 Task: Select traffic view around selected location Big Sur, California, United States and identify the nearest hotel to the peak traffic point
Action: Mouse moved to (323, 98)
Screenshot: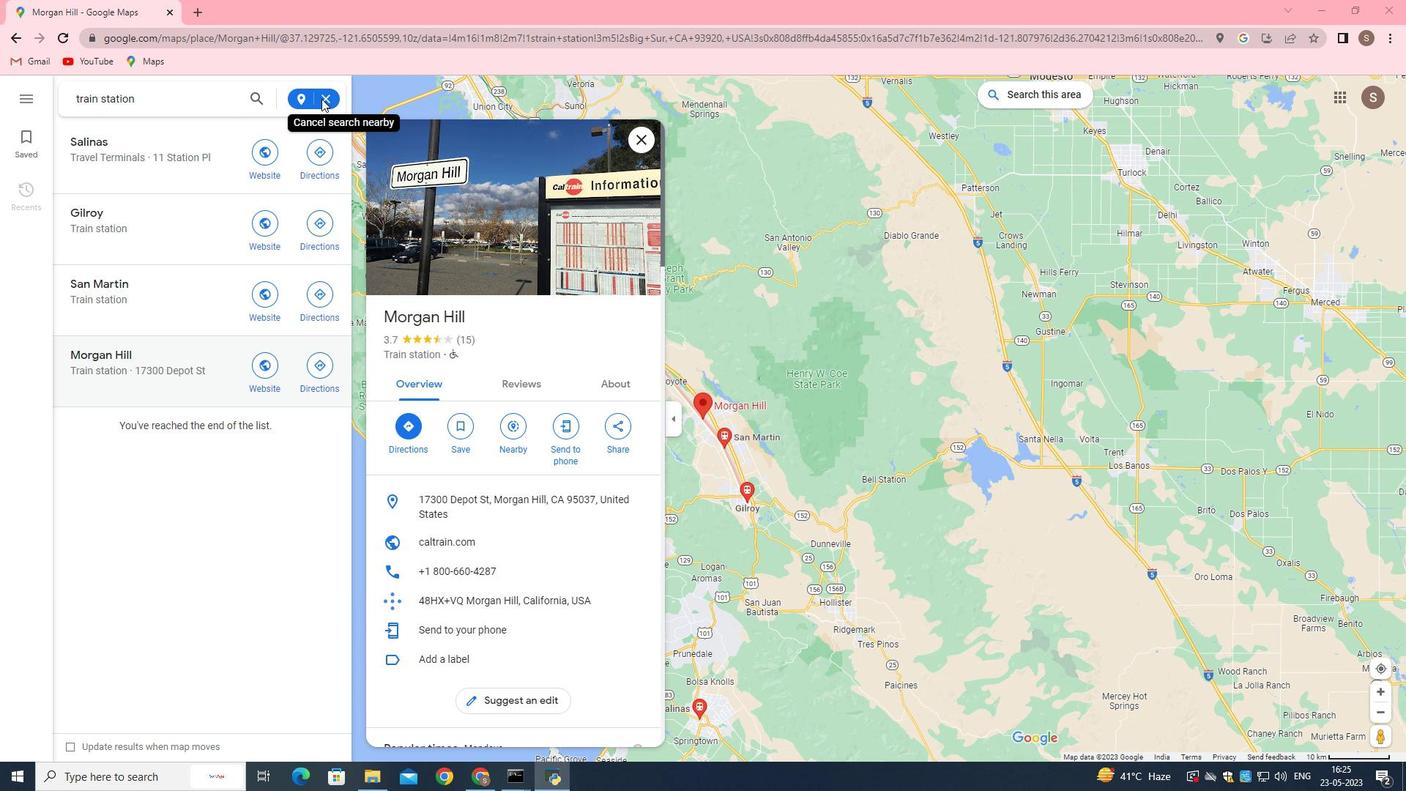 
Action: Mouse pressed left at (323, 98)
Screenshot: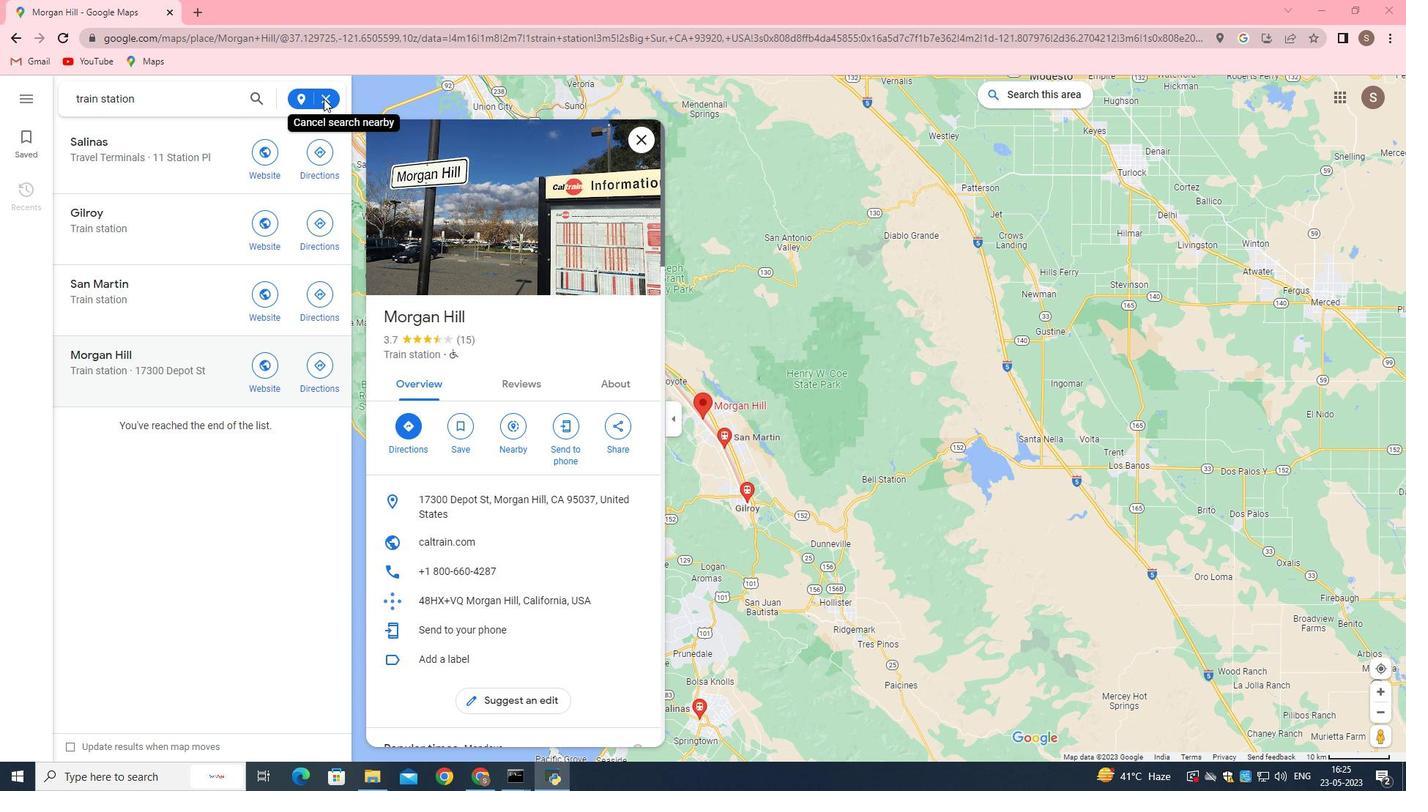 
Action: Mouse moved to (326, 100)
Screenshot: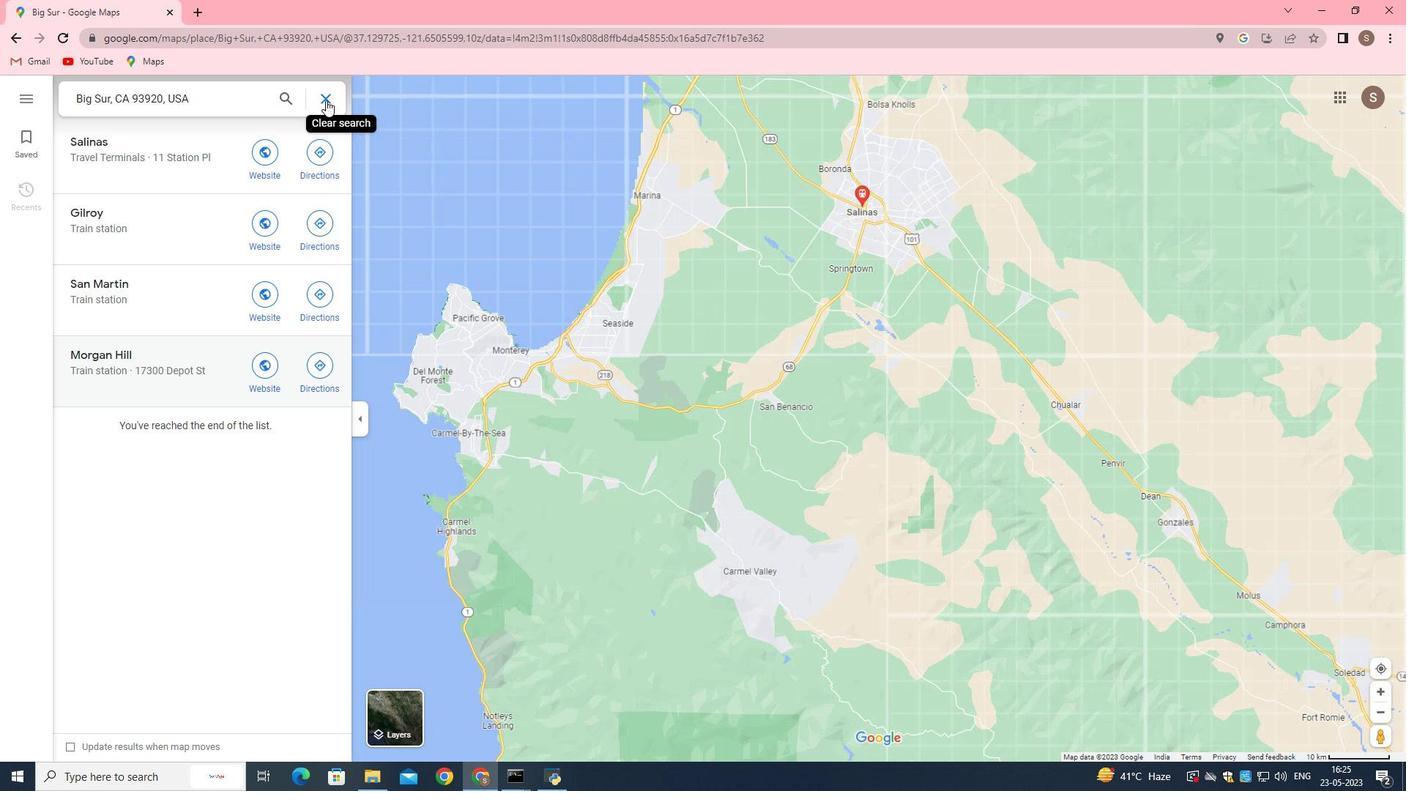 
Action: Mouse pressed left at (326, 100)
Screenshot: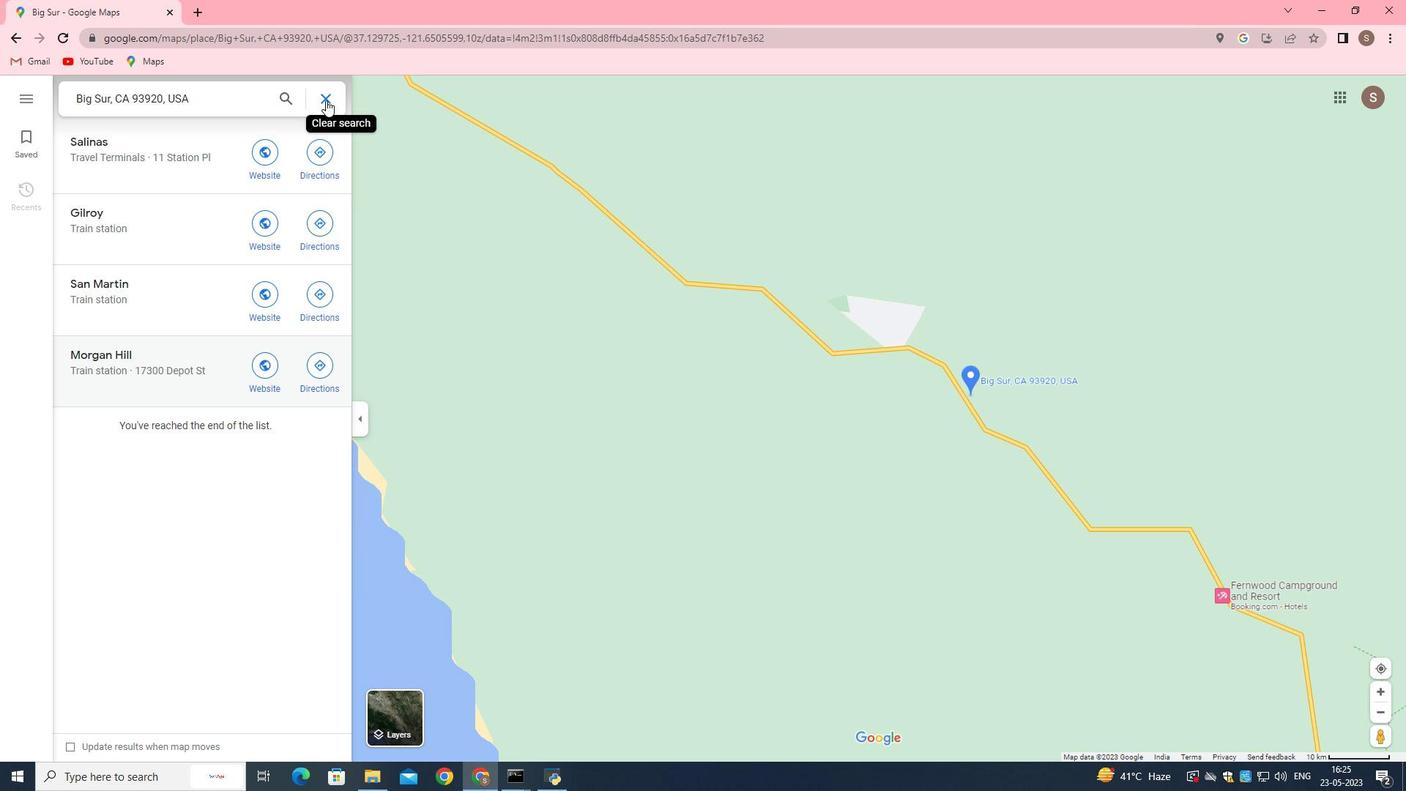 
Action: Mouse moved to (575, 216)
Screenshot: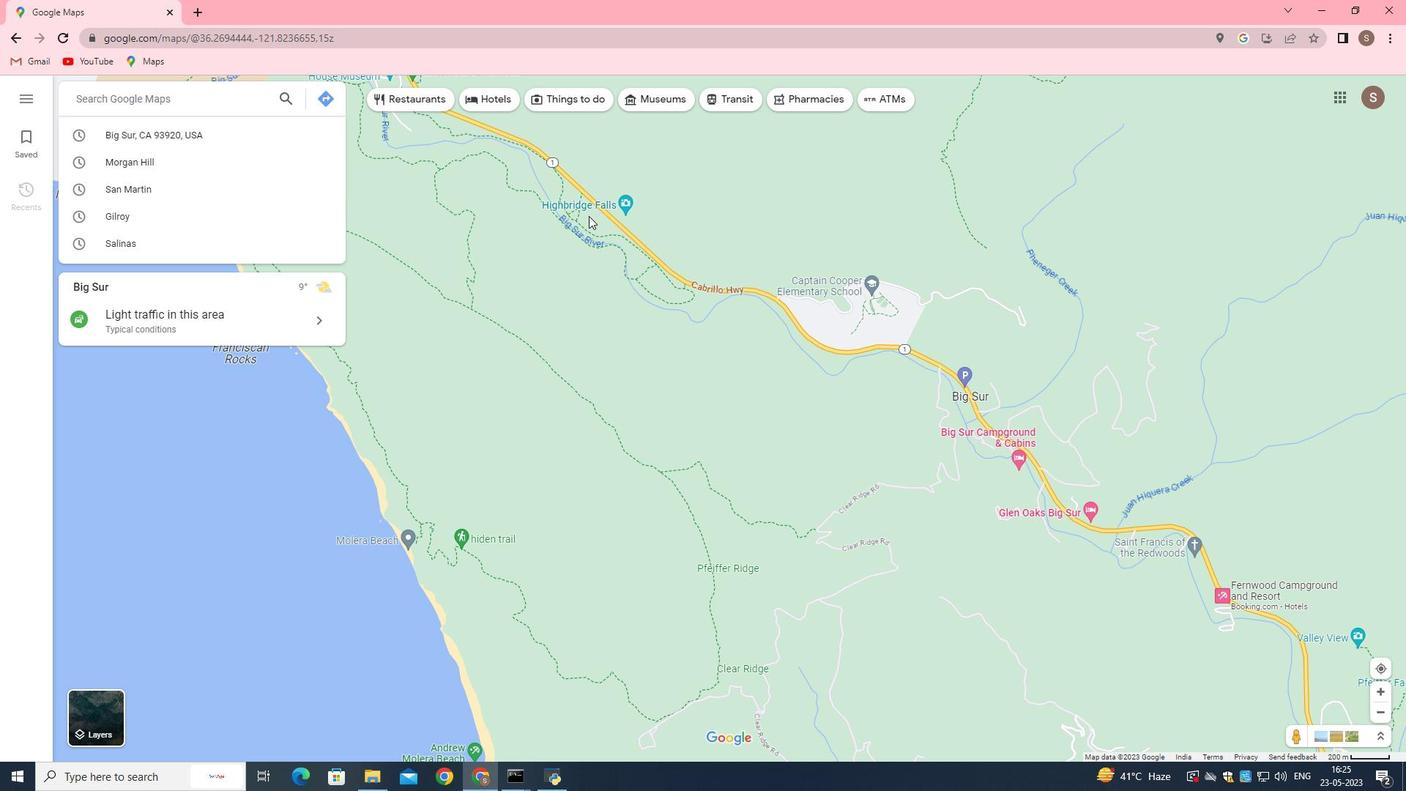 
Action: Mouse pressed left at (575, 216)
Screenshot: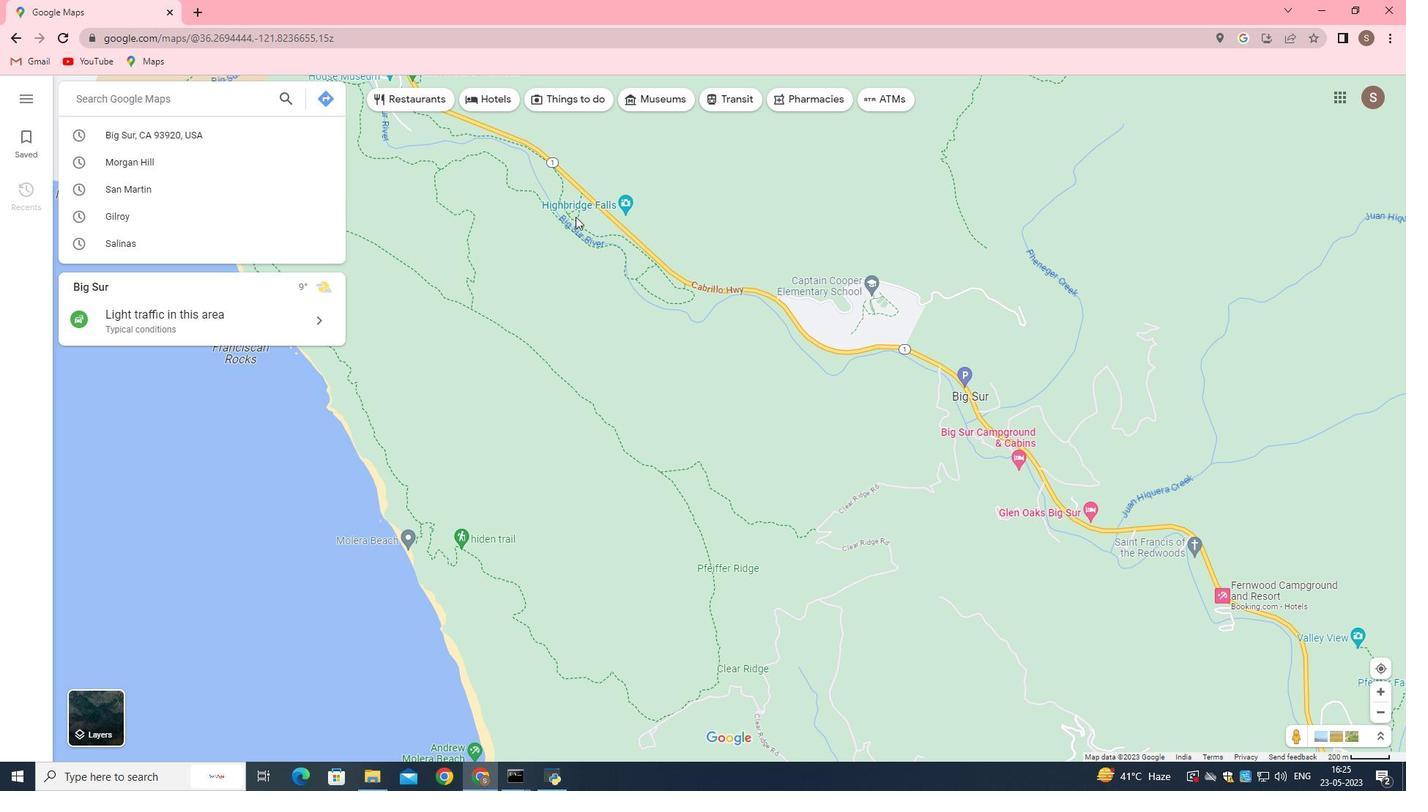 
Action: Mouse moved to (235, 95)
Screenshot: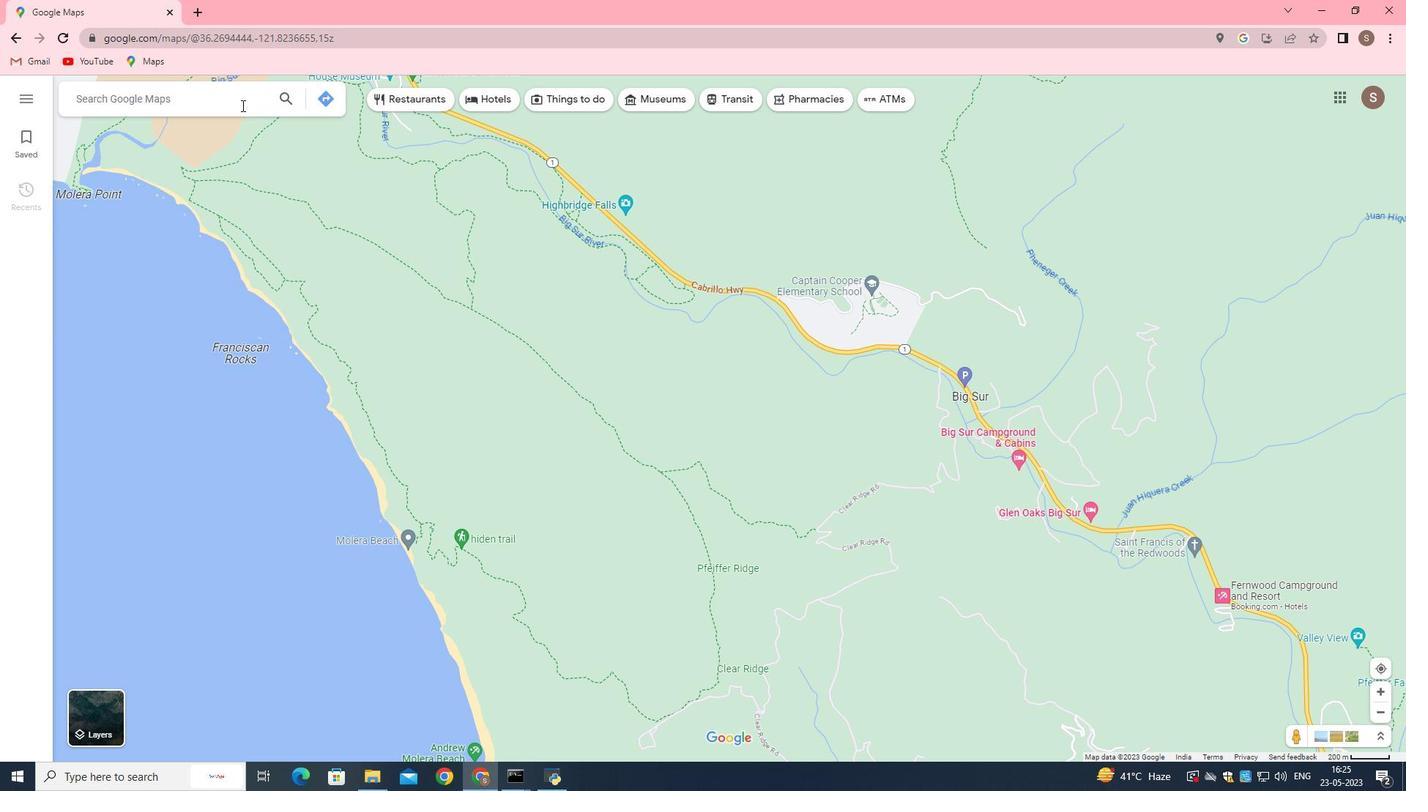
Action: Mouse pressed left at (235, 95)
Screenshot: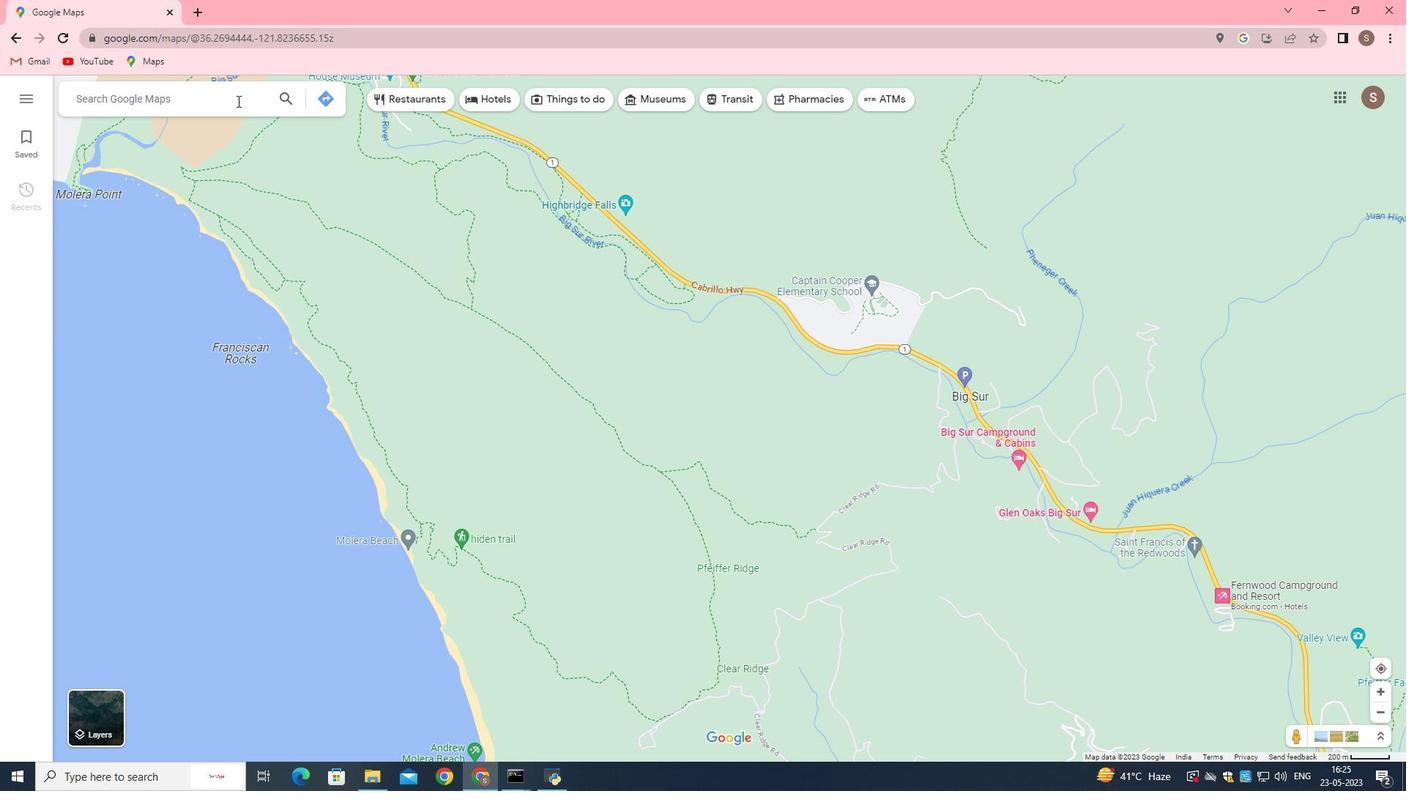 
Action: Mouse moved to (224, 95)
Screenshot: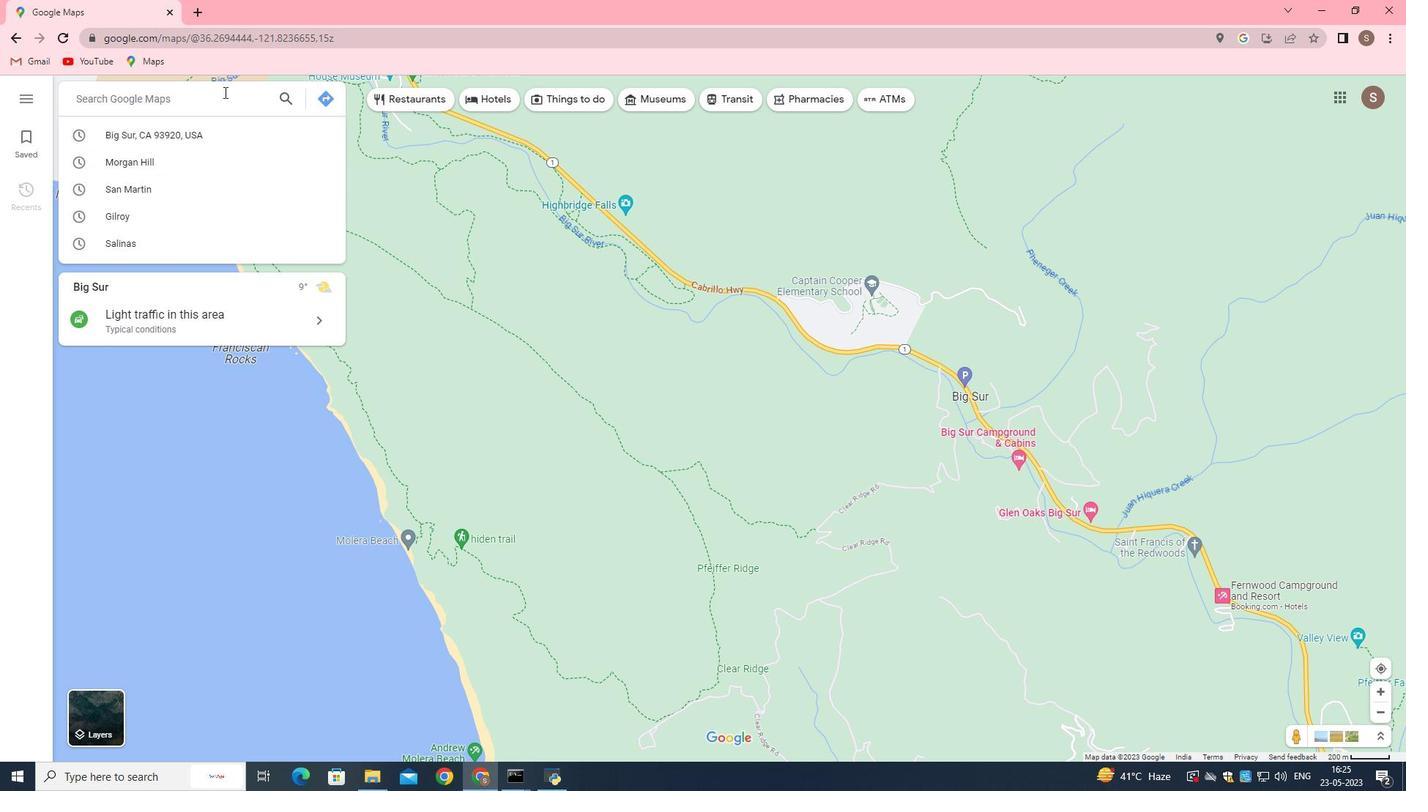 
Action: Mouse pressed left at (224, 95)
Screenshot: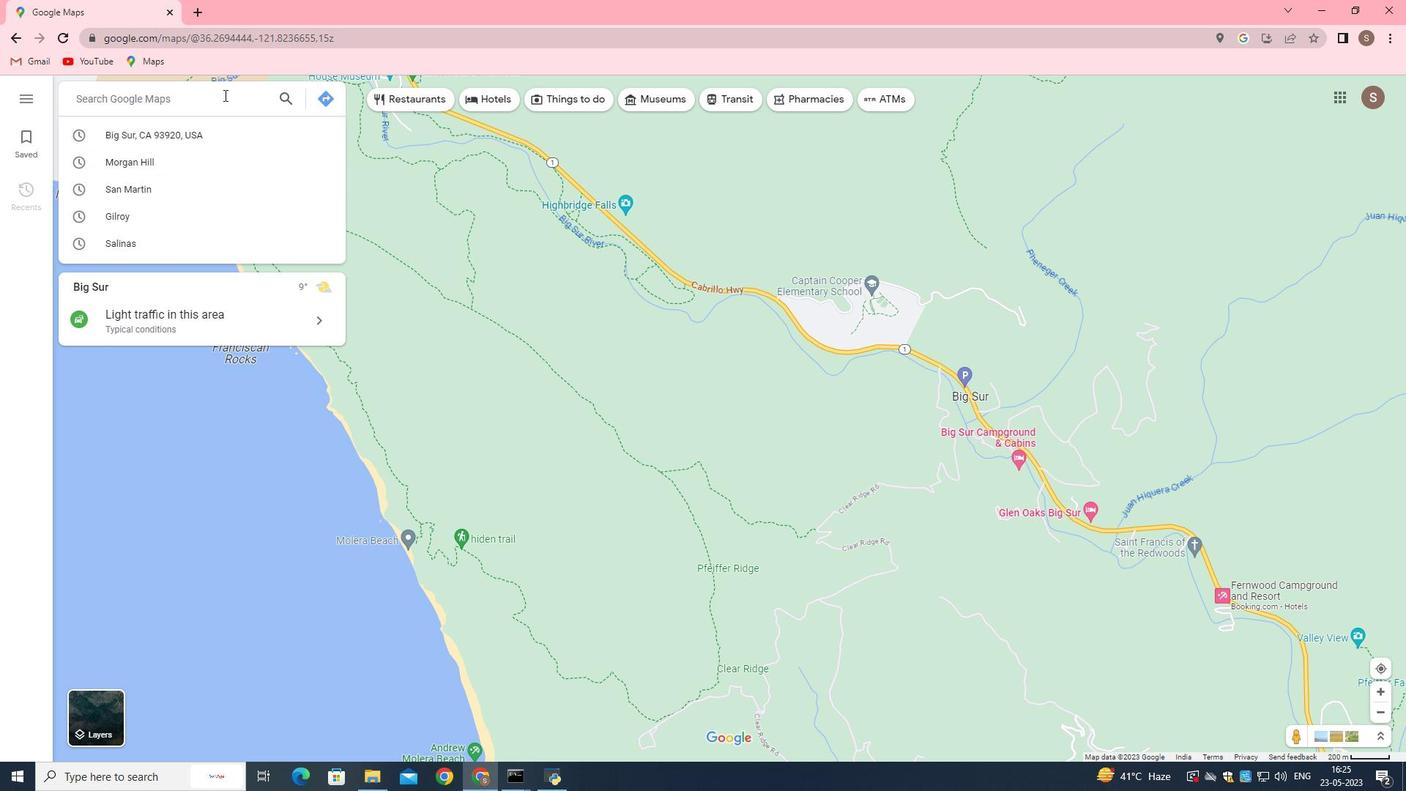 
Action: Key pressed big<Key.space>sur,california,<Key.space>united<Key.space>staye<Key.enter>
Screenshot: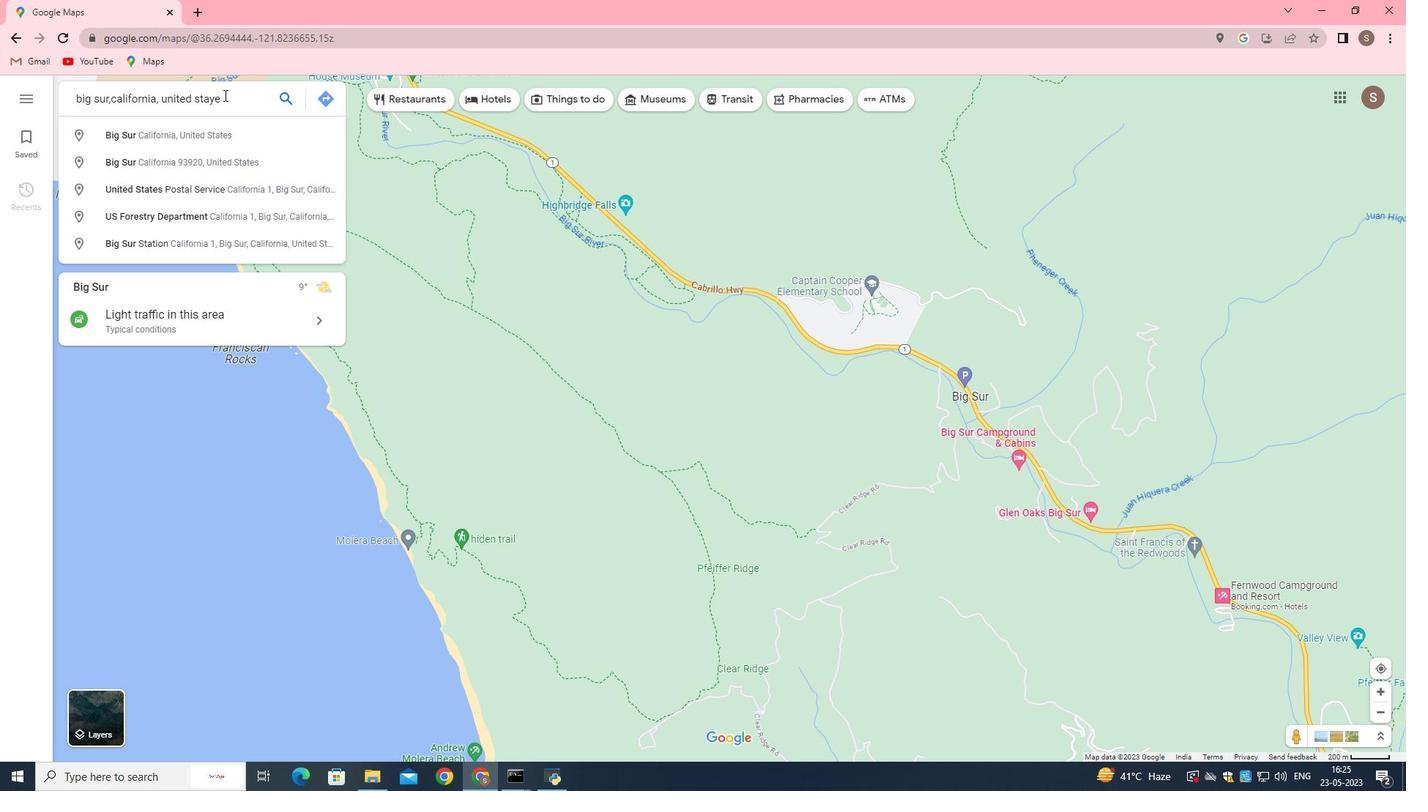 
Action: Mouse moved to (523, 192)
Screenshot: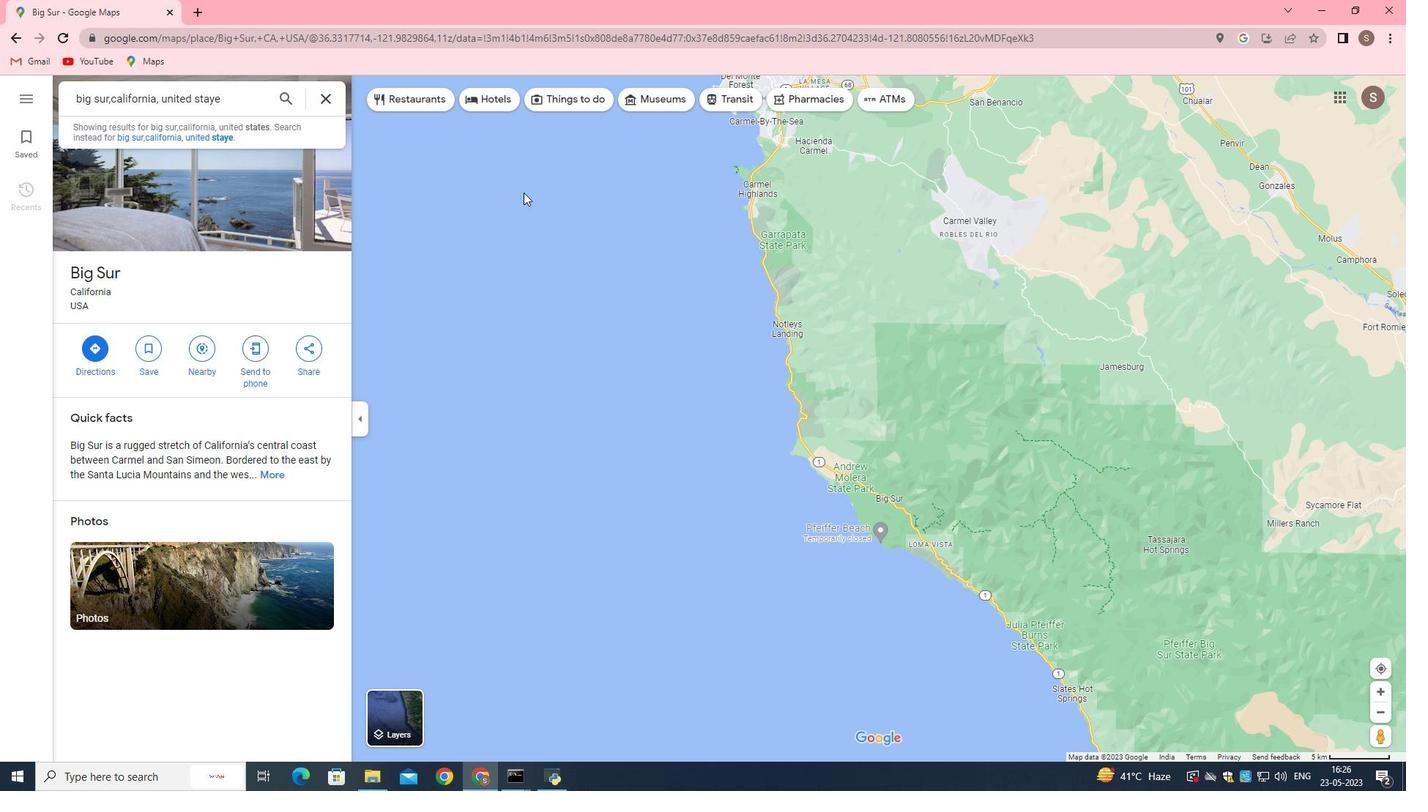 
Action: Mouse scrolled (523, 191) with delta (0, 0)
Screenshot: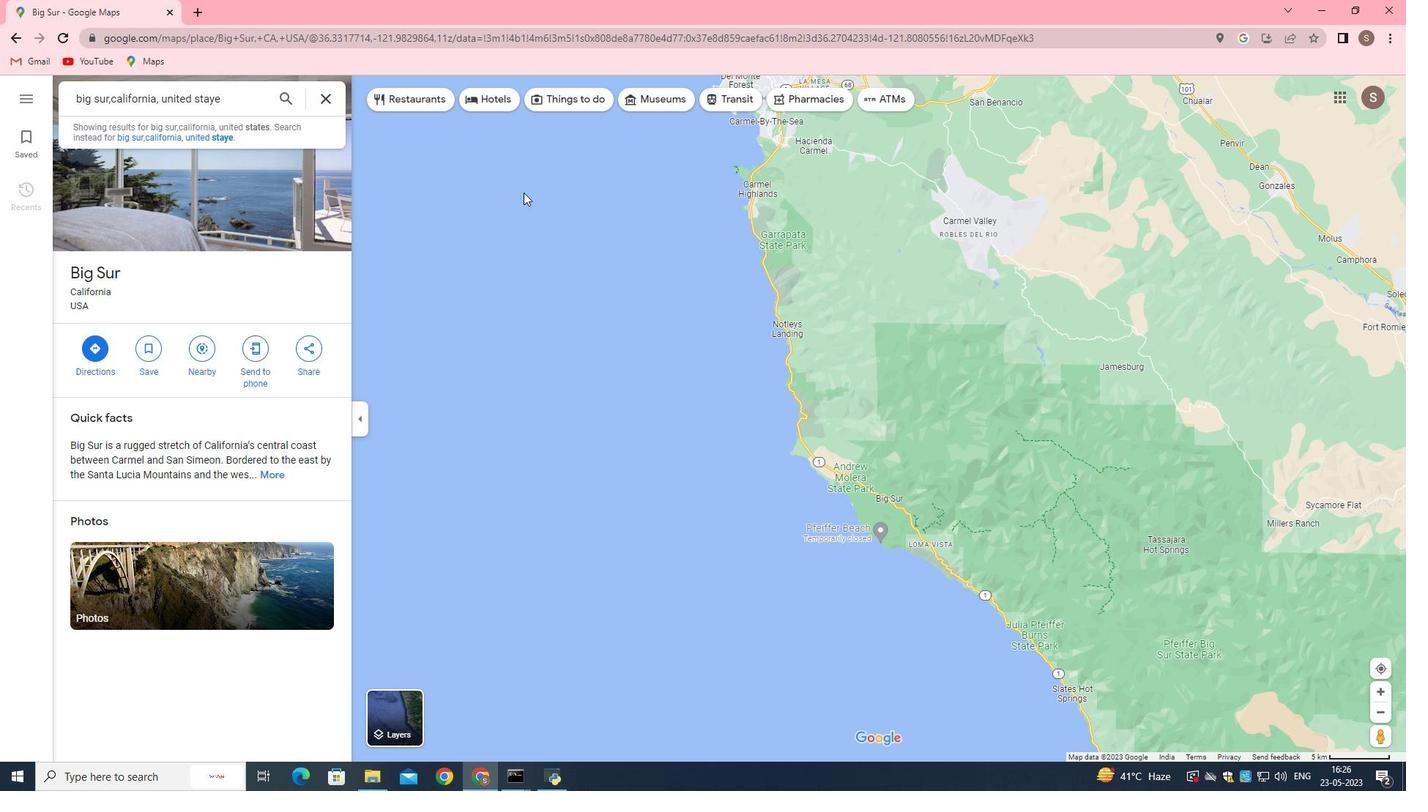 
Action: Mouse moved to (202, 356)
Screenshot: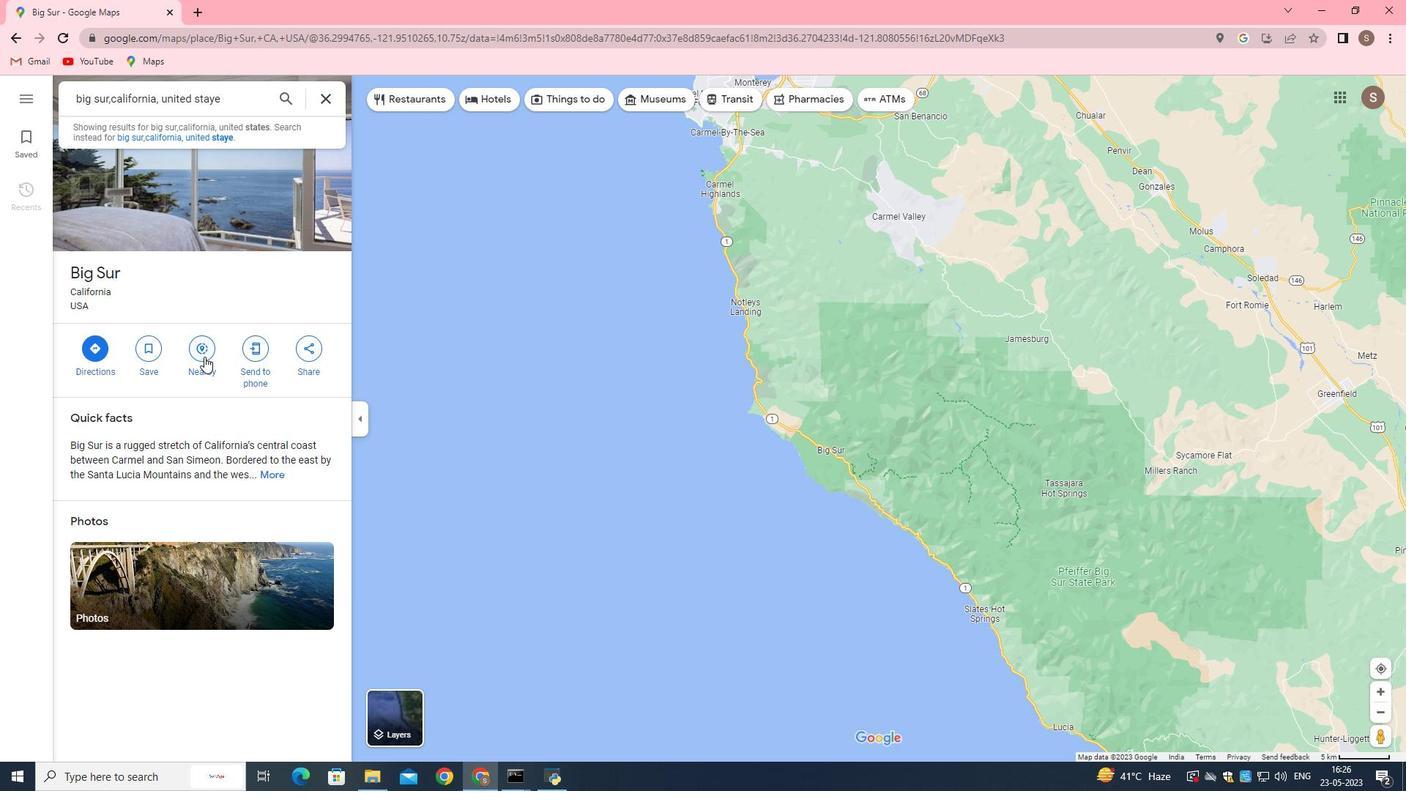 
Action: Mouse pressed left at (202, 356)
Screenshot: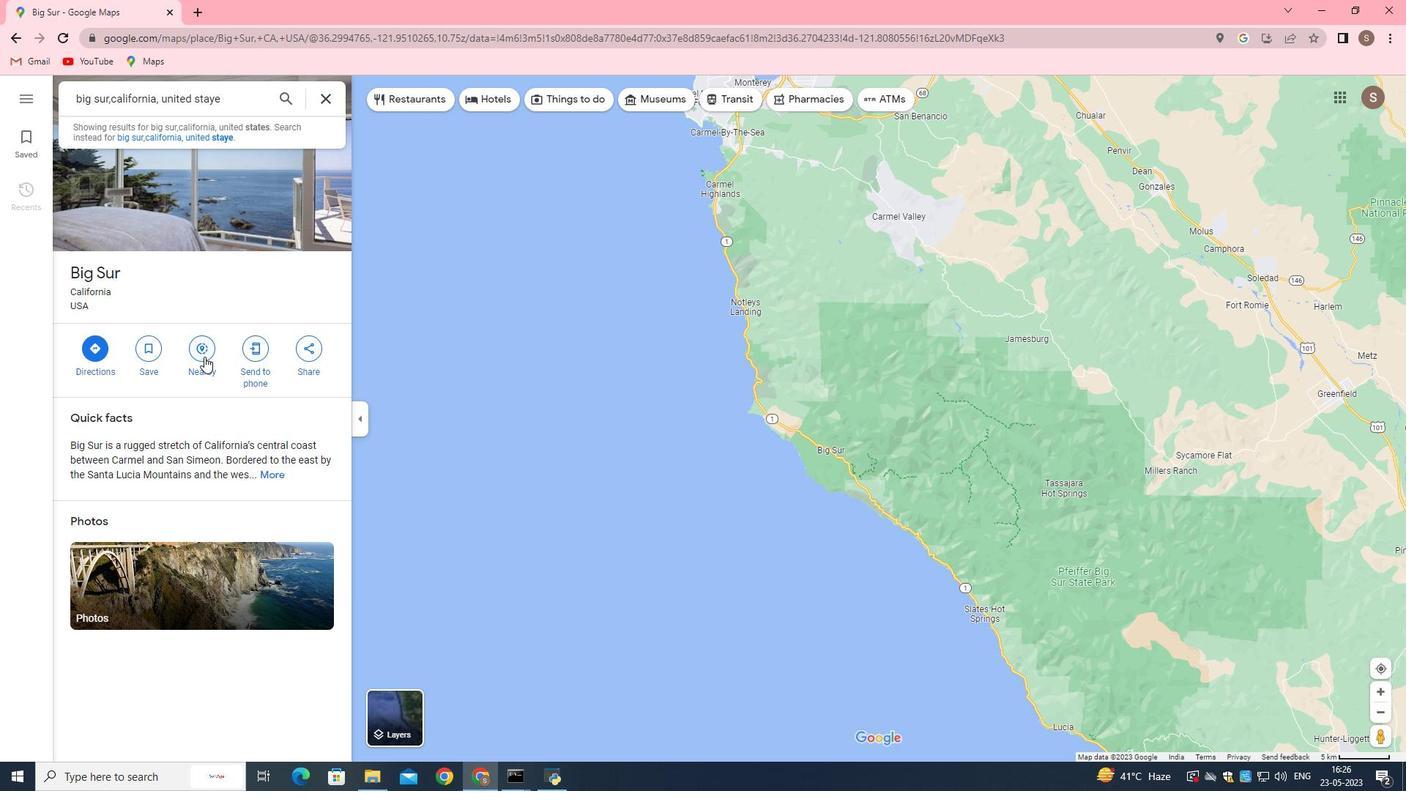 
Action: Mouse moved to (172, 95)
Screenshot: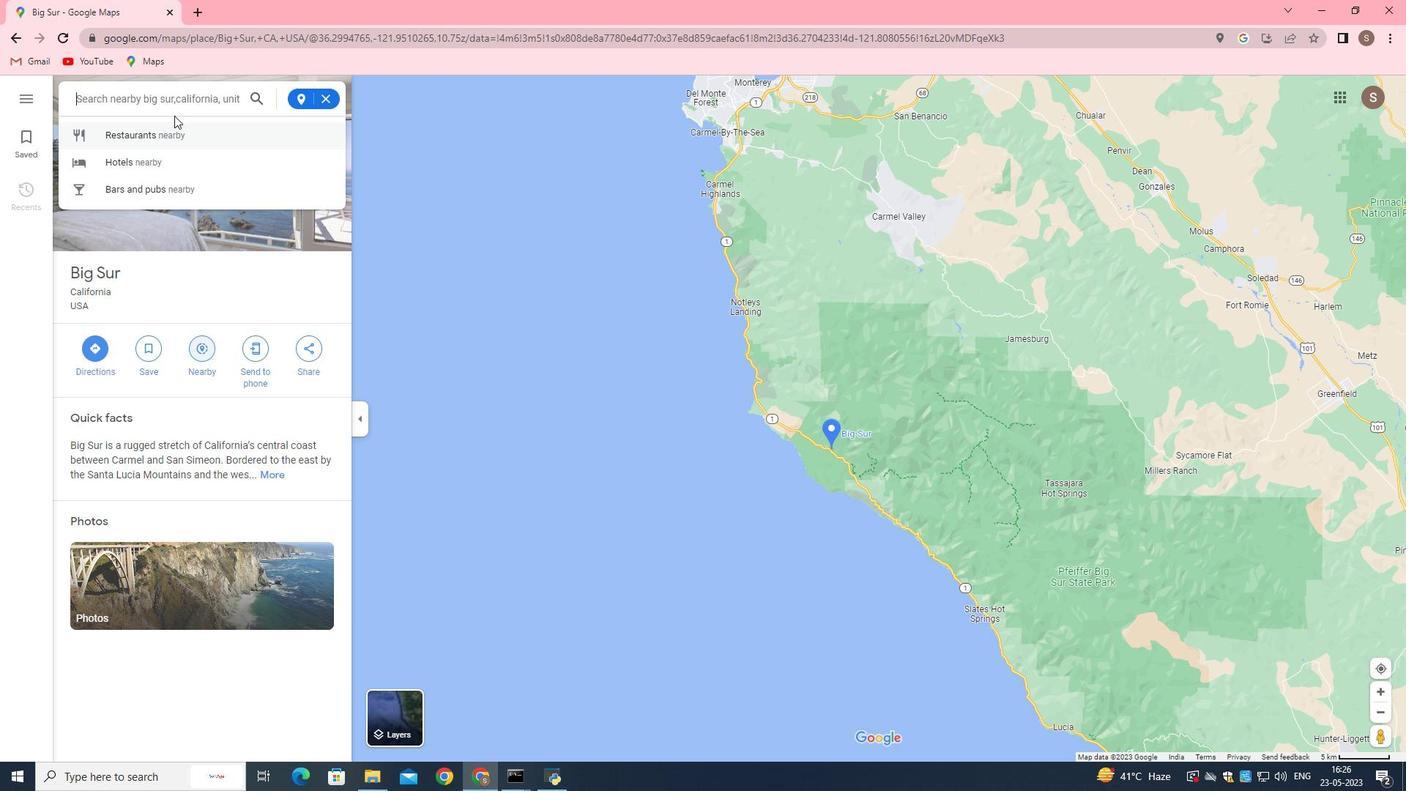 
Action: Key pressed hotel
Screenshot: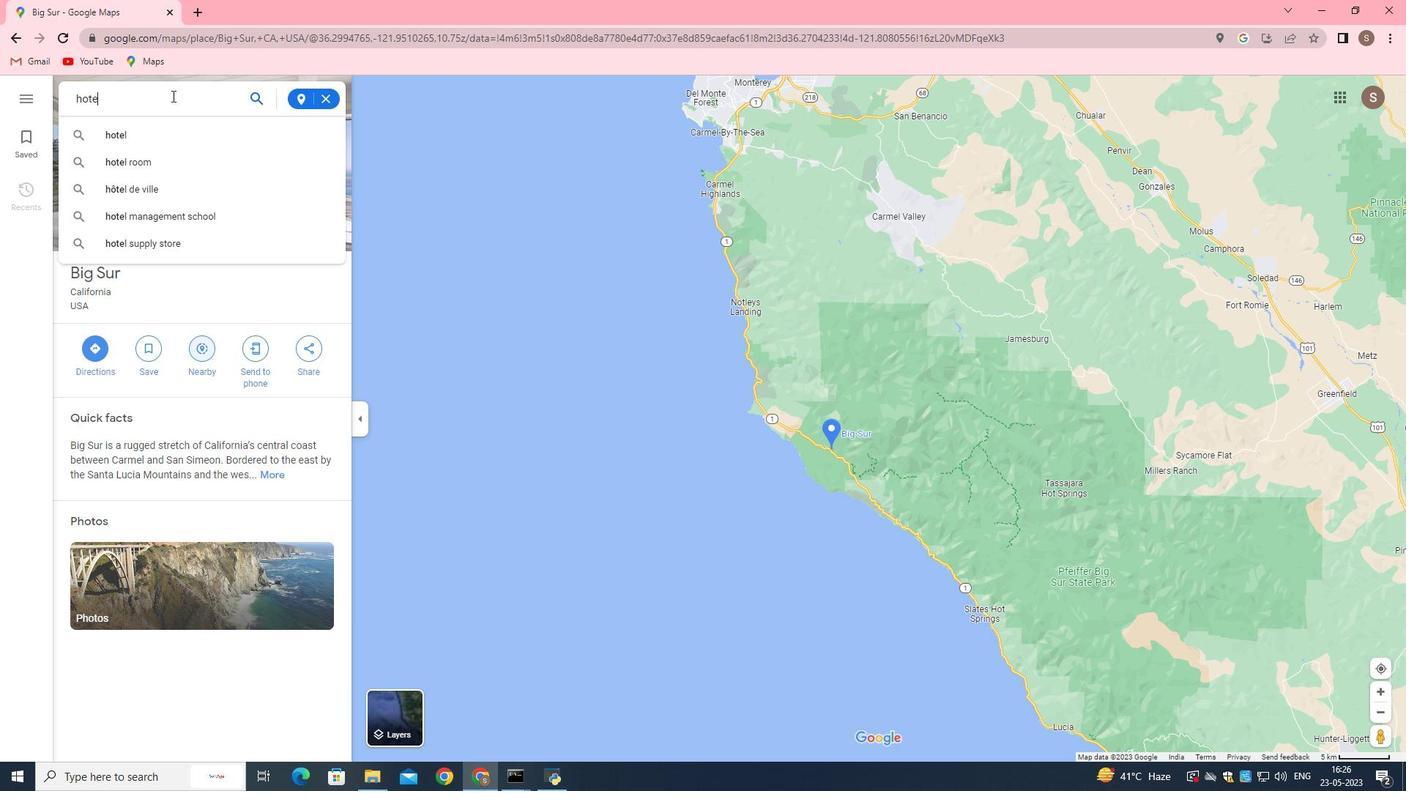 
Action: Mouse moved to (160, 110)
Screenshot: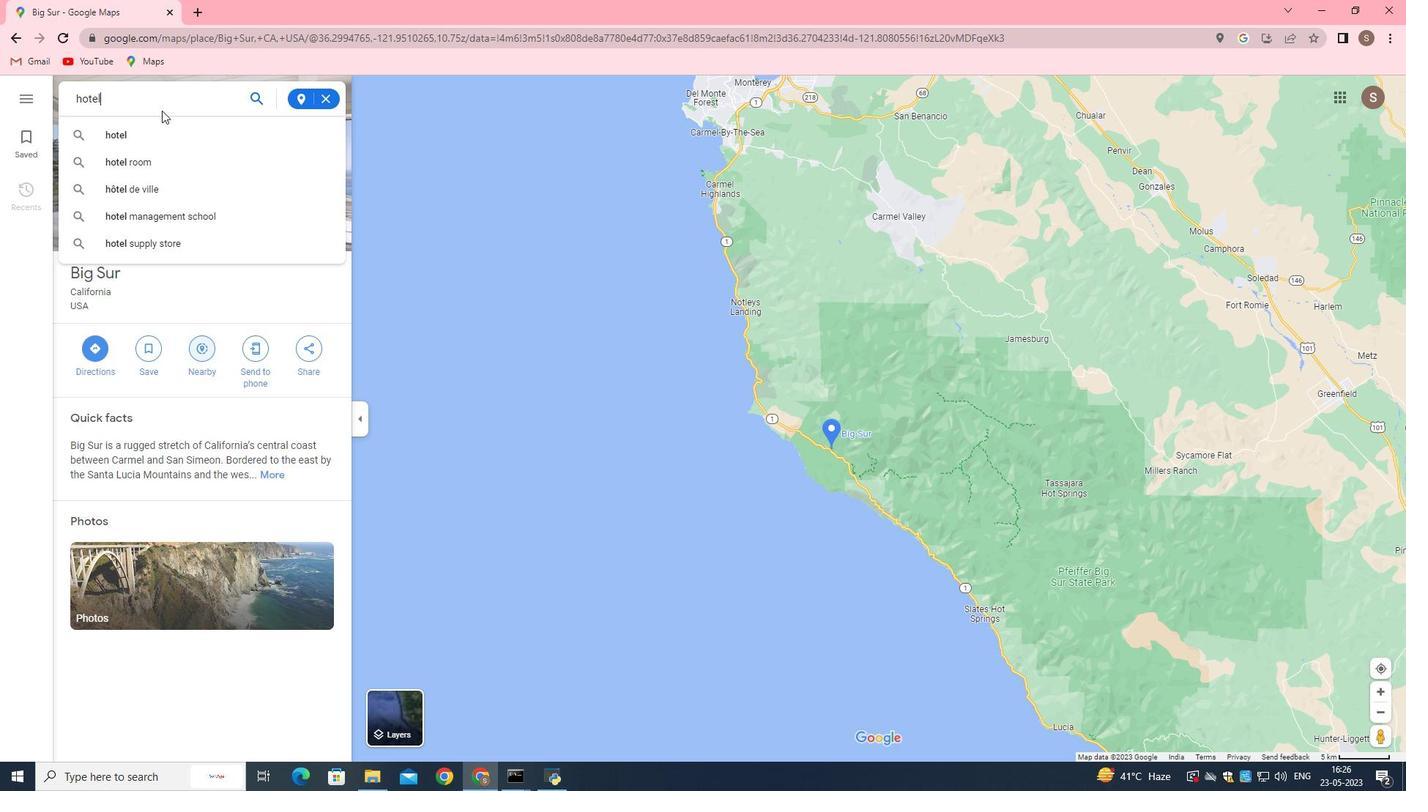
Action: Key pressed <Key.space>to<Key.space>the<Key.space>peak<Key.space>traffic<Key.space>point<Key.enter>
Screenshot: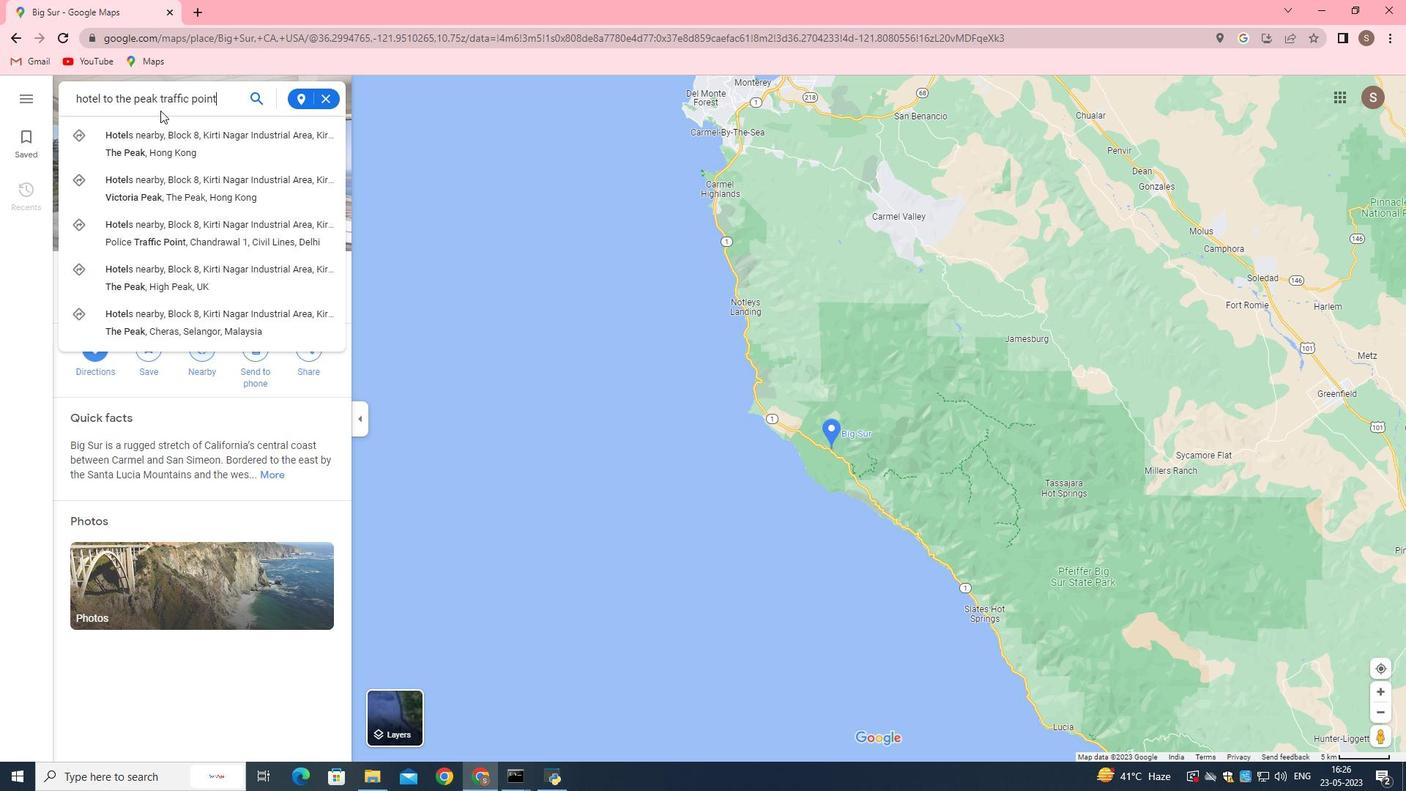 
Action: Mouse moved to (181, 143)
Screenshot: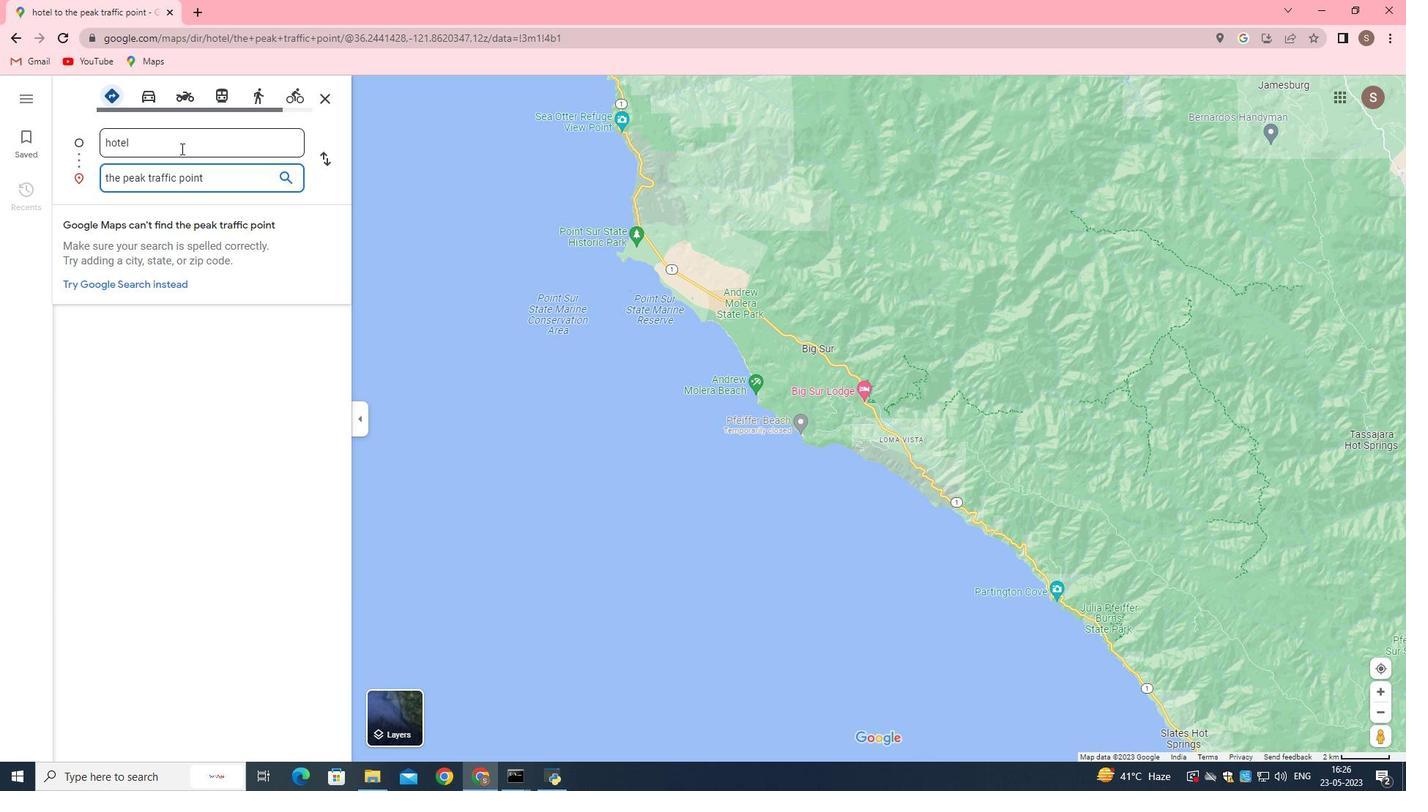 
Action: Mouse pressed left at (181, 143)
Screenshot: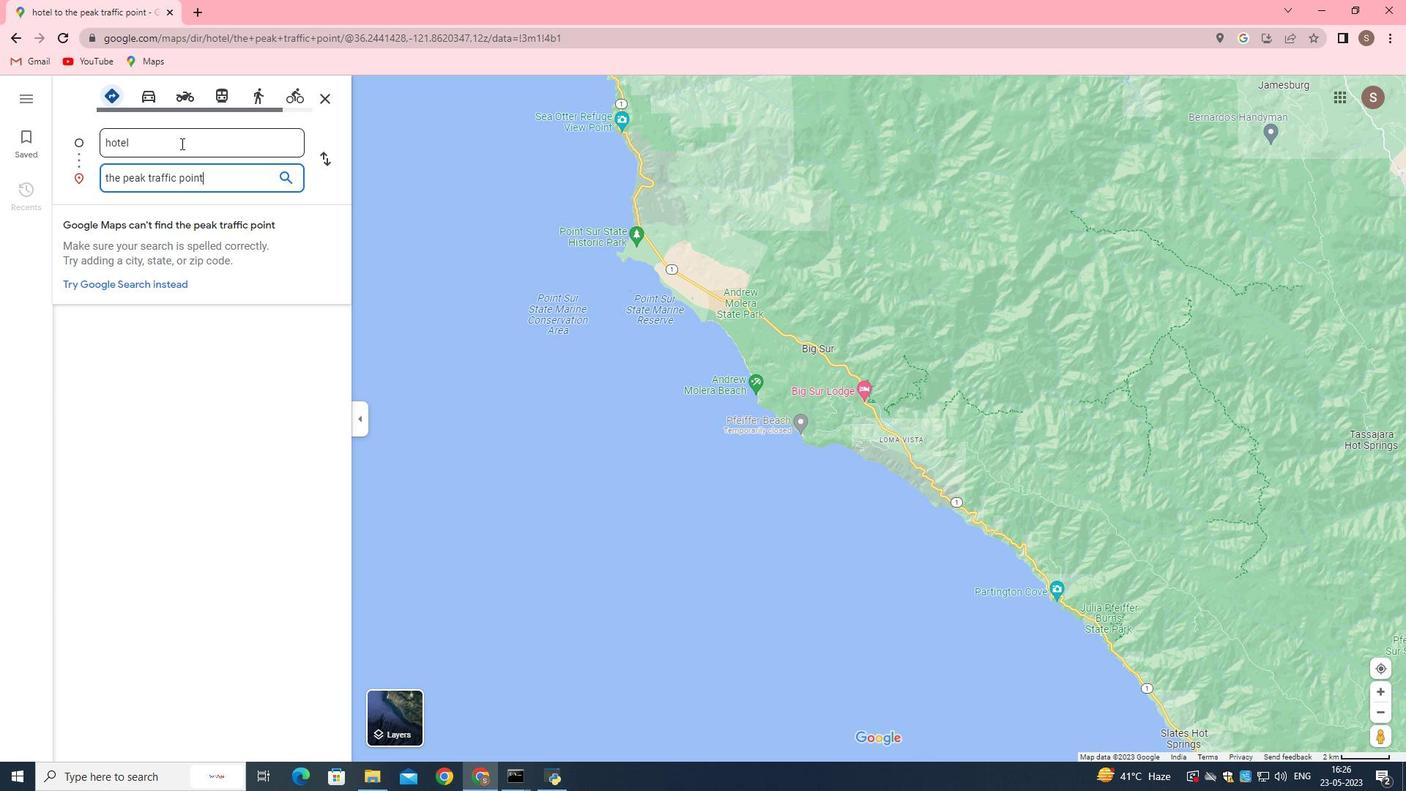 
Action: Mouse moved to (16, 40)
Screenshot: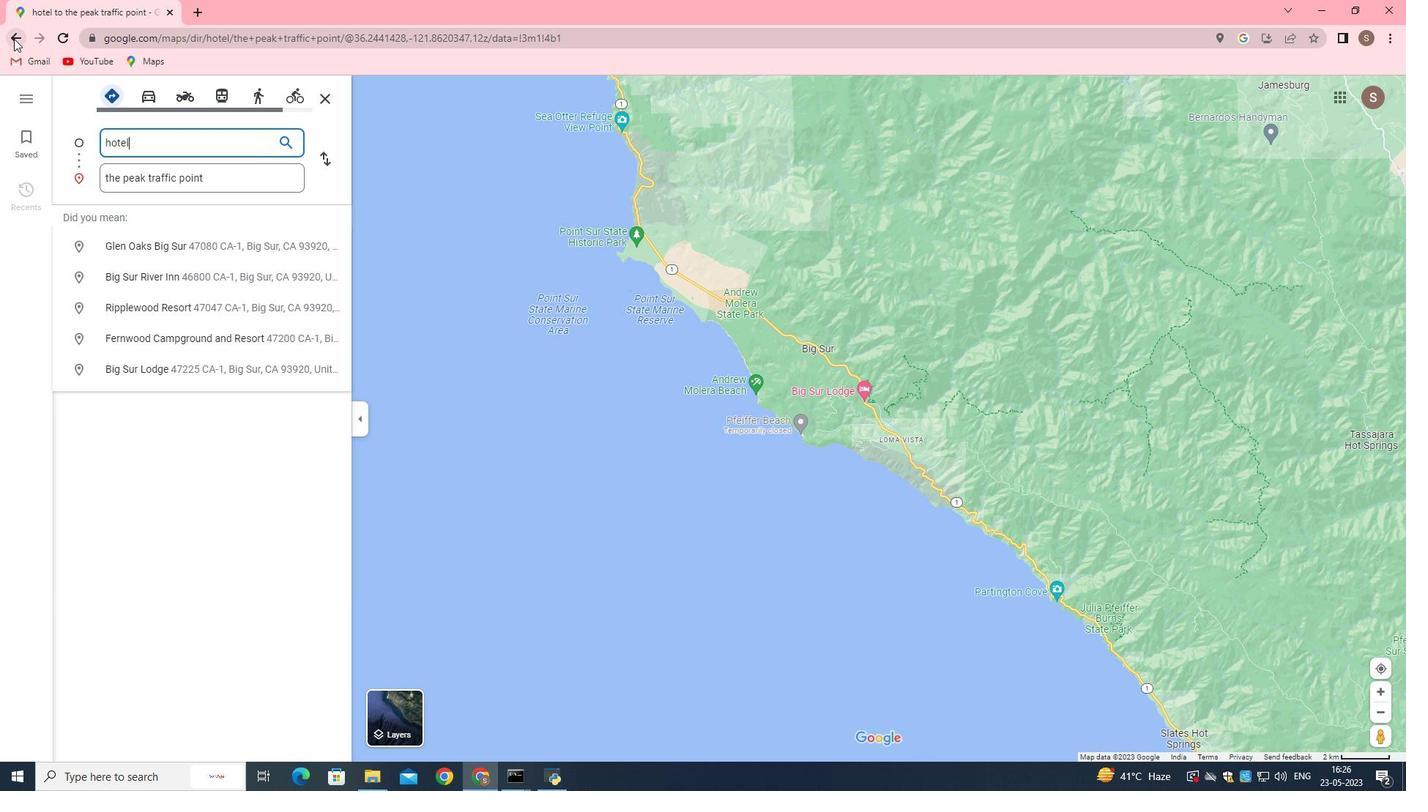 
Action: Mouse pressed left at (16, 40)
Screenshot: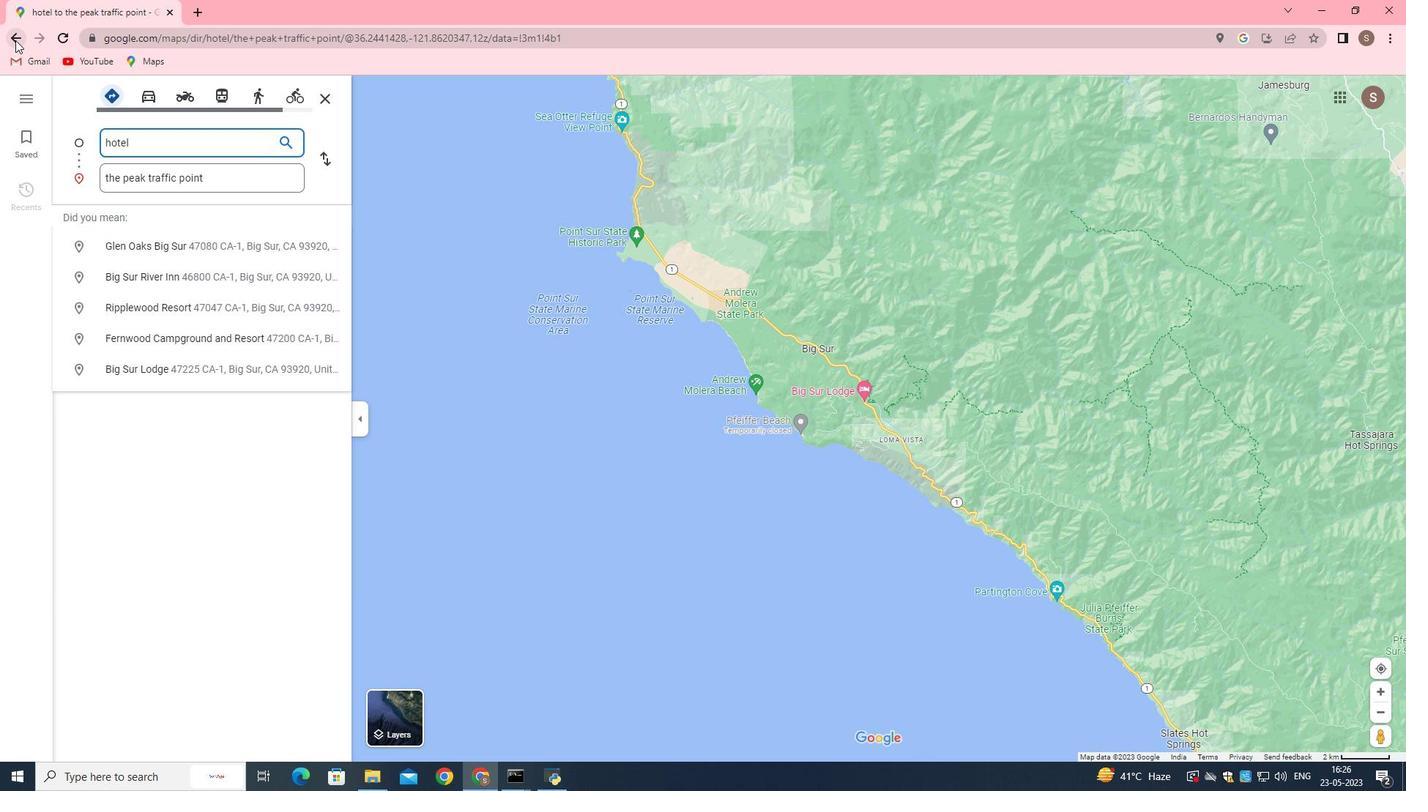 
Action: Mouse moved to (196, 354)
Screenshot: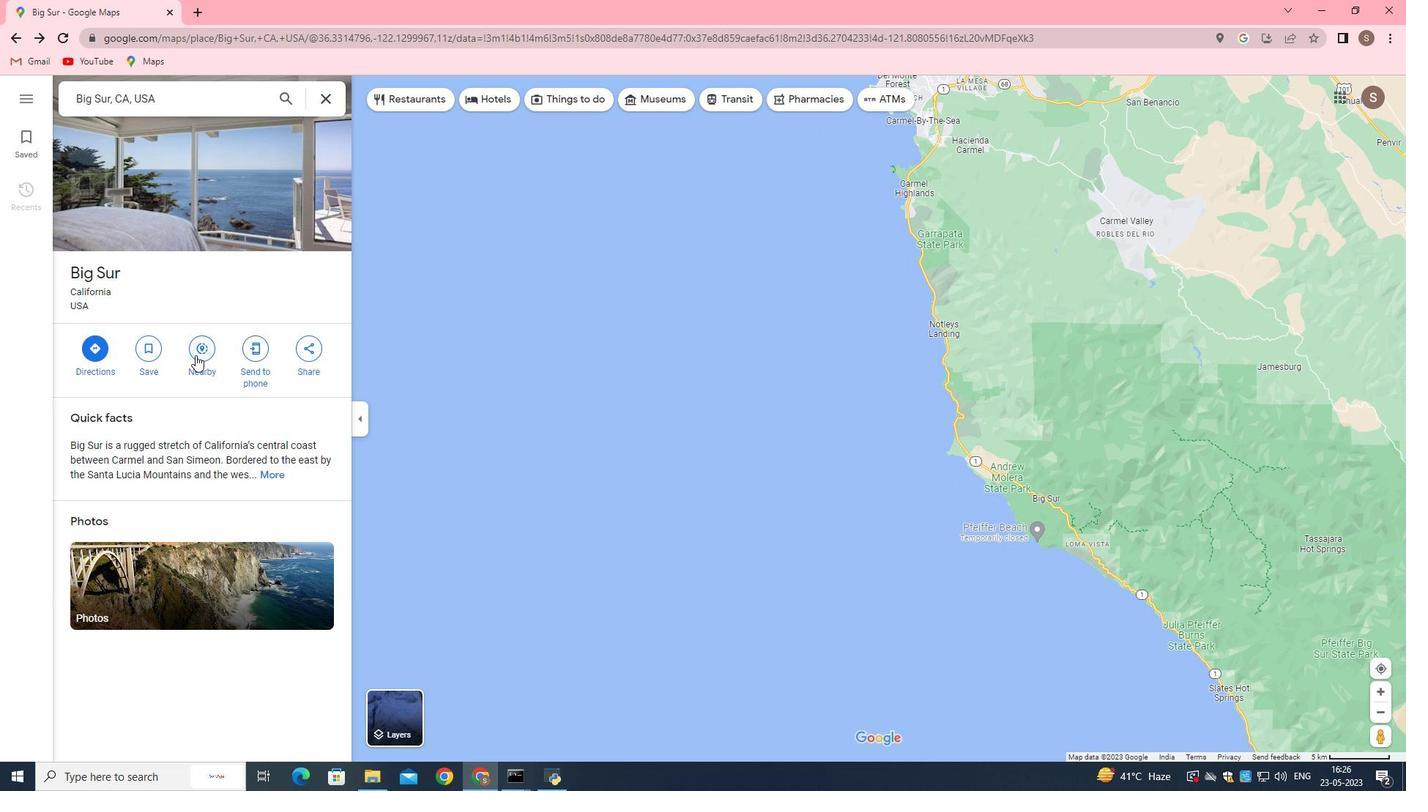 
Action: Mouse pressed left at (196, 354)
Screenshot: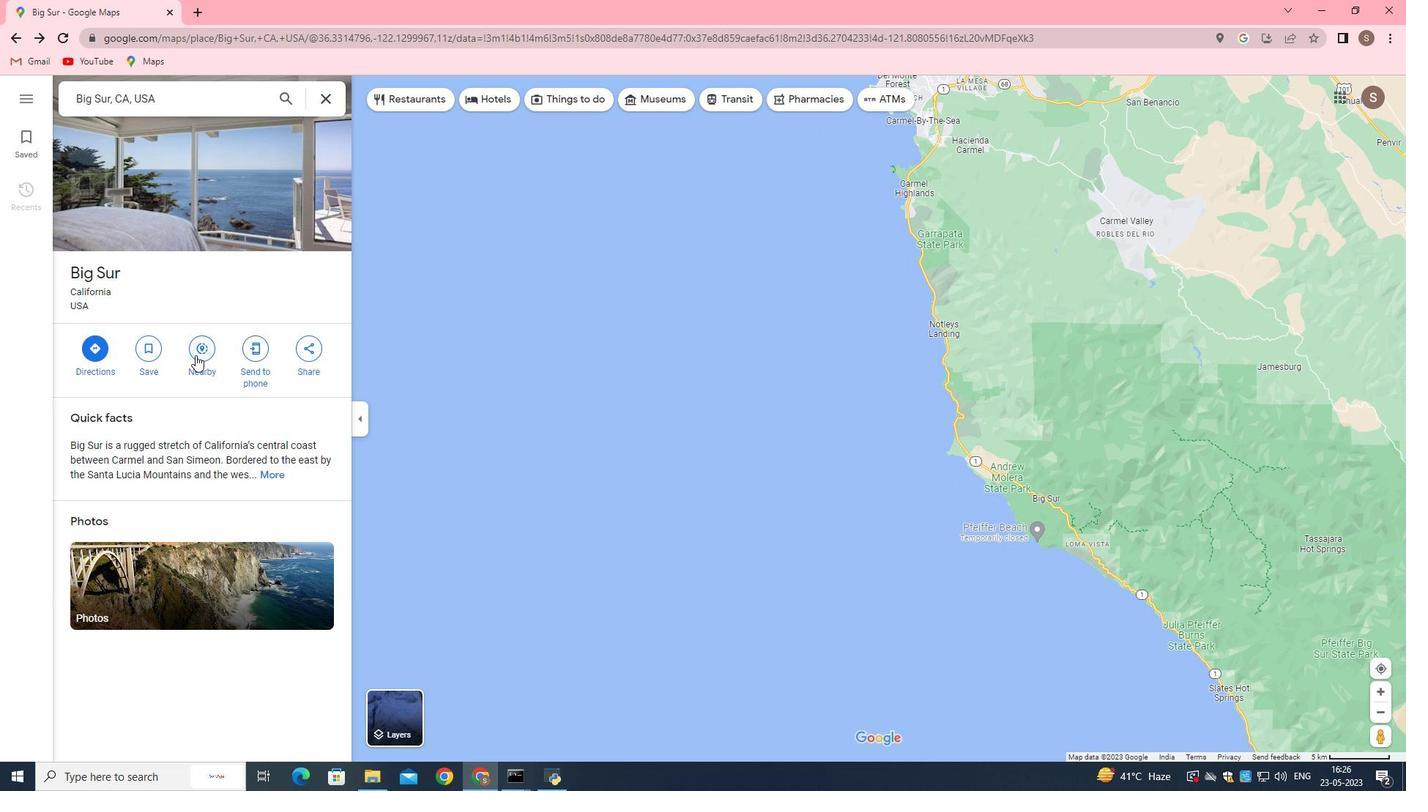 
Action: Mouse moved to (206, 360)
Screenshot: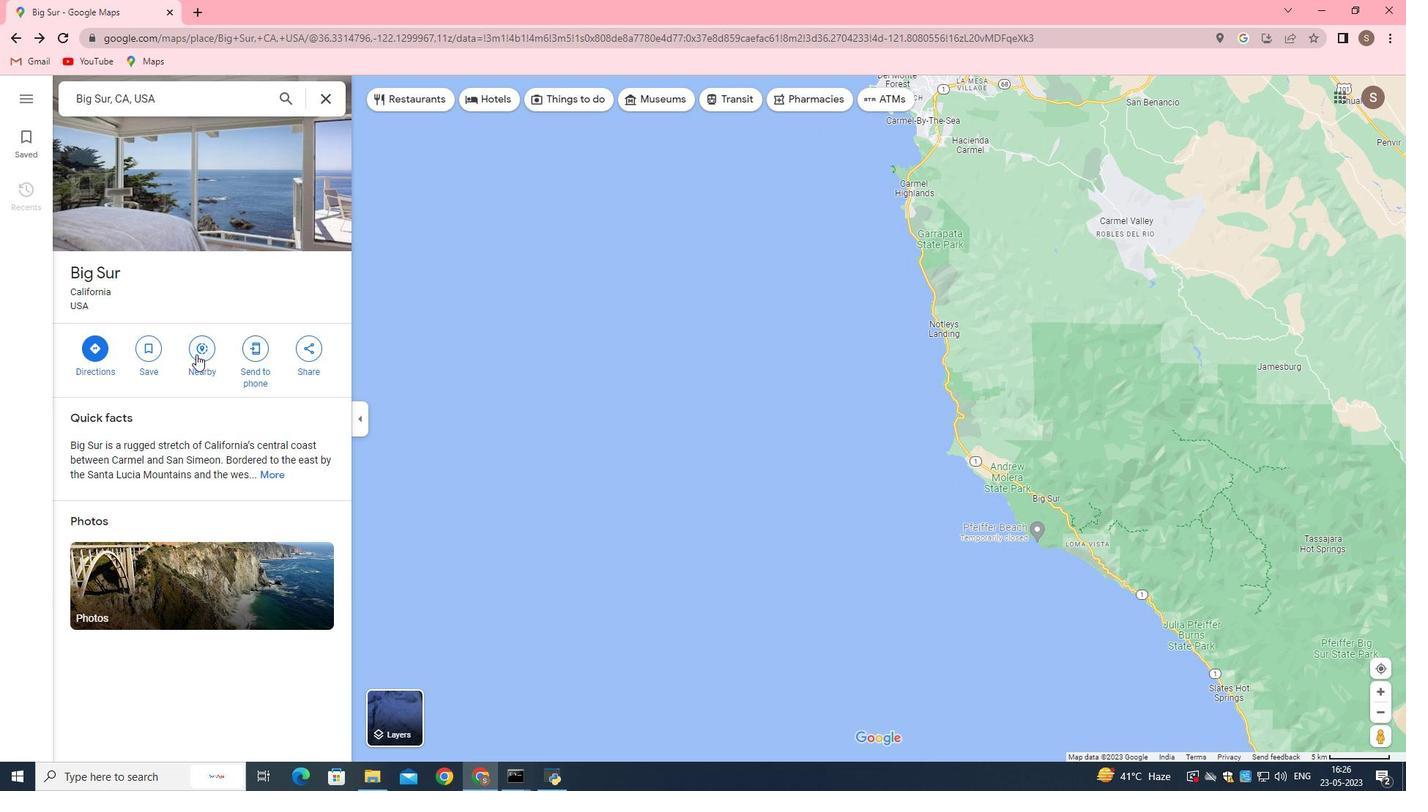 
Action: Key pressed hotel<Key.enter>
Screenshot: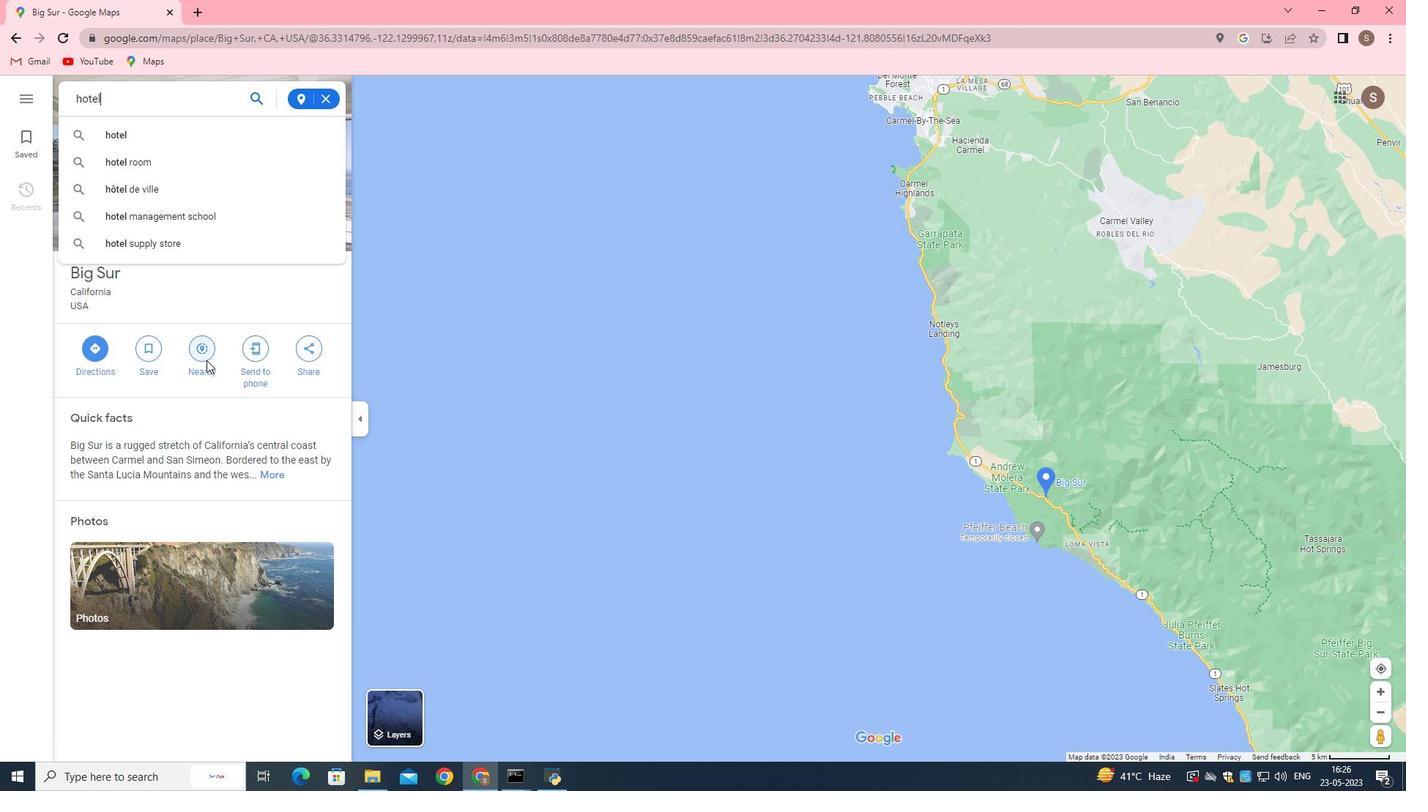 
Action: Mouse moved to (279, 183)
Screenshot: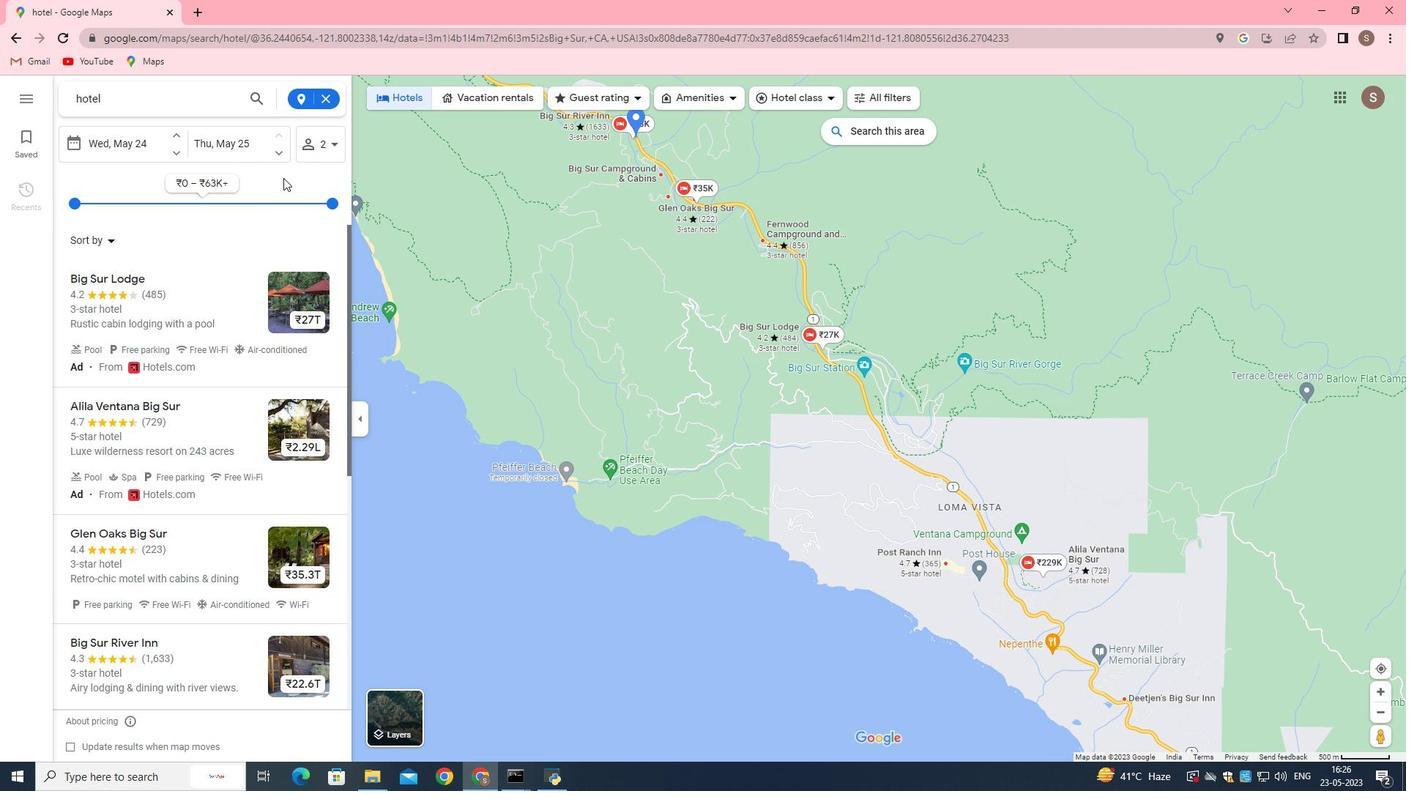 
Action: Mouse scrolled (279, 184) with delta (0, 0)
Screenshot: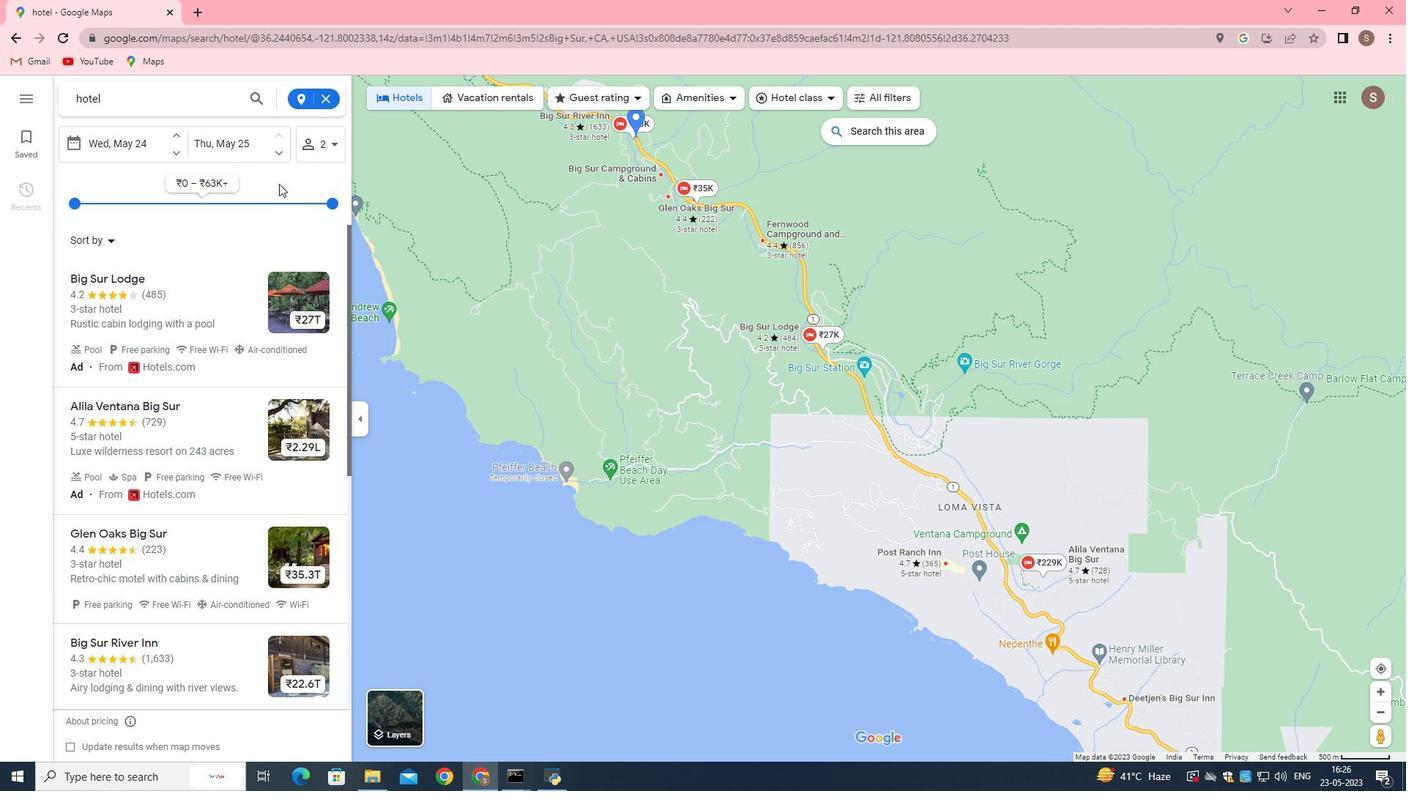 
Action: Mouse moved to (208, 312)
Screenshot: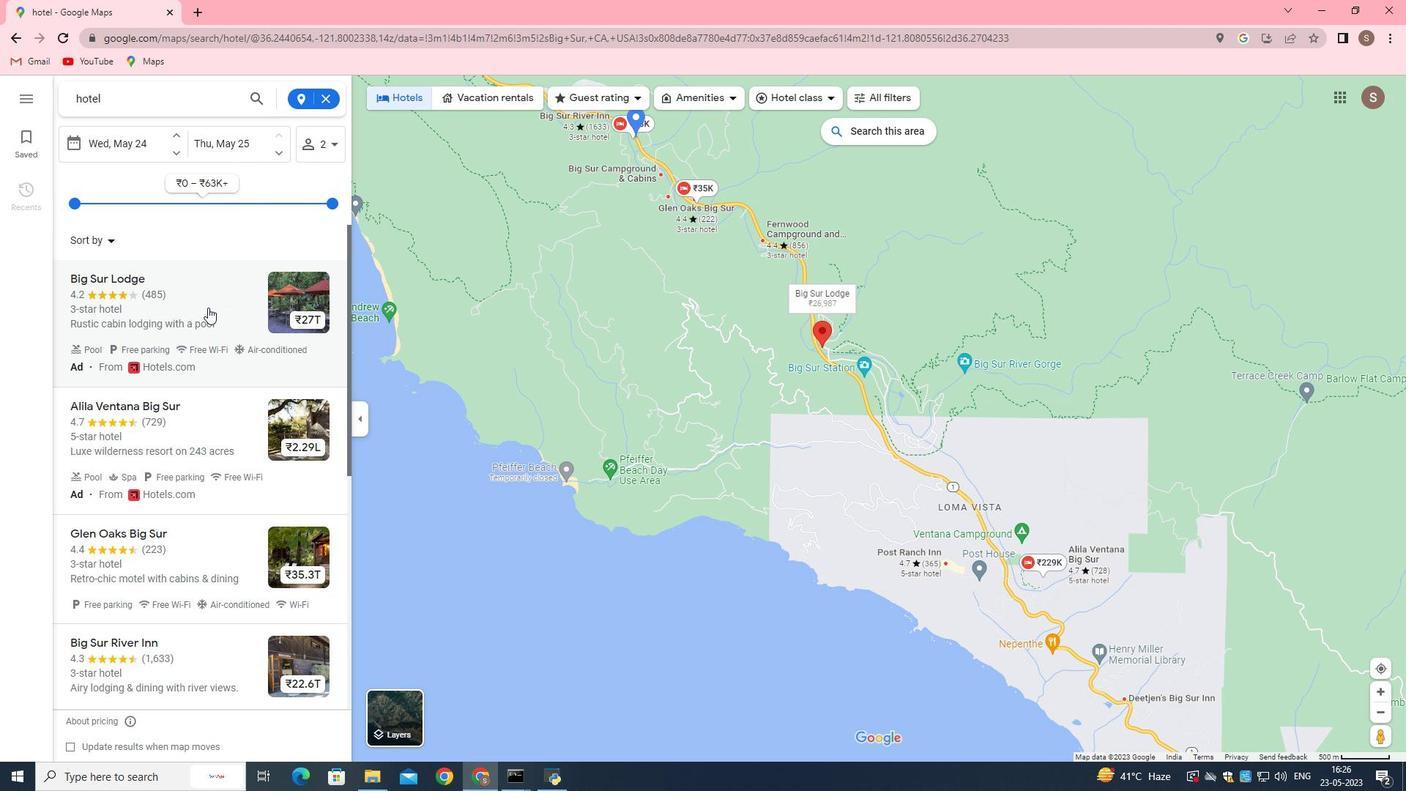 
Action: Mouse scrolled (208, 312) with delta (0, 0)
Screenshot: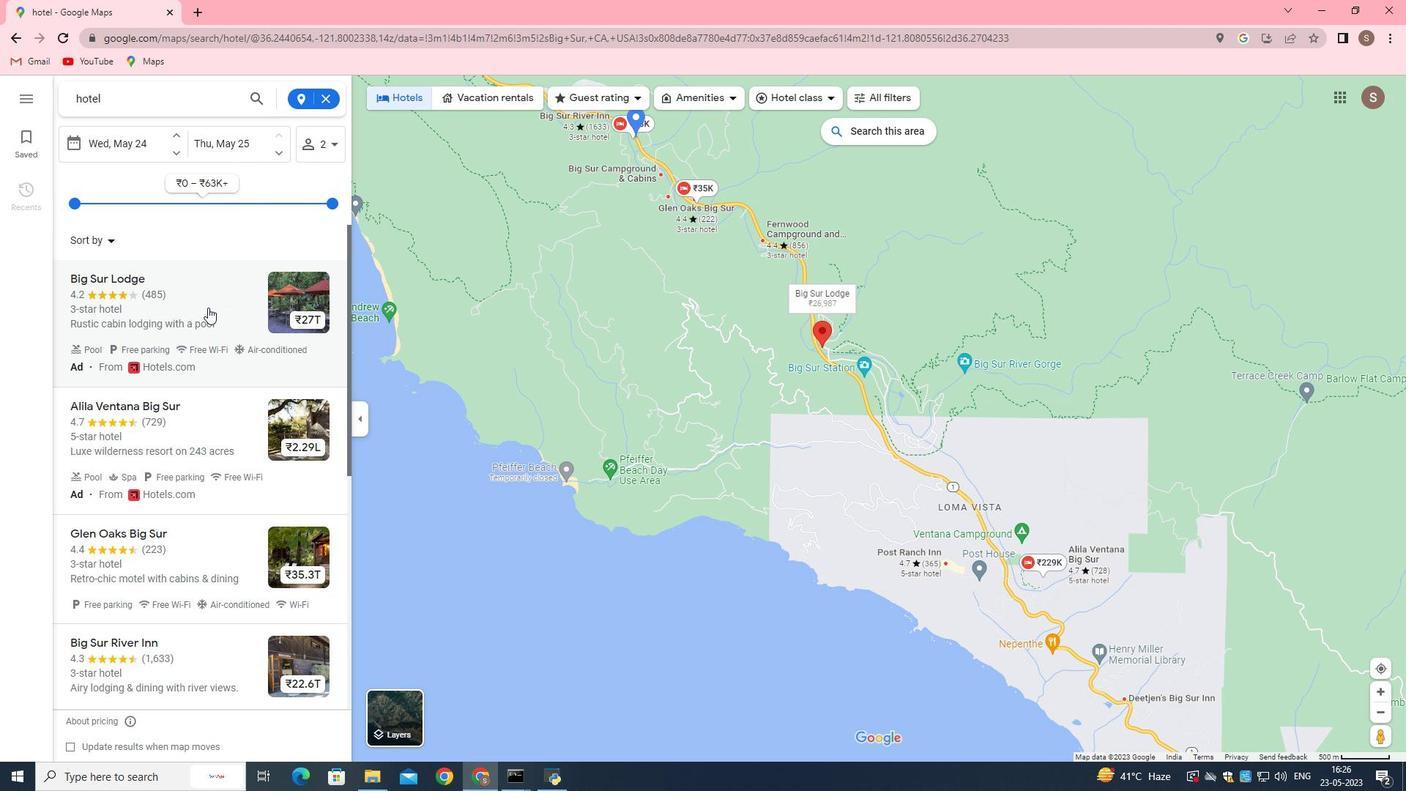 
Action: Mouse moved to (208, 313)
Screenshot: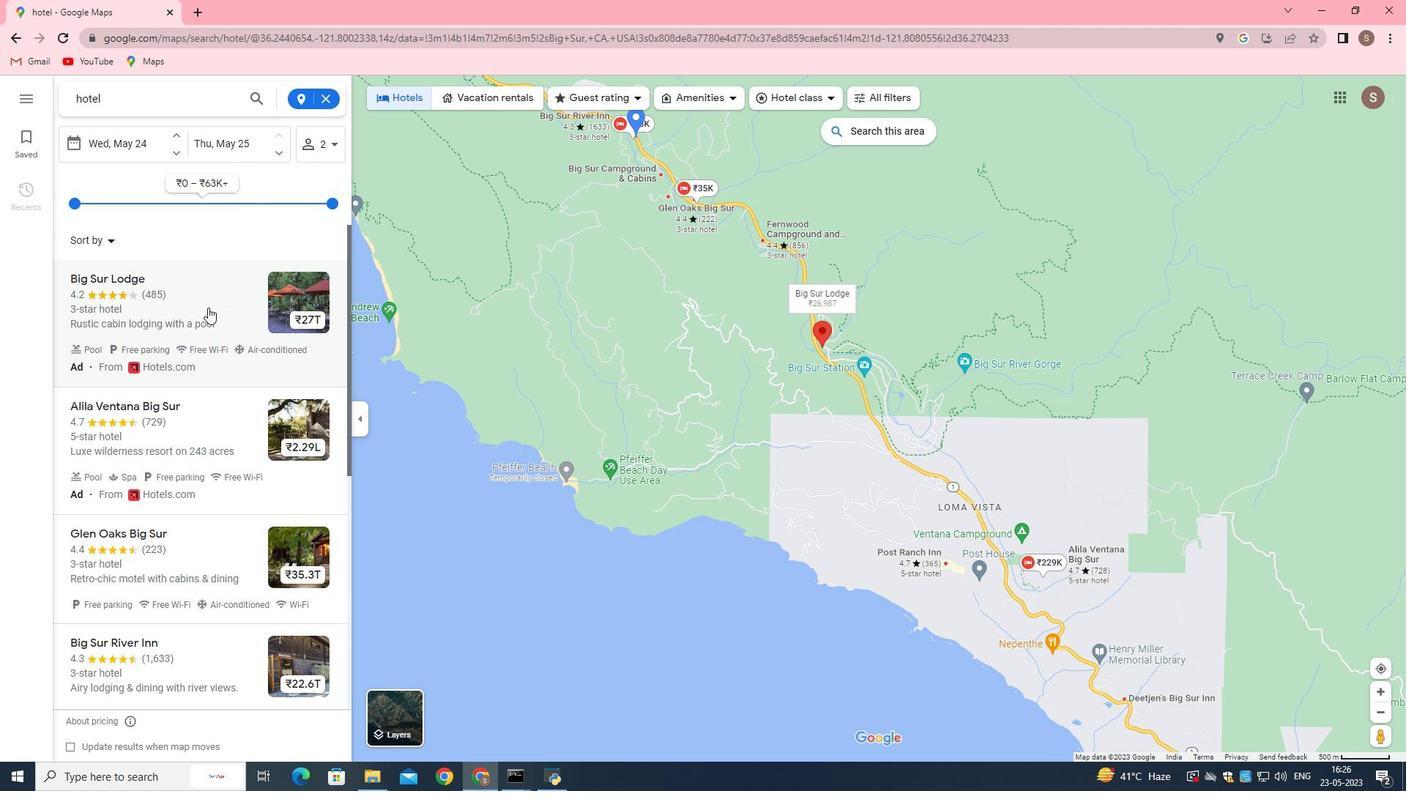 
Action: Mouse scrolled (208, 312) with delta (0, 0)
Screenshot: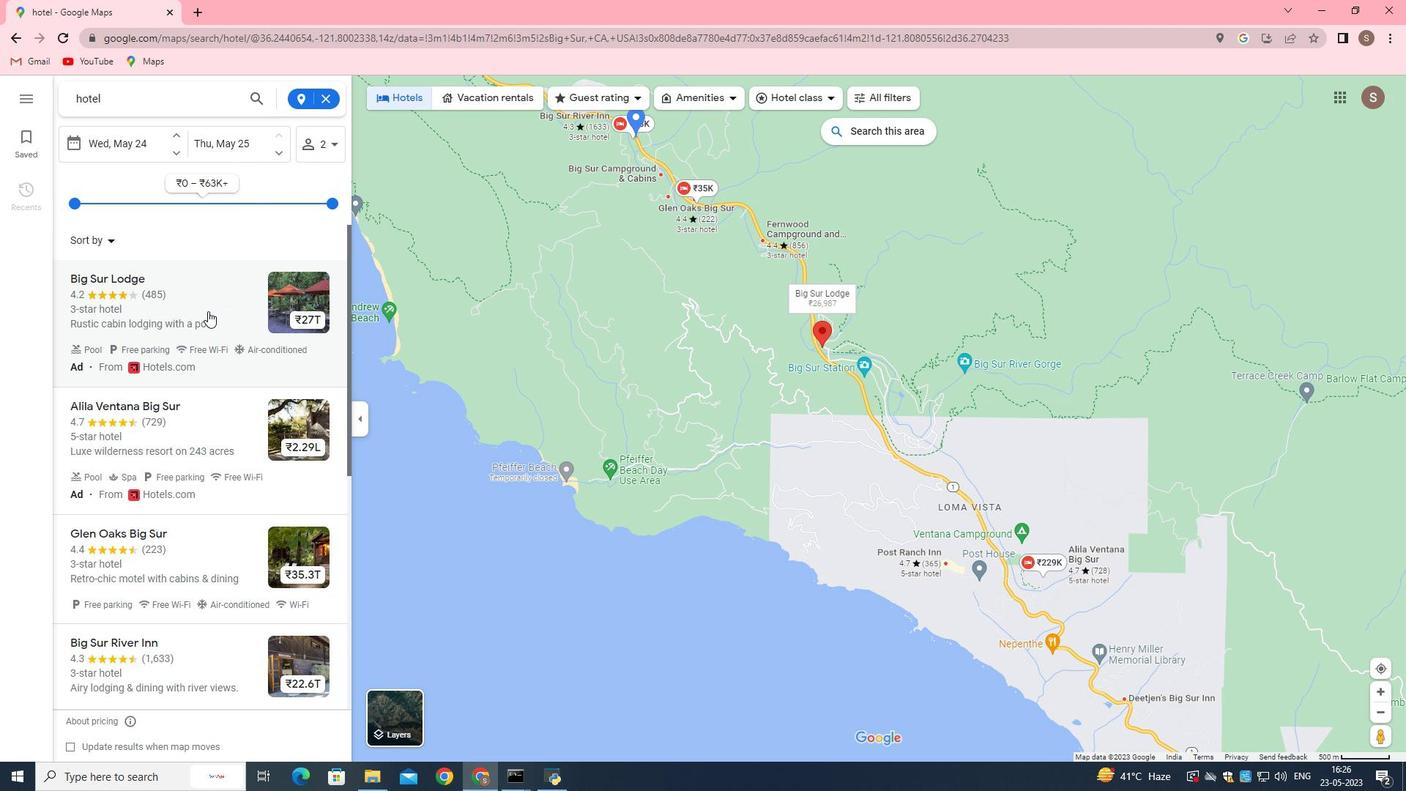 
Action: Mouse moved to (892, 92)
Screenshot: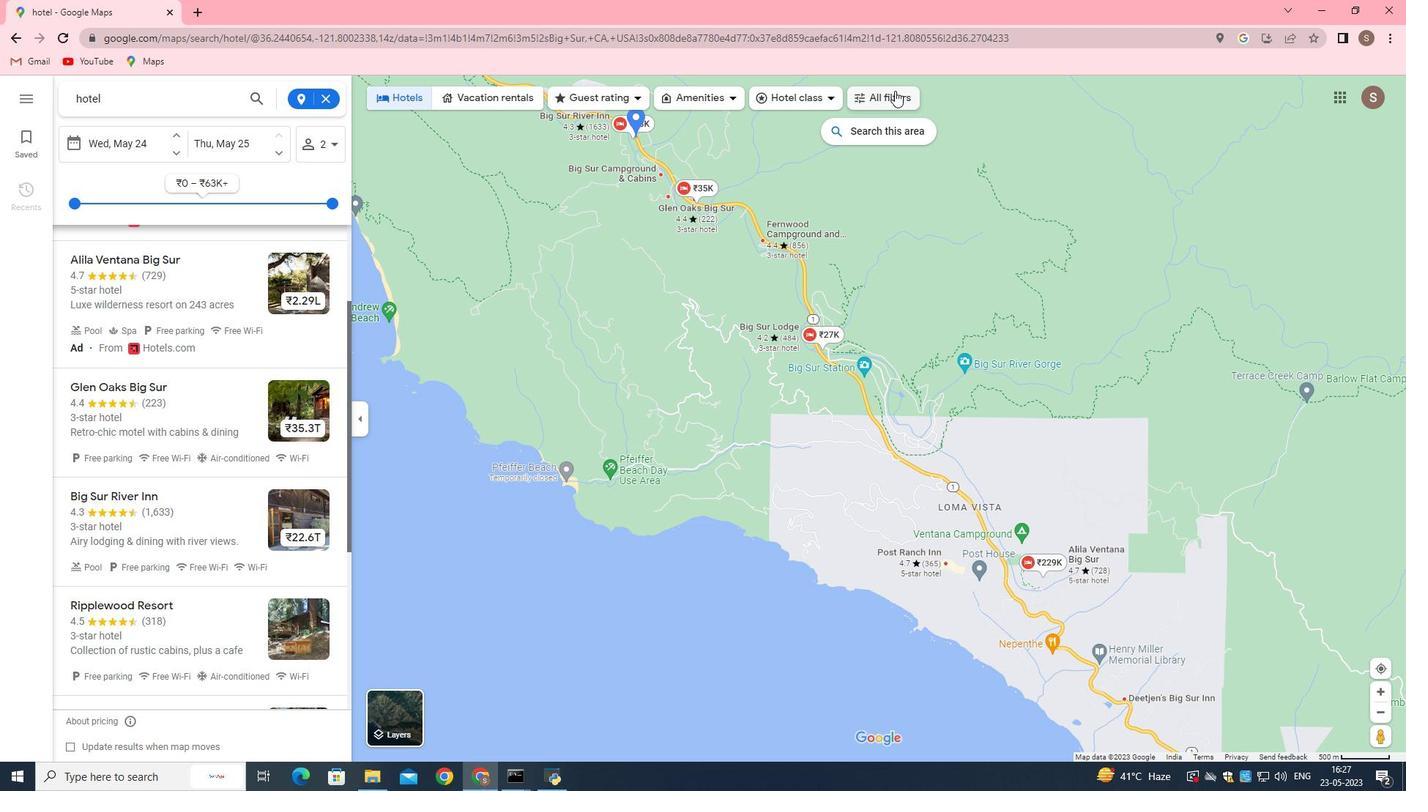 
Action: Mouse pressed left at (892, 92)
Screenshot: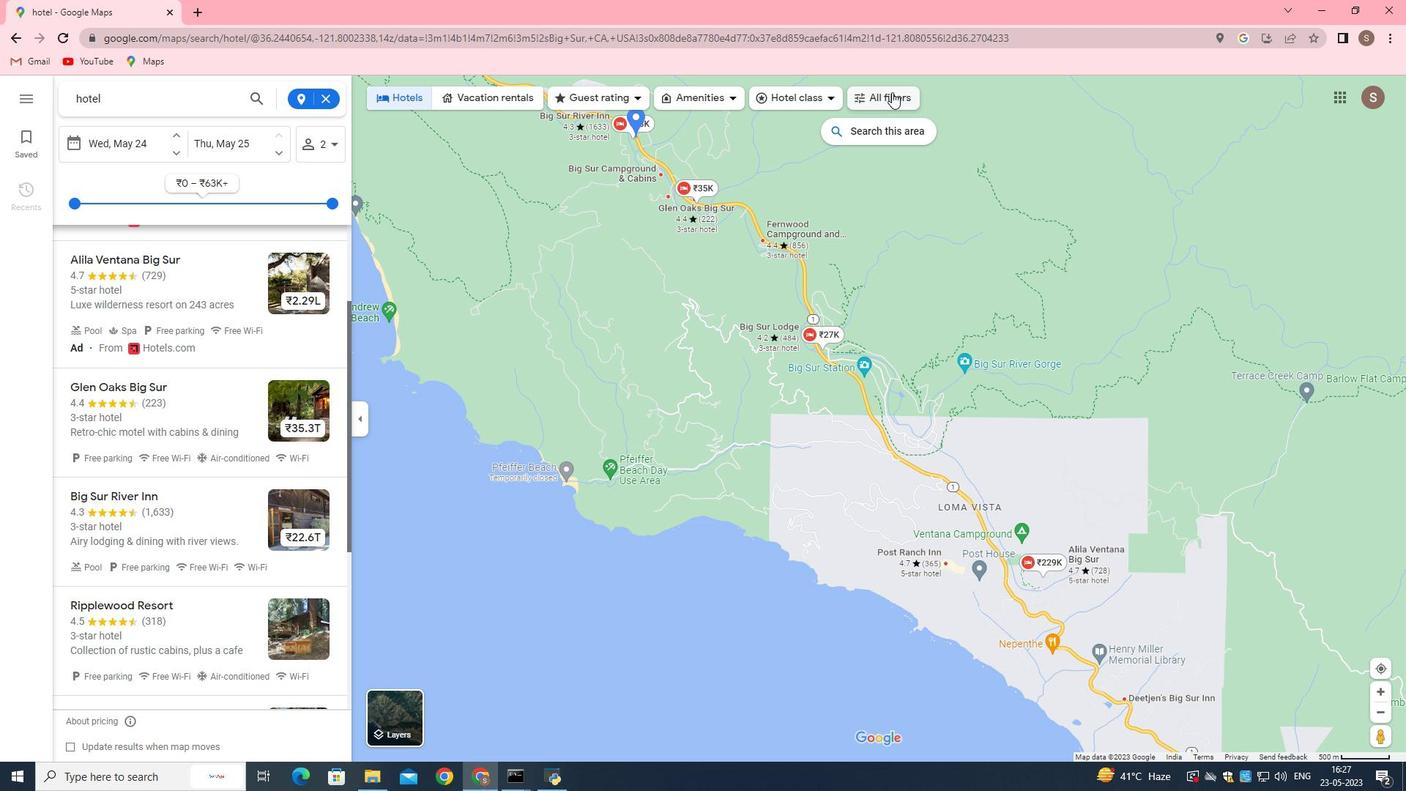 
Action: Mouse moved to (266, 441)
Screenshot: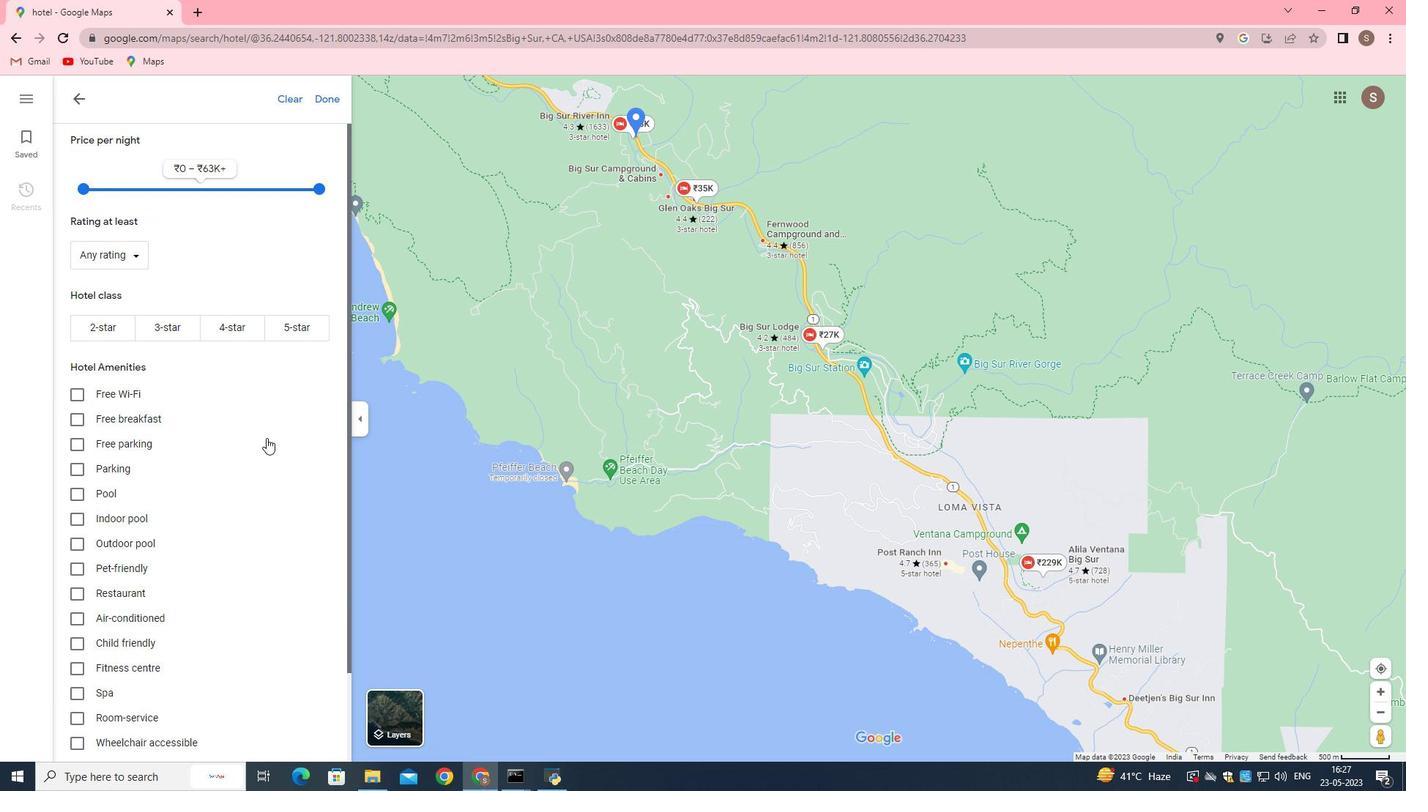 
Action: Mouse scrolled (266, 441) with delta (0, 0)
Screenshot: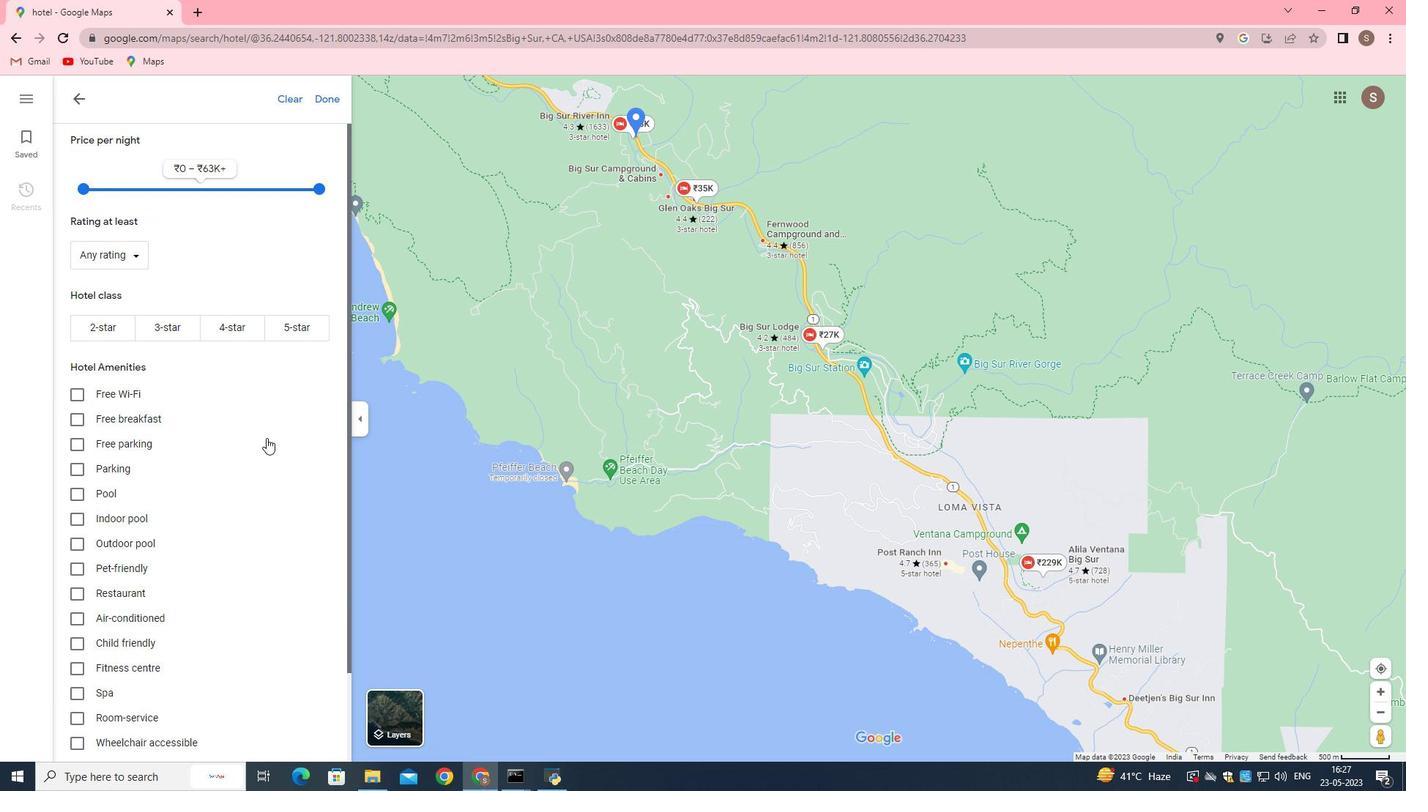 
Action: Mouse moved to (266, 444)
Screenshot: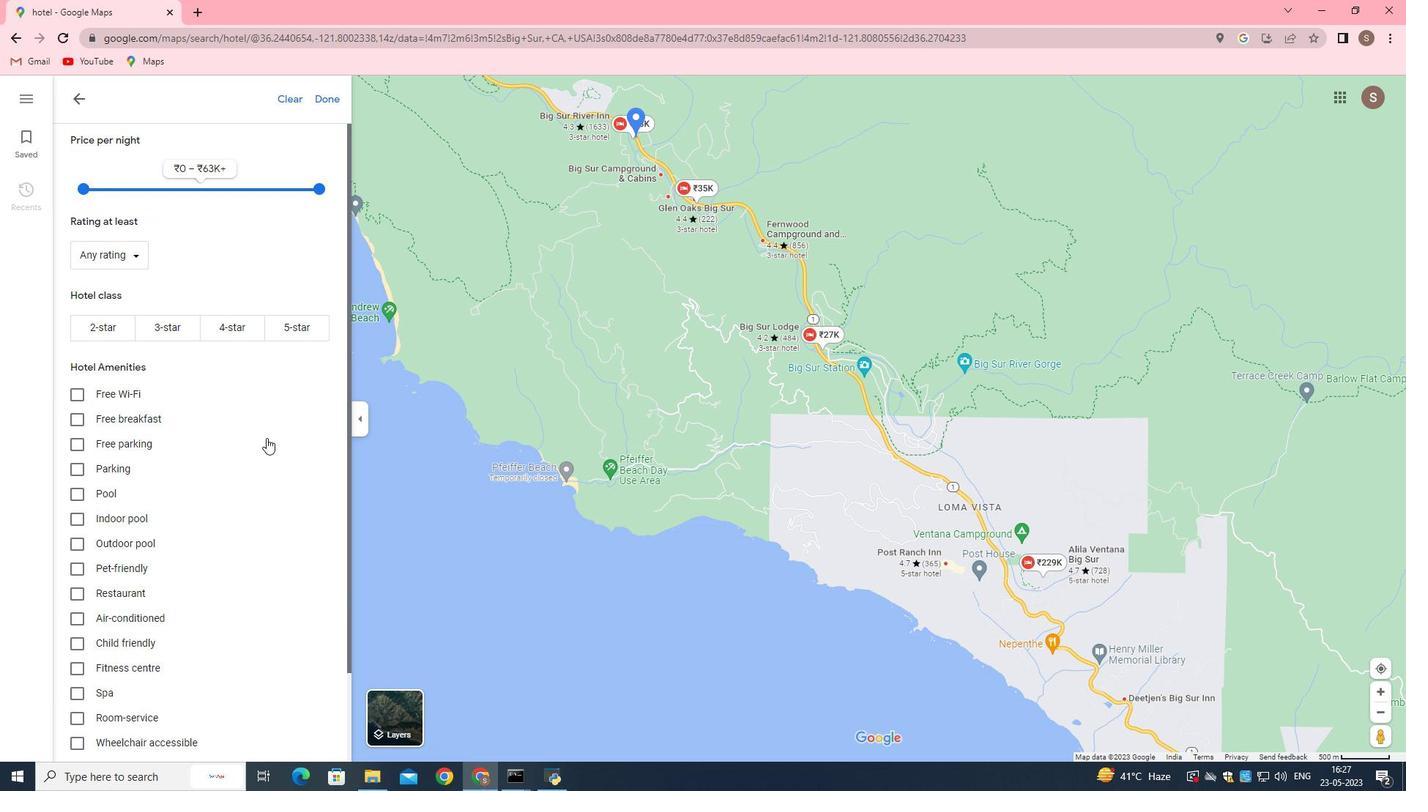 
Action: Mouse scrolled (266, 443) with delta (0, 0)
Screenshot: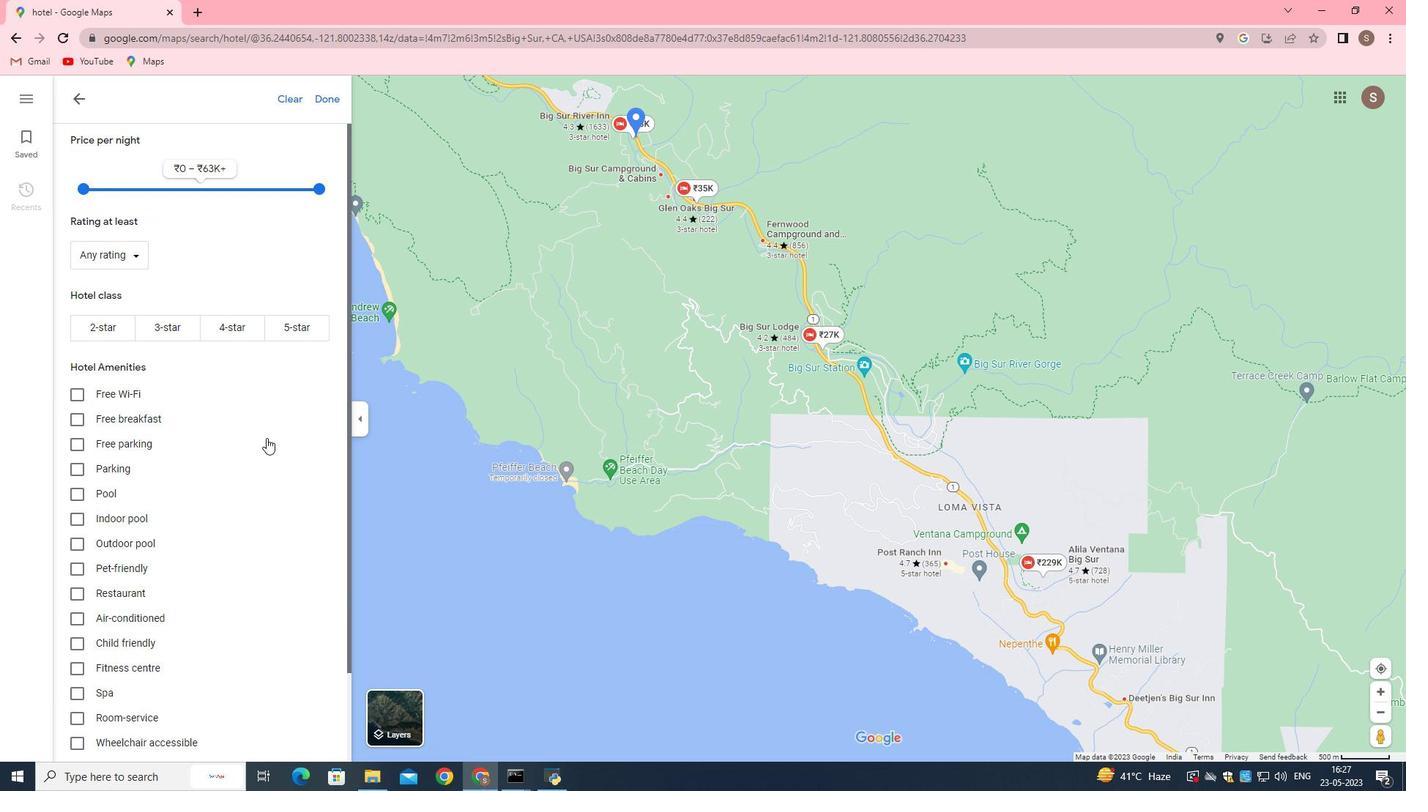 
Action: Mouse scrolled (266, 443) with delta (0, 0)
Screenshot: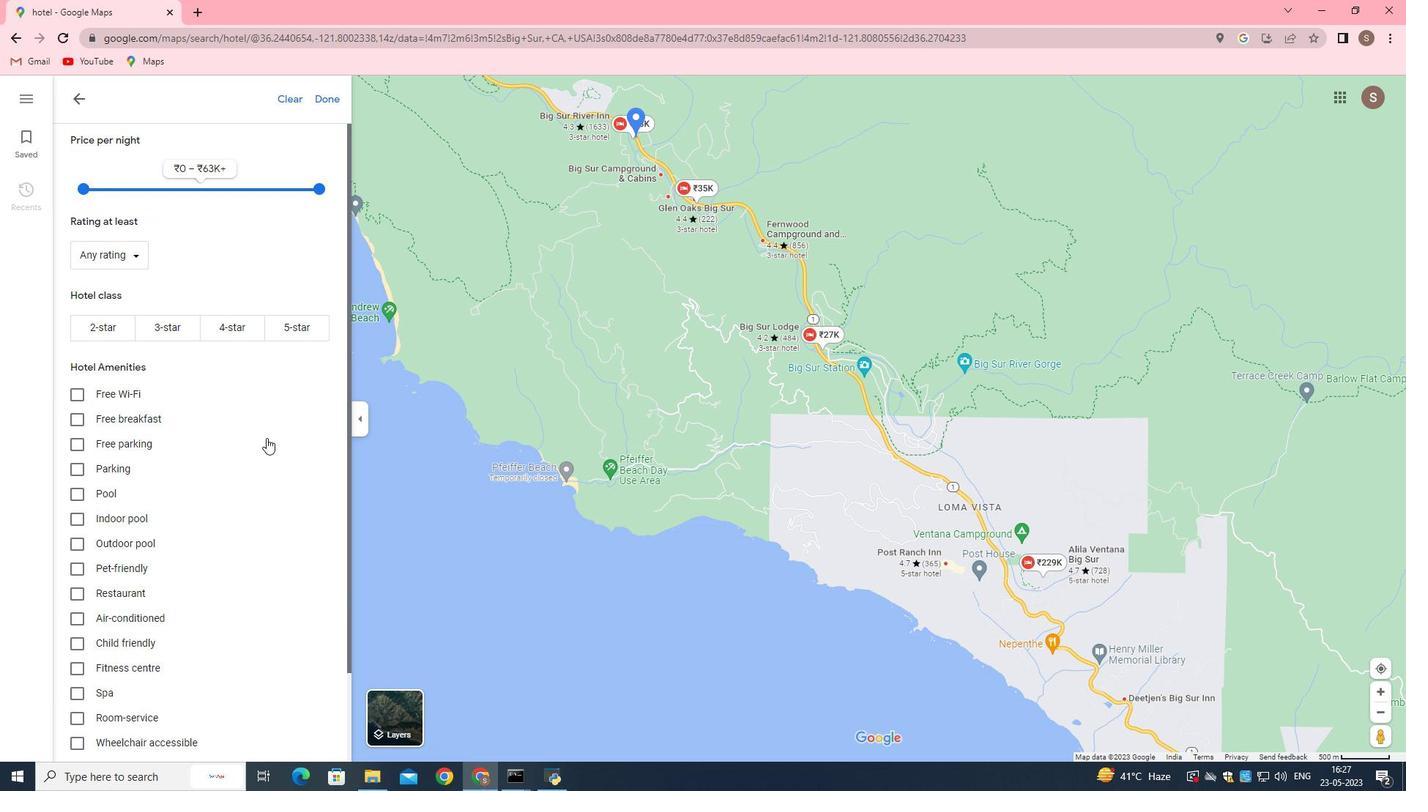 
Action: Mouse moved to (266, 438)
Screenshot: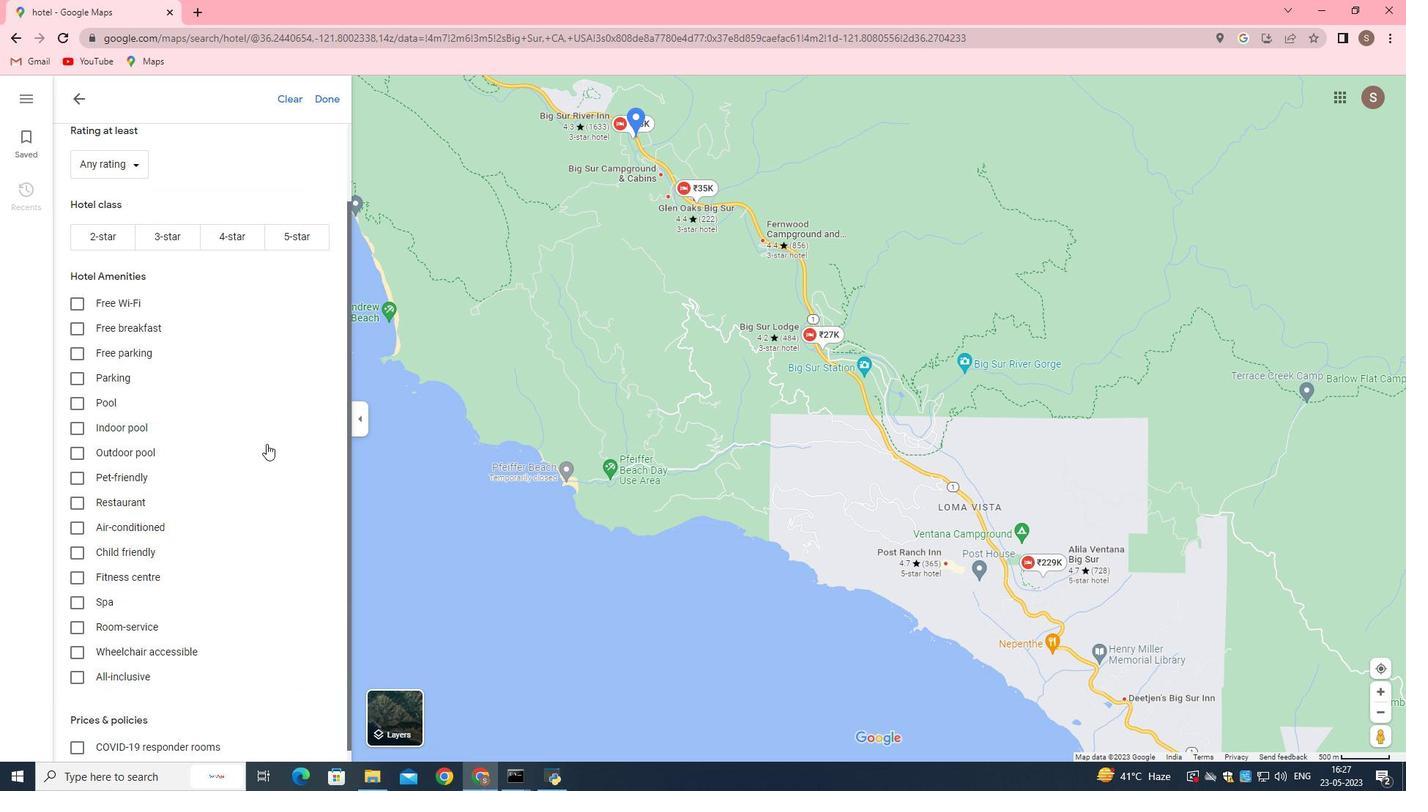 
Action: Mouse scrolled (266, 438) with delta (0, 0)
Screenshot: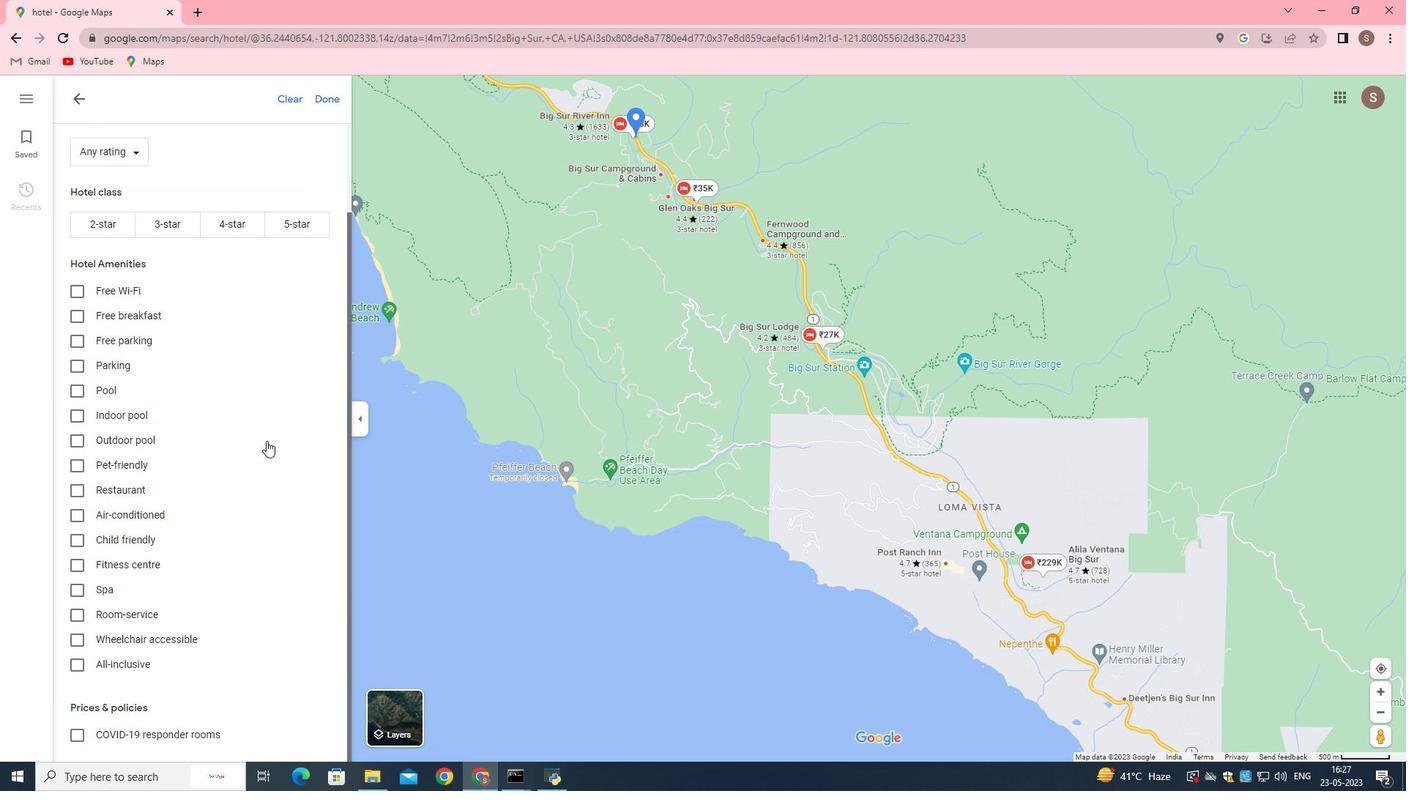 
Action: Mouse scrolled (266, 438) with delta (0, 0)
Screenshot: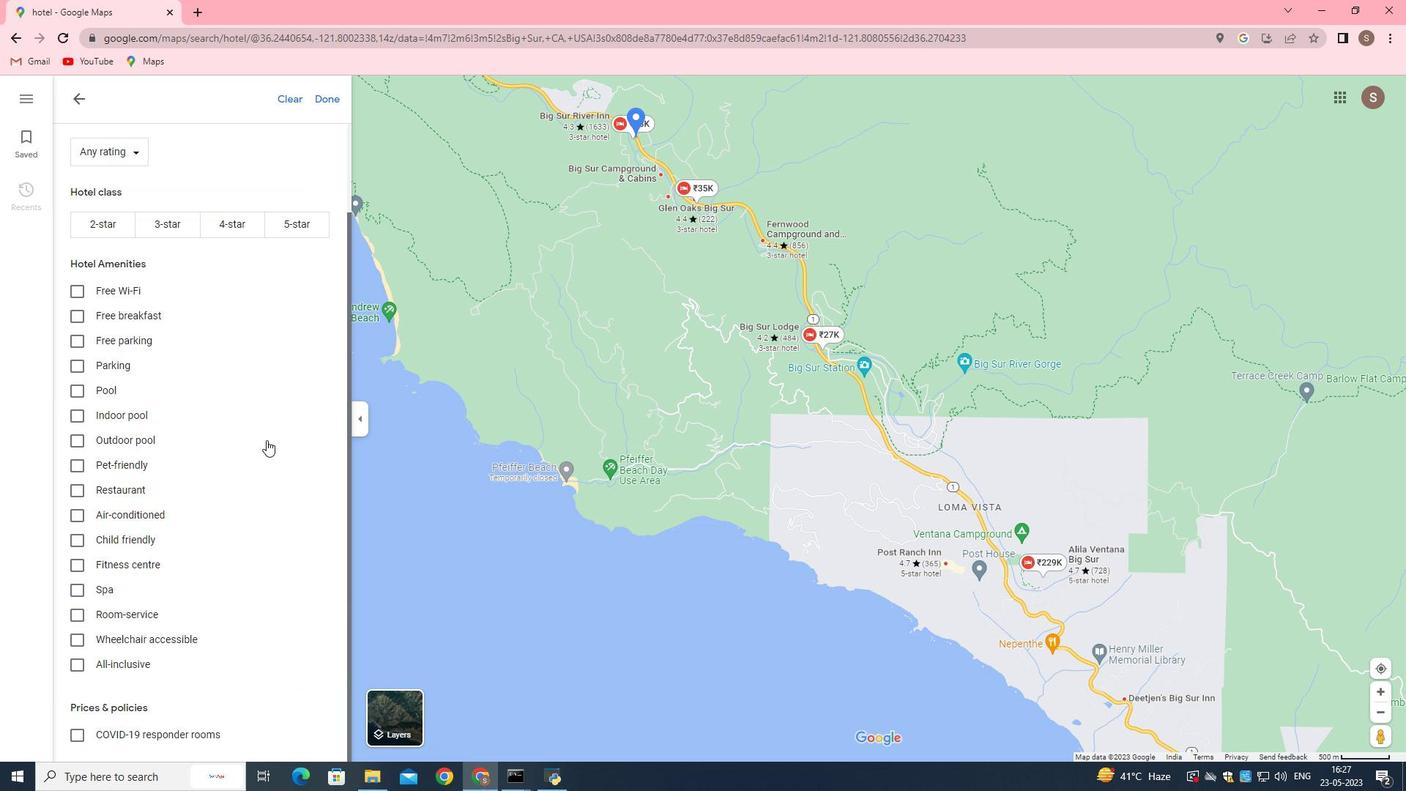 
Action: Mouse scrolled (266, 438) with delta (0, 0)
Screenshot: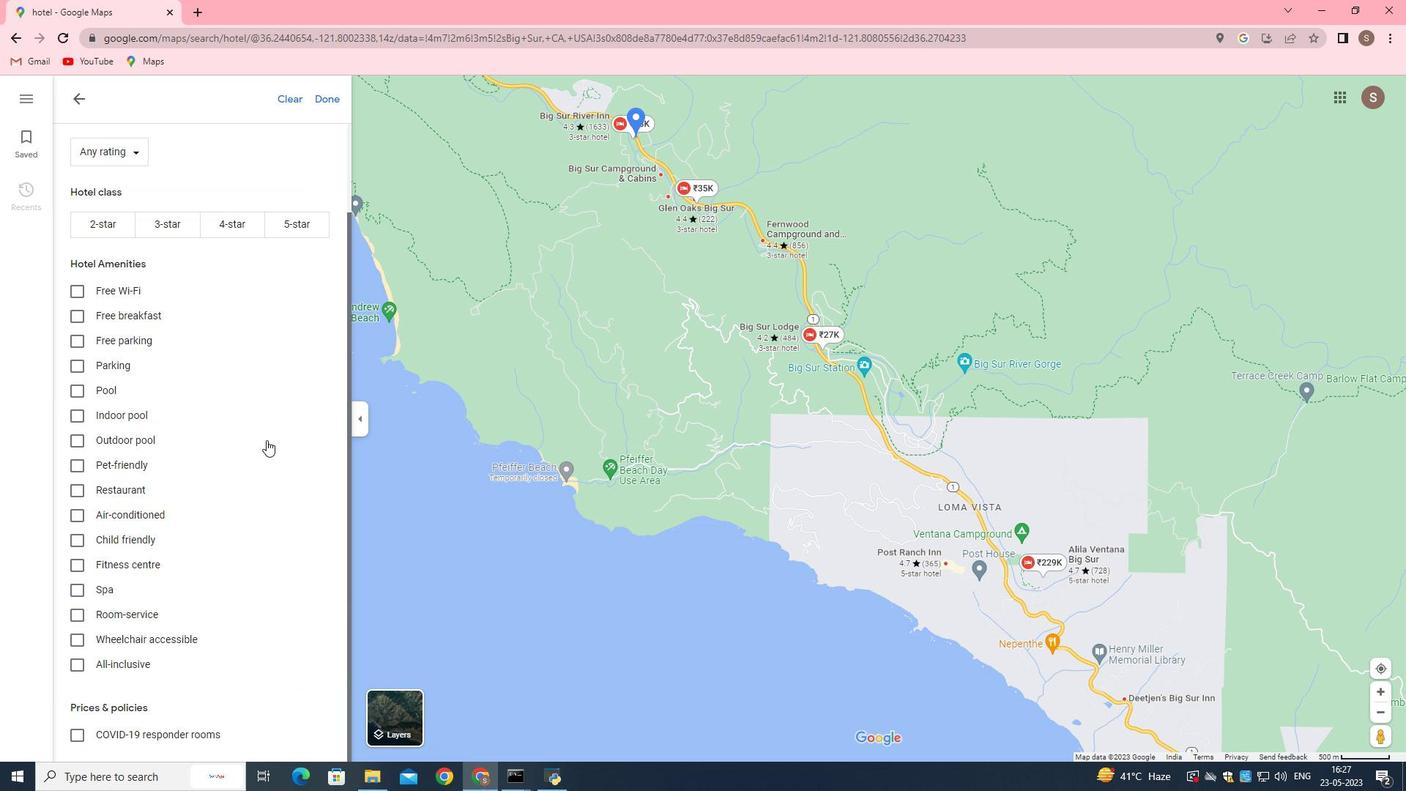
Action: Mouse scrolled (266, 438) with delta (0, 0)
Screenshot: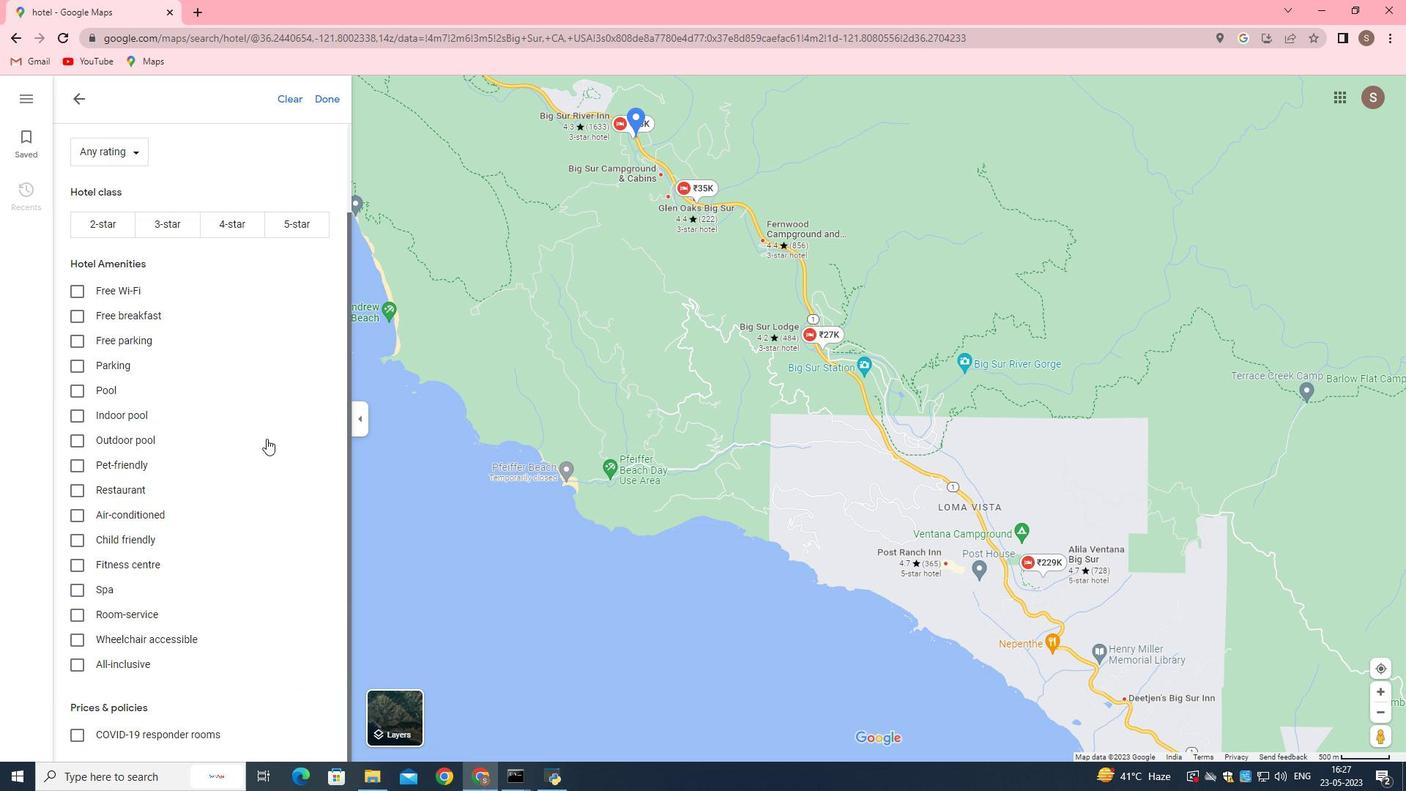 
Action: Mouse scrolled (266, 438) with delta (0, 0)
Screenshot: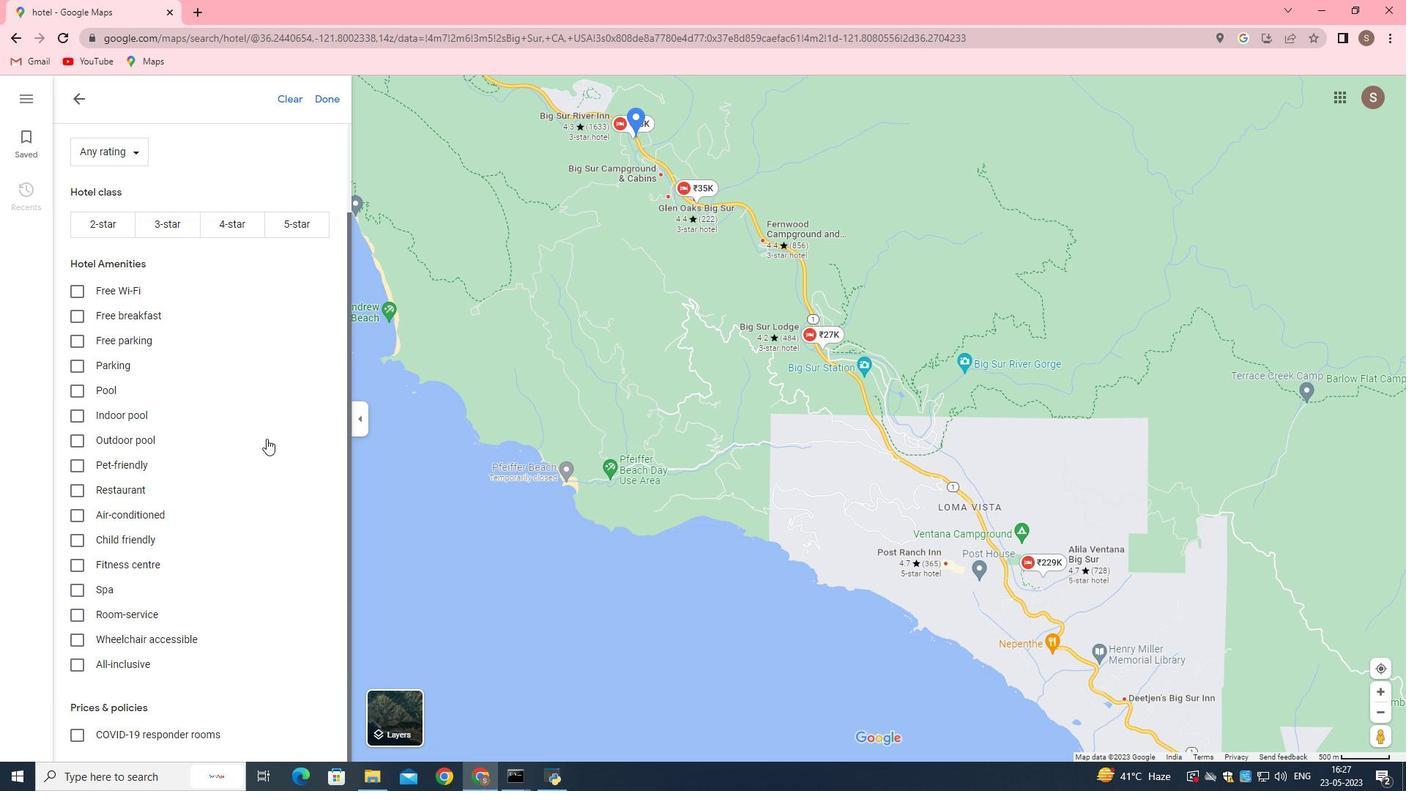 
Action: Mouse scrolled (266, 438) with delta (0, 0)
Screenshot: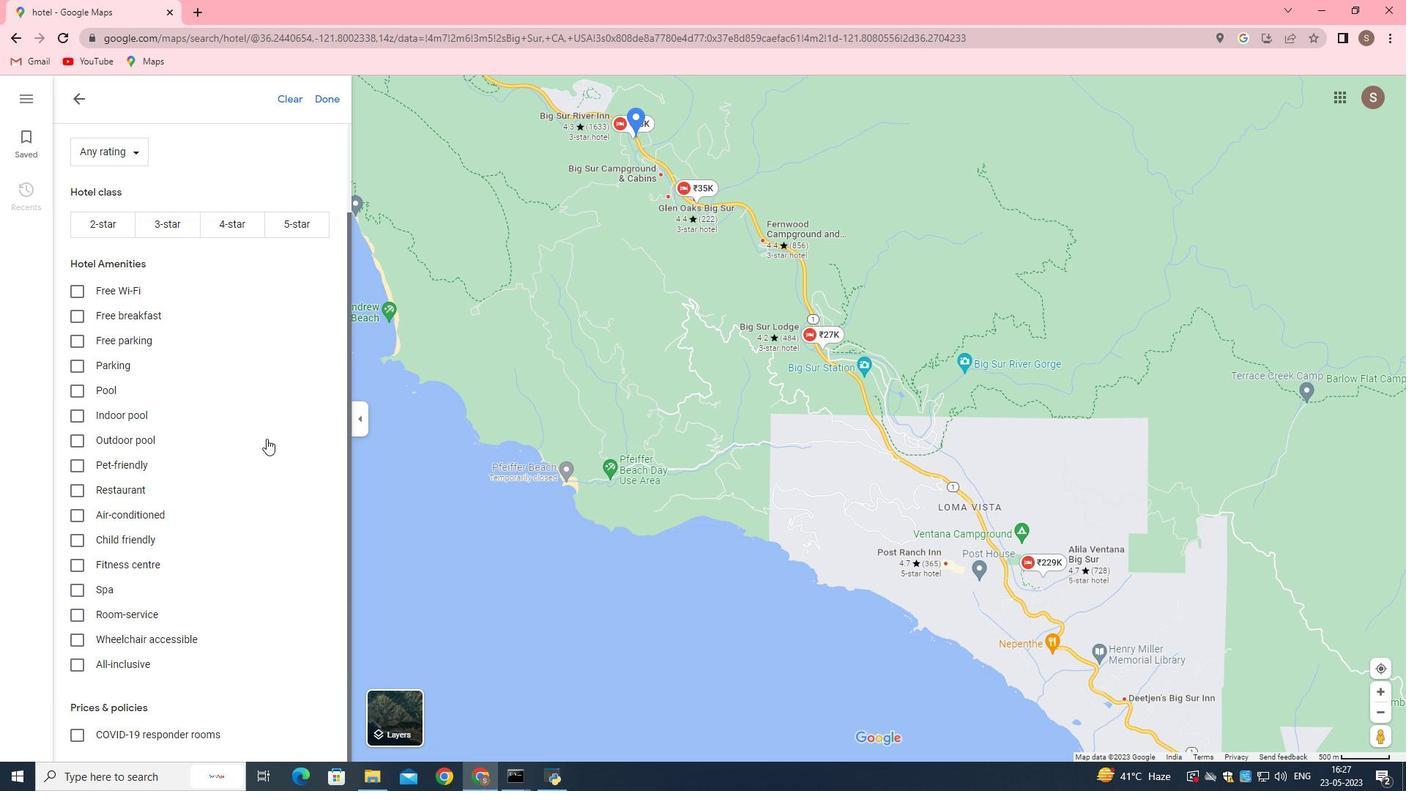 
Action: Mouse moved to (323, 103)
Screenshot: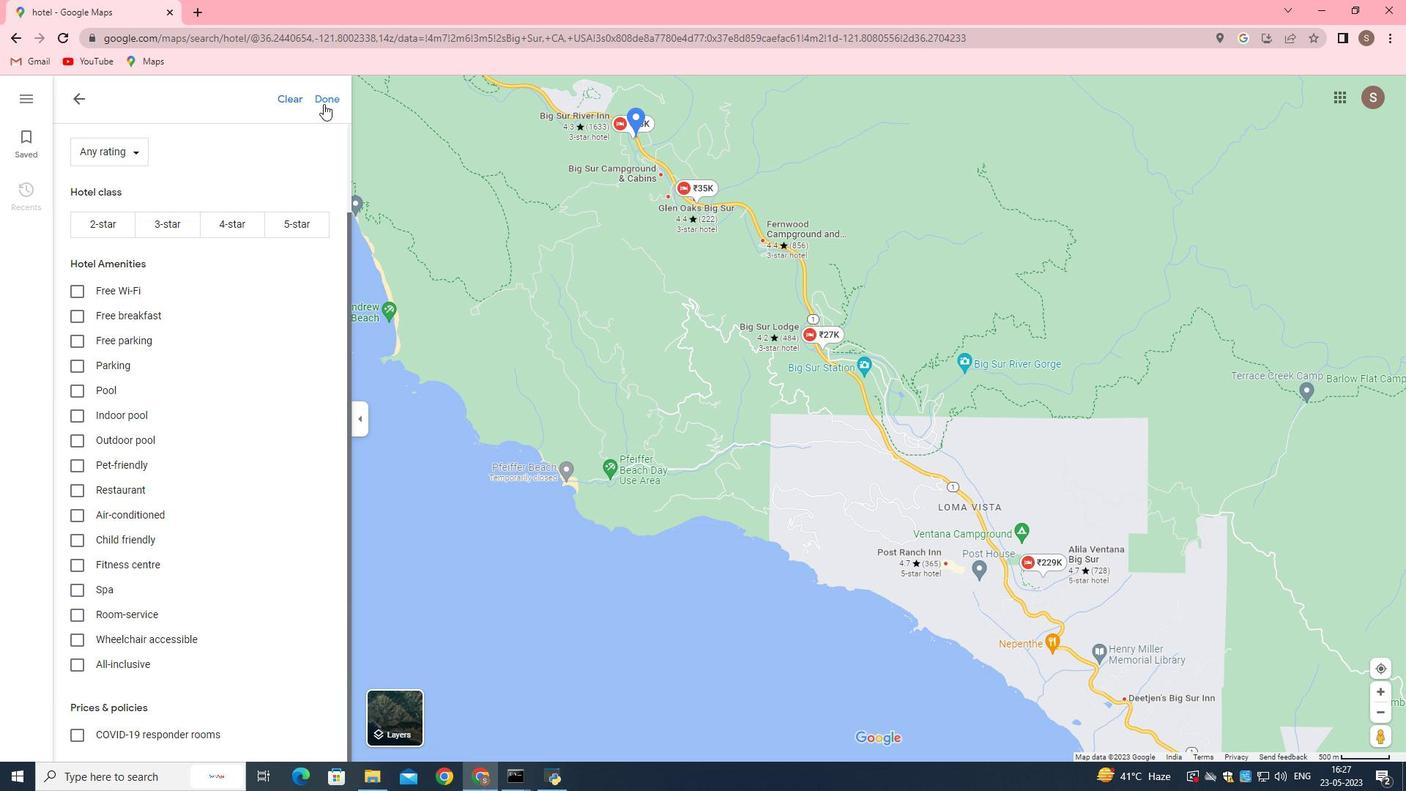 
Action: Mouse pressed left at (323, 103)
Screenshot: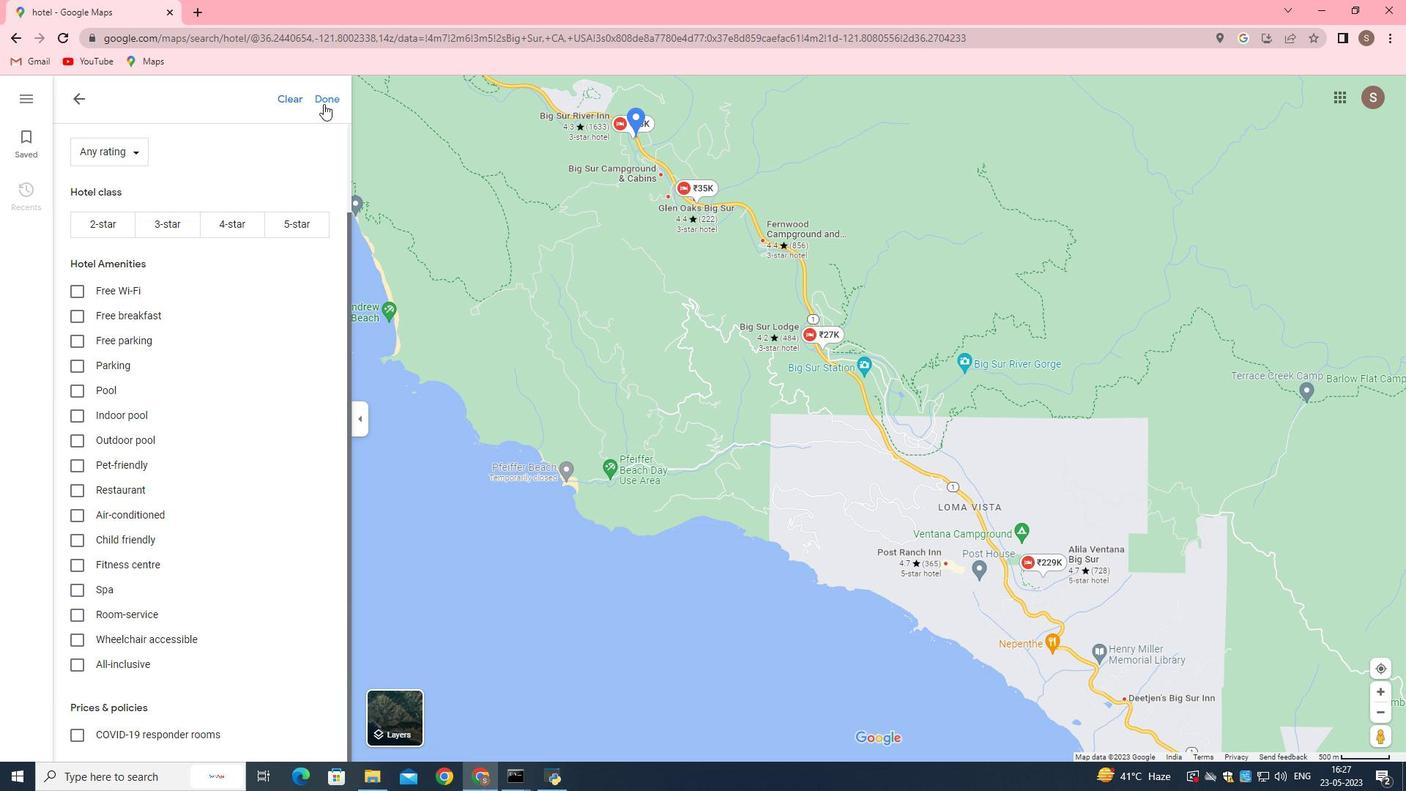 
Action: Mouse moved to (191, 314)
Screenshot: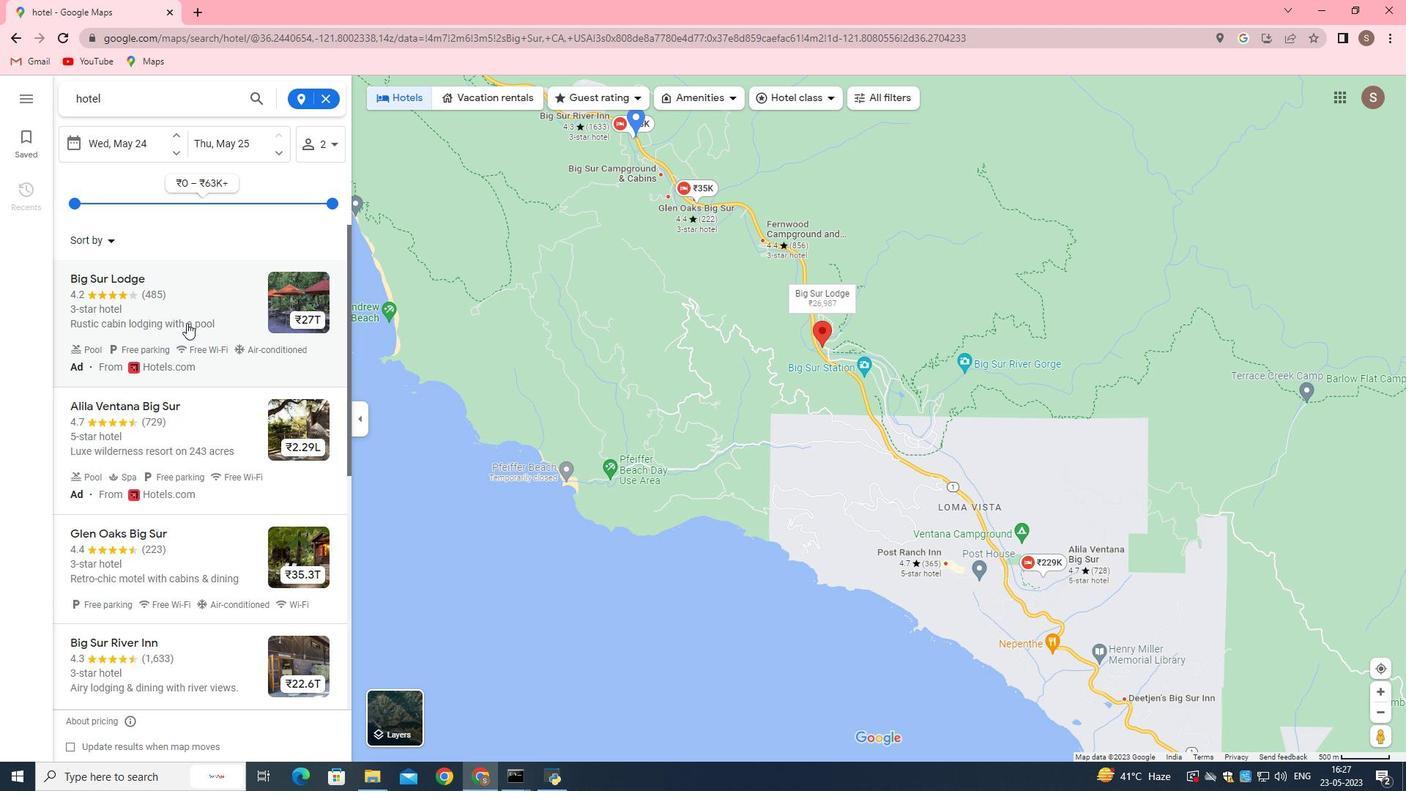 
Action: Mouse pressed left at (191, 314)
Screenshot: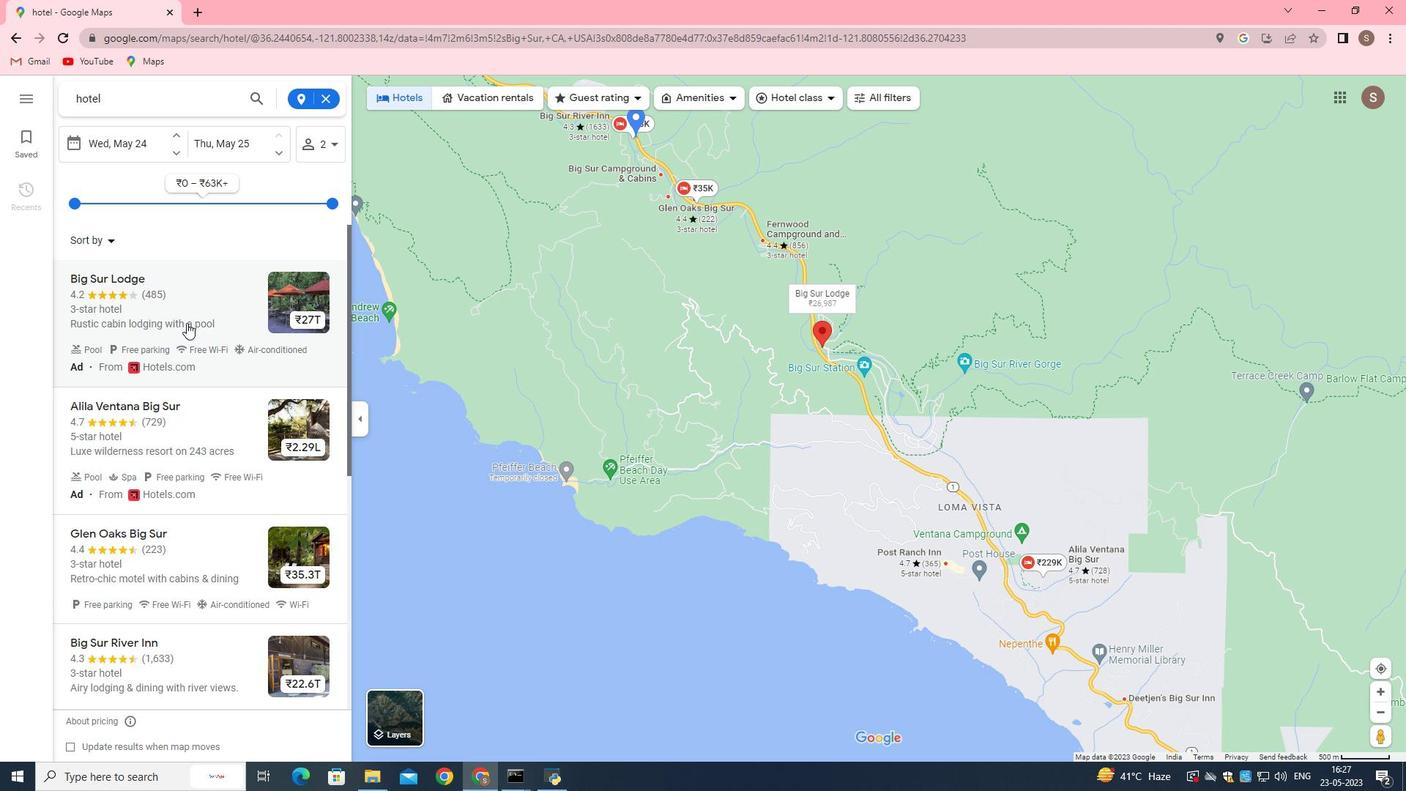
Action: Mouse moved to (518, 405)
Screenshot: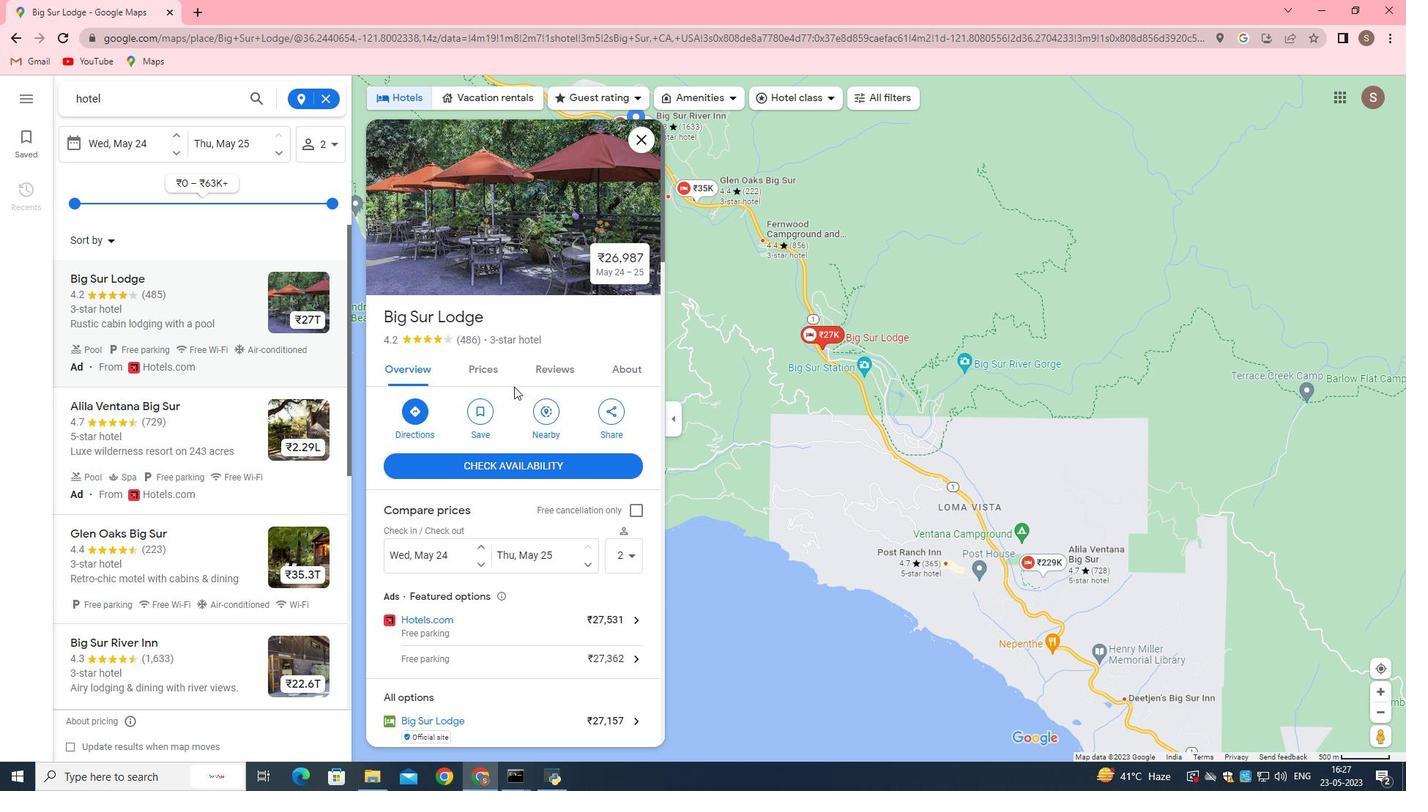 
Action: Mouse scrolled (518, 405) with delta (0, 0)
Screenshot: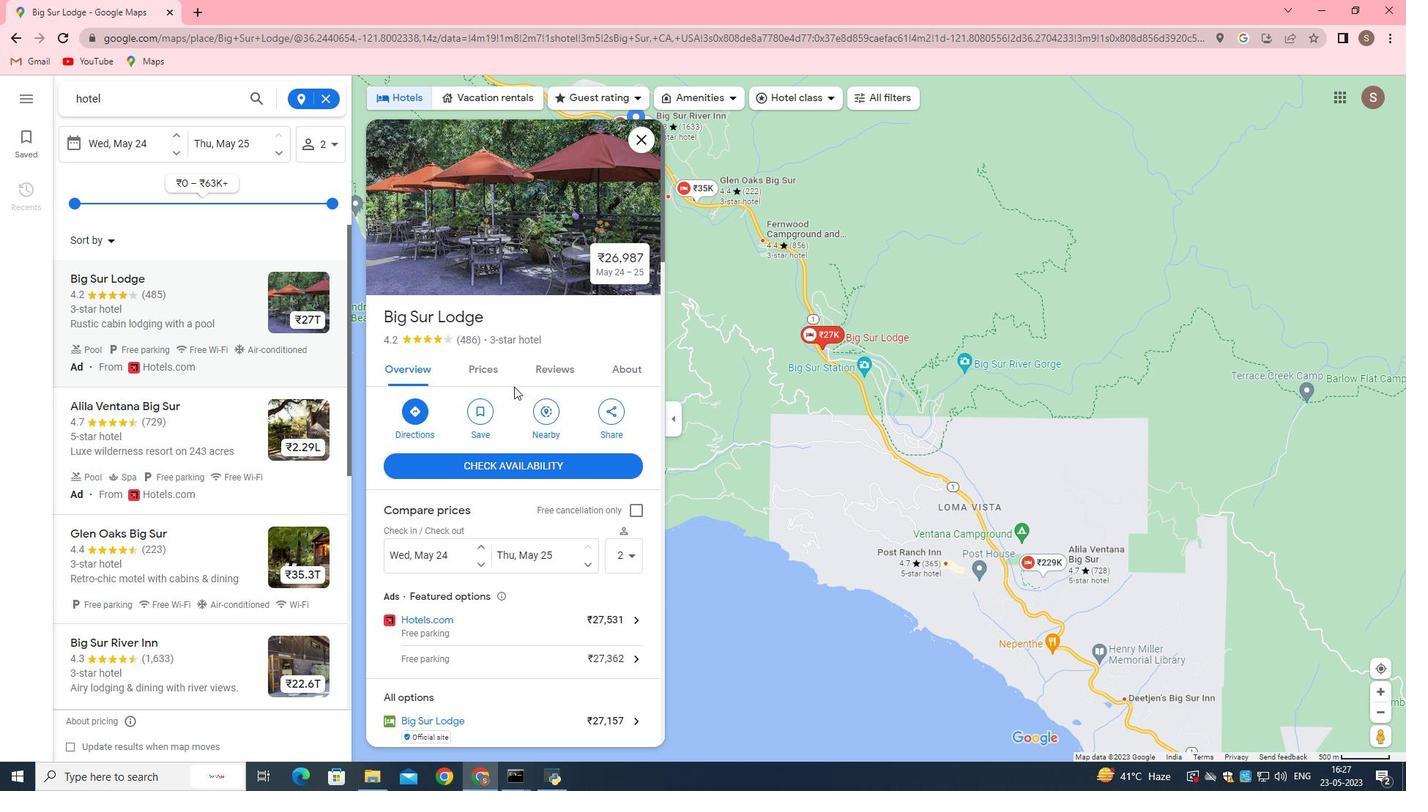 
Action: Mouse moved to (519, 409)
Screenshot: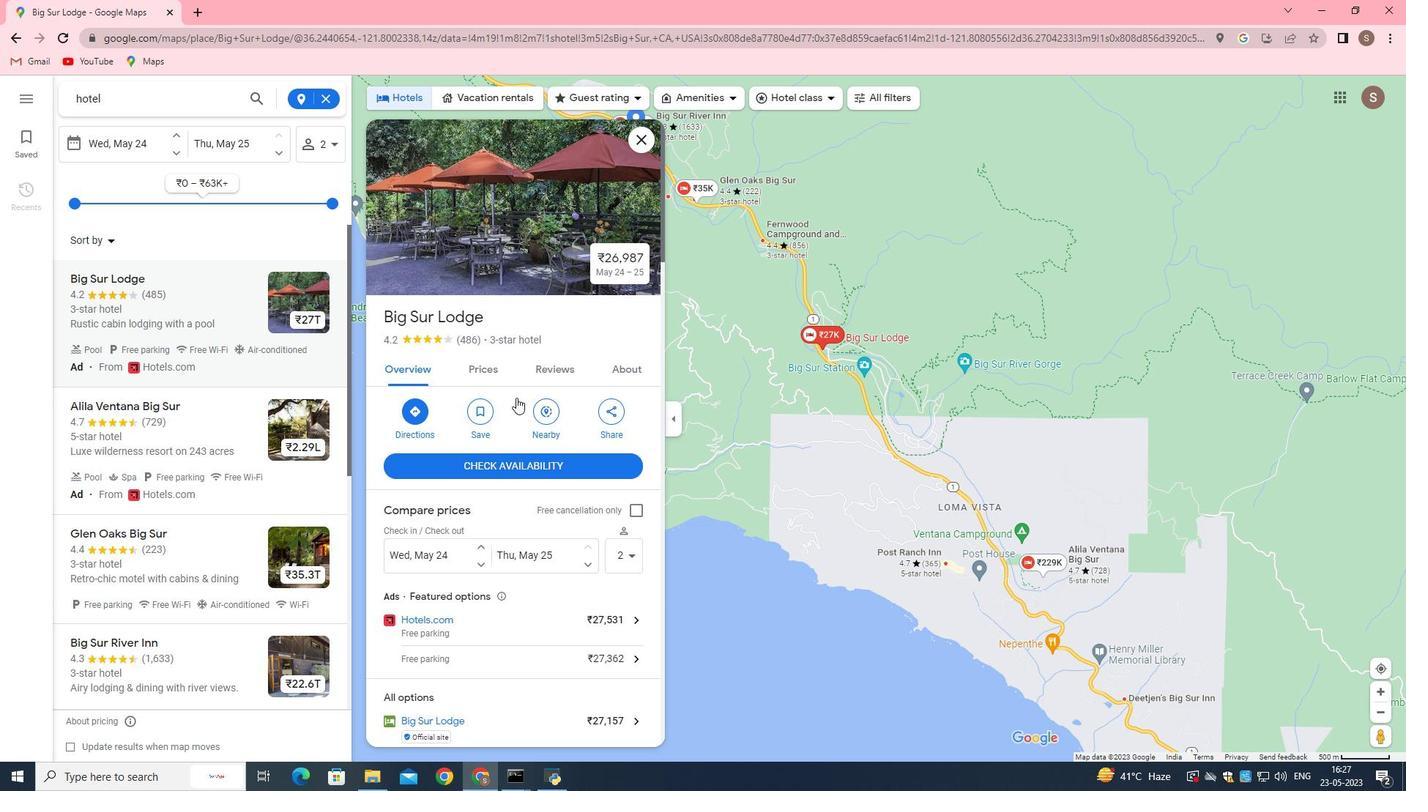 
Action: Mouse scrolled (519, 408) with delta (0, 0)
Screenshot: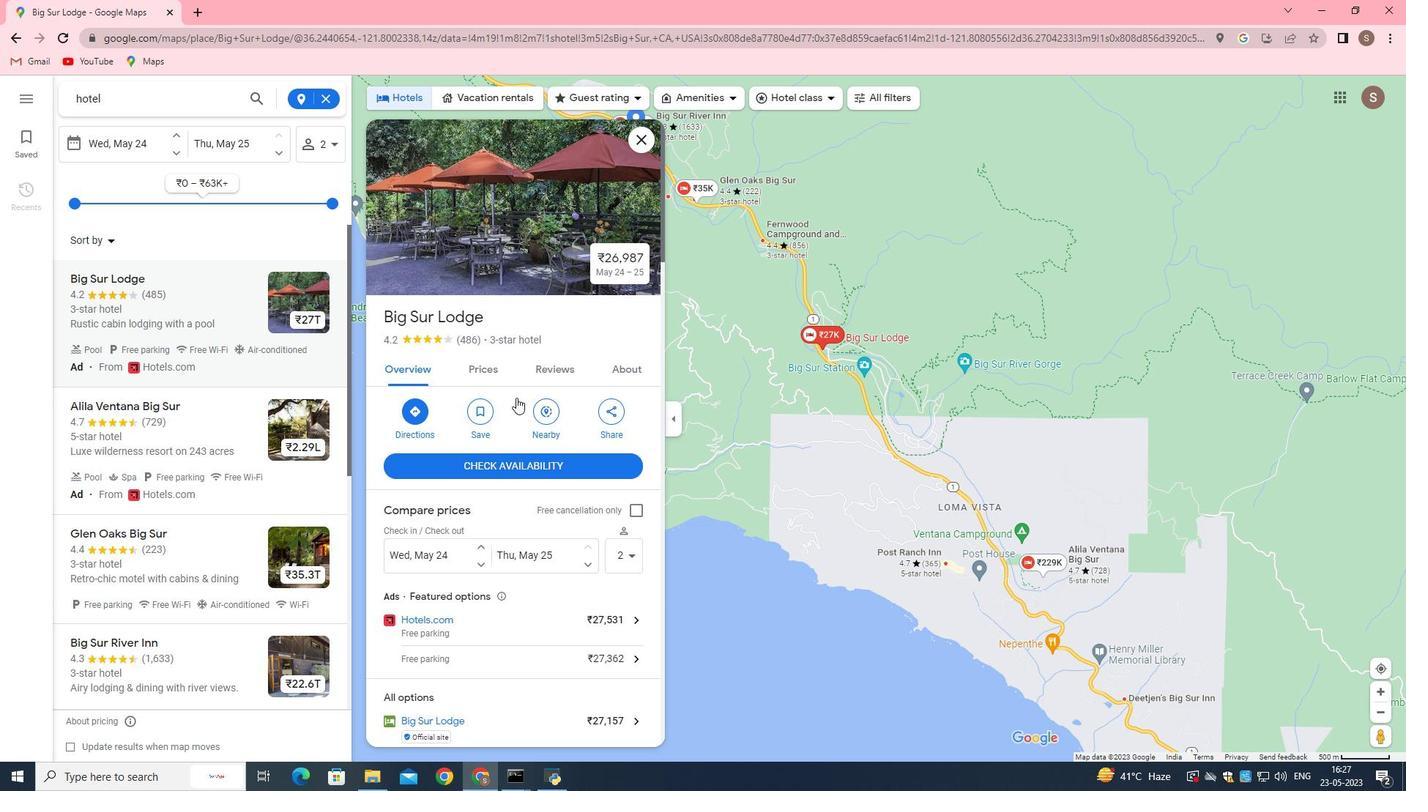 
Action: Mouse moved to (519, 408)
Screenshot: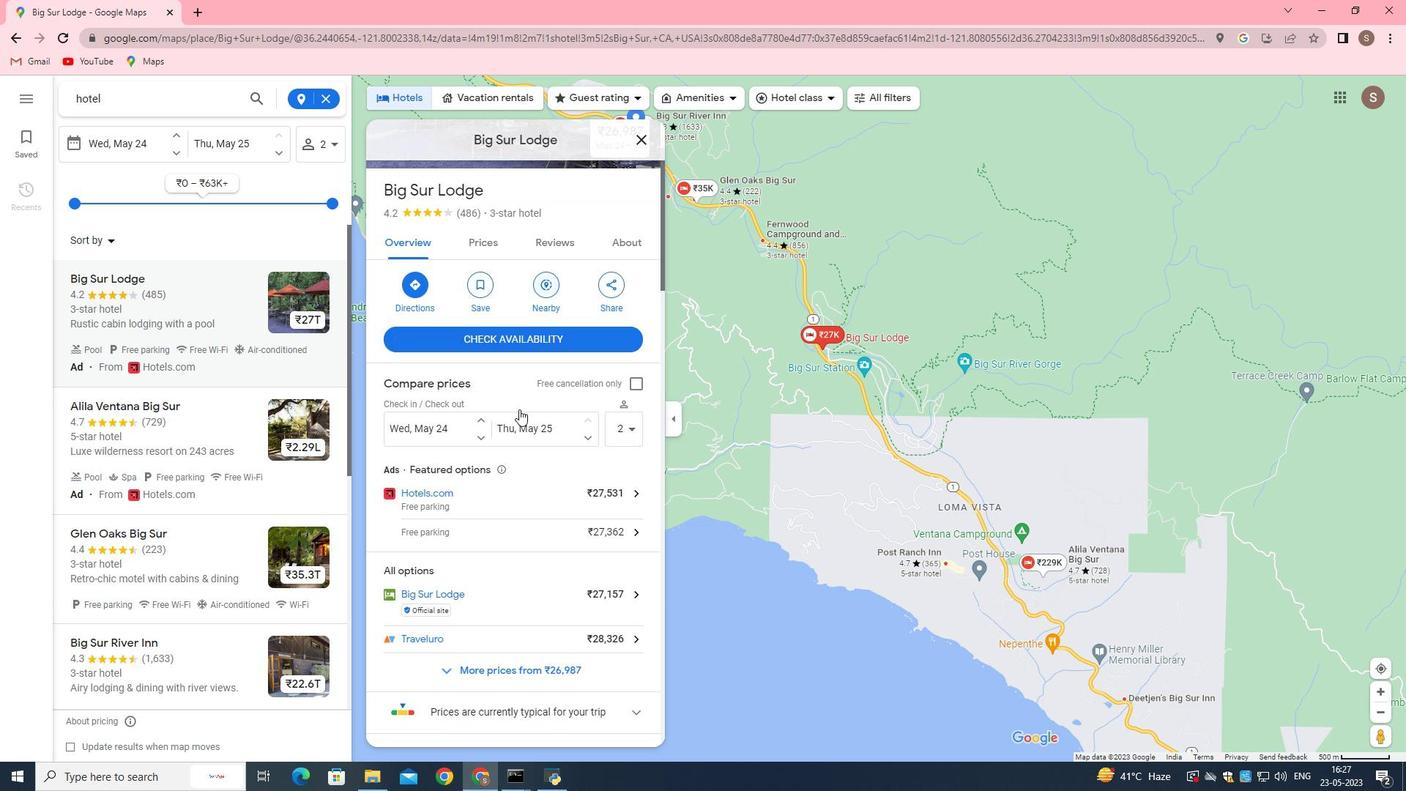 
Action: Mouse scrolled (519, 407) with delta (0, 0)
Screenshot: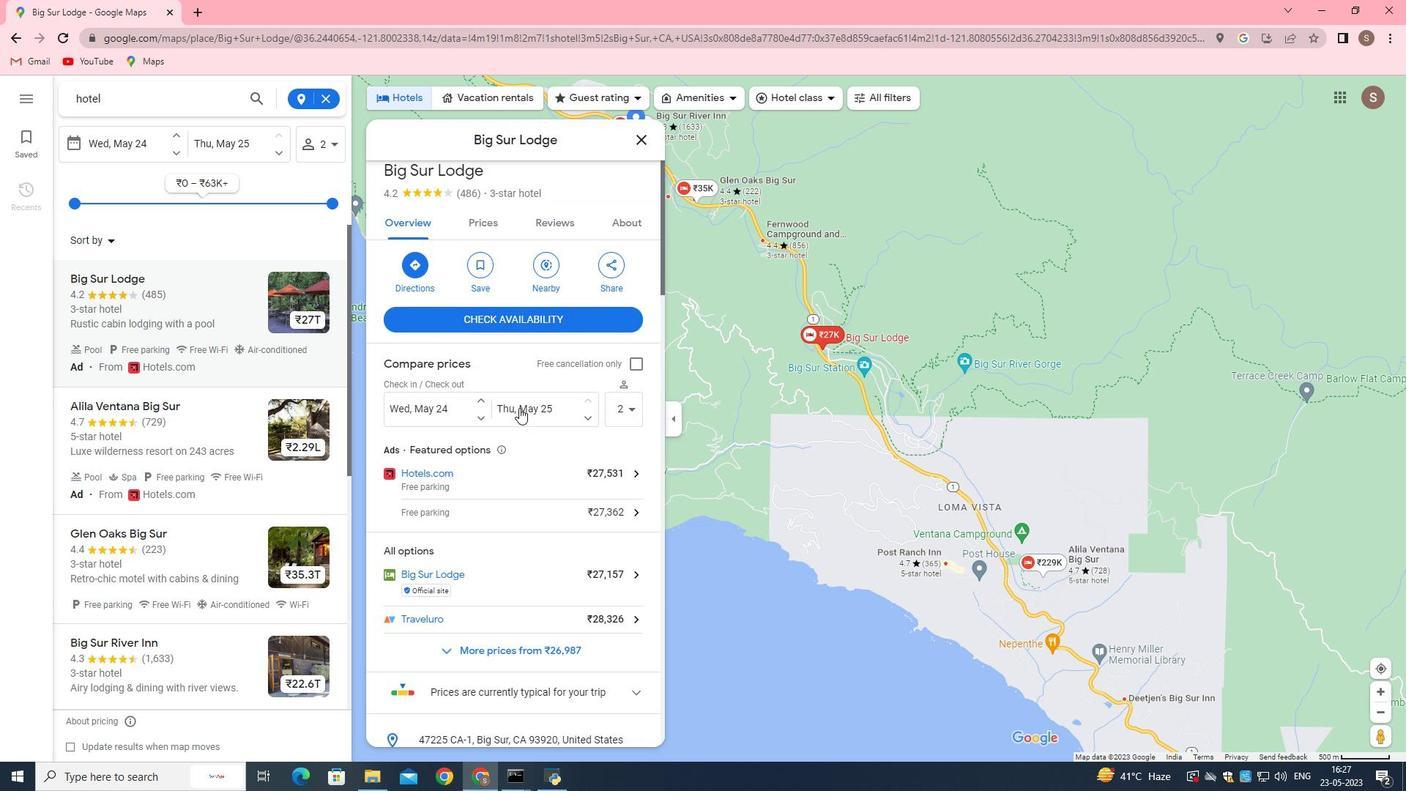 
Action: Mouse scrolled (519, 407) with delta (0, 0)
Screenshot: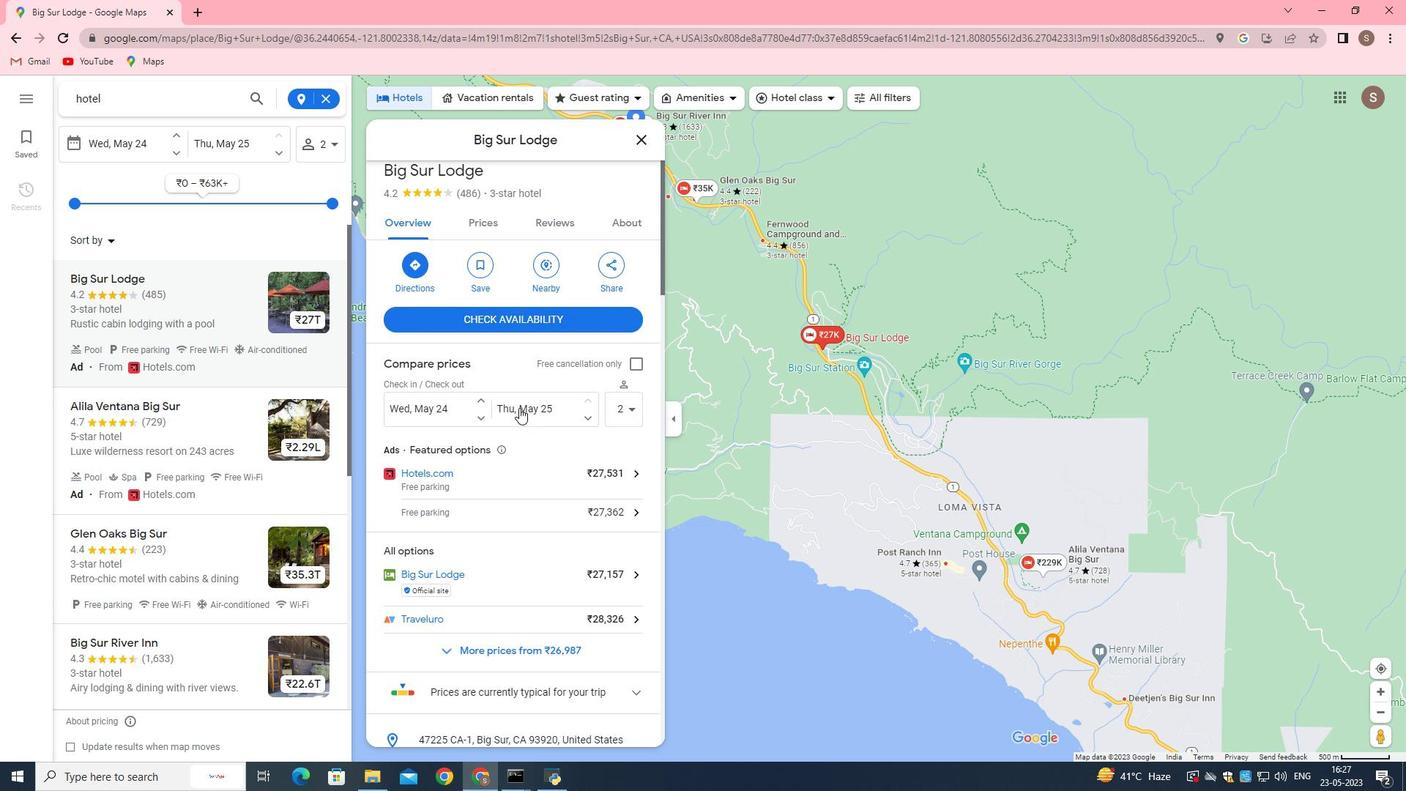 
Action: Mouse moved to (519, 405)
Screenshot: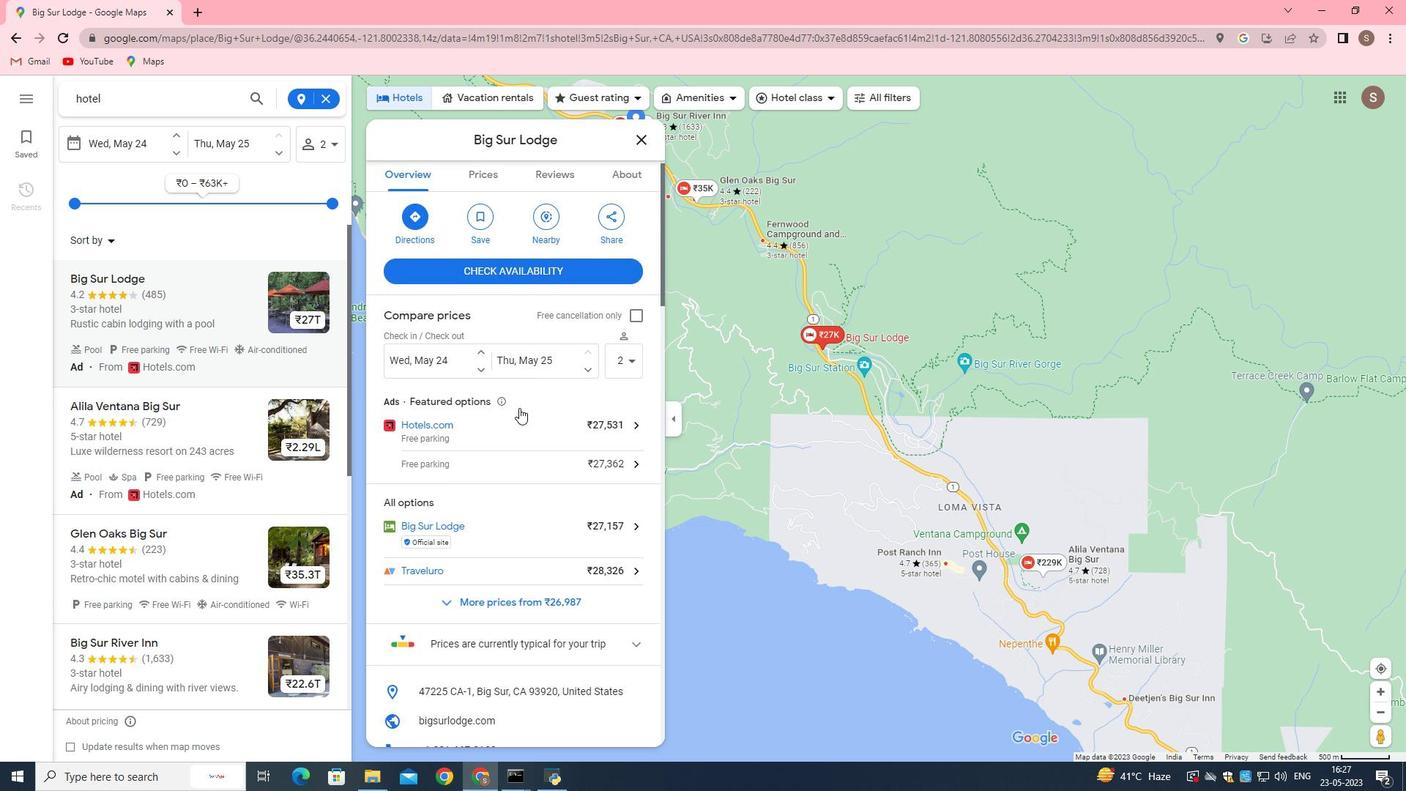 
Action: Mouse scrolled (519, 405) with delta (0, 0)
Screenshot: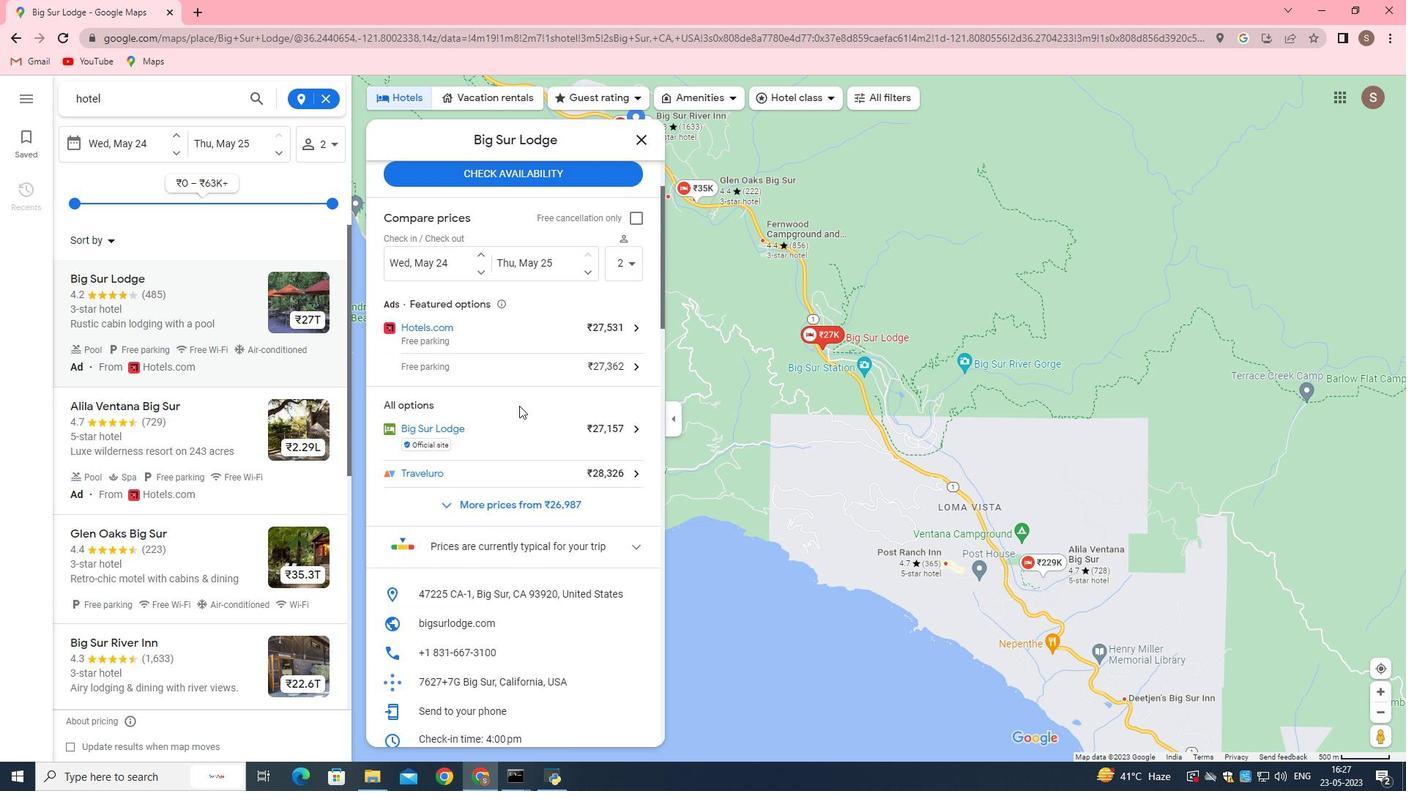 
Action: Mouse scrolled (519, 405) with delta (0, 0)
Screenshot: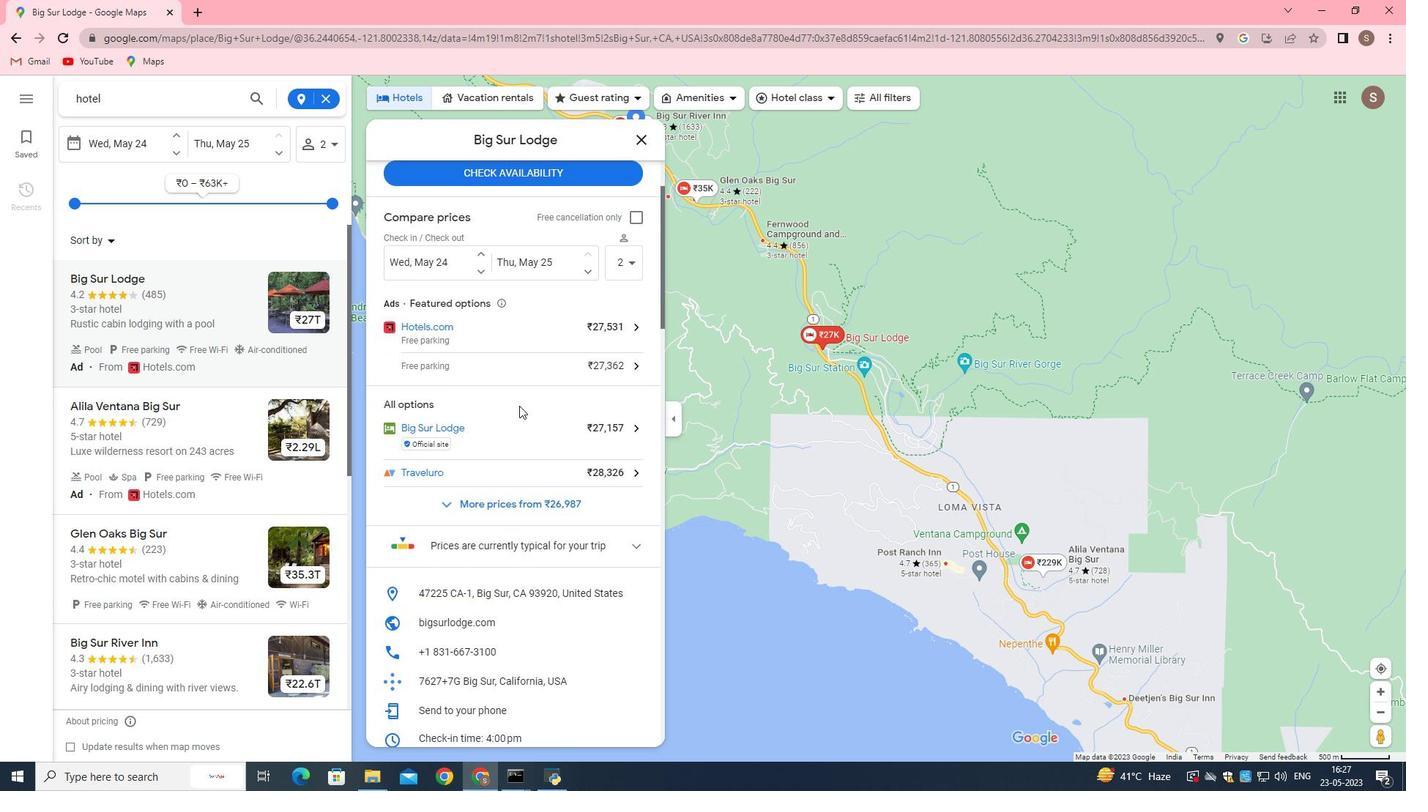 
Action: Mouse moved to (519, 405)
Screenshot: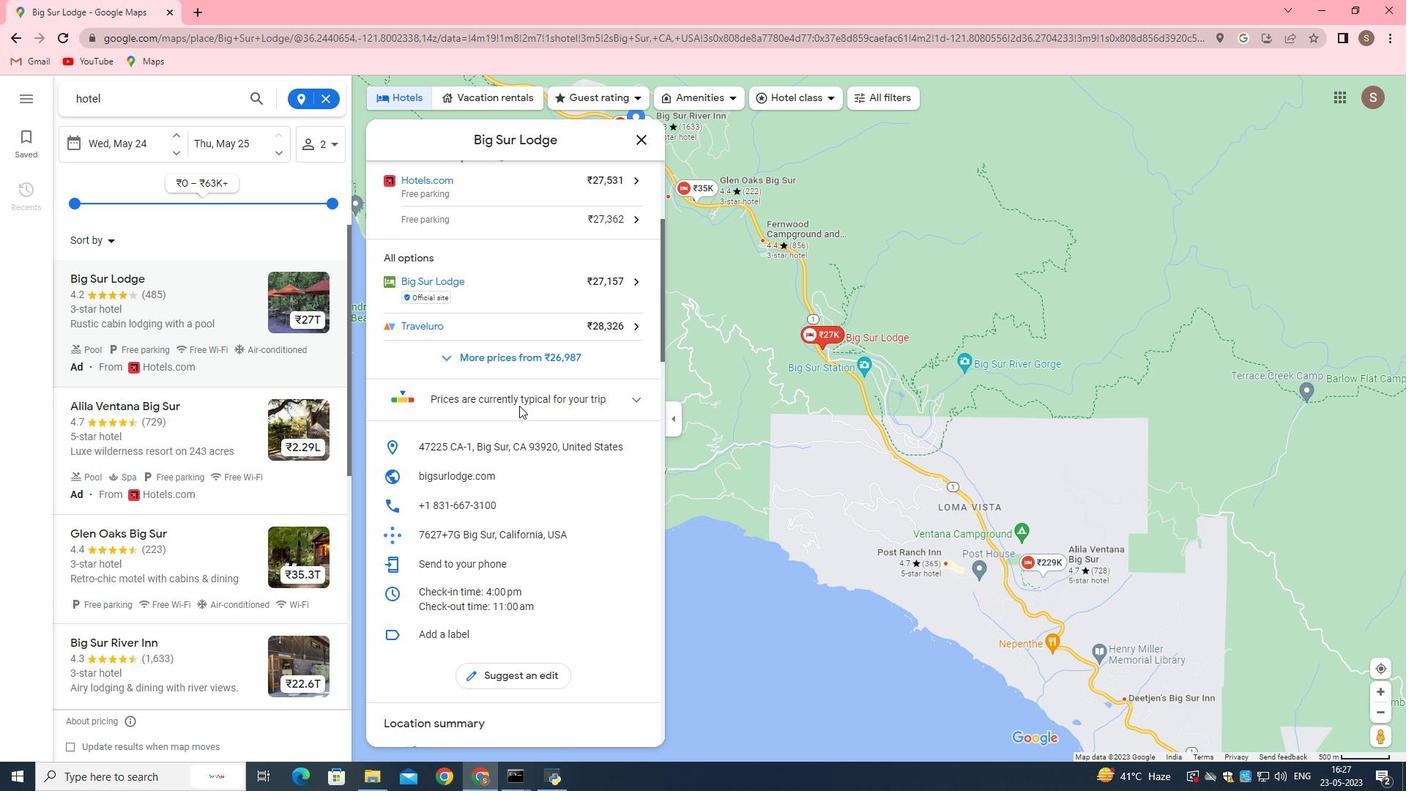 
Action: Mouse scrolled (519, 404) with delta (0, 0)
Screenshot: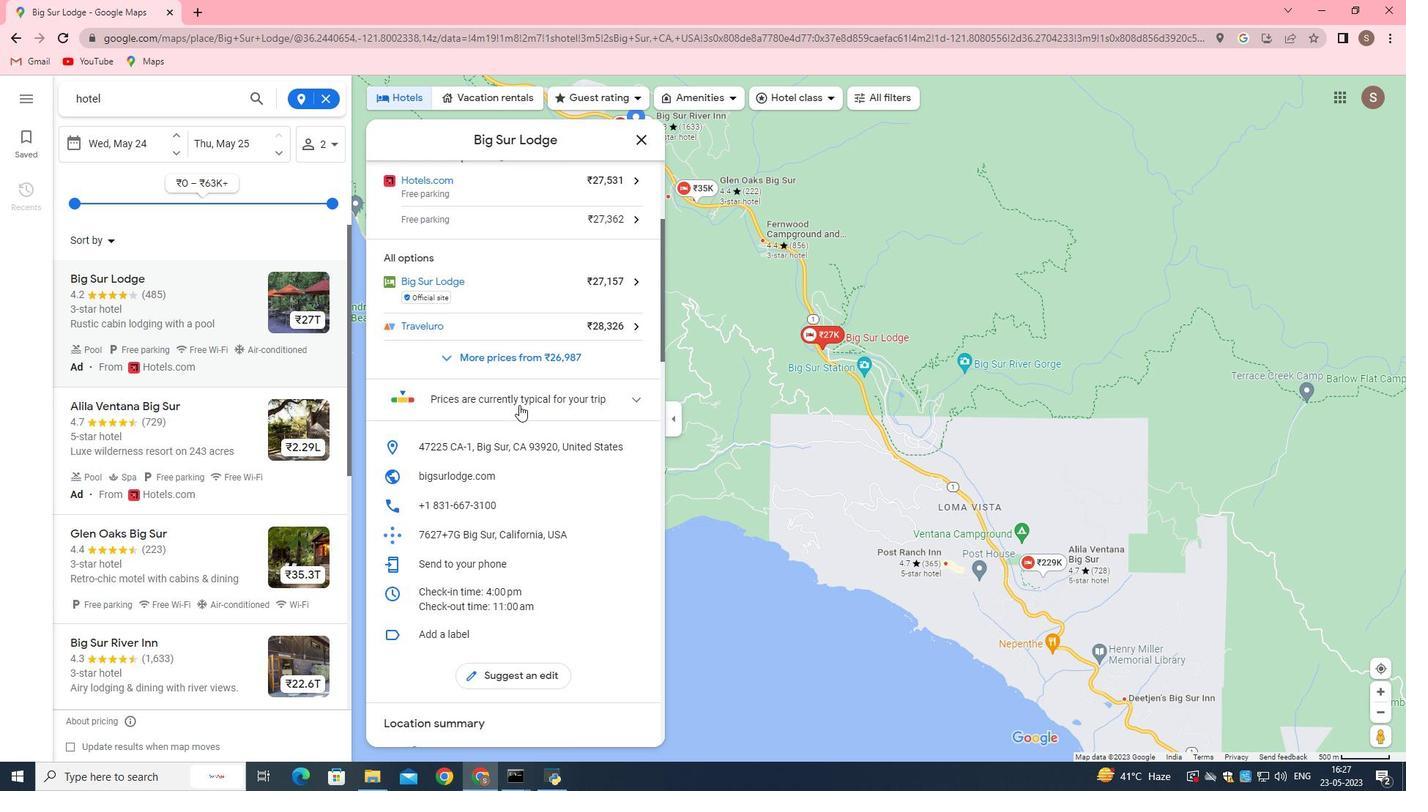
Action: Mouse scrolled (519, 404) with delta (0, 0)
Screenshot: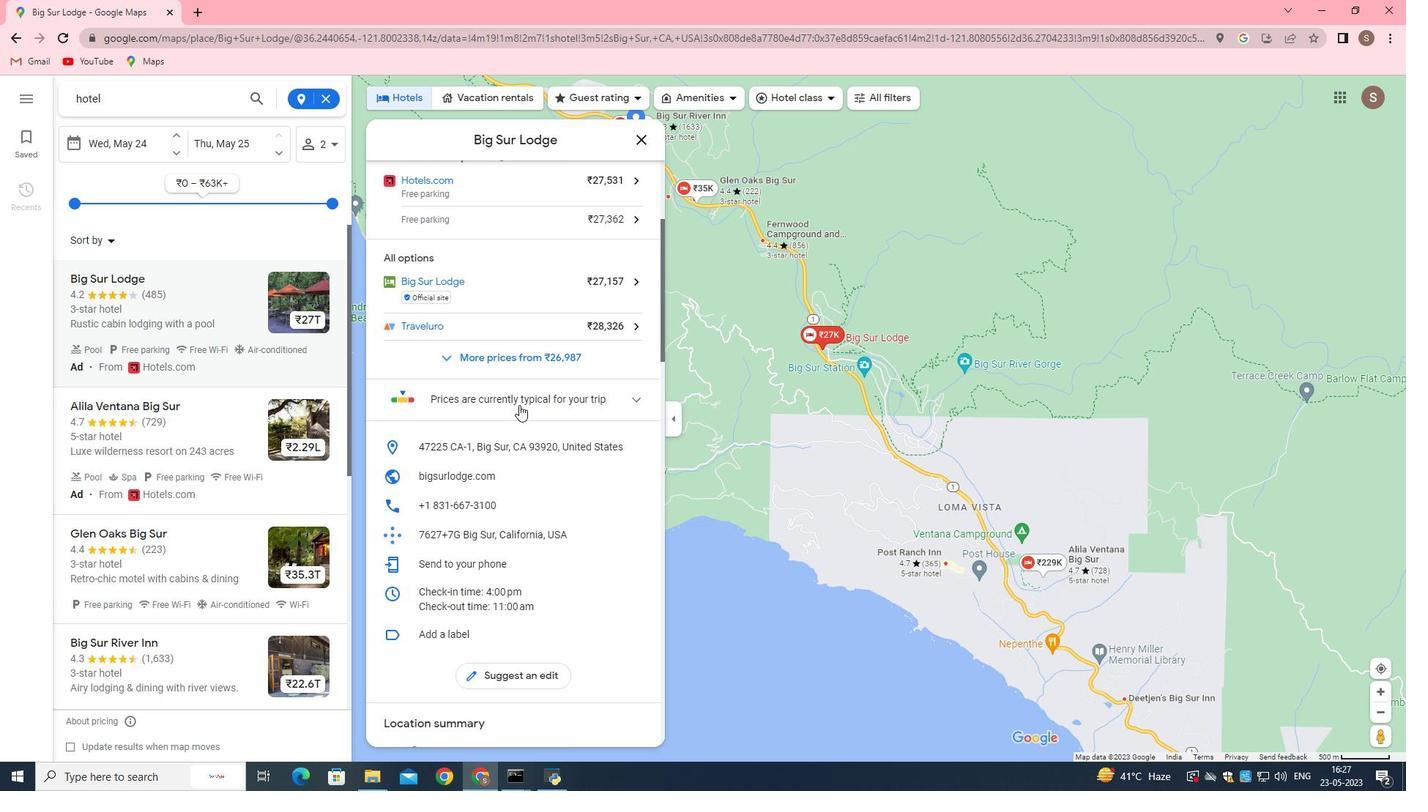 
Action: Mouse scrolled (519, 404) with delta (0, 0)
Screenshot: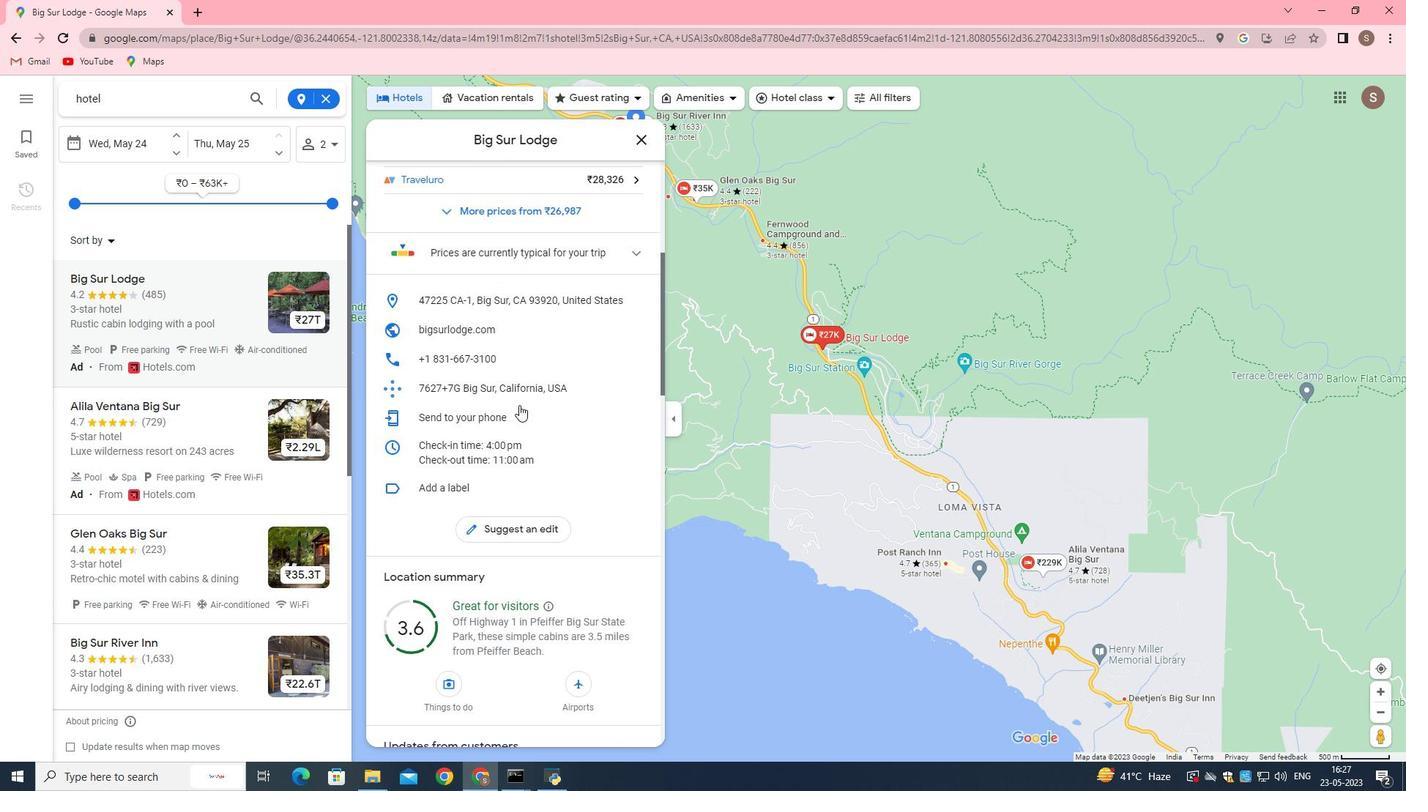 
Action: Mouse scrolled (519, 404) with delta (0, 0)
Screenshot: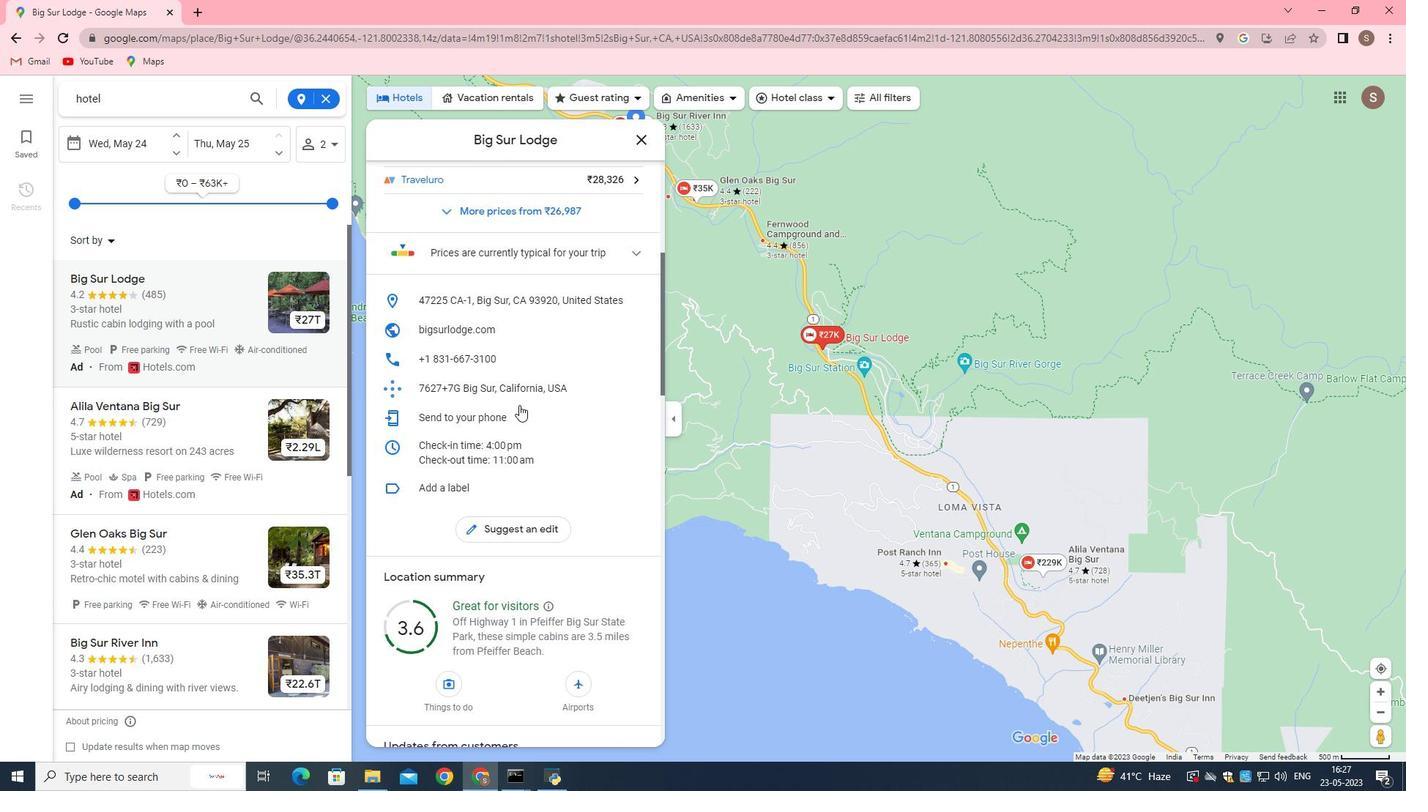 
Action: Mouse scrolled (519, 404) with delta (0, 0)
Screenshot: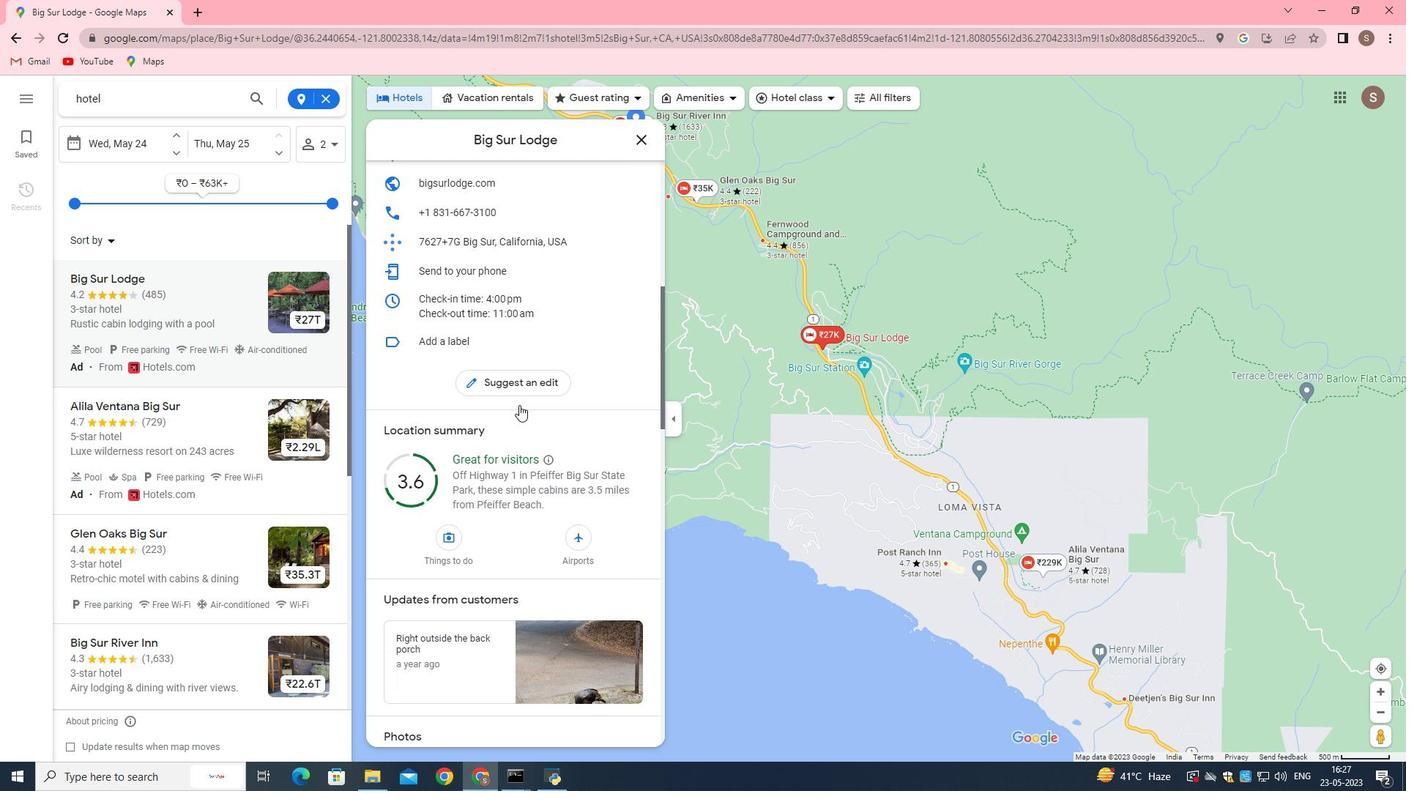 
Action: Mouse scrolled (519, 404) with delta (0, 0)
Screenshot: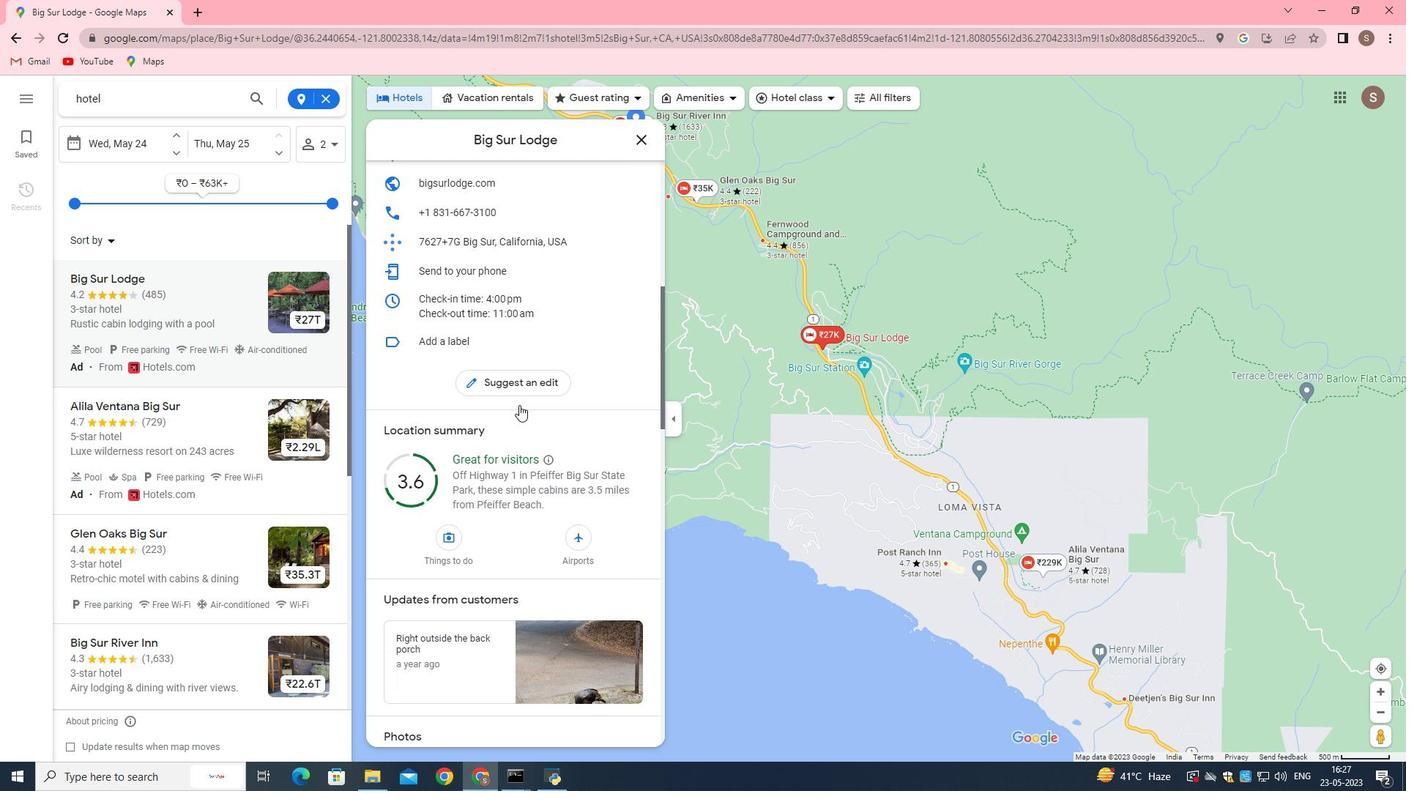 
Action: Mouse scrolled (519, 404) with delta (0, 0)
Screenshot: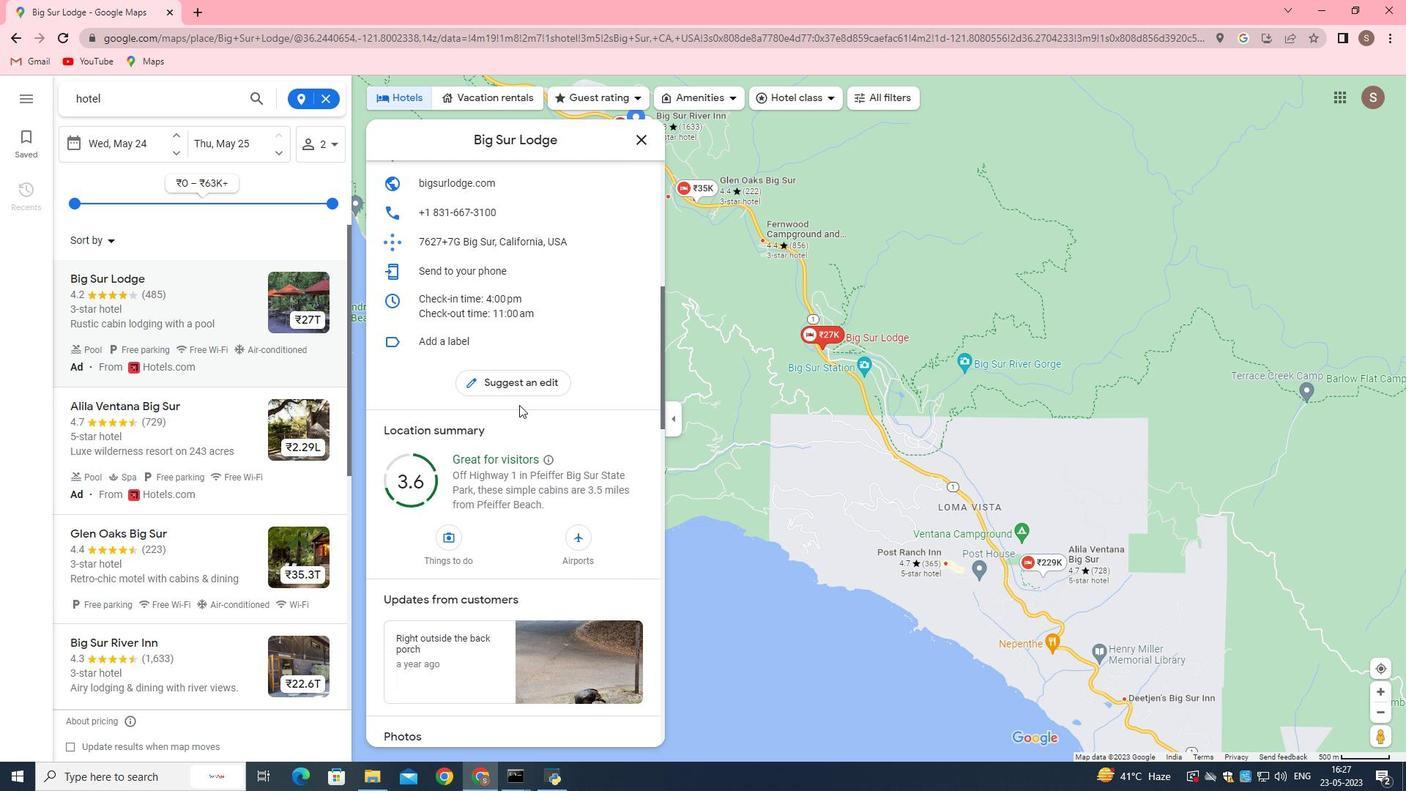 
Action: Mouse scrolled (519, 404) with delta (0, 0)
Screenshot: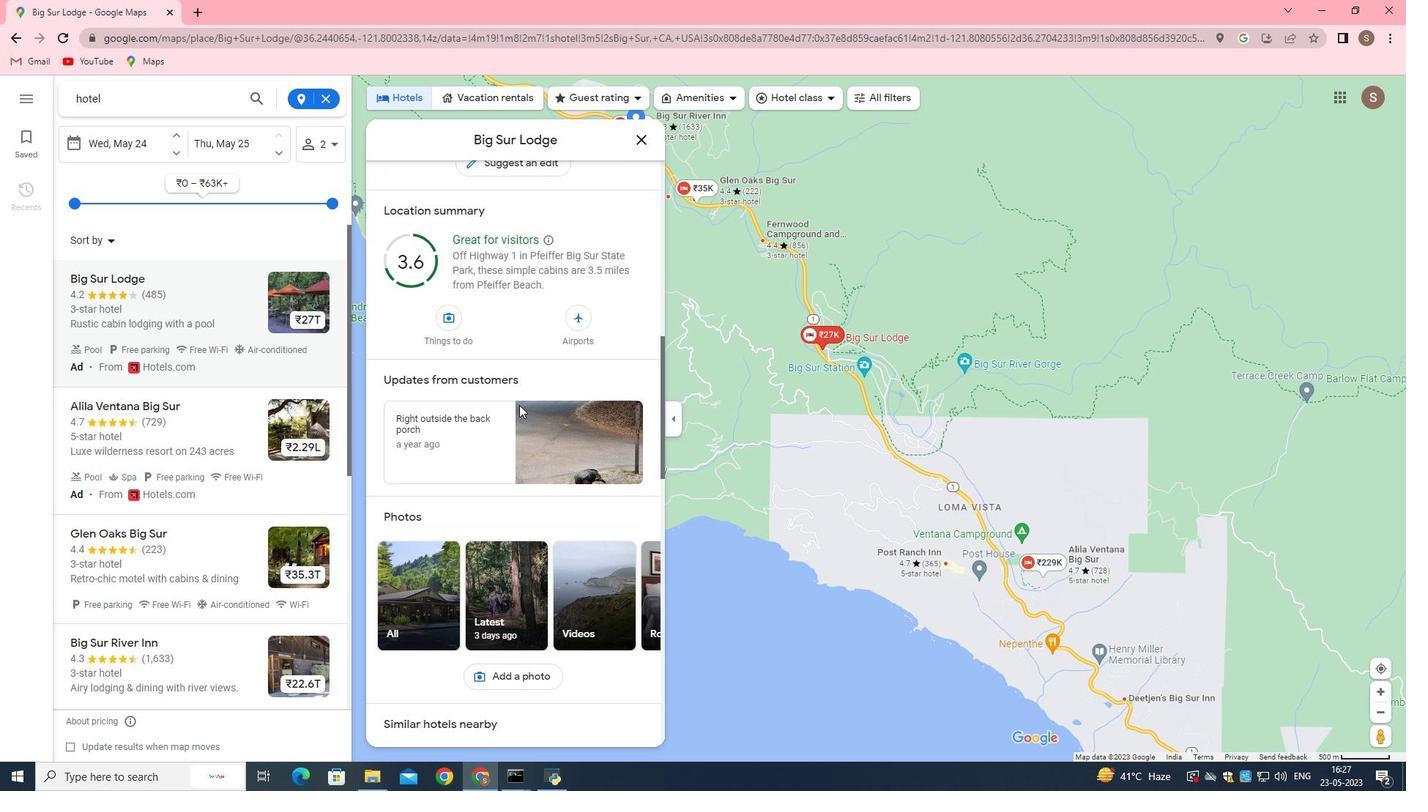 
Action: Mouse scrolled (519, 404) with delta (0, 0)
Screenshot: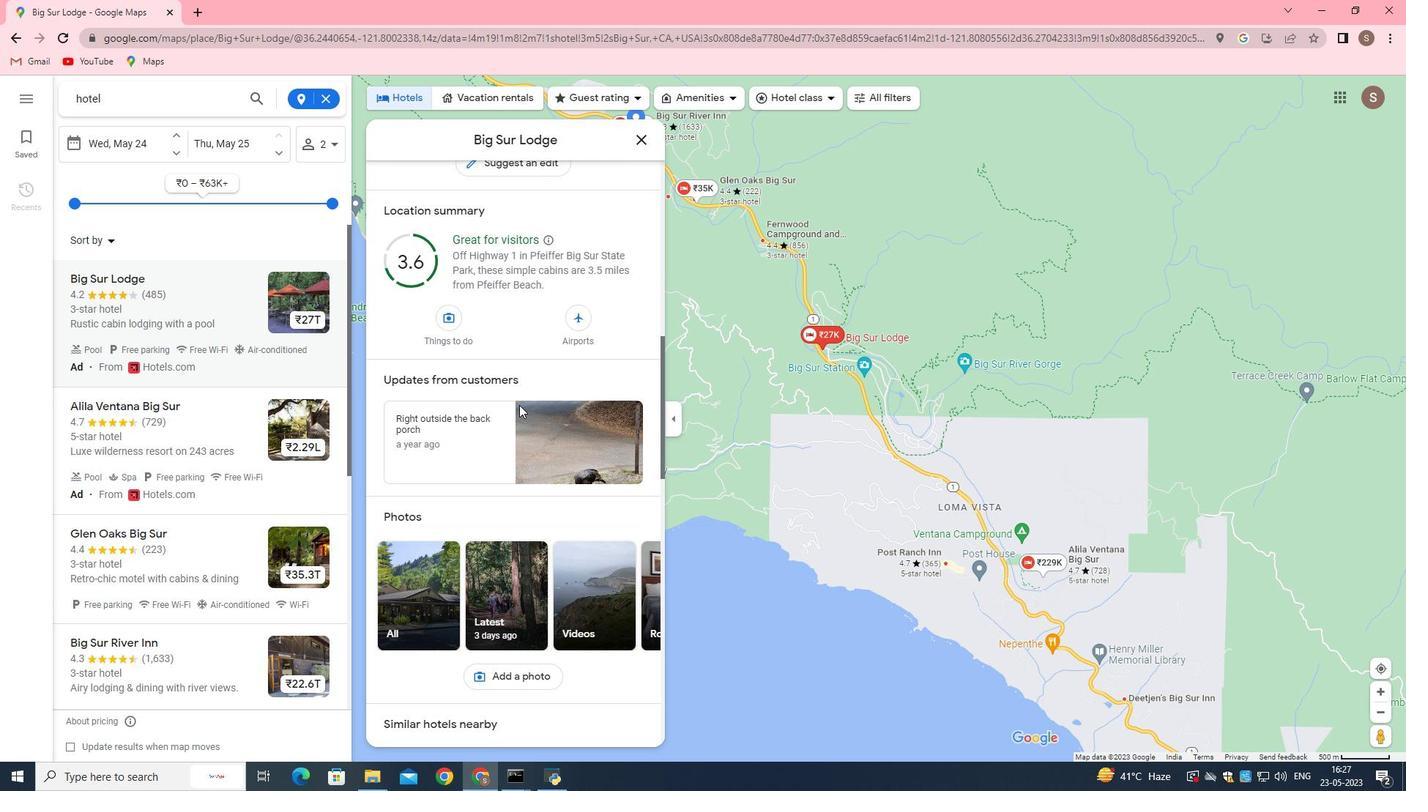 
Action: Mouse scrolled (519, 404) with delta (0, 0)
Screenshot: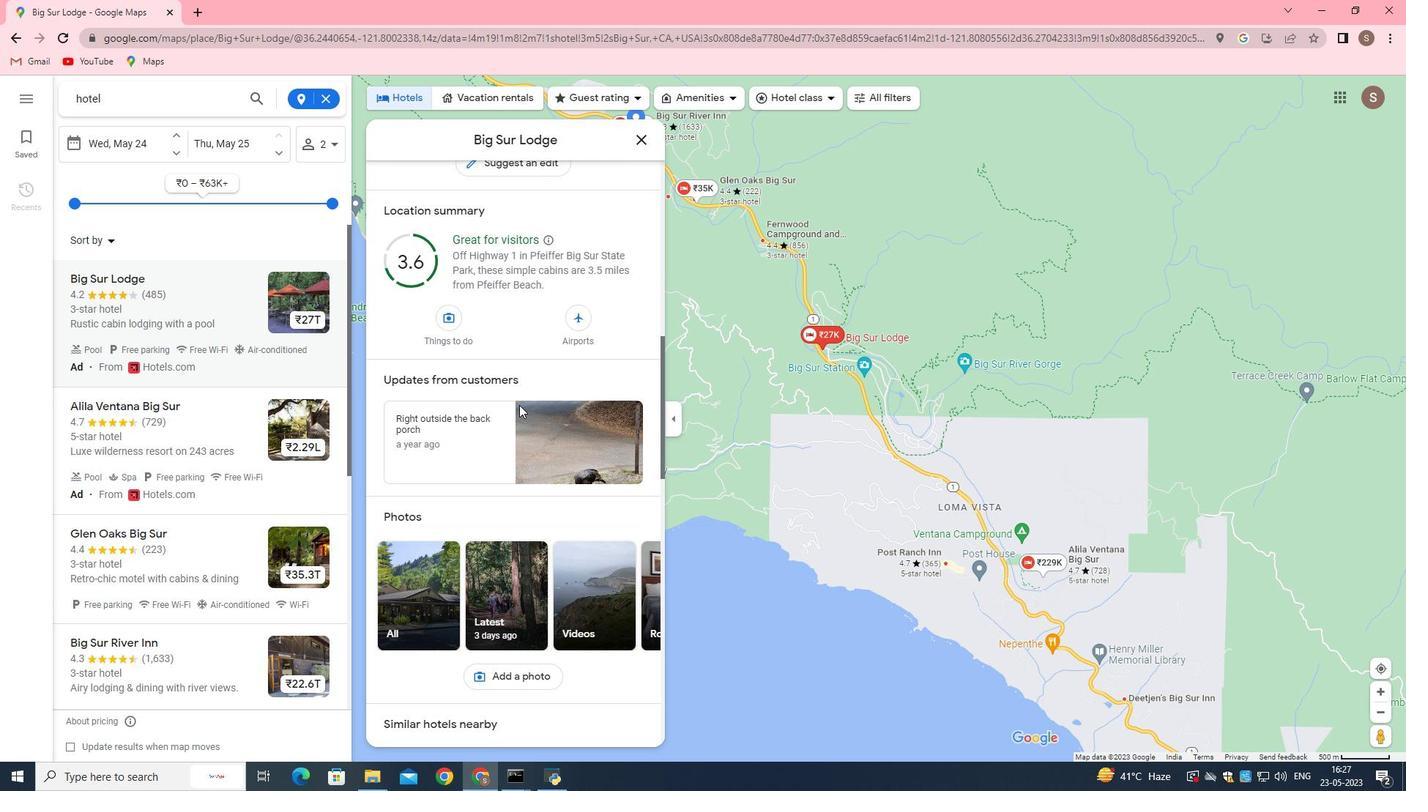 
Action: Mouse scrolled (519, 404) with delta (0, 0)
Screenshot: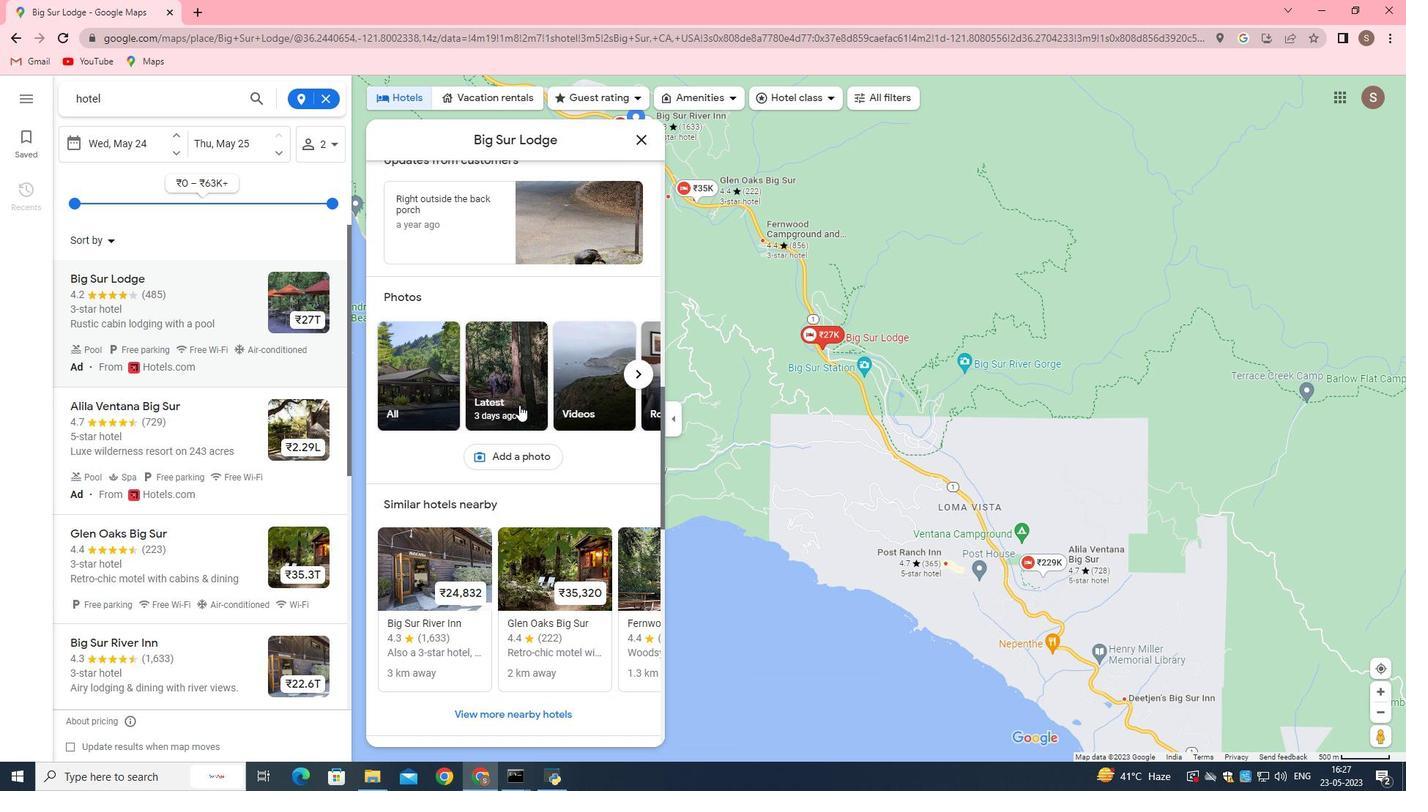 
Action: Mouse scrolled (519, 404) with delta (0, 0)
Screenshot: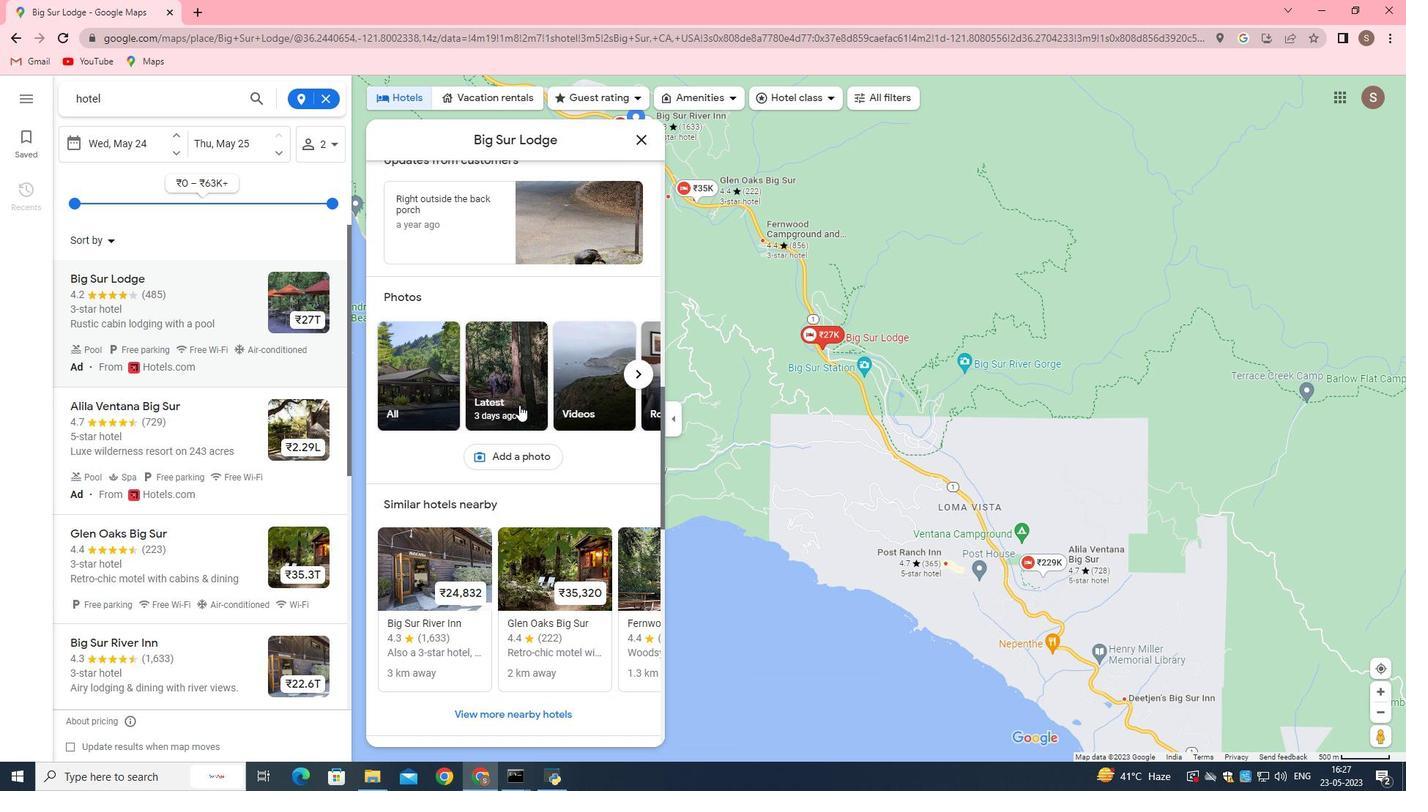 
Action: Mouse scrolled (519, 404) with delta (0, 0)
Screenshot: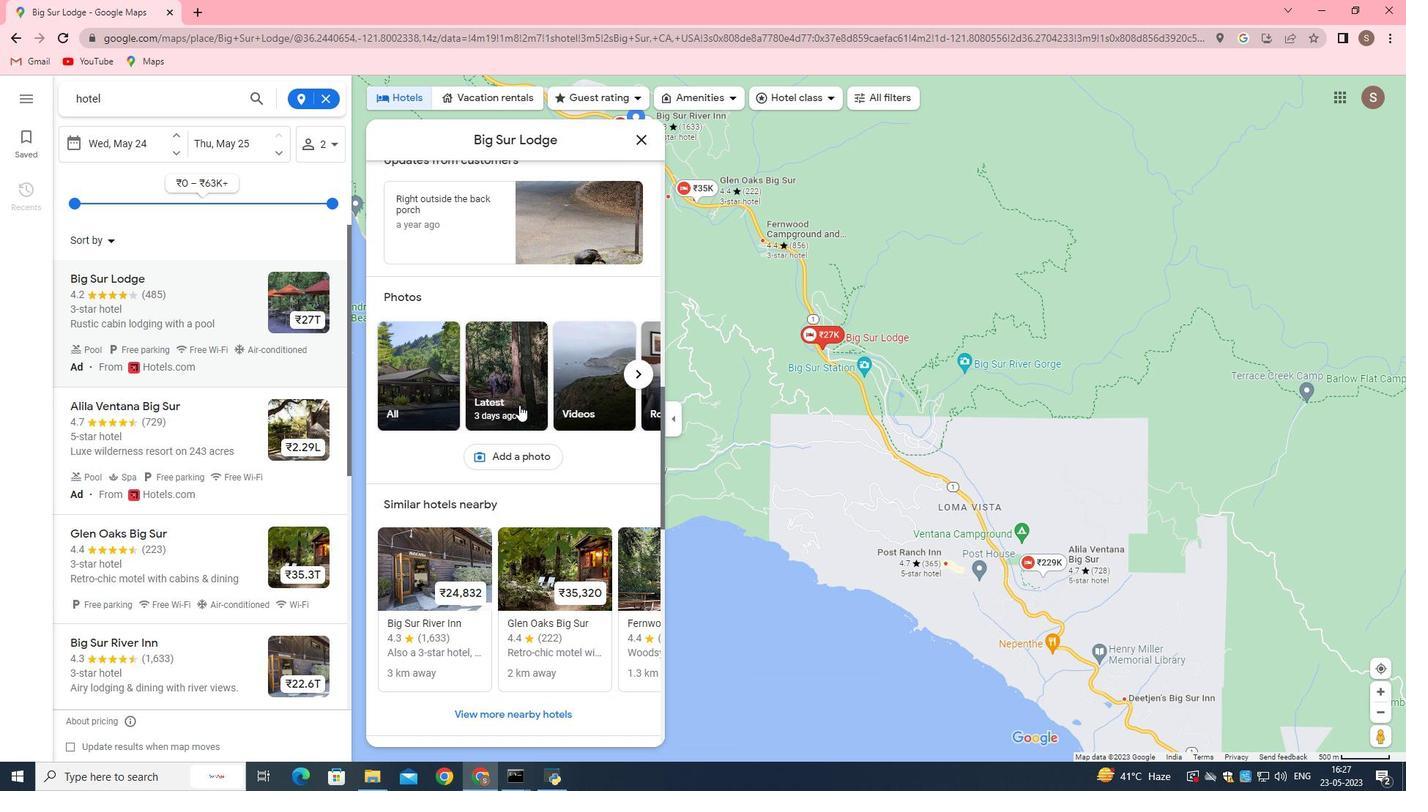 
Action: Mouse moved to (213, 403)
Screenshot: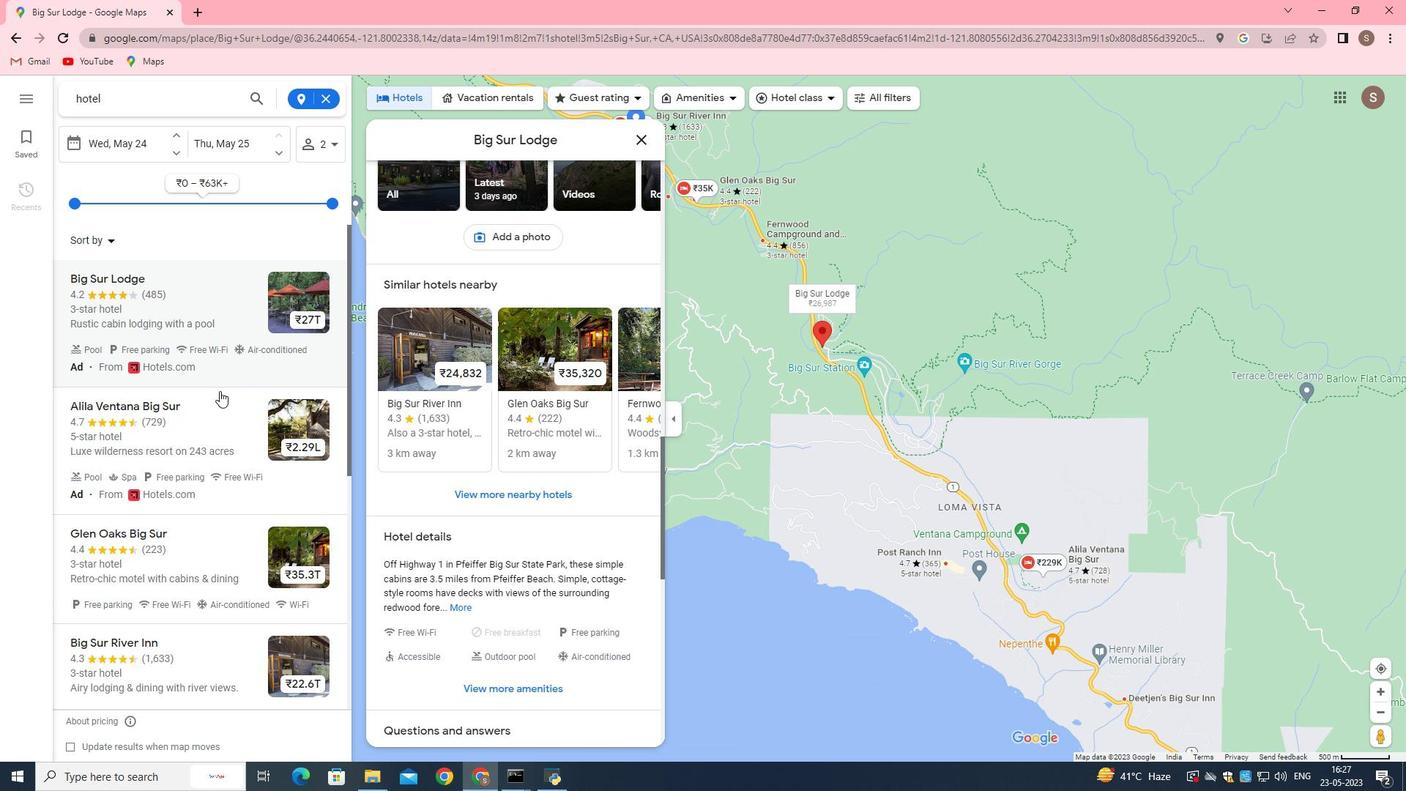 
Action: Mouse pressed left at (213, 403)
Screenshot: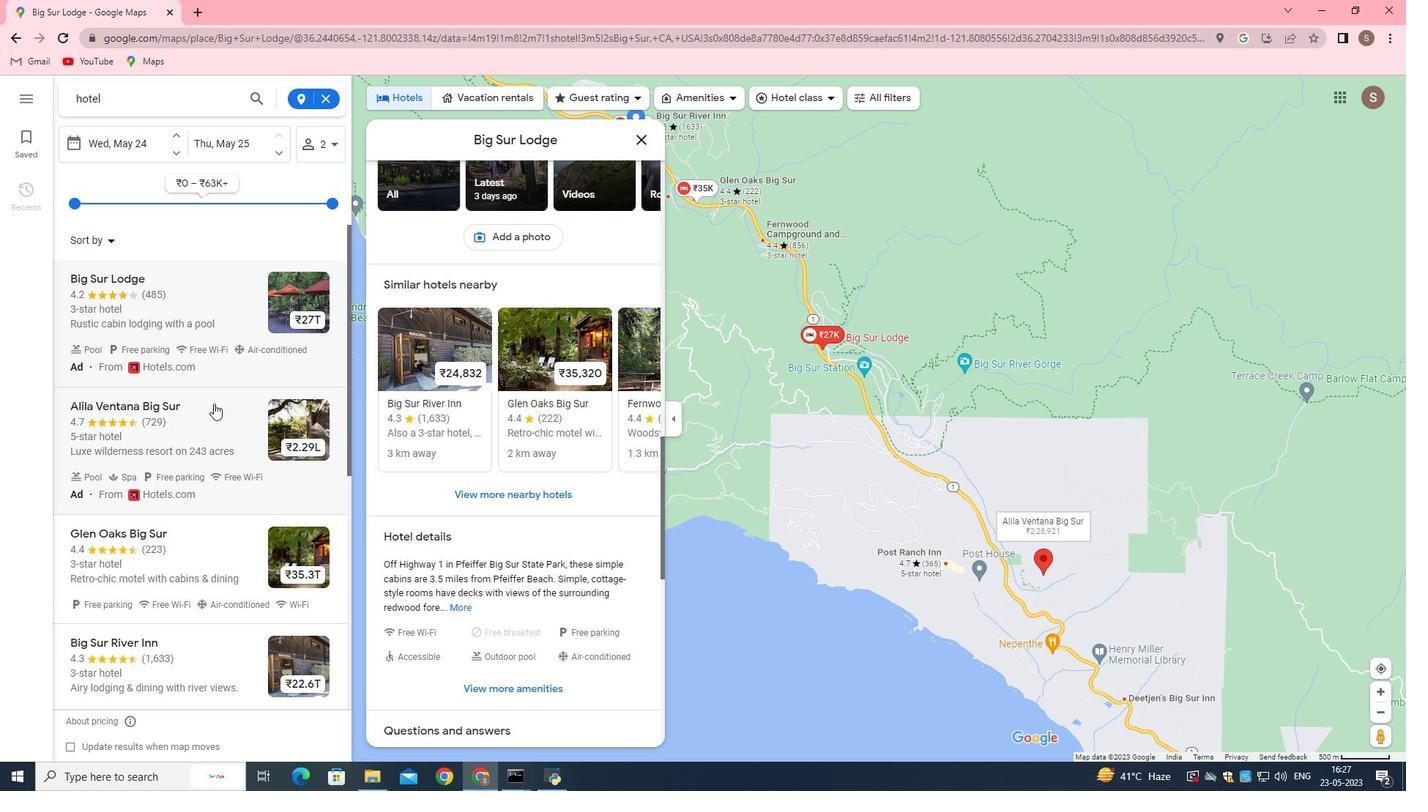 
Action: Mouse moved to (235, 404)
Screenshot: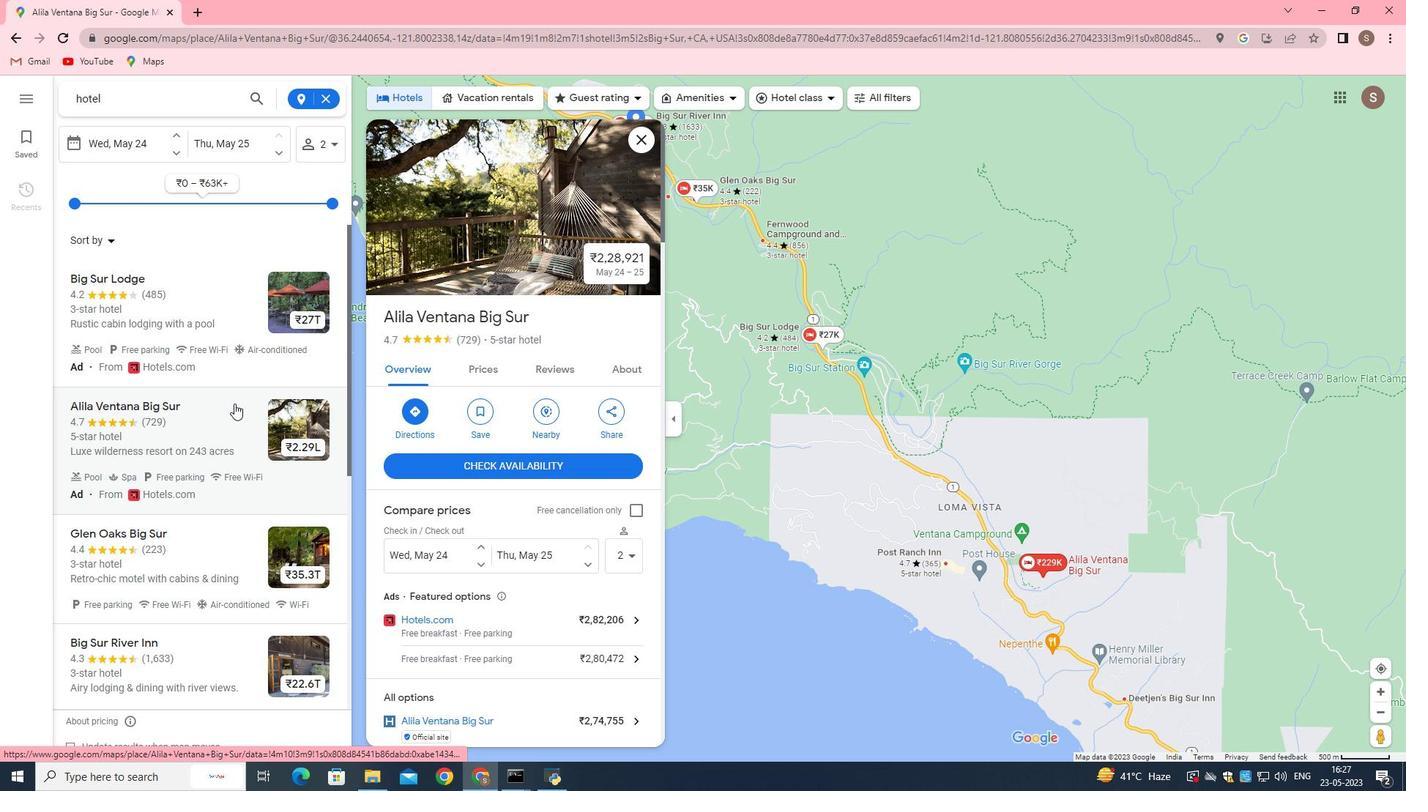 
Action: Mouse scrolled (235, 403) with delta (0, 0)
Screenshot: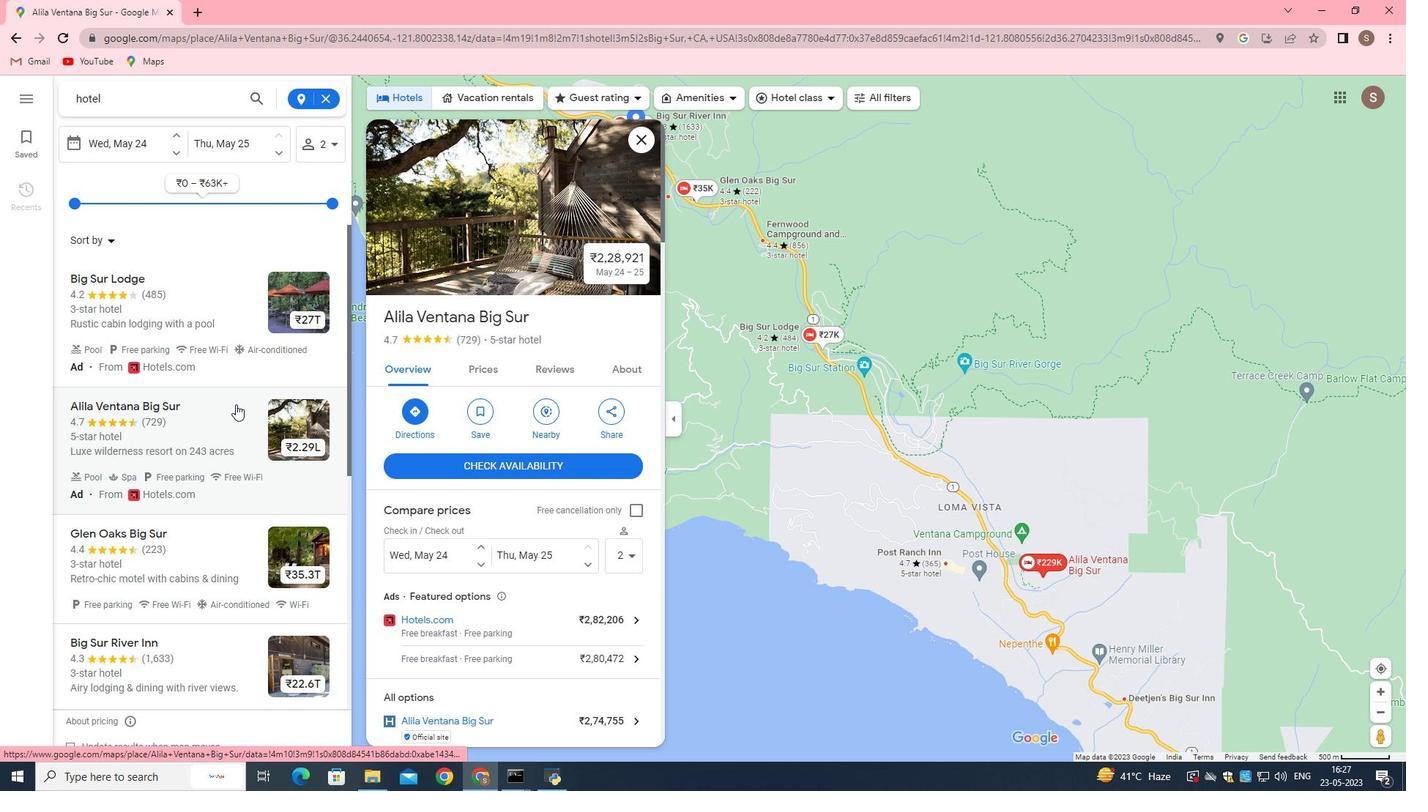 
Action: Mouse scrolled (235, 403) with delta (0, 0)
Screenshot: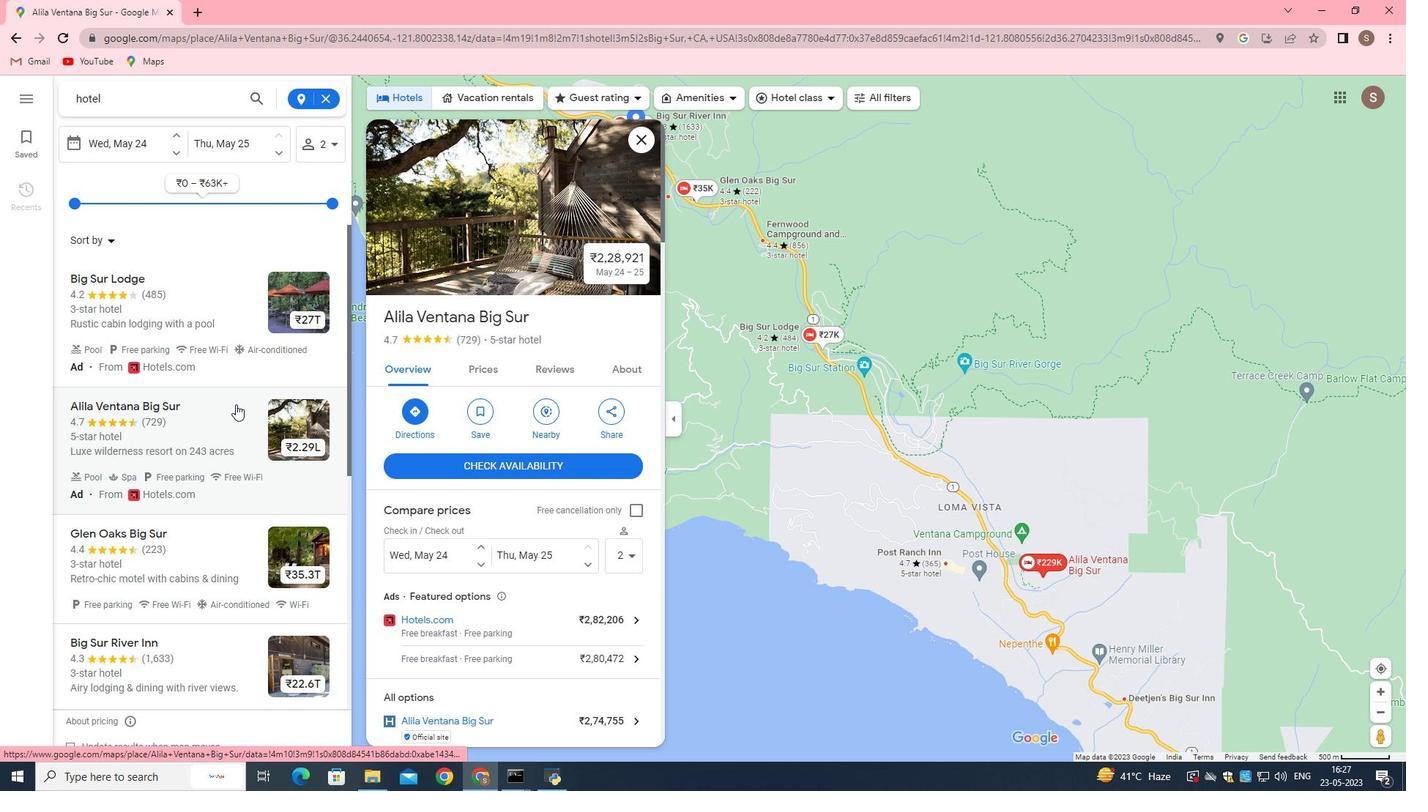 
Action: Mouse moved to (235, 404)
Screenshot: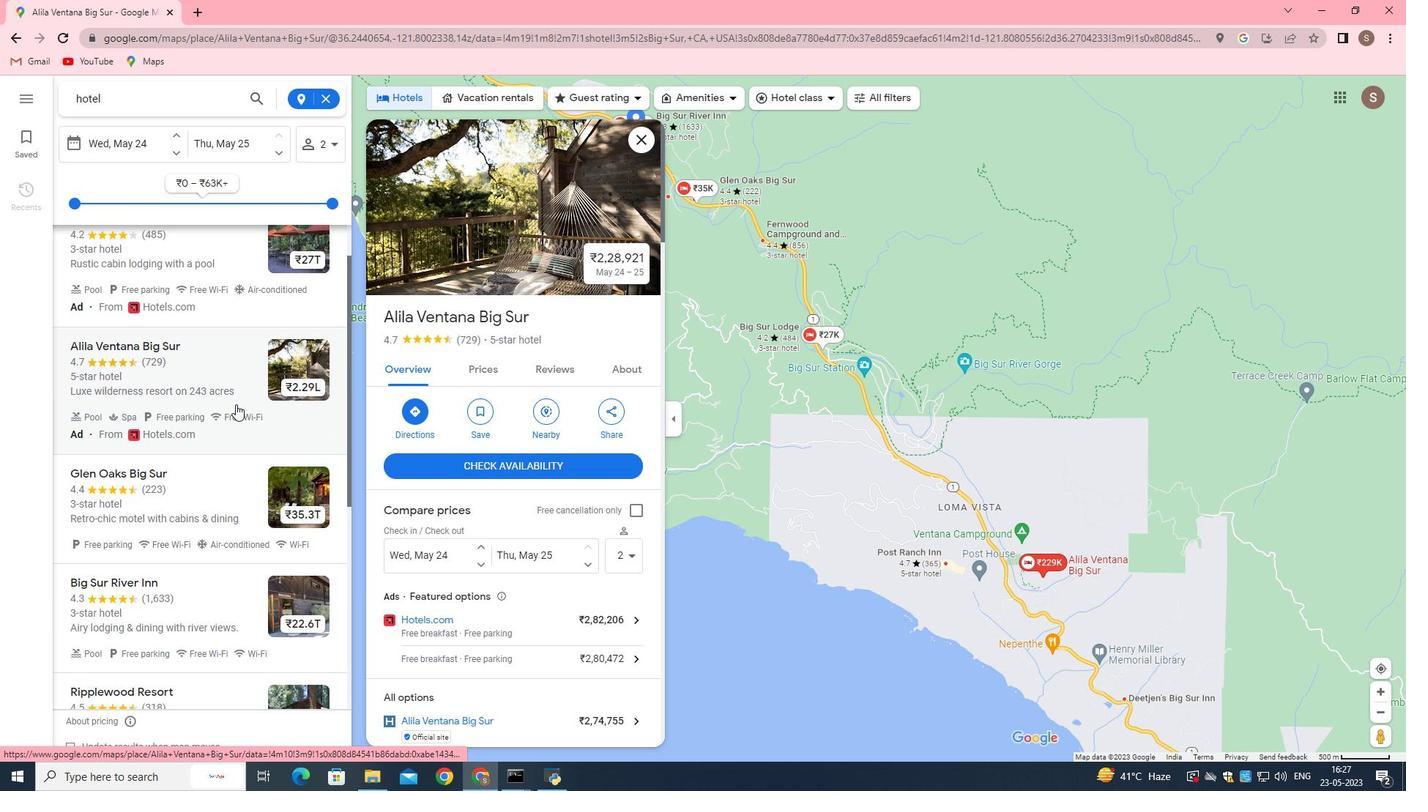 
Action: Mouse scrolled (235, 403) with delta (0, 0)
Screenshot: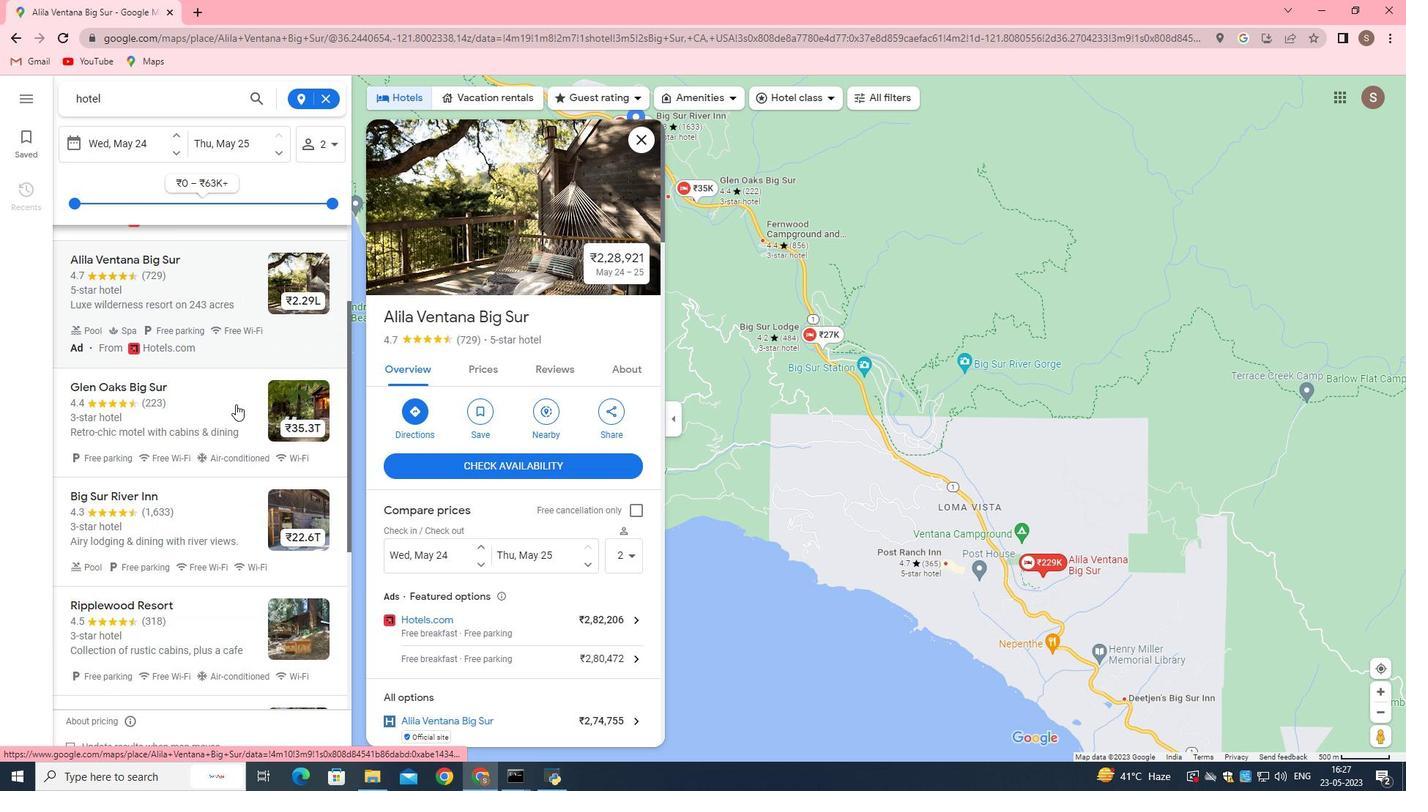 
Action: Mouse moved to (227, 352)
Screenshot: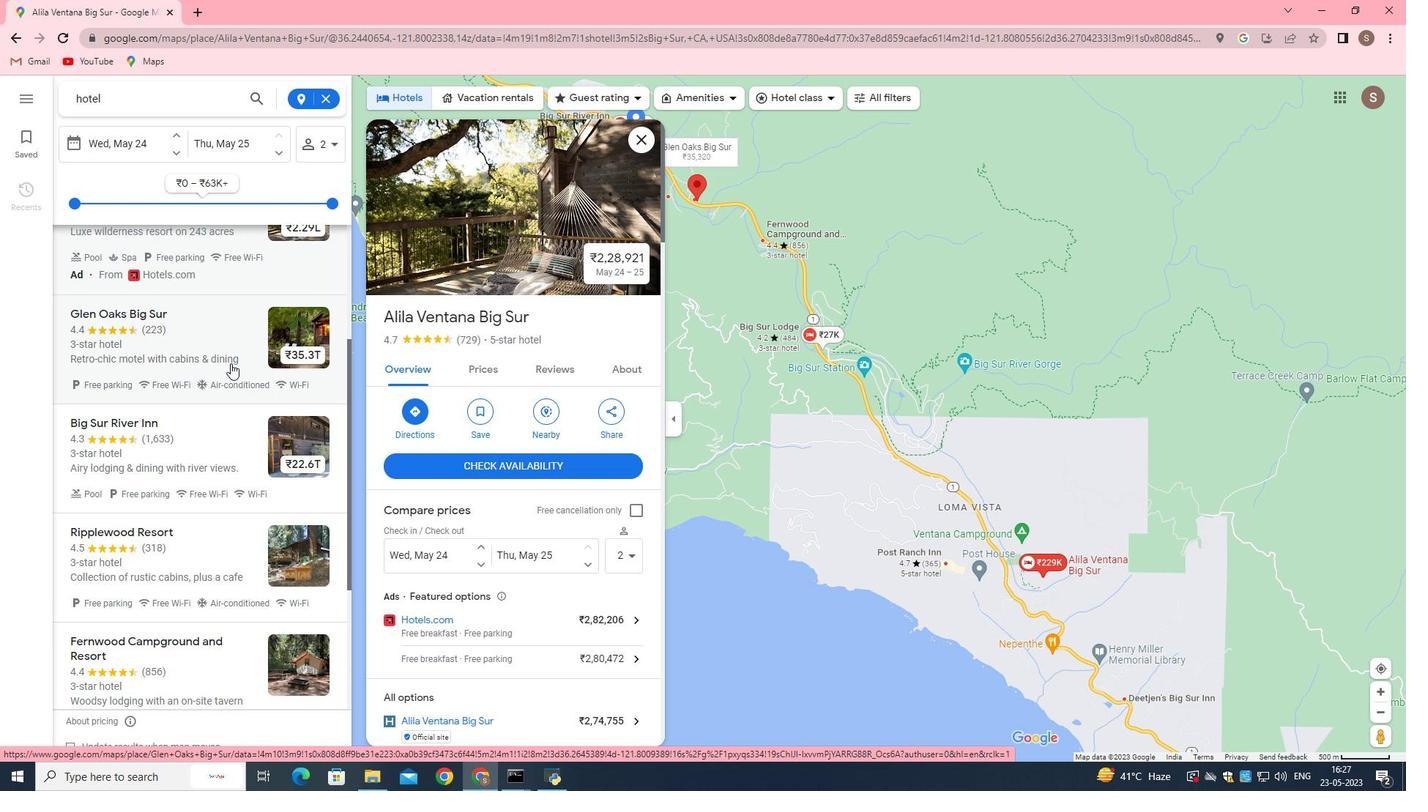 
Action: Mouse pressed left at (227, 352)
Screenshot: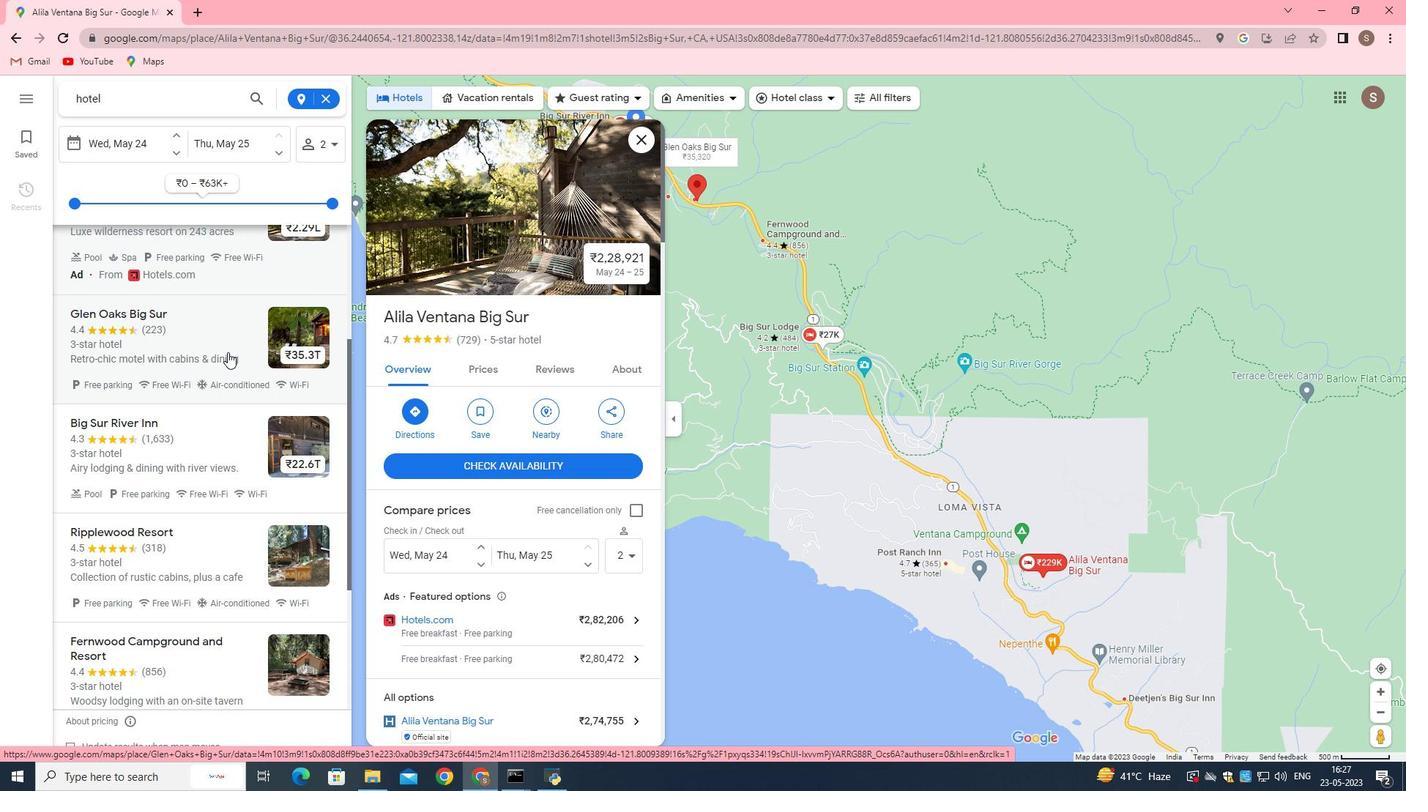 
Action: Mouse moved to (405, 338)
Screenshot: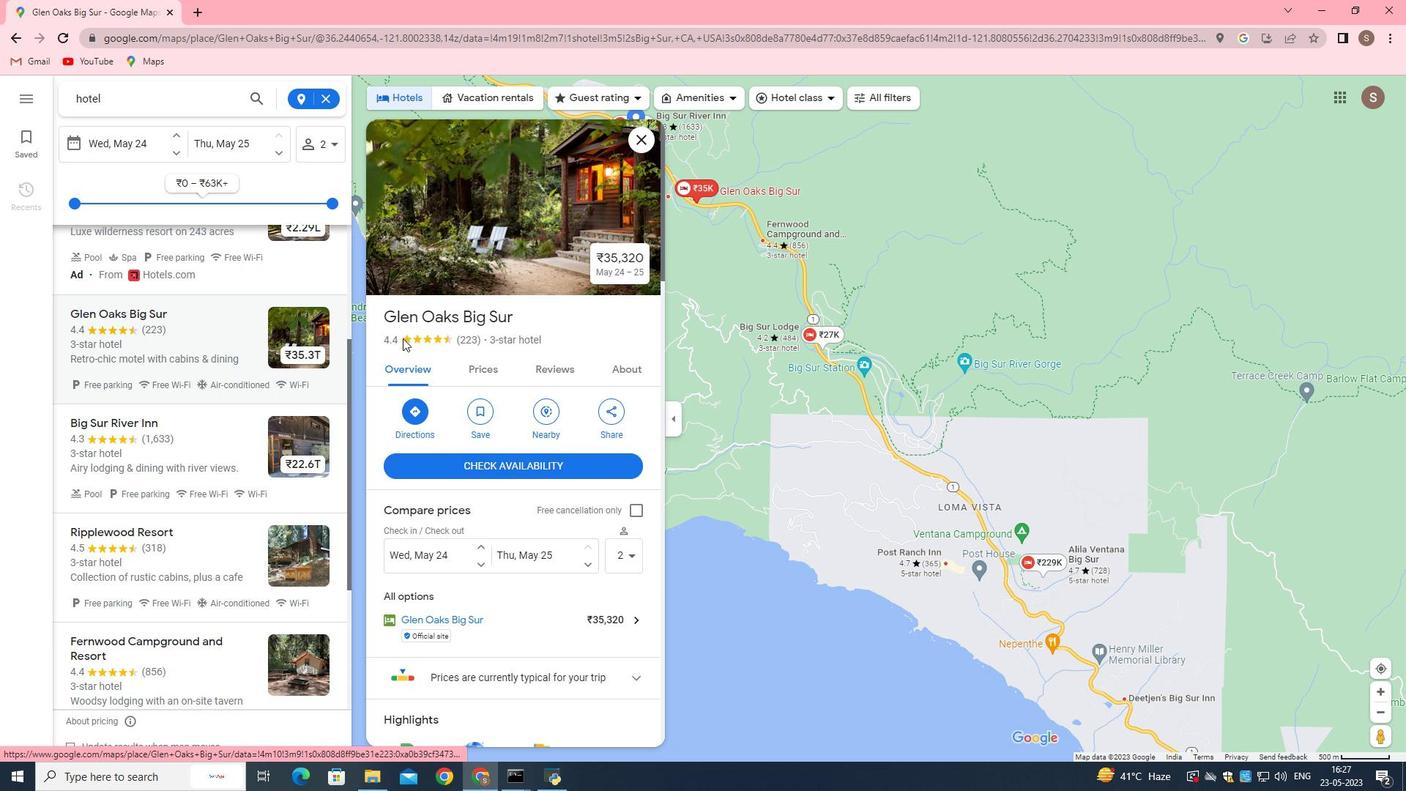 
Action: Mouse scrolled (405, 337) with delta (0, 0)
Screenshot: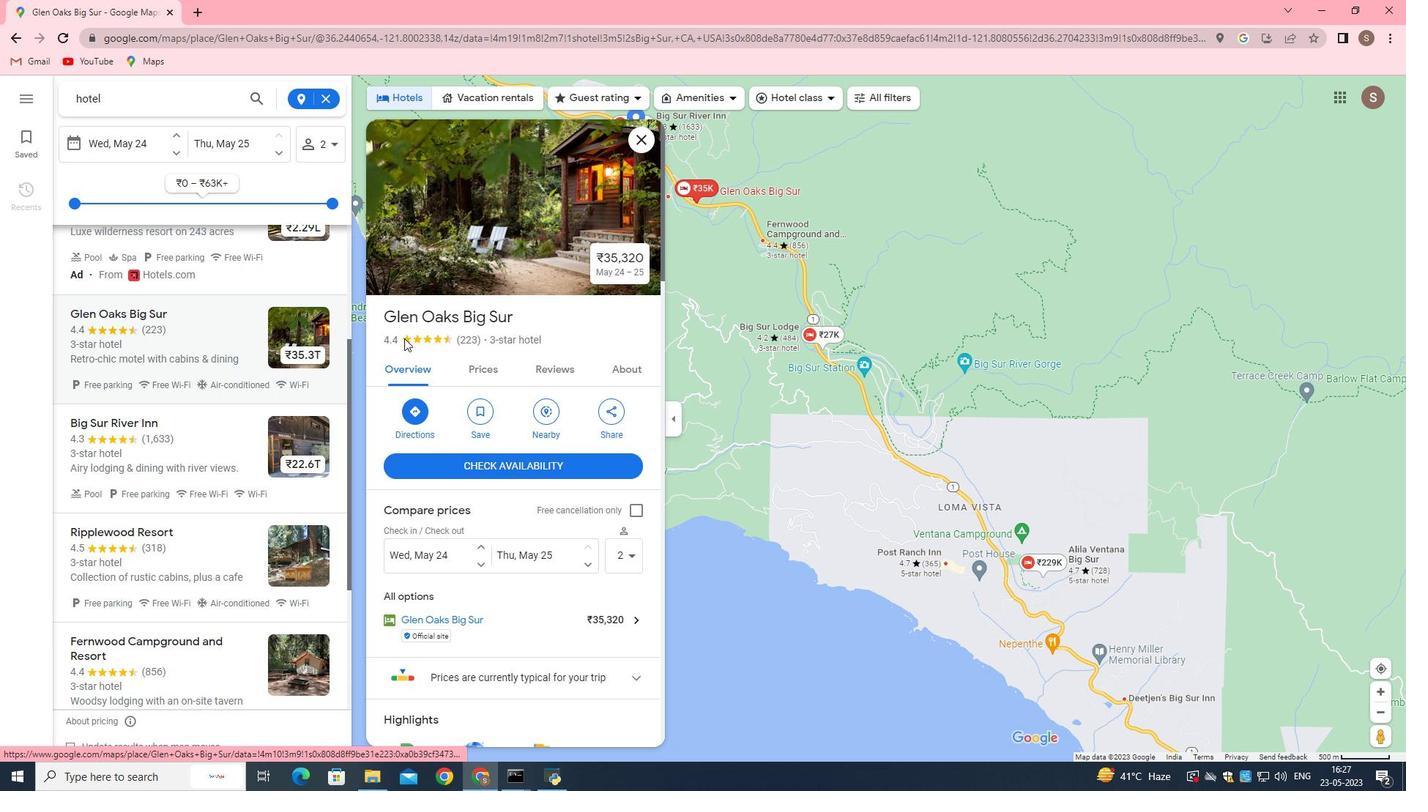 
Action: Mouse moved to (406, 341)
Screenshot: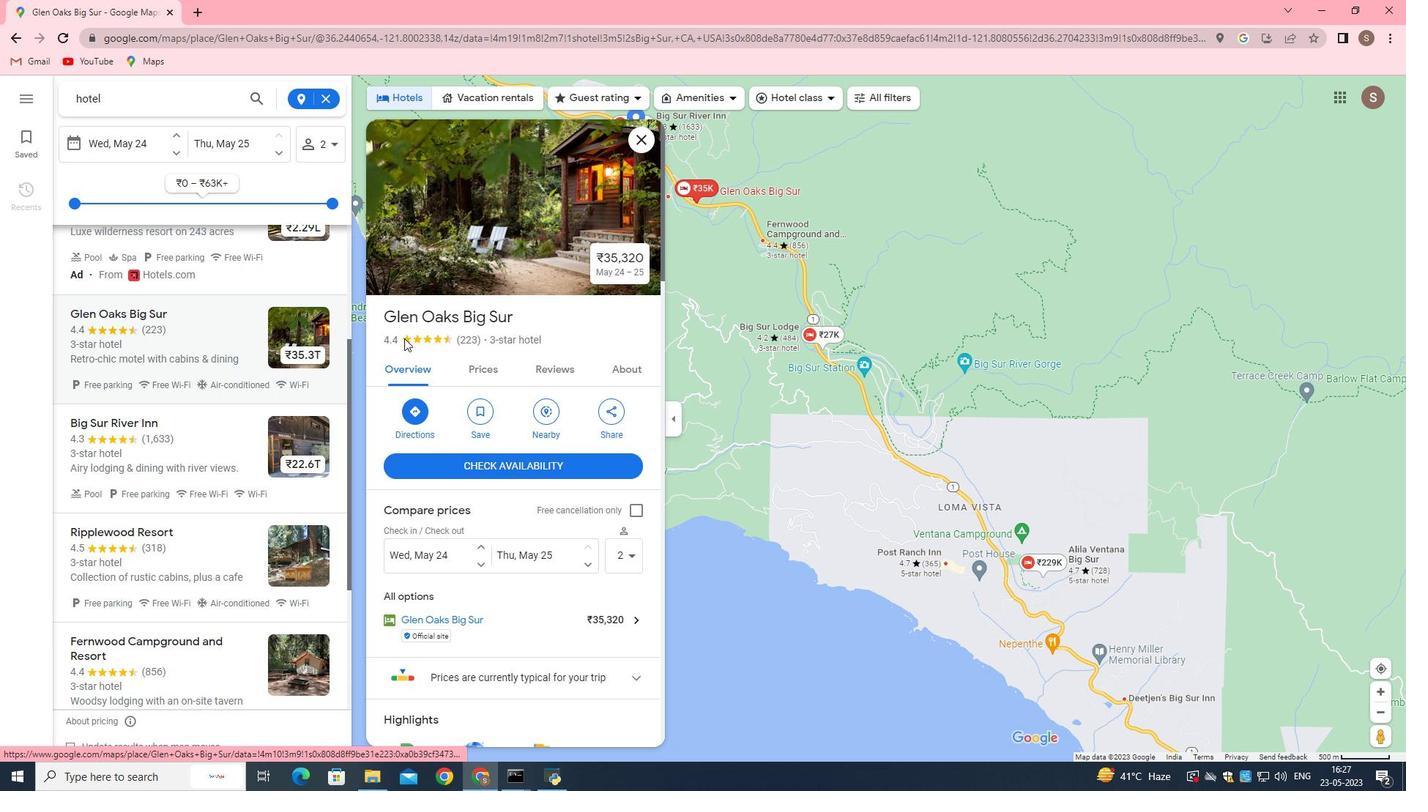 
Action: Mouse scrolled (406, 340) with delta (0, 0)
Screenshot: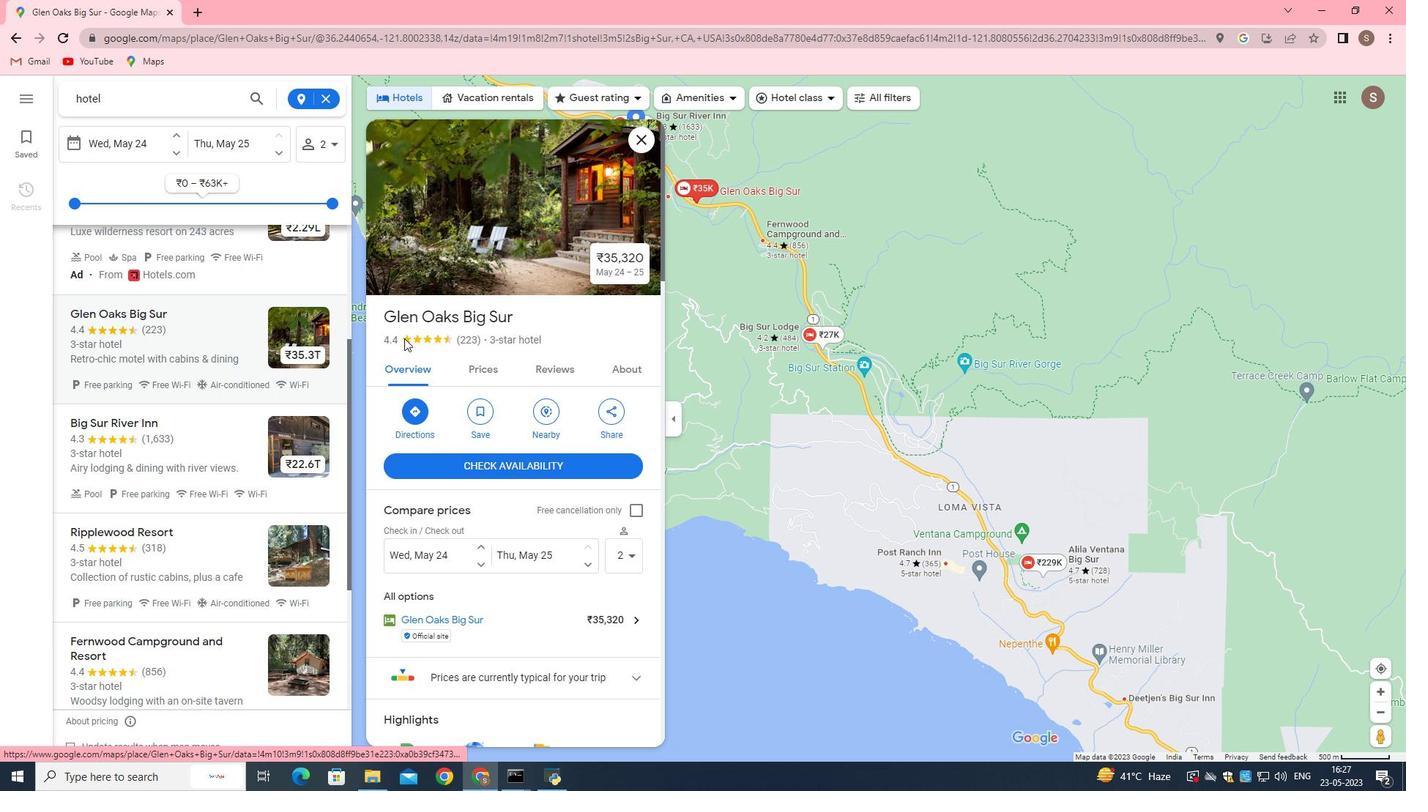 
Action: Mouse moved to (406, 342)
Screenshot: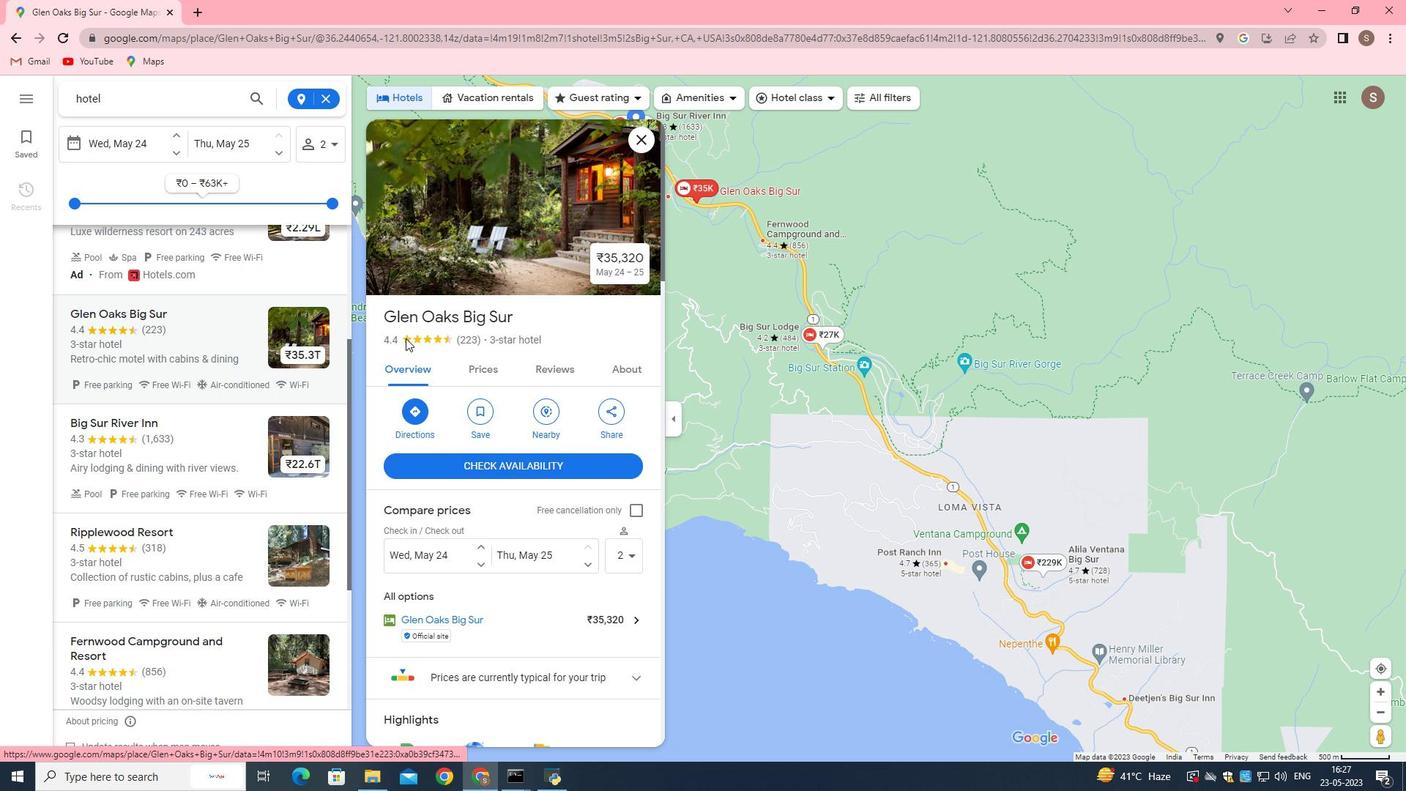
Action: Mouse scrolled (406, 341) with delta (0, 0)
Screenshot: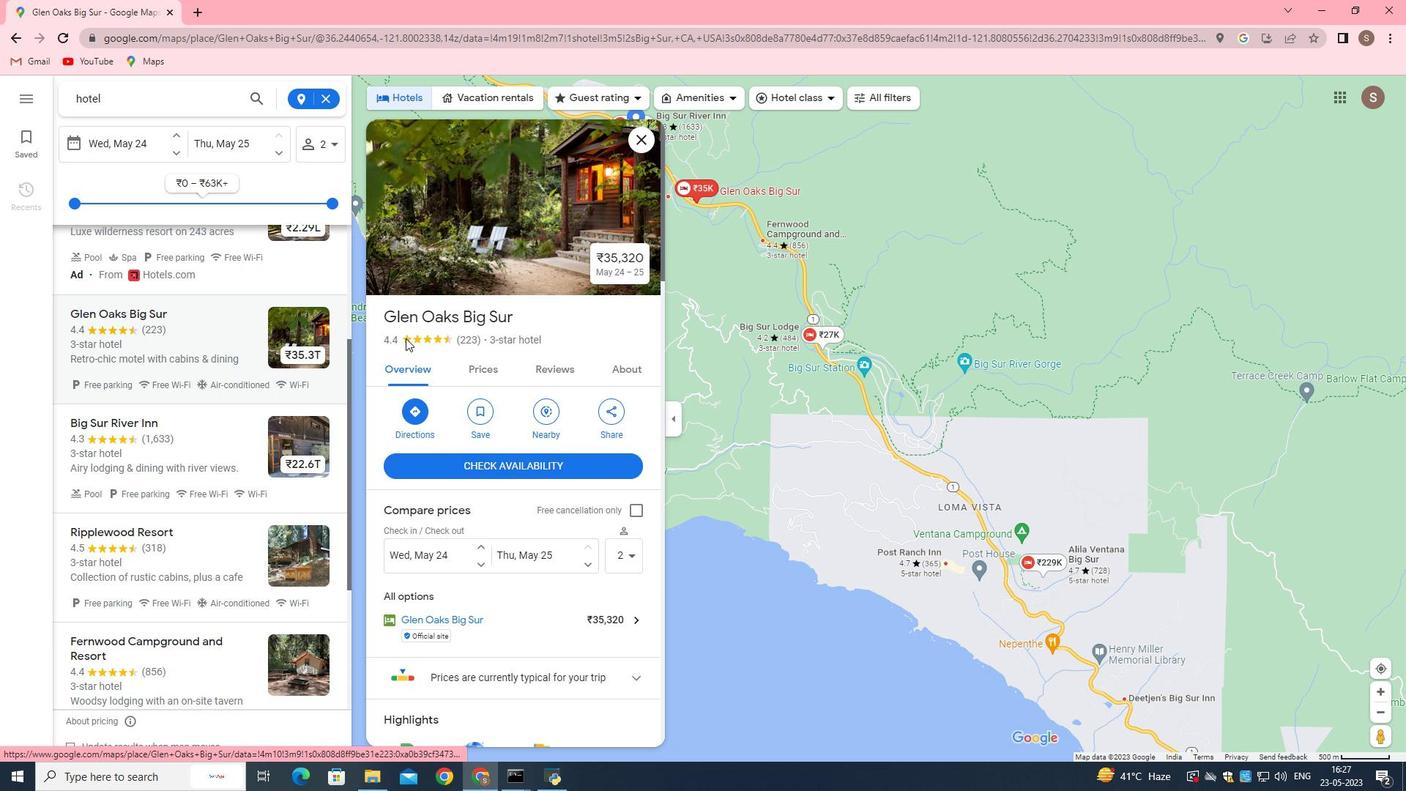 
Action: Mouse moved to (407, 342)
Screenshot: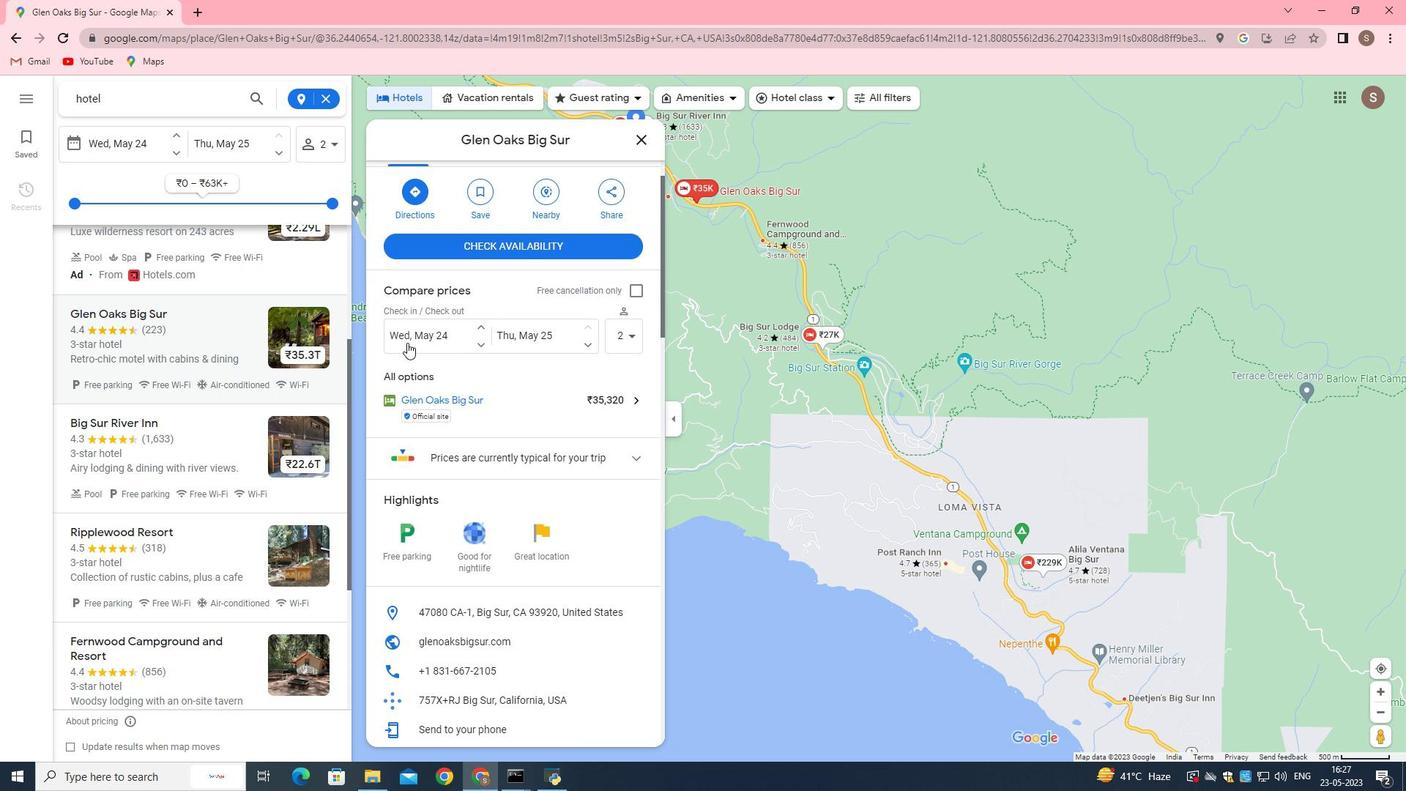 
Action: Mouse scrolled (407, 342) with delta (0, 0)
Screenshot: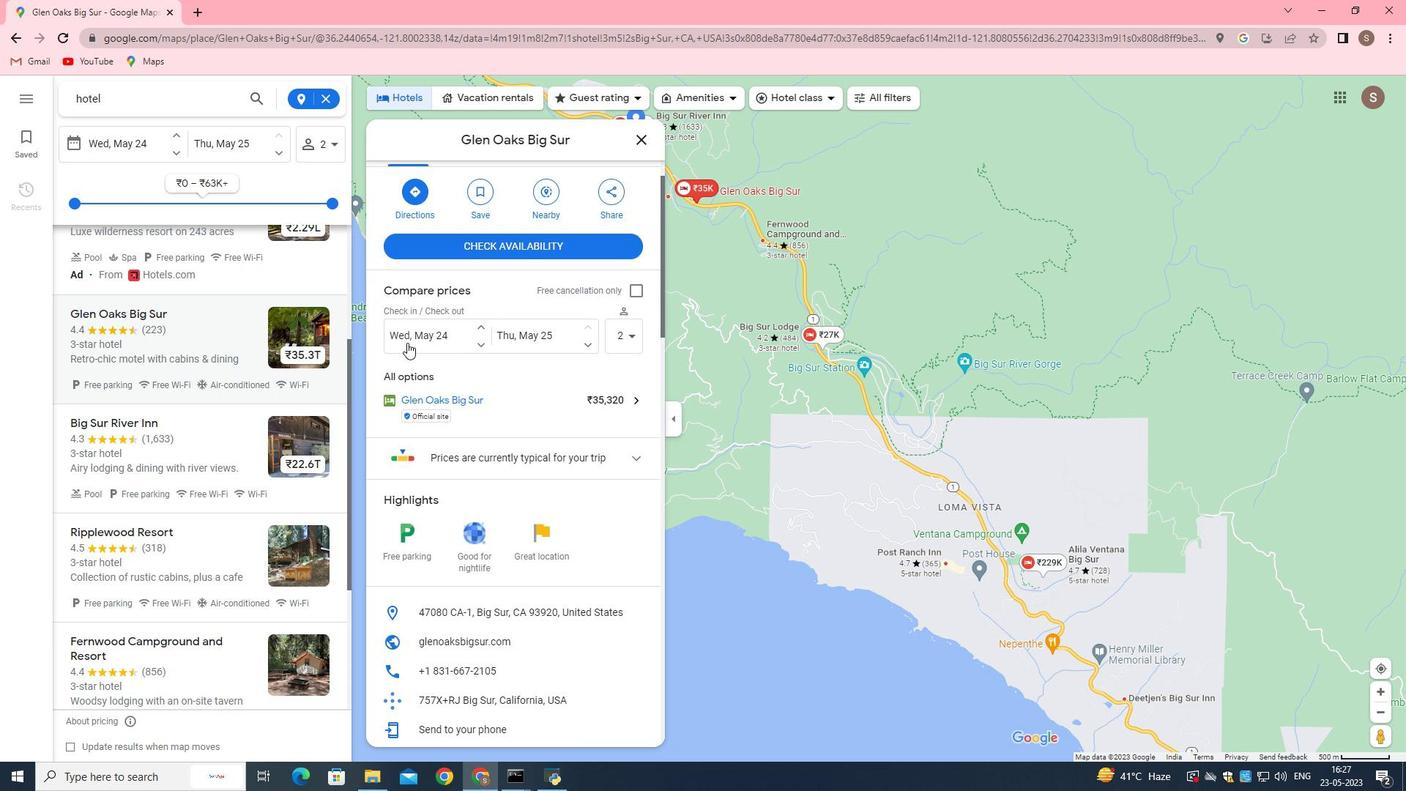 
Action: Mouse moved to (408, 344)
Screenshot: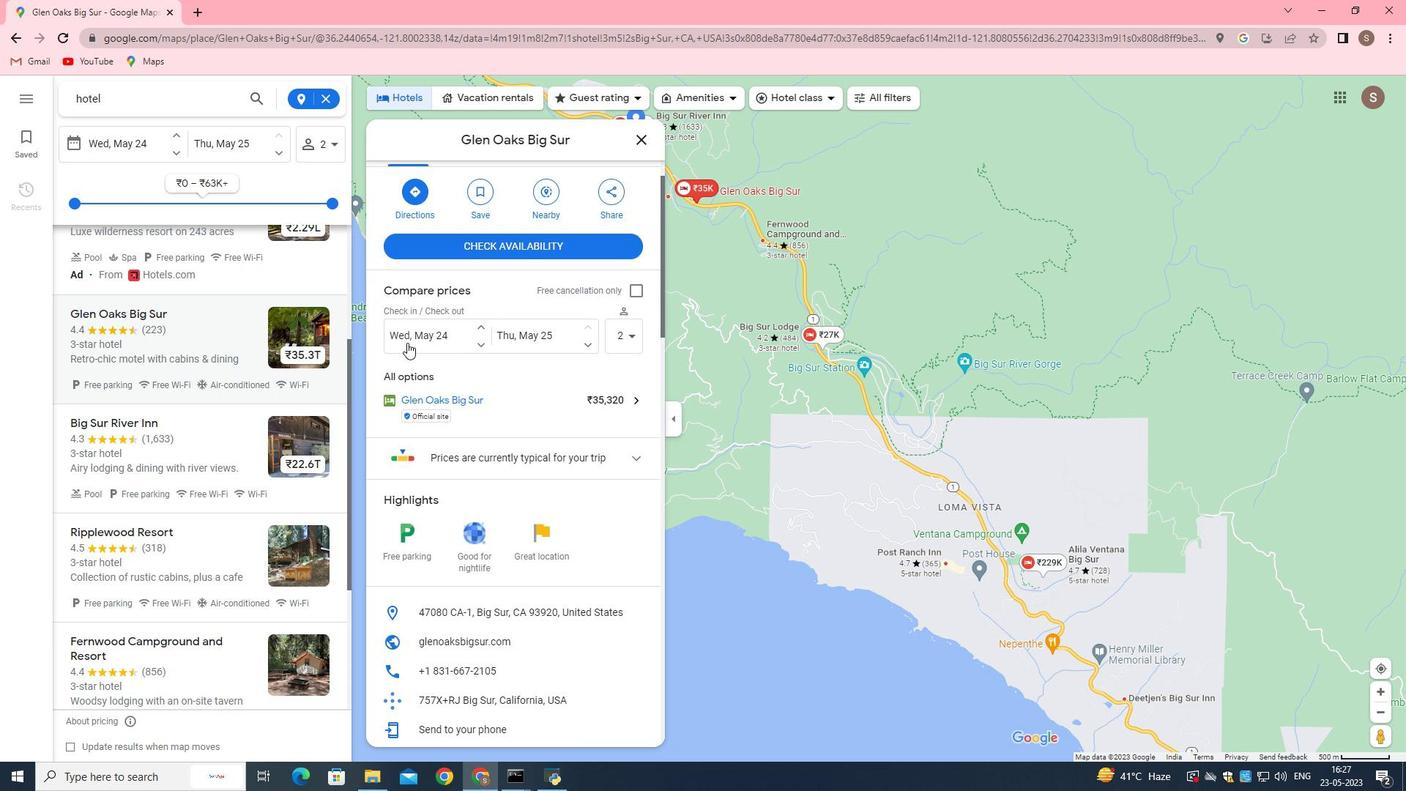 
Action: Mouse scrolled (408, 343) with delta (0, 0)
Screenshot: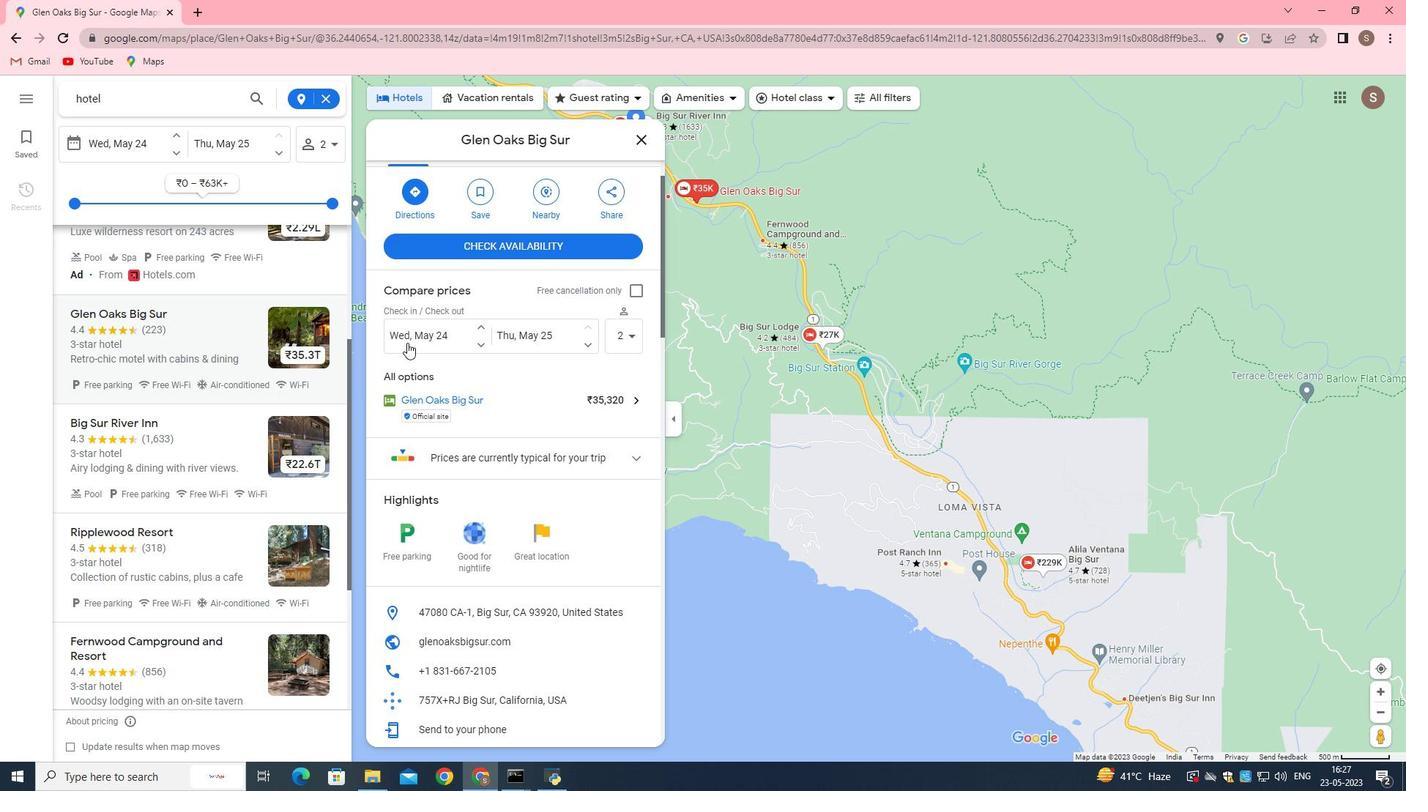 
Action: Mouse moved to (409, 345)
Screenshot: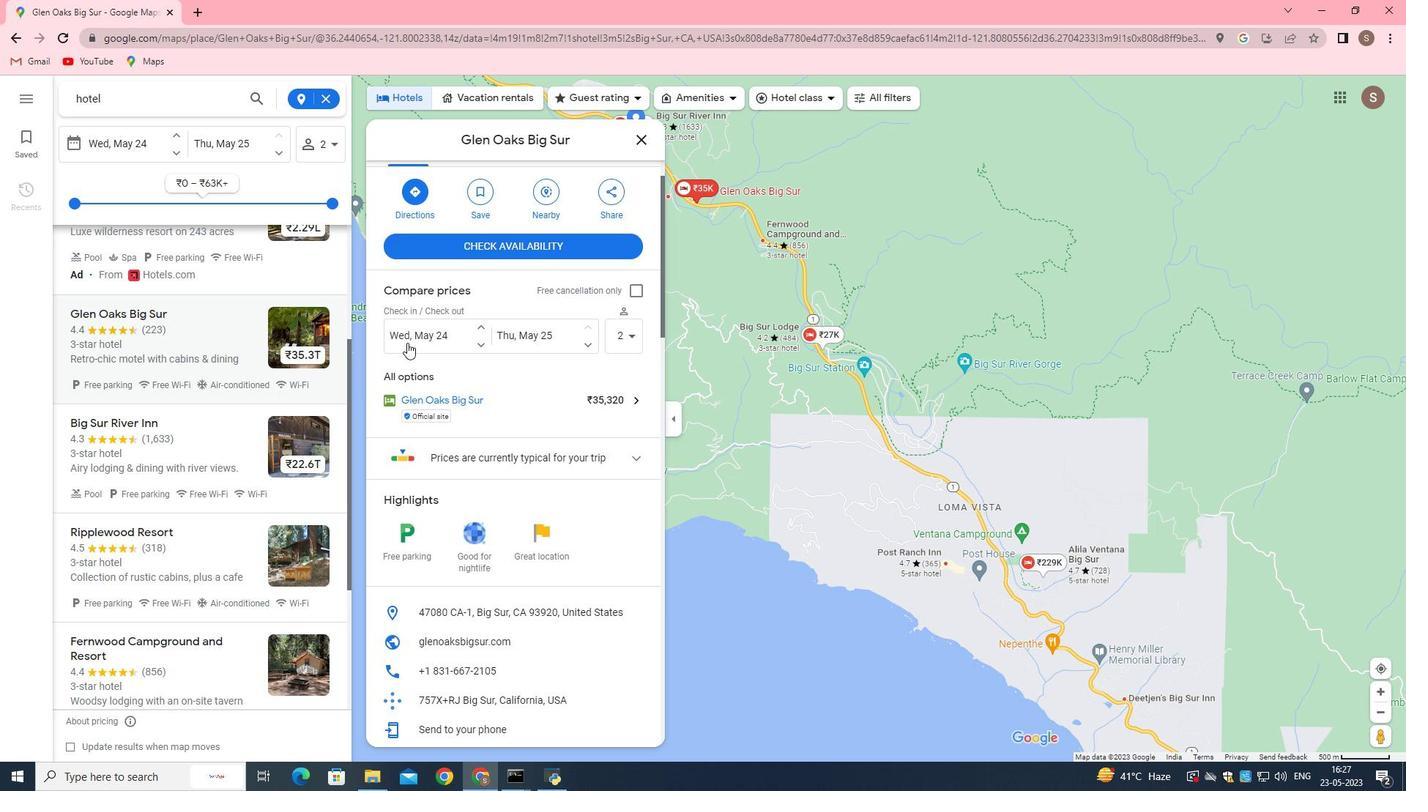 
Action: Mouse scrolled (409, 344) with delta (0, 0)
Screenshot: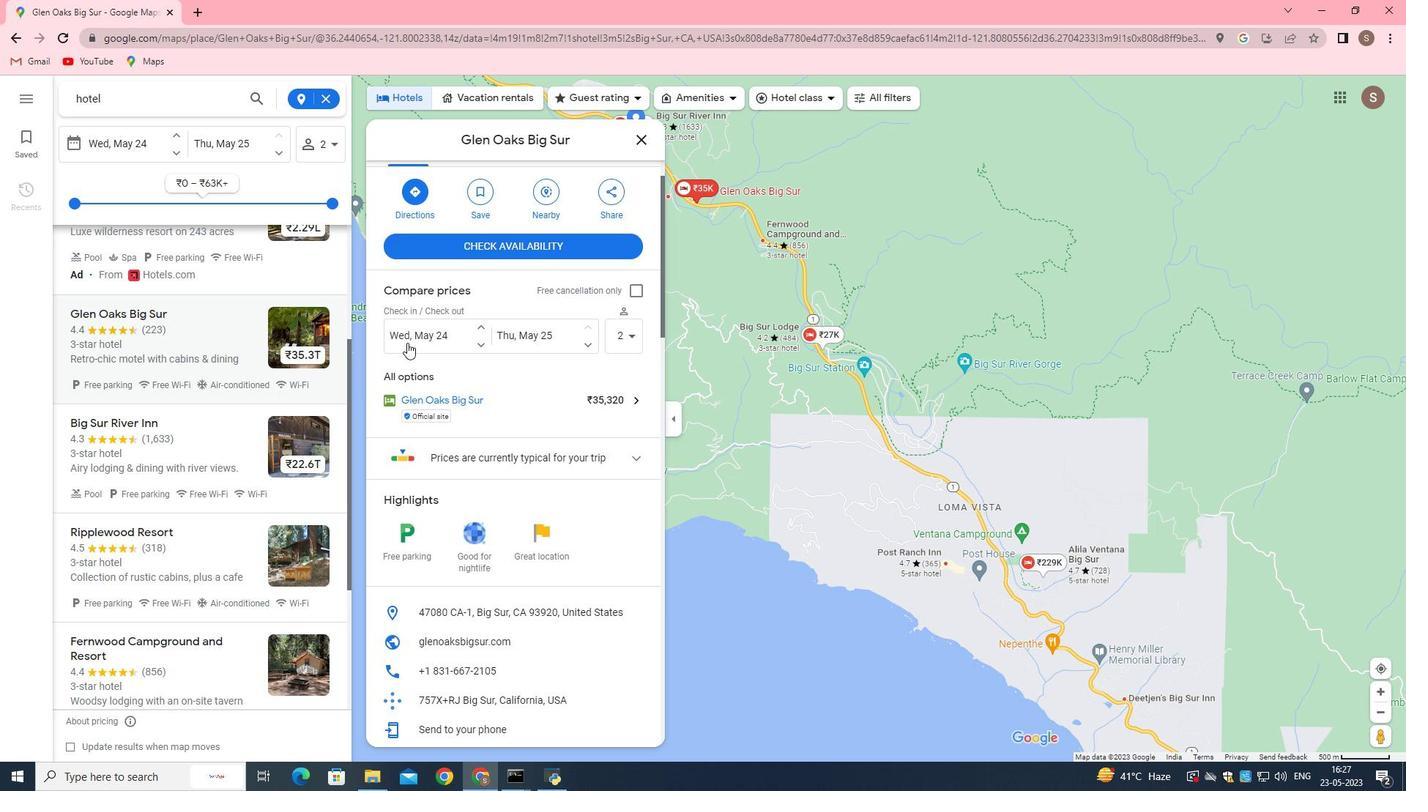 
Action: Mouse scrolled (409, 344) with delta (0, 0)
Screenshot: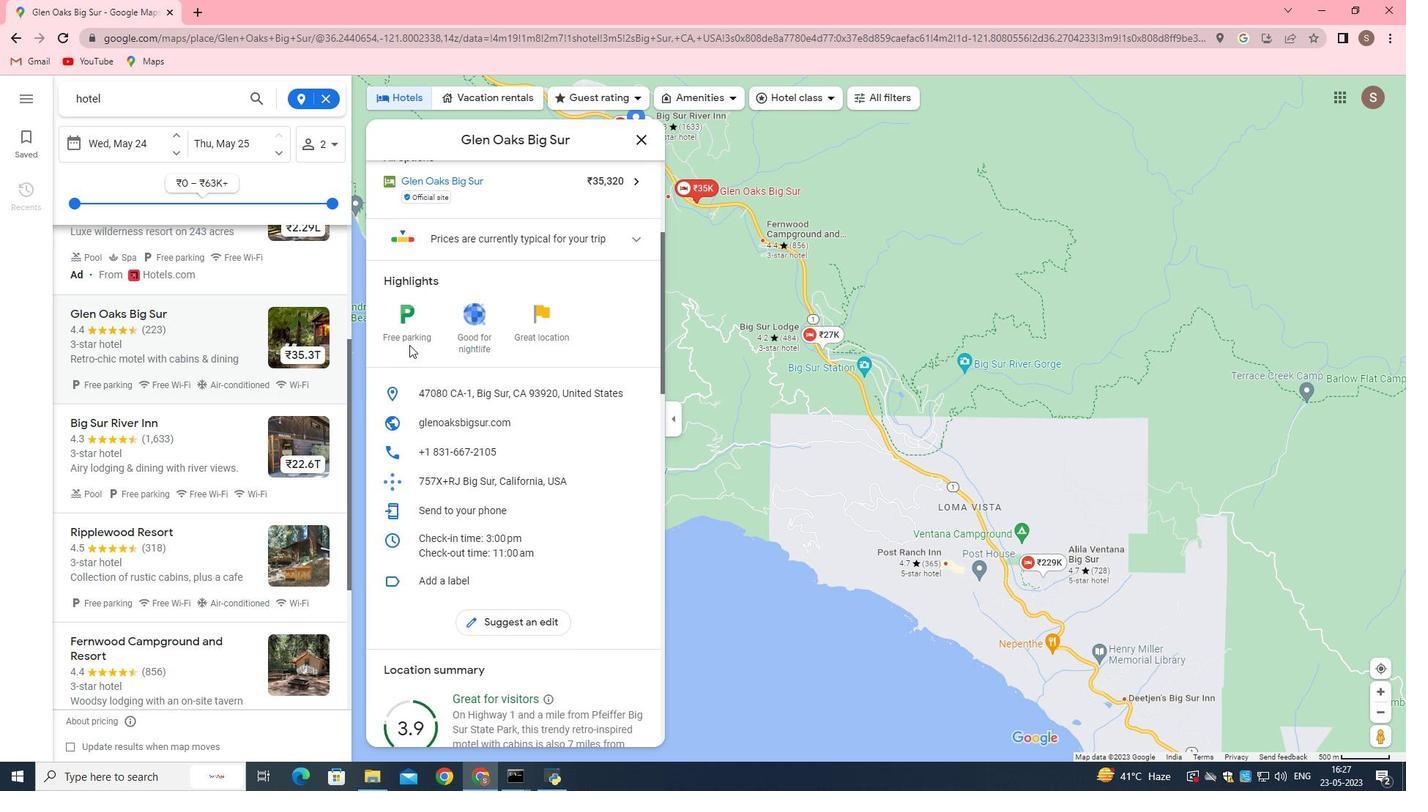 
Action: Mouse scrolled (409, 344) with delta (0, 0)
Screenshot: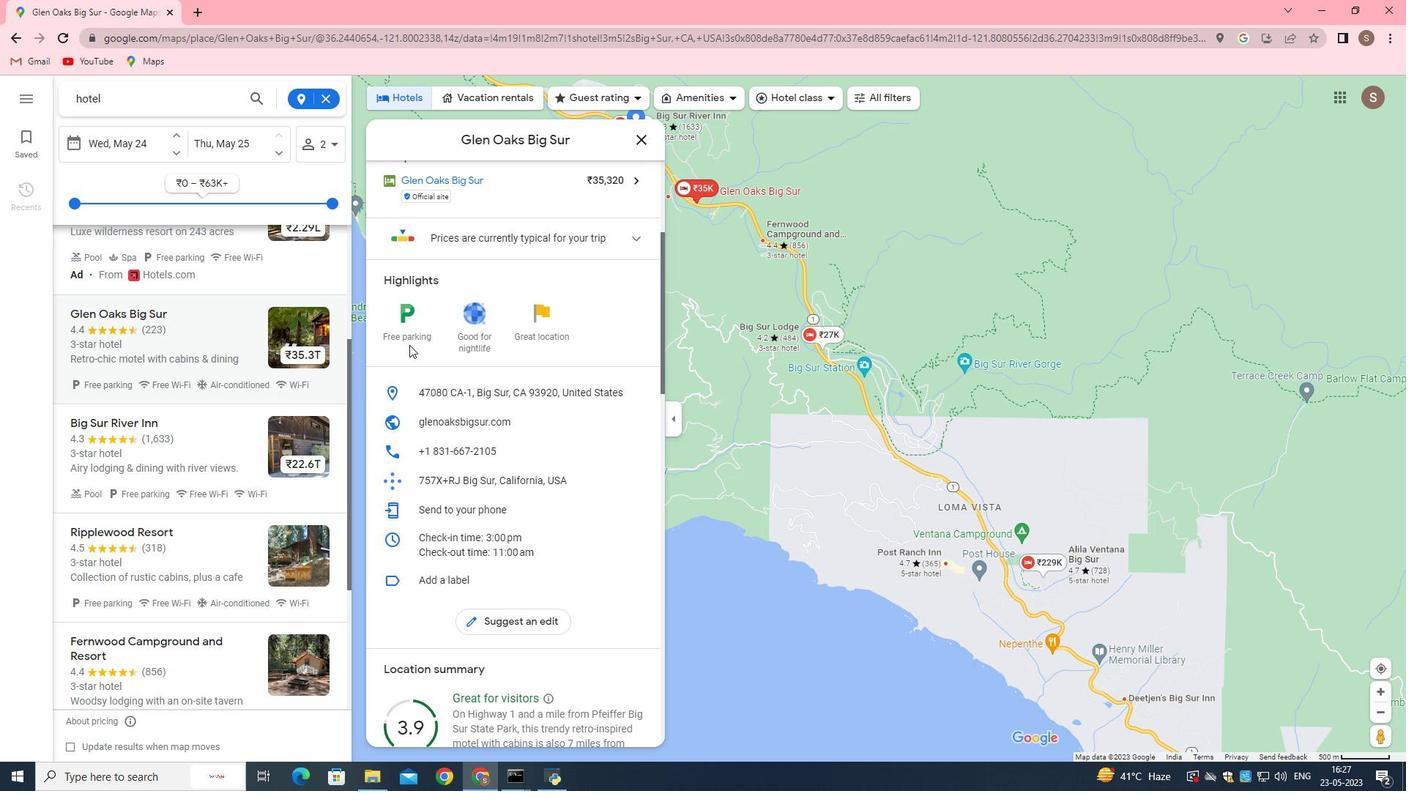 
Action: Mouse moved to (411, 347)
Screenshot: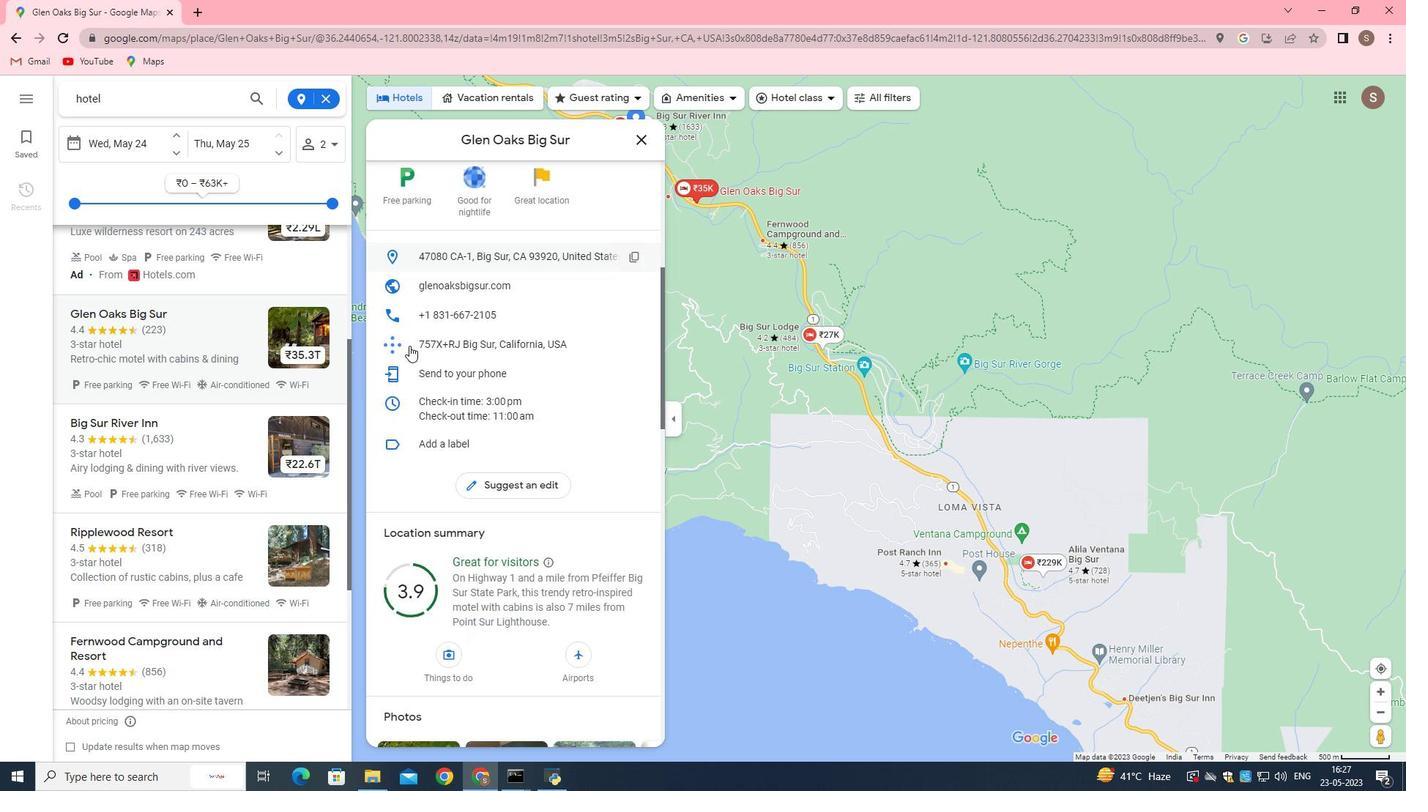 
Action: Mouse scrolled (411, 346) with delta (0, 0)
Screenshot: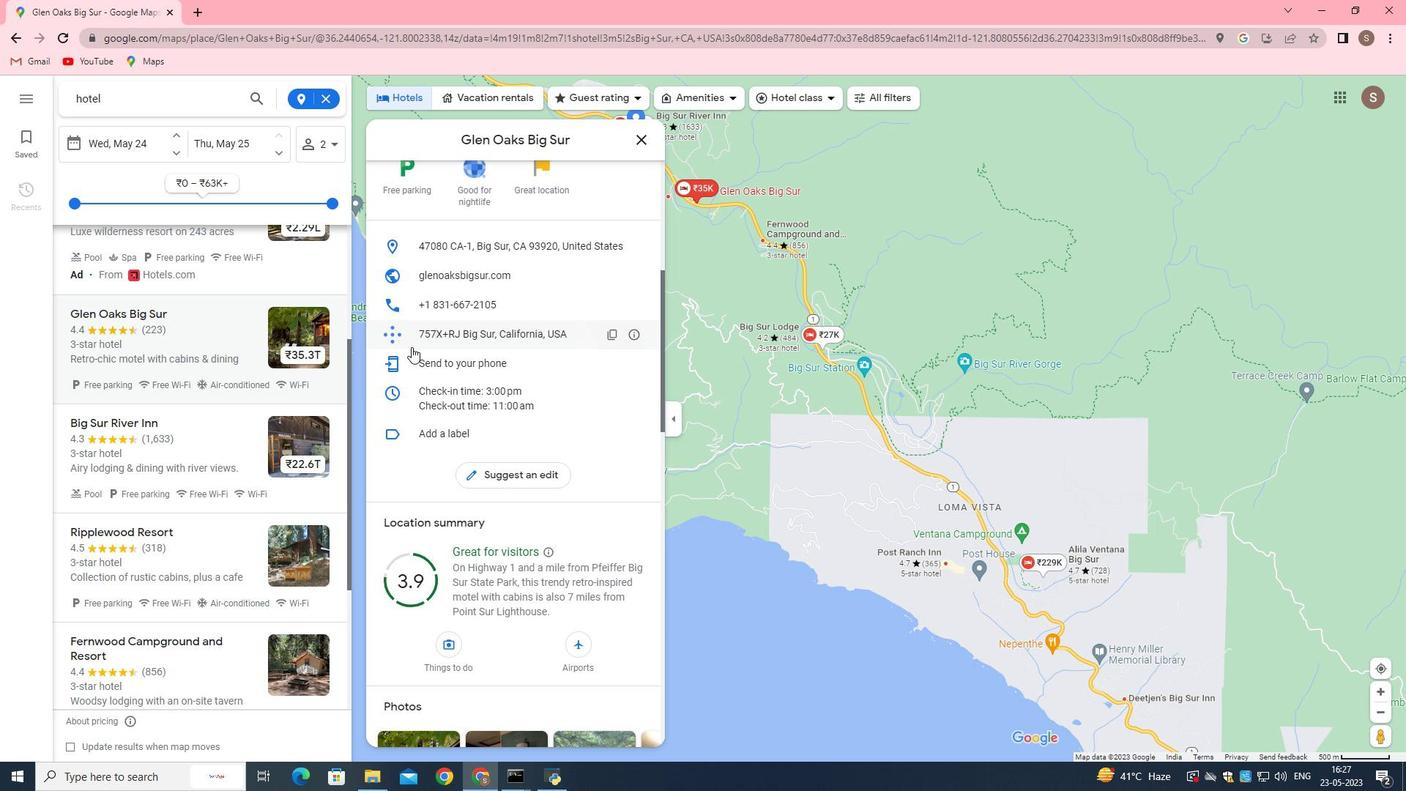 
Action: Mouse moved to (411, 348)
Screenshot: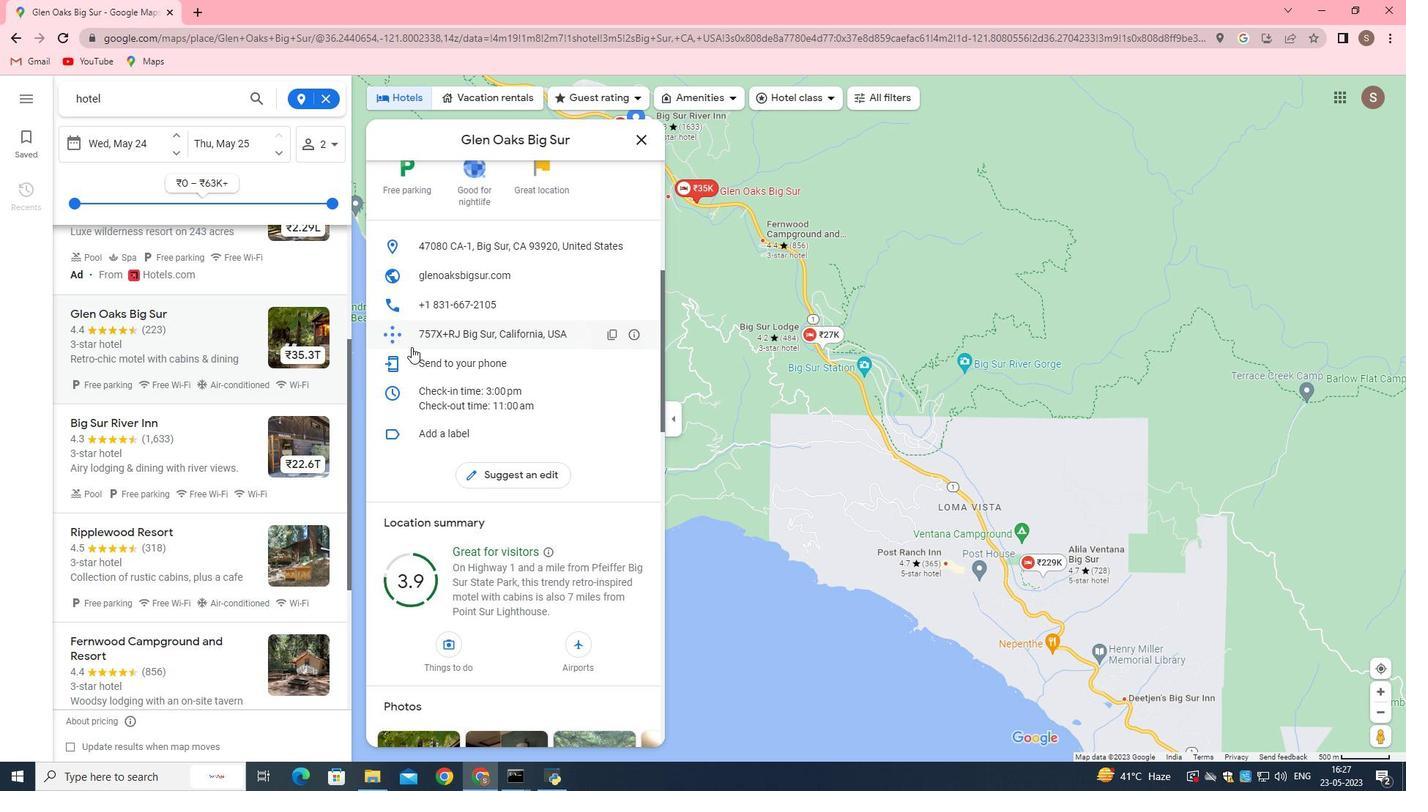 
Action: Mouse scrolled (411, 347) with delta (0, 0)
Screenshot: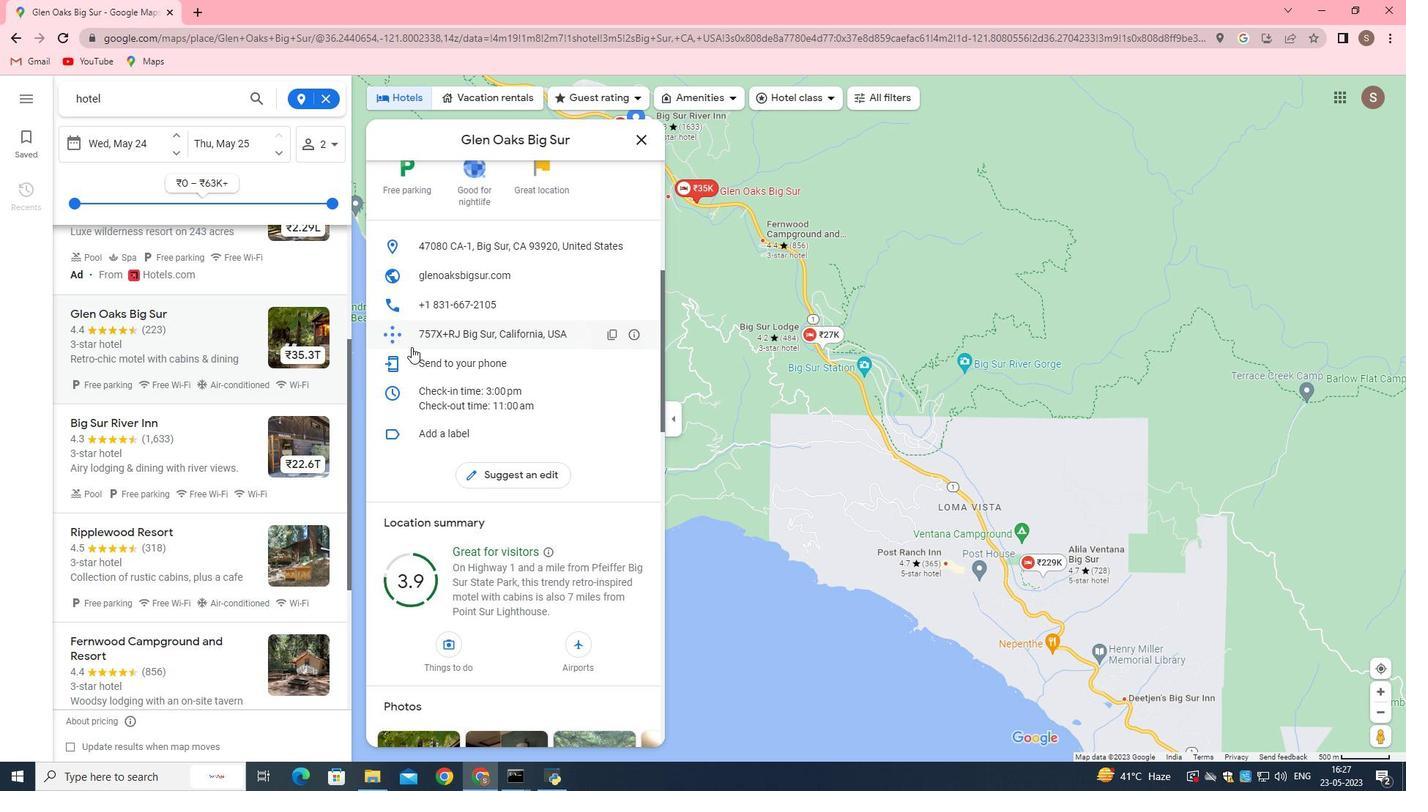 
Action: Mouse moved to (411, 348)
Screenshot: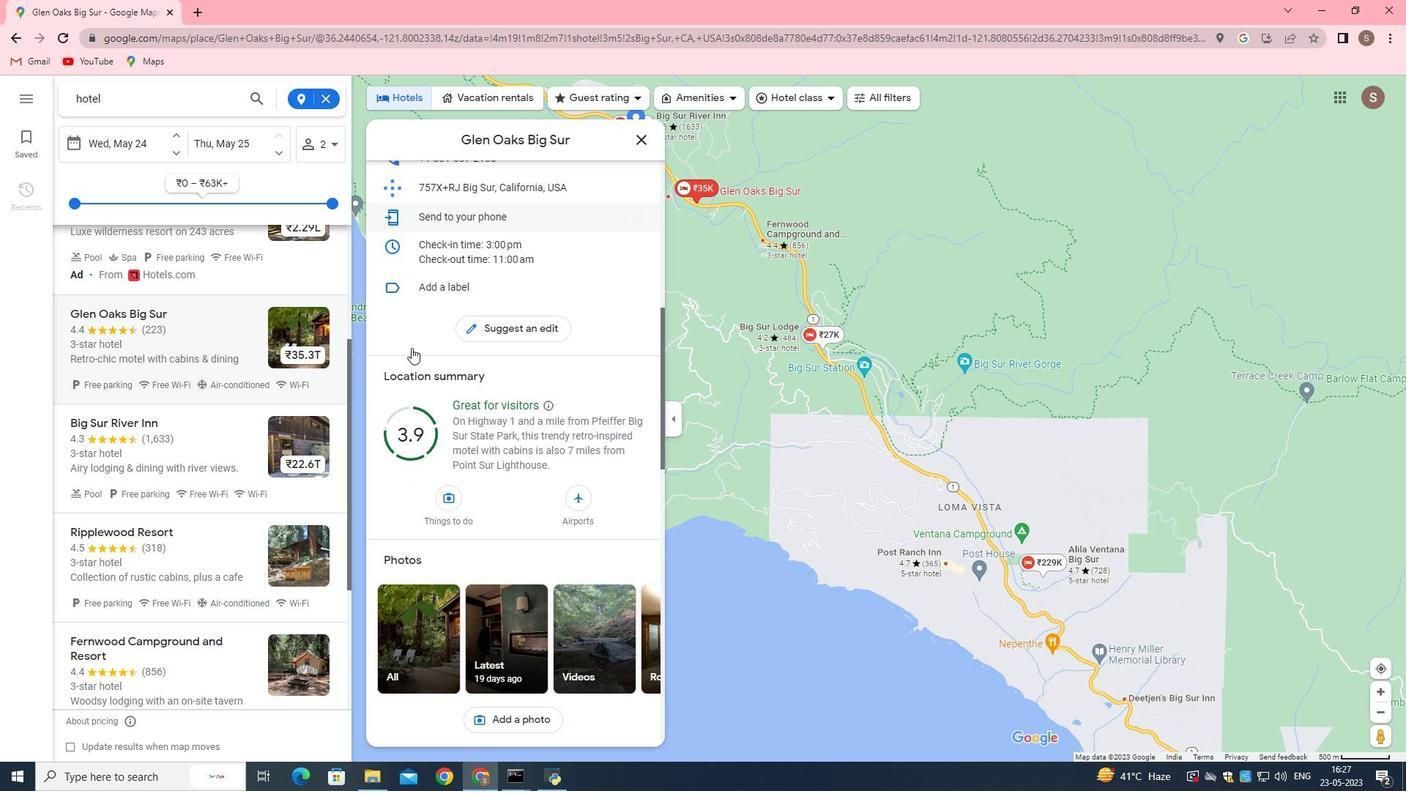 
Action: Mouse scrolled (411, 348) with delta (0, 0)
Screenshot: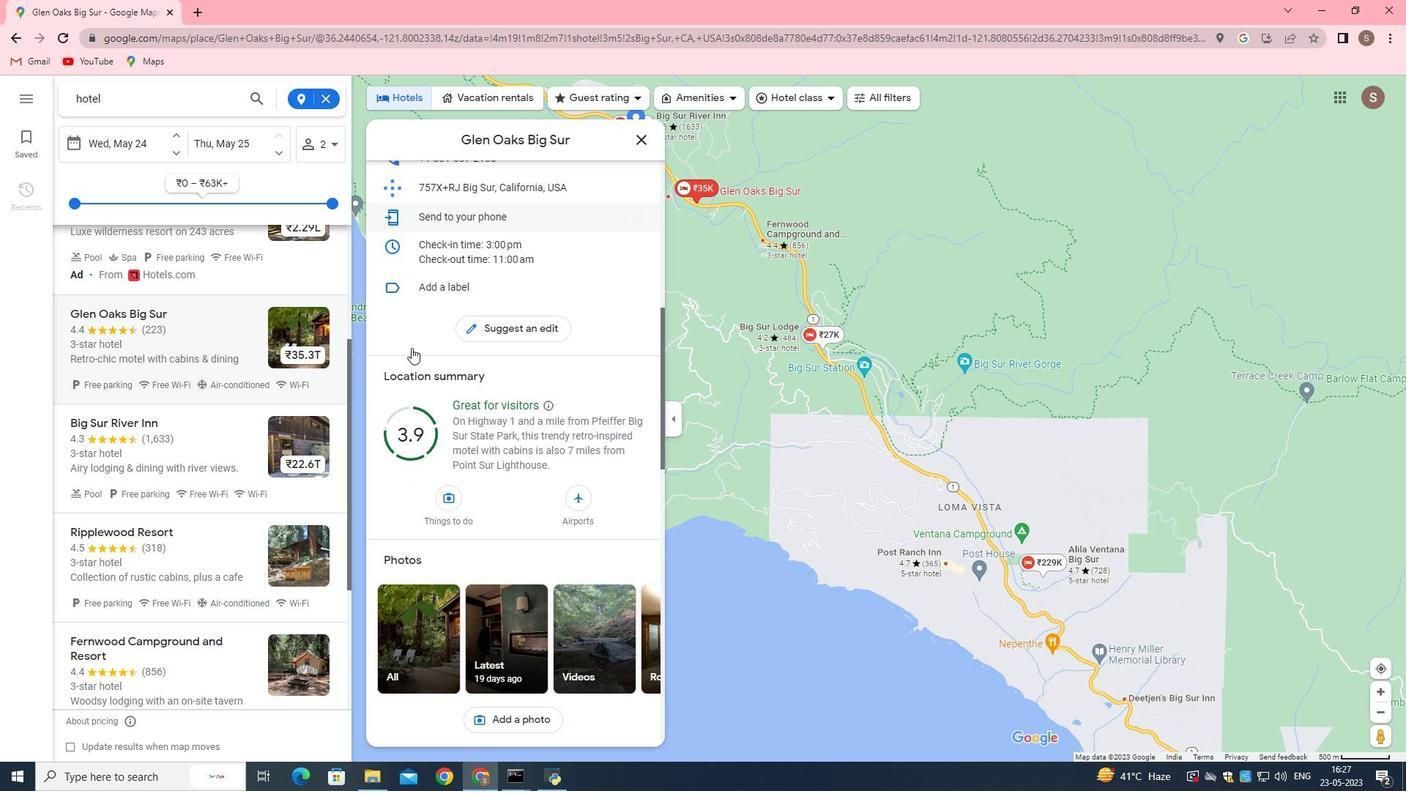 
Action: Mouse moved to (224, 440)
Screenshot: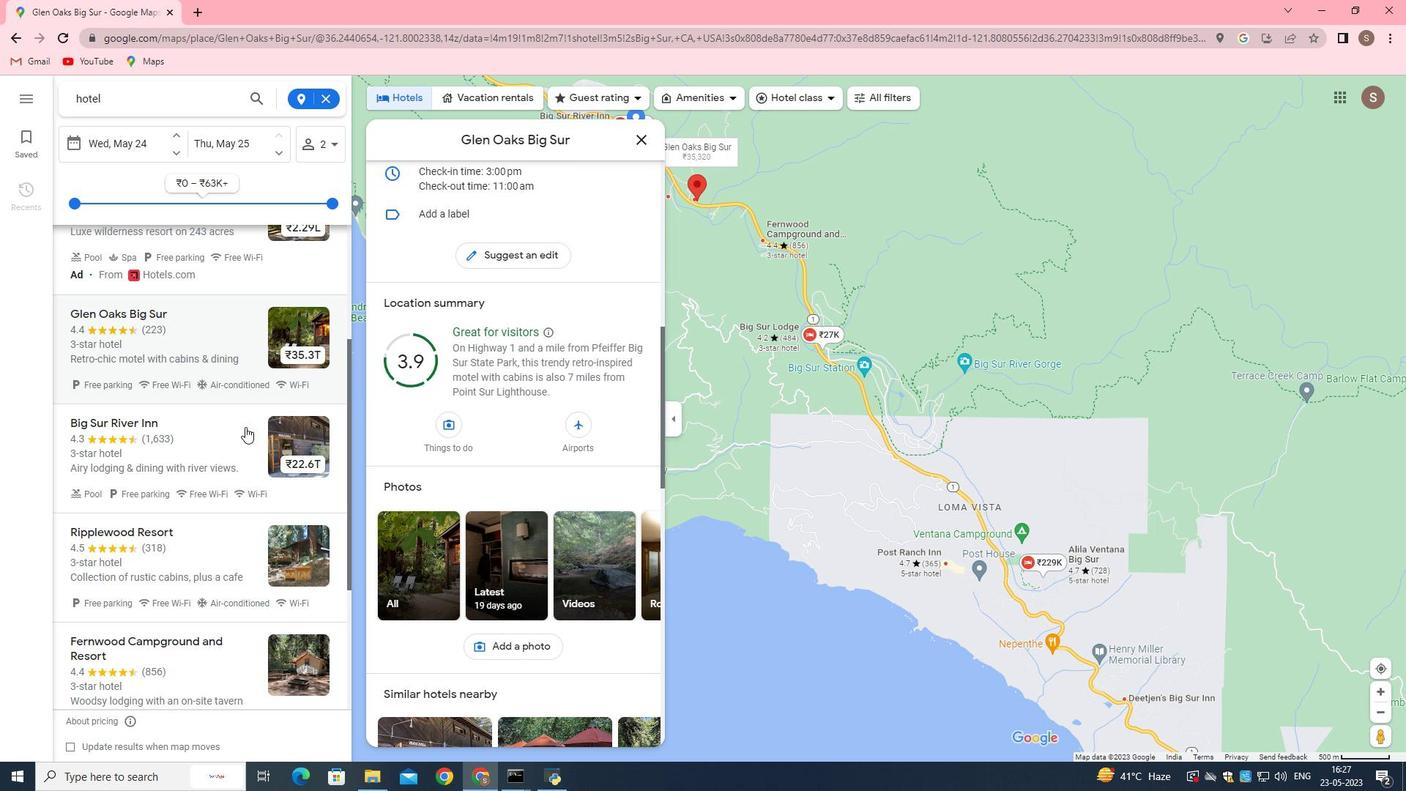 
Action: Mouse pressed left at (224, 440)
Screenshot: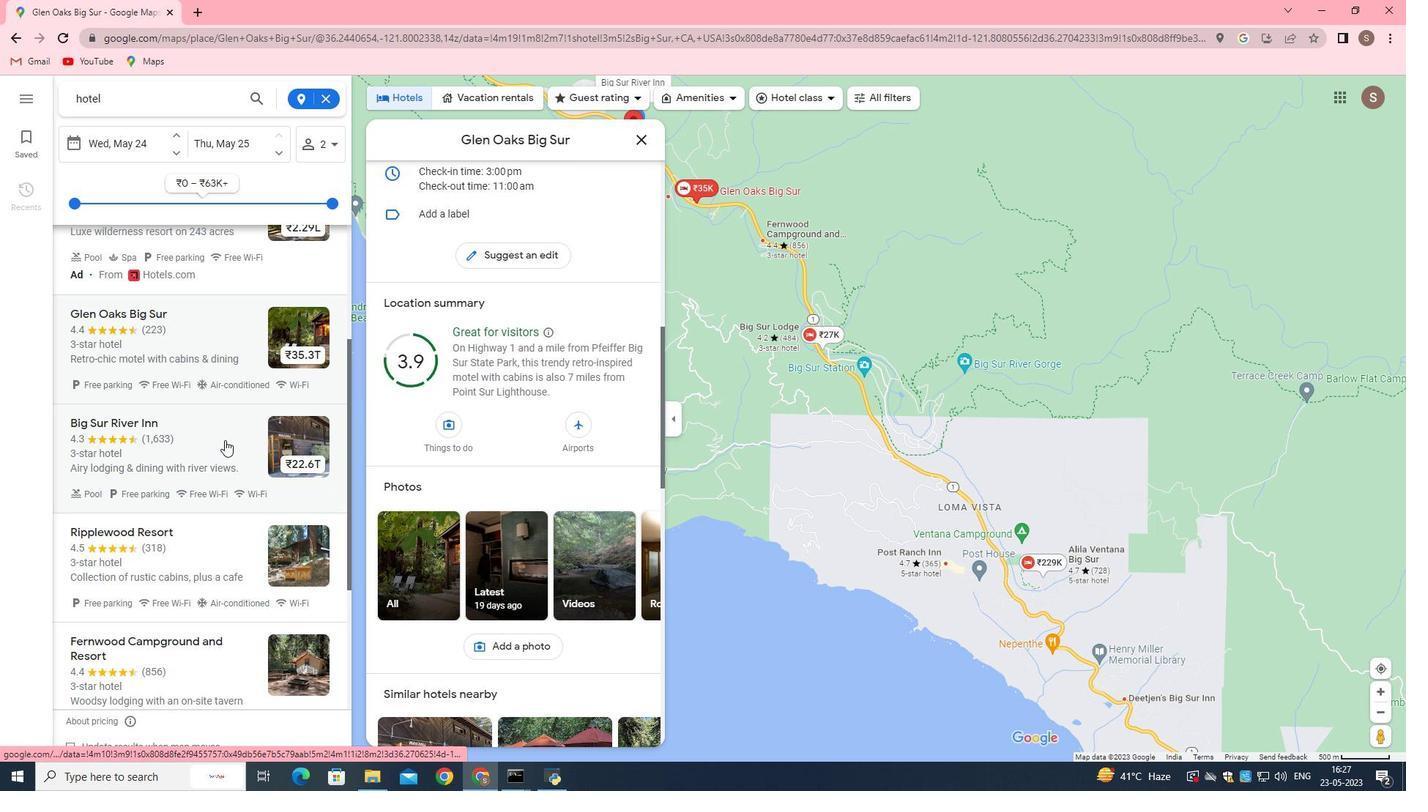 
Action: Mouse moved to (447, 428)
Screenshot: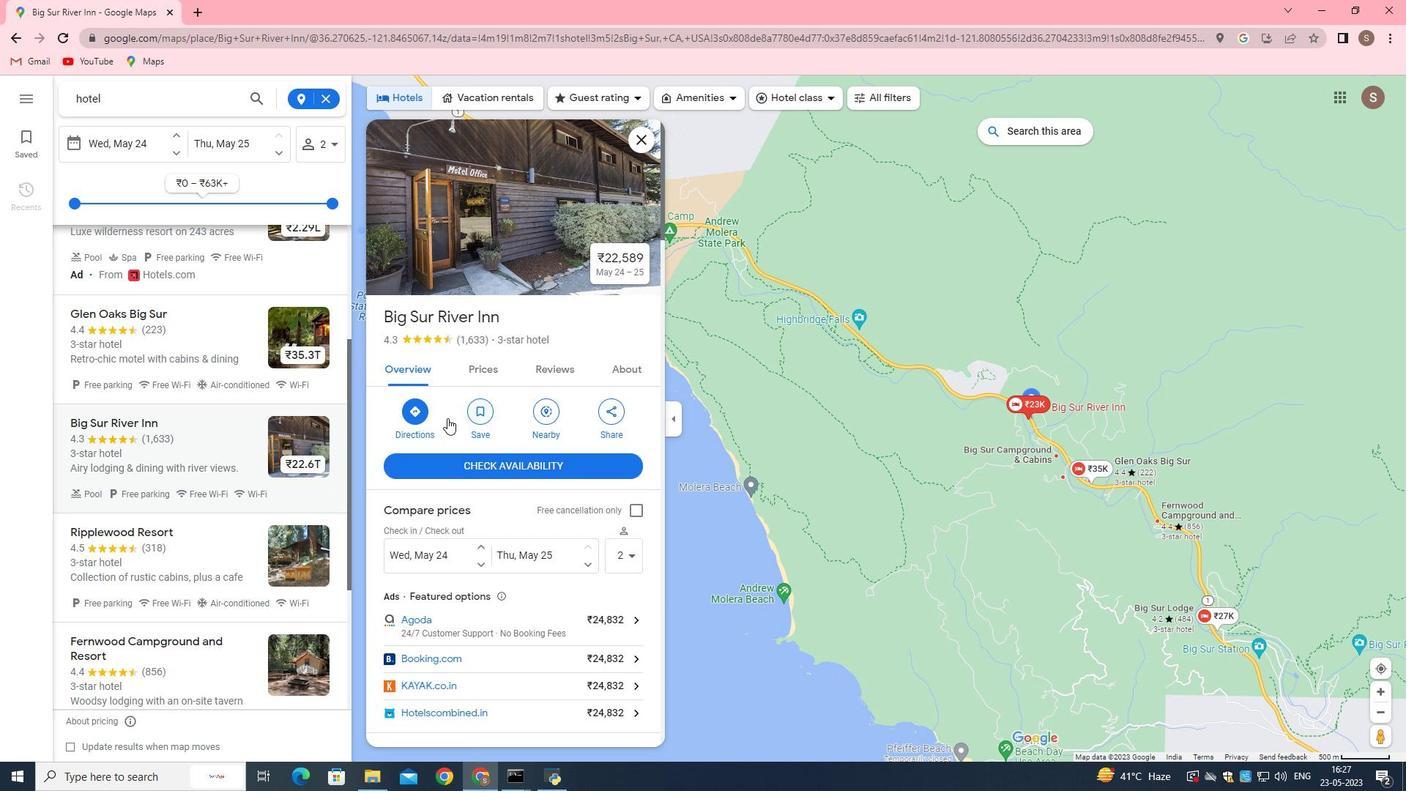 
Action: Mouse scrolled (447, 427) with delta (0, 0)
Screenshot: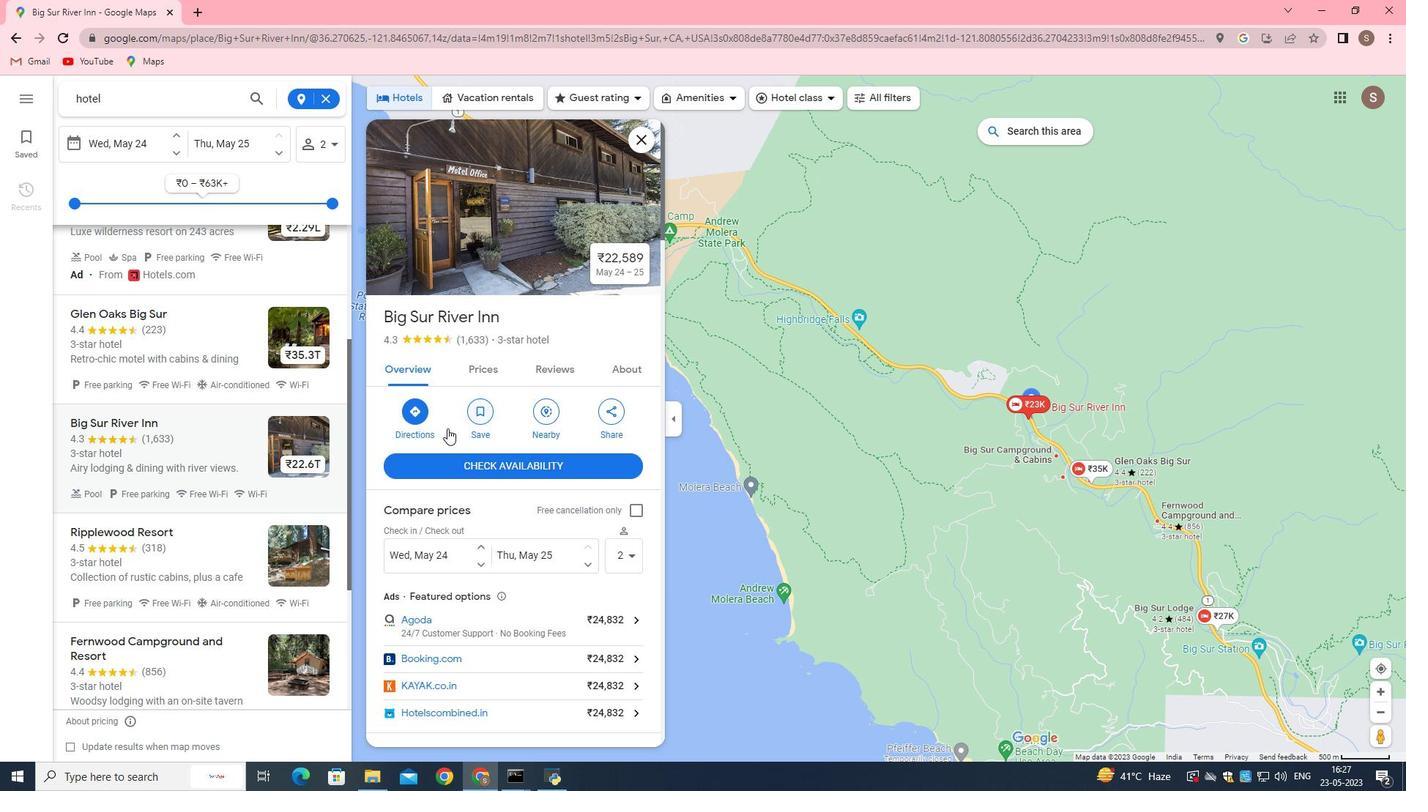 
Action: Mouse scrolled (447, 427) with delta (0, 0)
Screenshot: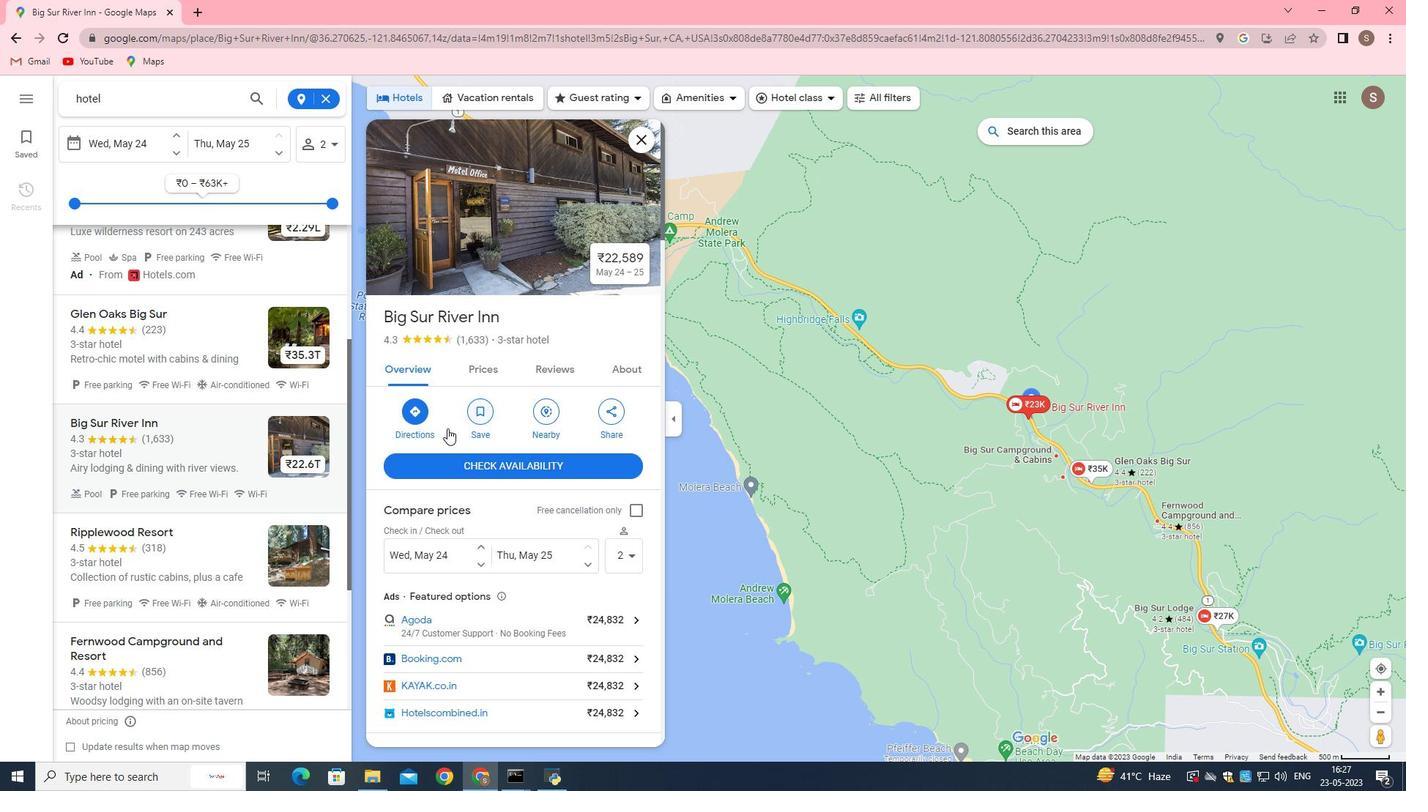 
Action: Mouse scrolled (447, 427) with delta (0, 0)
Screenshot: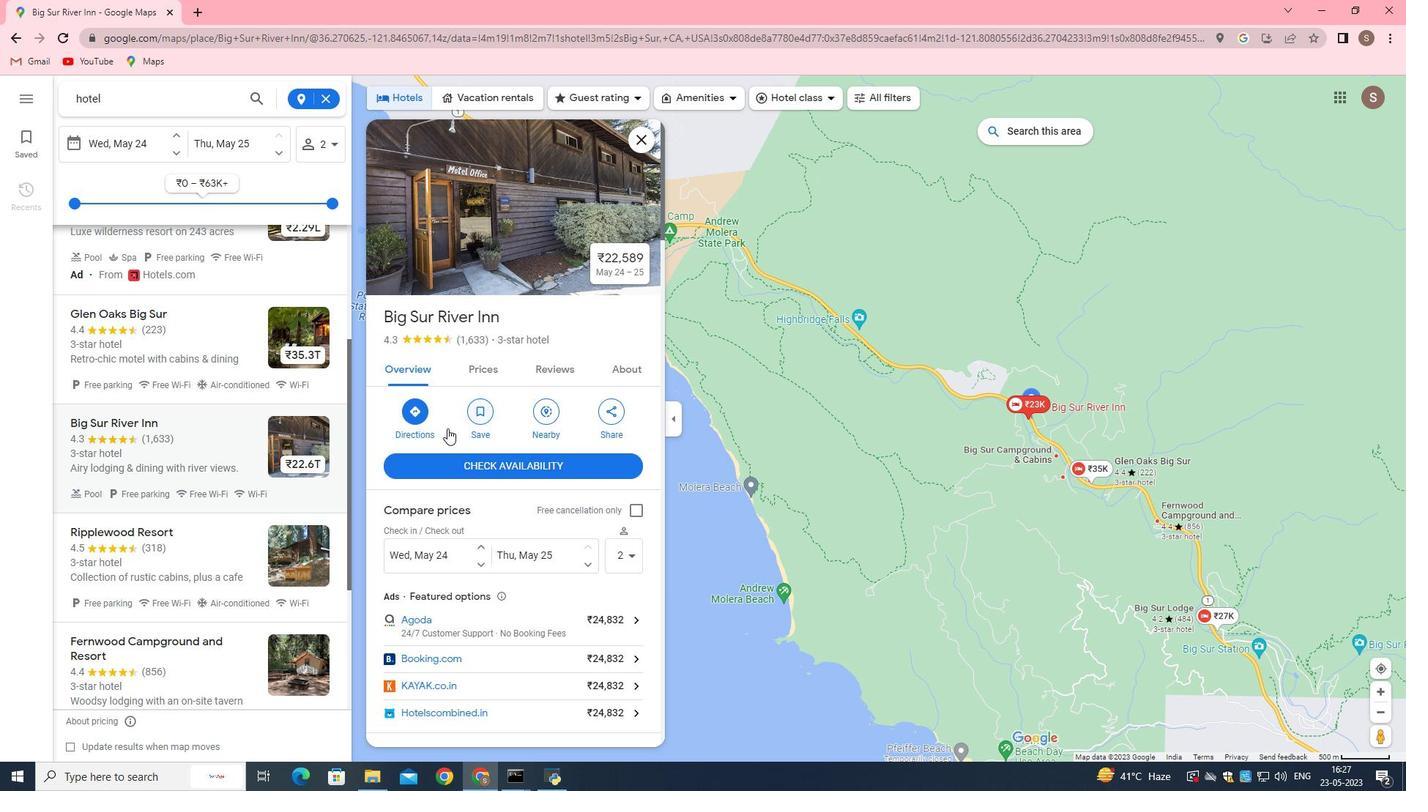 
Action: Mouse scrolled (447, 427) with delta (0, 0)
Screenshot: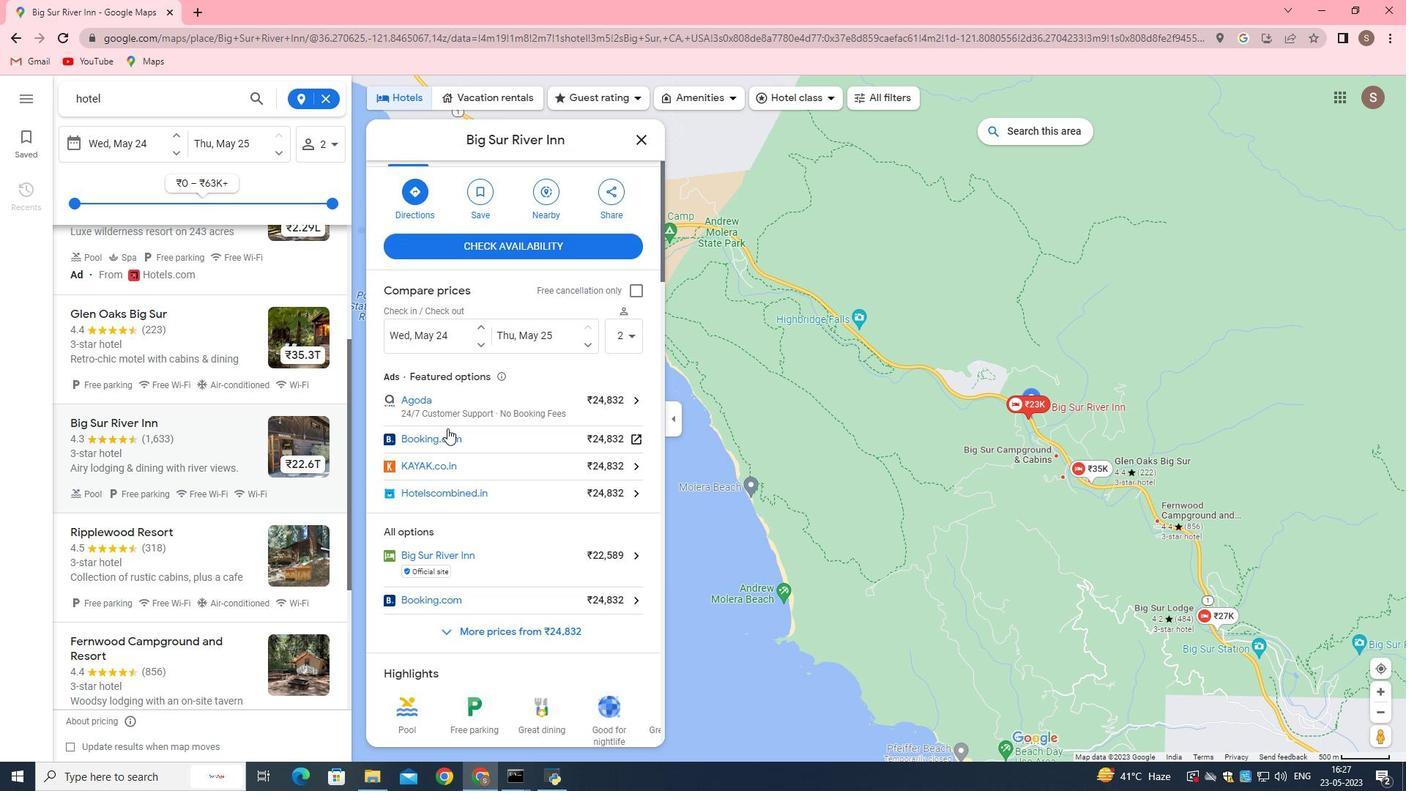 
Action: Mouse scrolled (447, 427) with delta (0, 0)
Screenshot: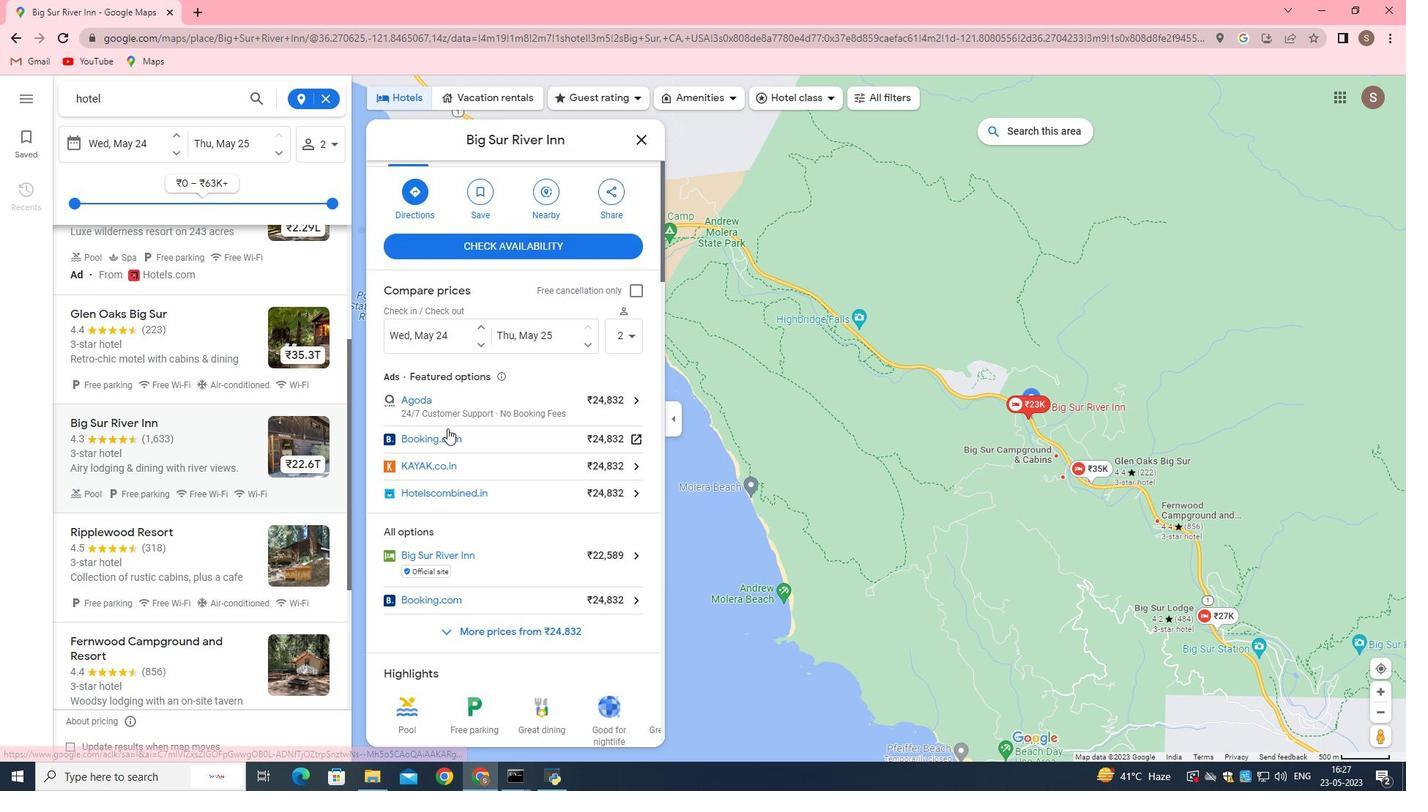 
Action: Mouse scrolled (447, 427) with delta (0, 0)
Screenshot: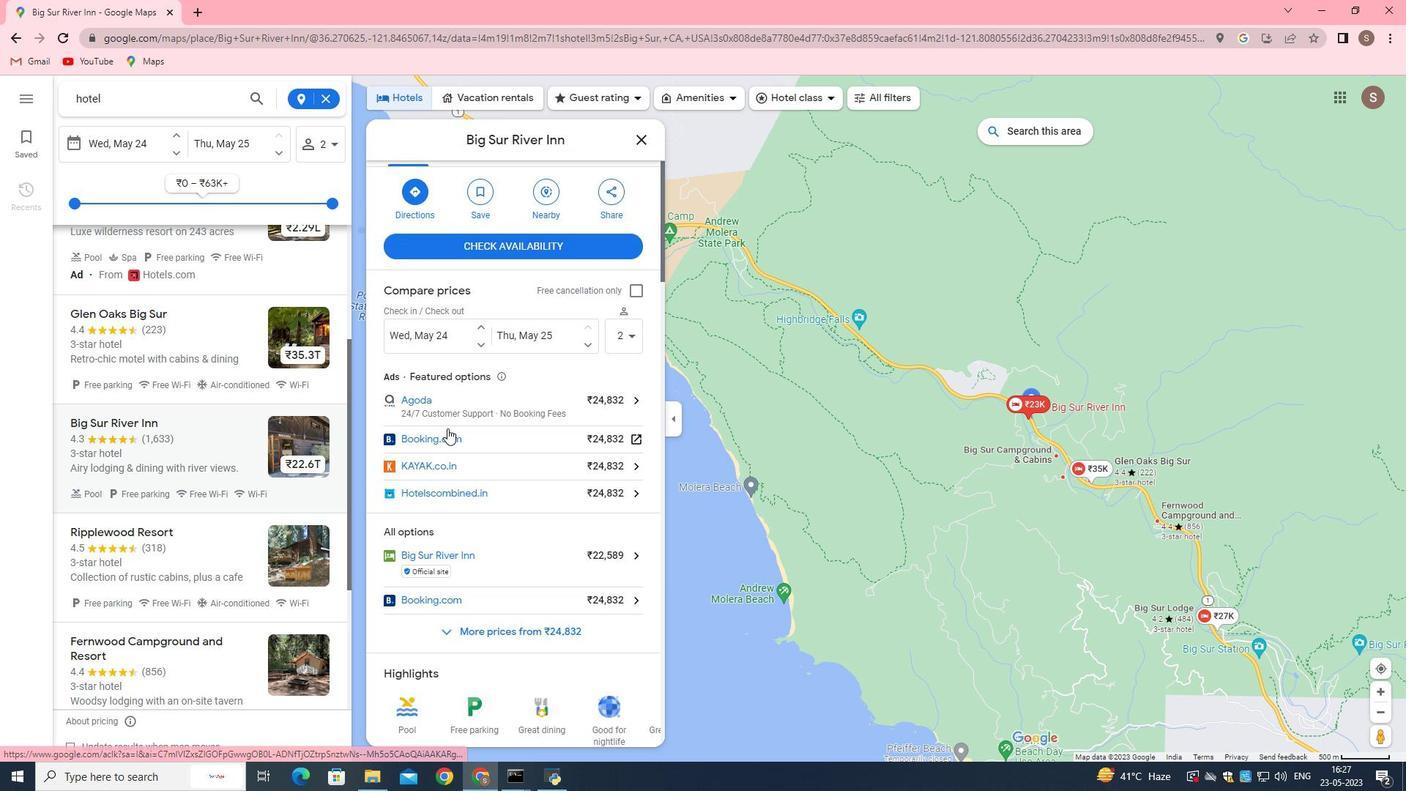 
Action: Mouse moved to (447, 430)
Screenshot: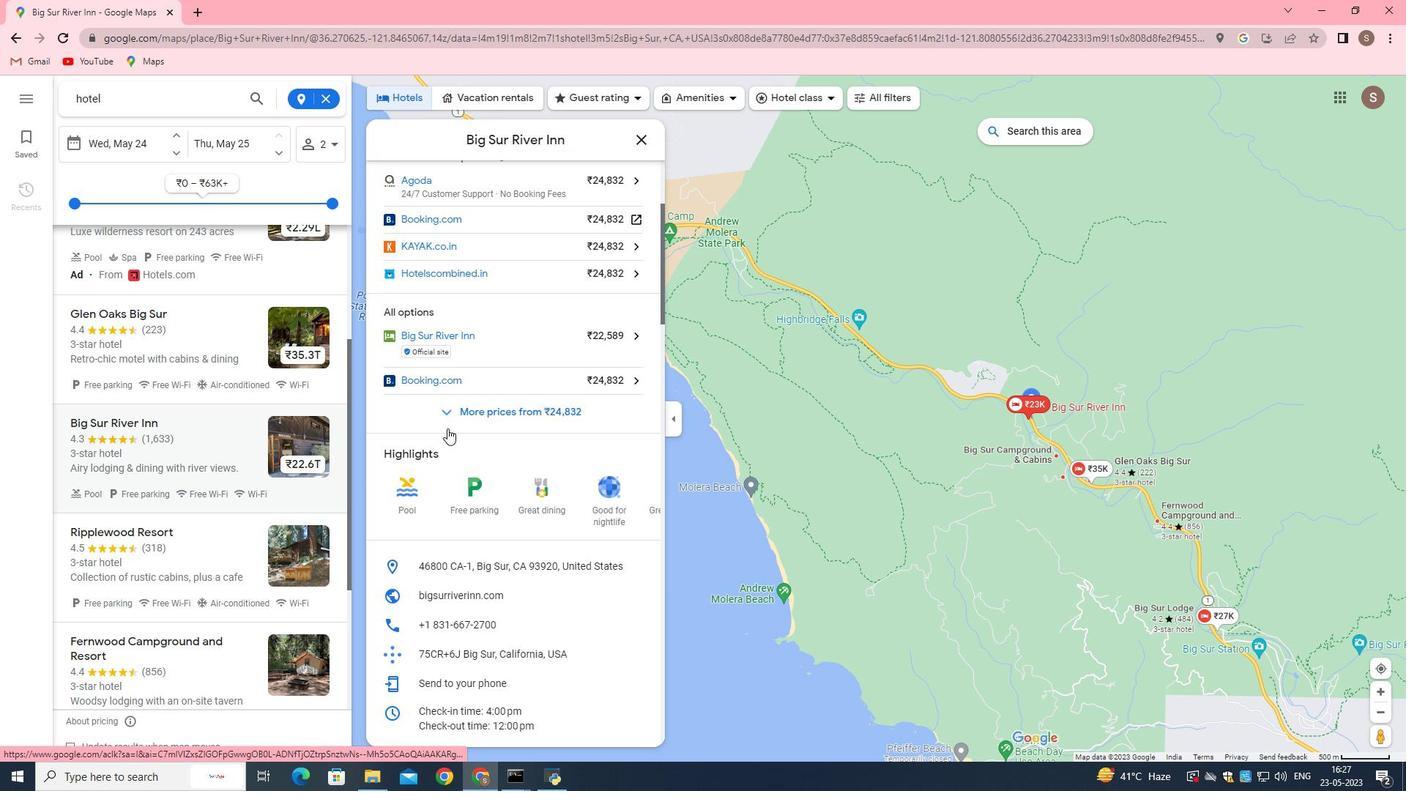 
Action: Mouse scrolled (447, 429) with delta (0, 0)
Screenshot: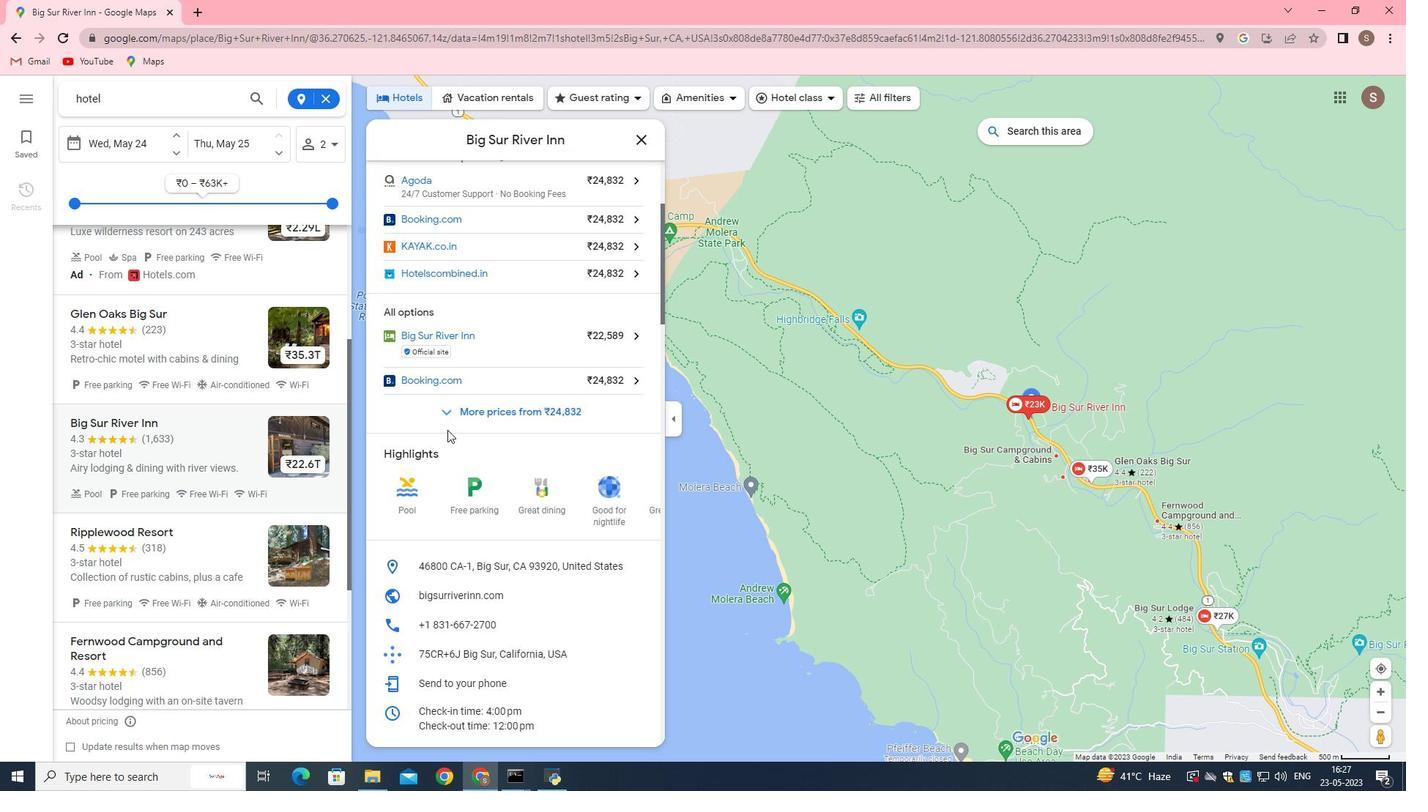
Action: Mouse scrolled (447, 429) with delta (0, 0)
Screenshot: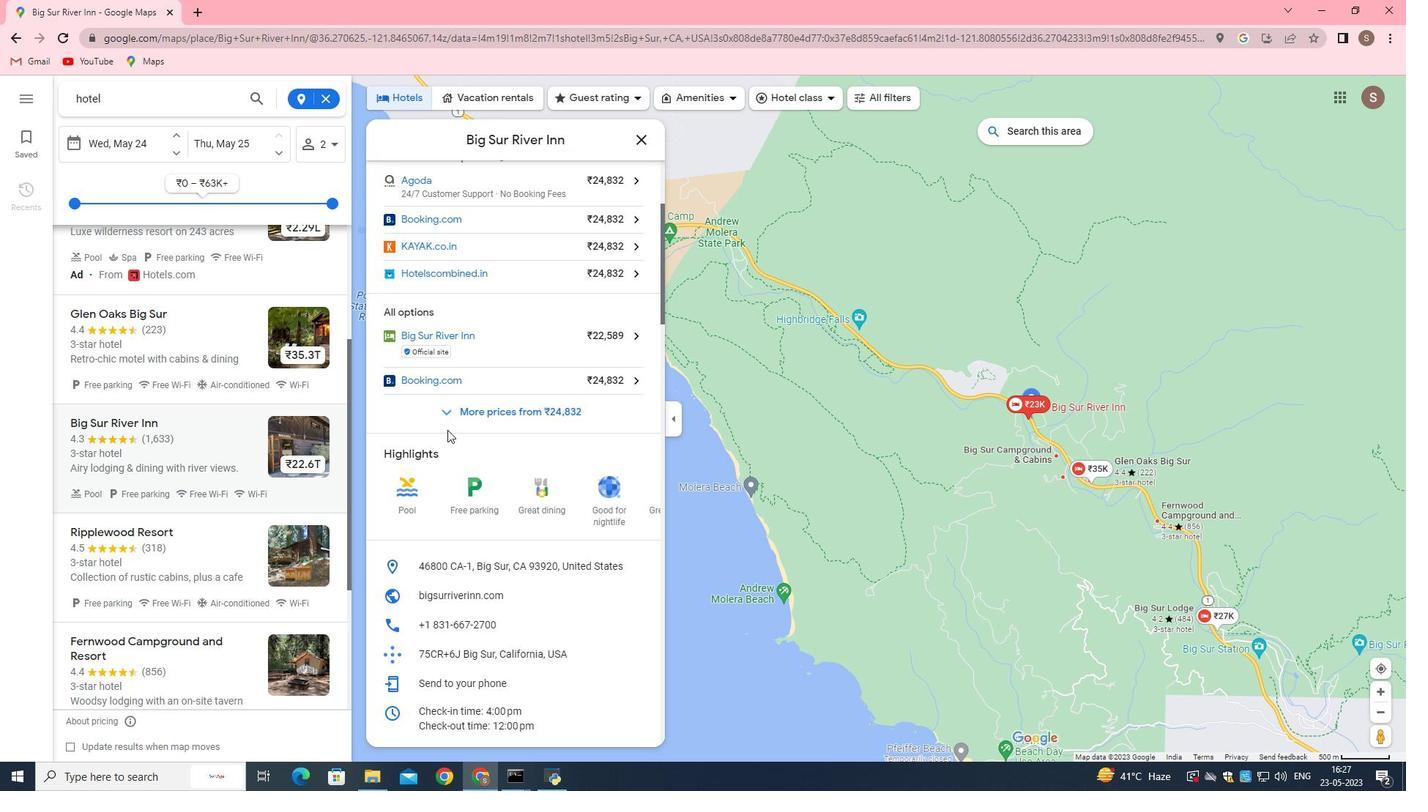 
Action: Mouse scrolled (447, 429) with delta (0, 0)
Screenshot: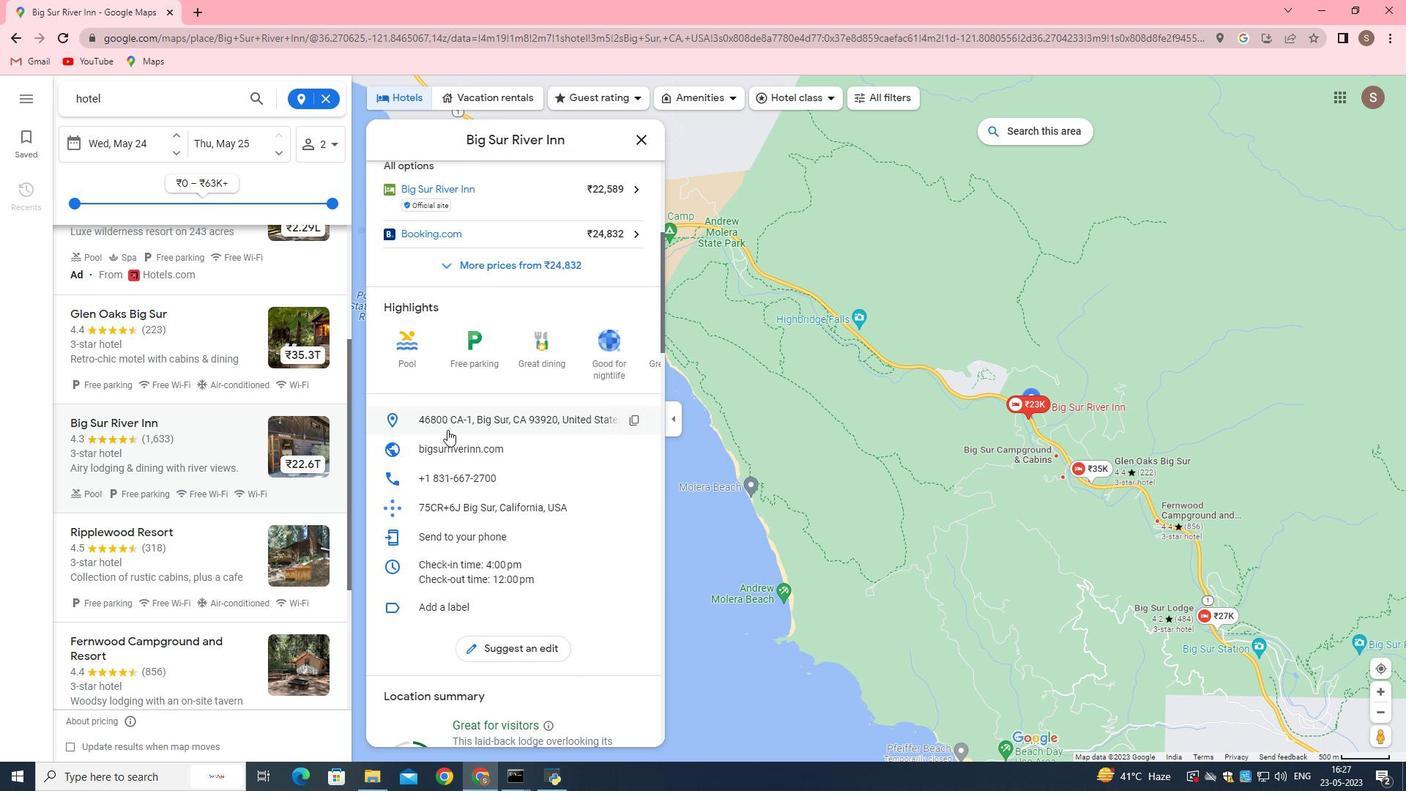 
Action: Mouse scrolled (447, 429) with delta (0, 0)
Screenshot: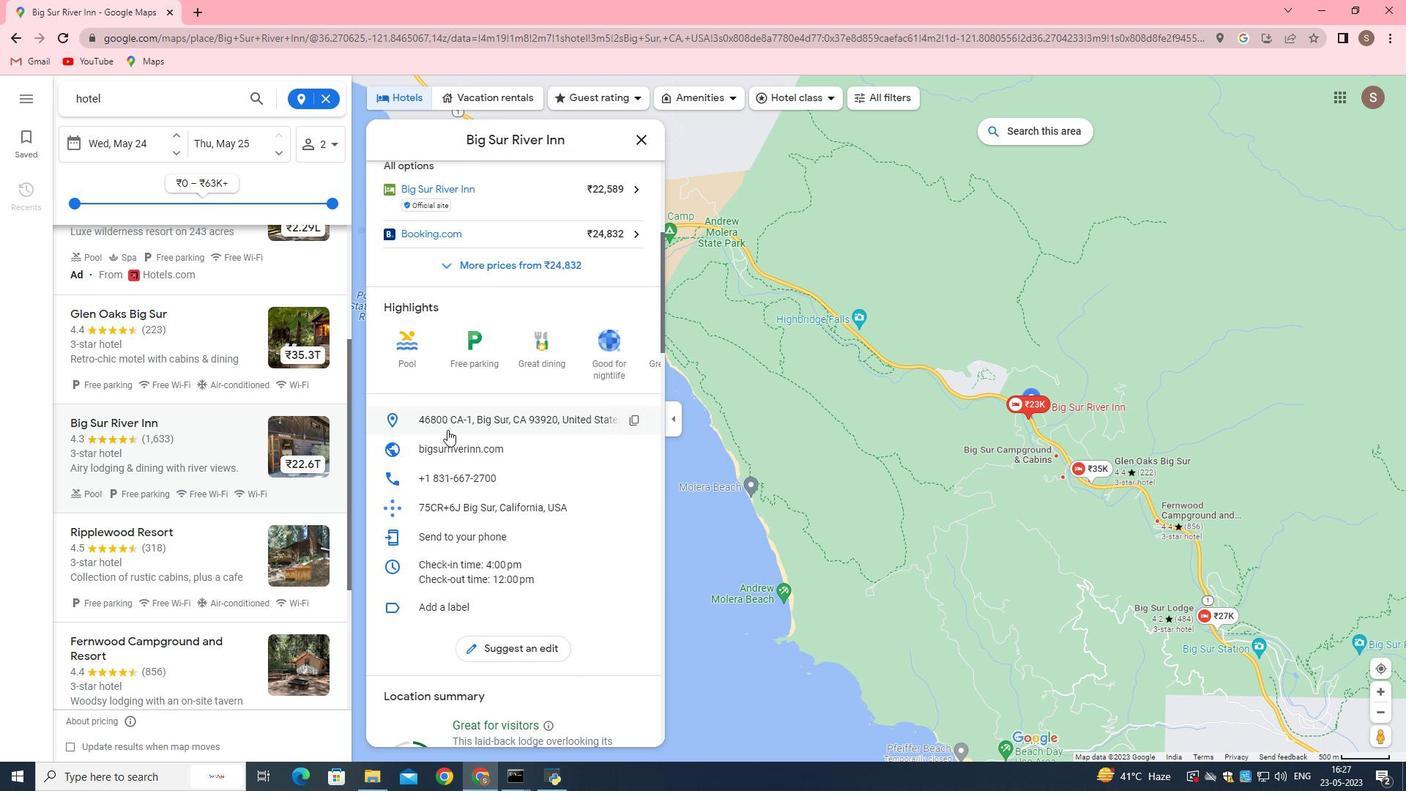 
Action: Mouse scrolled (447, 429) with delta (0, 0)
Screenshot: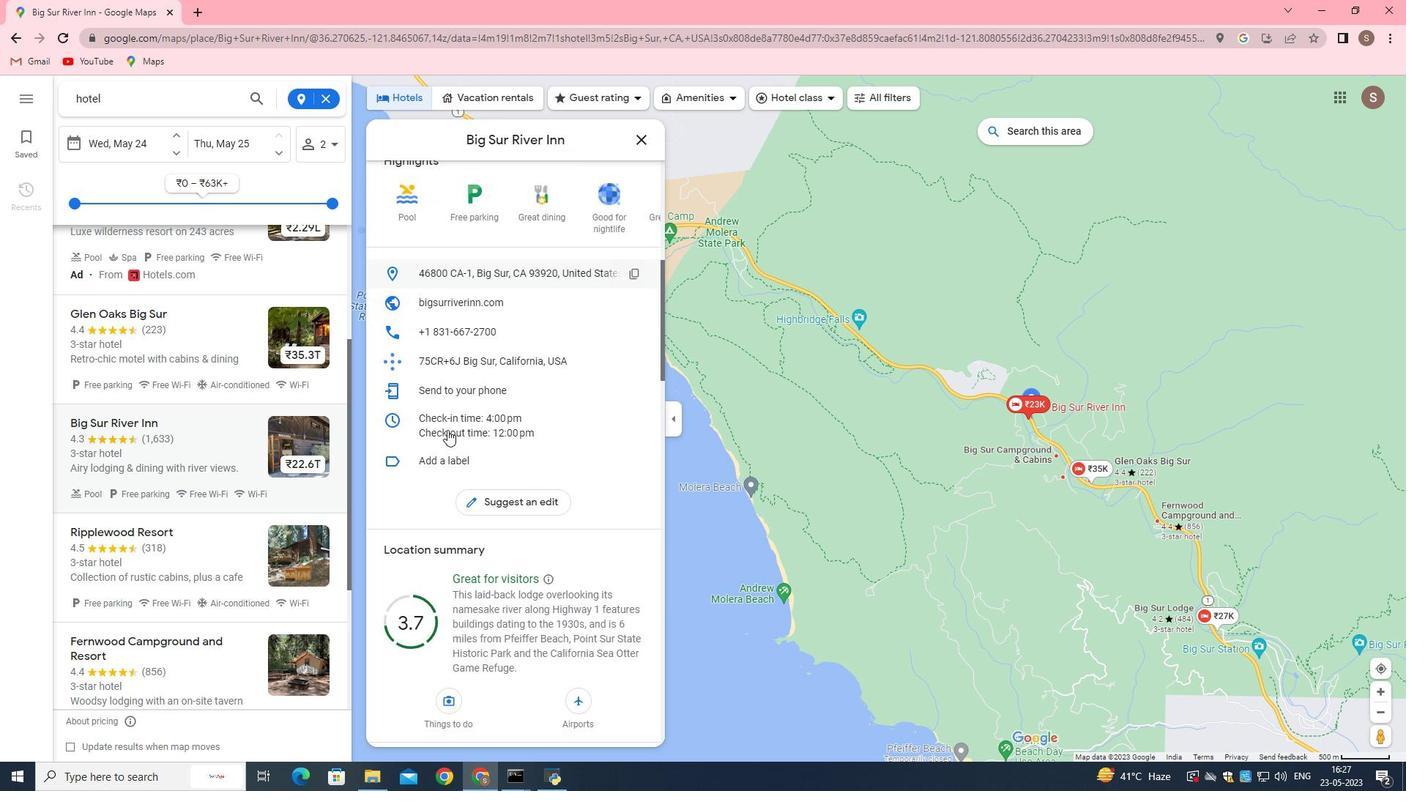 
Action: Mouse moved to (447, 430)
Screenshot: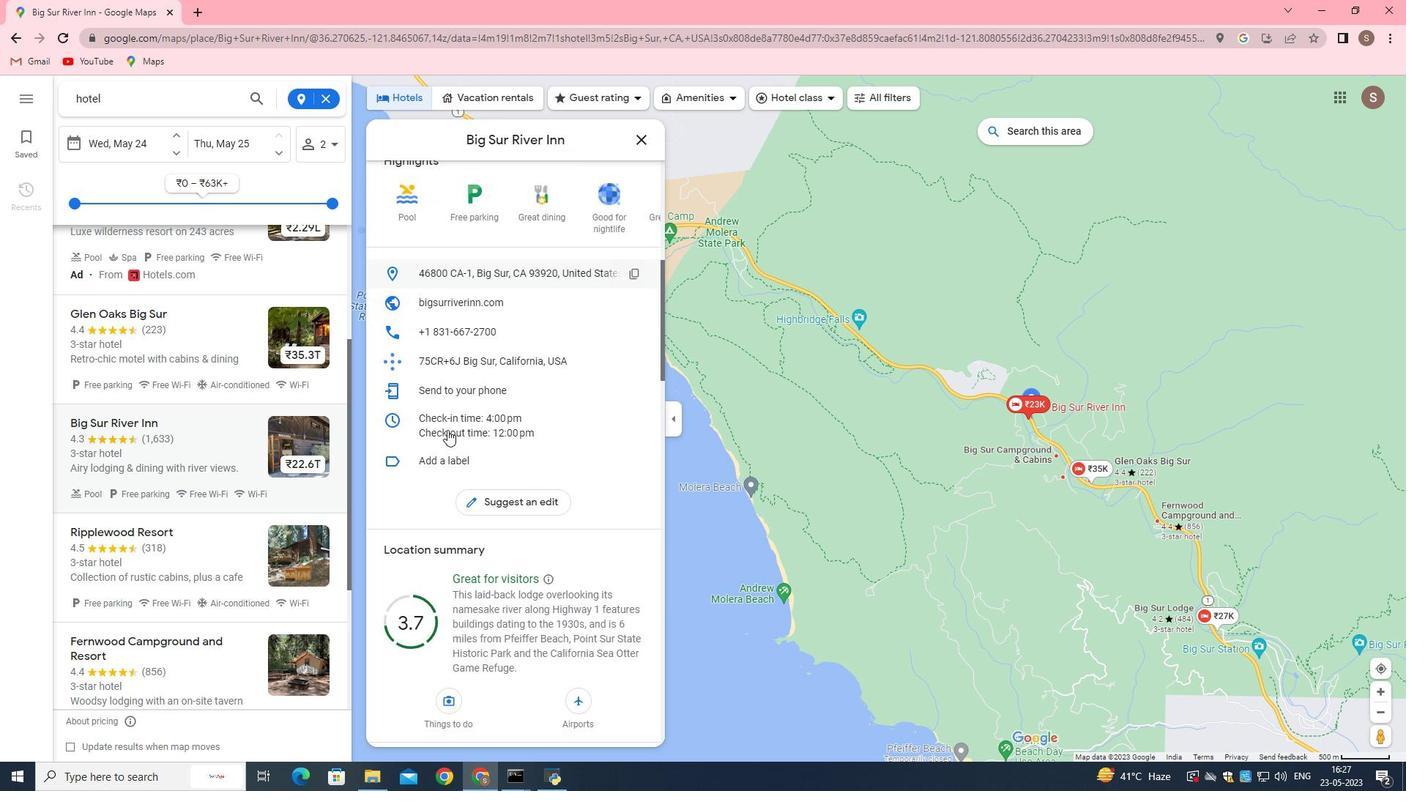 
Action: Mouse scrolled (447, 430) with delta (0, 0)
Screenshot: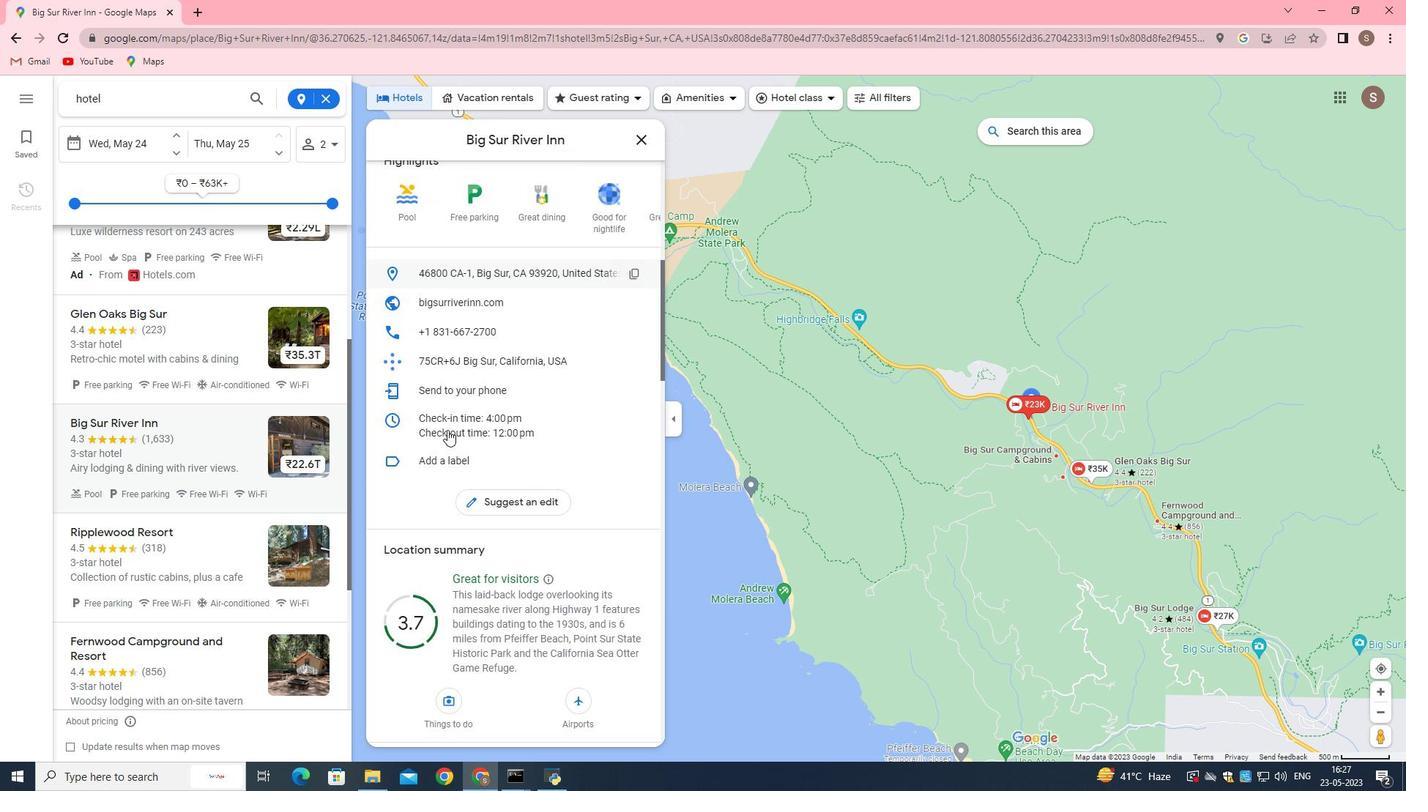 
Action: Mouse moved to (448, 430)
Screenshot: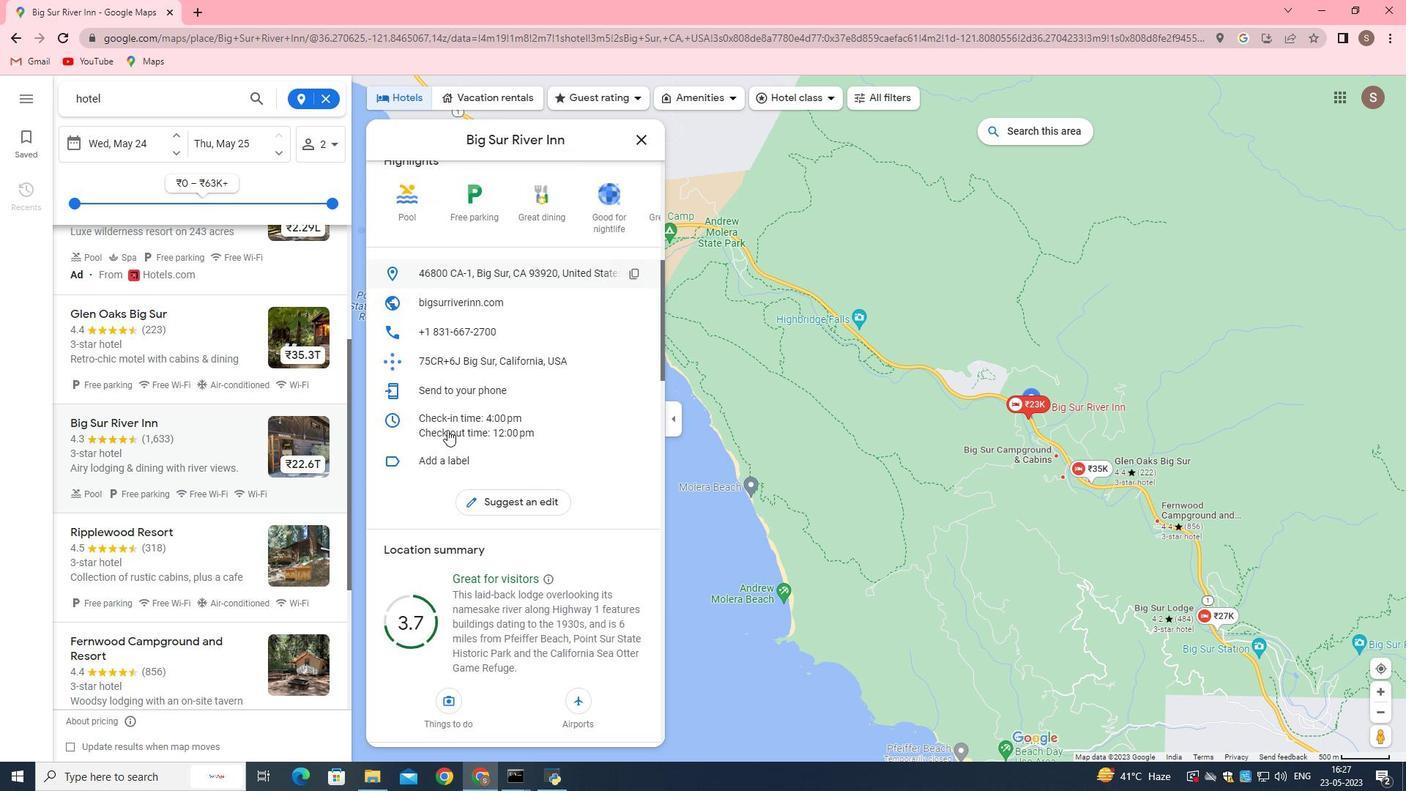 
Action: Mouse scrolled (448, 430) with delta (0, 0)
Screenshot: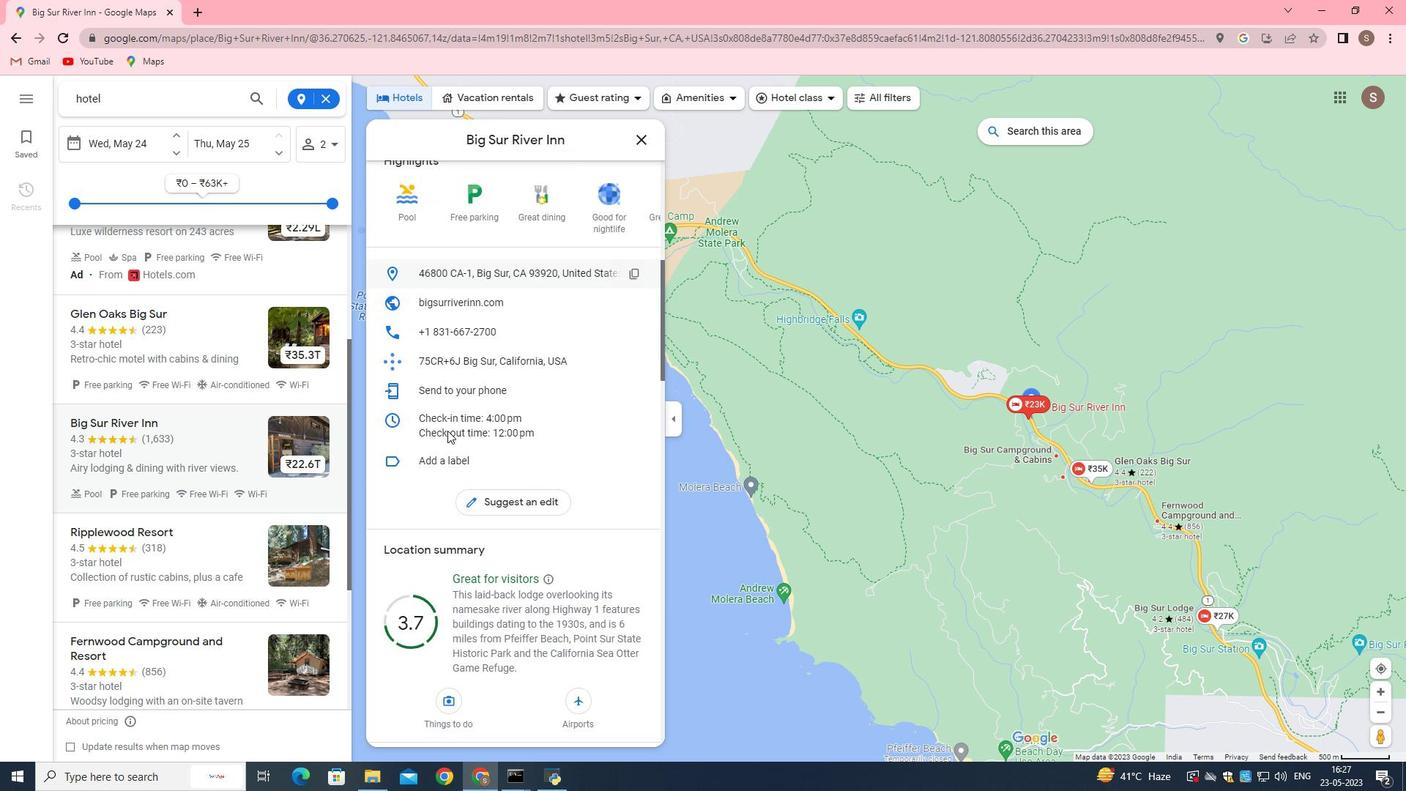 
Action: Mouse scrolled (448, 430) with delta (0, 0)
Screenshot: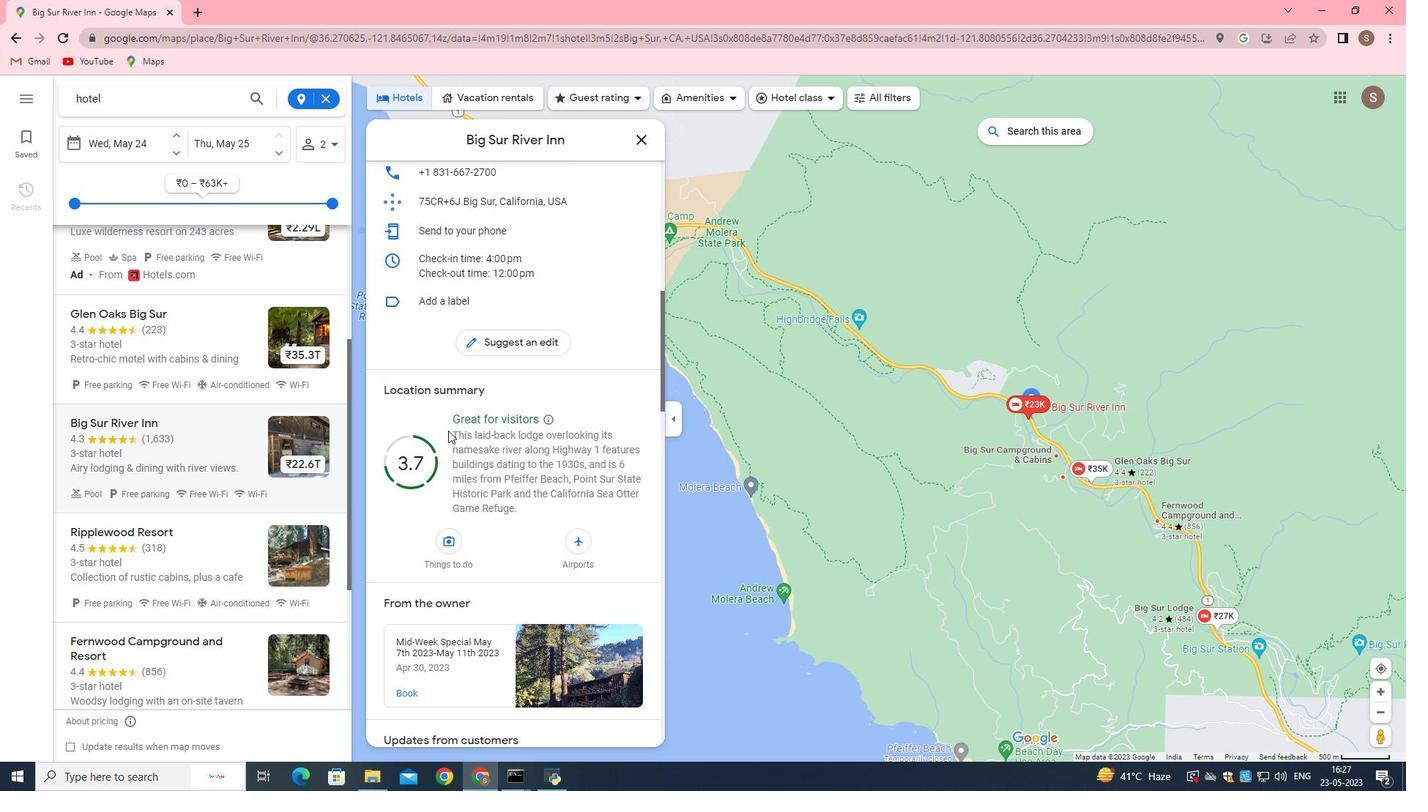 
Action: Mouse scrolled (448, 430) with delta (0, 0)
Screenshot: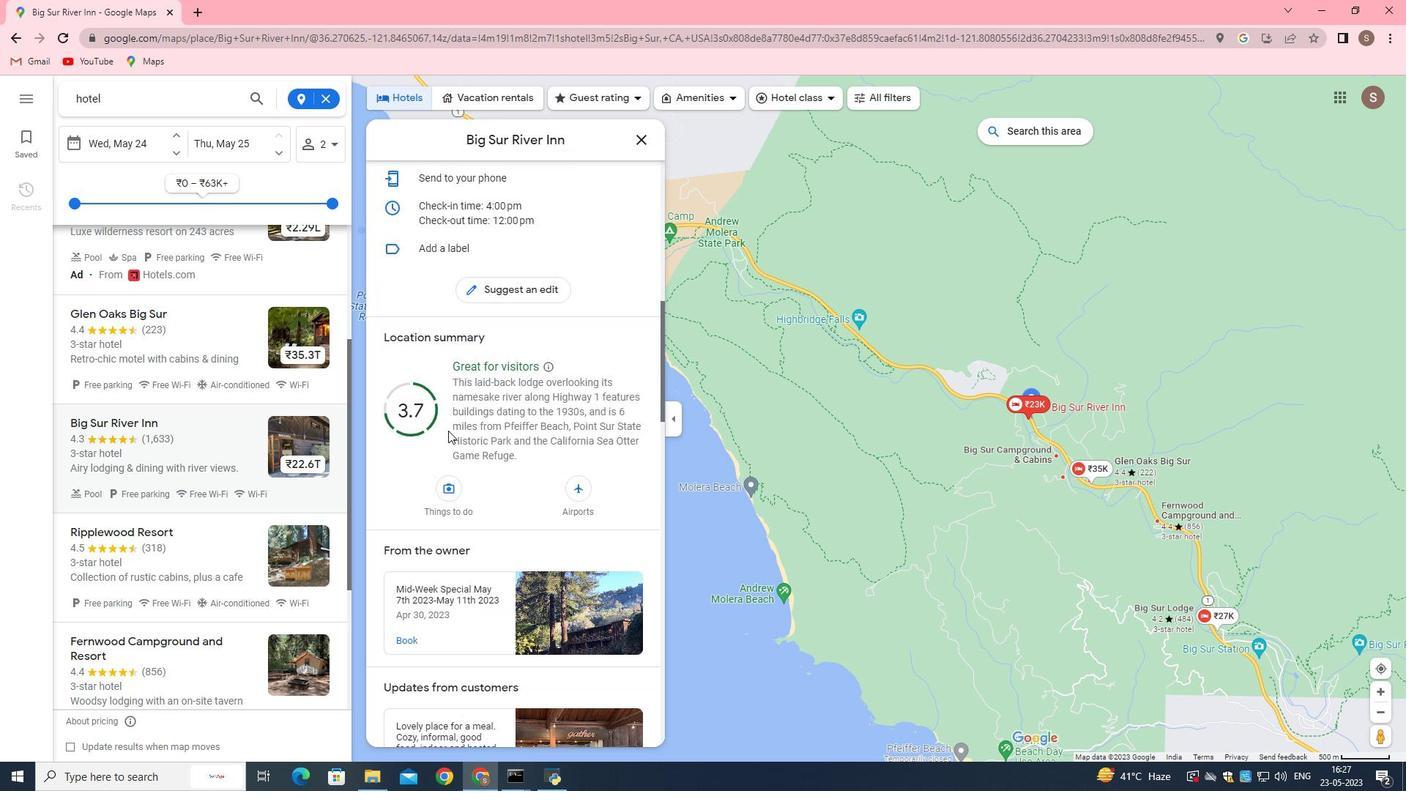 
Action: Mouse scrolled (448, 430) with delta (0, 0)
Screenshot: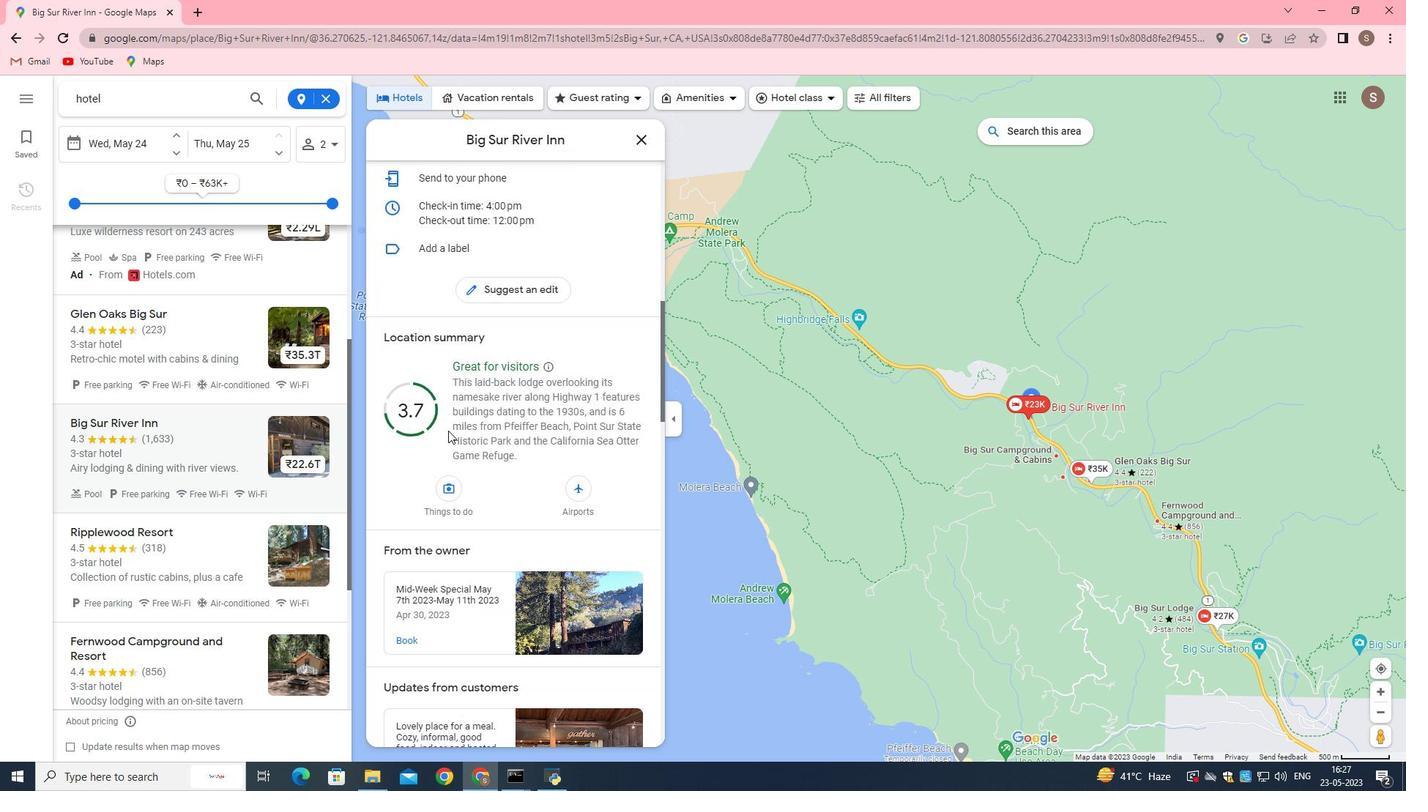 
Action: Mouse moved to (441, 436)
Screenshot: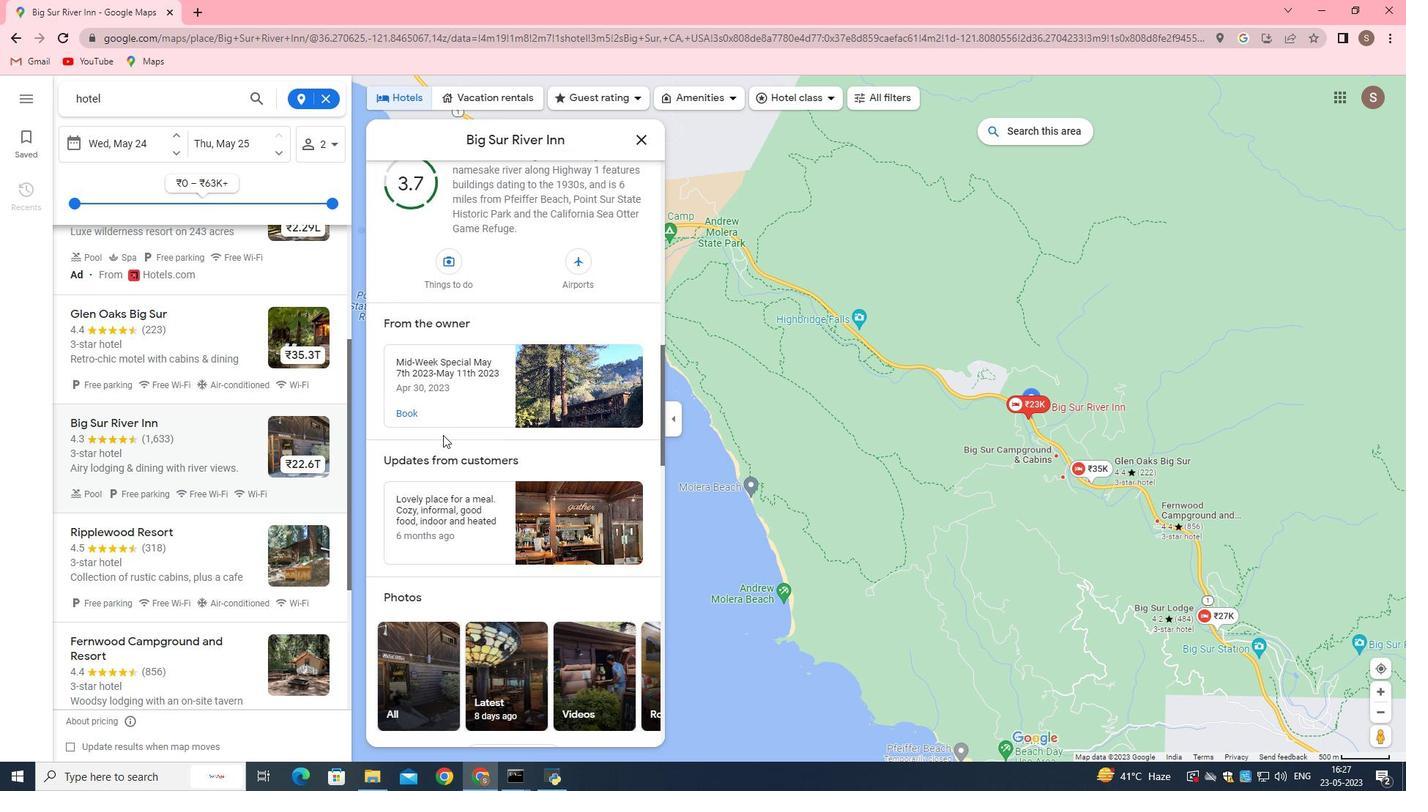 
Action: Mouse scrolled (441, 436) with delta (0, 0)
Screenshot: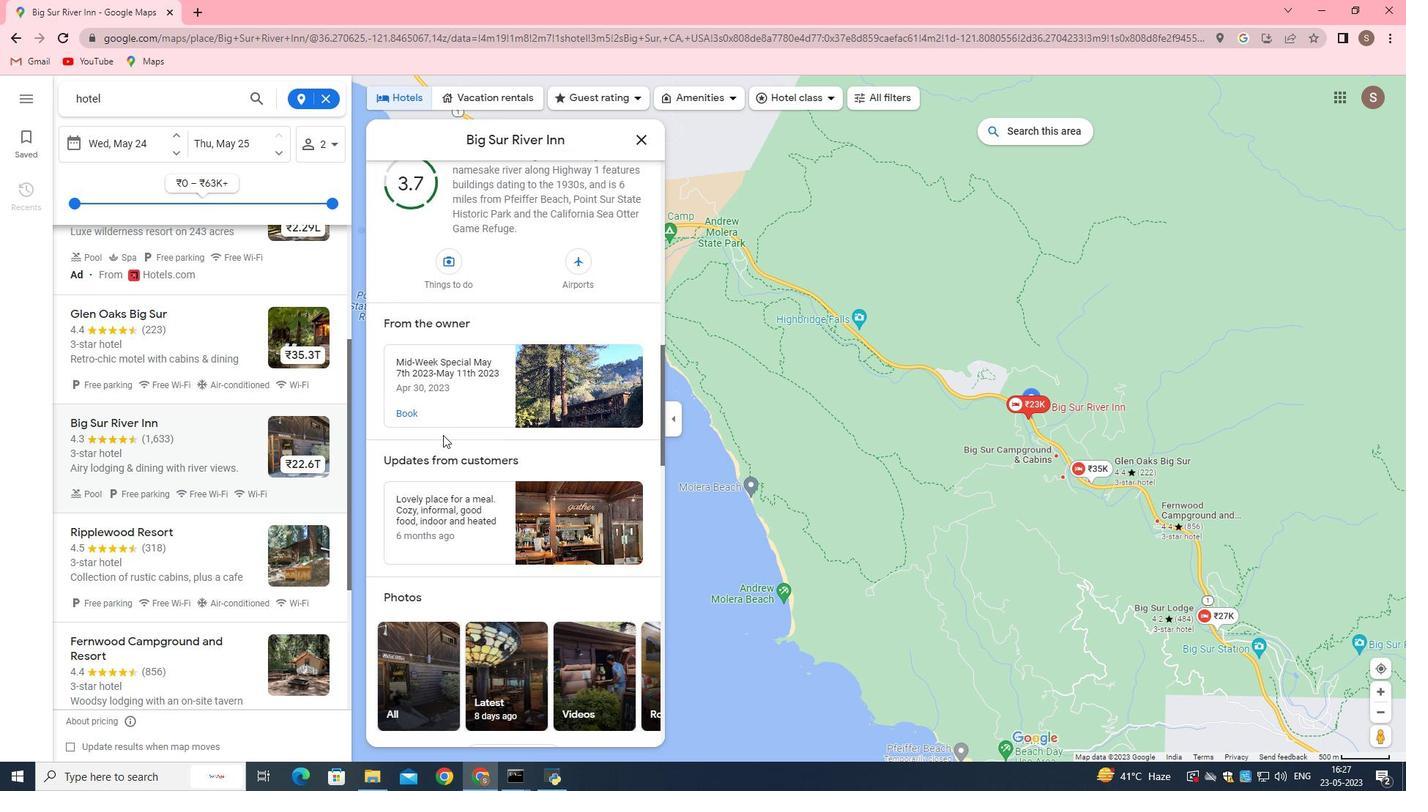 
Action: Mouse scrolled (441, 436) with delta (0, 0)
Screenshot: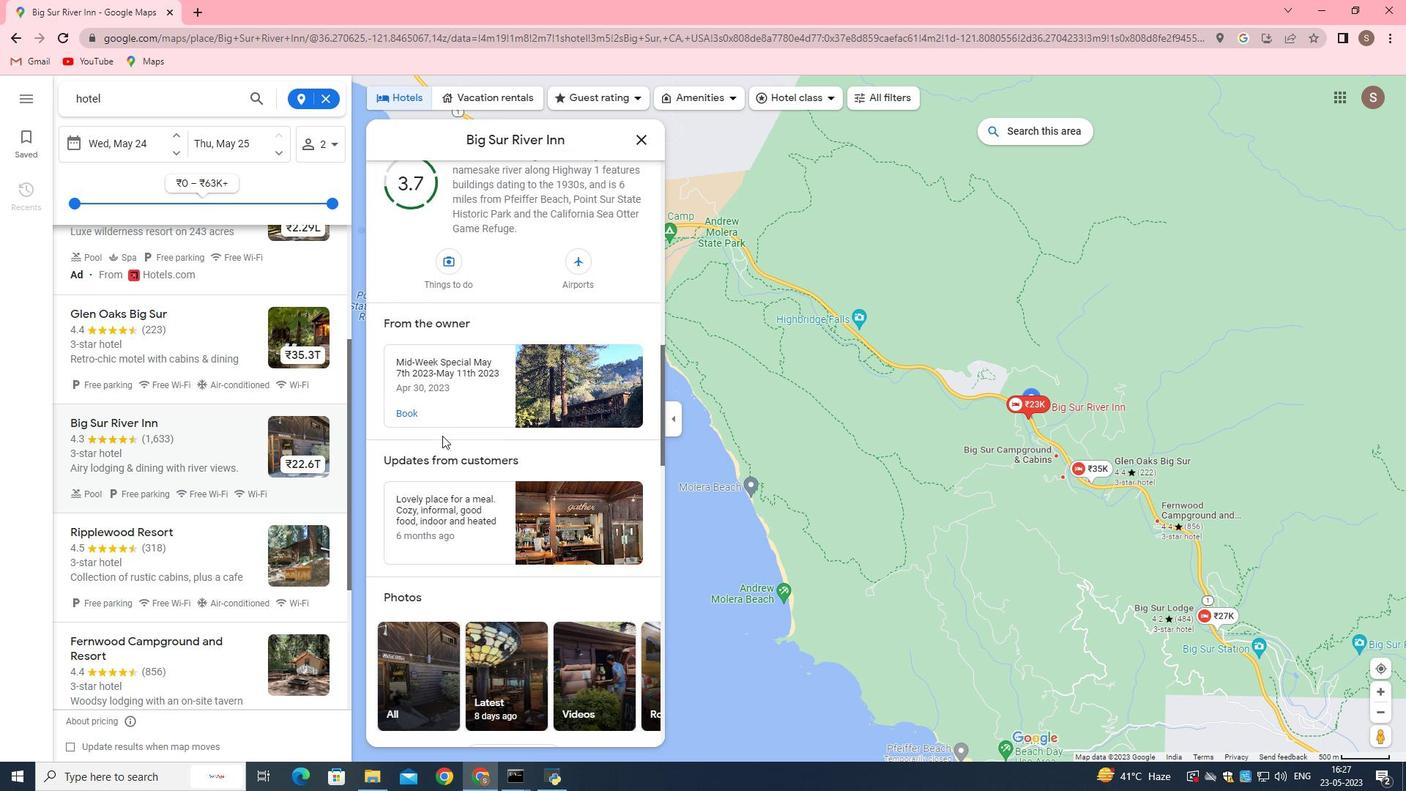 
Action: Mouse moved to (567, 408)
Screenshot: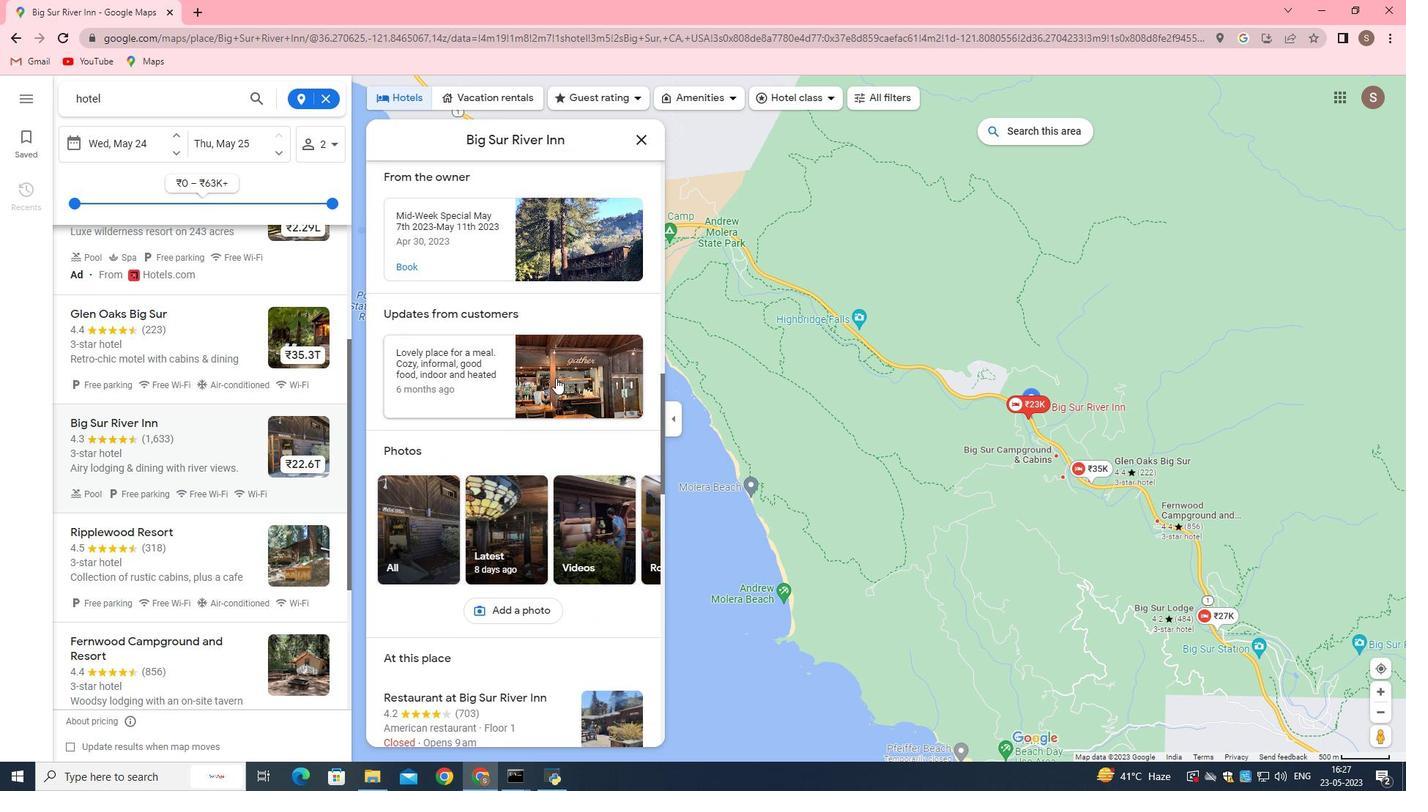 
Action: Mouse scrolled (567, 407) with delta (0, 0)
Screenshot: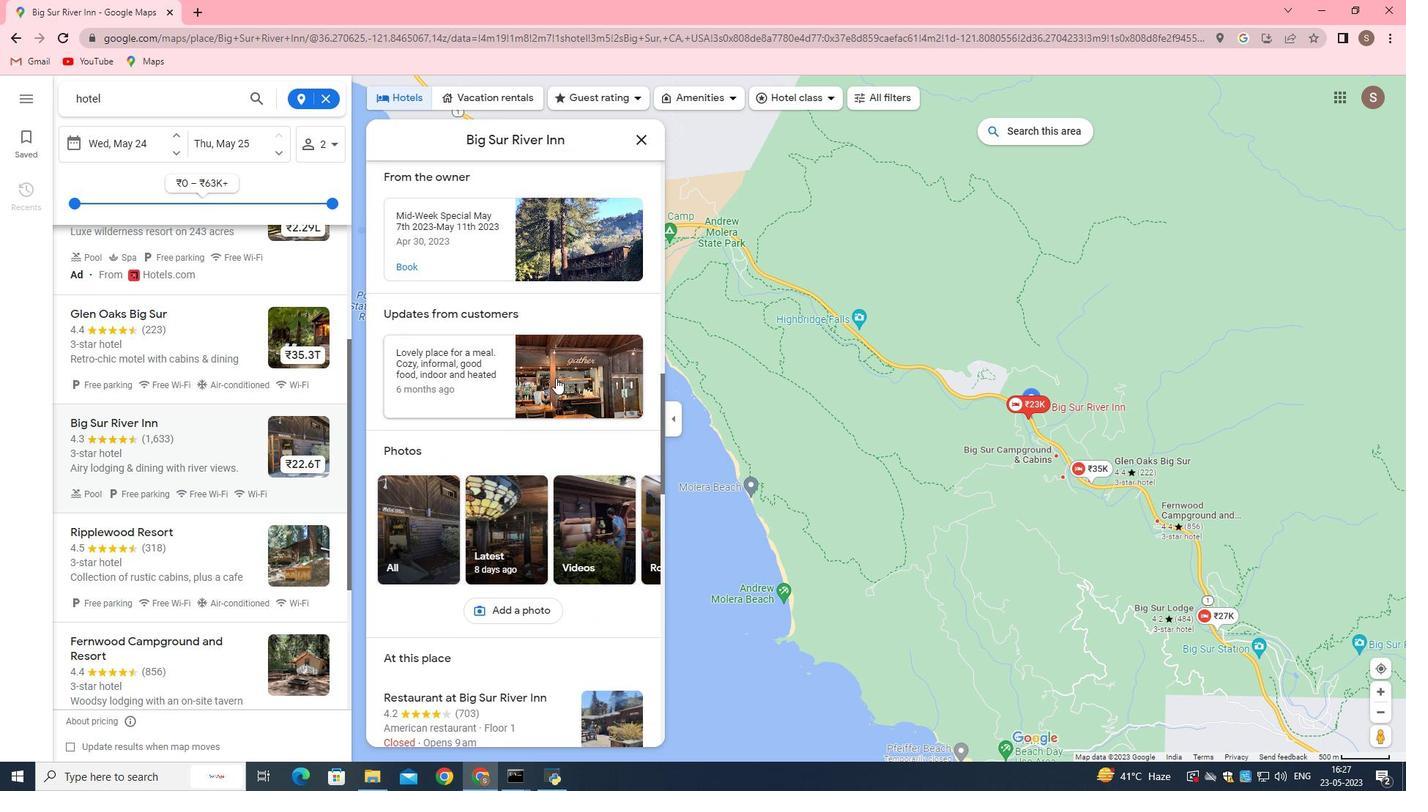 
Action: Mouse moved to (567, 411)
Screenshot: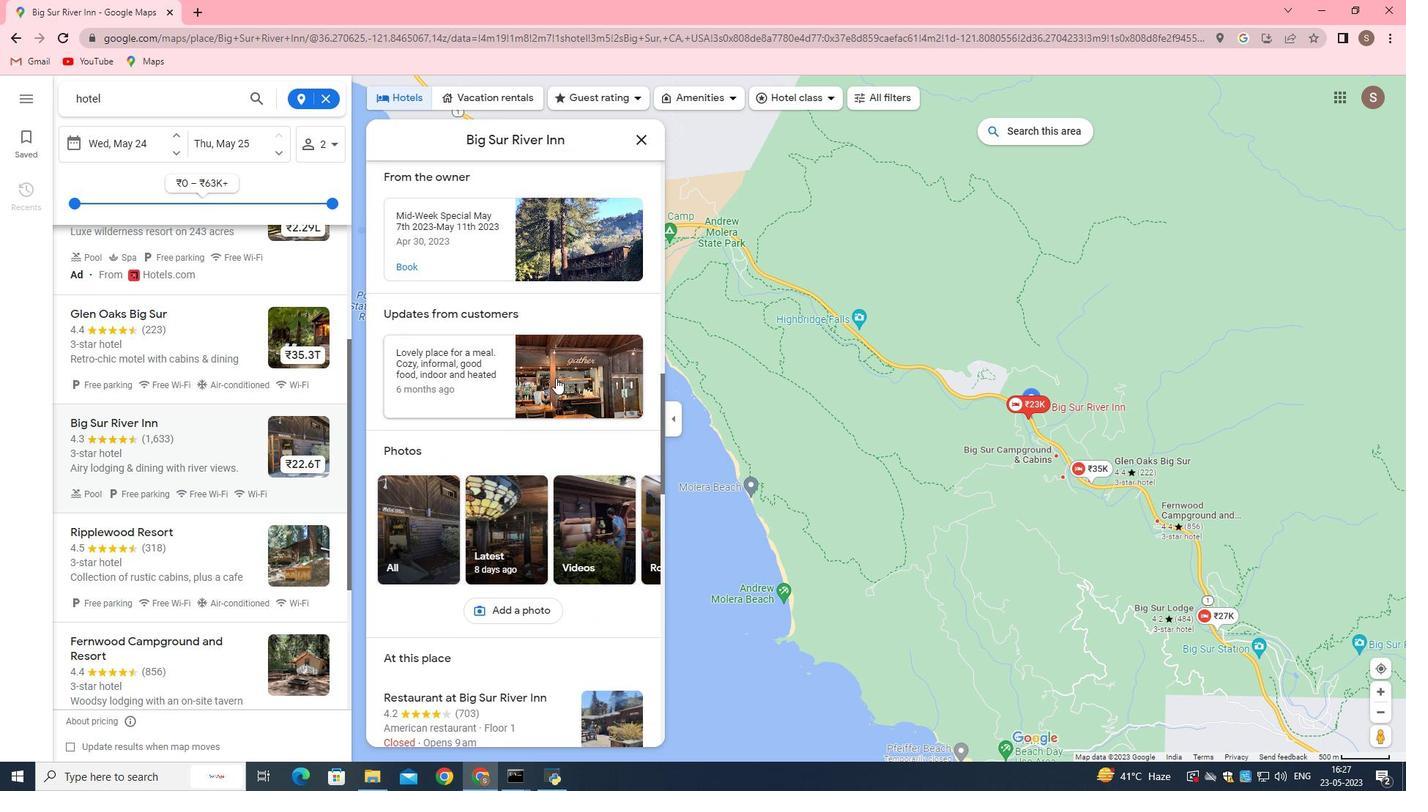 
Action: Mouse scrolled (567, 410) with delta (0, 0)
Screenshot: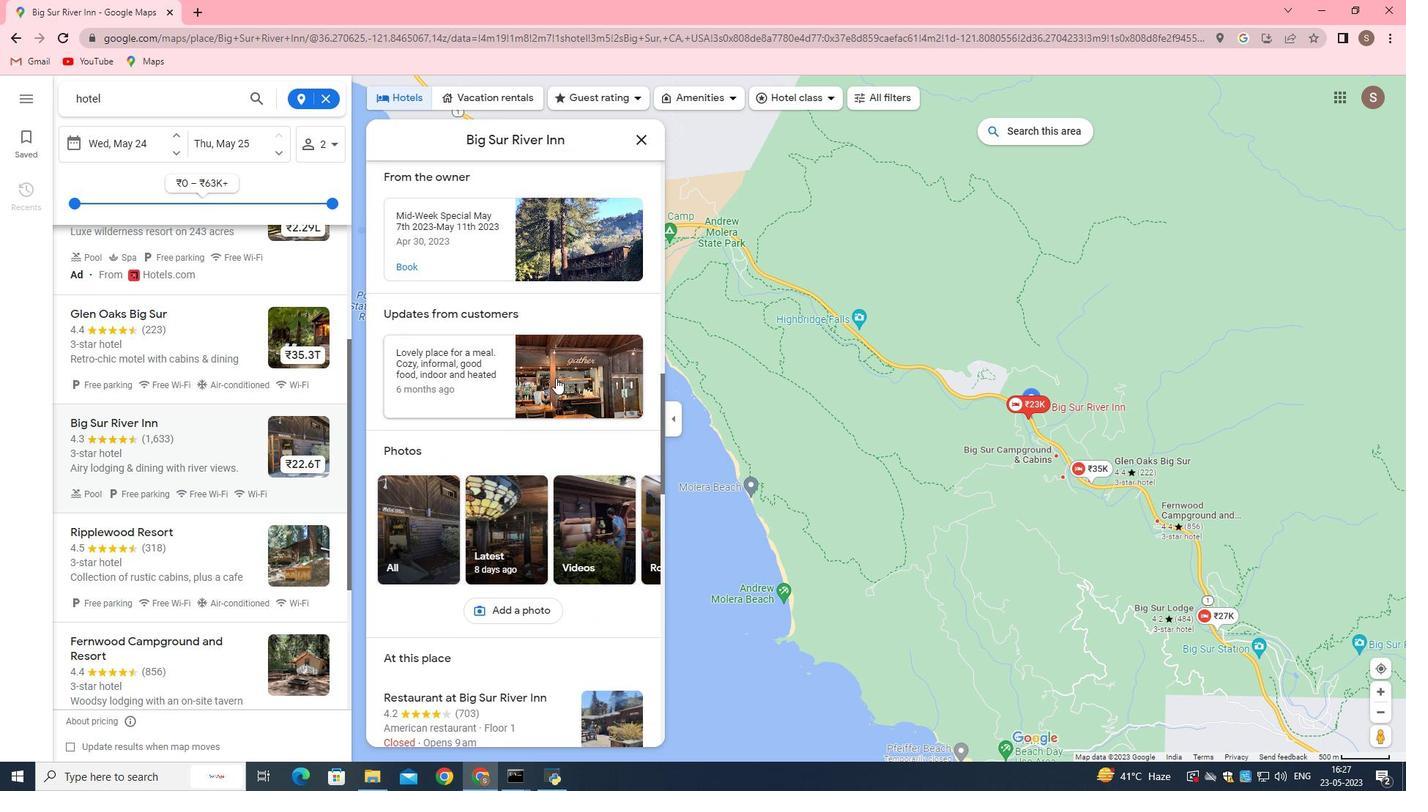 
Action: Mouse moved to (567, 412)
Screenshot: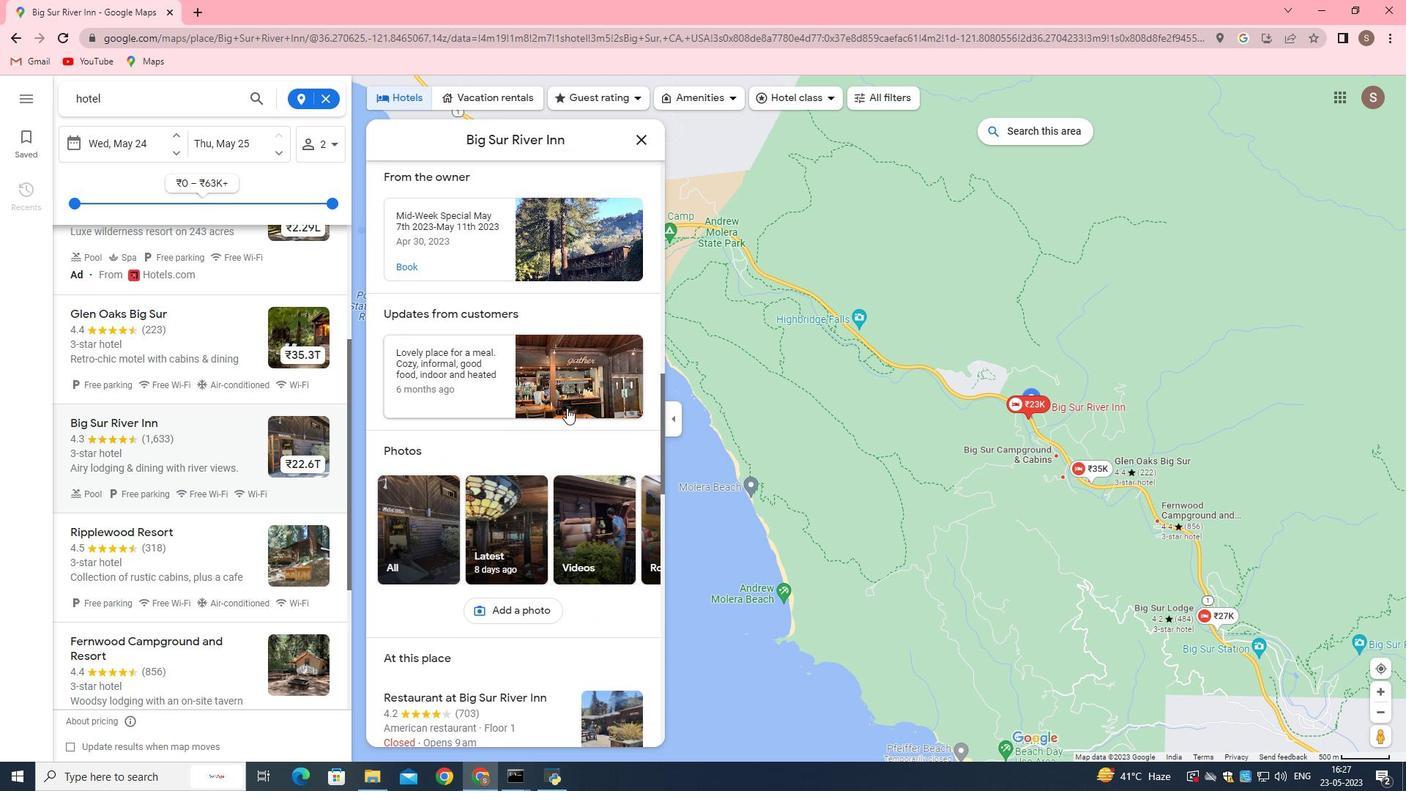 
Action: Mouse scrolled (567, 411) with delta (0, 0)
Screenshot: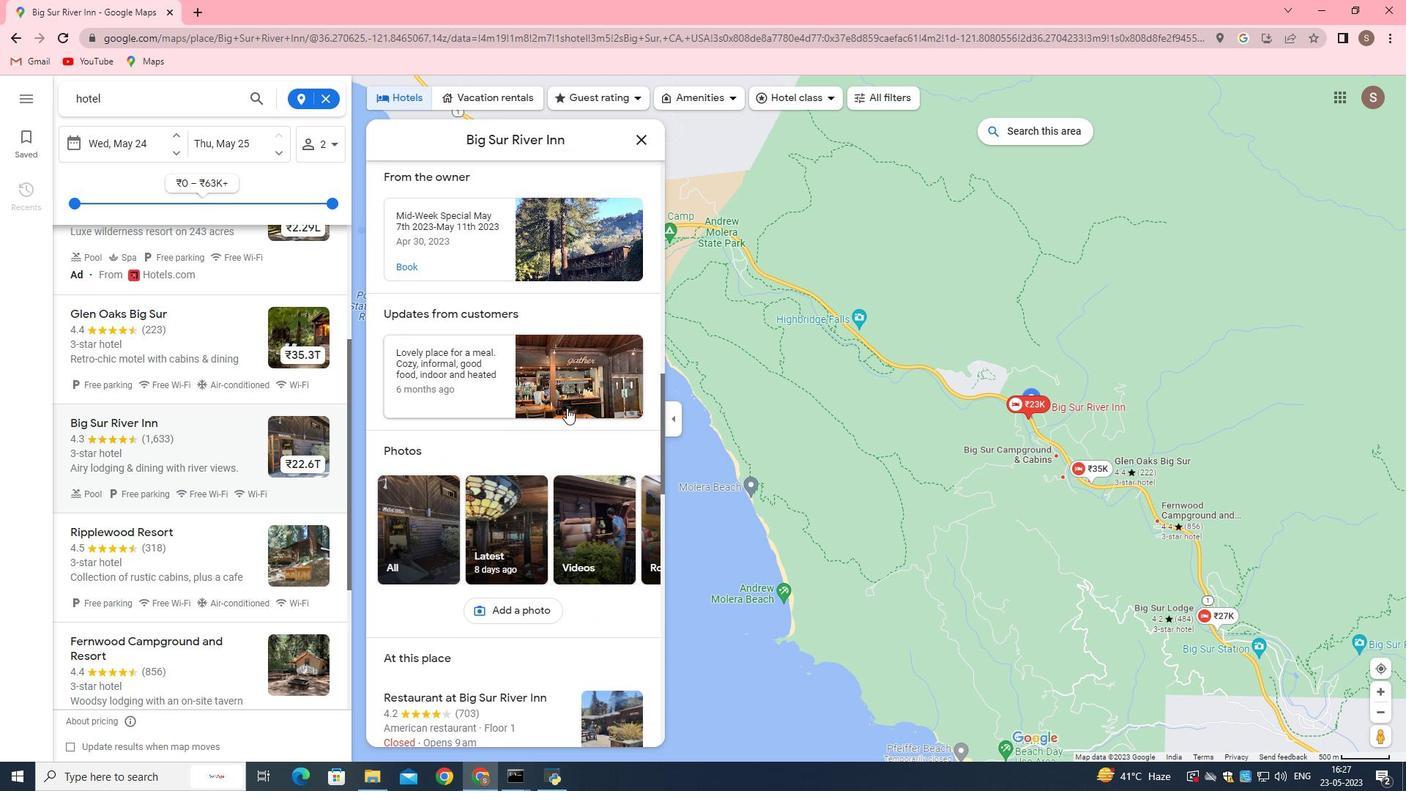 
Action: Mouse moved to (205, 478)
Screenshot: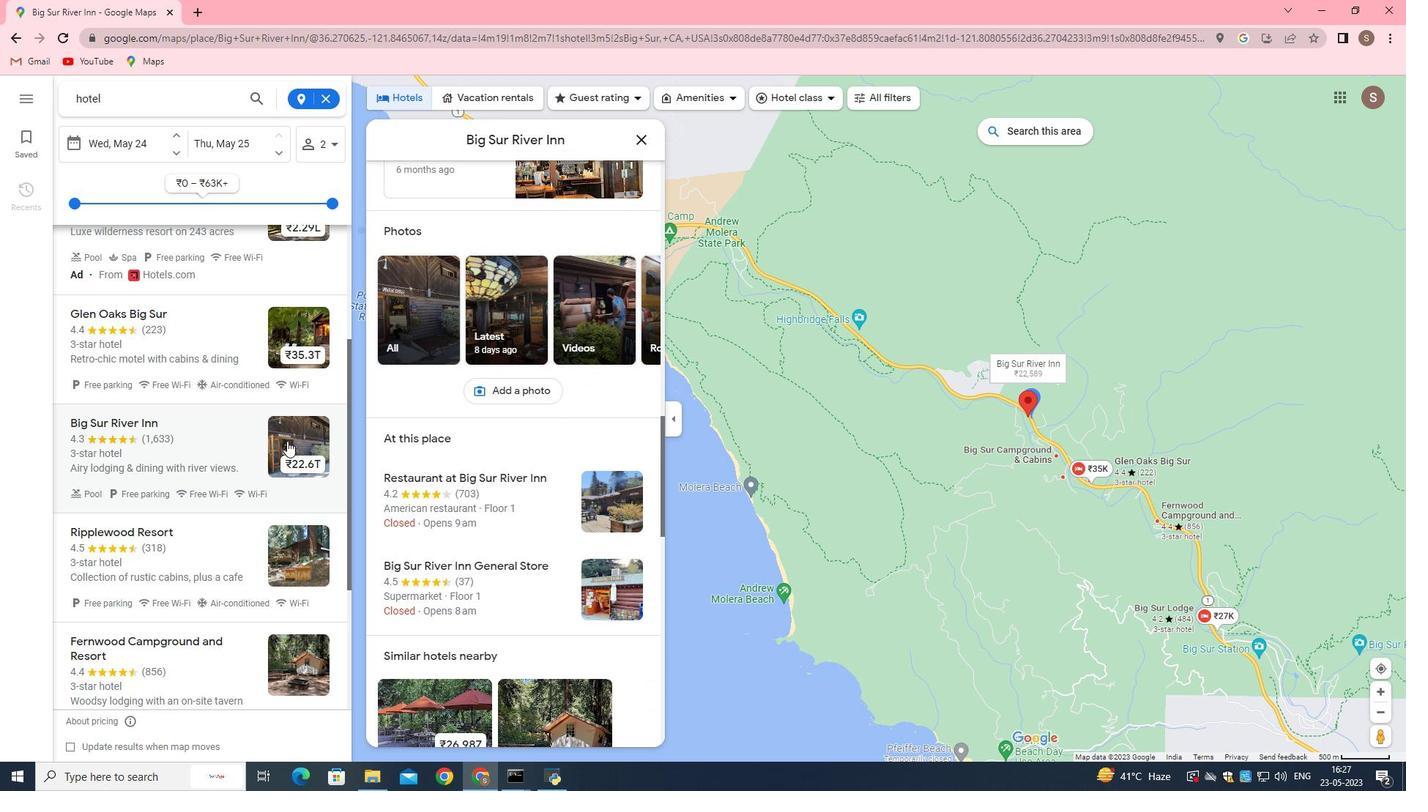 
Action: Mouse scrolled (205, 477) with delta (0, 0)
Screenshot: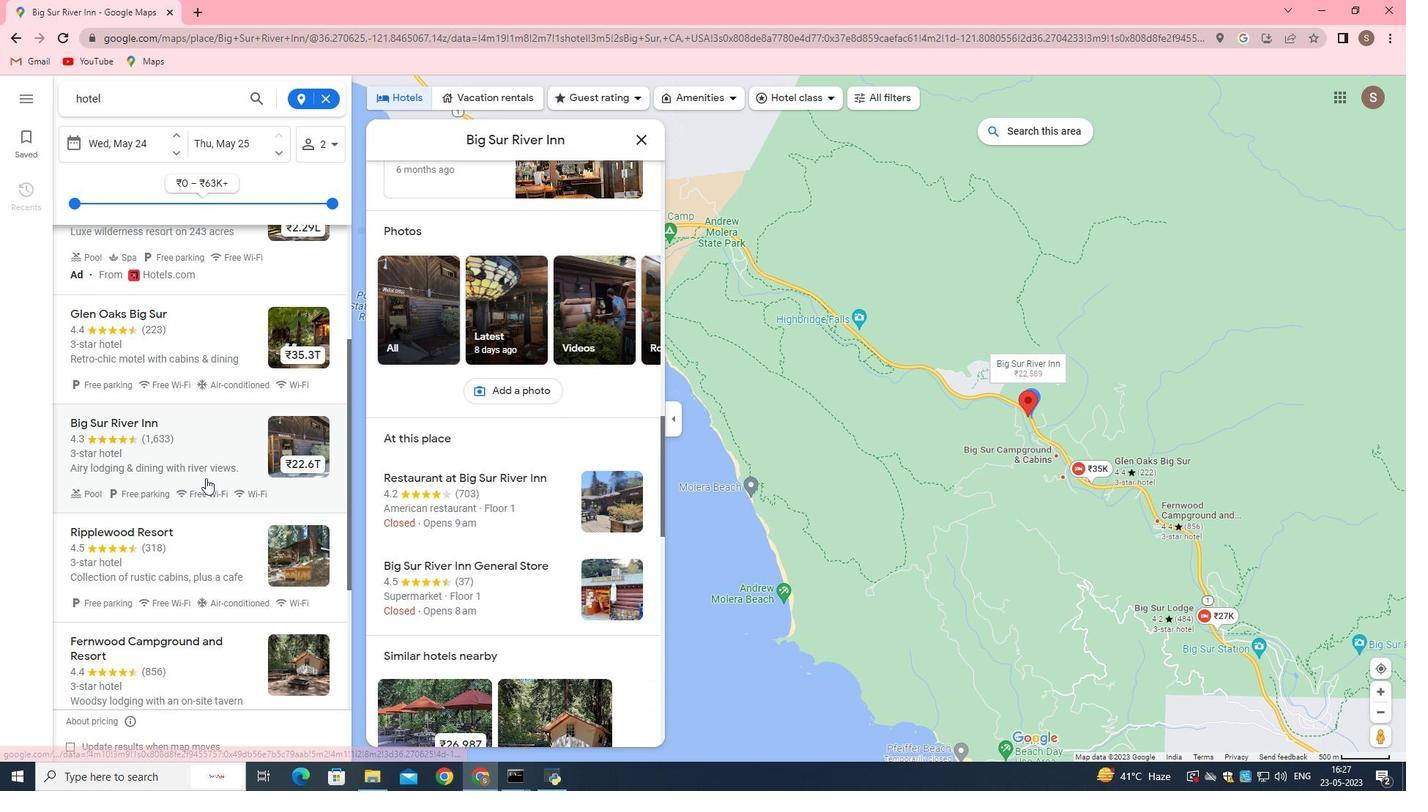 
Action: Mouse scrolled (205, 477) with delta (0, 0)
Screenshot: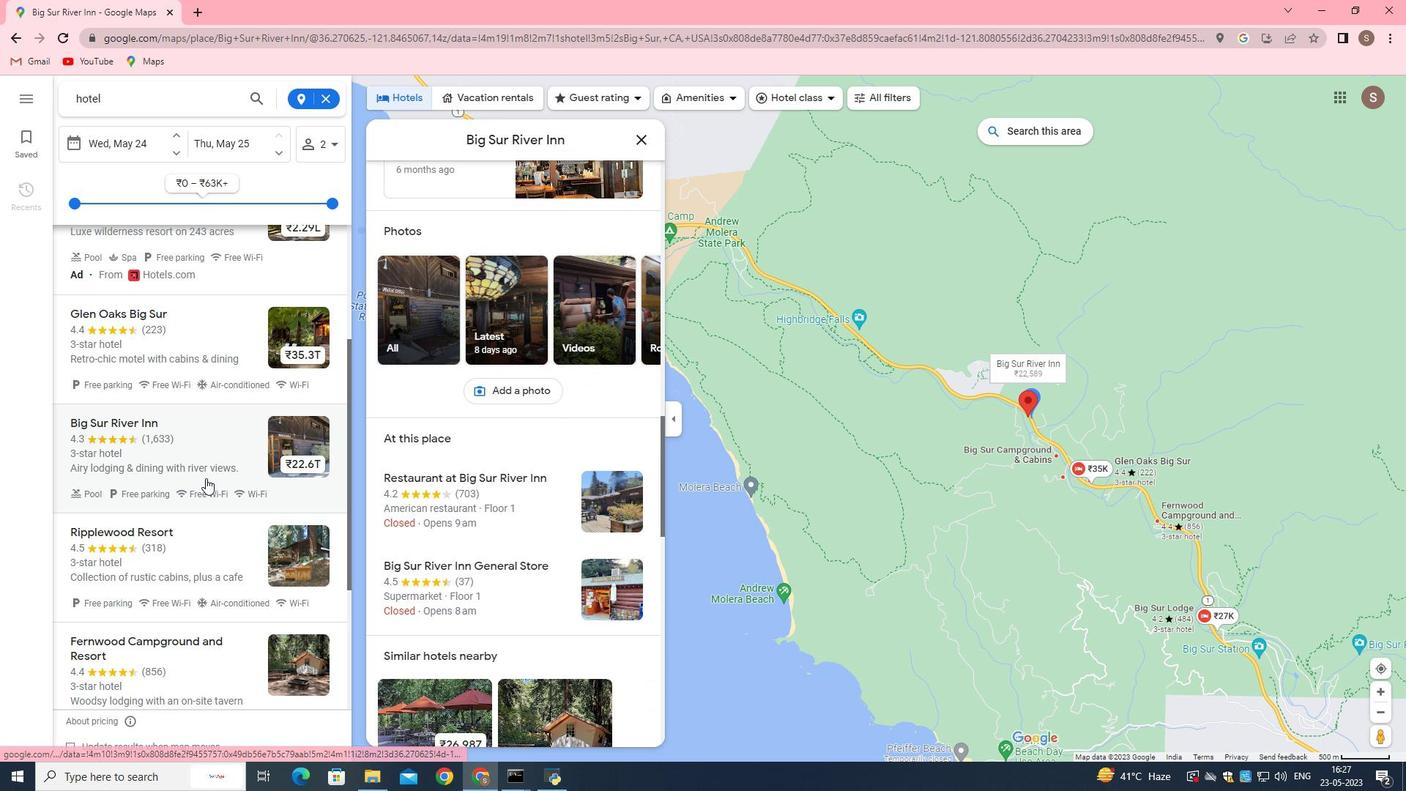 
Action: Mouse moved to (186, 438)
Screenshot: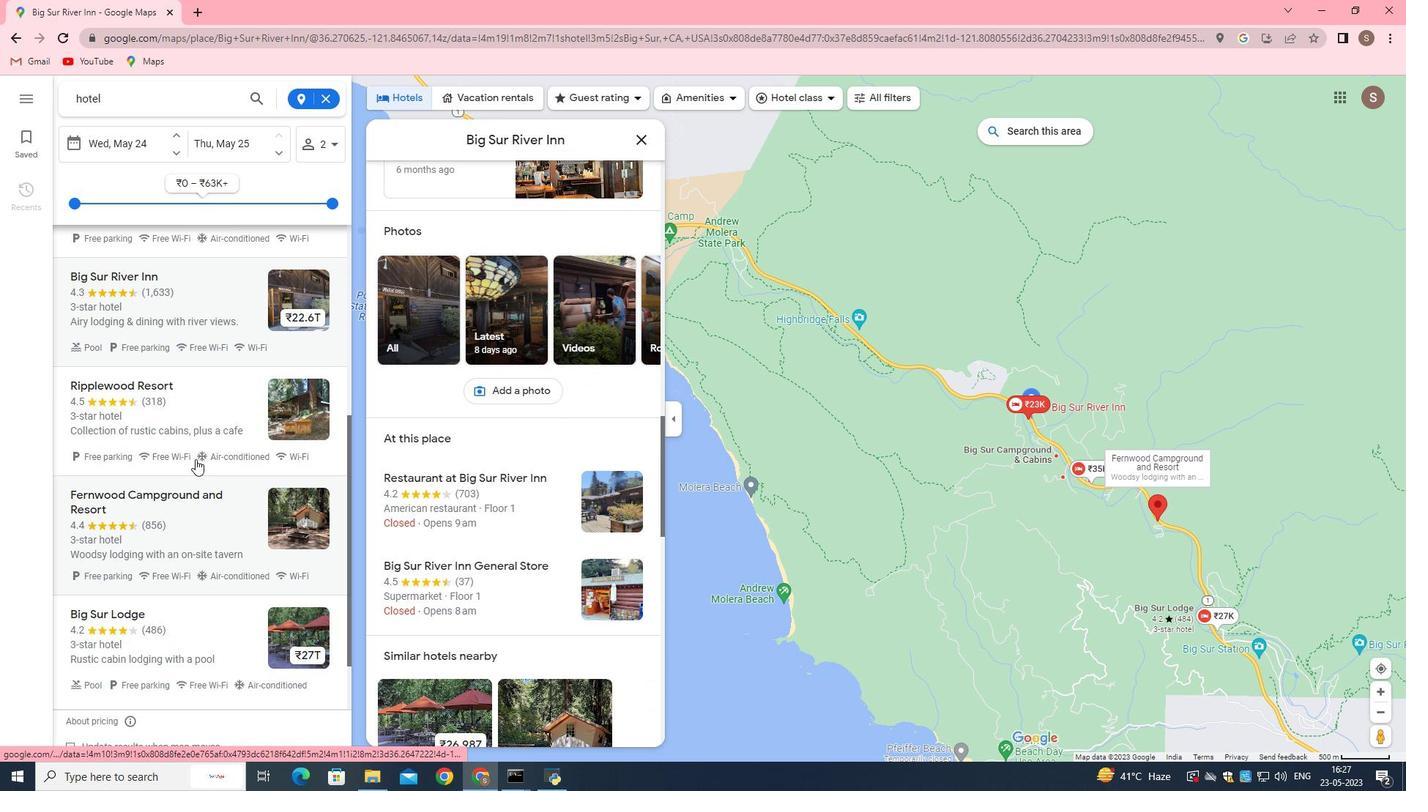 
Action: Mouse pressed left at (186, 438)
Screenshot: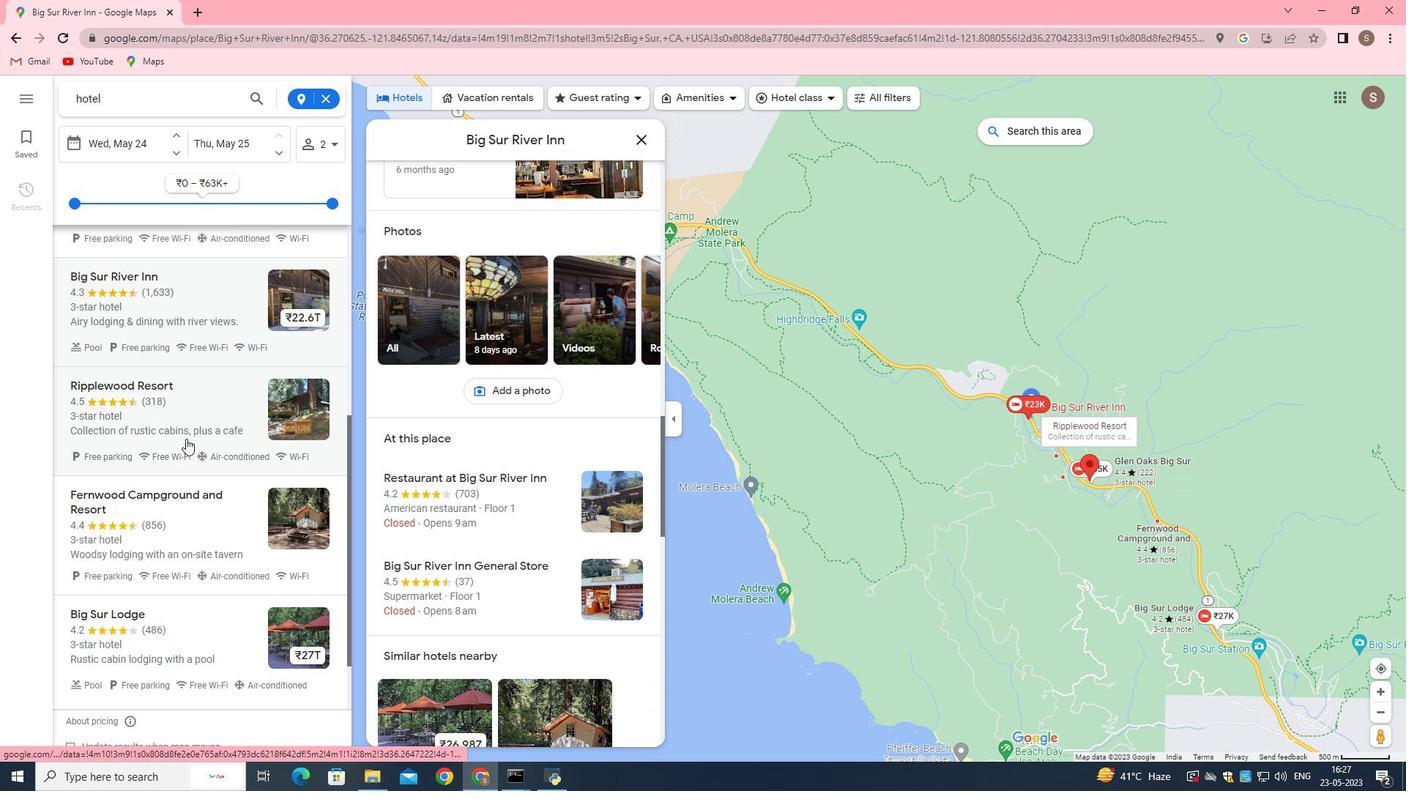 
Action: Mouse moved to (474, 390)
Screenshot: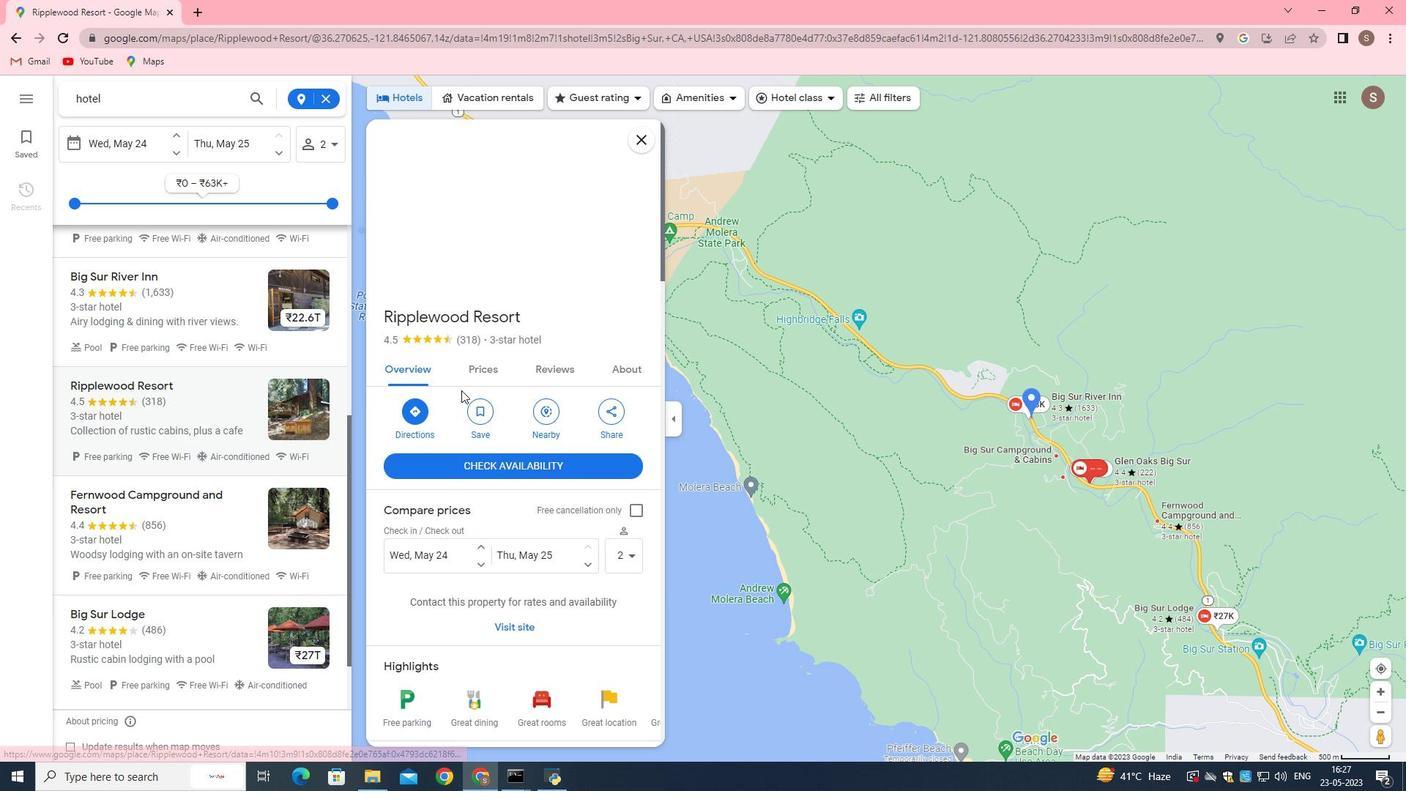 
Action: Mouse scrolled (474, 389) with delta (0, 0)
Screenshot: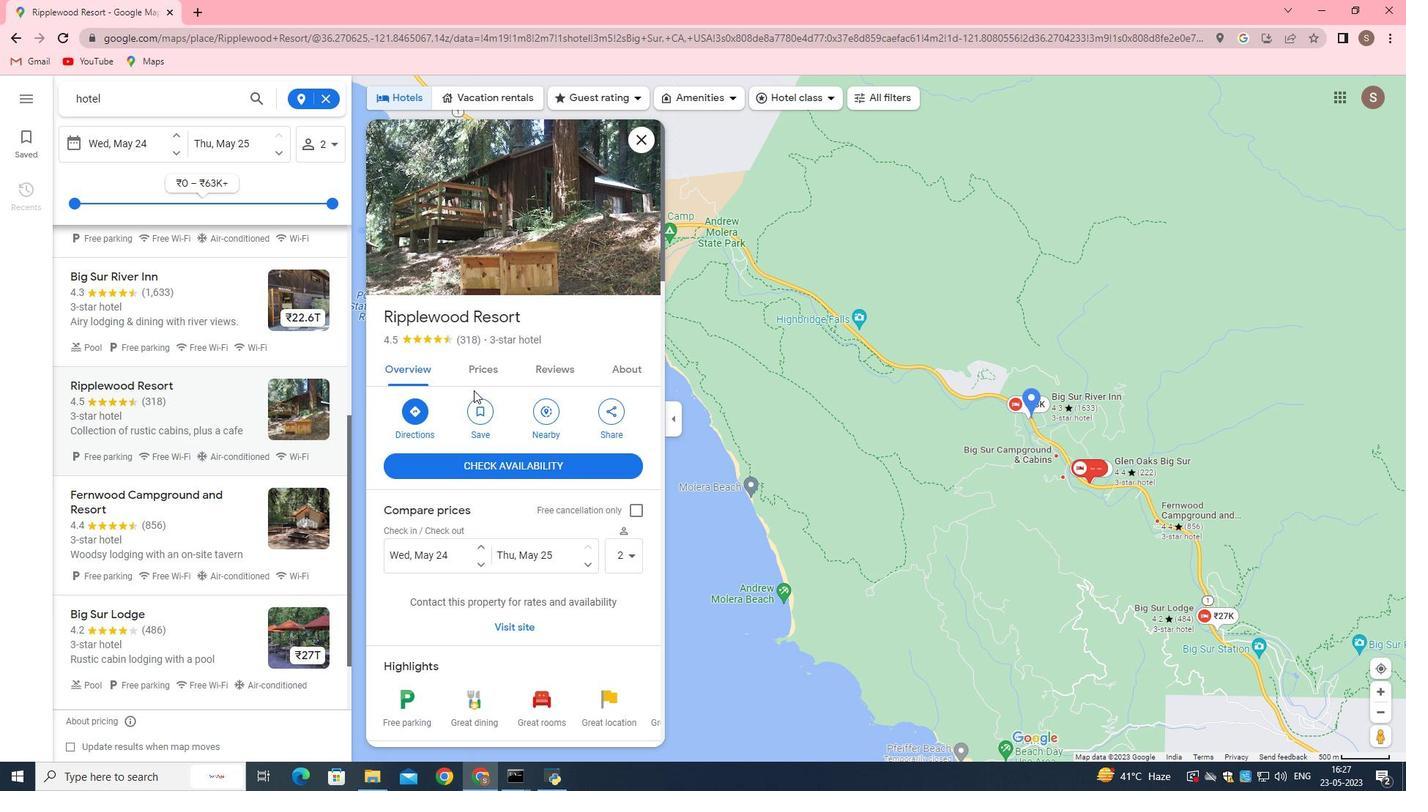 
Action: Mouse moved to (474, 391)
Screenshot: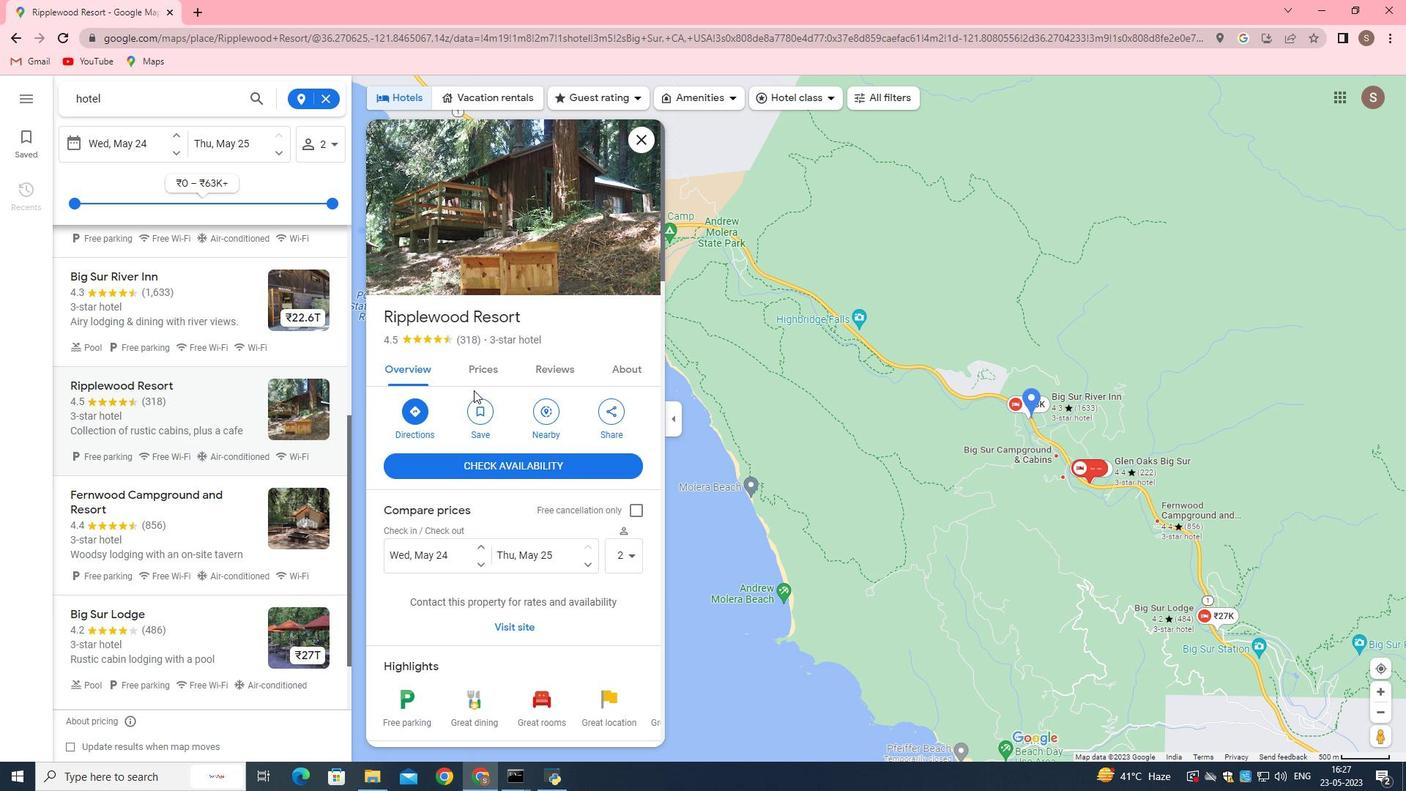 
Action: Mouse scrolled (474, 390) with delta (0, 0)
Screenshot: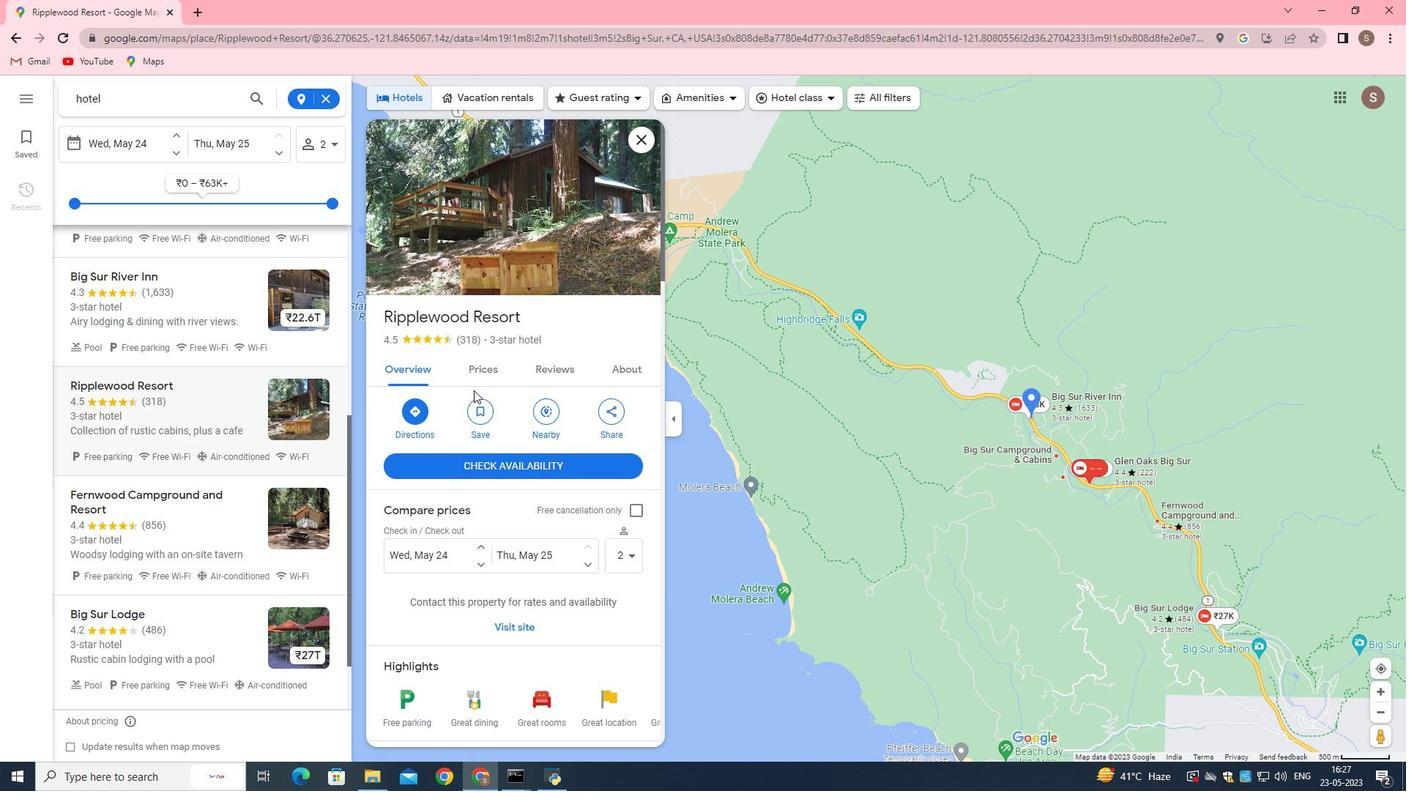 
Action: Mouse moved to (474, 392)
Screenshot: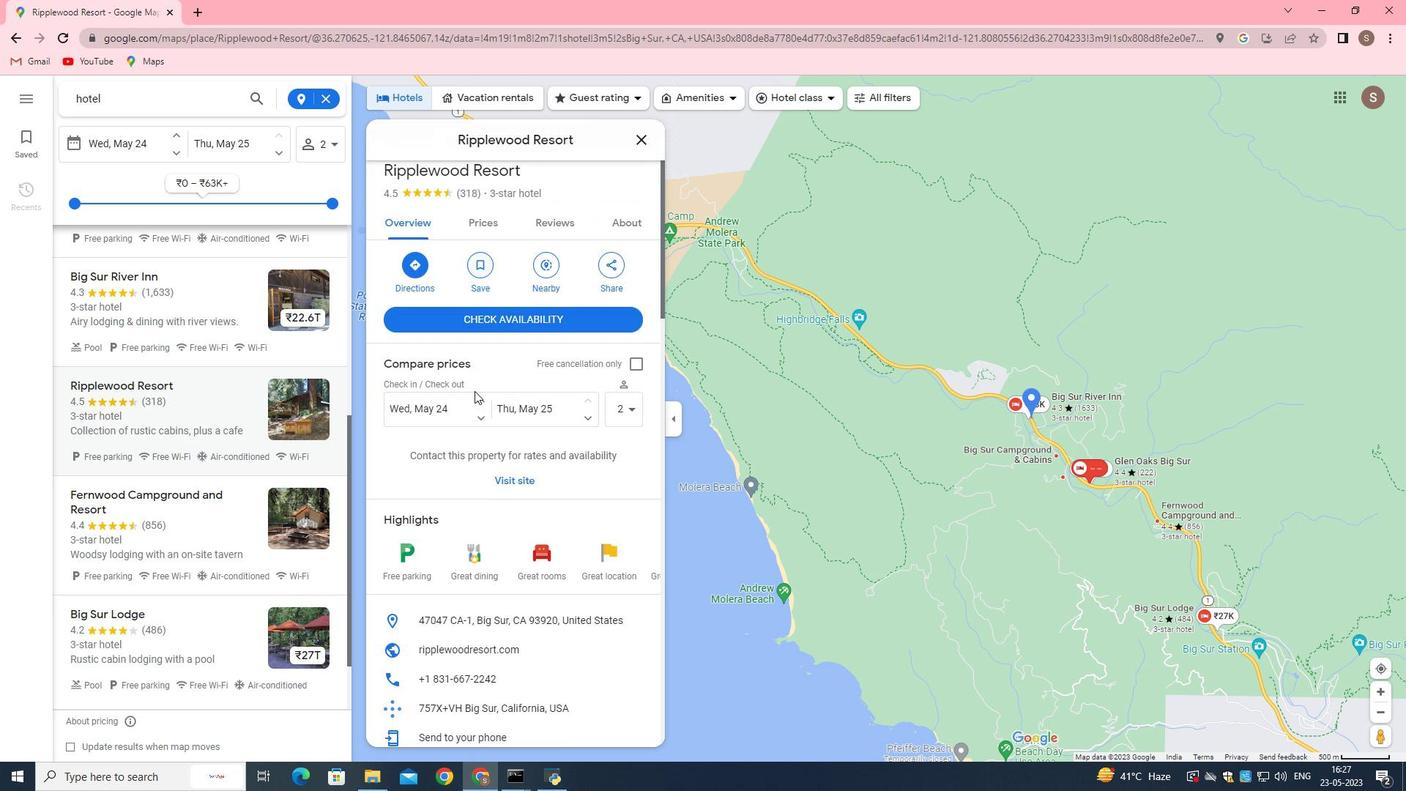 
Action: Mouse scrolled (474, 391) with delta (0, 0)
Screenshot: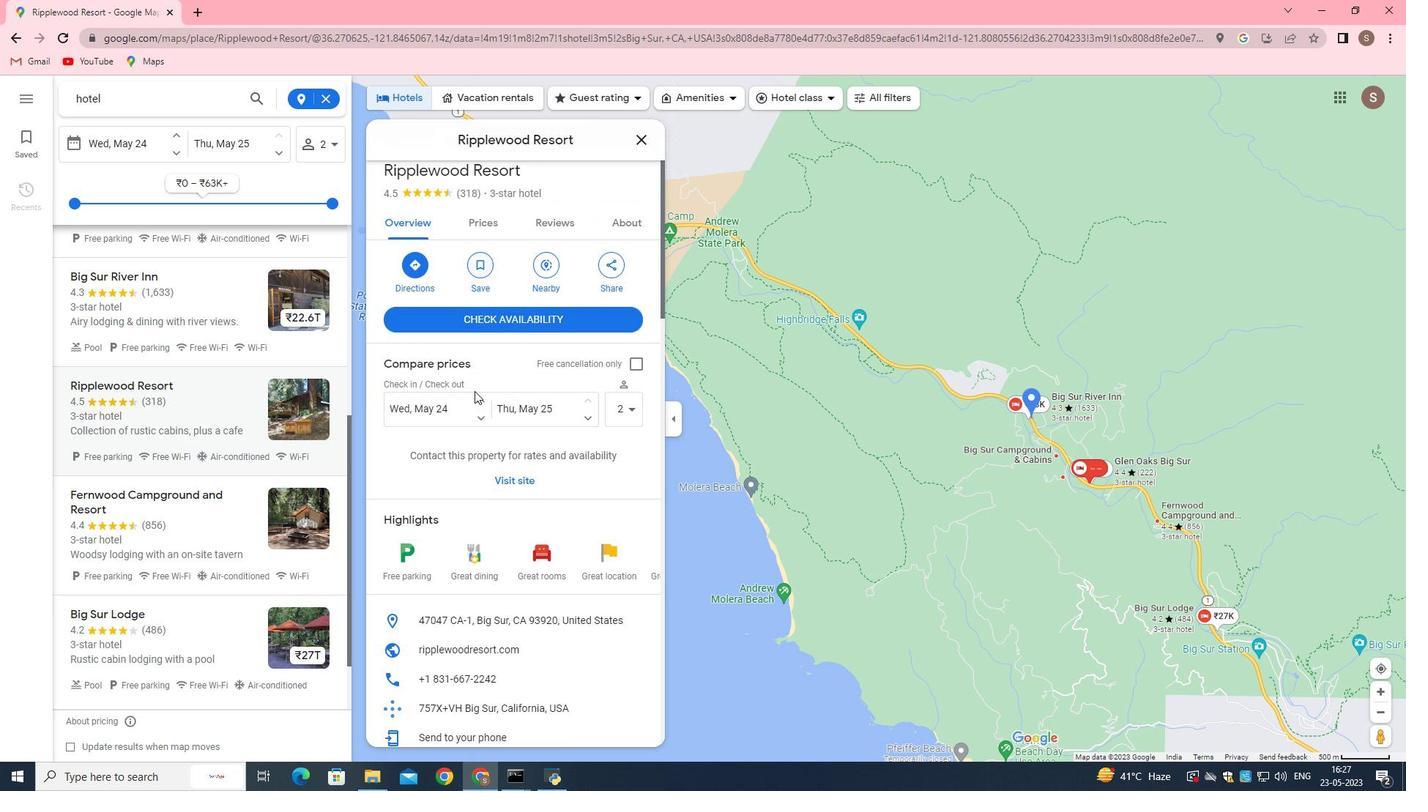 
Action: Mouse moved to (474, 392)
Screenshot: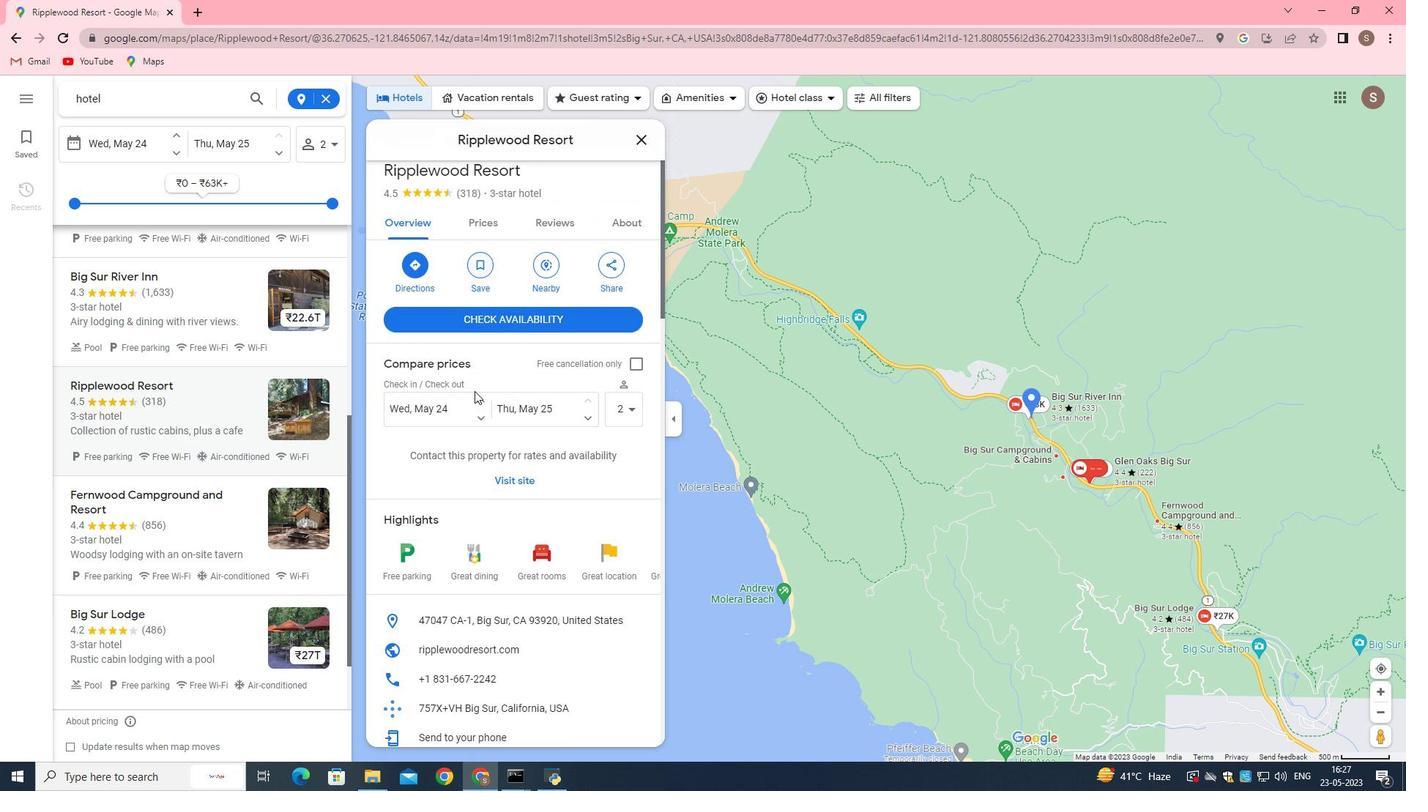 
Action: Mouse scrolled (474, 392) with delta (0, 0)
Screenshot: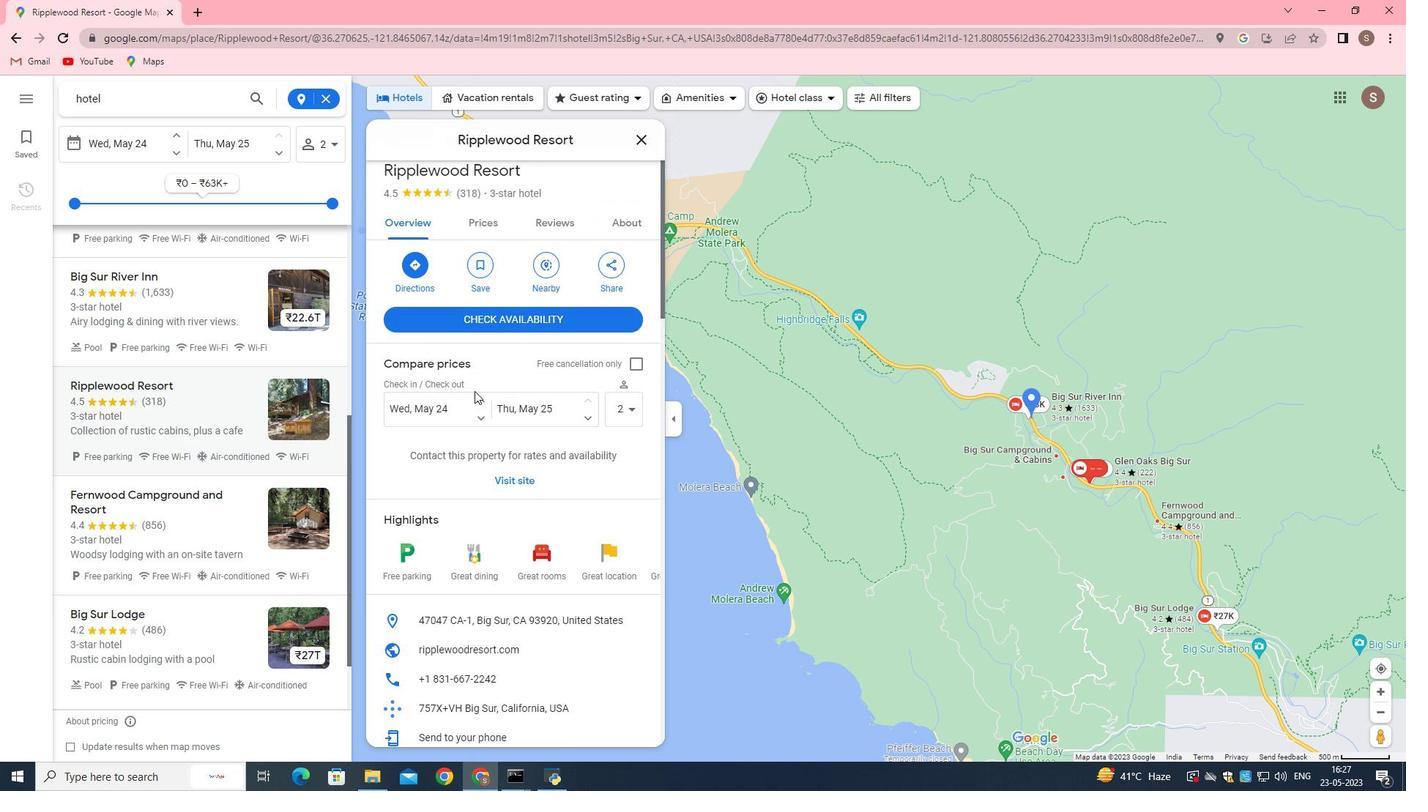 
Action: Mouse moved to (474, 394)
Screenshot: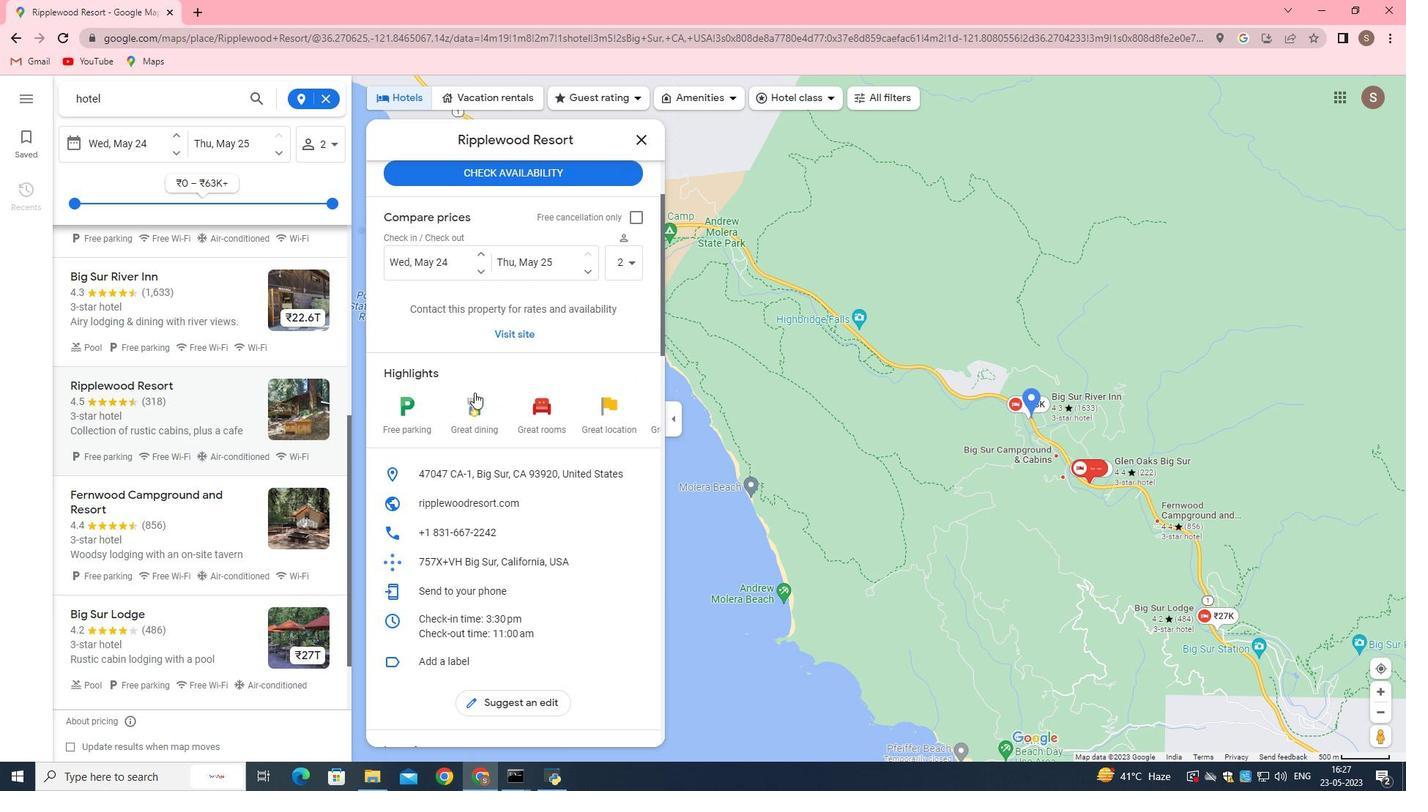
Action: Mouse scrolled (474, 394) with delta (0, 0)
Screenshot: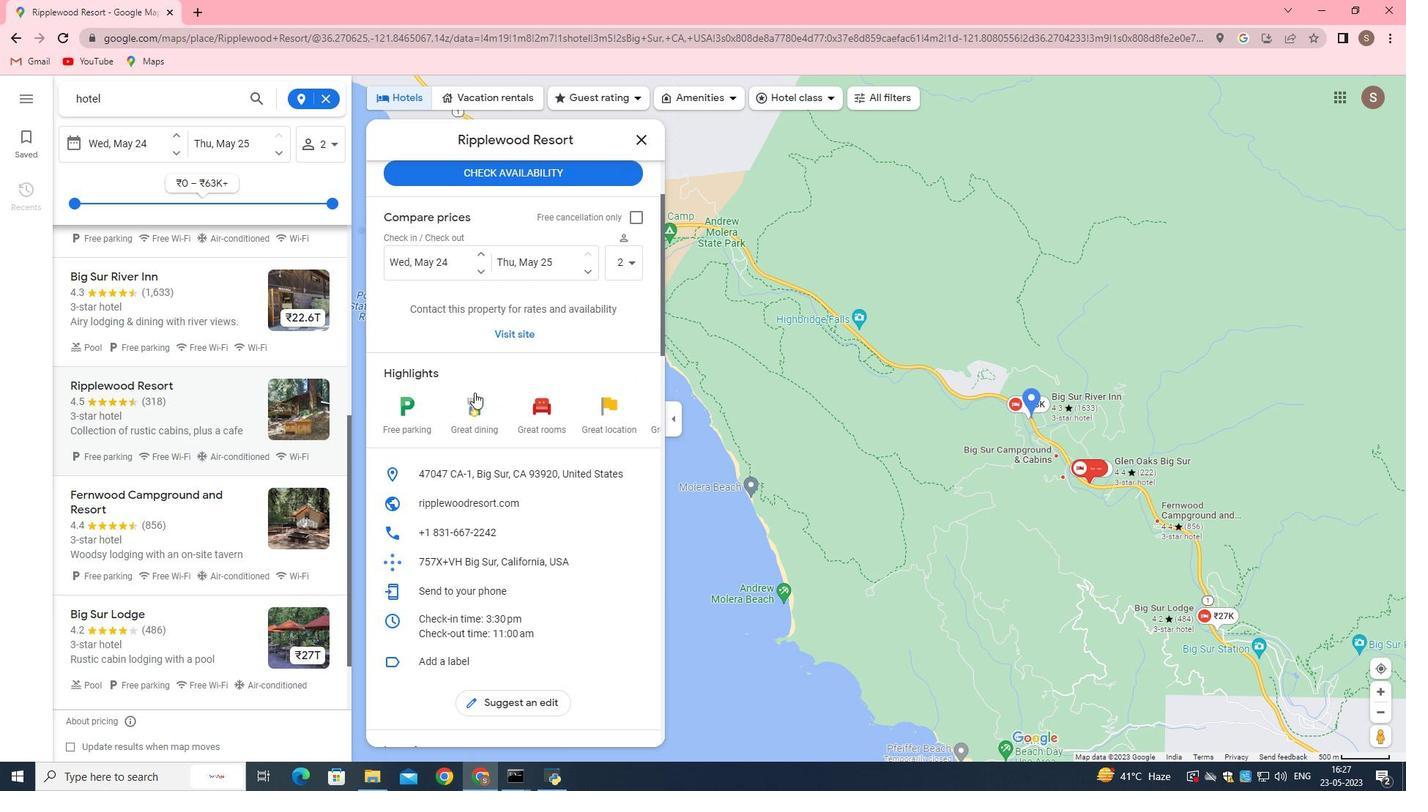 
Action: Mouse moved to (474, 395)
Screenshot: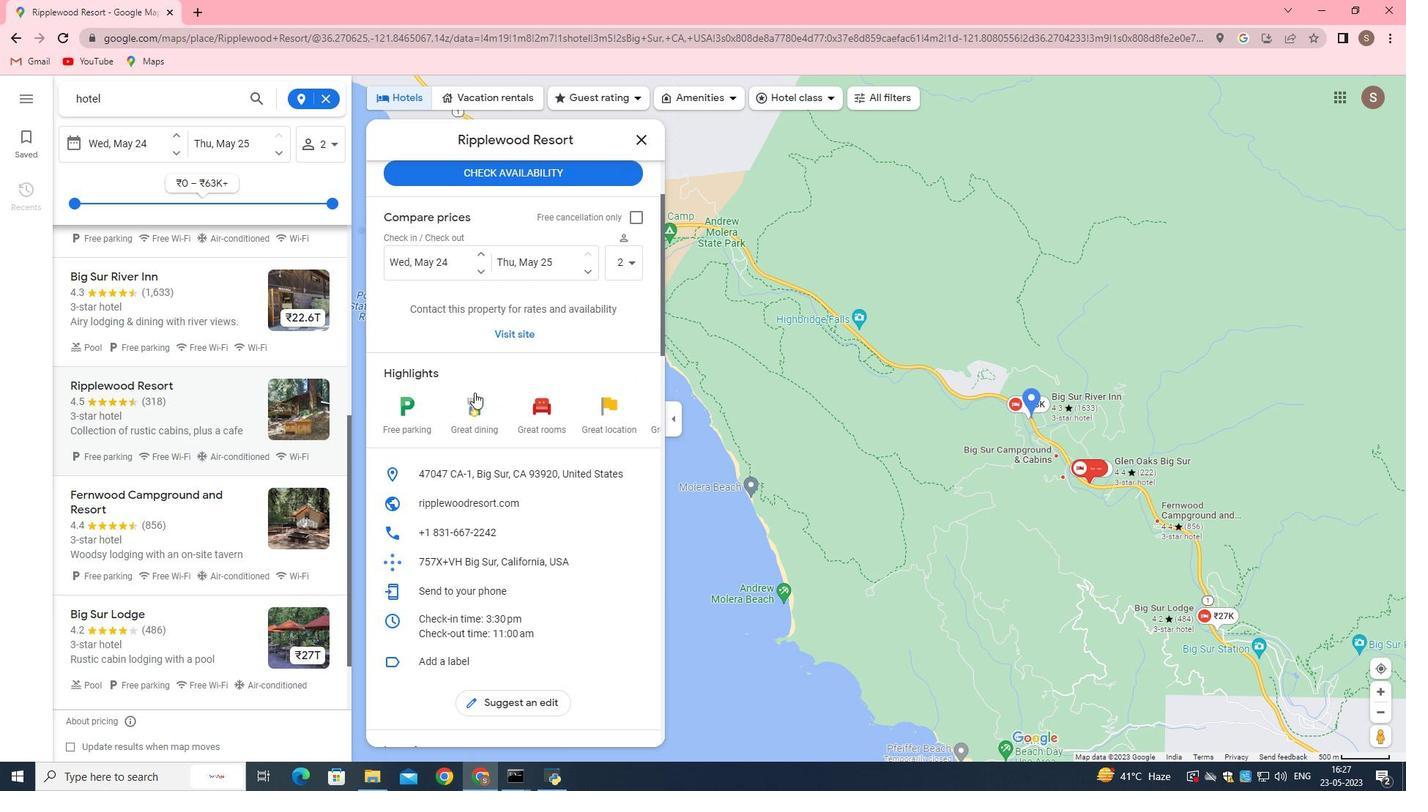 
Action: Mouse scrolled (474, 394) with delta (0, 0)
Screenshot: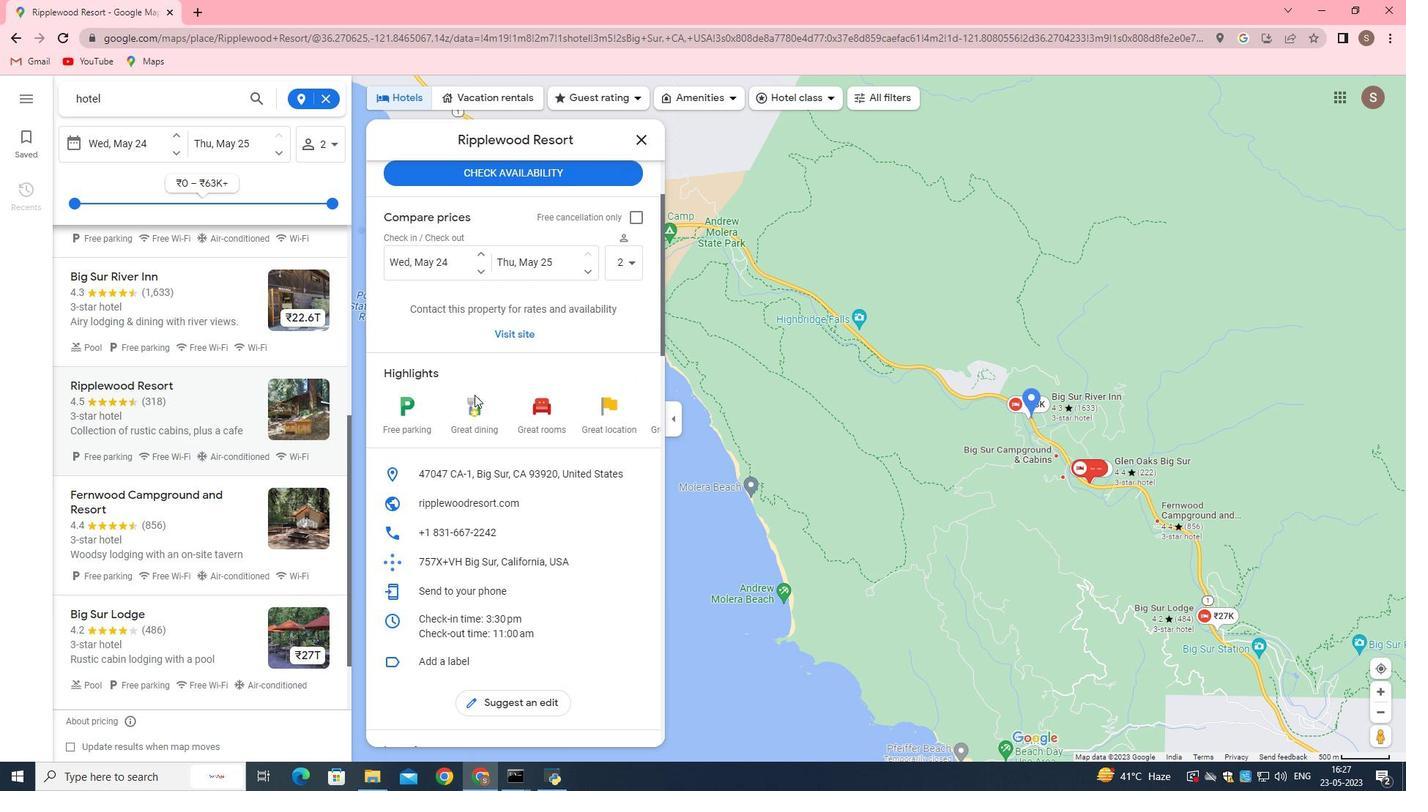 
Action: Mouse moved to (245, 499)
Screenshot: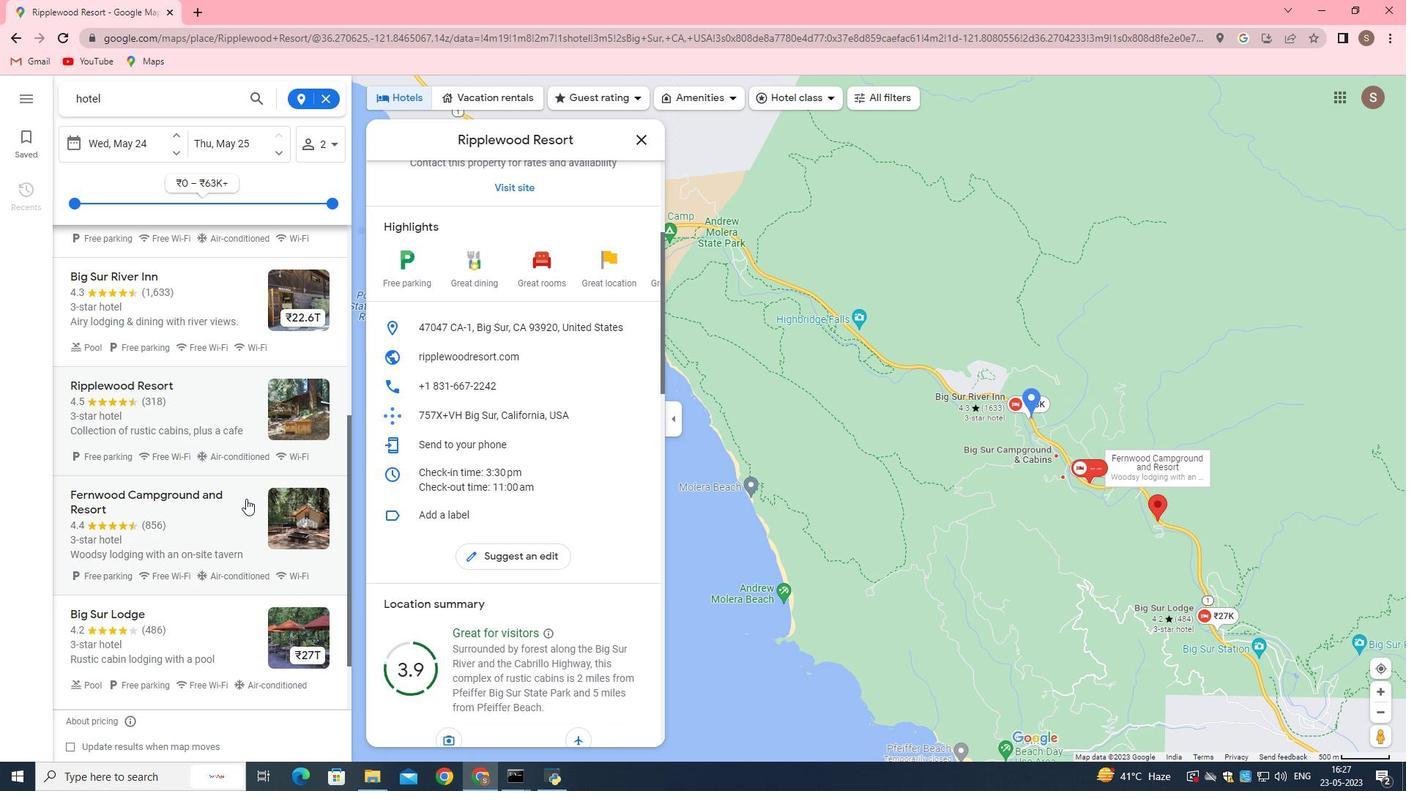 
Action: Mouse pressed left at (245, 499)
Screenshot: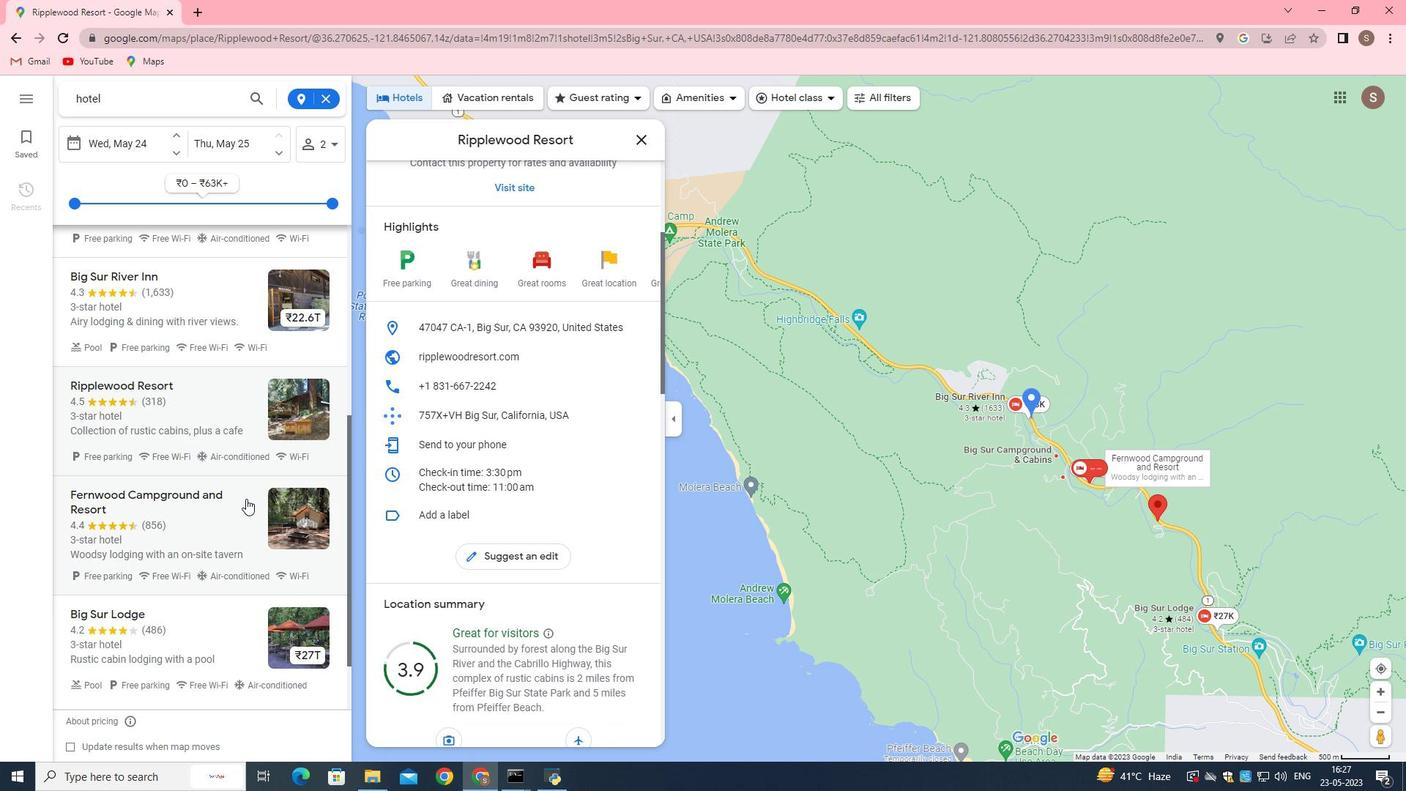 
Action: Mouse moved to (441, 457)
Screenshot: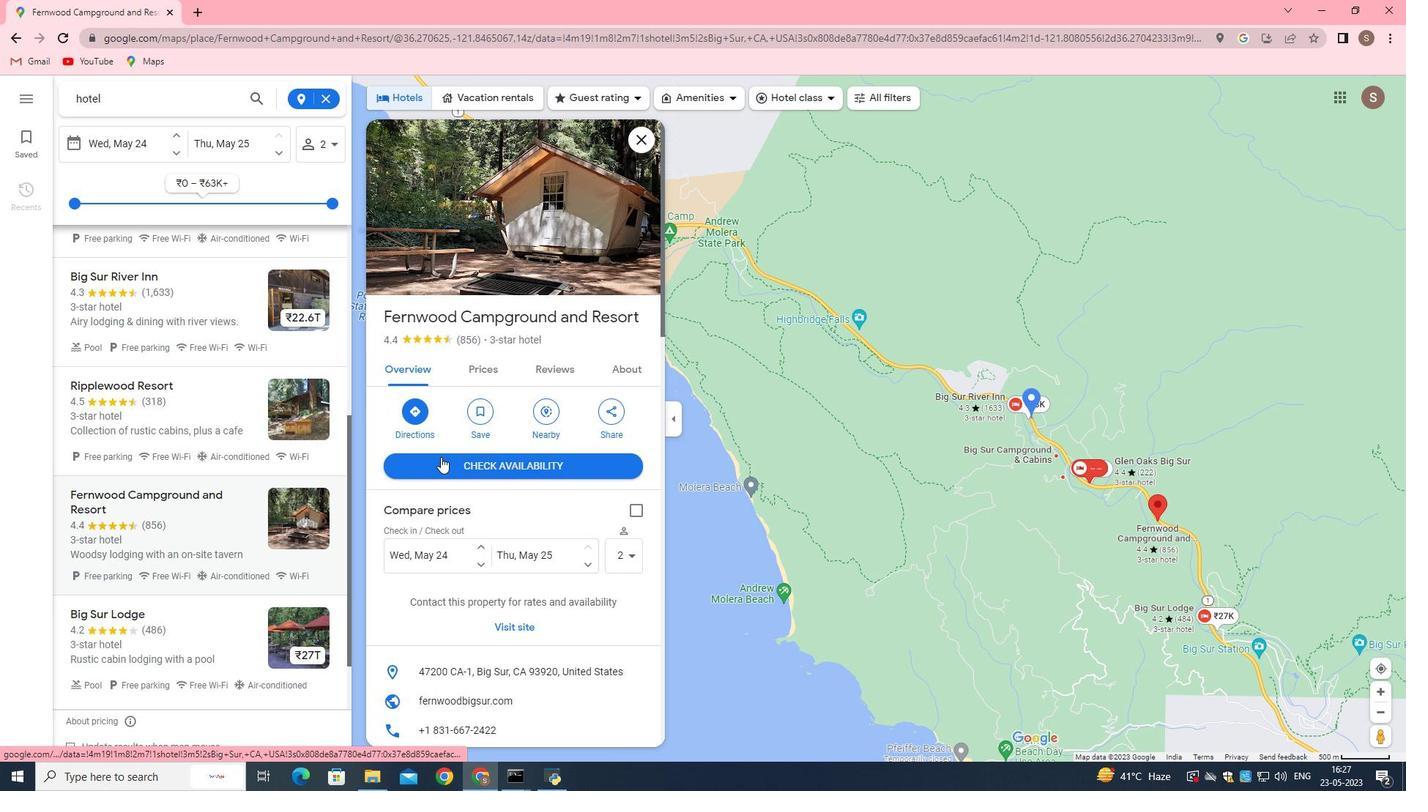 
Action: Mouse scrolled (441, 456) with delta (0, 0)
Screenshot: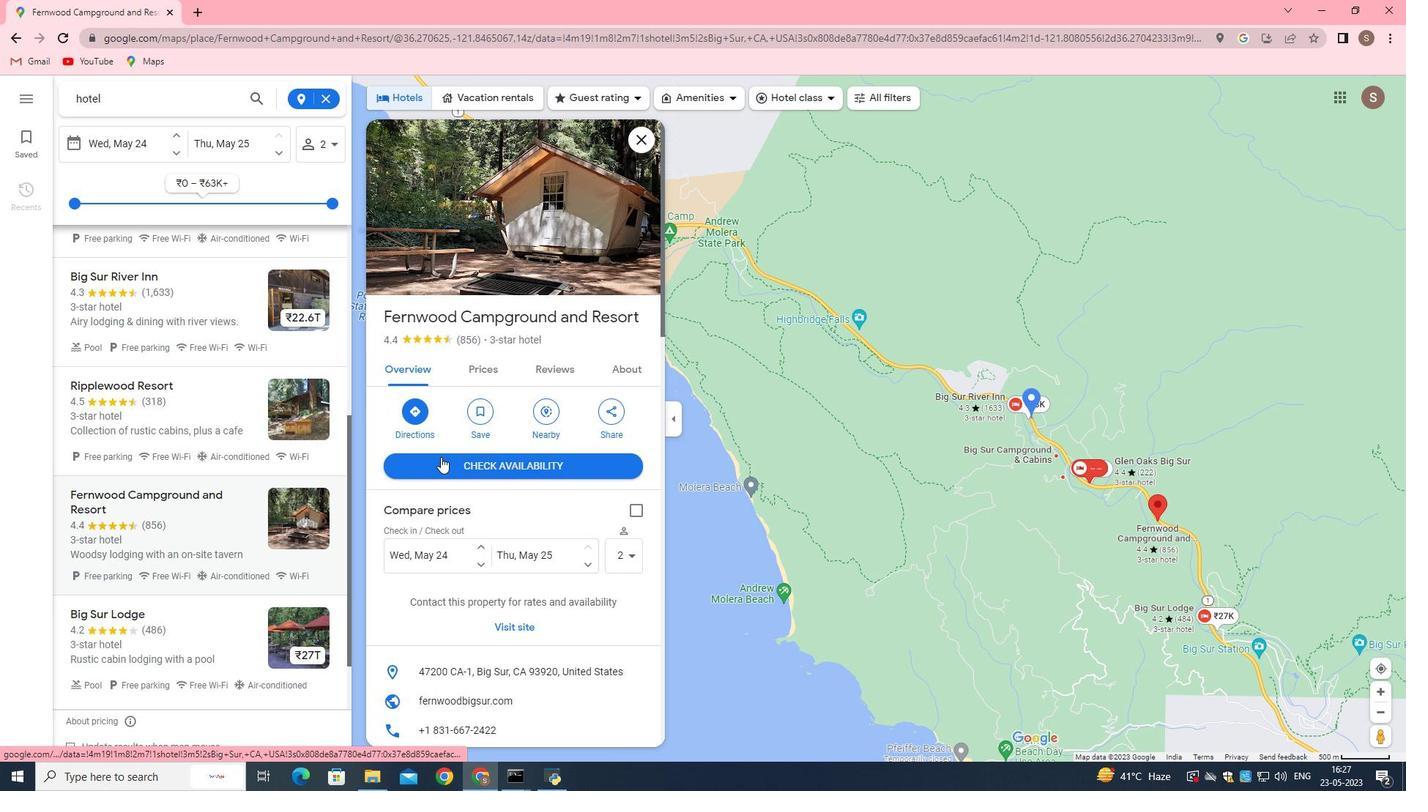 
Action: Mouse scrolled (441, 456) with delta (0, 0)
Screenshot: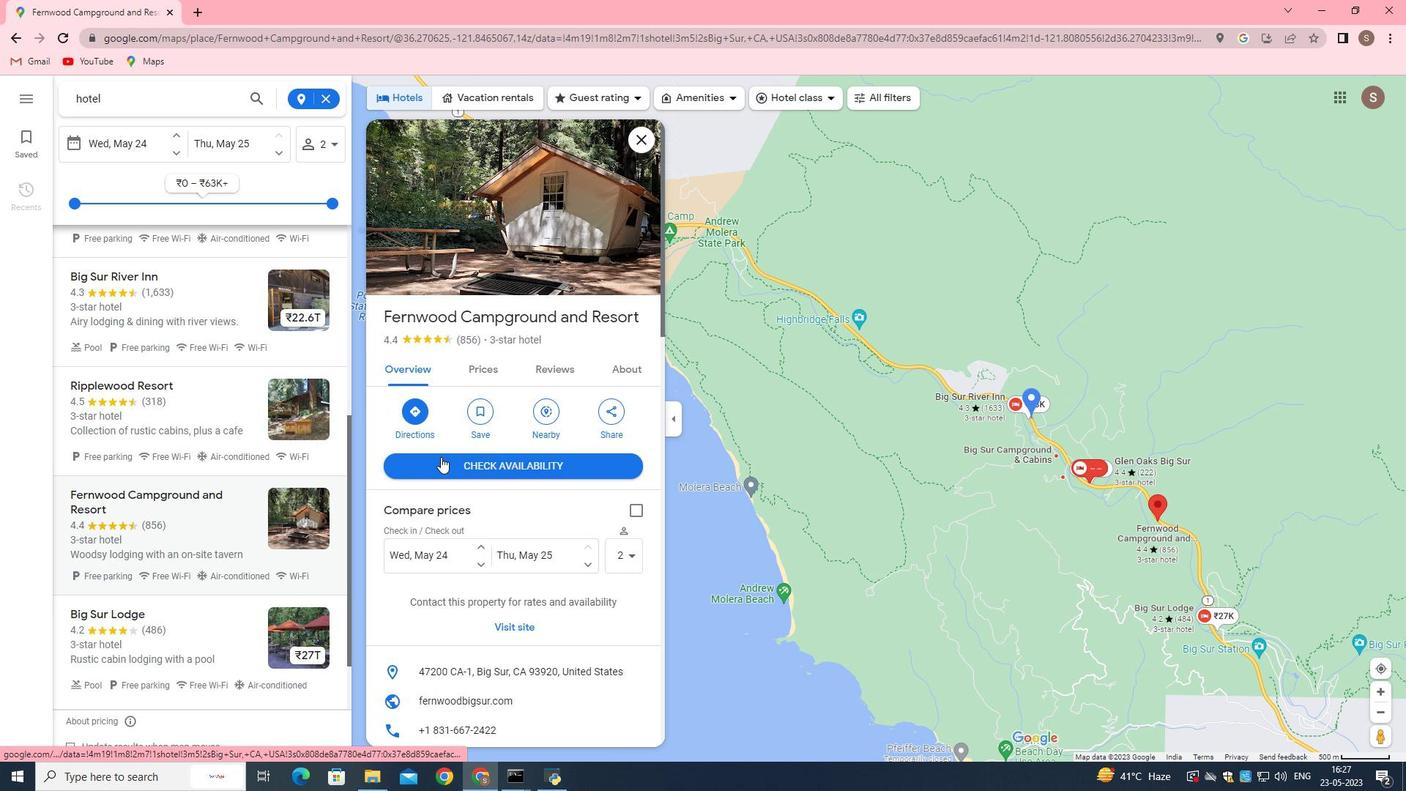 
Action: Mouse scrolled (441, 456) with delta (0, 0)
Screenshot: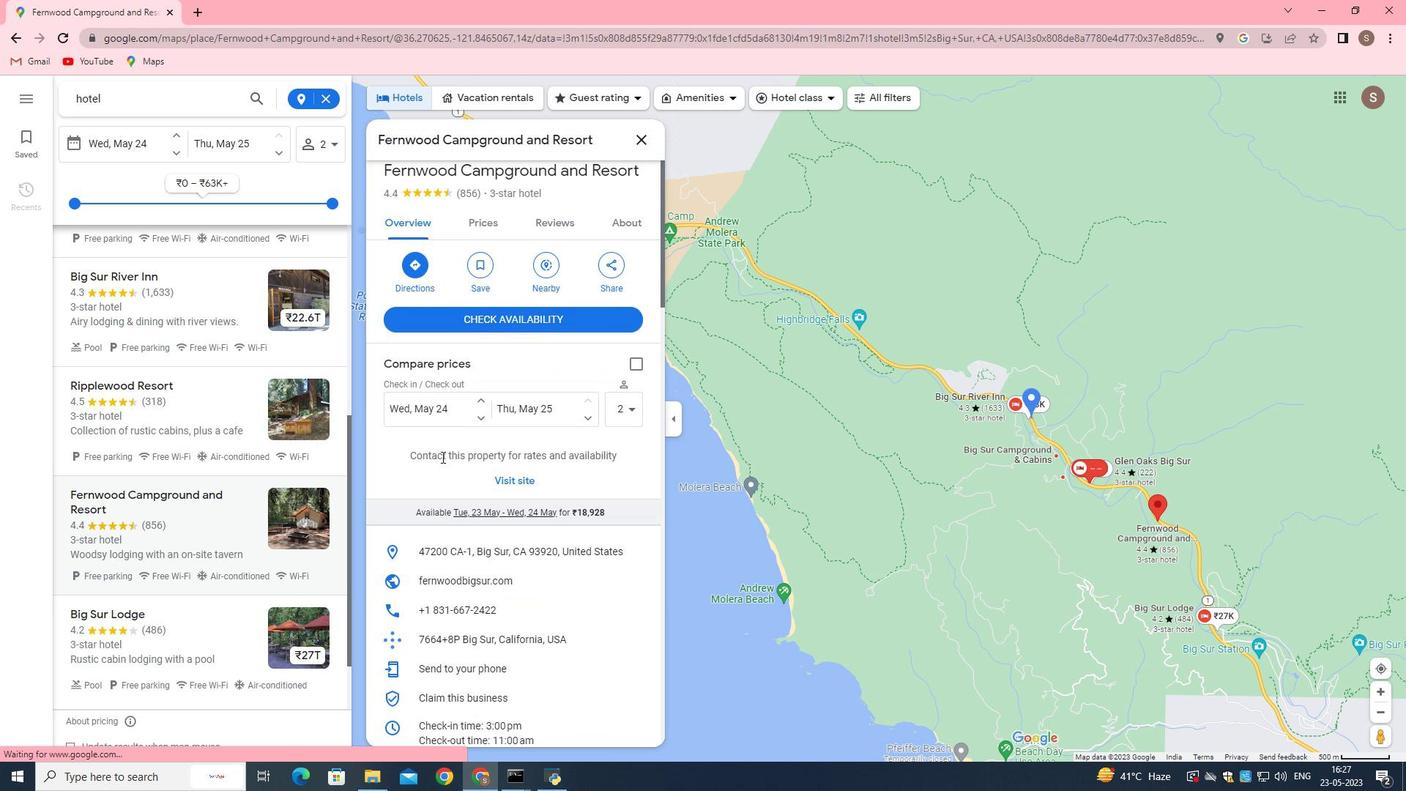 
Action: Mouse scrolled (441, 456) with delta (0, 0)
Screenshot: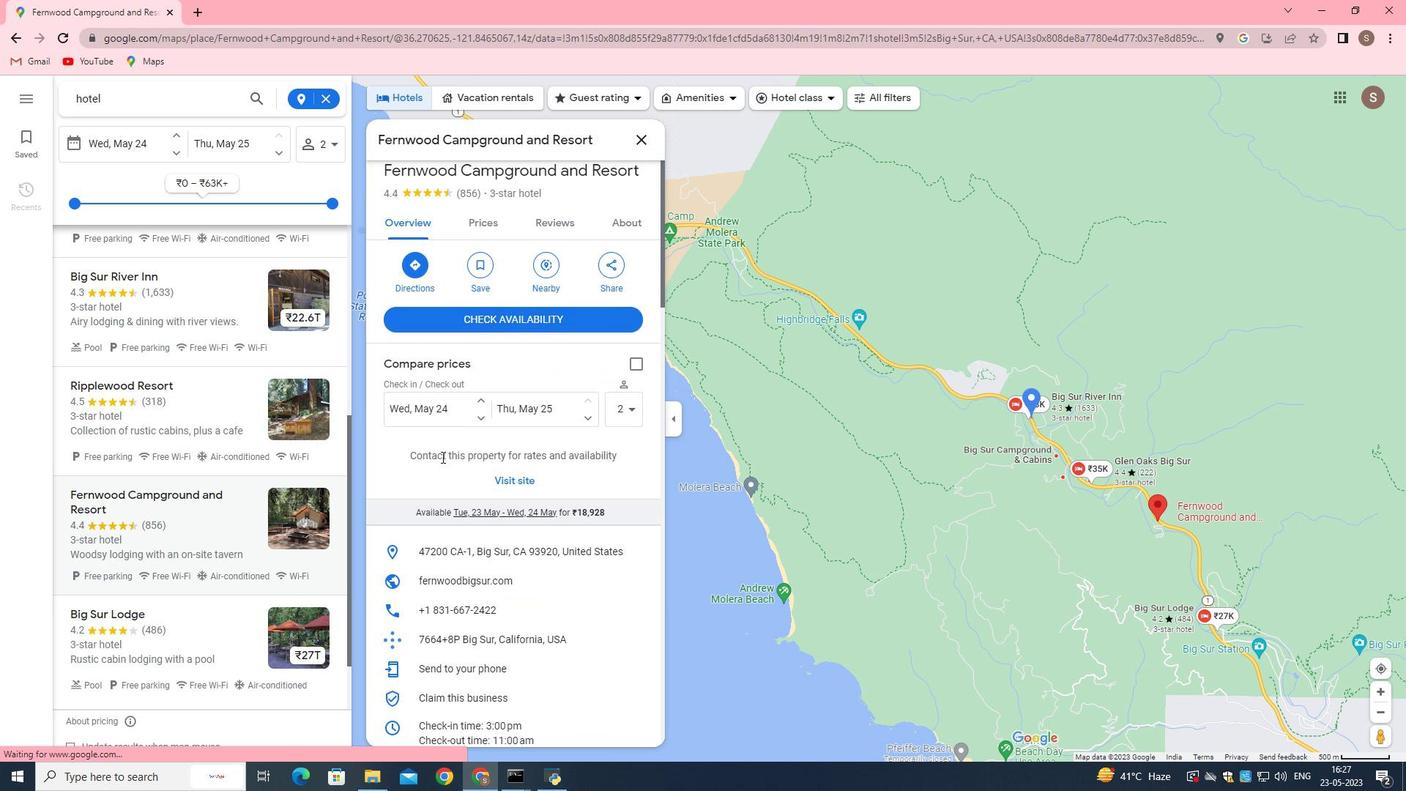 
Action: Mouse scrolled (441, 456) with delta (0, 0)
Screenshot: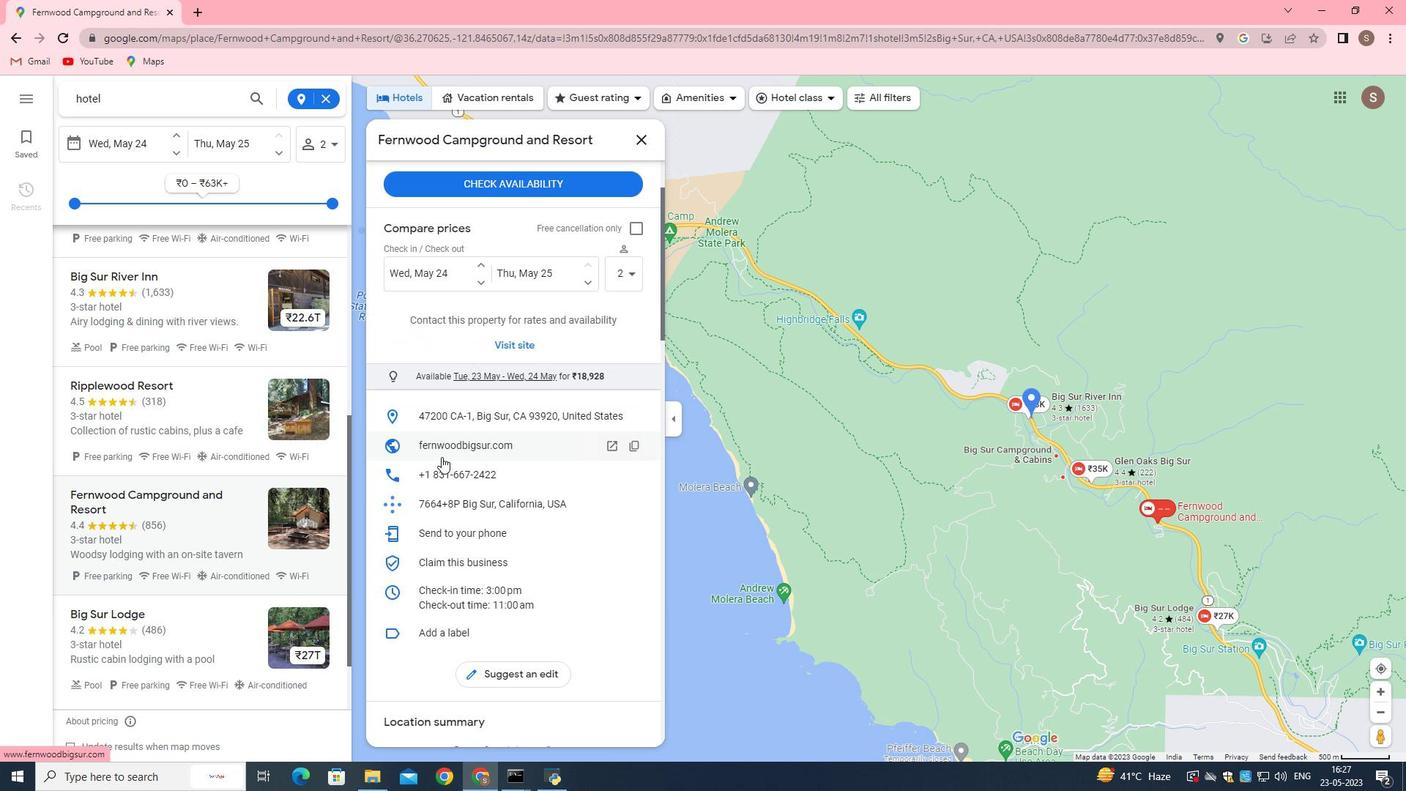 
Action: Mouse scrolled (441, 456) with delta (0, 0)
Screenshot: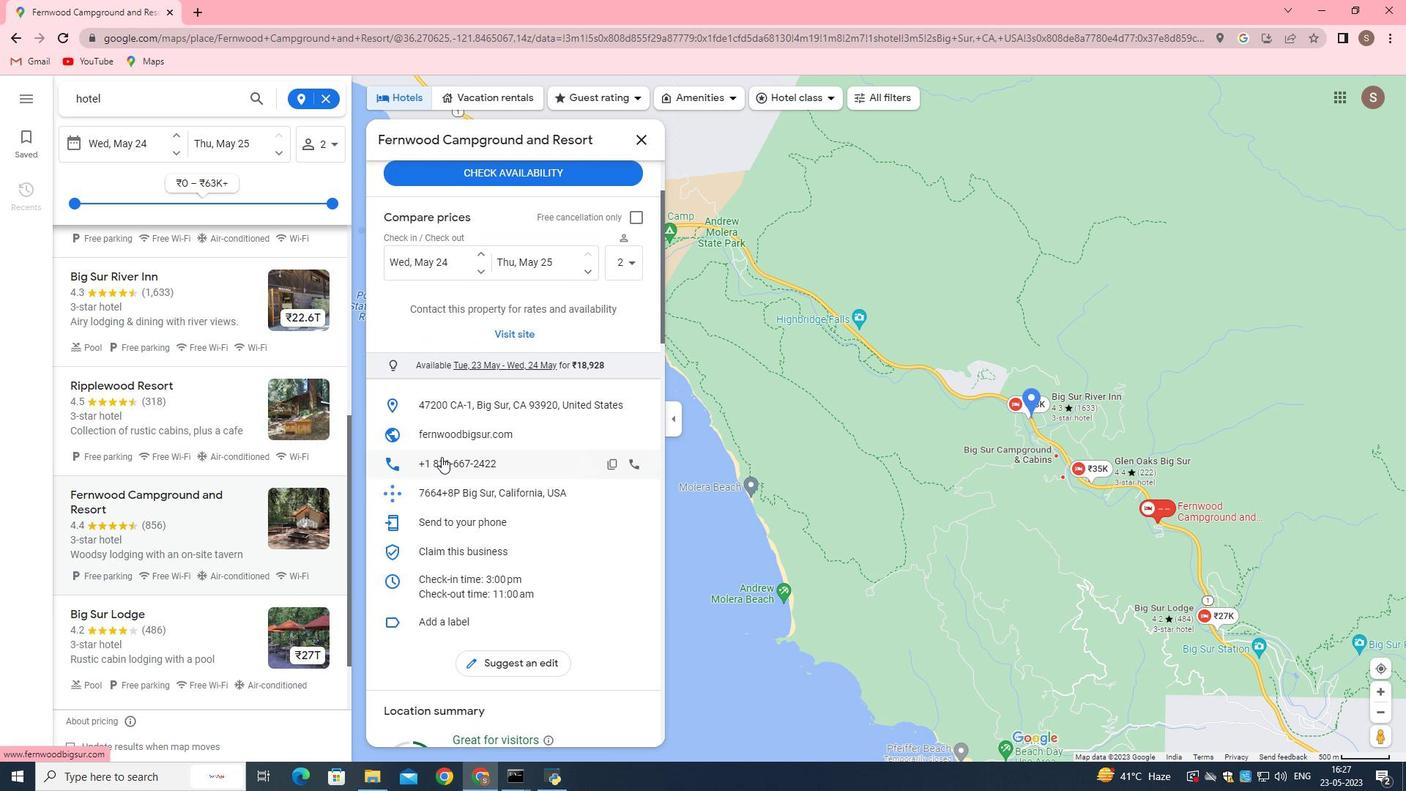 
Action: Mouse scrolled (441, 456) with delta (0, 0)
Screenshot: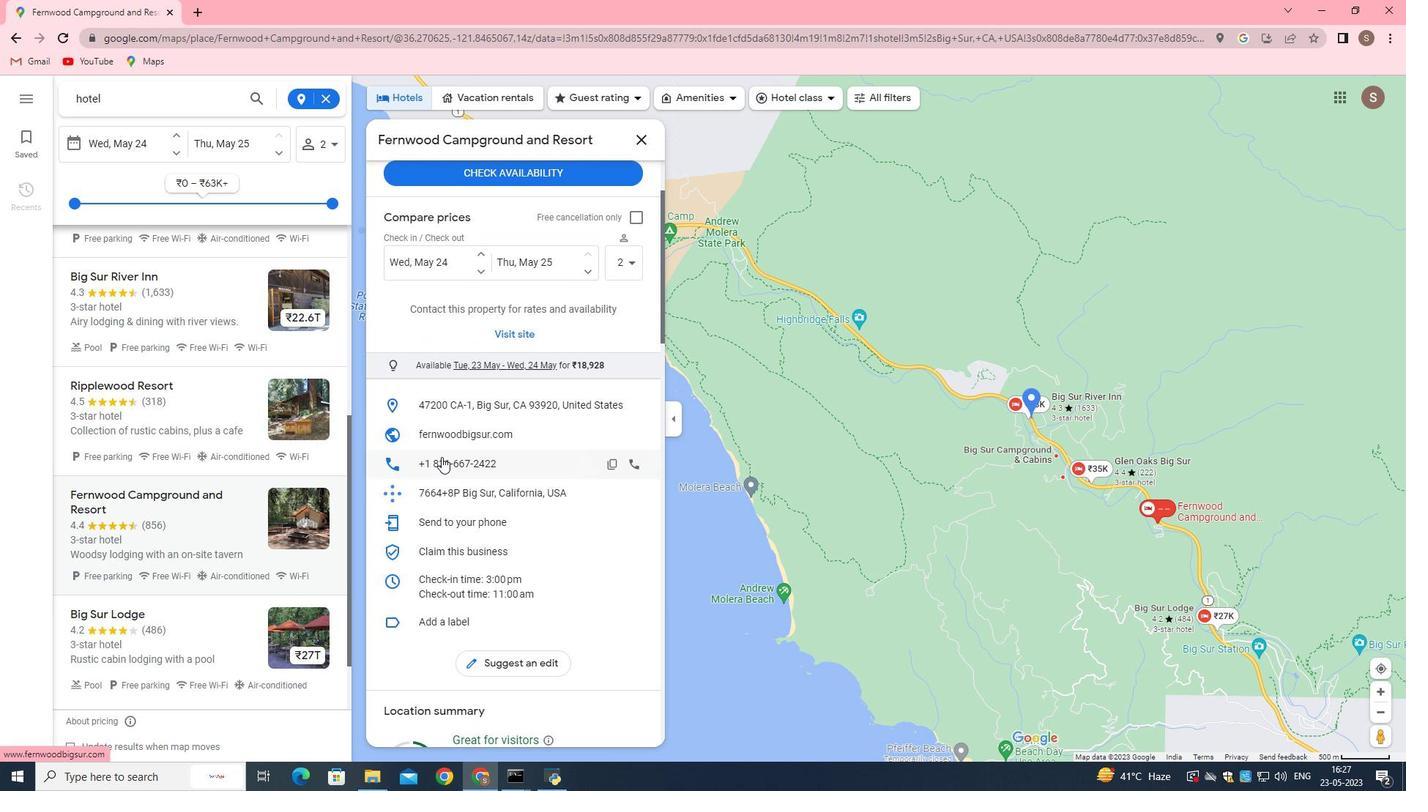 
Action: Mouse scrolled (441, 456) with delta (0, 0)
Screenshot: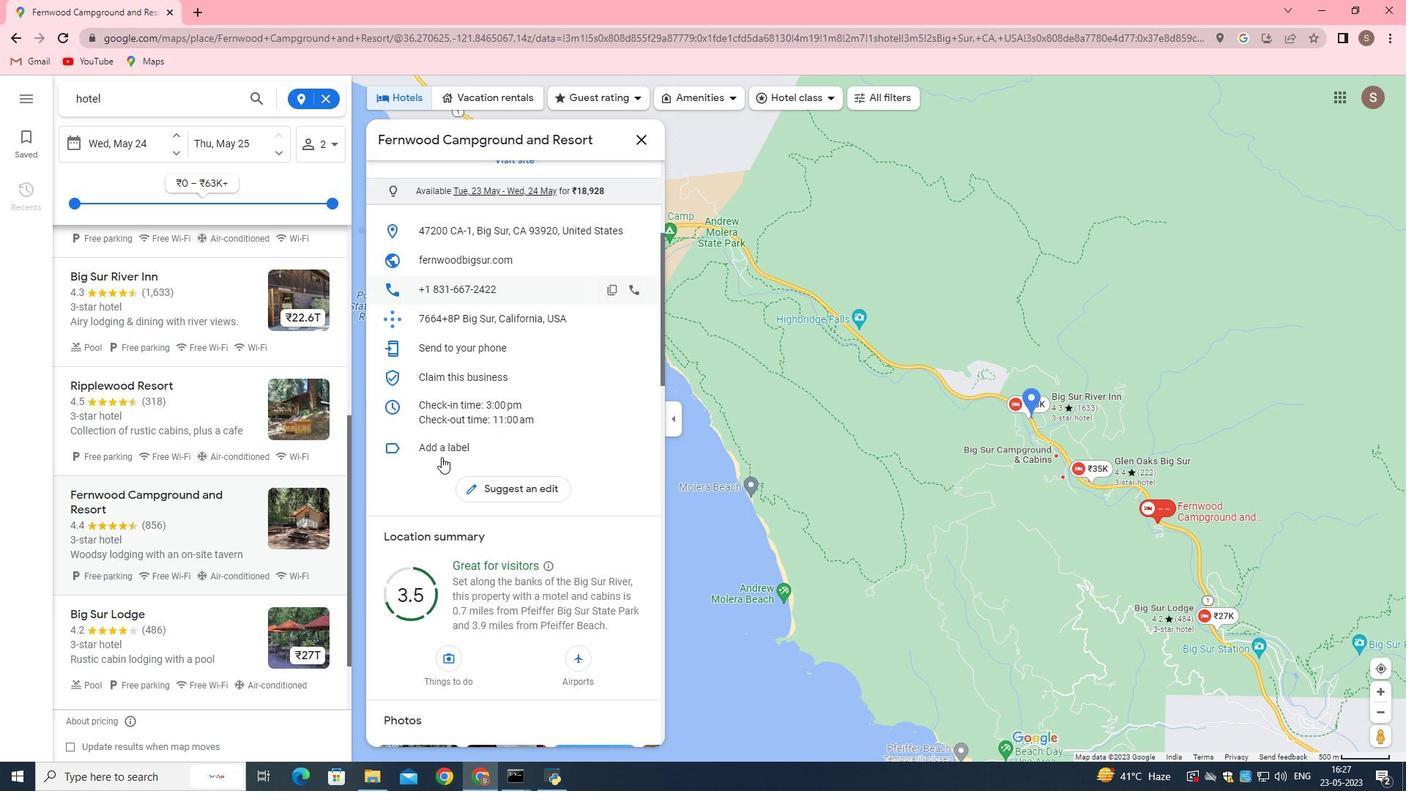 
Action: Mouse scrolled (441, 456) with delta (0, 0)
Screenshot: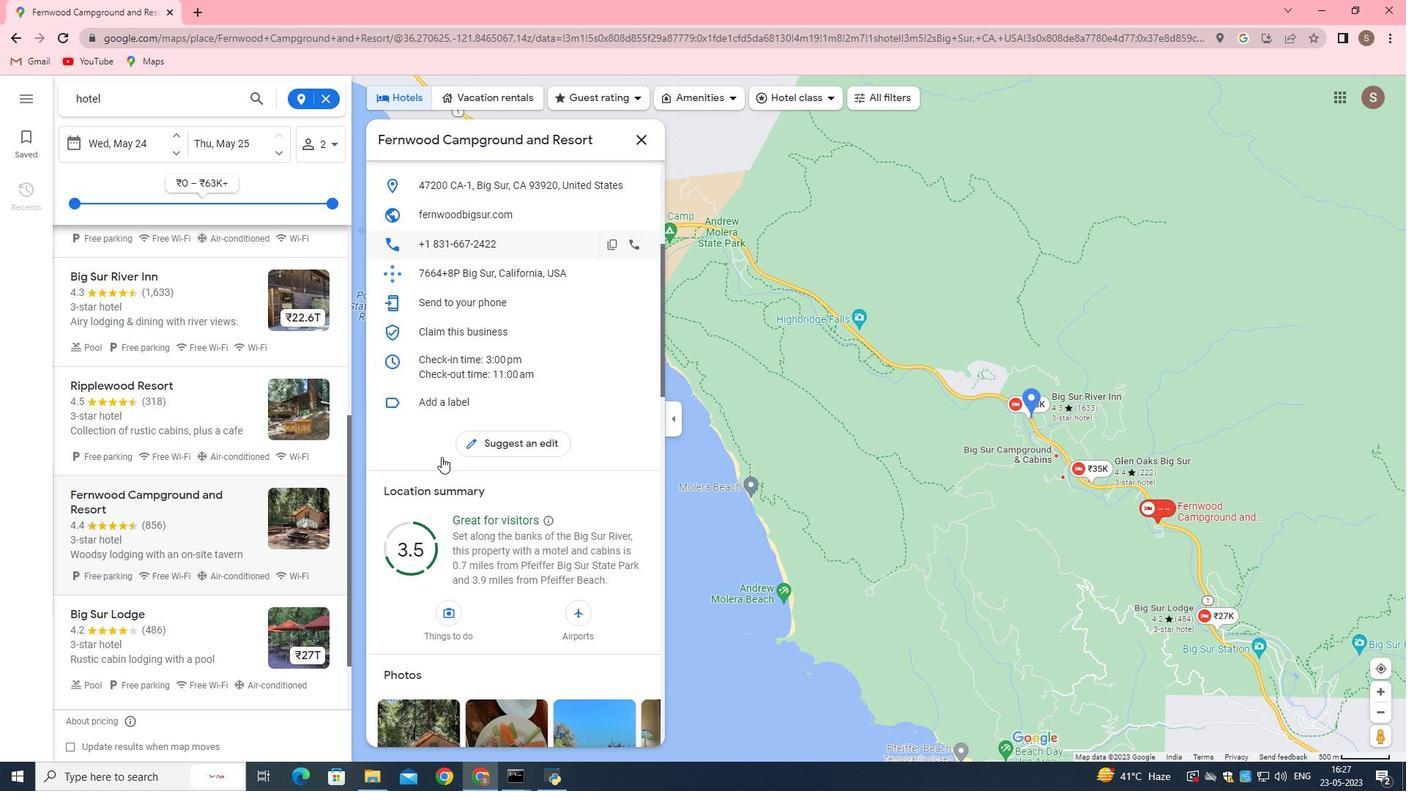 
Action: Mouse moved to (428, 504)
Screenshot: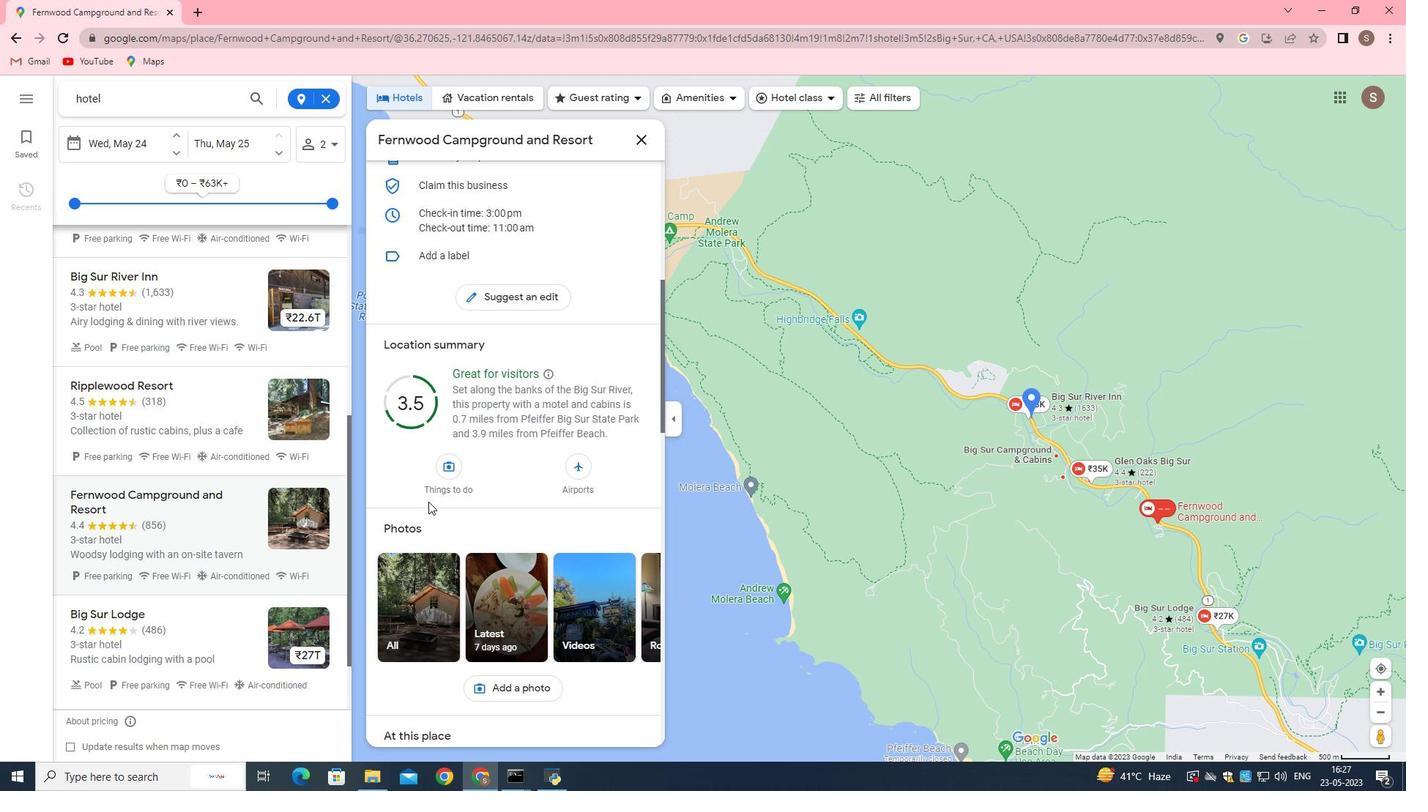 
Action: Mouse scrolled (428, 504) with delta (0, 0)
Screenshot: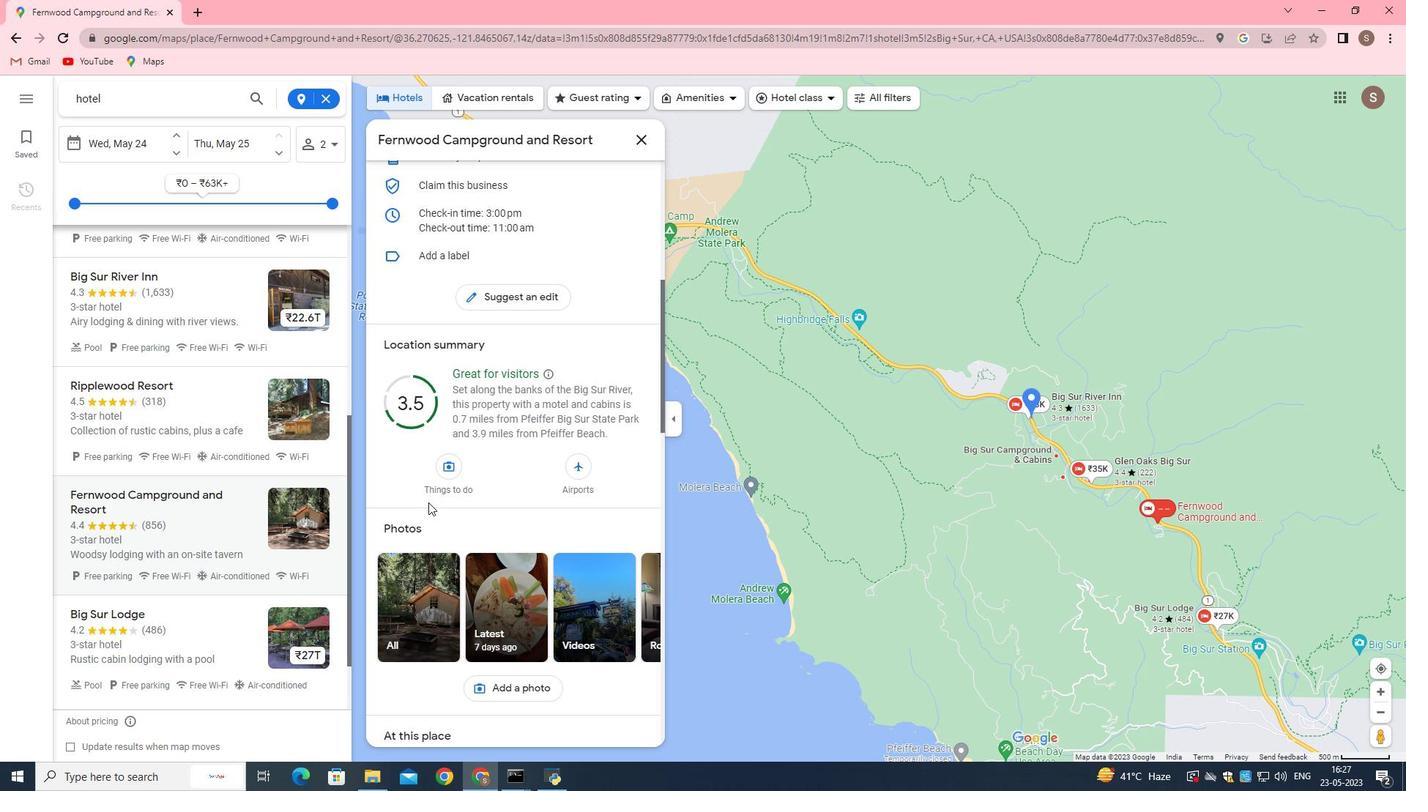 
Action: Mouse scrolled (428, 504) with delta (0, 0)
Screenshot: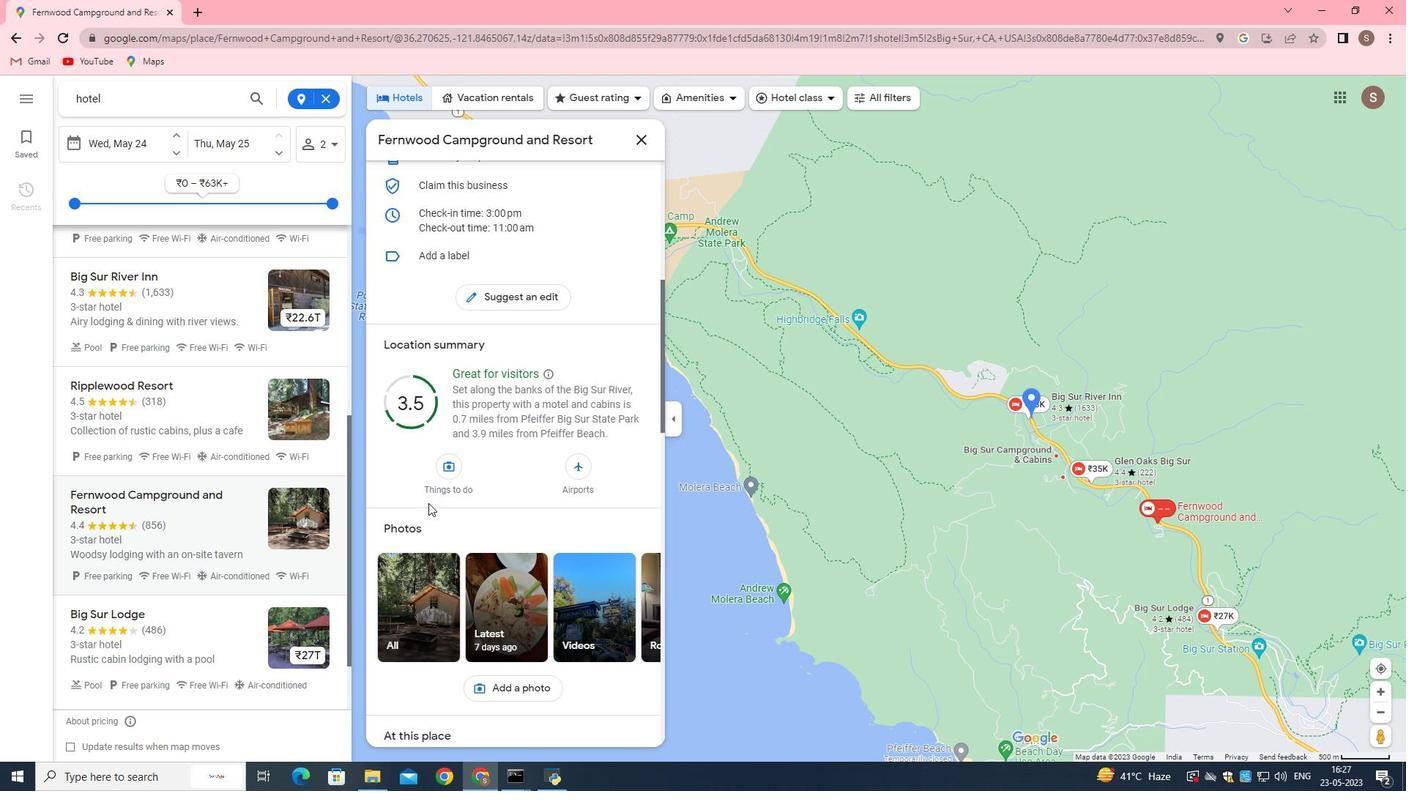 
Action: Mouse moved to (227, 621)
Screenshot: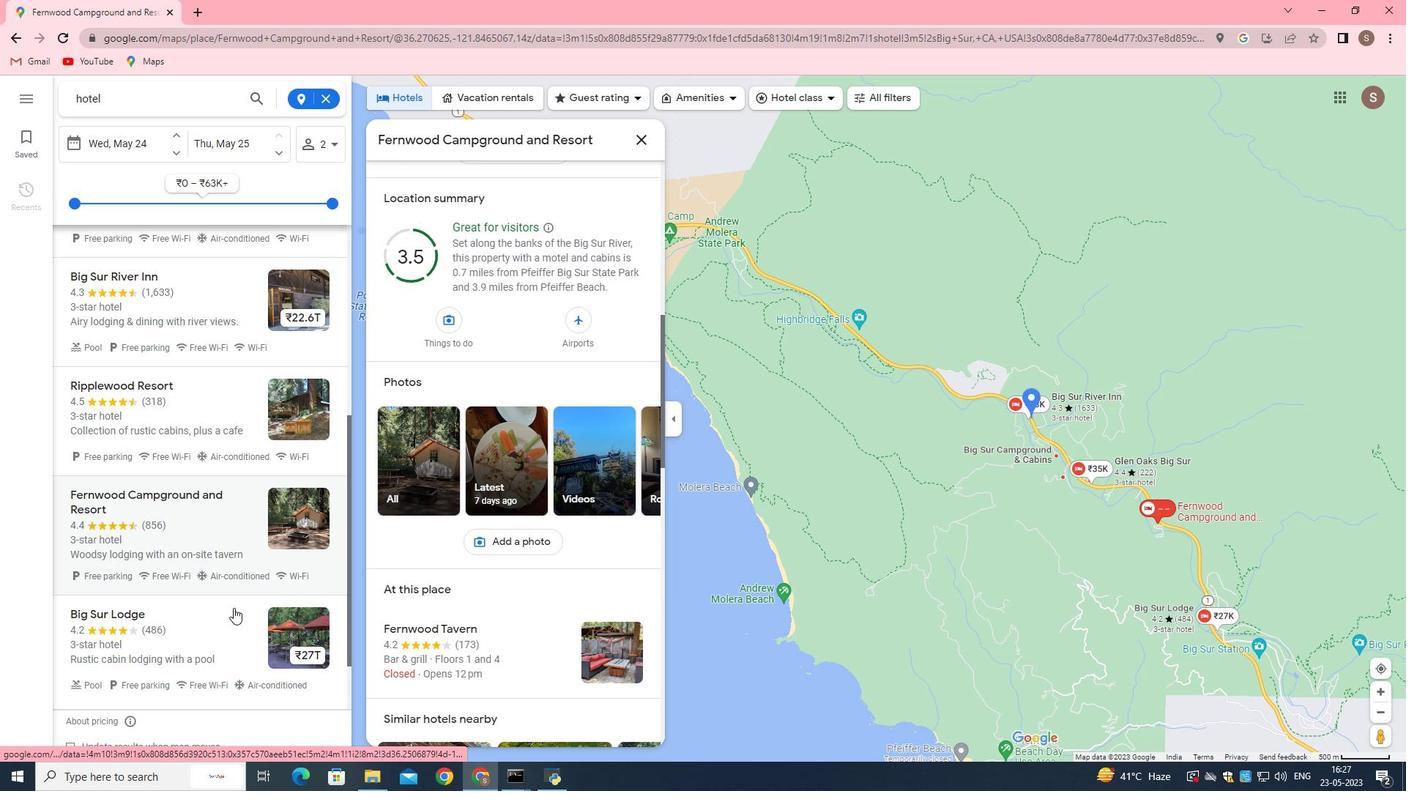 
Action: Mouse pressed left at (227, 621)
Screenshot: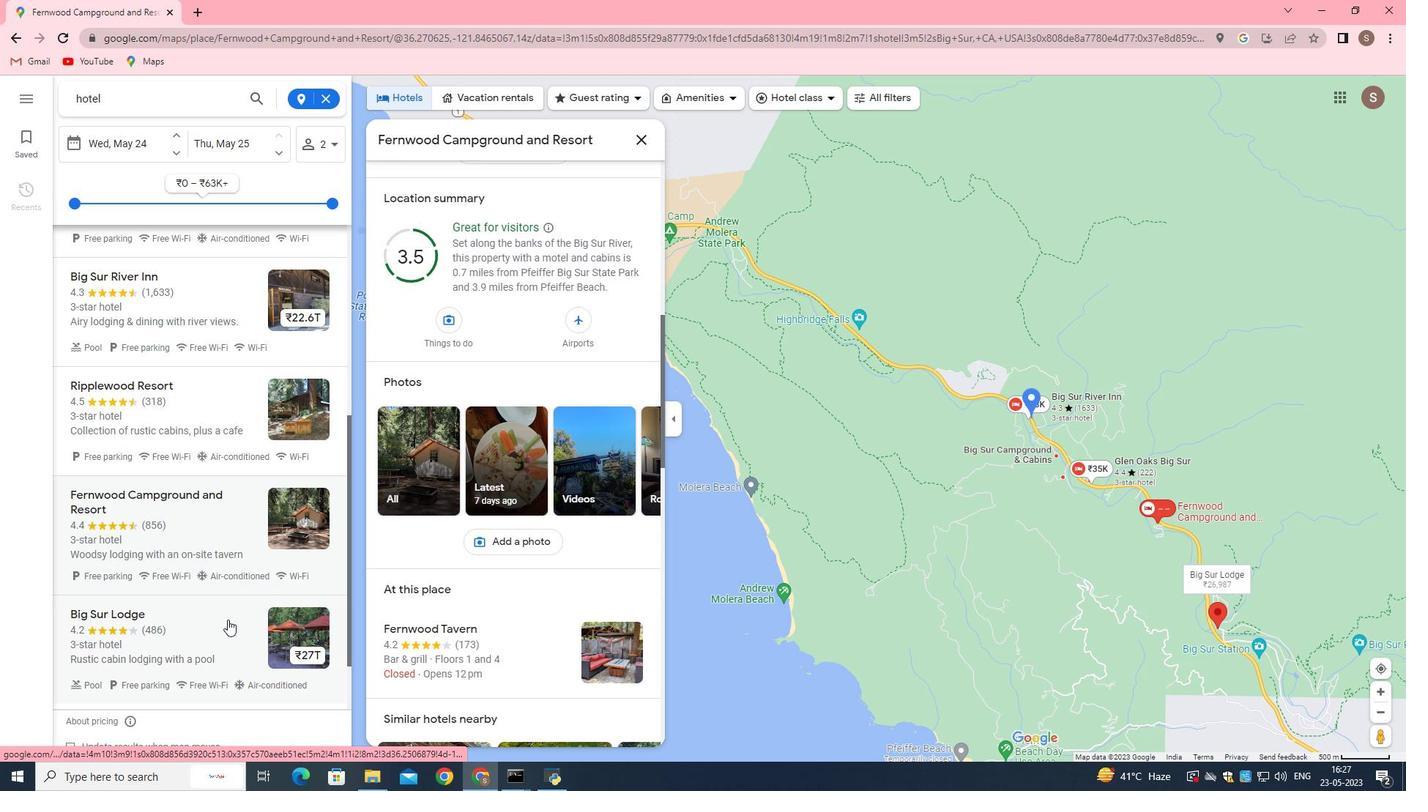 
Action: Mouse moved to (268, 661)
Screenshot: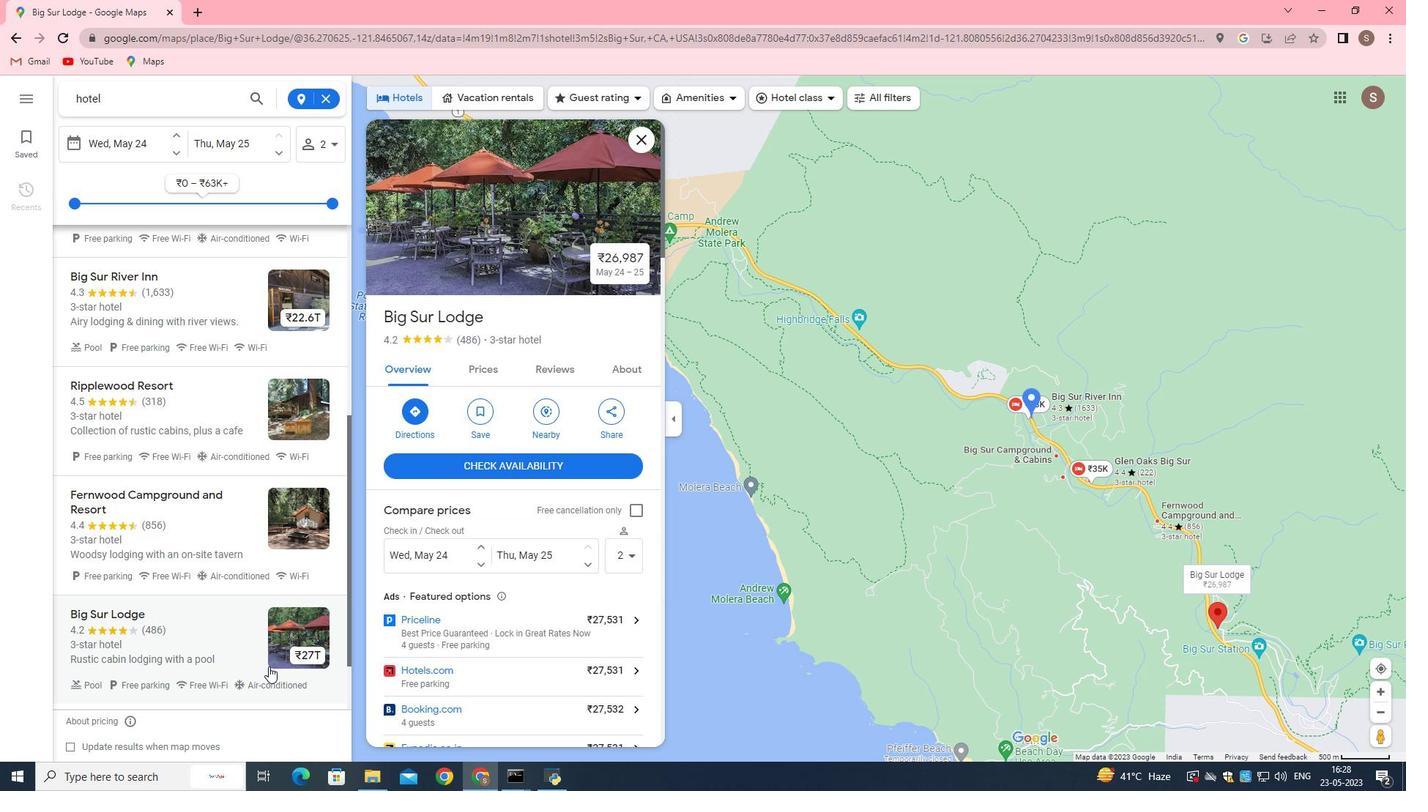 
Action: Mouse scrolled (268, 660) with delta (0, 0)
Screenshot: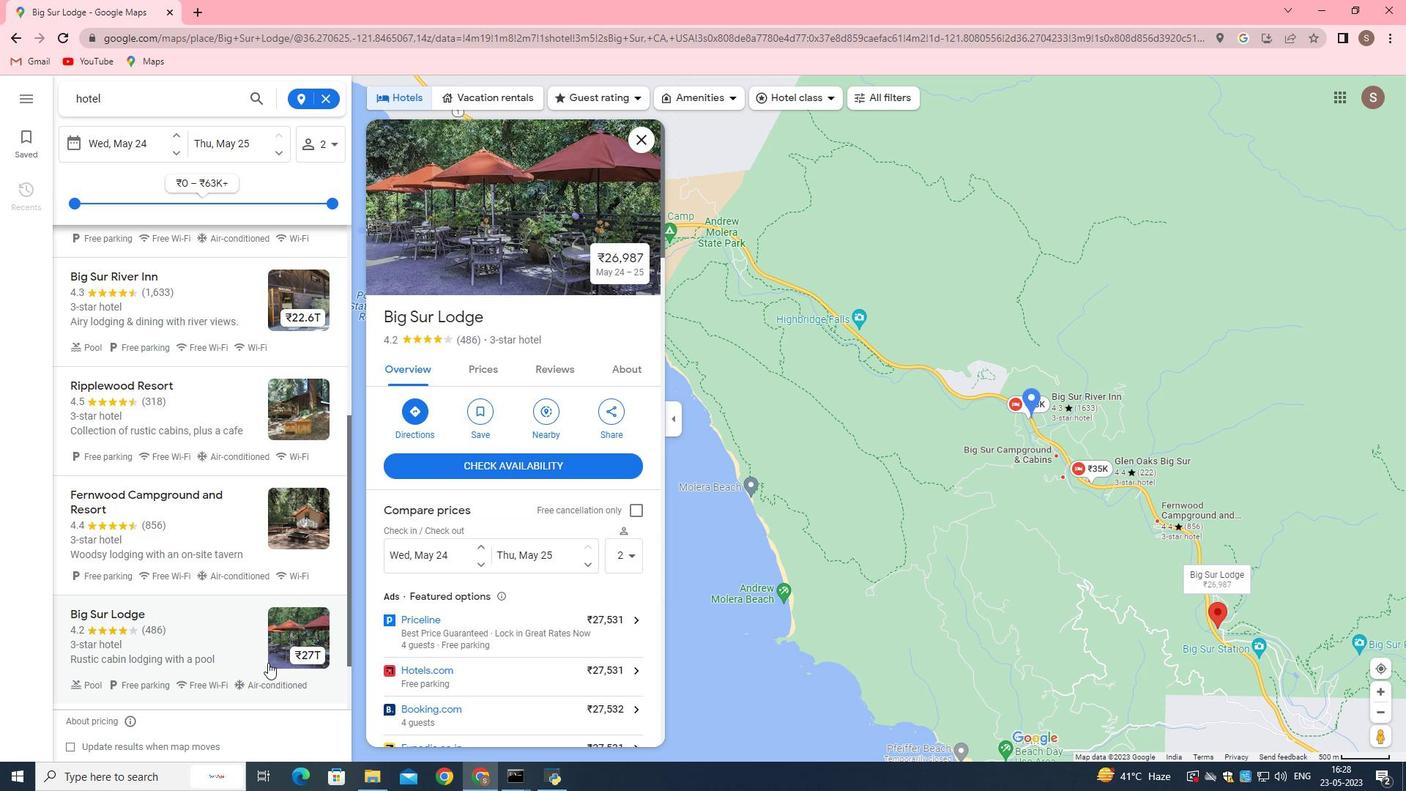 
Action: Mouse scrolled (268, 660) with delta (0, 0)
Screenshot: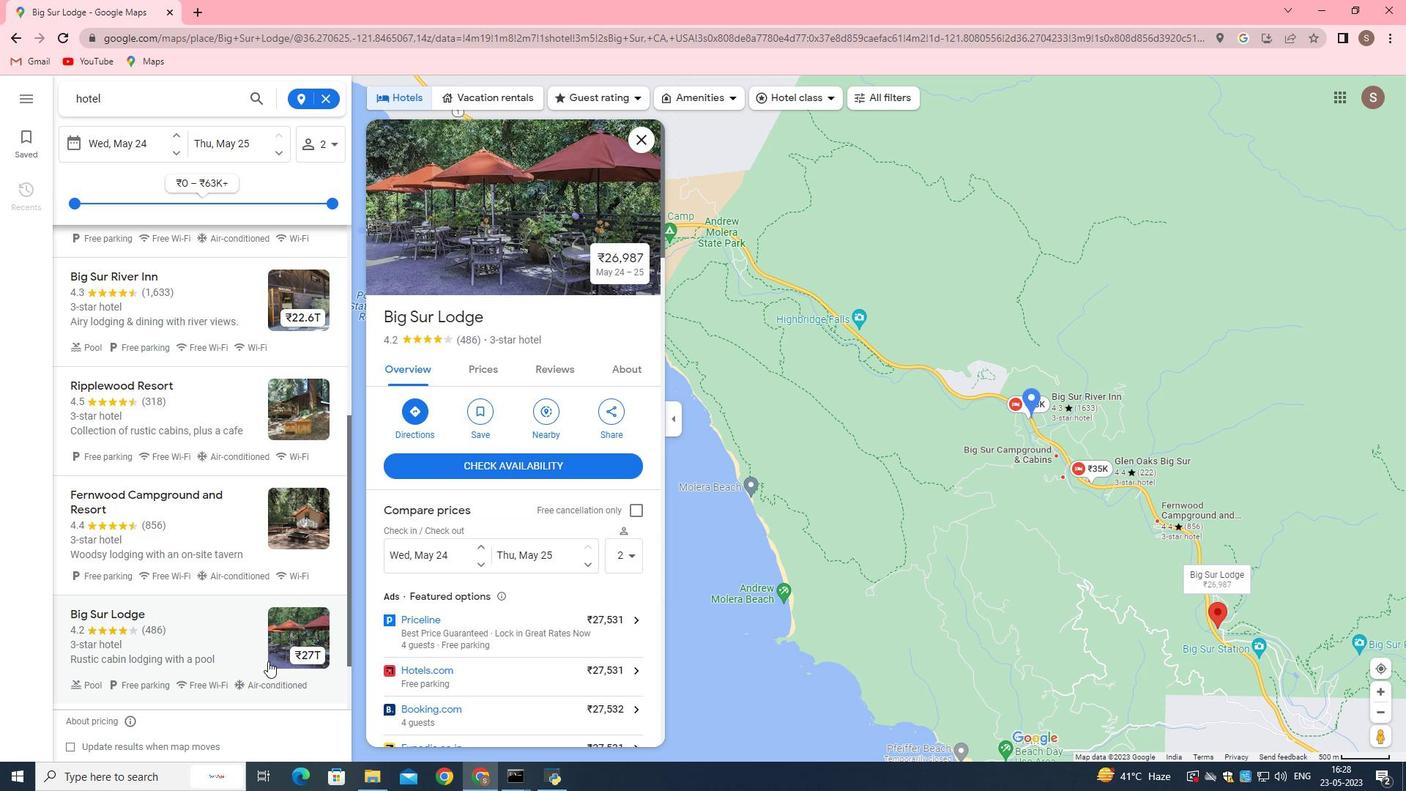 
Action: Mouse moved to (283, 660)
Screenshot: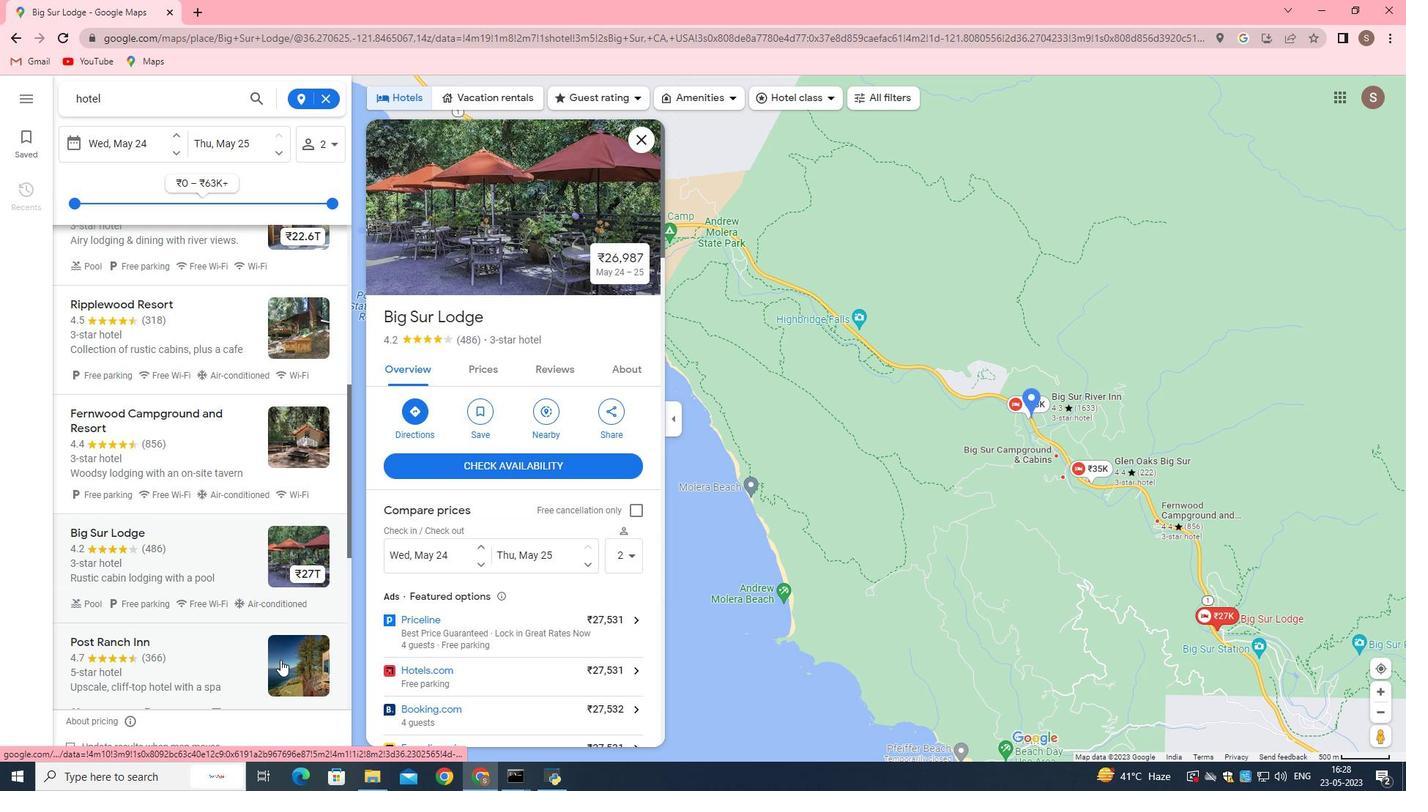 
Action: Mouse pressed left at (283, 660)
Screenshot: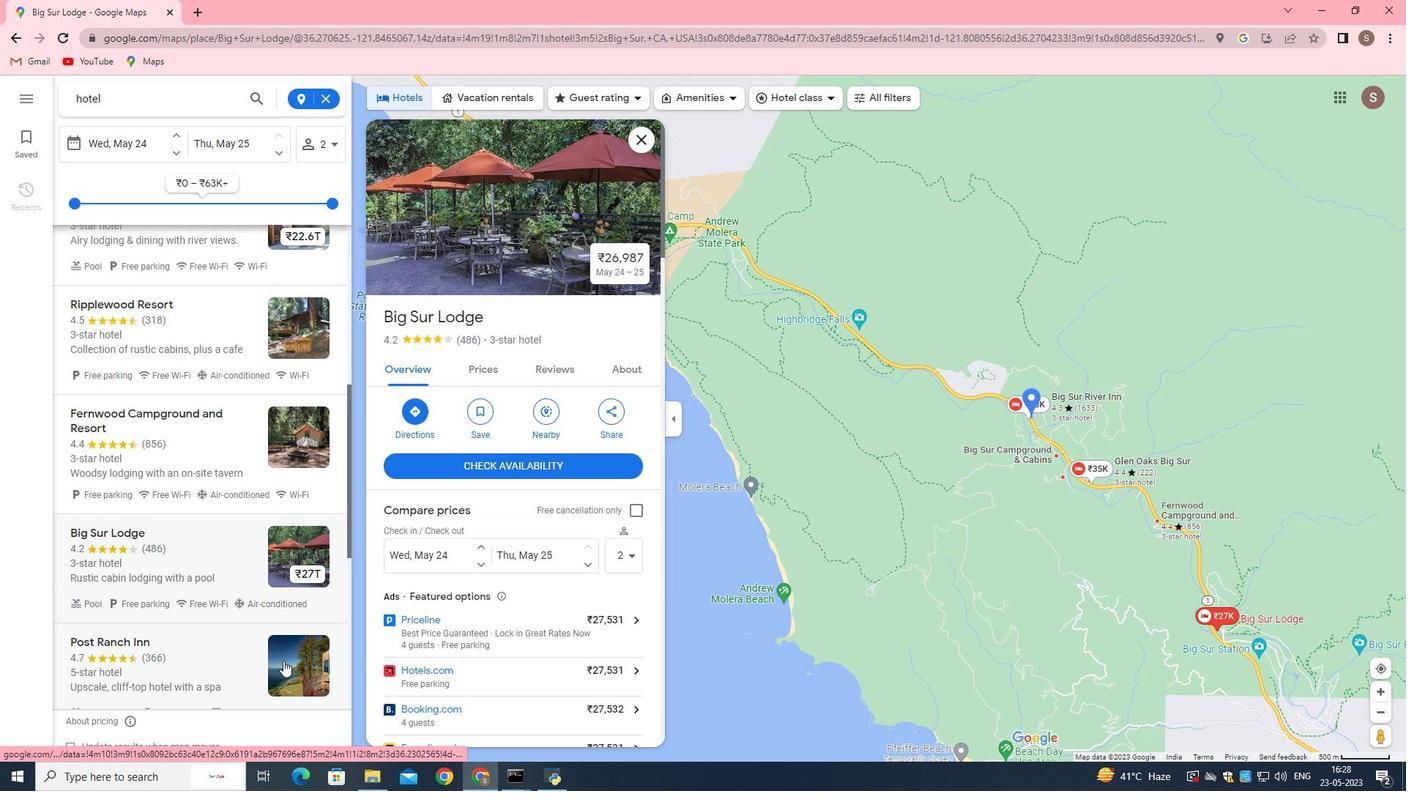 
Action: Mouse moved to (509, 237)
Screenshot: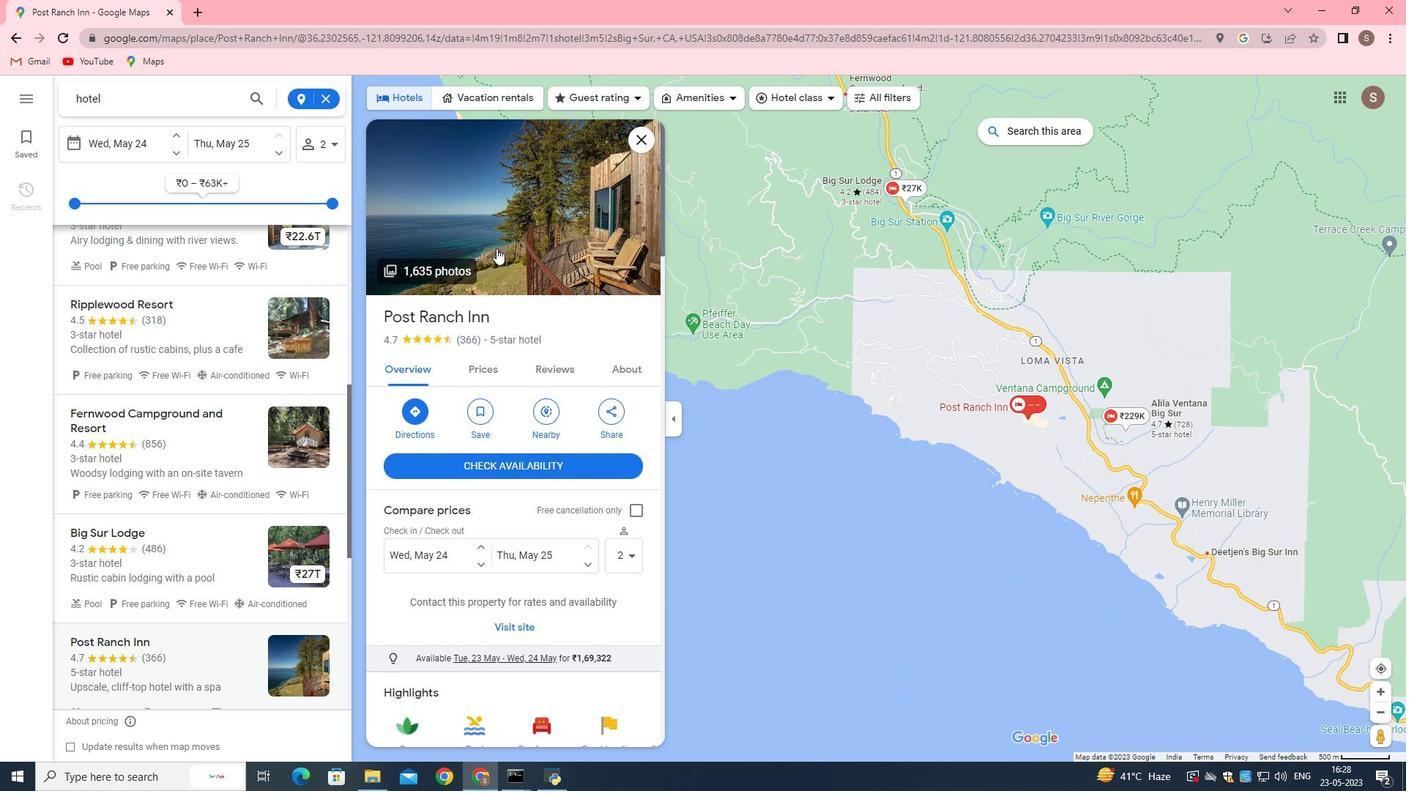 
Action: Mouse pressed left at (509, 237)
Screenshot: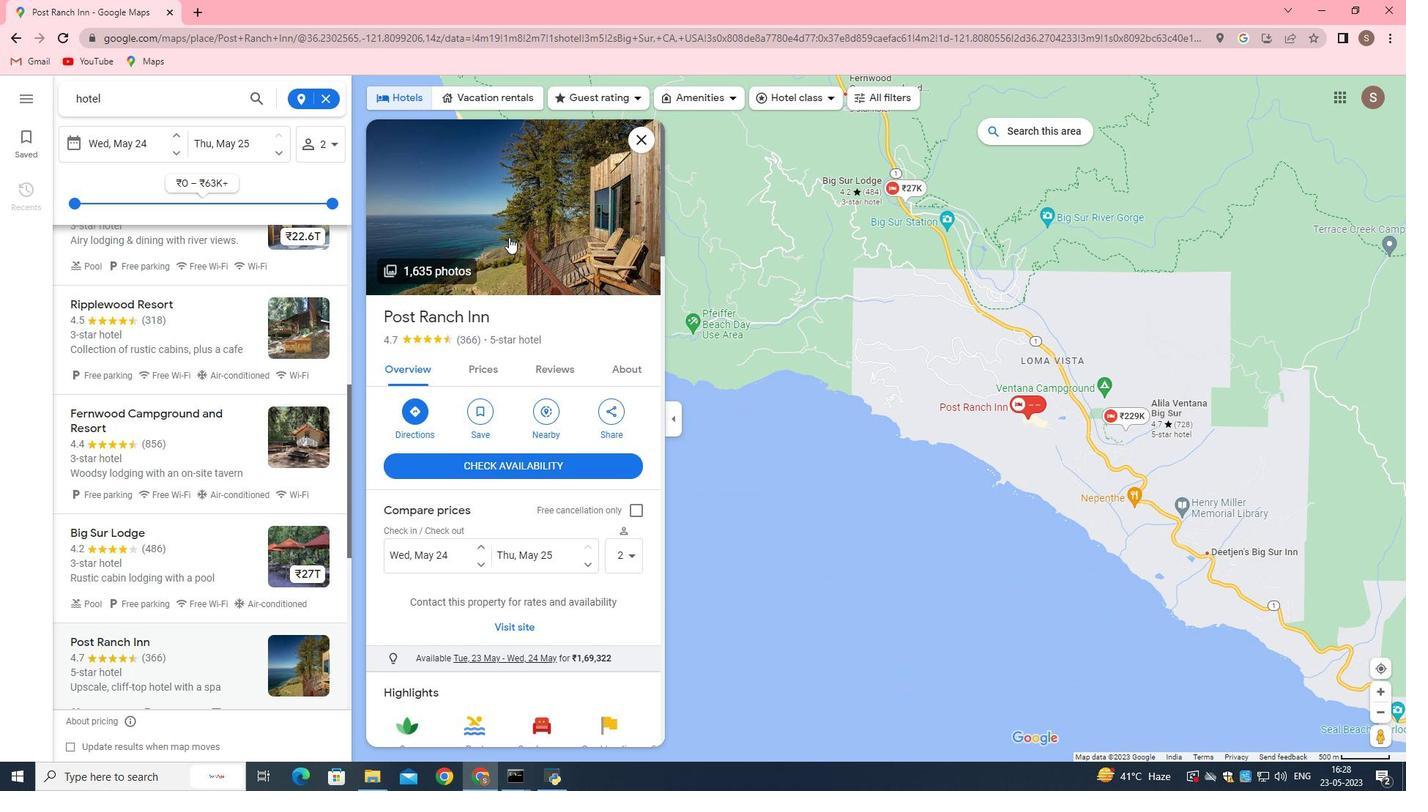 
Action: Mouse moved to (900, 654)
Screenshot: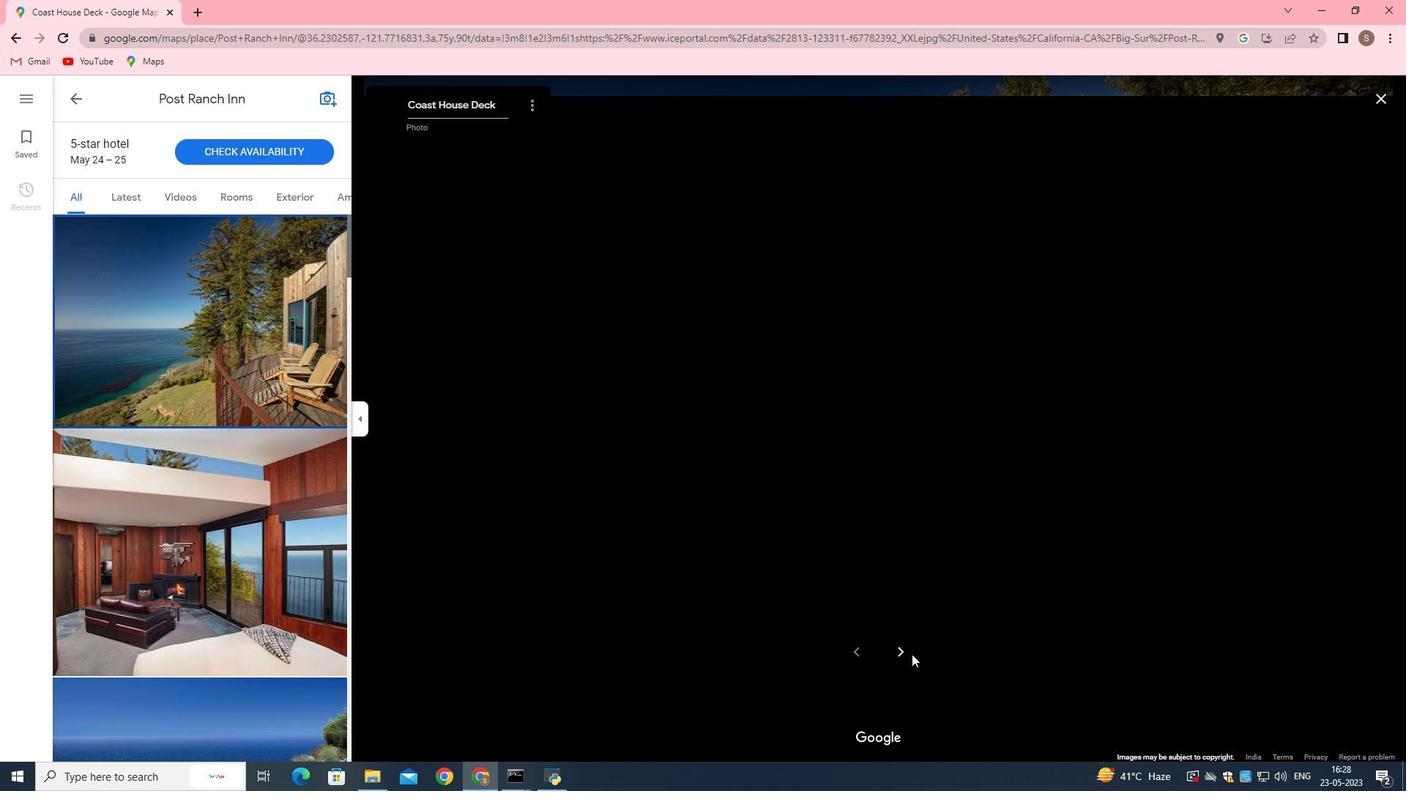 
Action: Mouse pressed left at (900, 654)
Screenshot: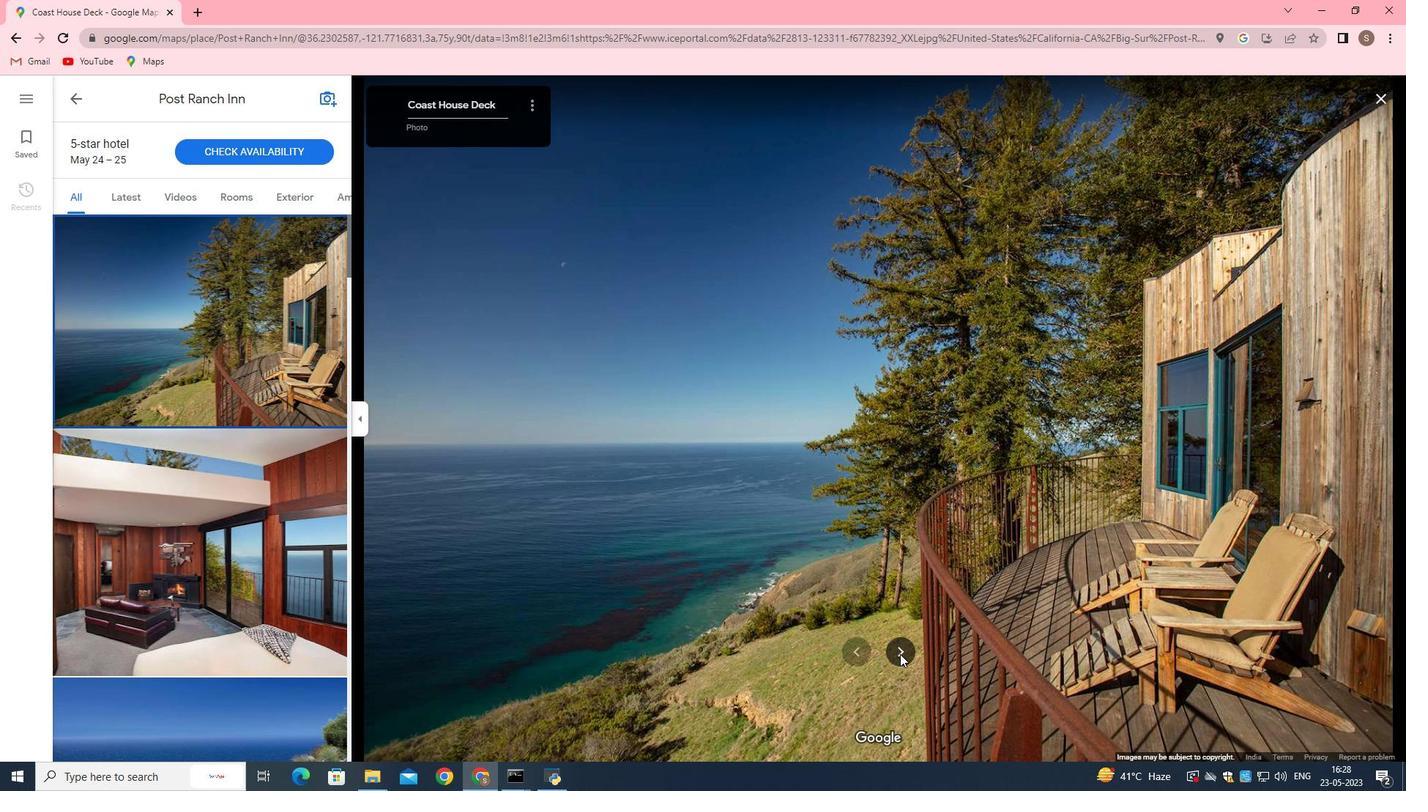 
Action: Mouse moved to (900, 654)
Screenshot: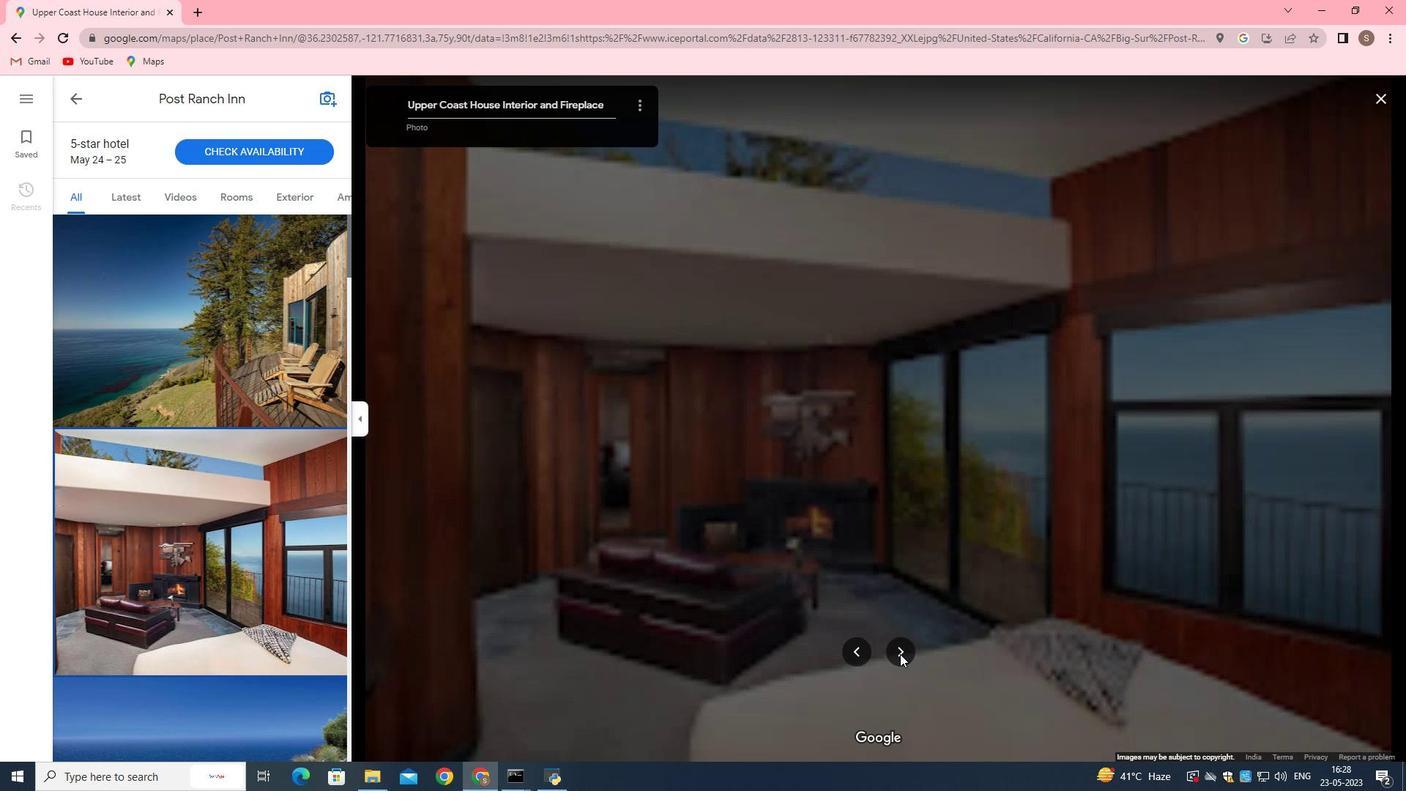 
Action: Mouse pressed left at (900, 654)
Screenshot: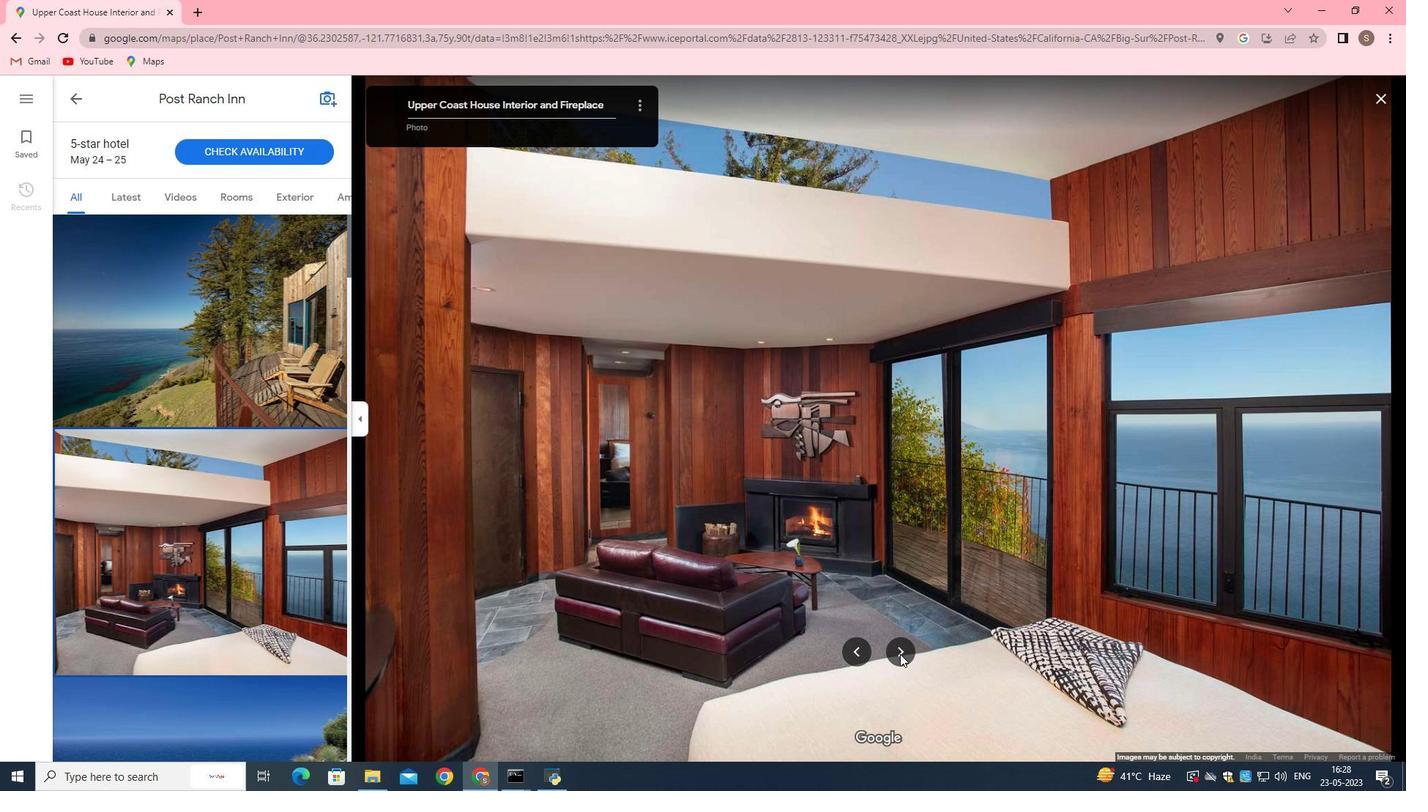 
Action: Mouse pressed left at (900, 654)
Screenshot: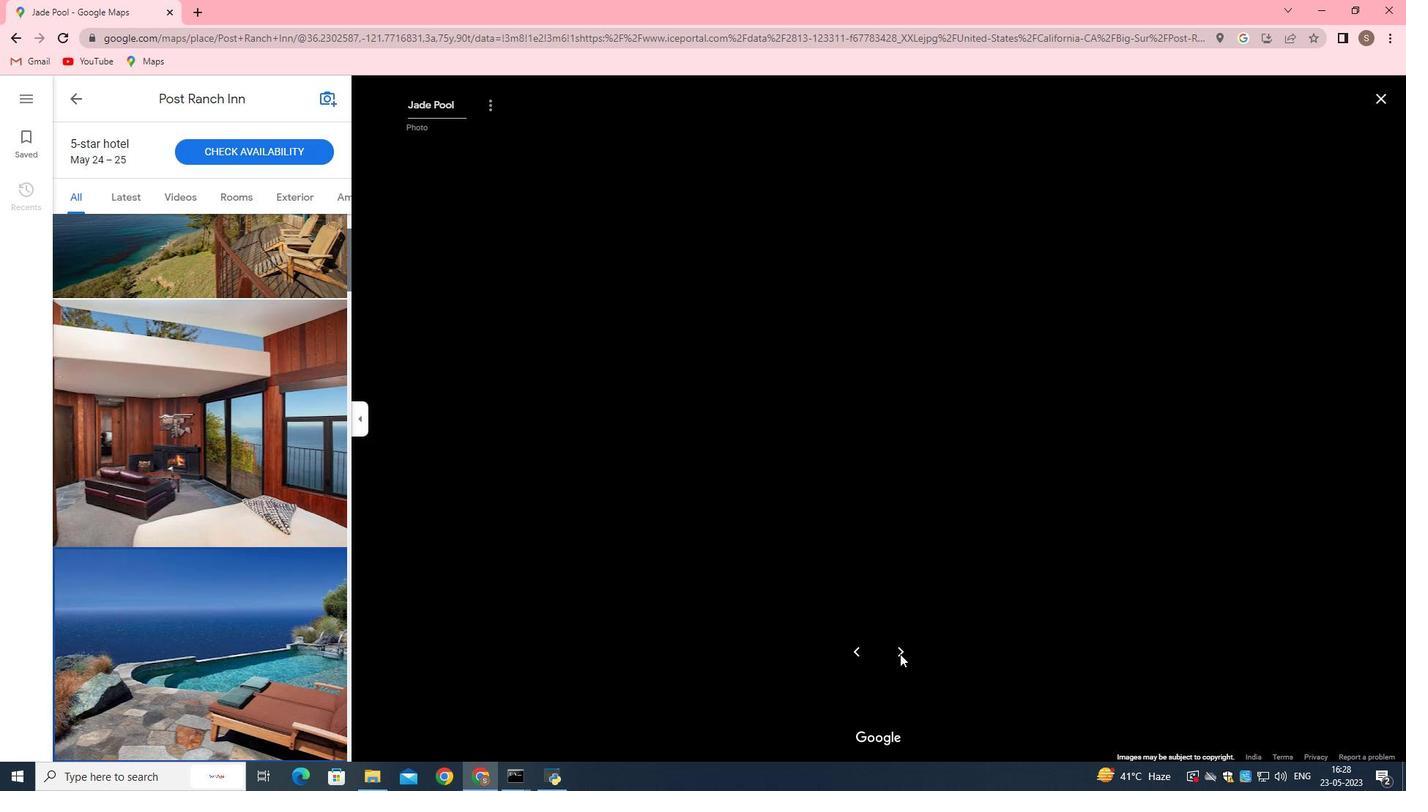 
Action: Mouse pressed left at (900, 654)
Screenshot: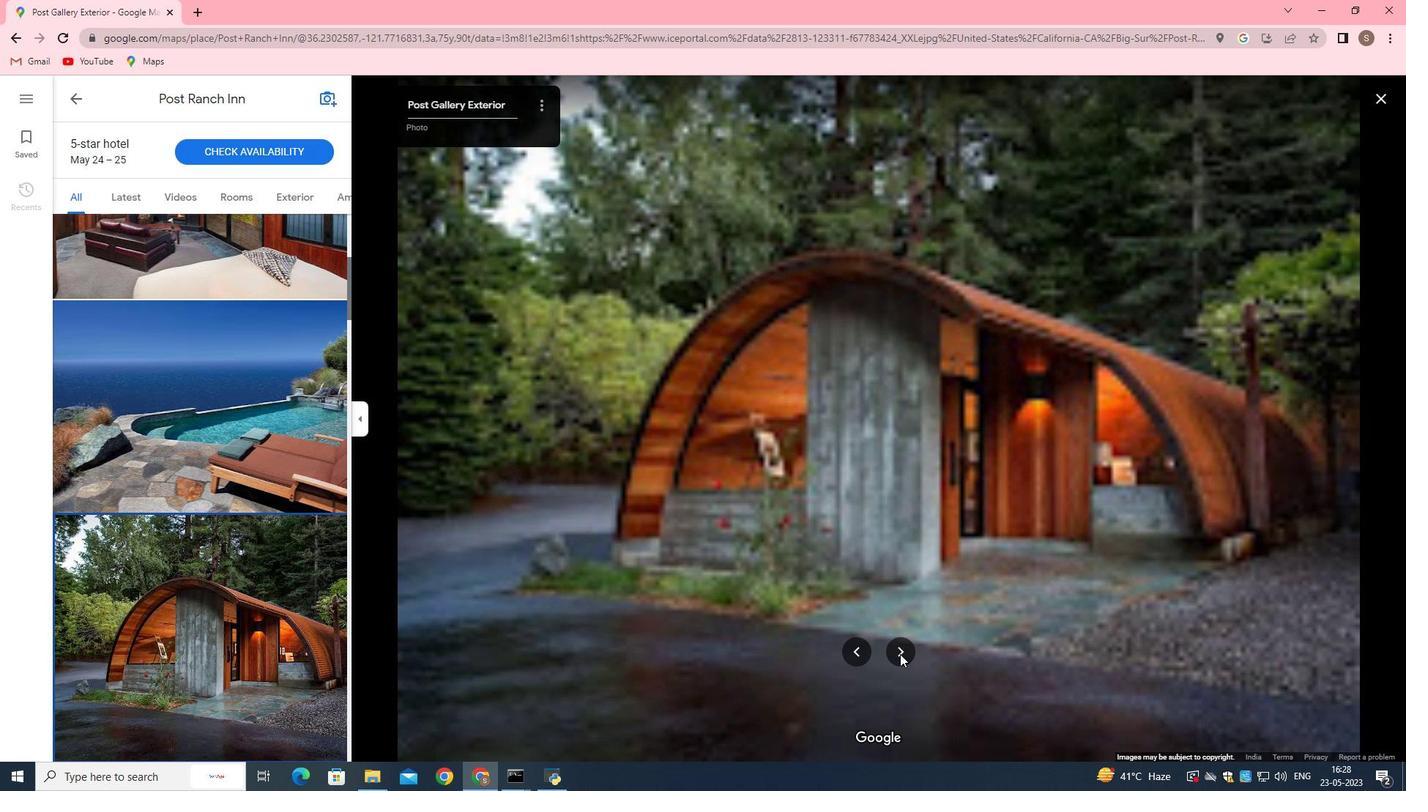 
Action: Mouse pressed left at (900, 654)
Screenshot: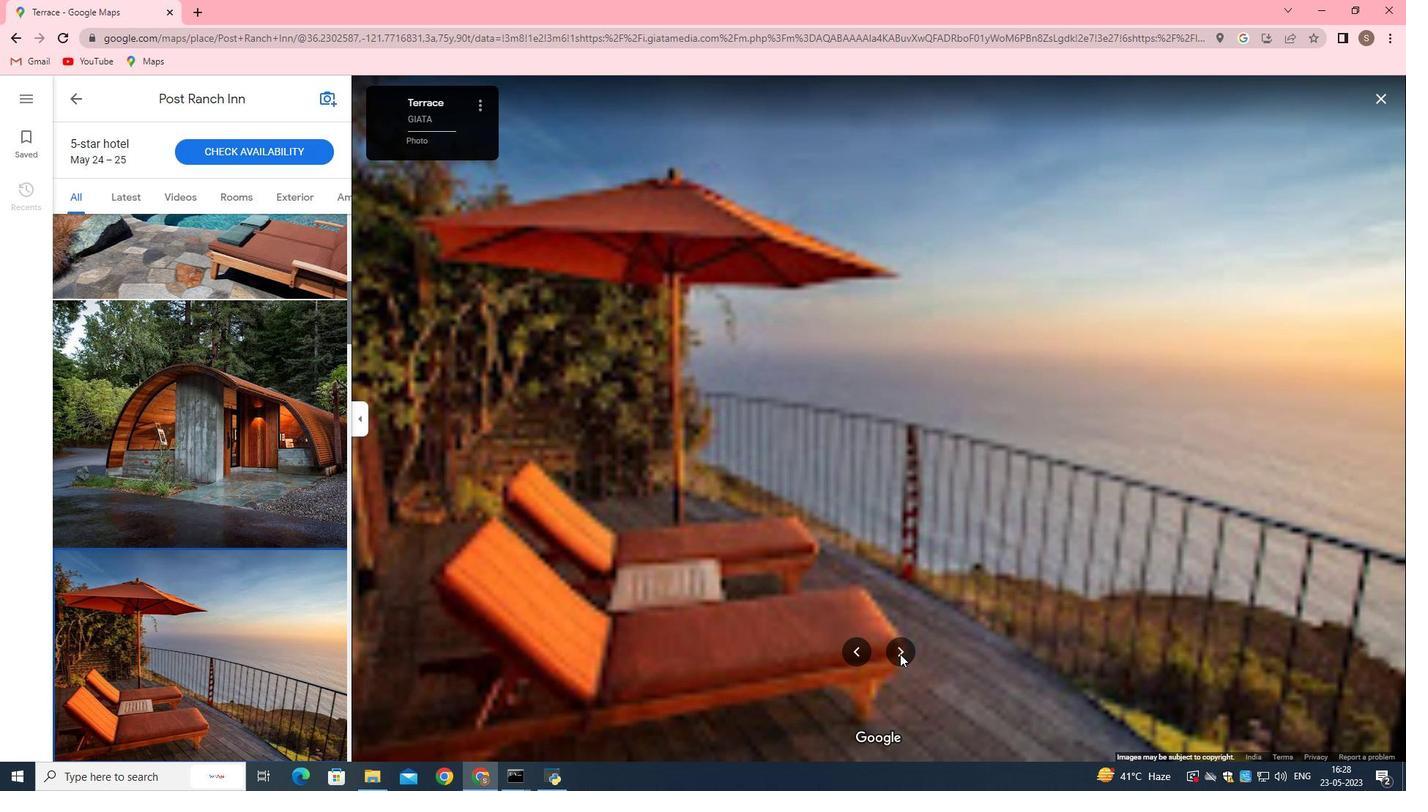 
Action: Mouse pressed left at (900, 654)
Screenshot: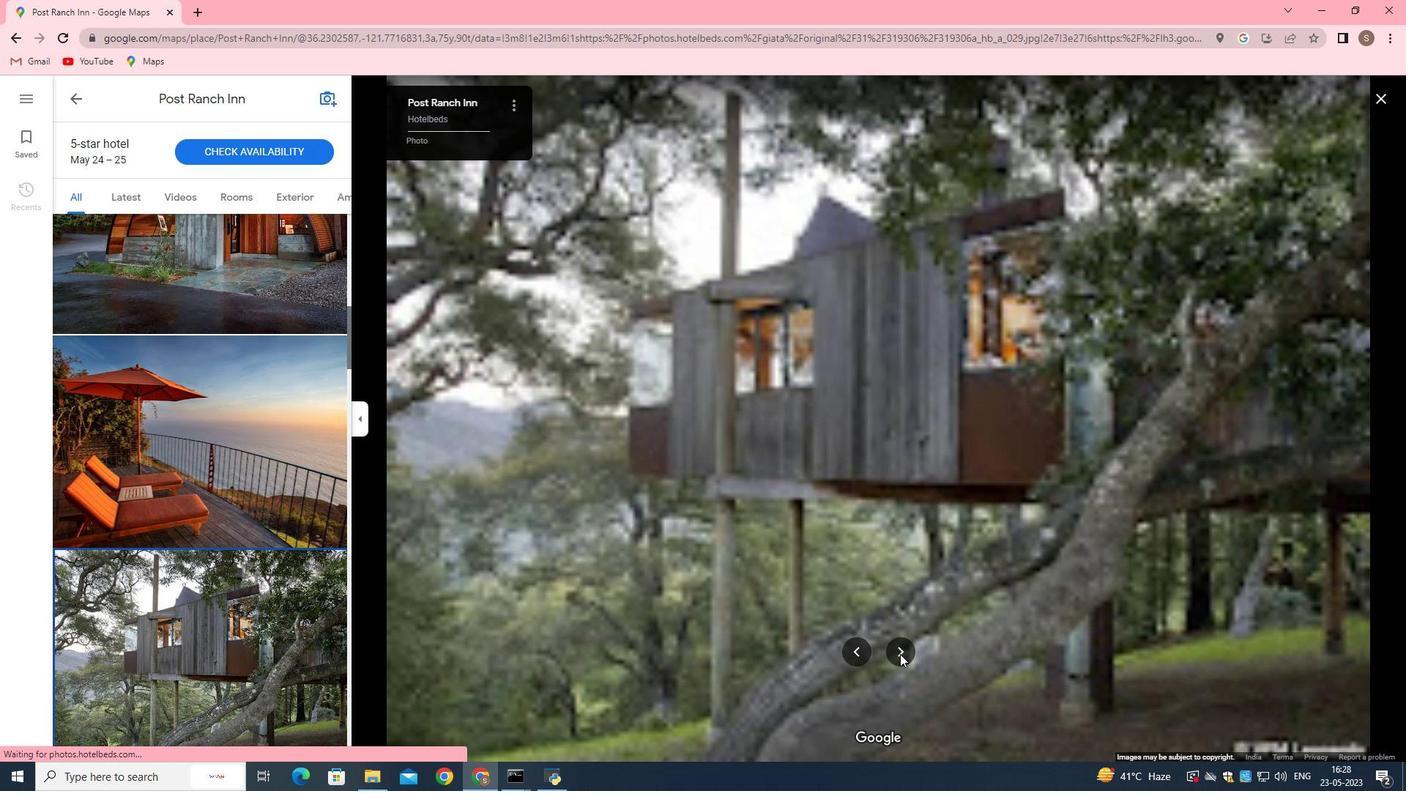
Action: Mouse moved to (902, 651)
Screenshot: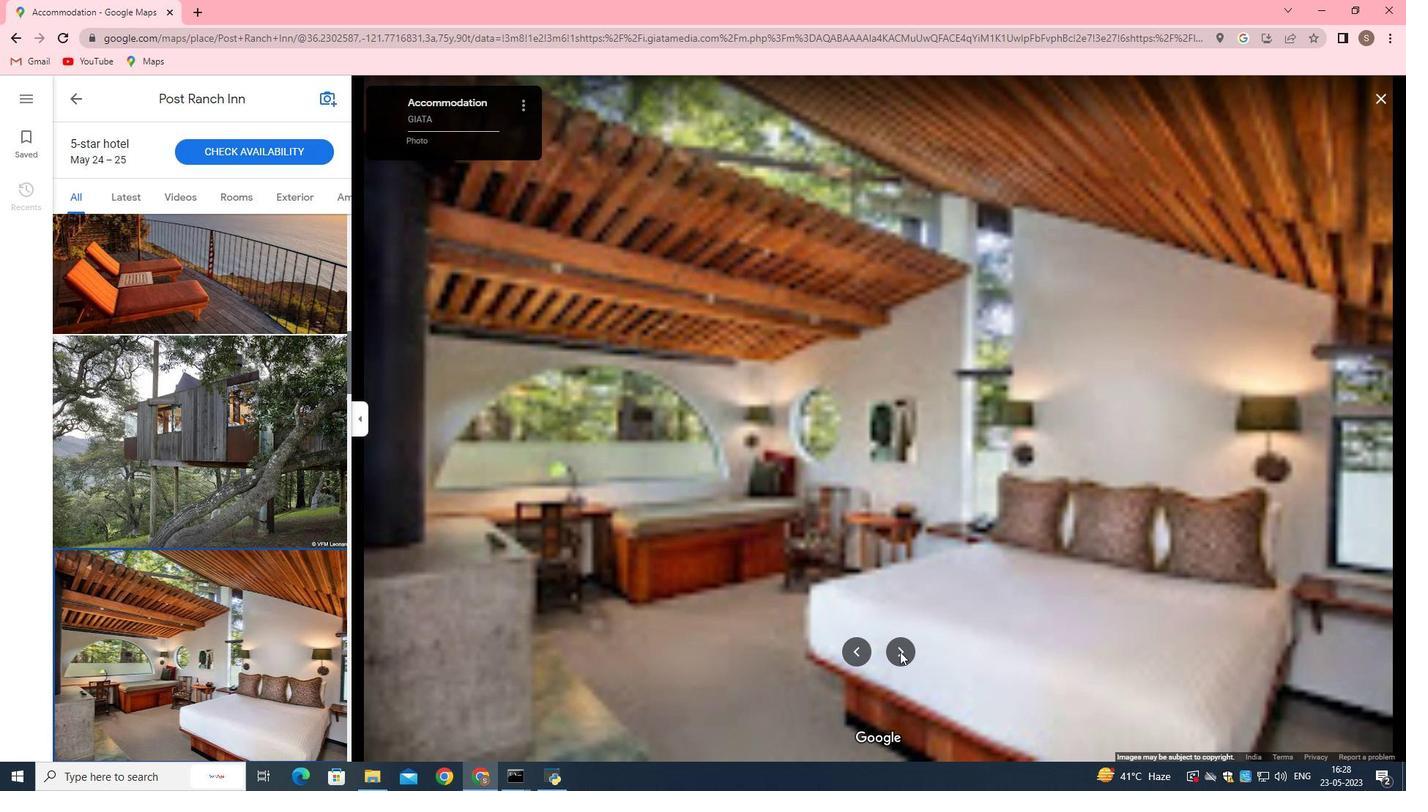 
Action: Mouse pressed left at (902, 651)
Screenshot: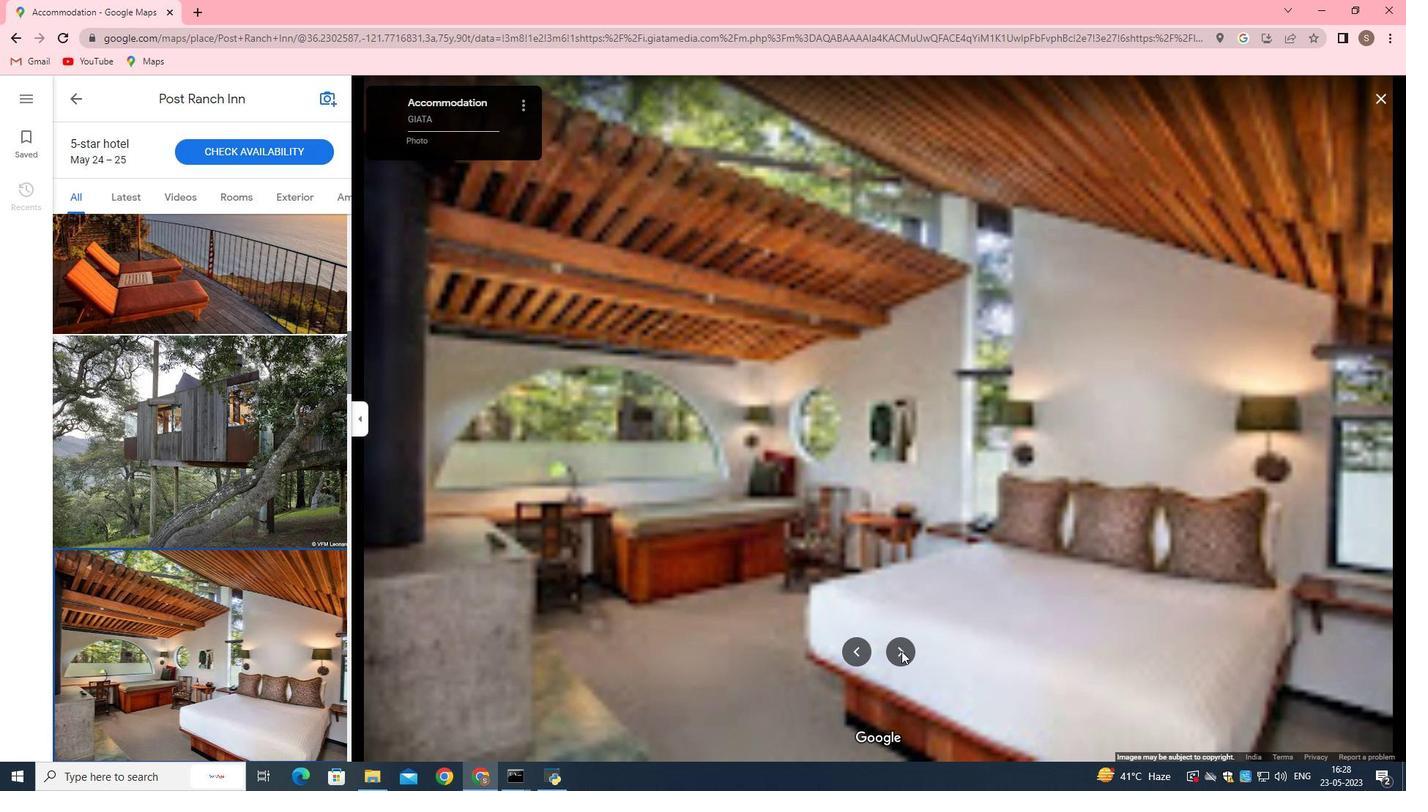 
Action: Mouse moved to (902, 650)
Screenshot: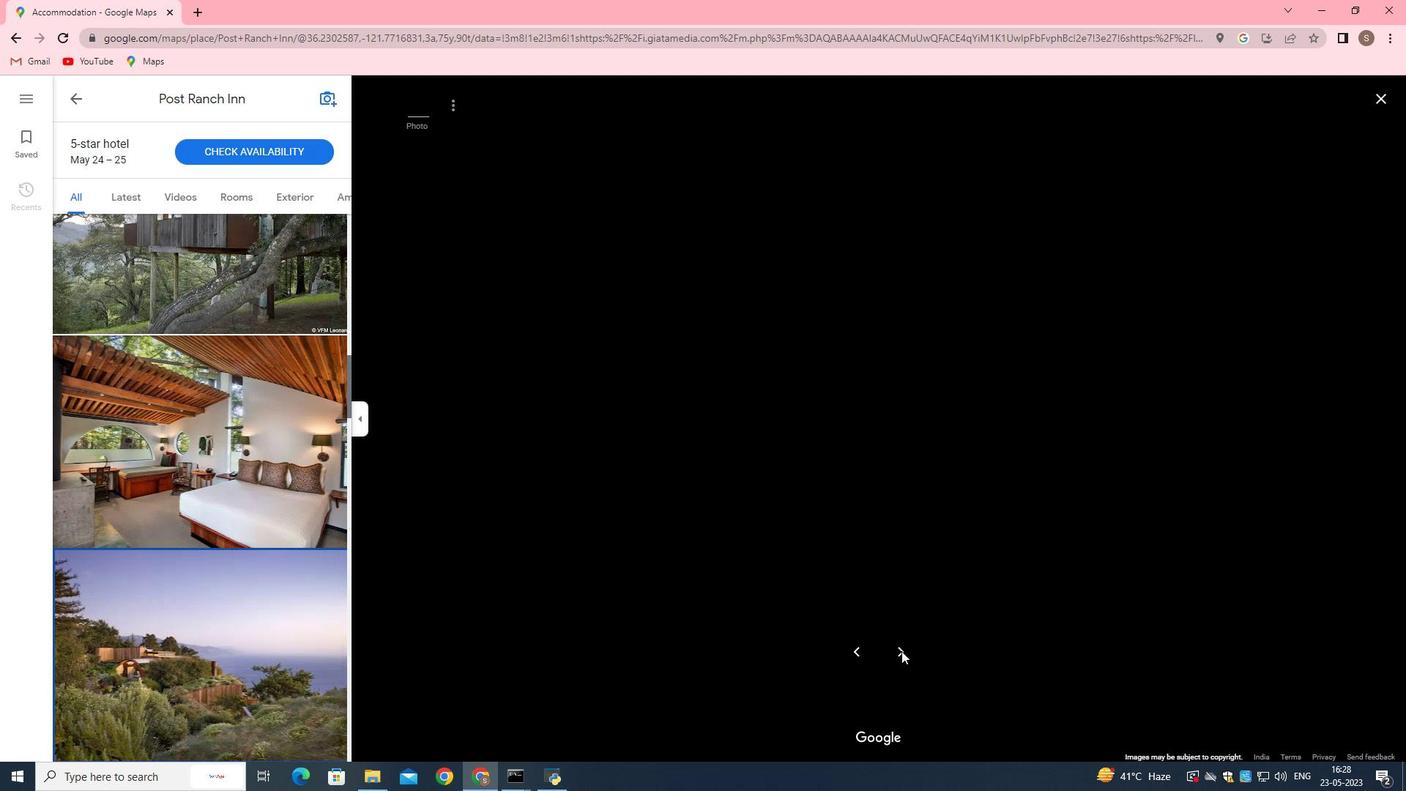 
Action: Mouse pressed left at (902, 650)
Screenshot: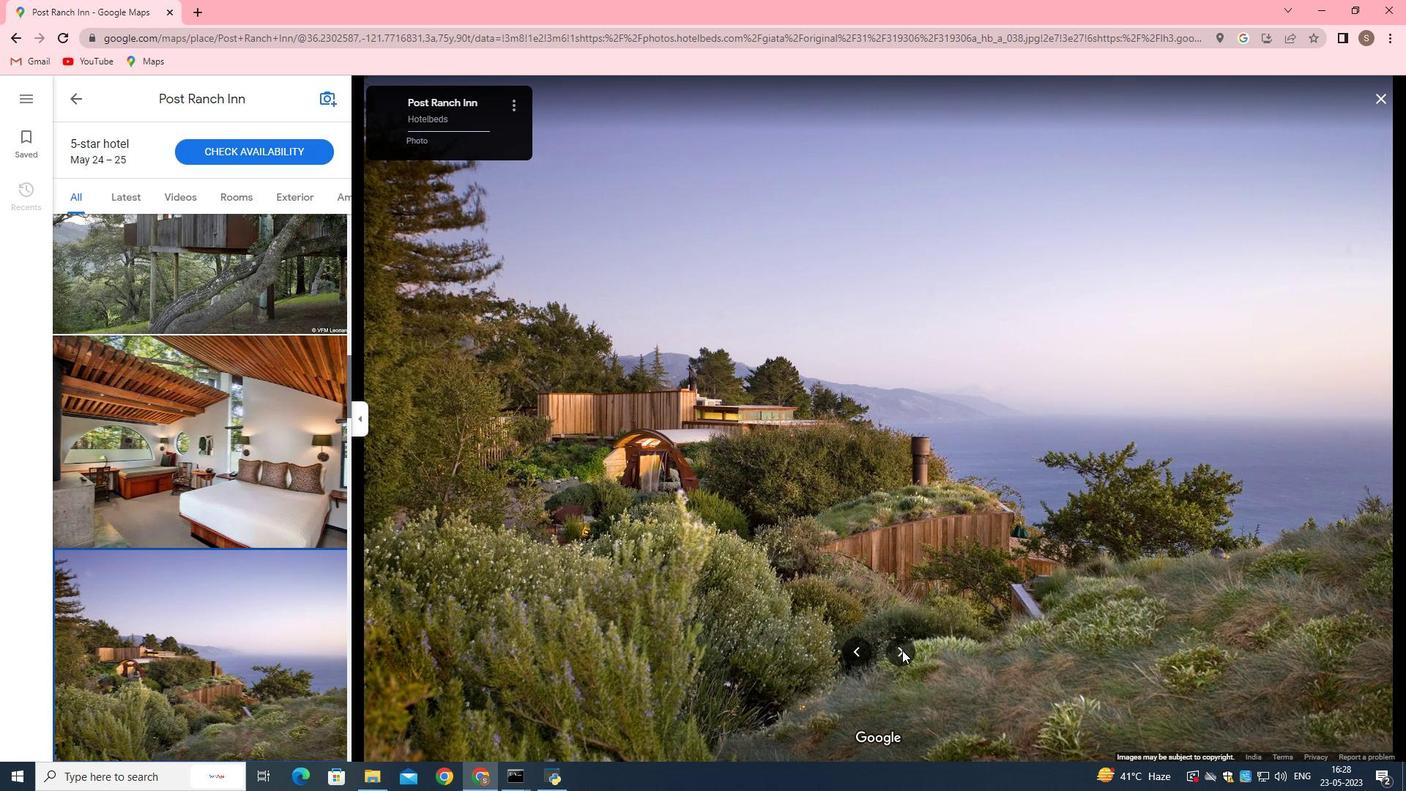 
Action: Mouse pressed left at (902, 650)
Screenshot: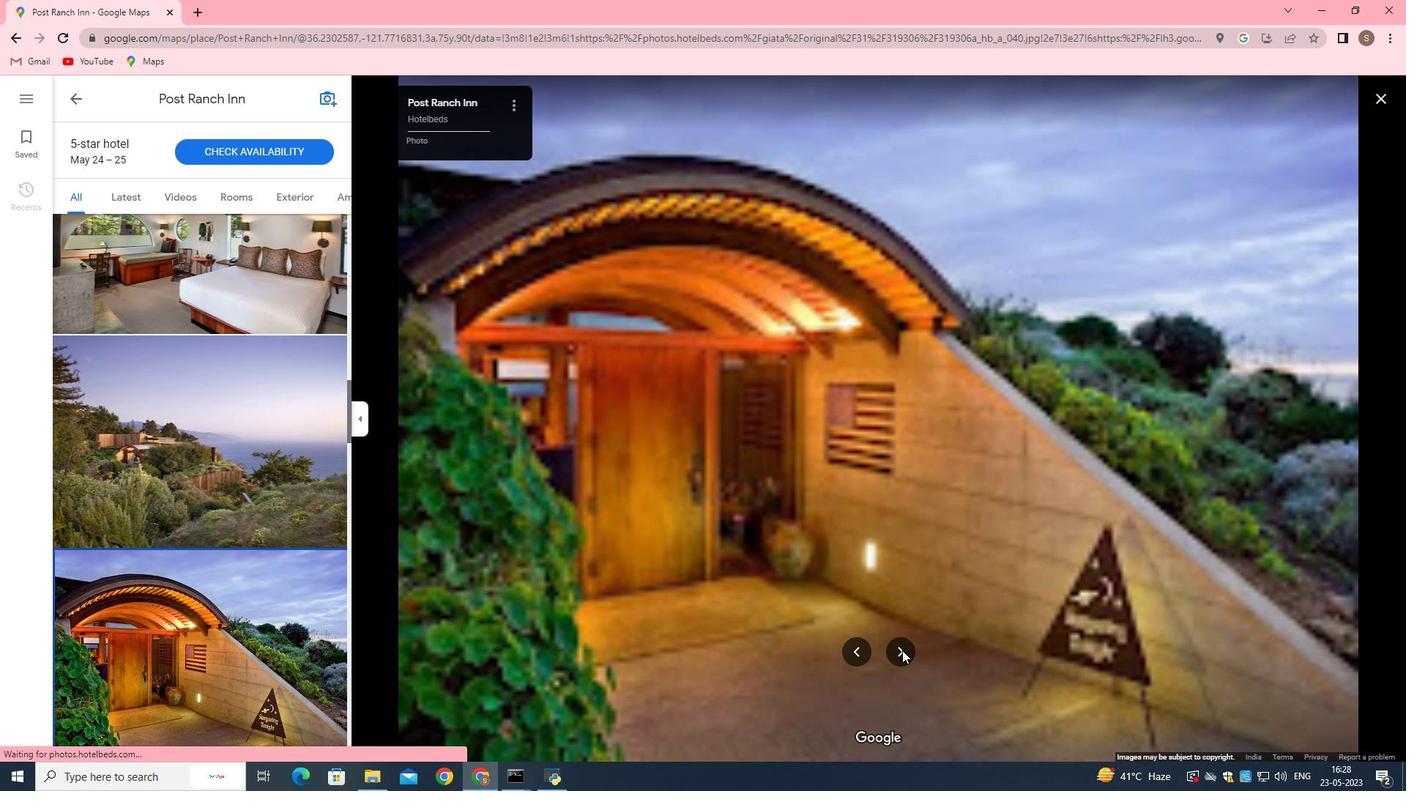 
Action: Mouse moved to (162, 190)
Screenshot: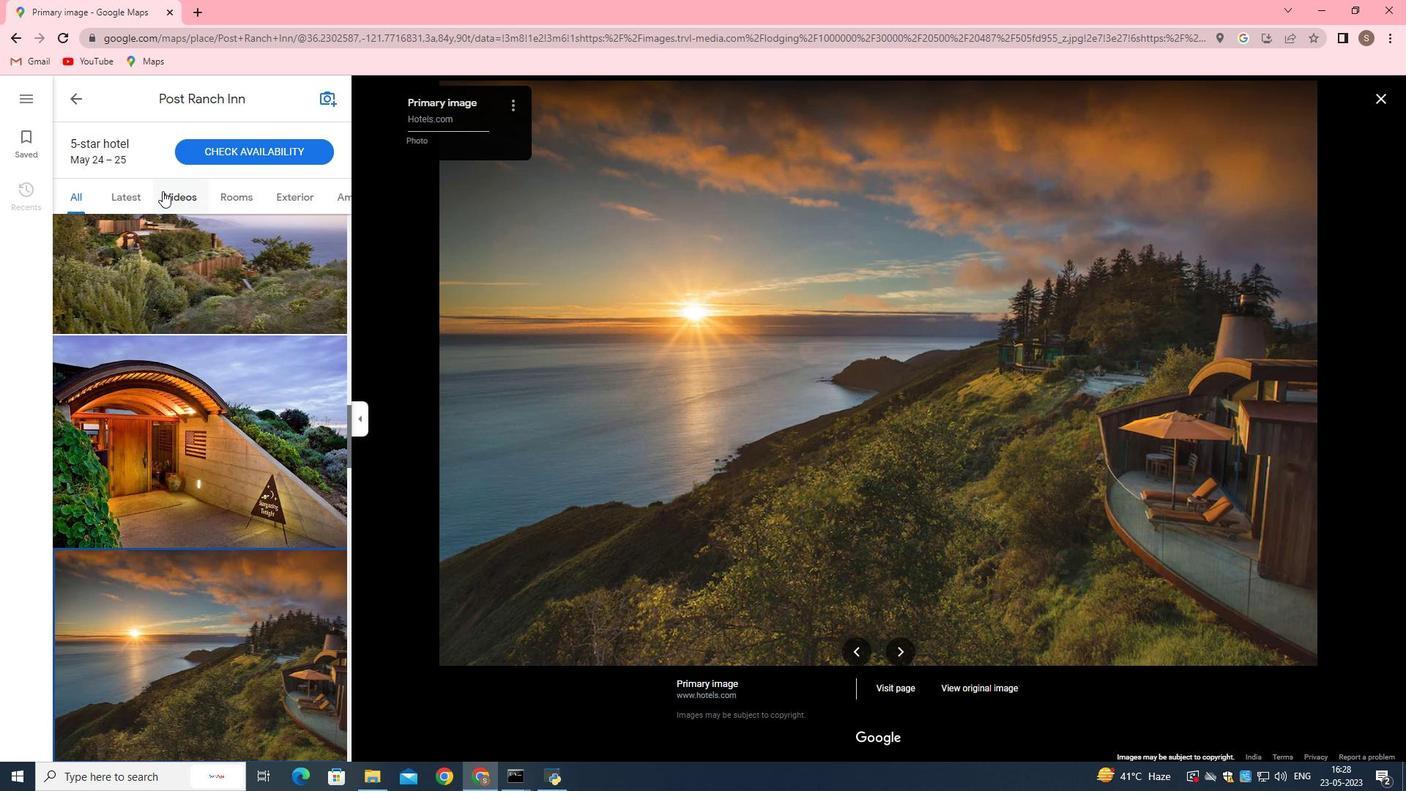 
Action: Mouse pressed left at (162, 190)
Screenshot: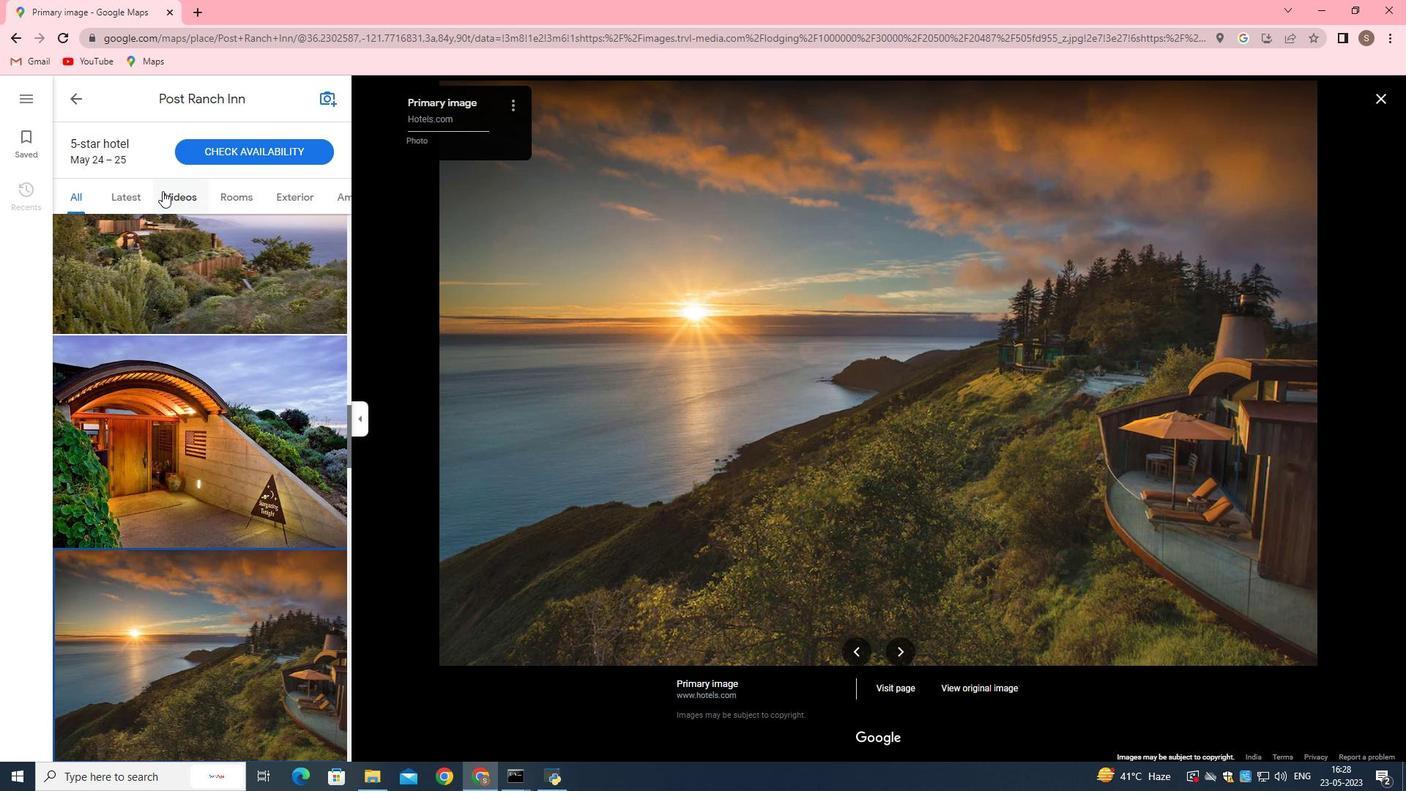 
Action: Mouse moved to (326, 404)
Screenshot: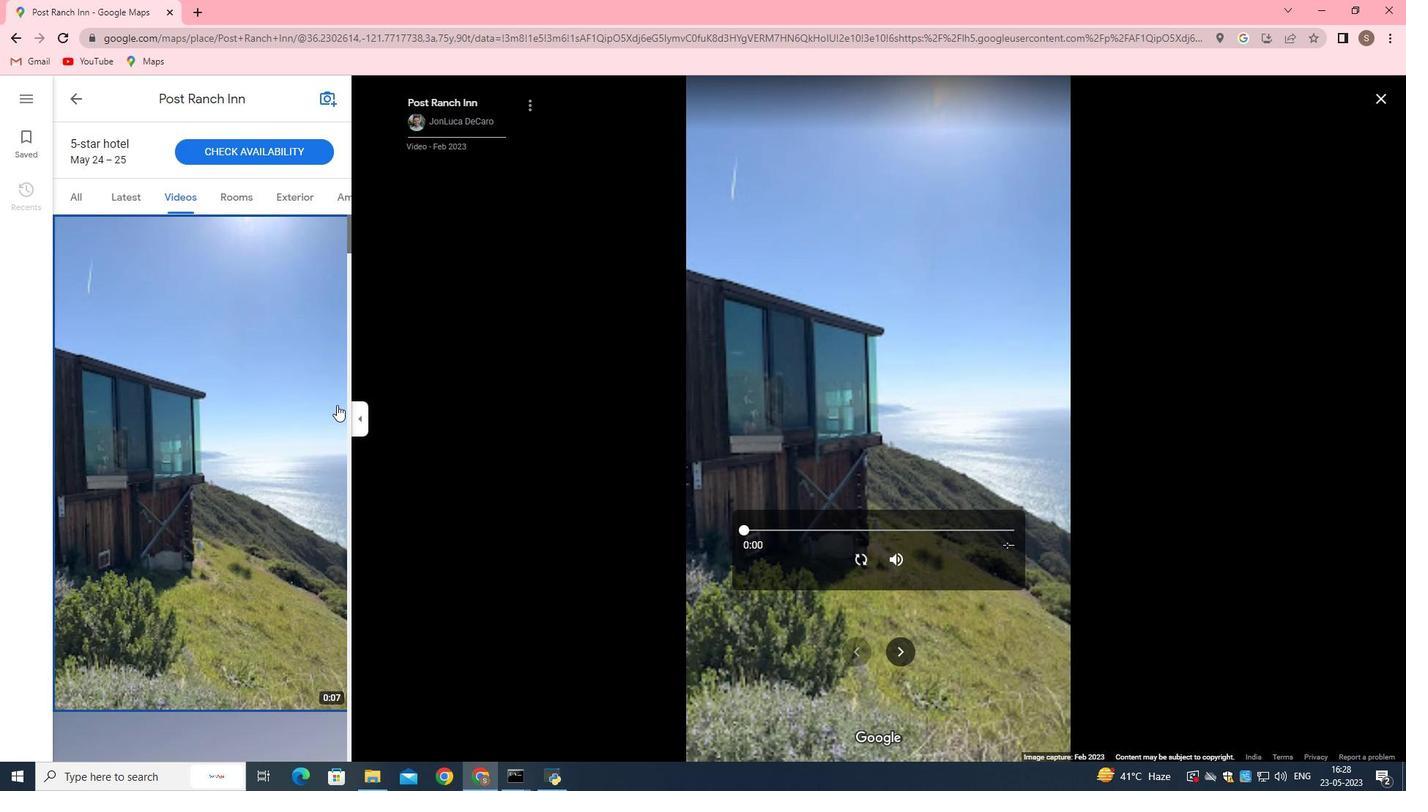 
Action: Mouse scrolled (326, 403) with delta (0, 0)
Screenshot: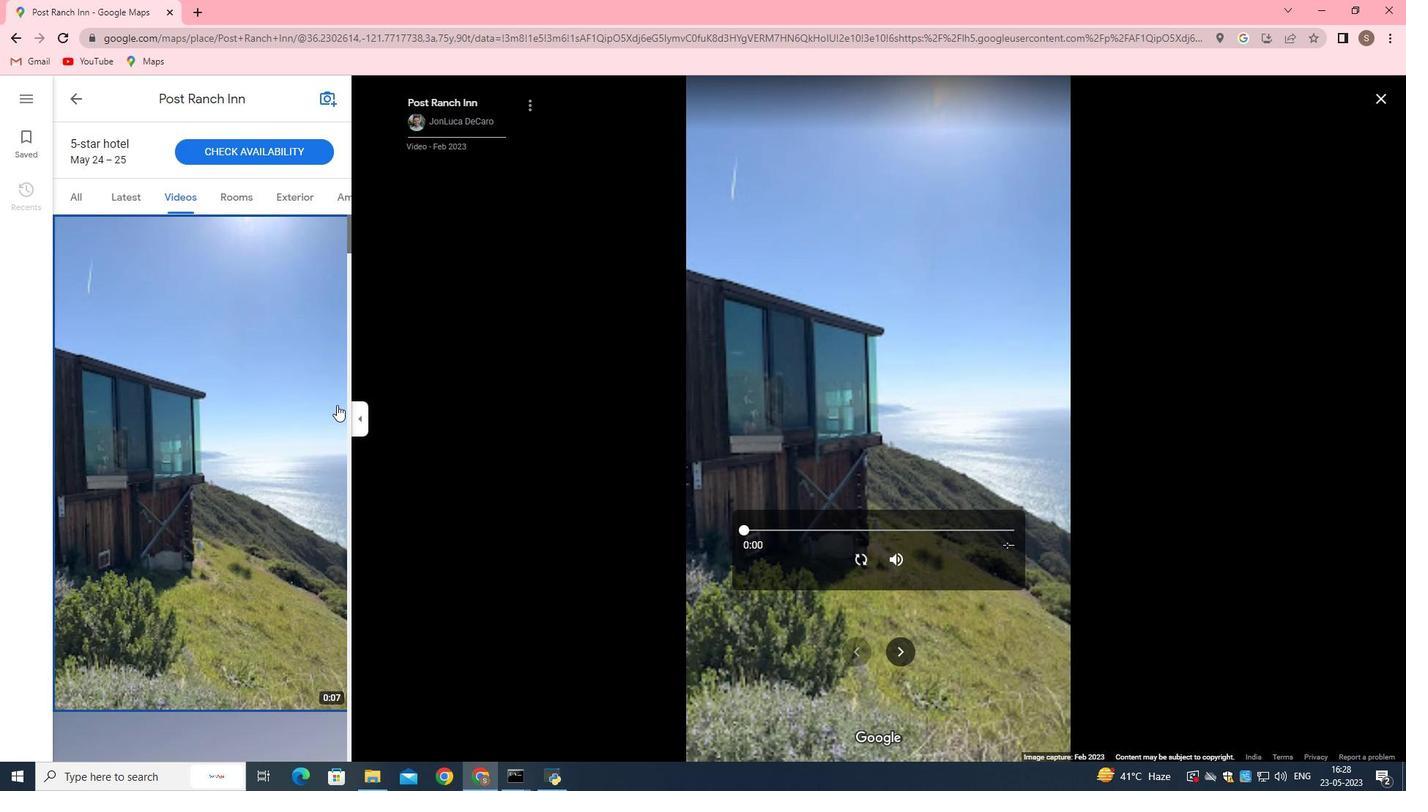 
Action: Mouse moved to (324, 406)
Screenshot: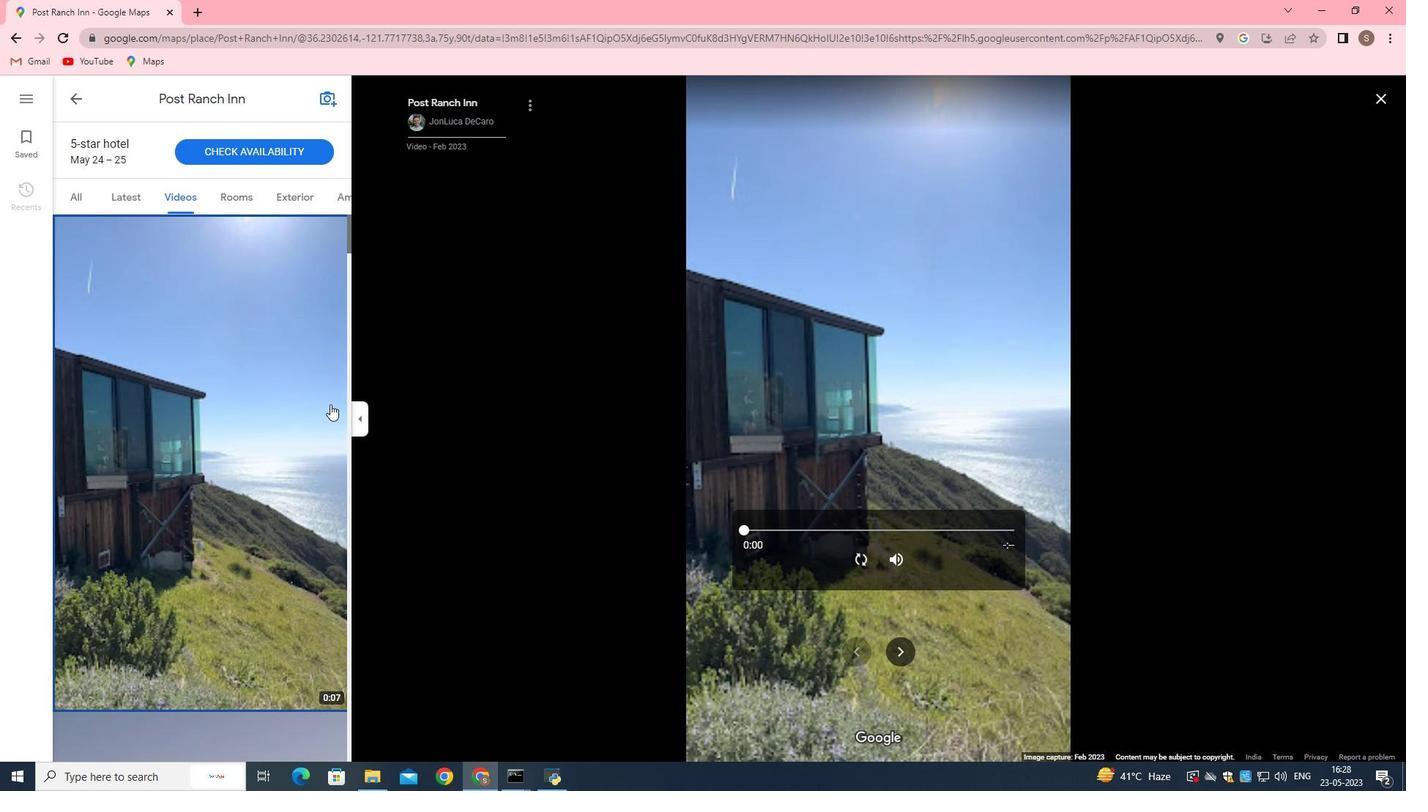 
Action: Mouse scrolled (324, 405) with delta (0, 0)
Screenshot: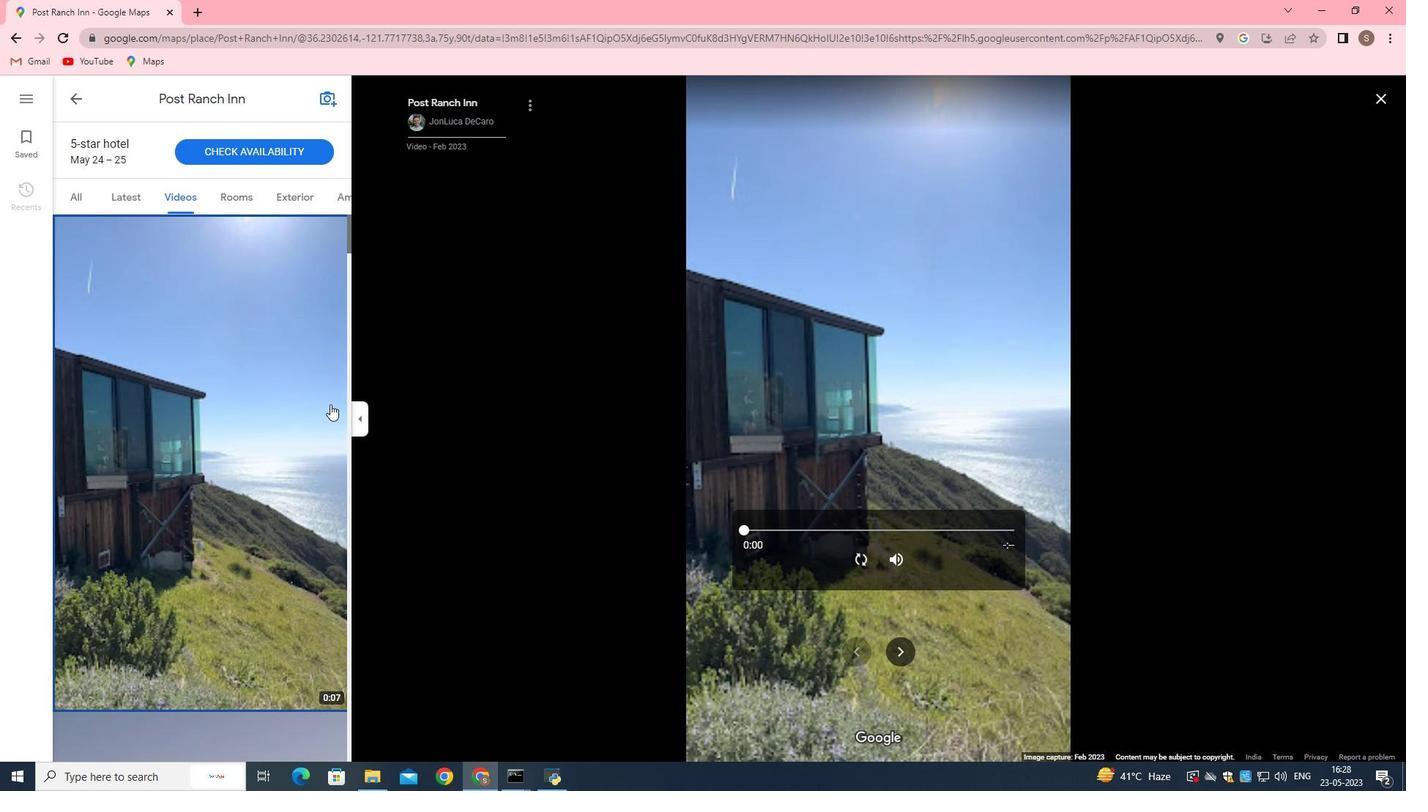 
Action: Mouse scrolled (324, 405) with delta (0, 0)
Screenshot: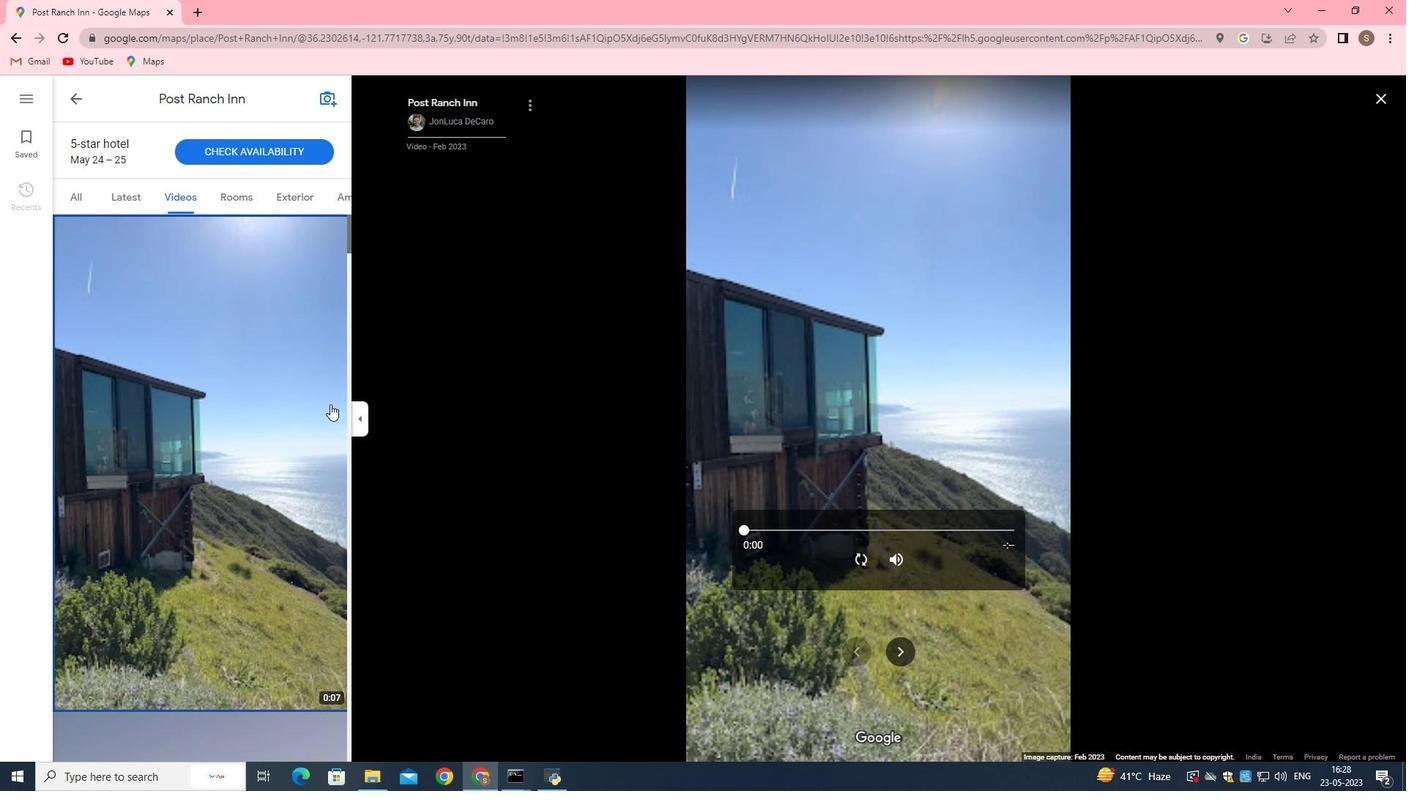 
Action: Mouse moved to (323, 408)
Screenshot: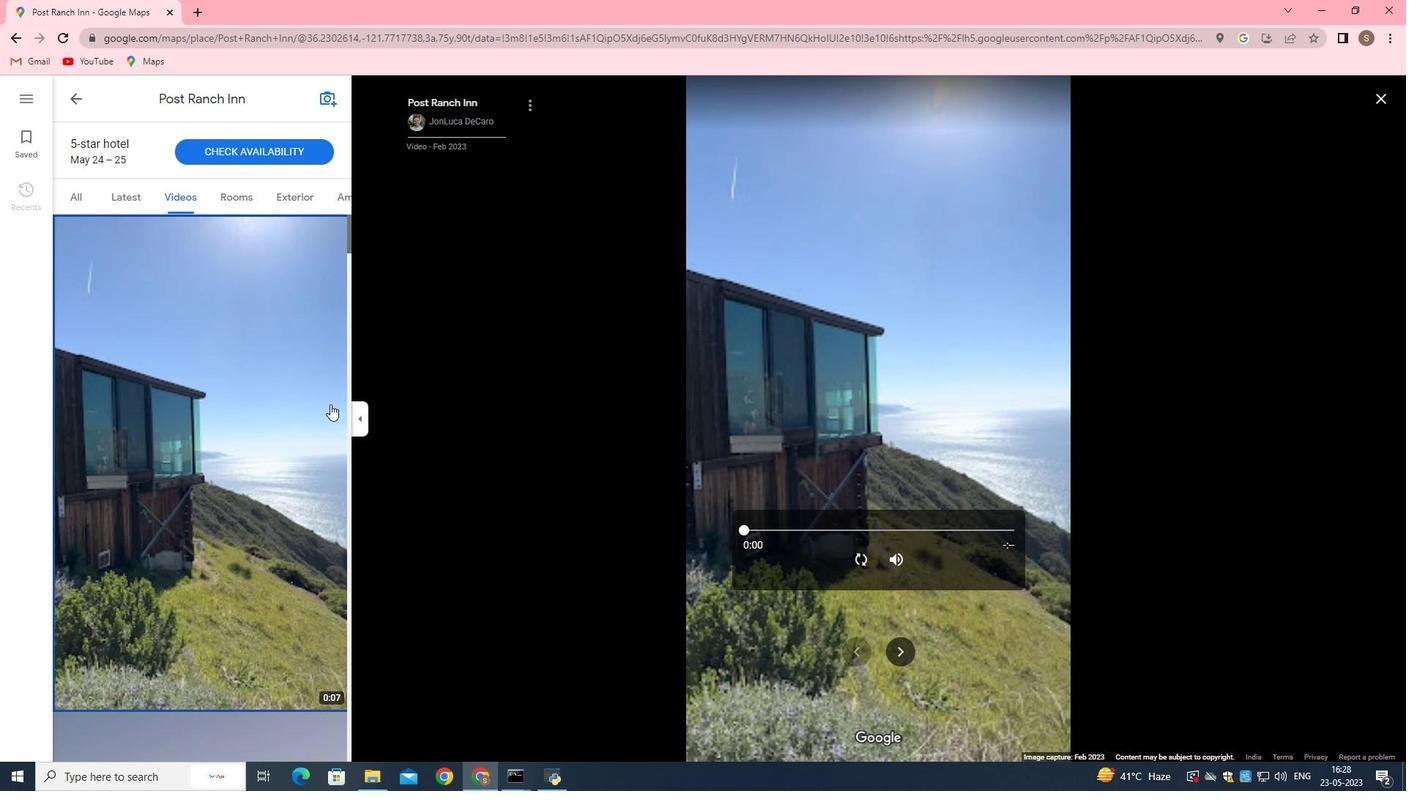 
Action: Mouse scrolled (323, 407) with delta (0, 0)
Screenshot: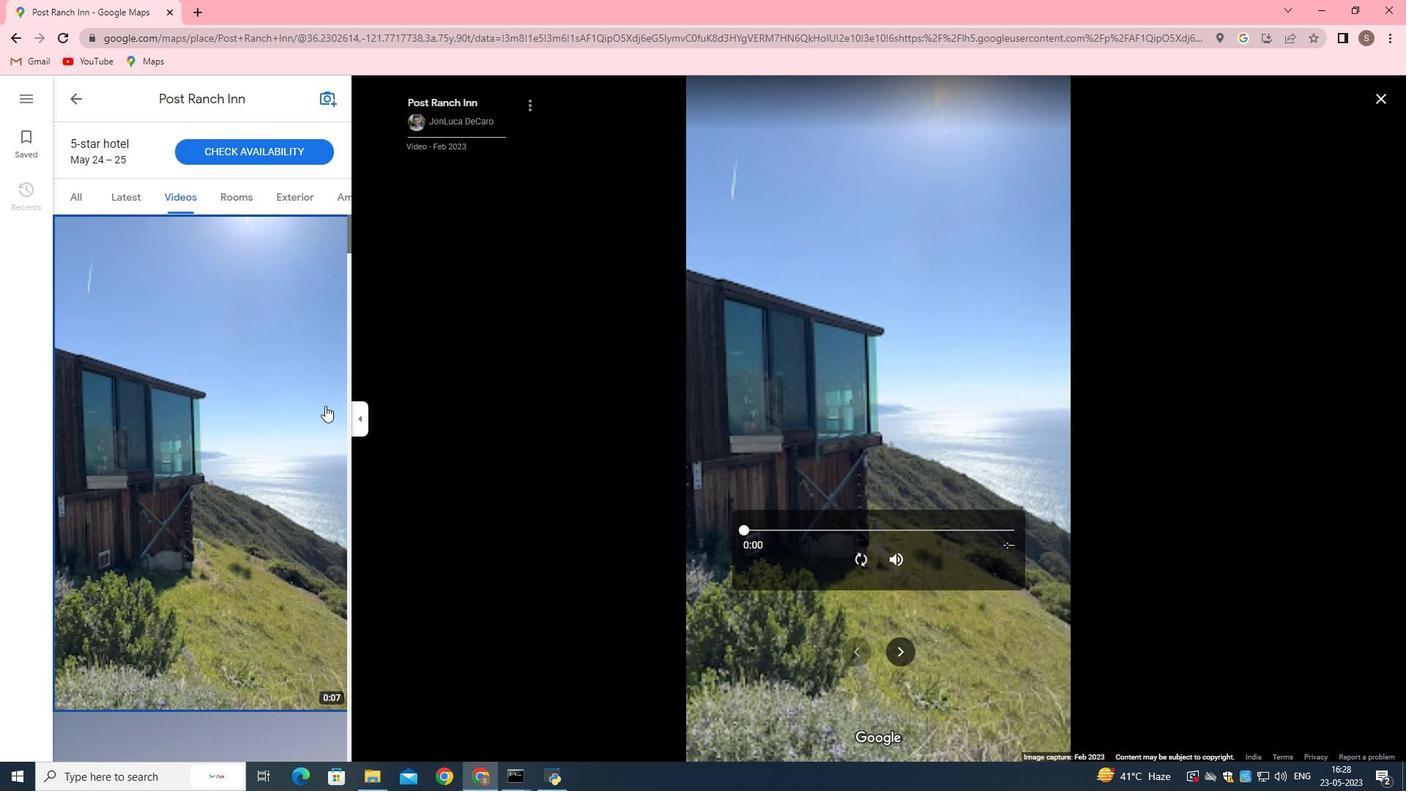 
Action: Mouse moved to (322, 410)
Screenshot: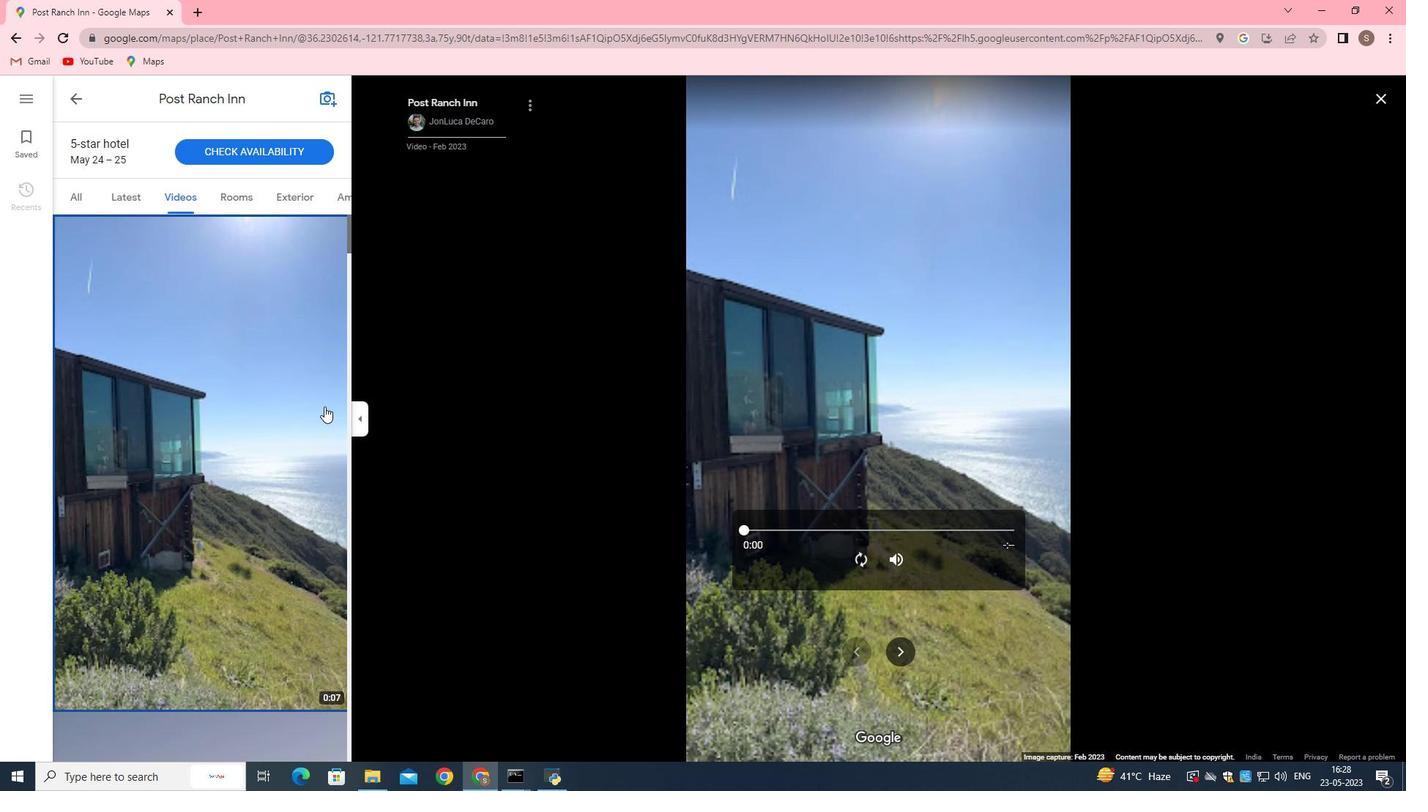 
Action: Mouse scrolled (322, 409) with delta (0, 0)
Screenshot: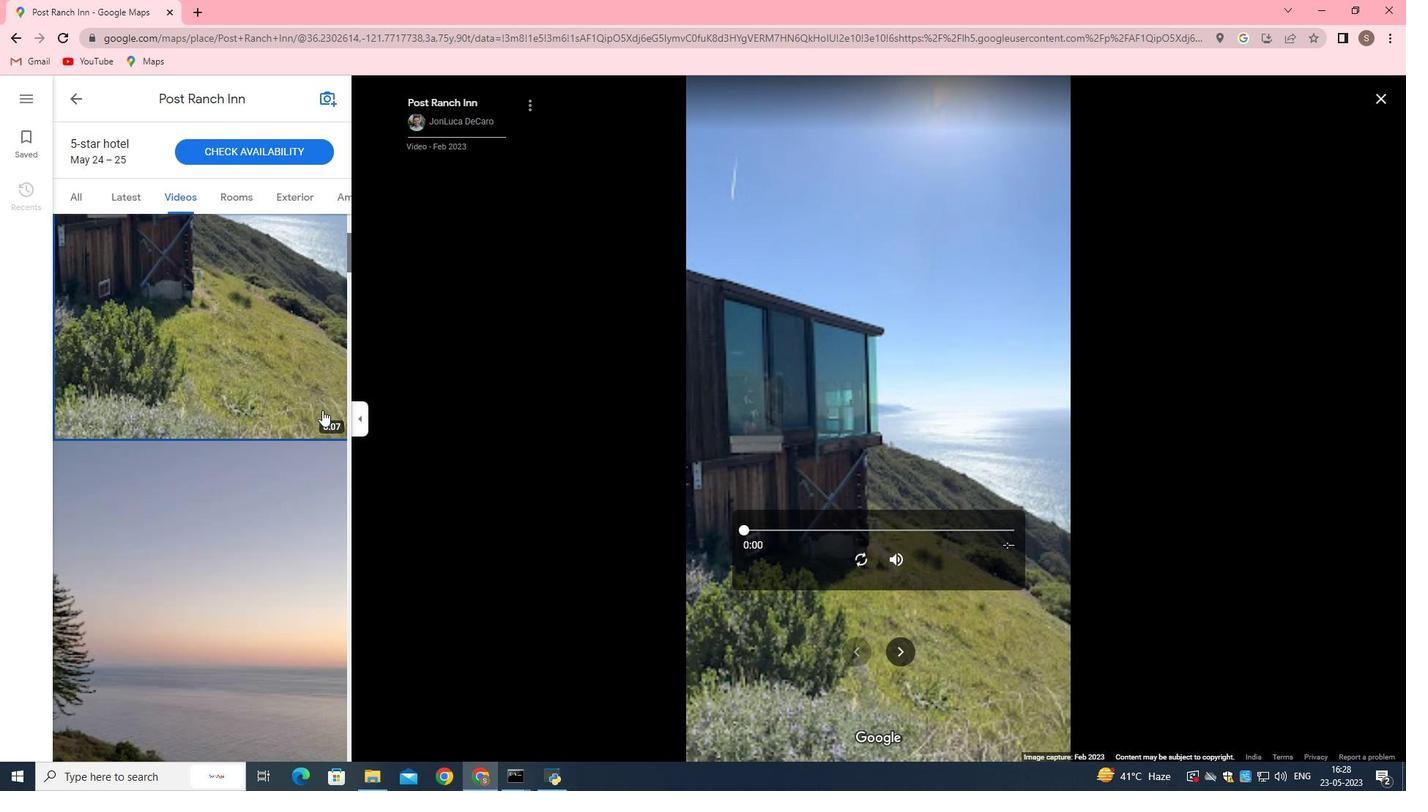 
Action: Mouse scrolled (322, 409) with delta (0, 0)
Screenshot: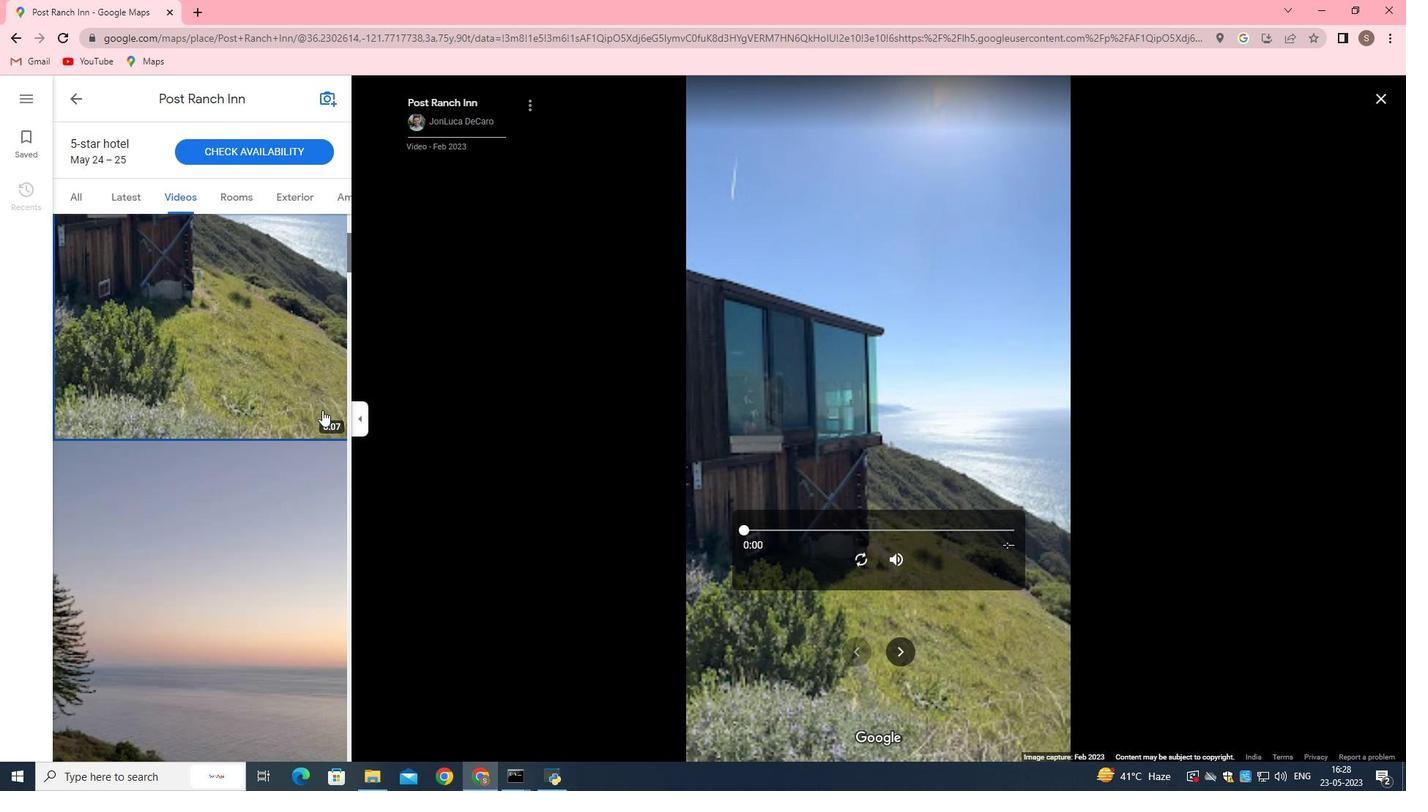 
Action: Mouse scrolled (322, 409) with delta (0, 0)
Screenshot: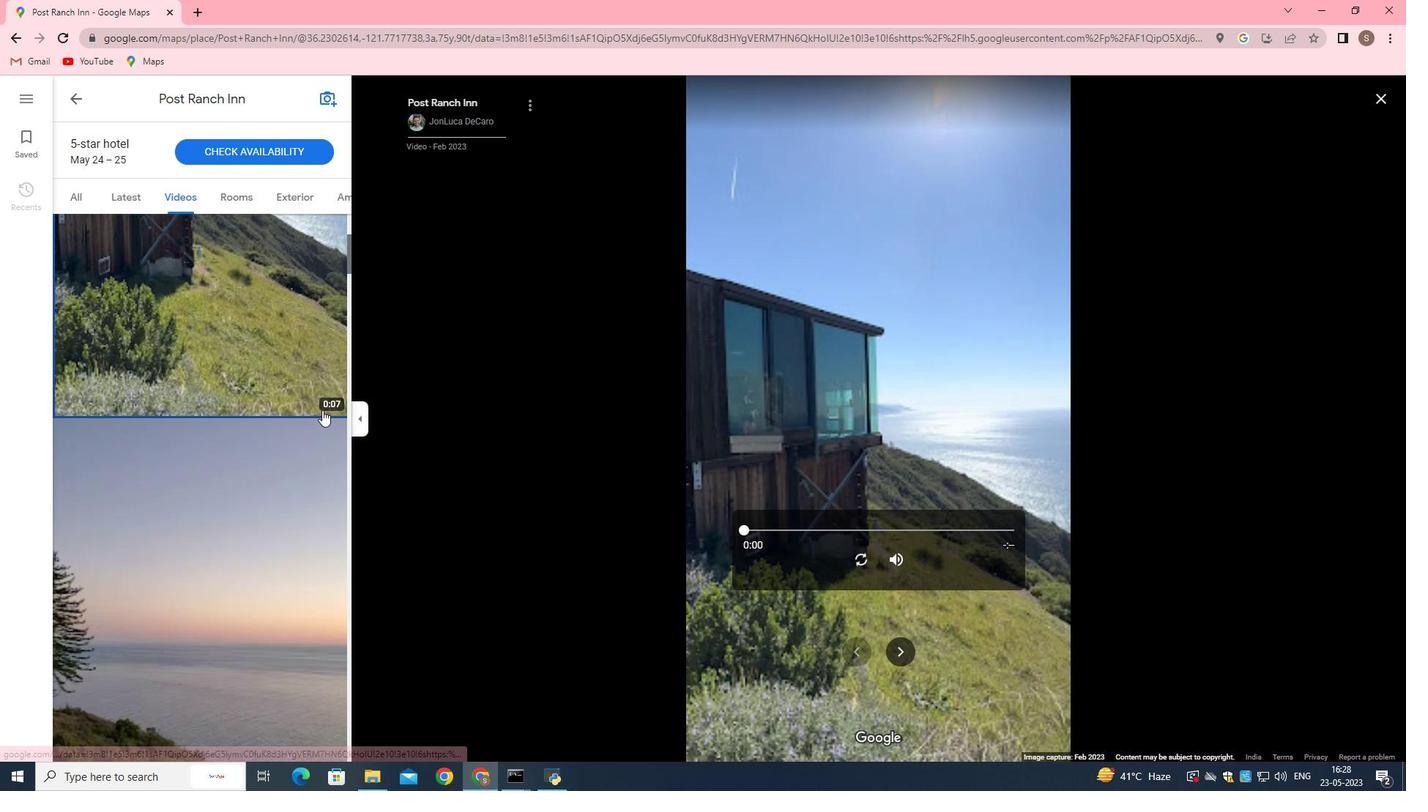 
Action: Mouse scrolled (322, 409) with delta (0, 0)
Screenshot: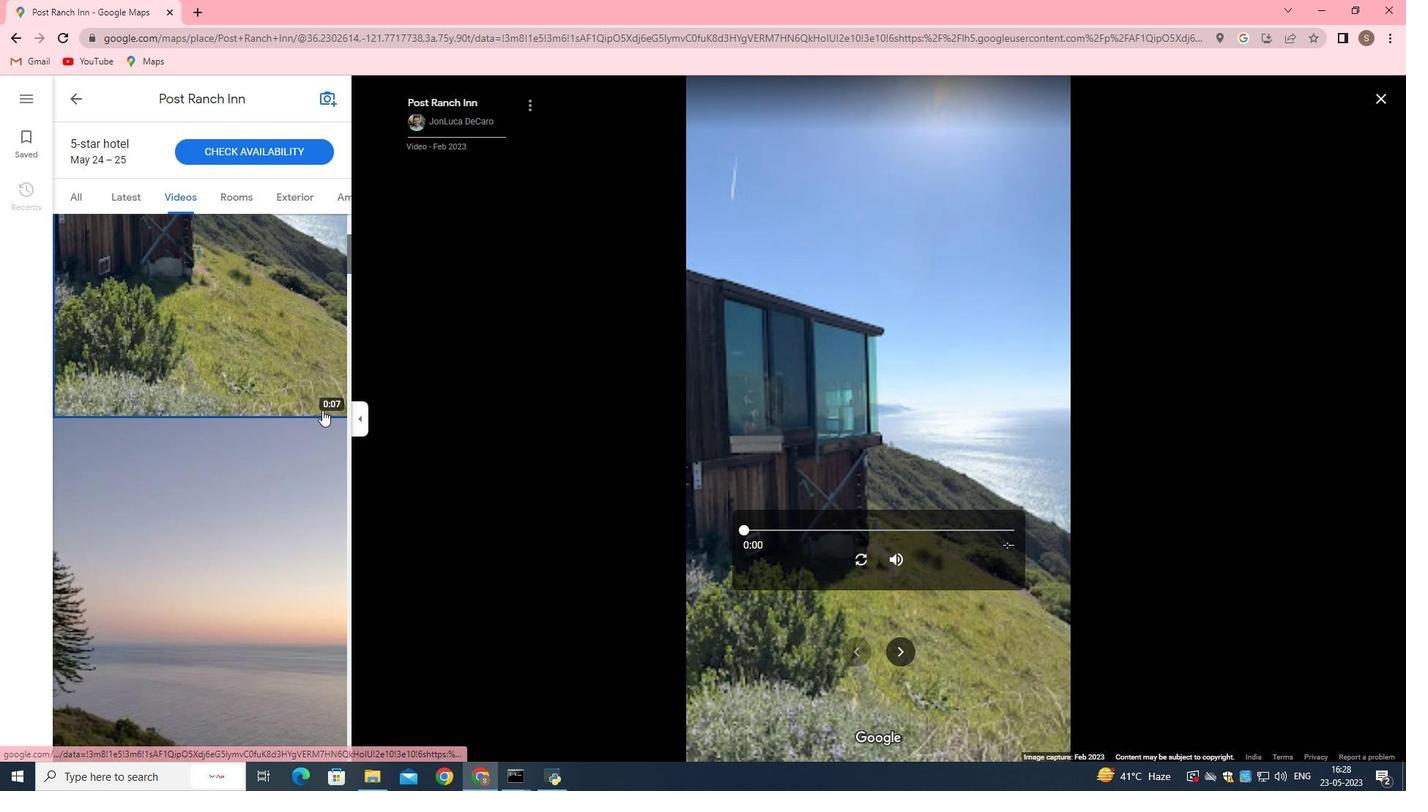 
Action: Mouse scrolled (322, 409) with delta (0, 0)
Screenshot: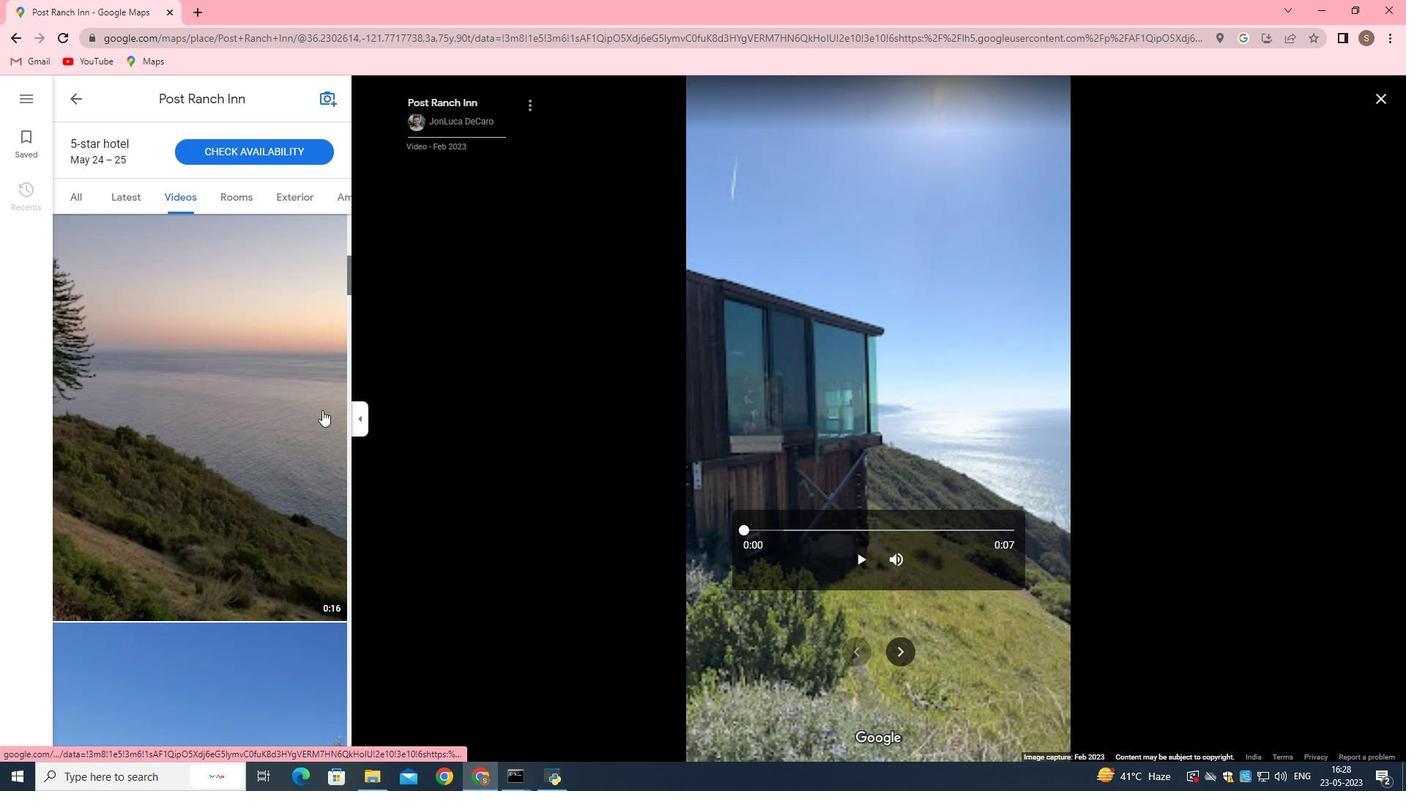 
Action: Mouse scrolled (322, 409) with delta (0, 0)
Screenshot: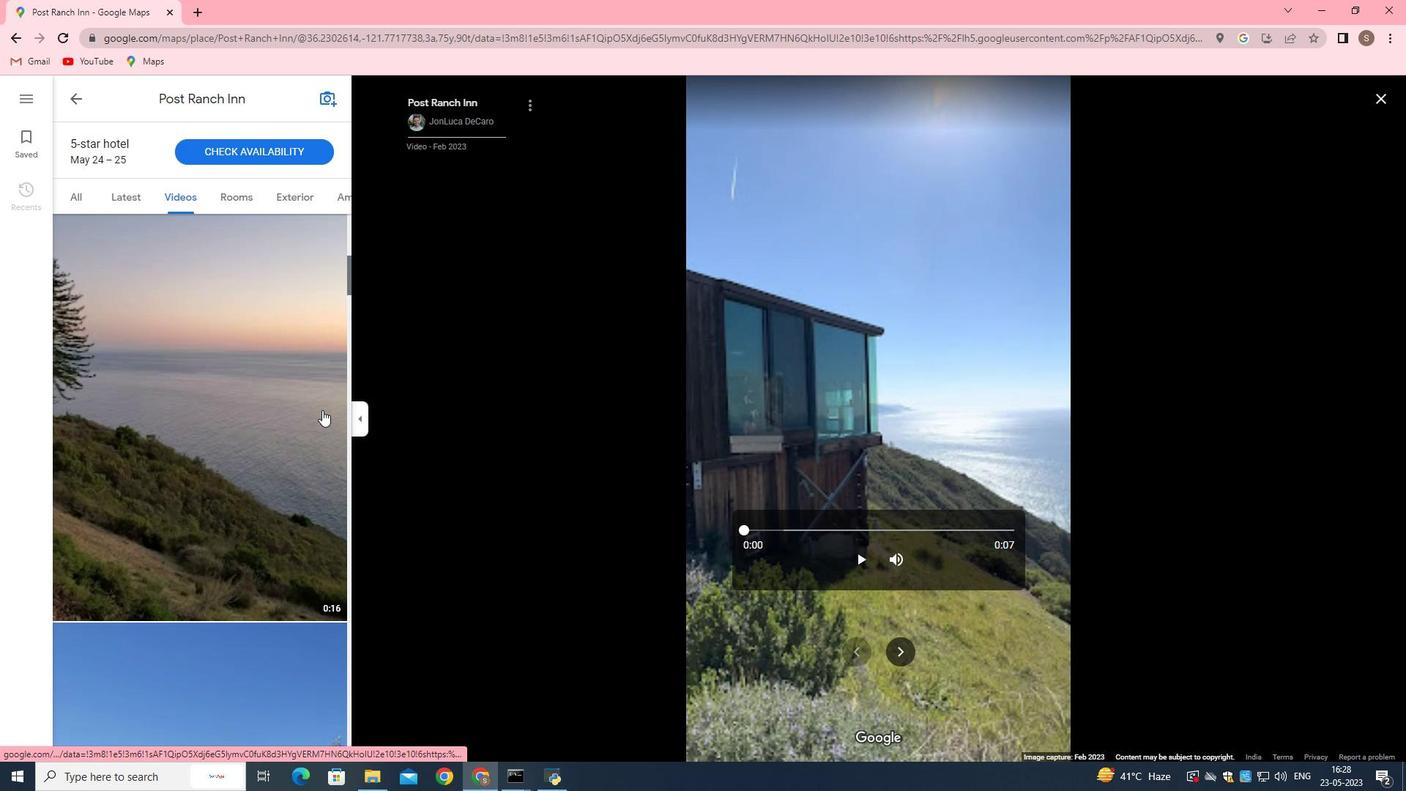
Action: Mouse scrolled (322, 409) with delta (0, 0)
Screenshot: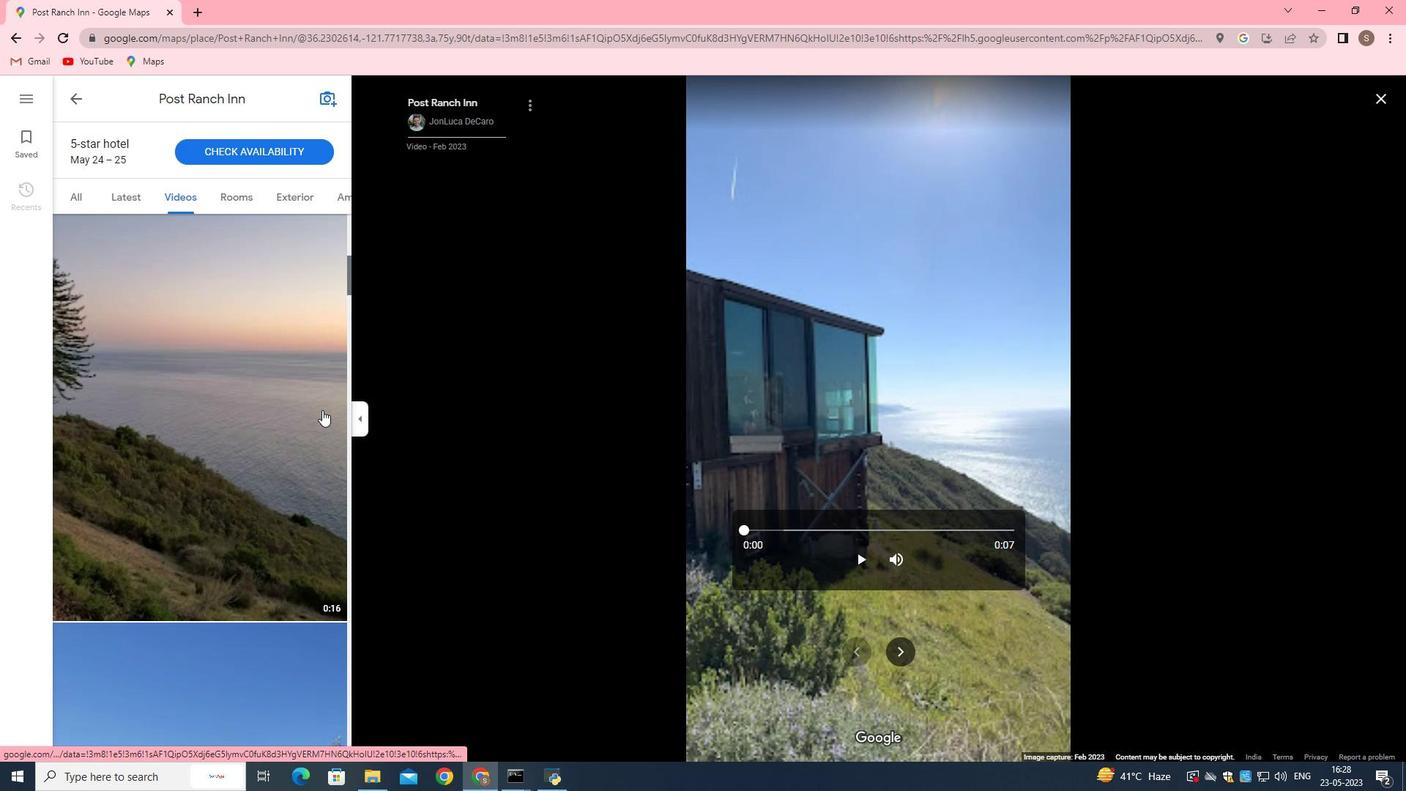 
Action: Mouse scrolled (322, 409) with delta (0, 0)
Screenshot: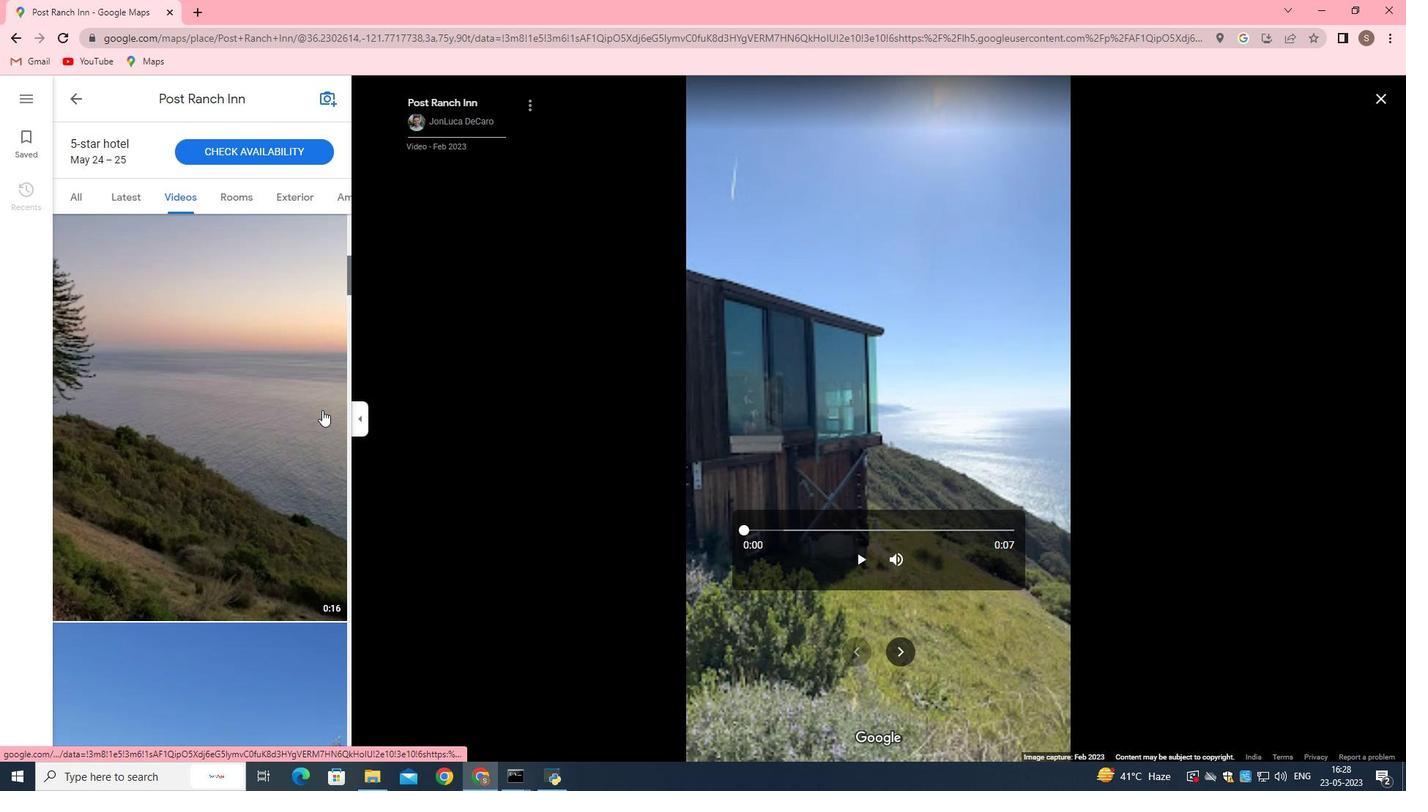 
Action: Mouse moved to (247, 197)
Screenshot: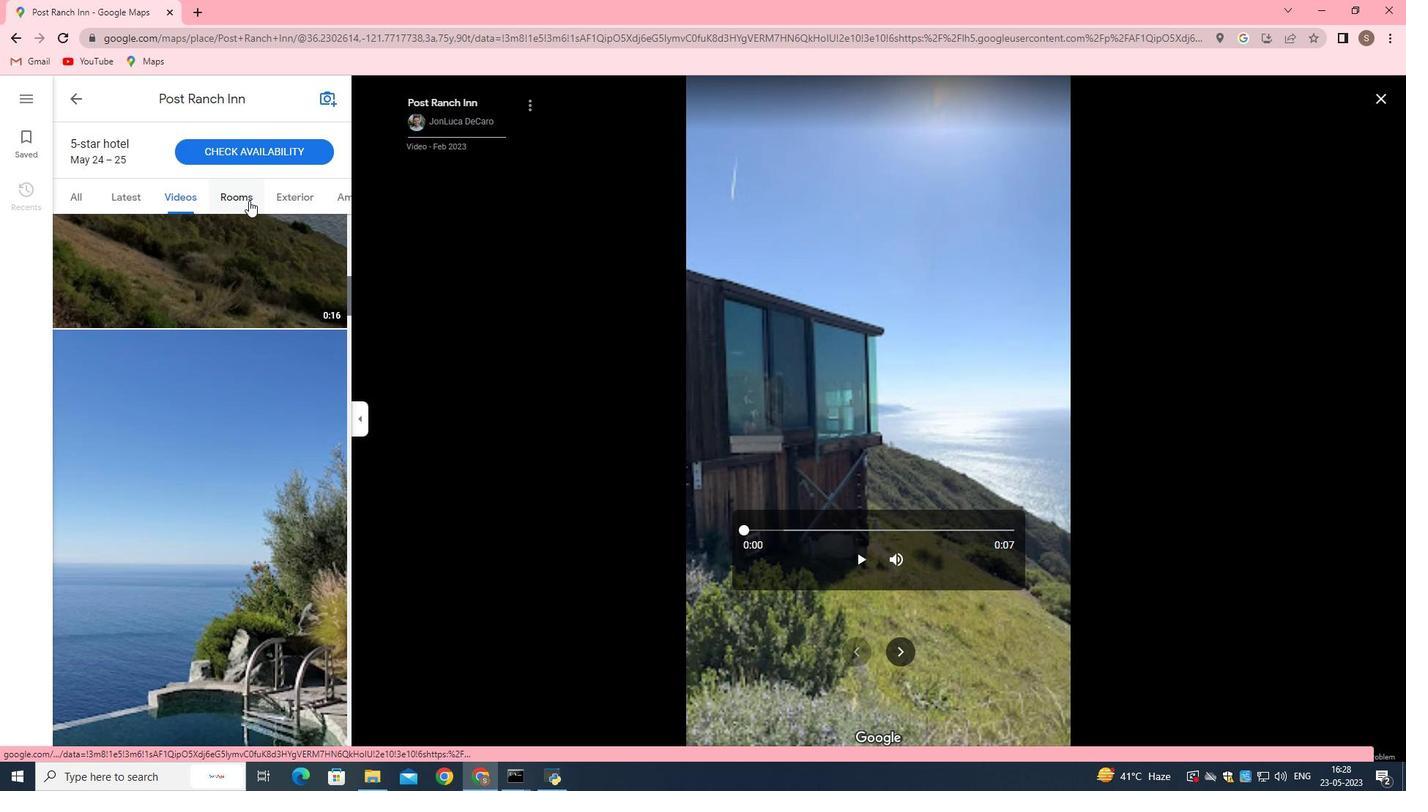 
Action: Mouse pressed left at (247, 197)
Screenshot: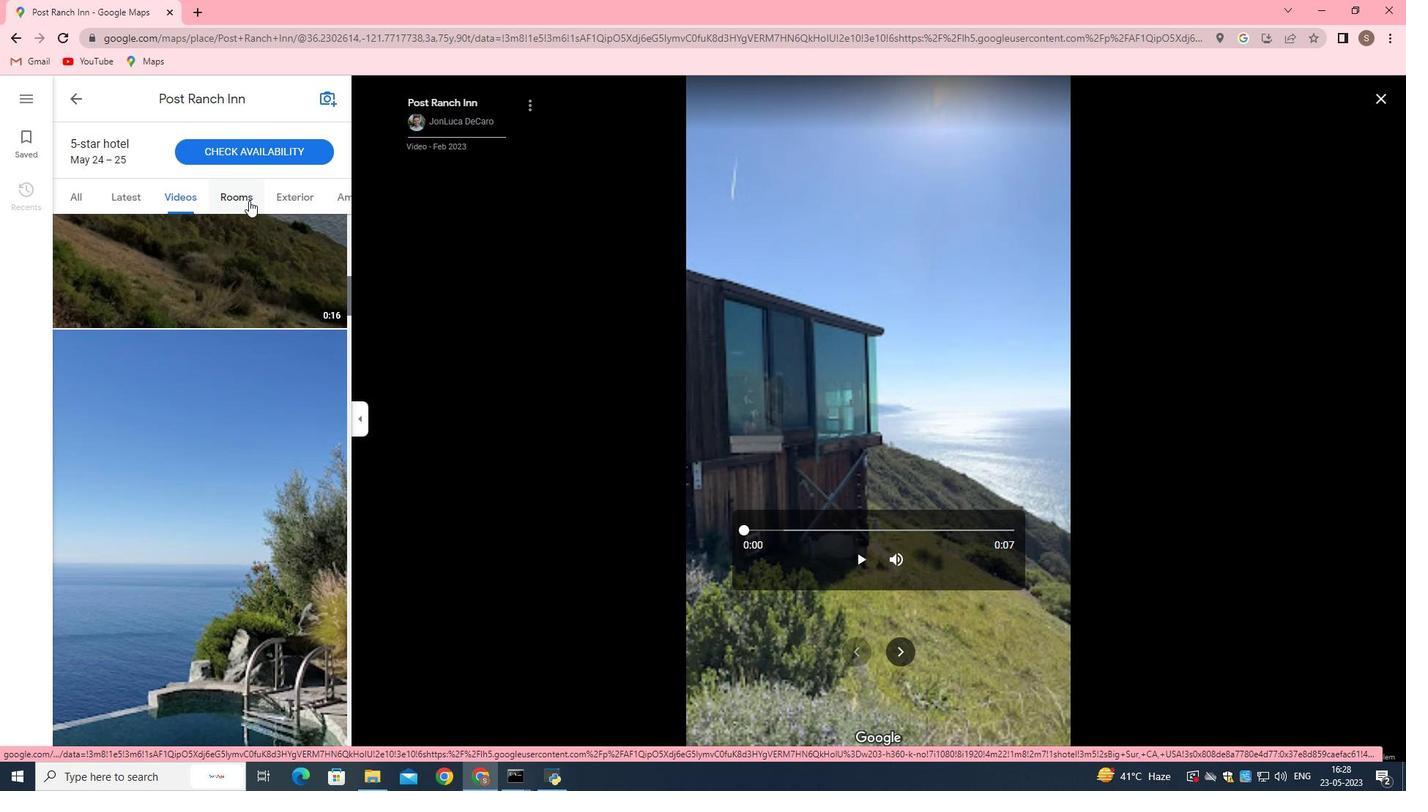 
Action: Mouse moved to (255, 329)
Screenshot: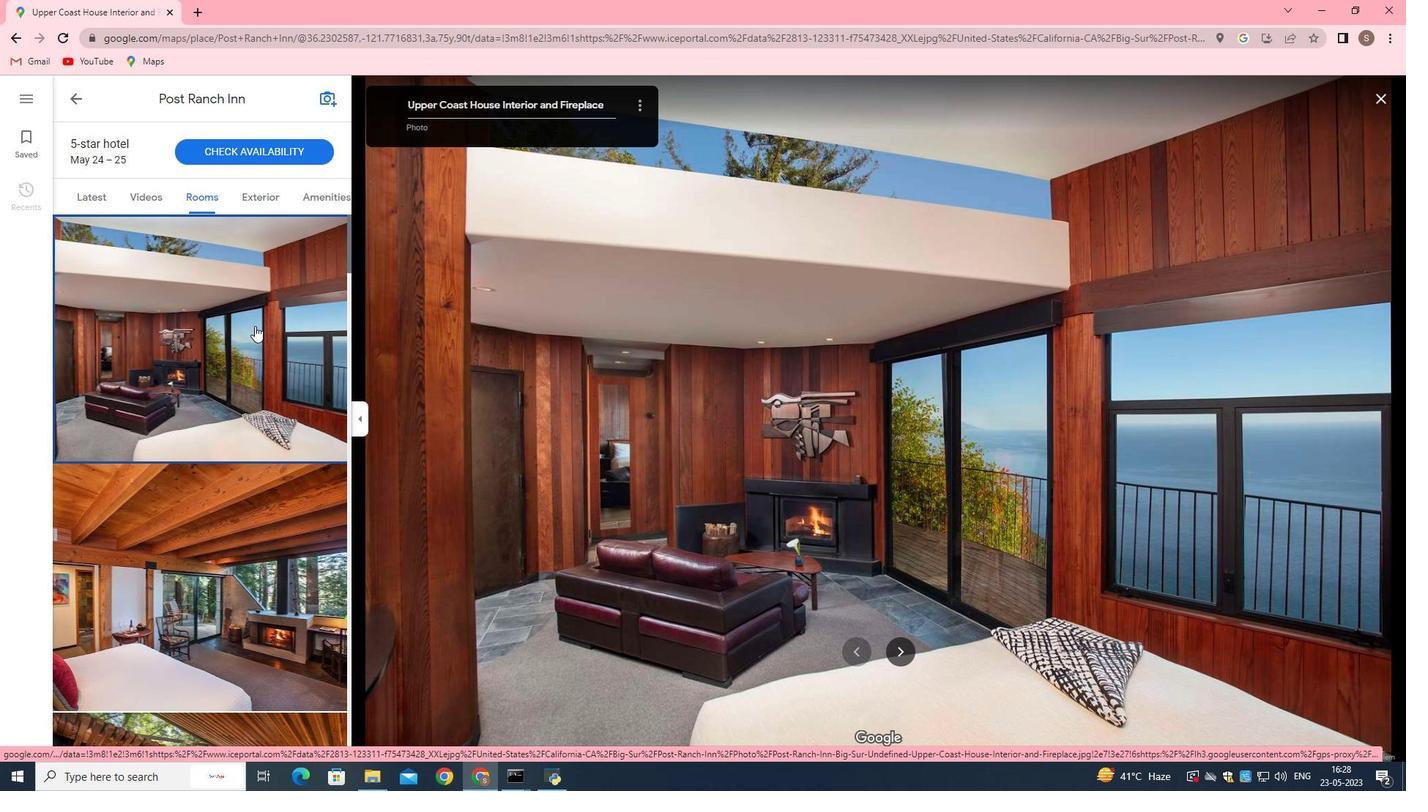 
Action: Mouse scrolled (255, 329) with delta (0, 0)
Screenshot: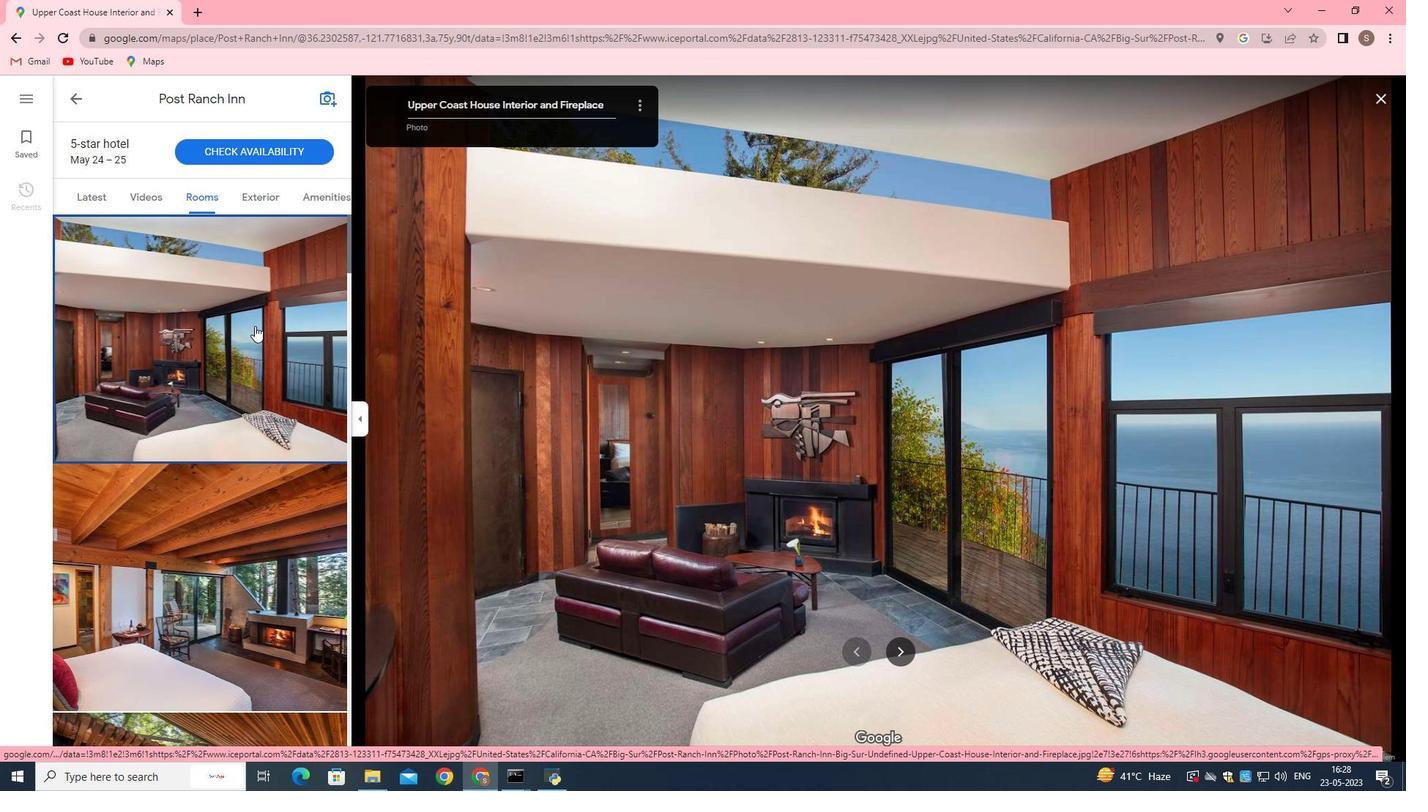 
Action: Mouse moved to (256, 331)
Screenshot: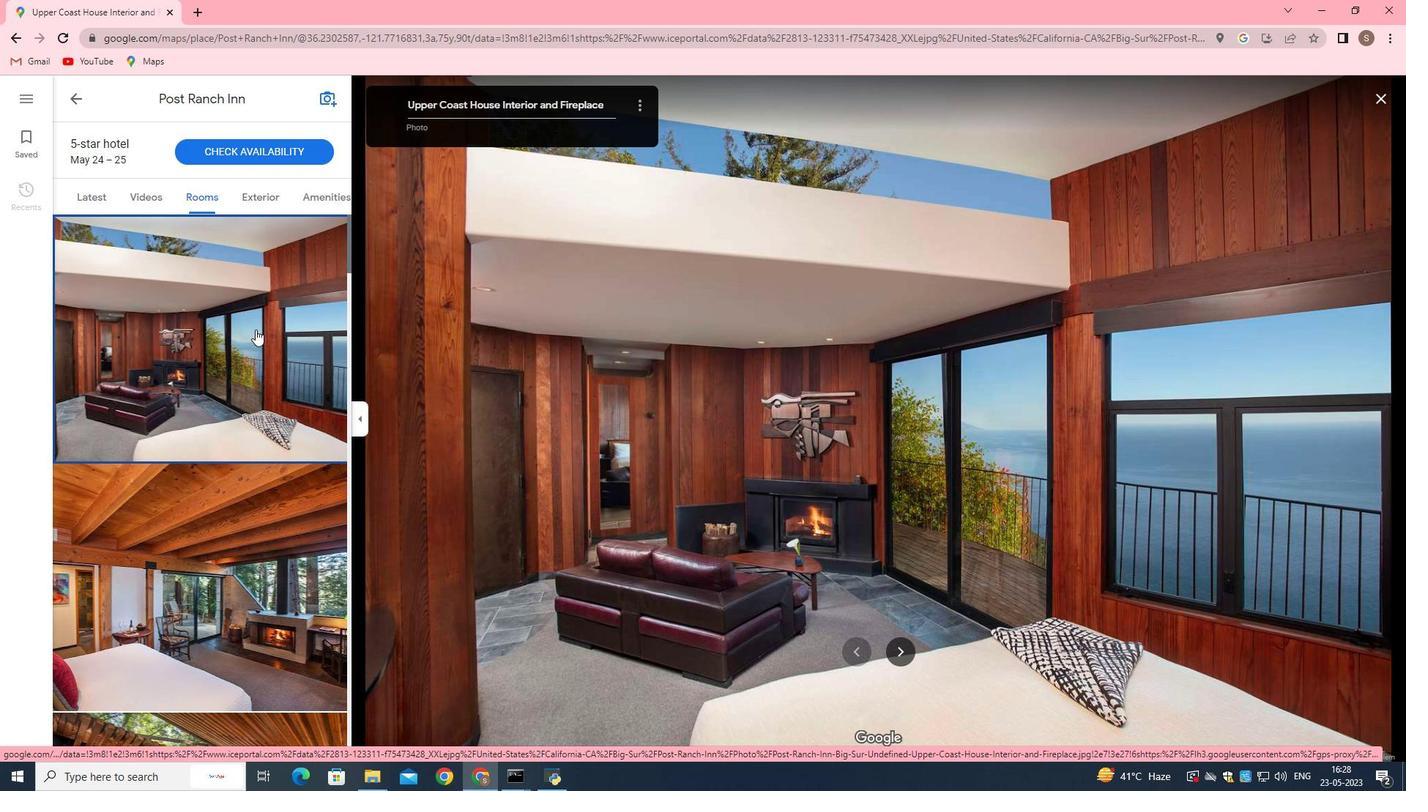
Action: Mouse scrolled (256, 330) with delta (0, 0)
Screenshot: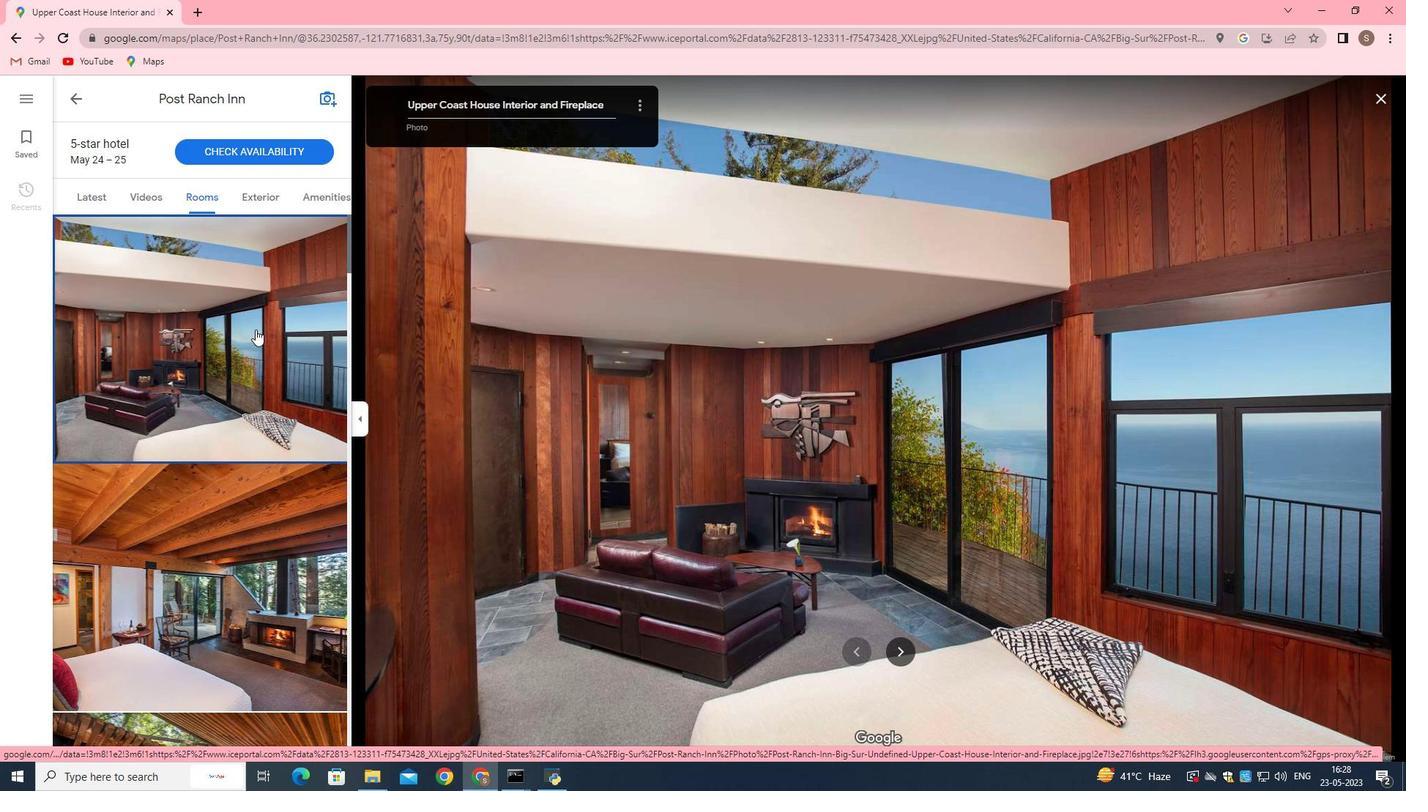 
Action: Mouse moved to (256, 331)
Screenshot: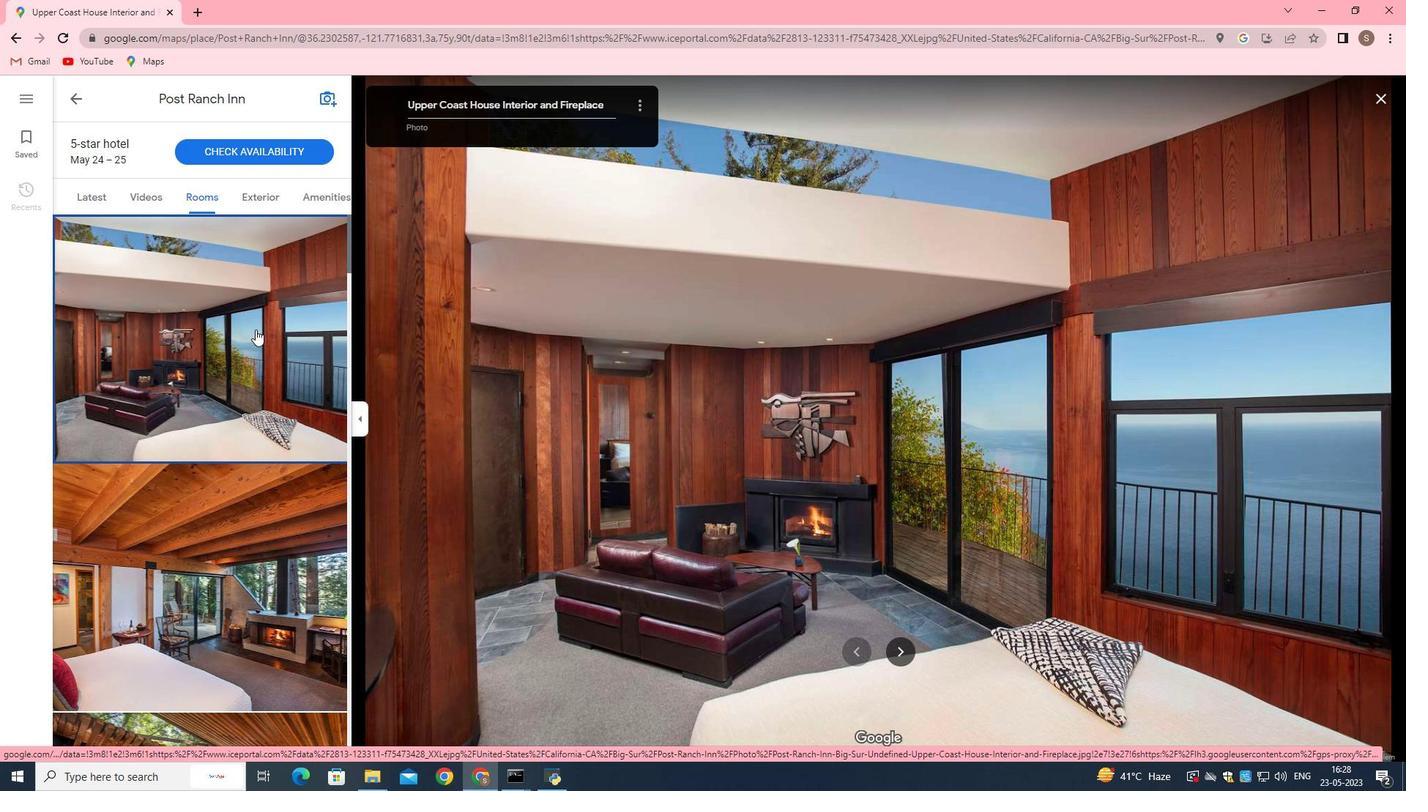 
Action: Mouse scrolled (256, 331) with delta (0, 0)
Screenshot: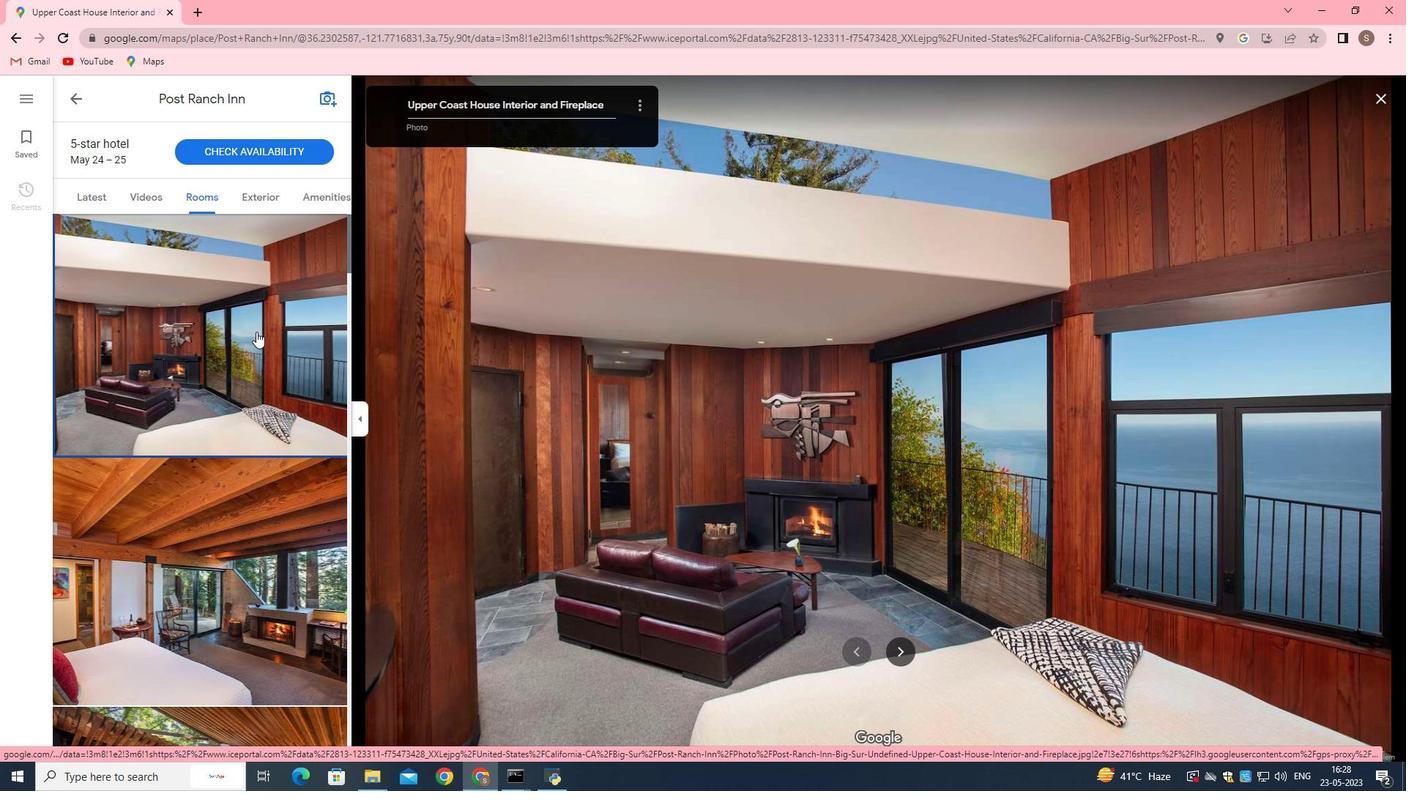 
Action: Mouse scrolled (256, 331) with delta (0, 0)
Screenshot: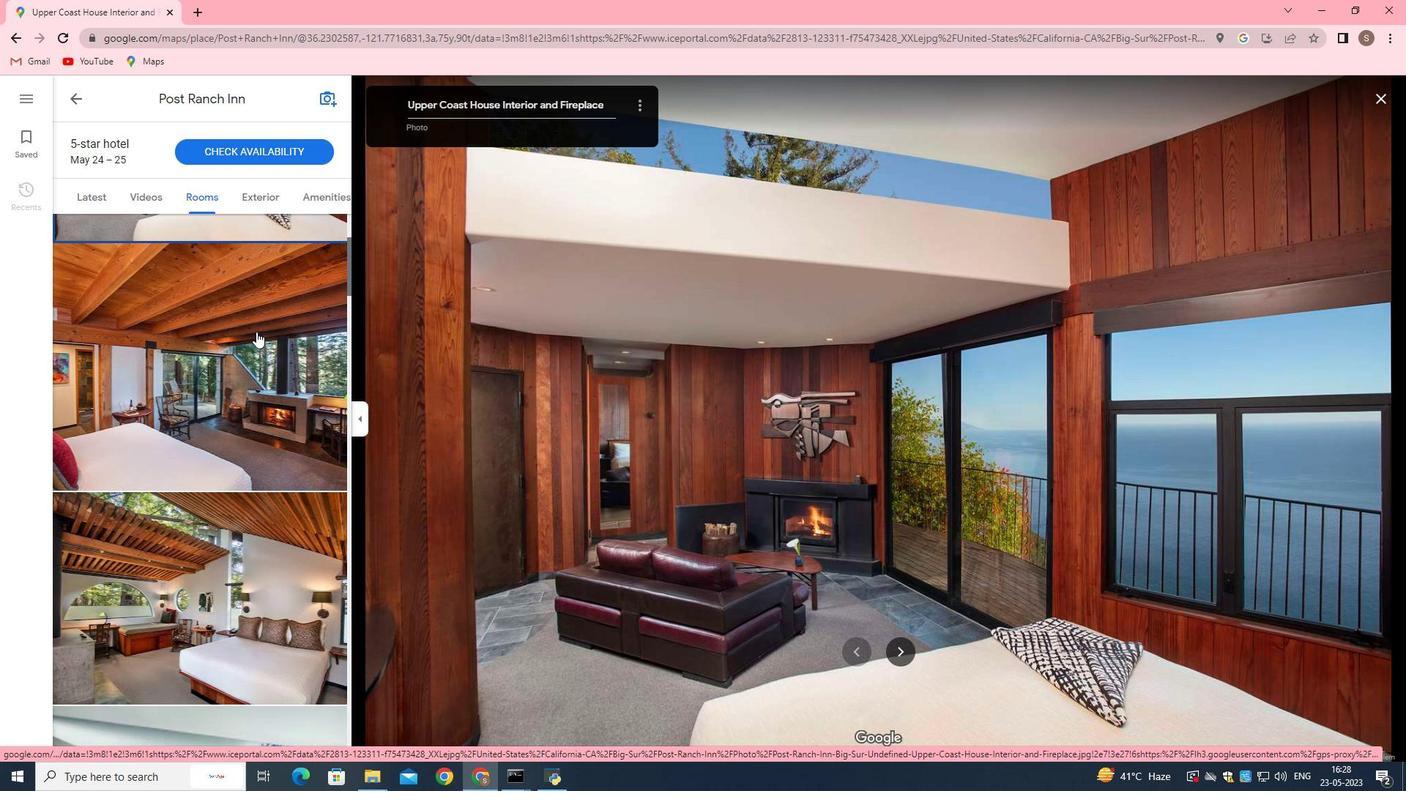 
Action: Mouse scrolled (256, 331) with delta (0, 0)
Screenshot: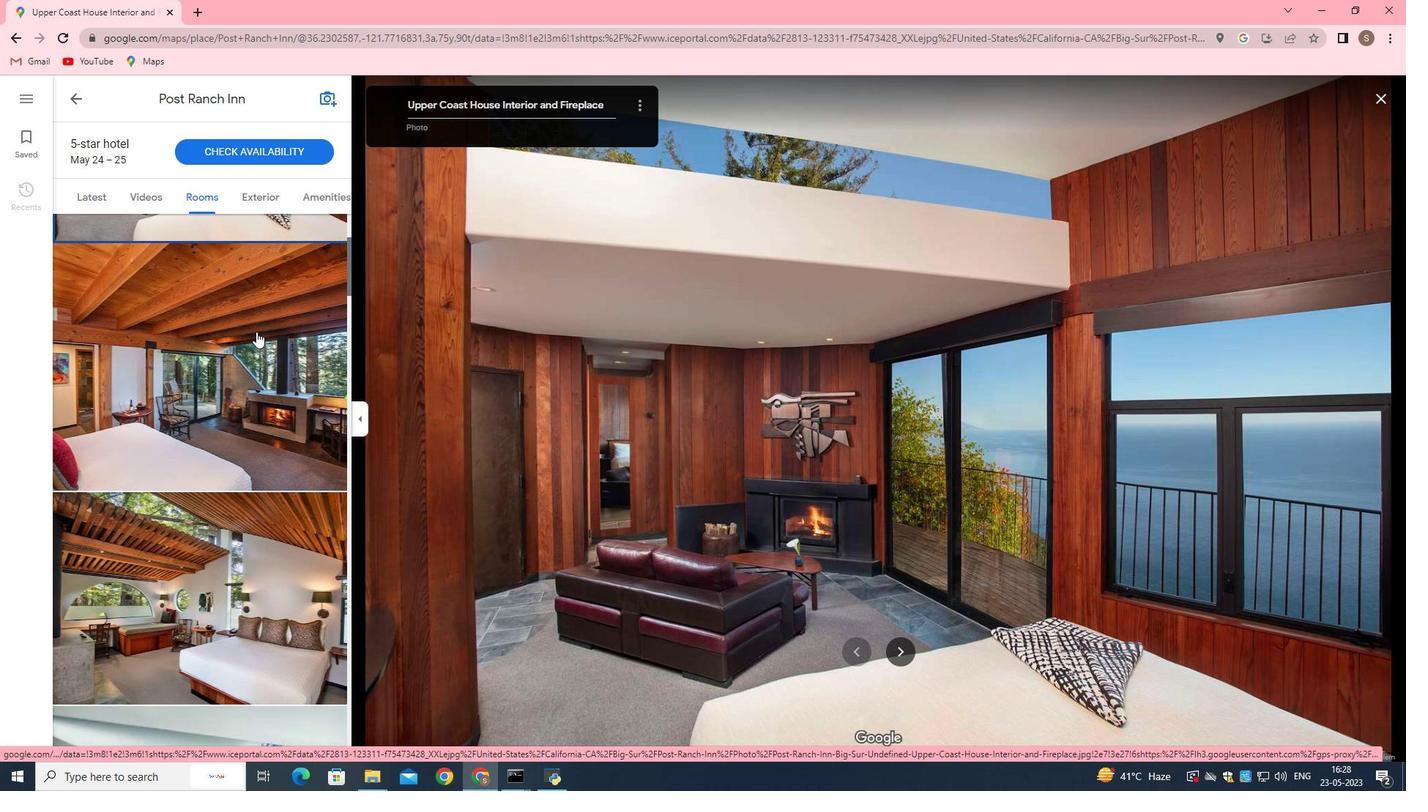 
Action: Mouse scrolled (256, 331) with delta (0, 0)
Screenshot: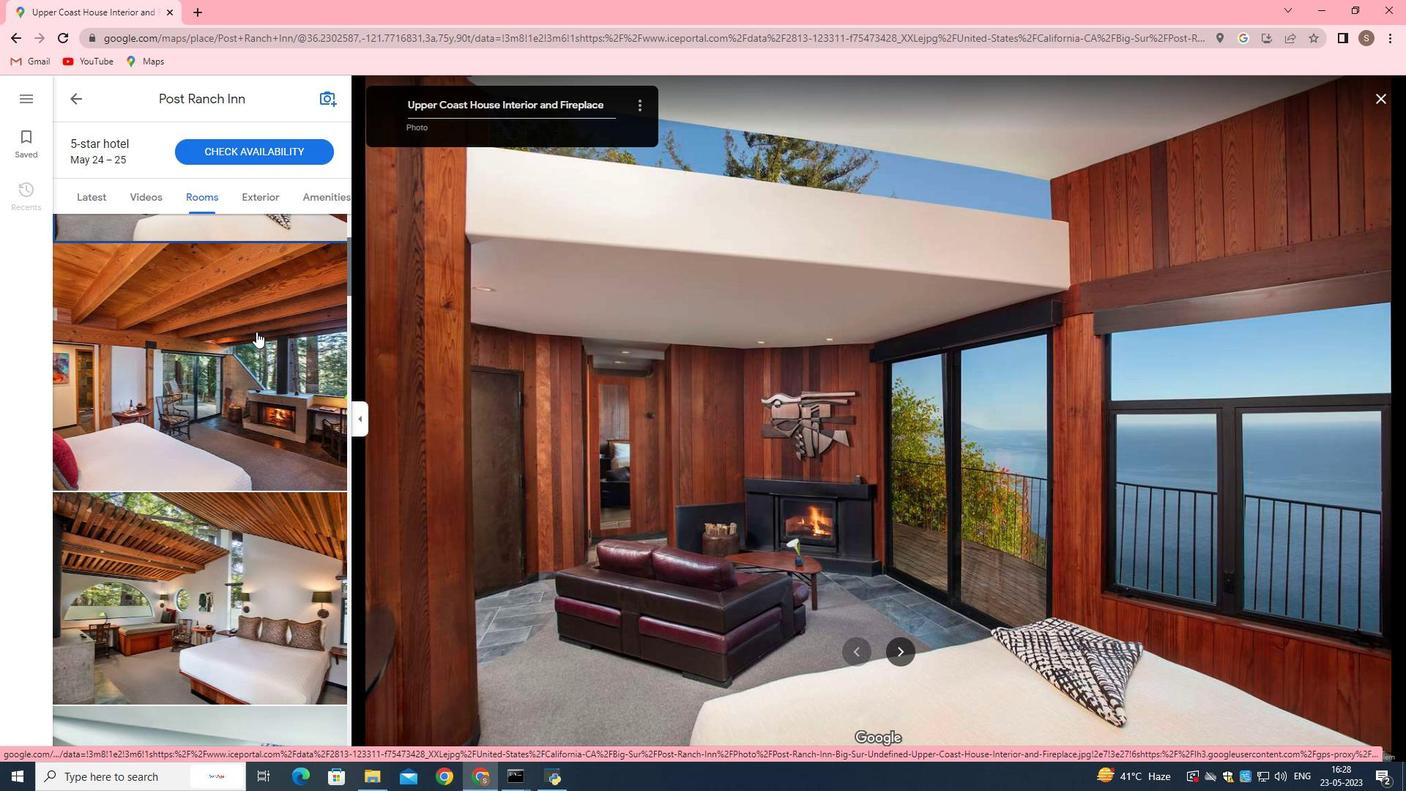 
Action: Mouse moved to (257, 331)
Screenshot: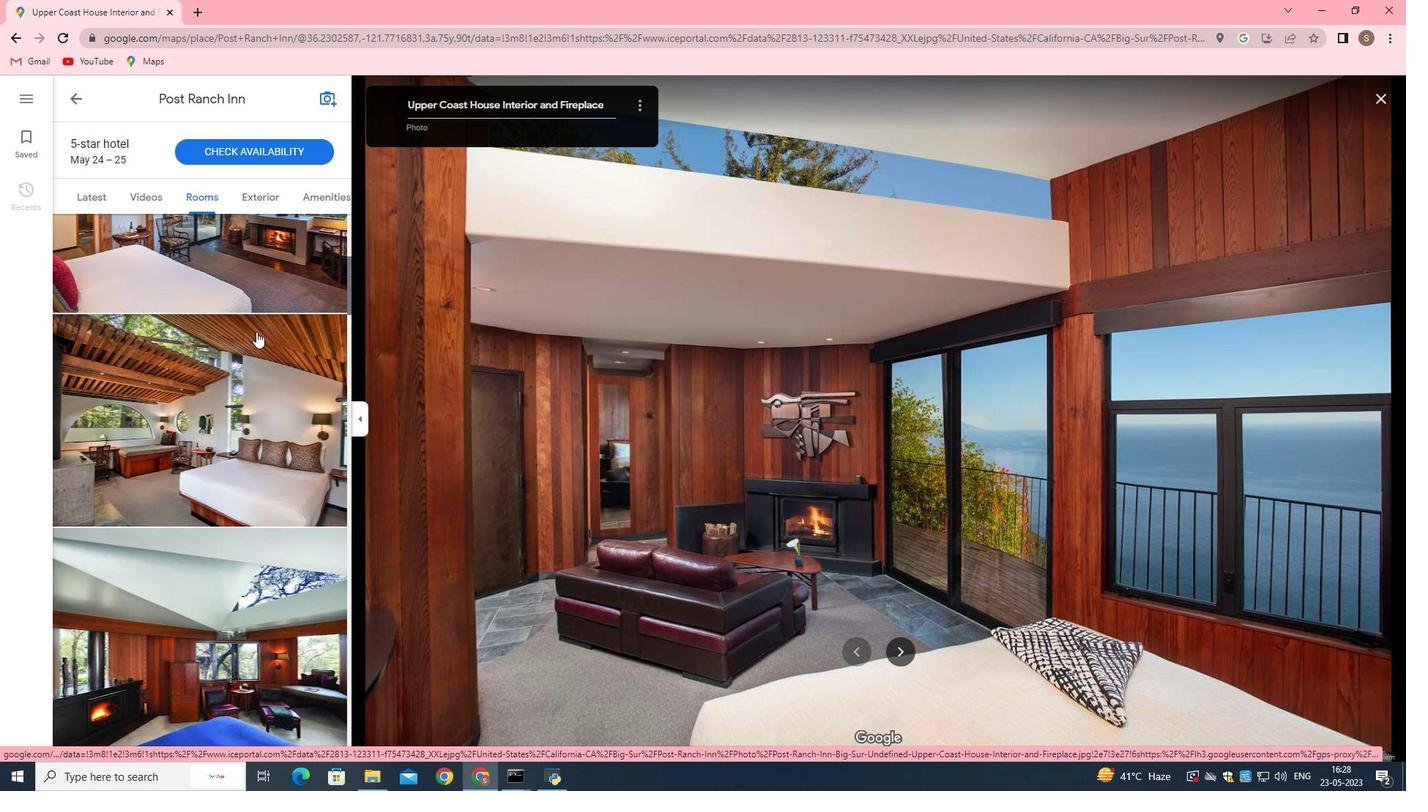 
Action: Mouse pressed left at (257, 331)
Screenshot: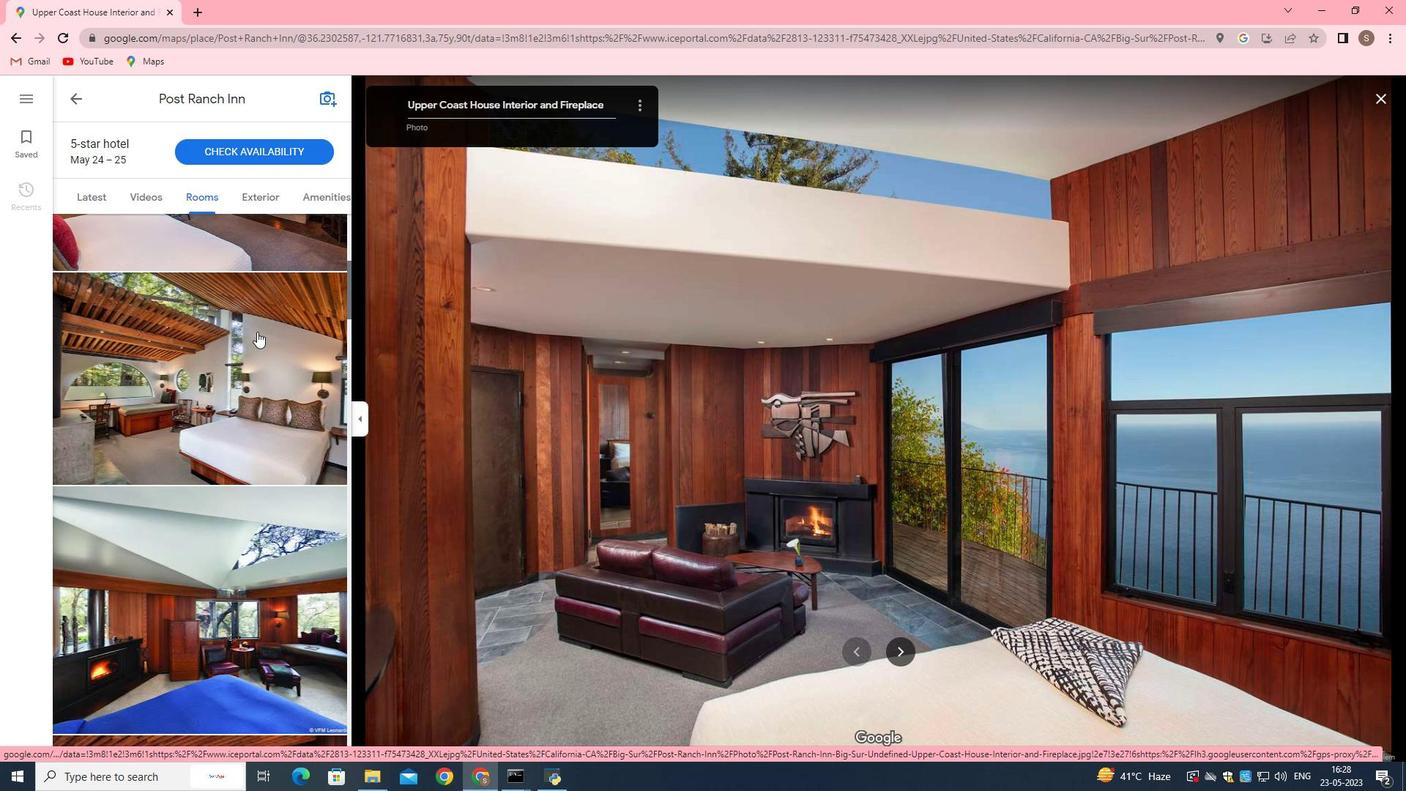 
Action: Mouse moved to (902, 650)
Screenshot: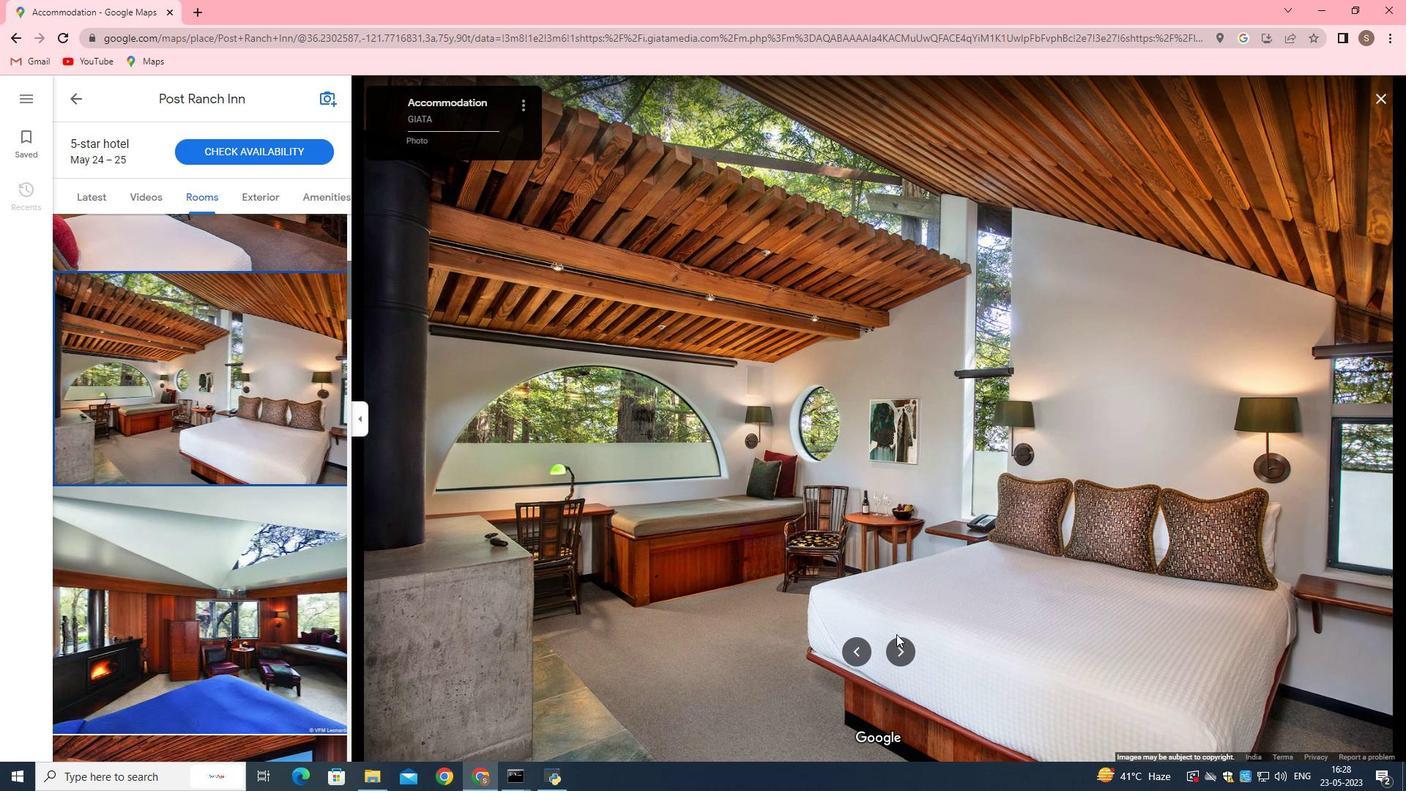 
Action: Mouse pressed left at (902, 650)
Screenshot: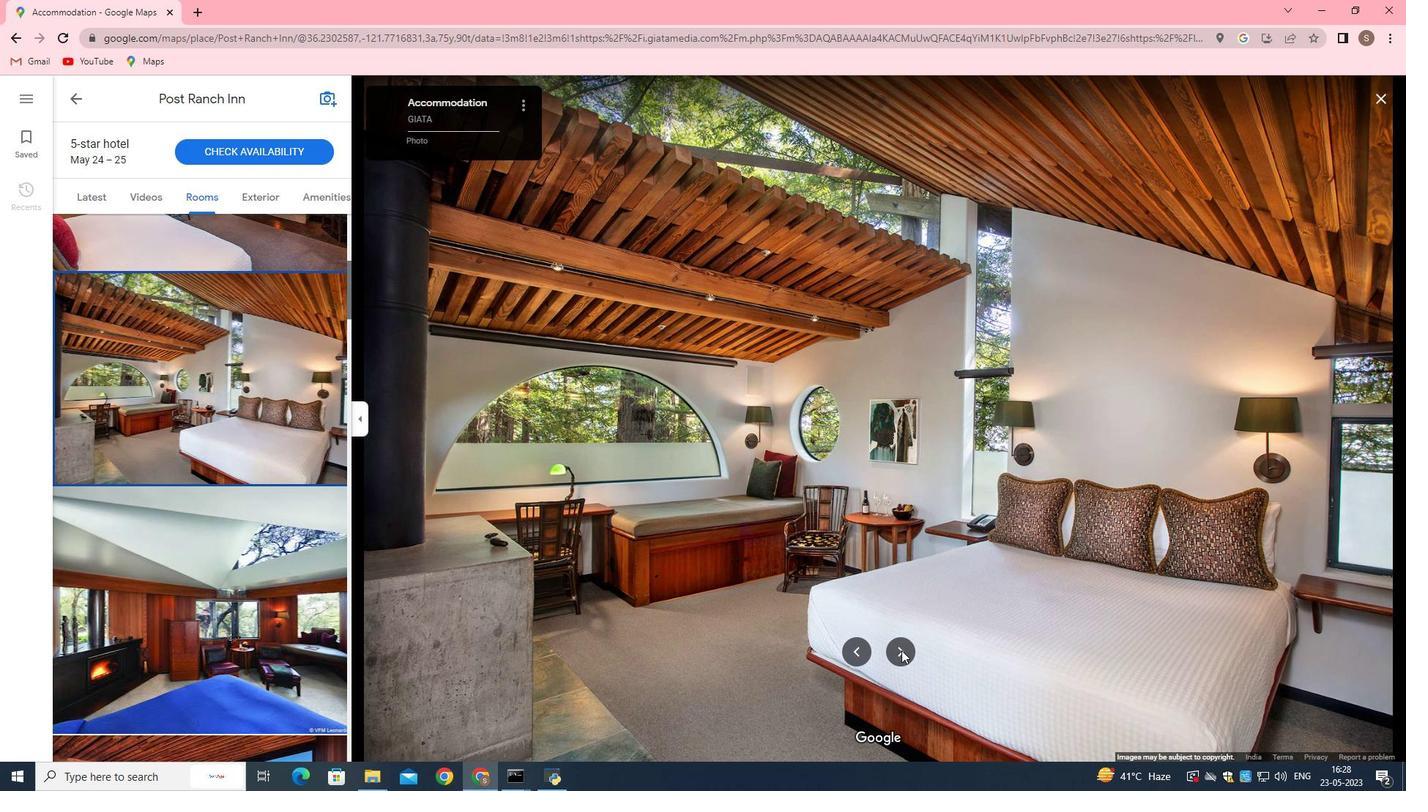
Action: Mouse moved to (901, 651)
Screenshot: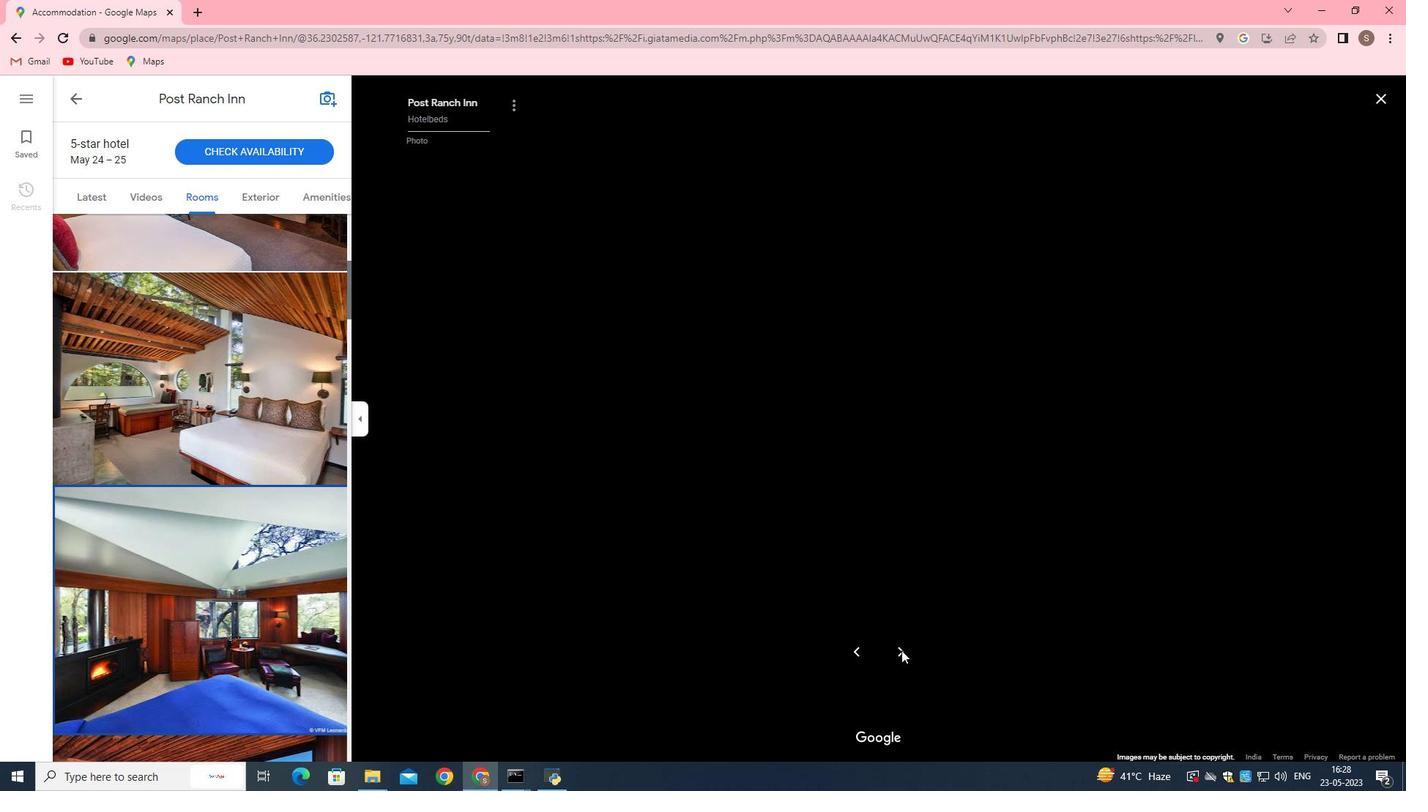 
Action: Mouse pressed left at (901, 651)
Screenshot: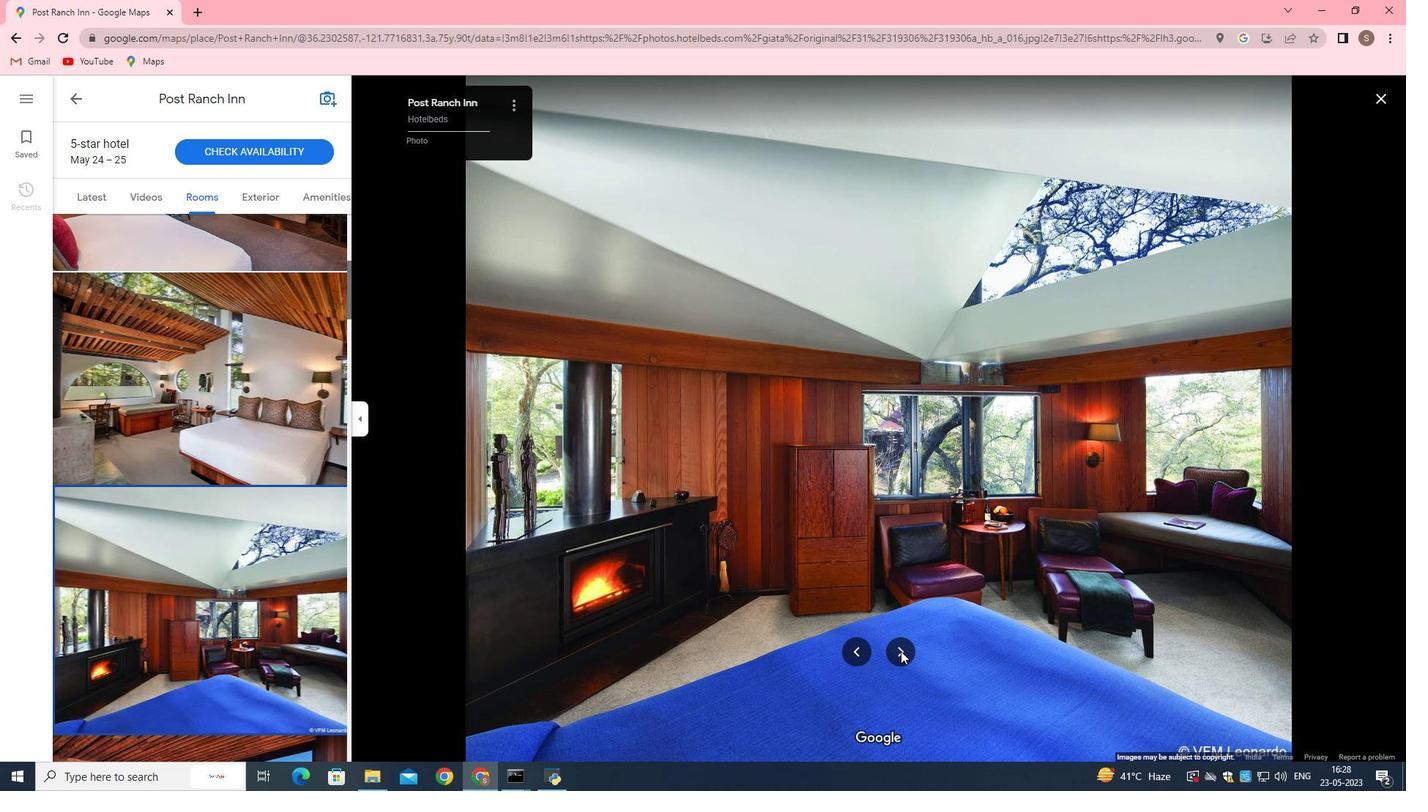 
Action: Mouse pressed left at (901, 651)
Screenshot: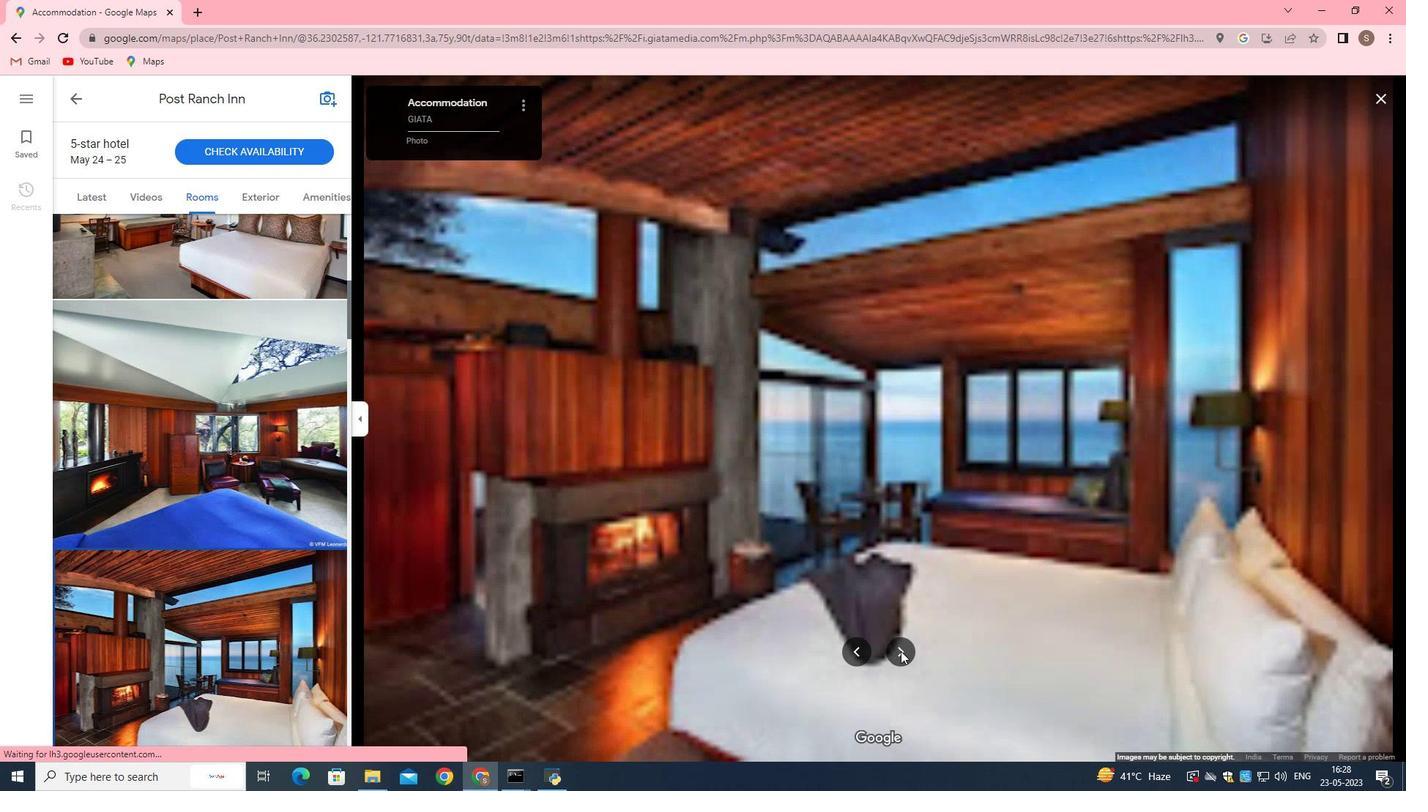 
Action: Mouse pressed left at (901, 651)
Screenshot: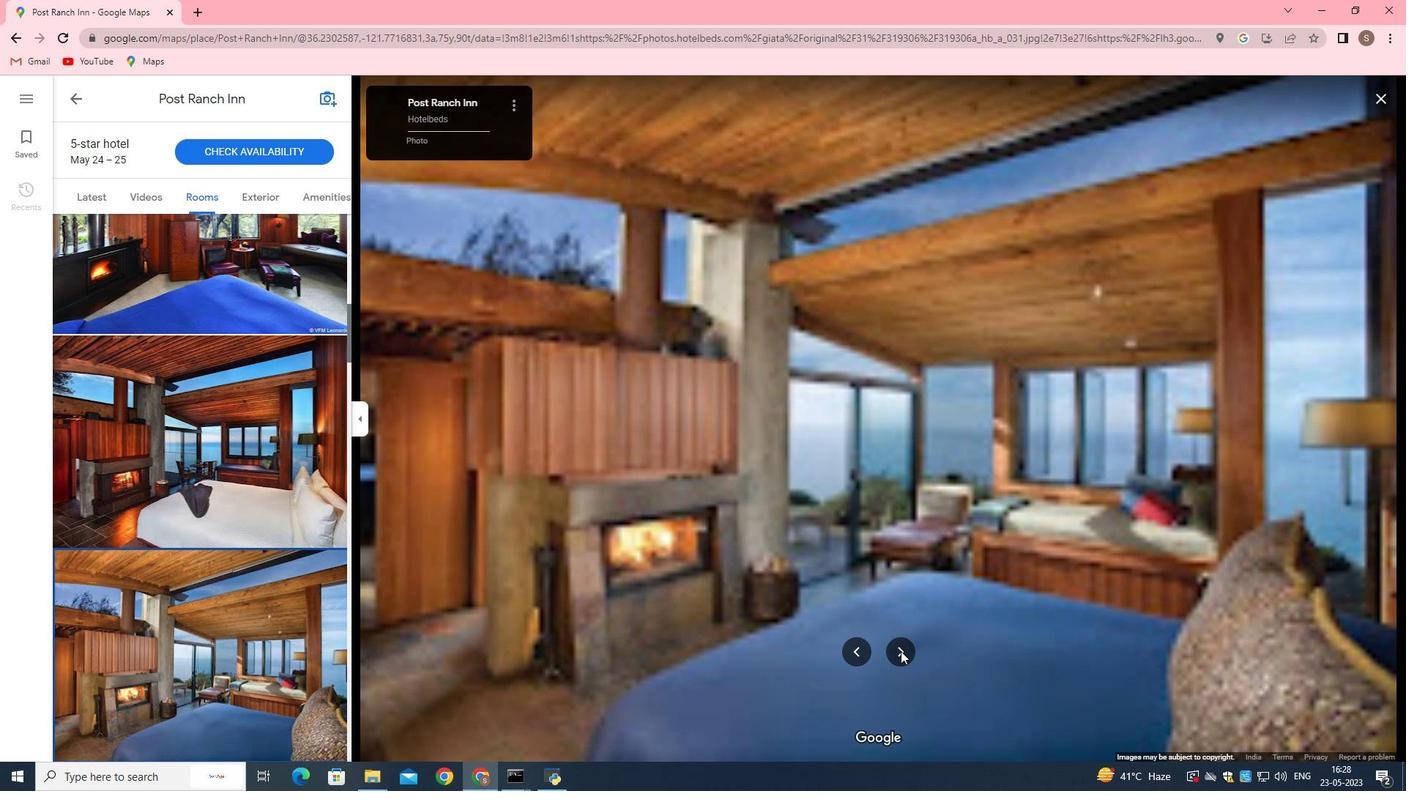 
Action: Mouse pressed left at (901, 651)
Screenshot: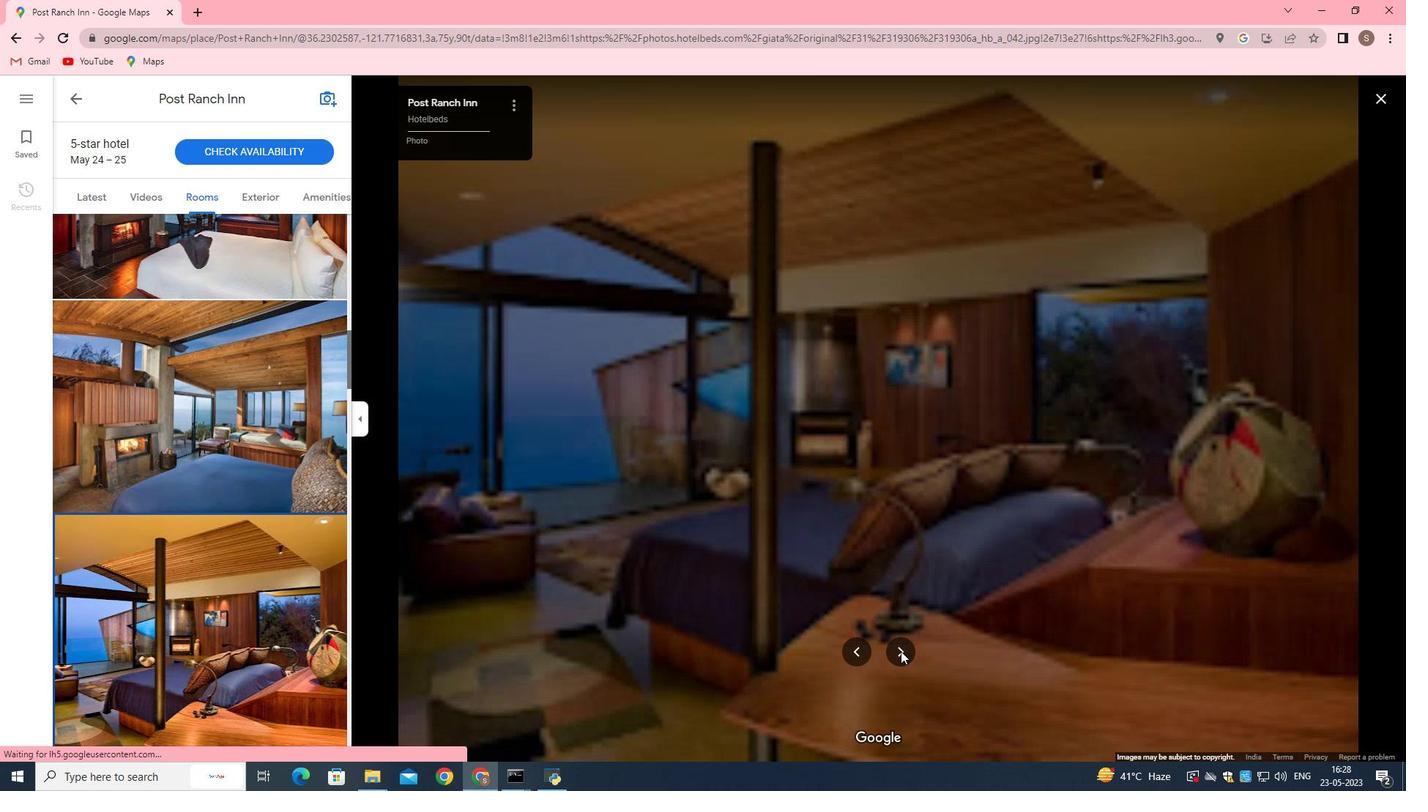 
Action: Mouse pressed left at (901, 651)
Screenshot: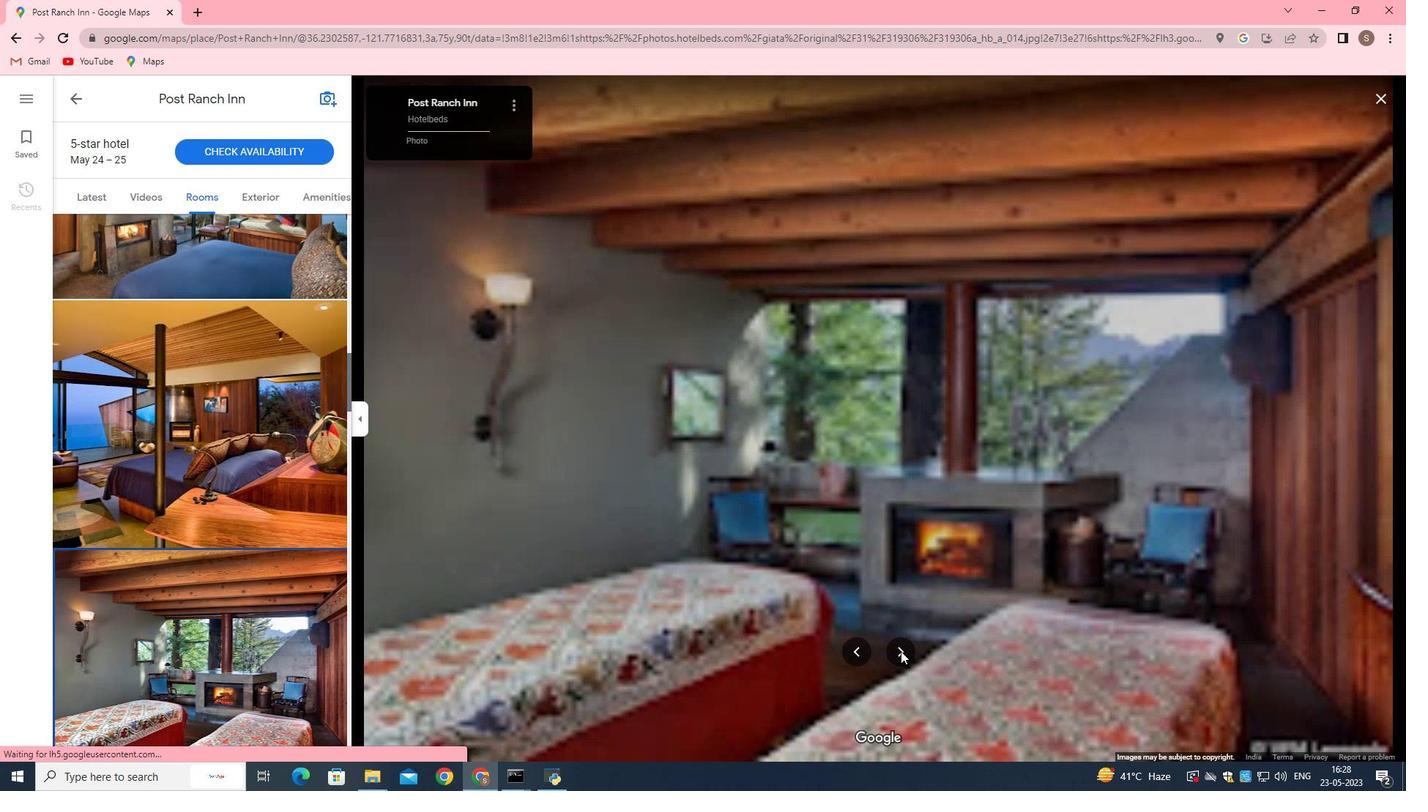 
Action: Mouse pressed left at (901, 651)
Screenshot: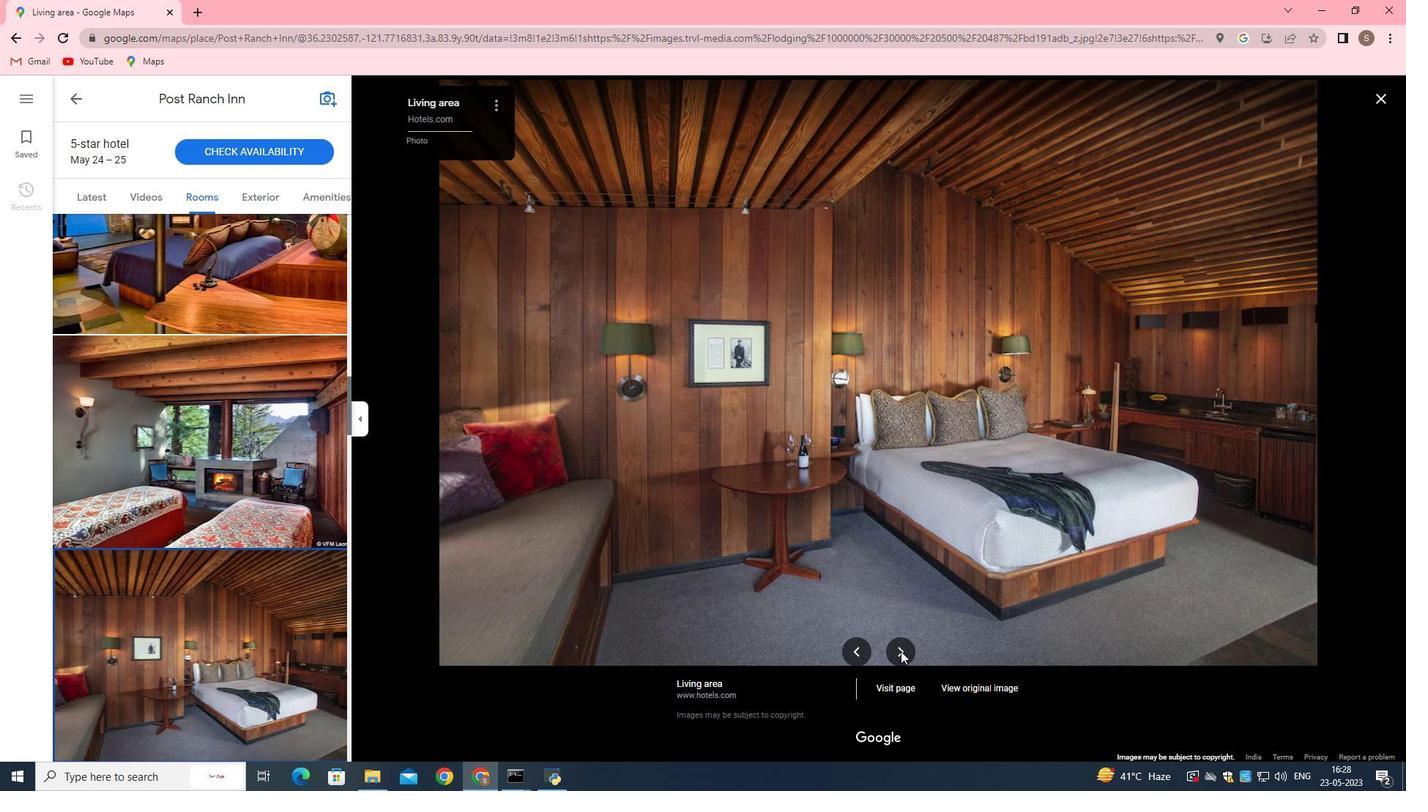 
Action: Mouse pressed left at (901, 651)
Screenshot: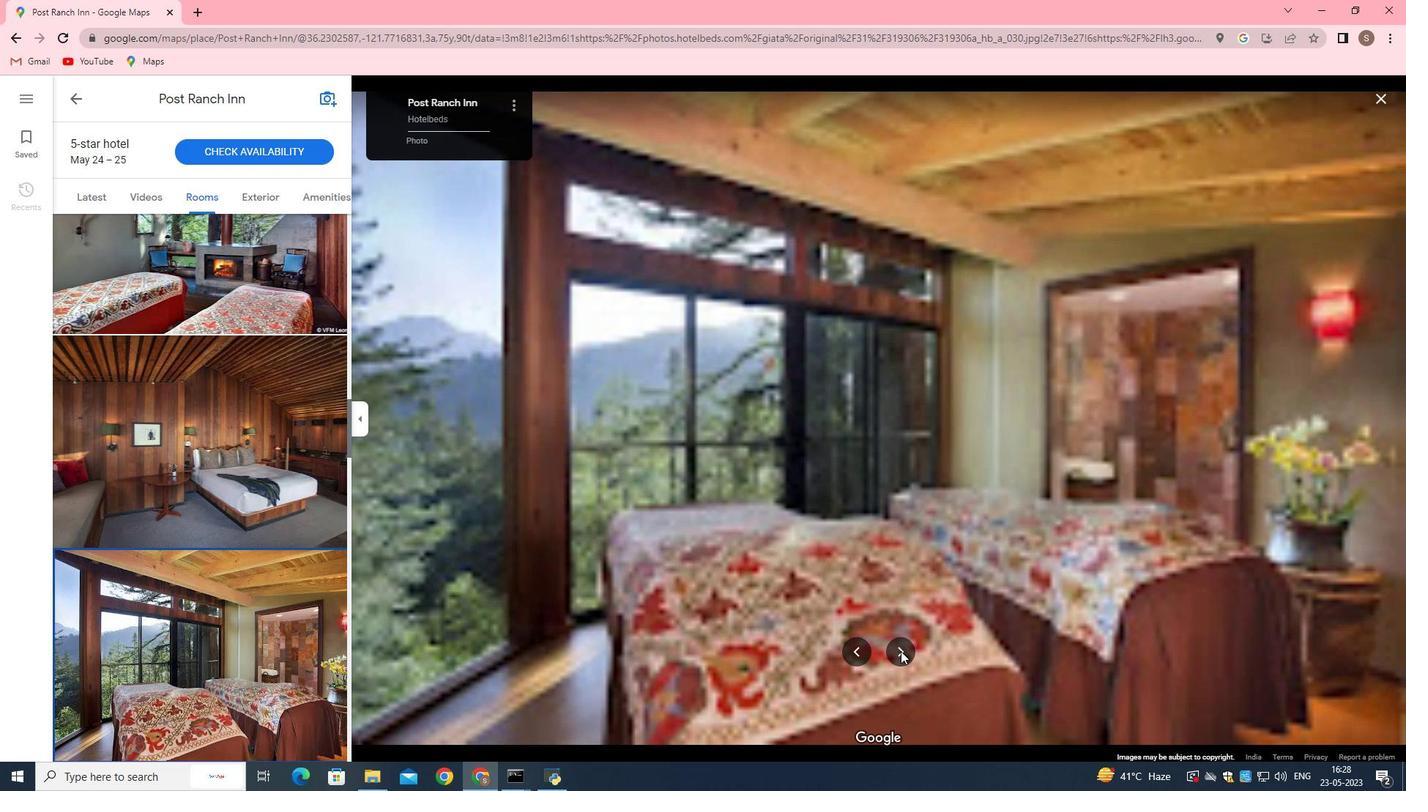 
Action: Mouse pressed left at (901, 651)
Screenshot: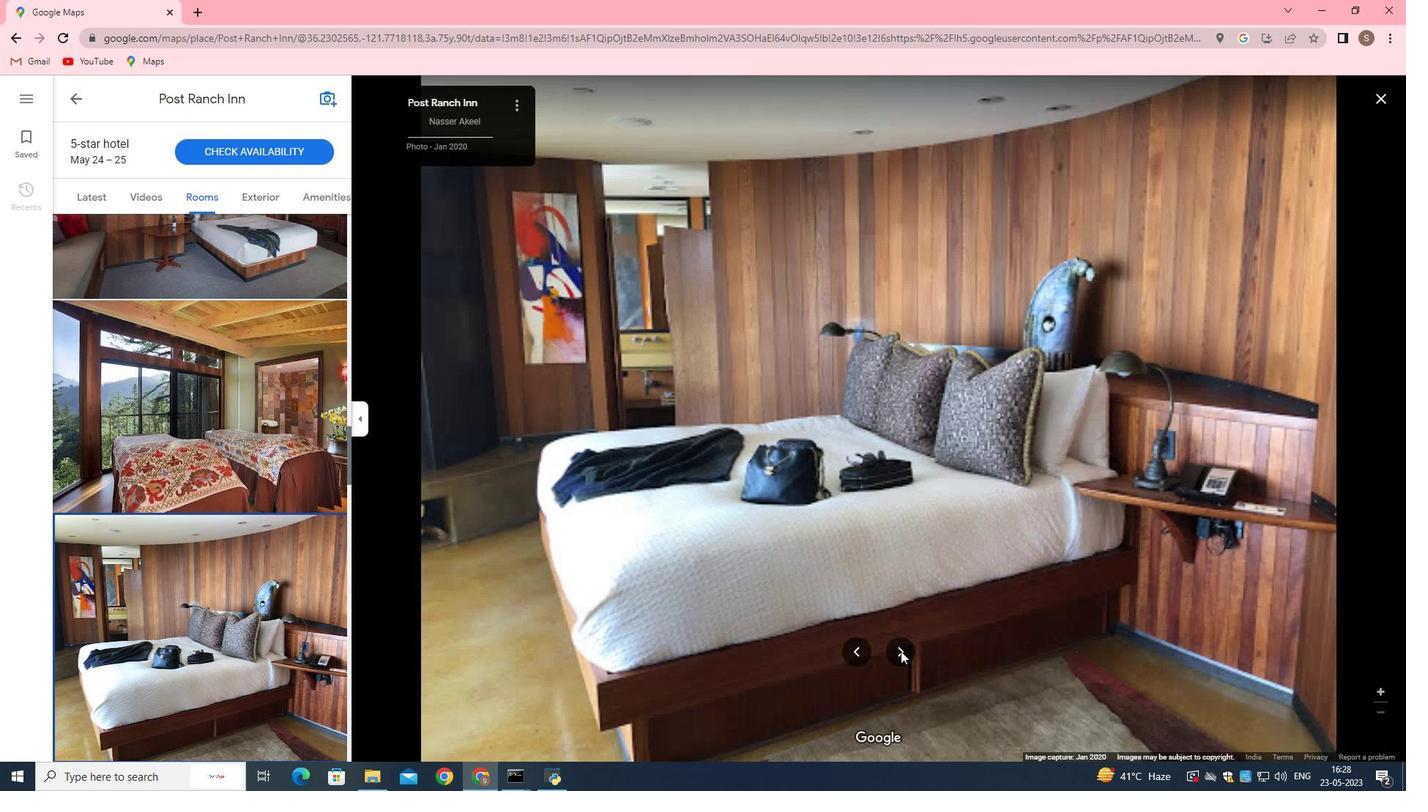 
Action: Mouse pressed left at (901, 651)
Screenshot: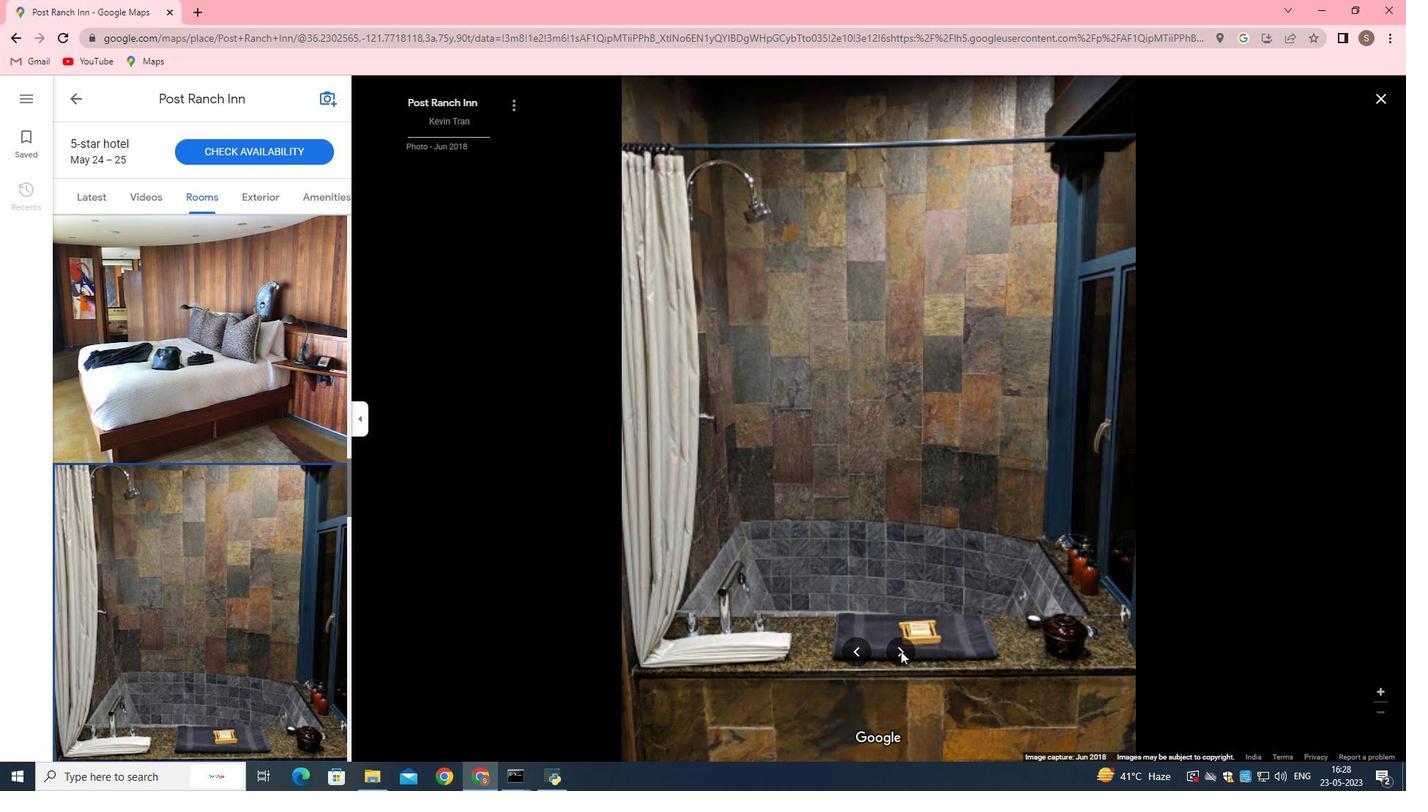 
Action: Mouse pressed left at (901, 651)
Screenshot: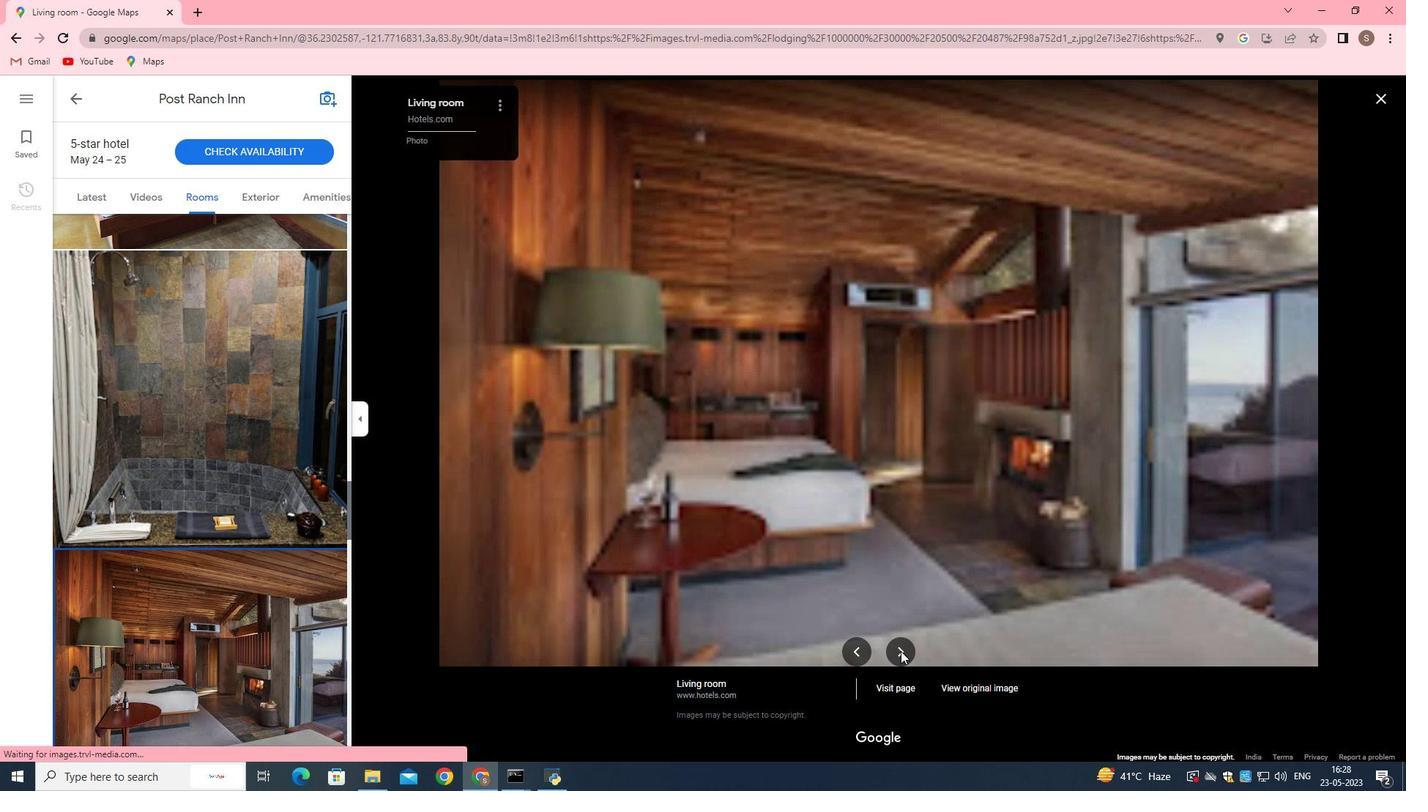 
Action: Mouse pressed left at (901, 651)
Screenshot: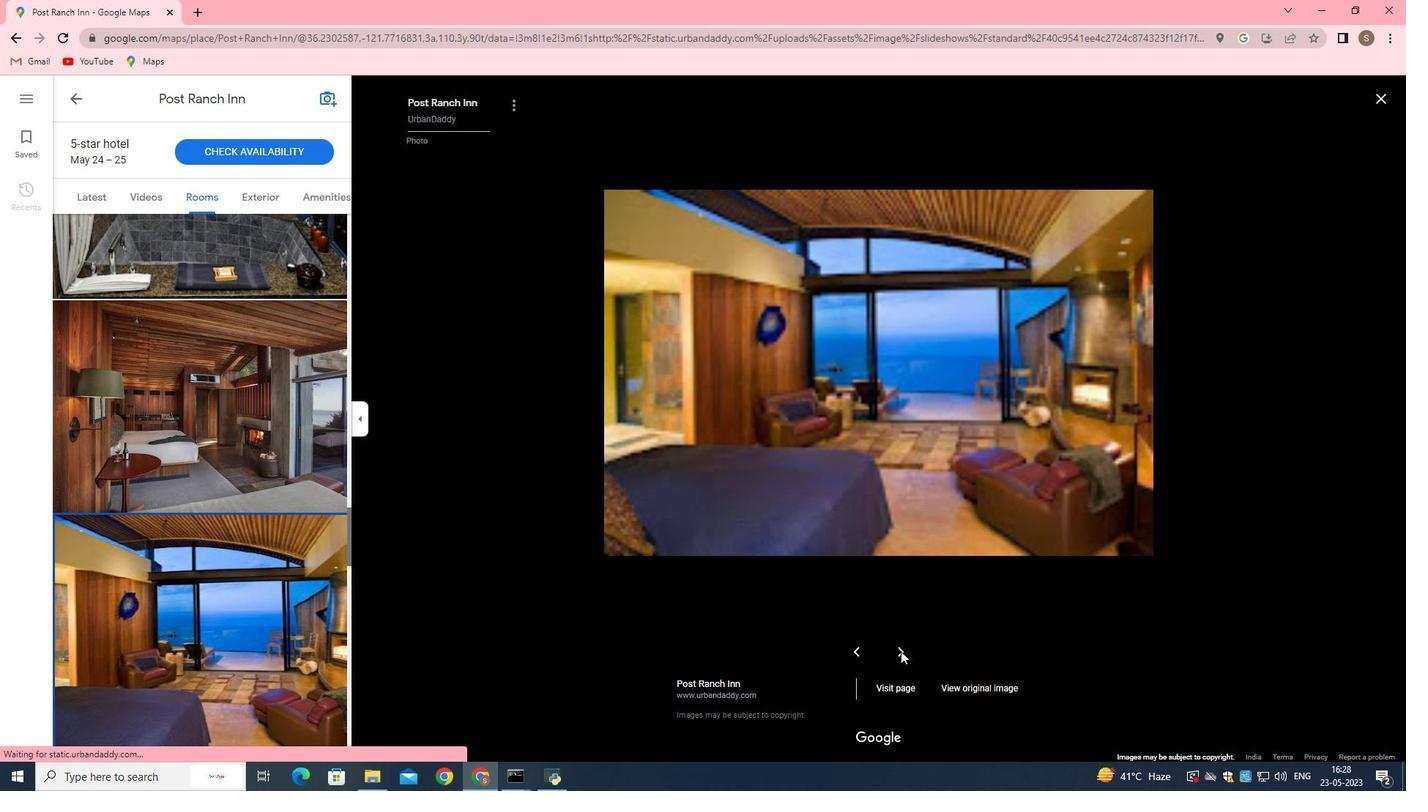 
Action: Mouse pressed left at (901, 651)
Screenshot: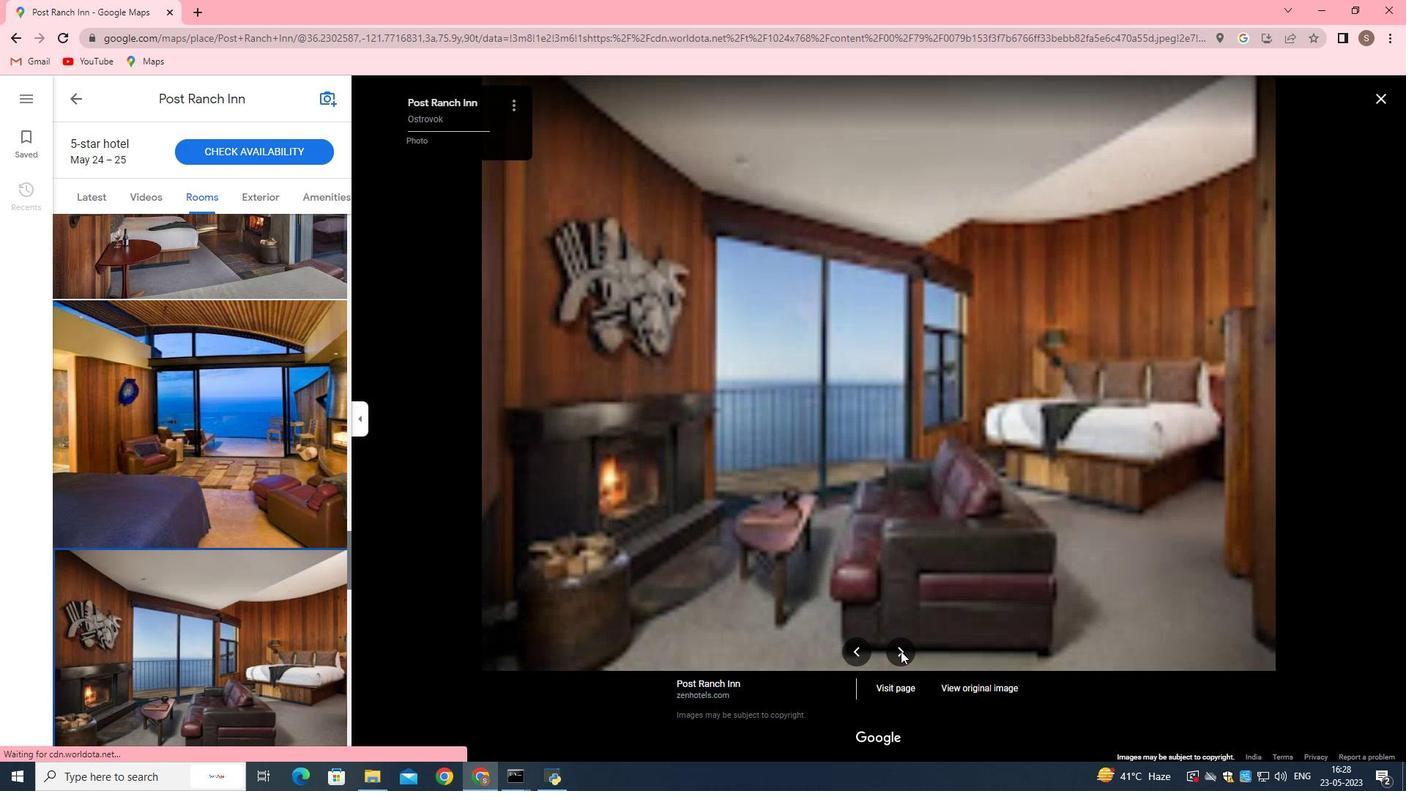 
Action: Mouse pressed left at (901, 651)
Screenshot: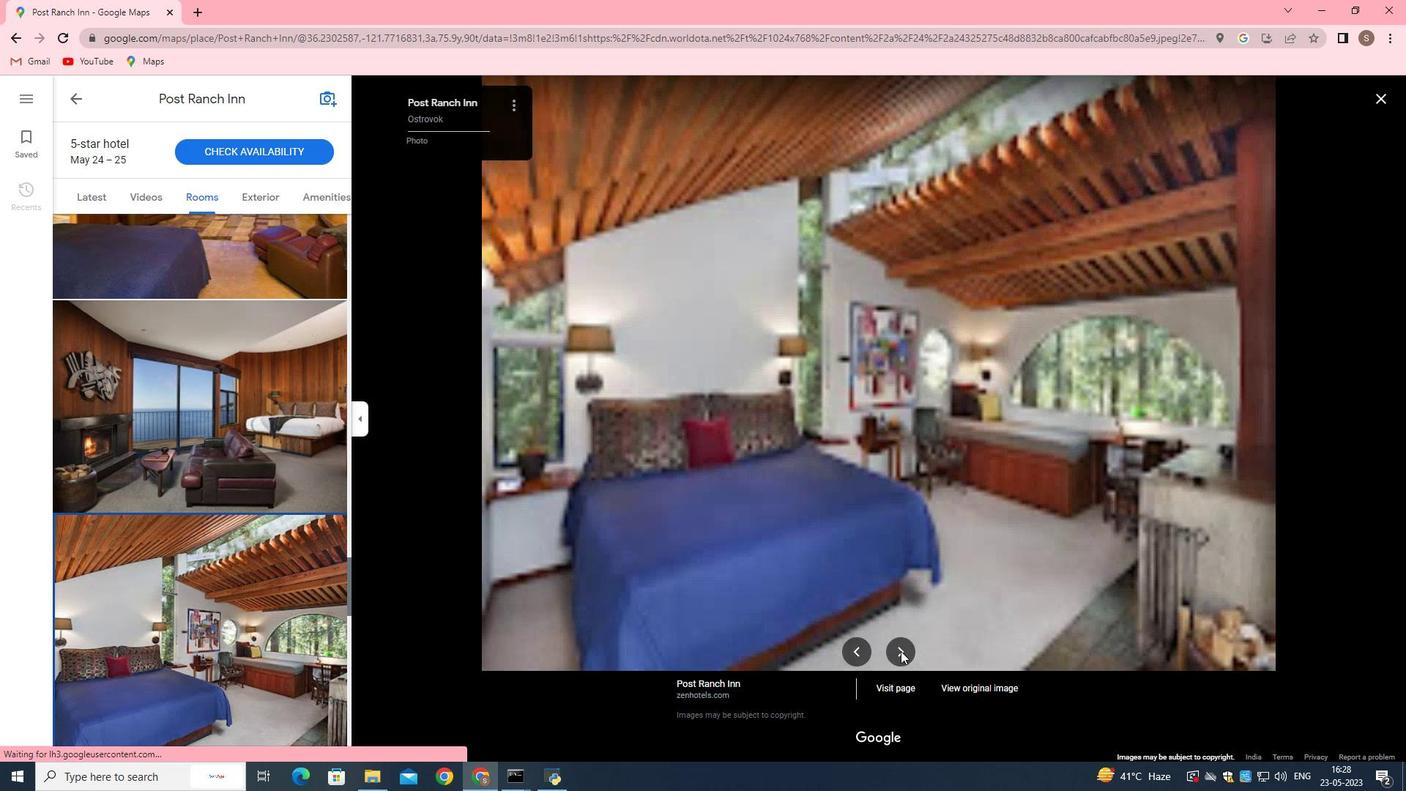 
Action: Mouse pressed left at (901, 651)
Screenshot: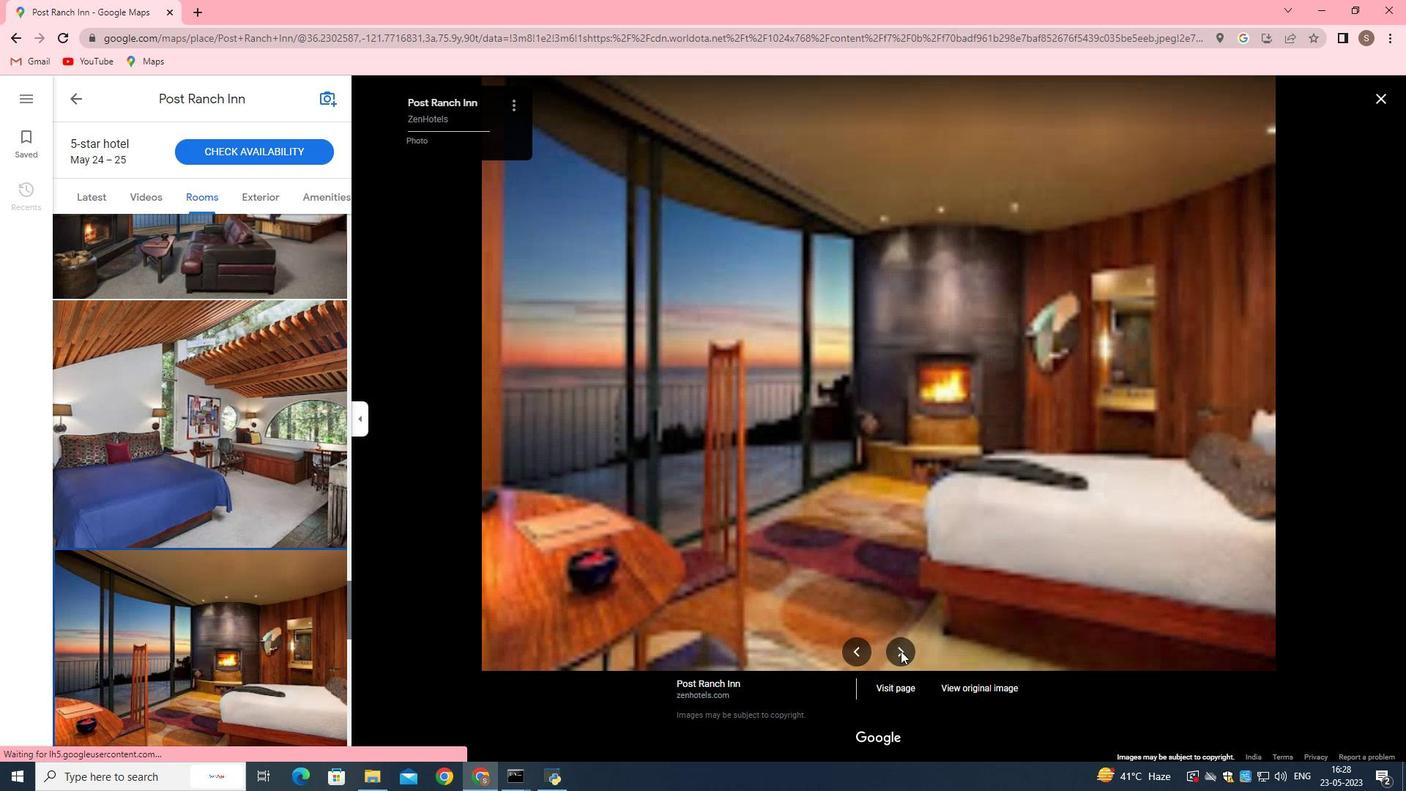 
Action: Mouse pressed left at (901, 651)
Screenshot: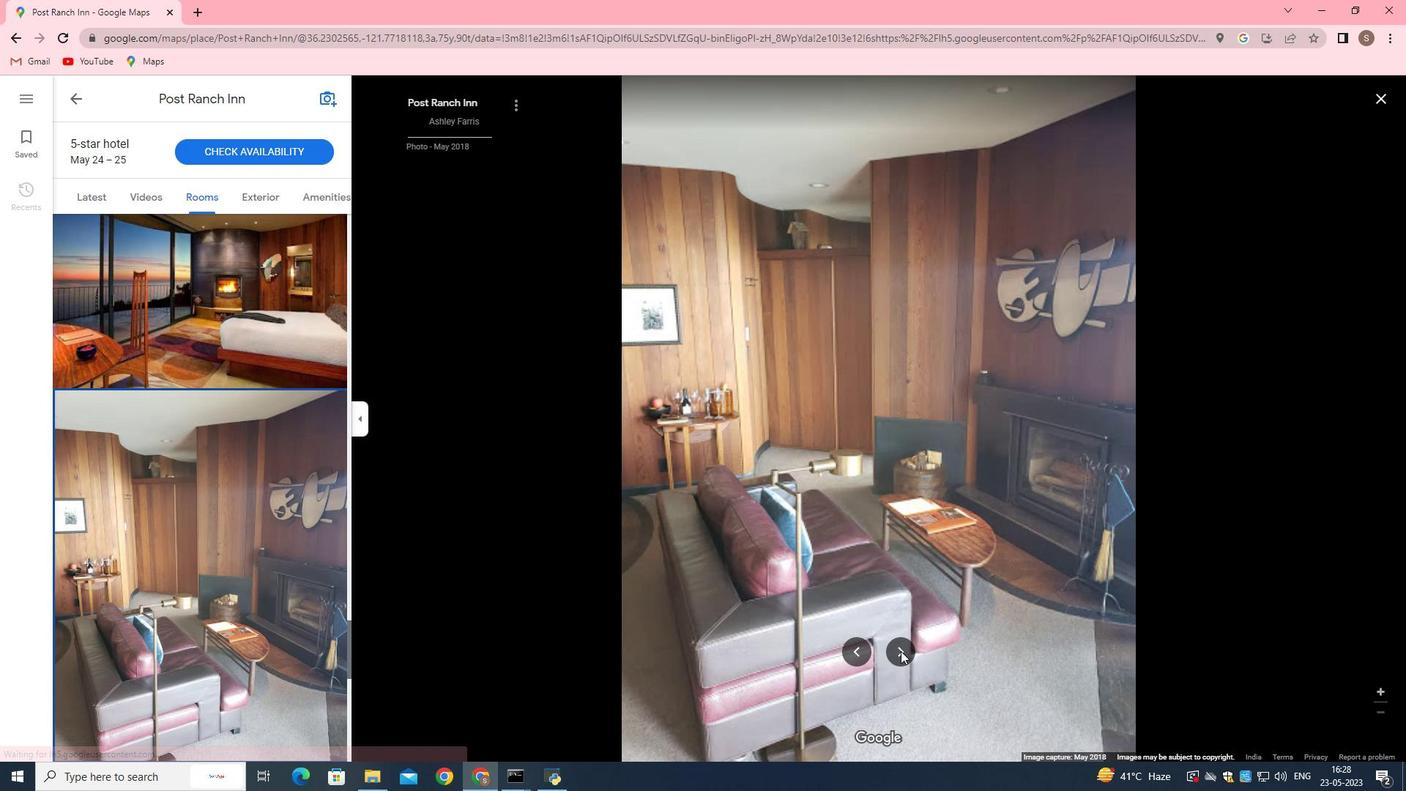 
Action: Mouse pressed left at (901, 651)
Screenshot: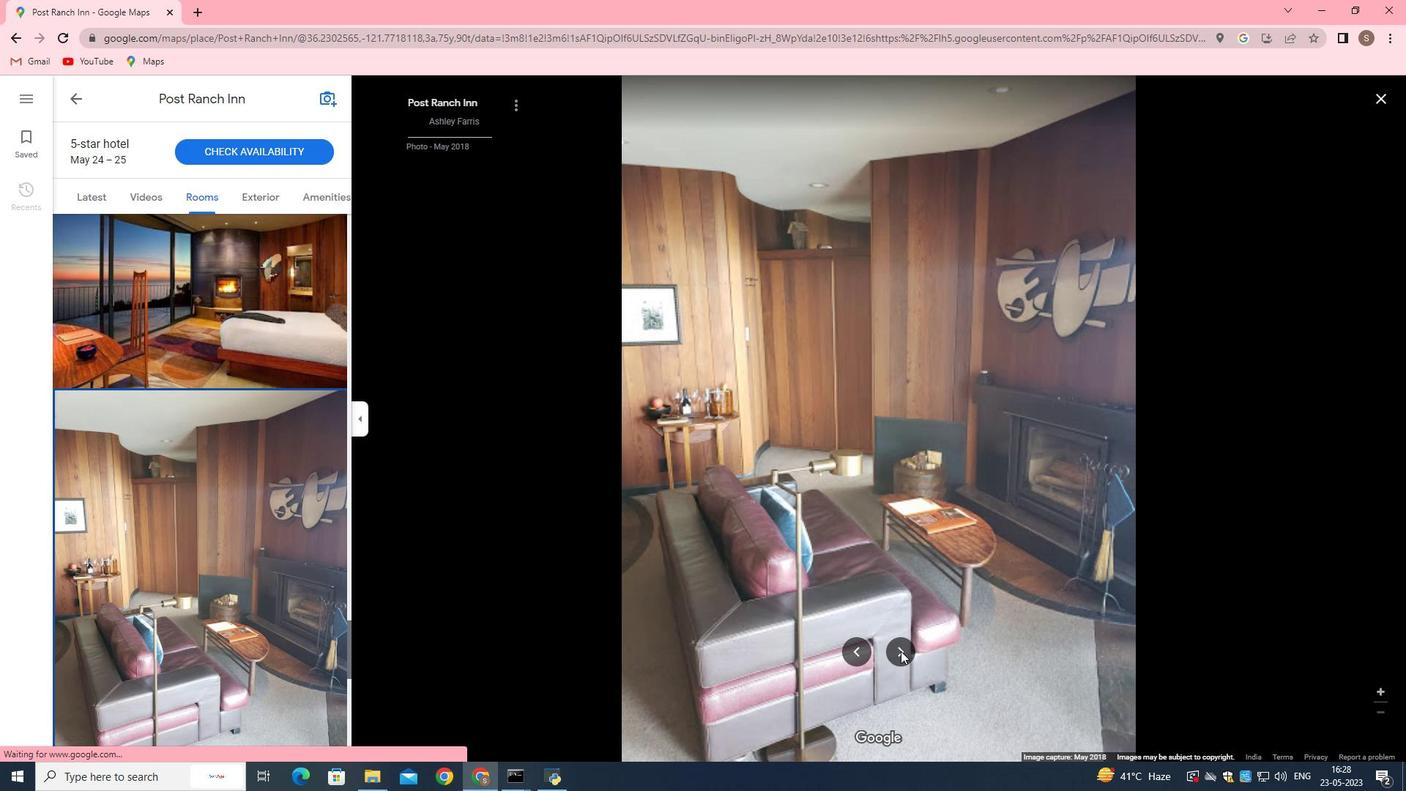 
Action: Mouse pressed left at (901, 651)
Screenshot: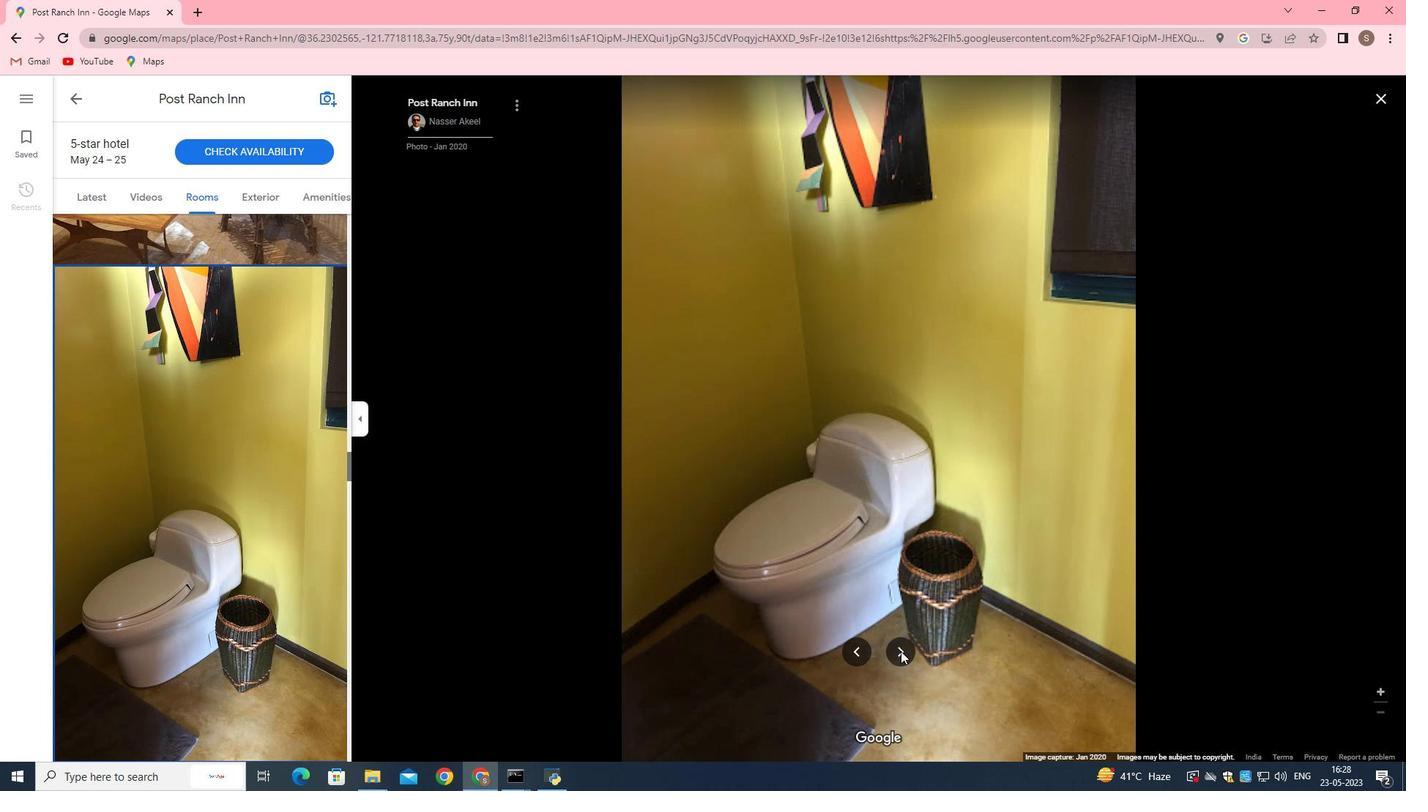 
Action: Mouse pressed left at (901, 651)
Screenshot: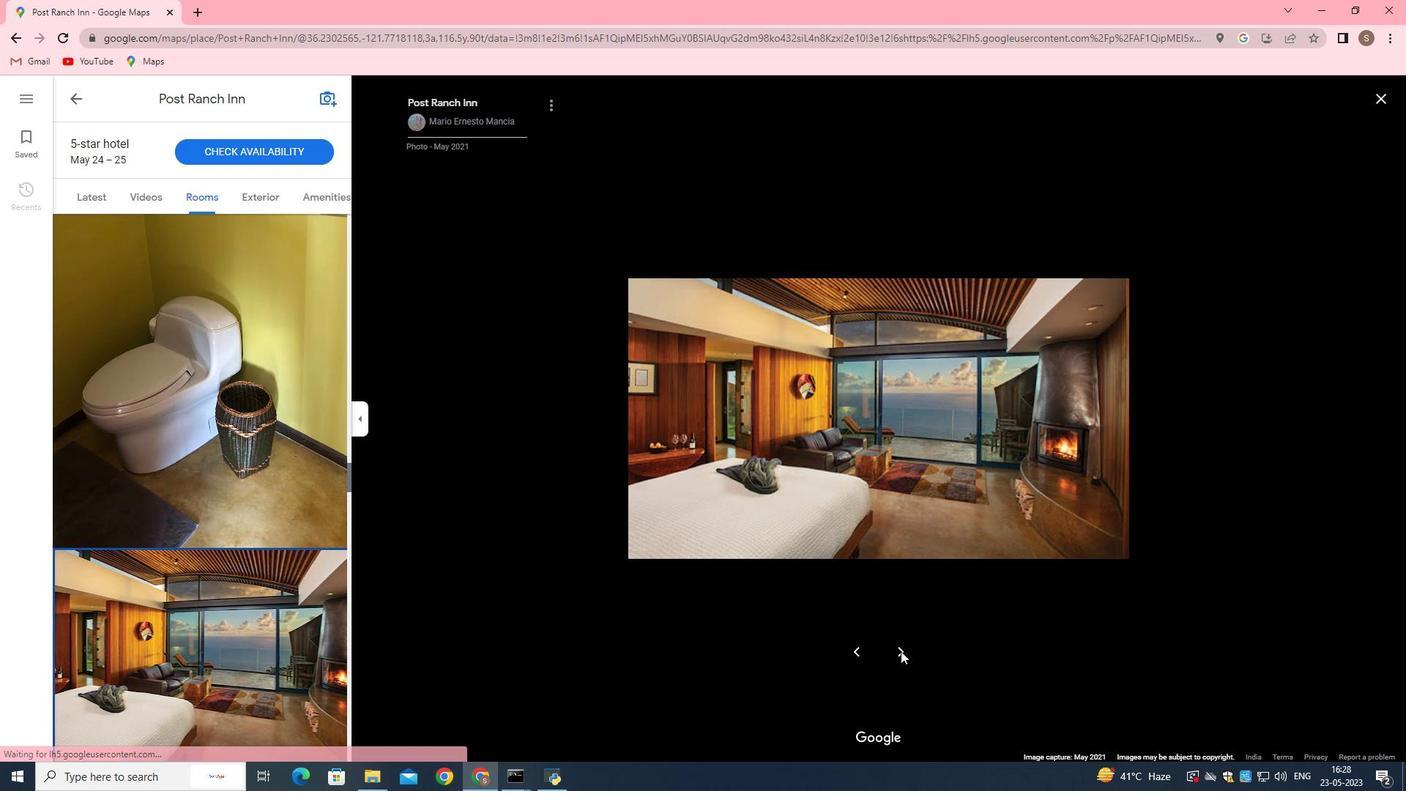 
Action: Mouse pressed left at (901, 651)
Screenshot: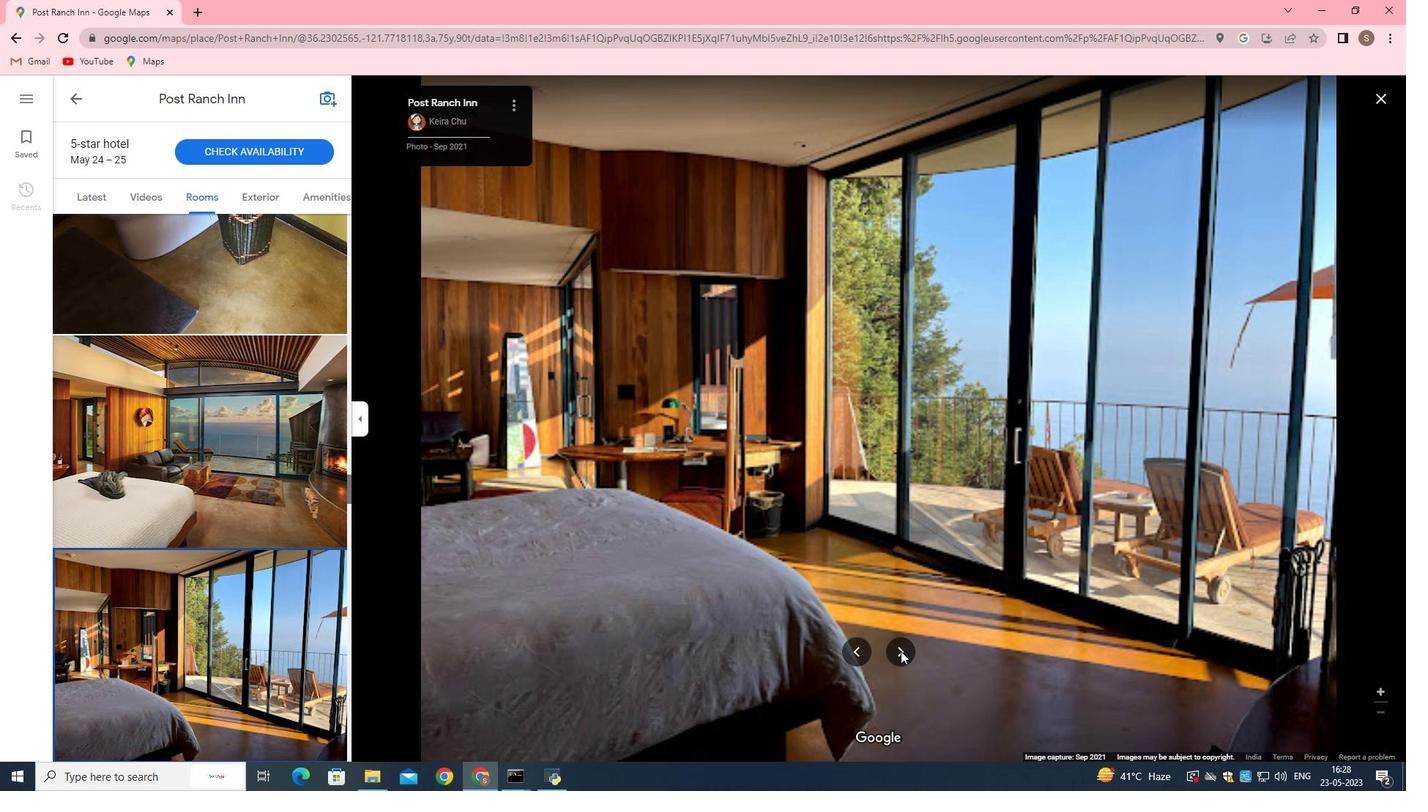 
Action: Mouse pressed left at (901, 651)
Screenshot: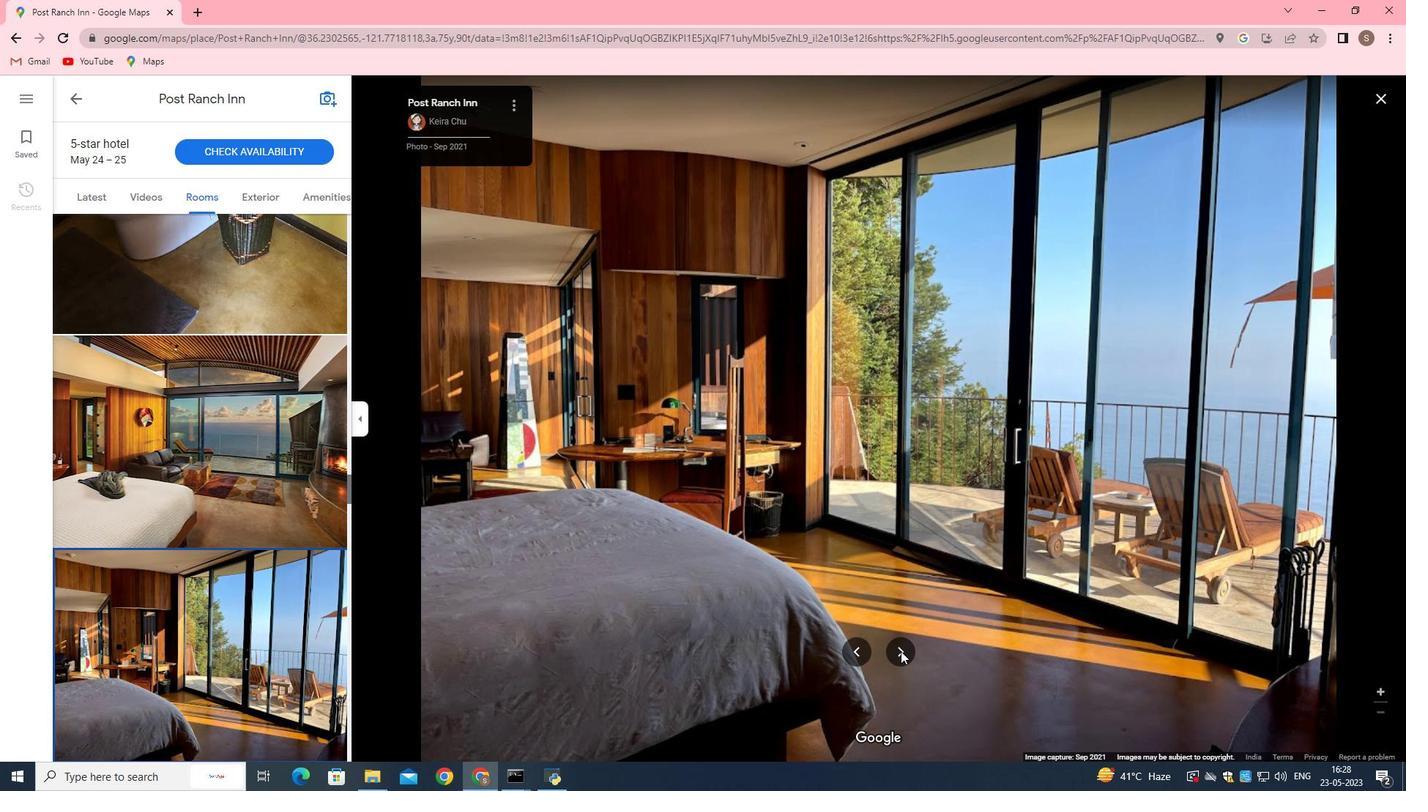 
Action: Mouse pressed left at (901, 651)
Screenshot: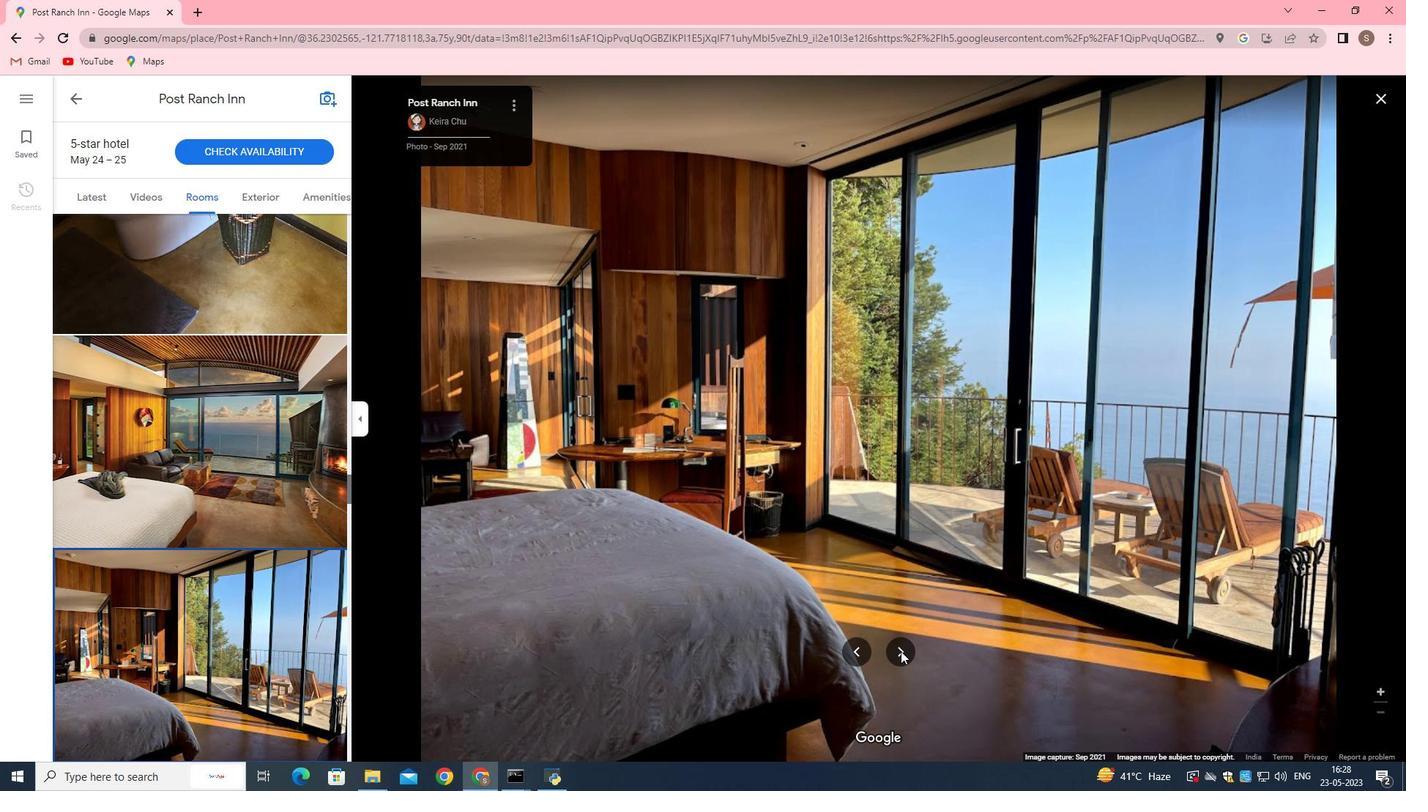 
Action: Mouse pressed left at (901, 651)
Screenshot: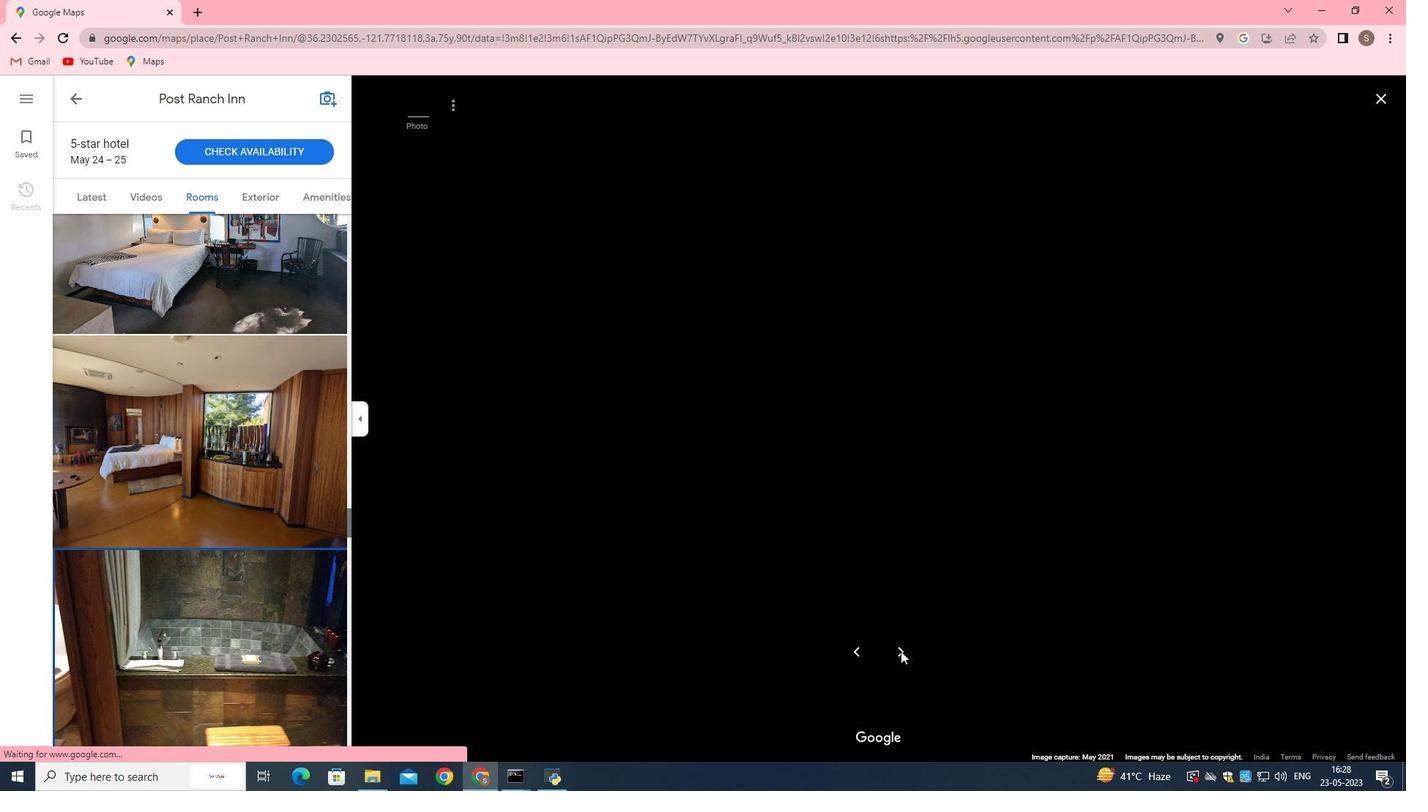
Action: Mouse moved to (268, 510)
Screenshot: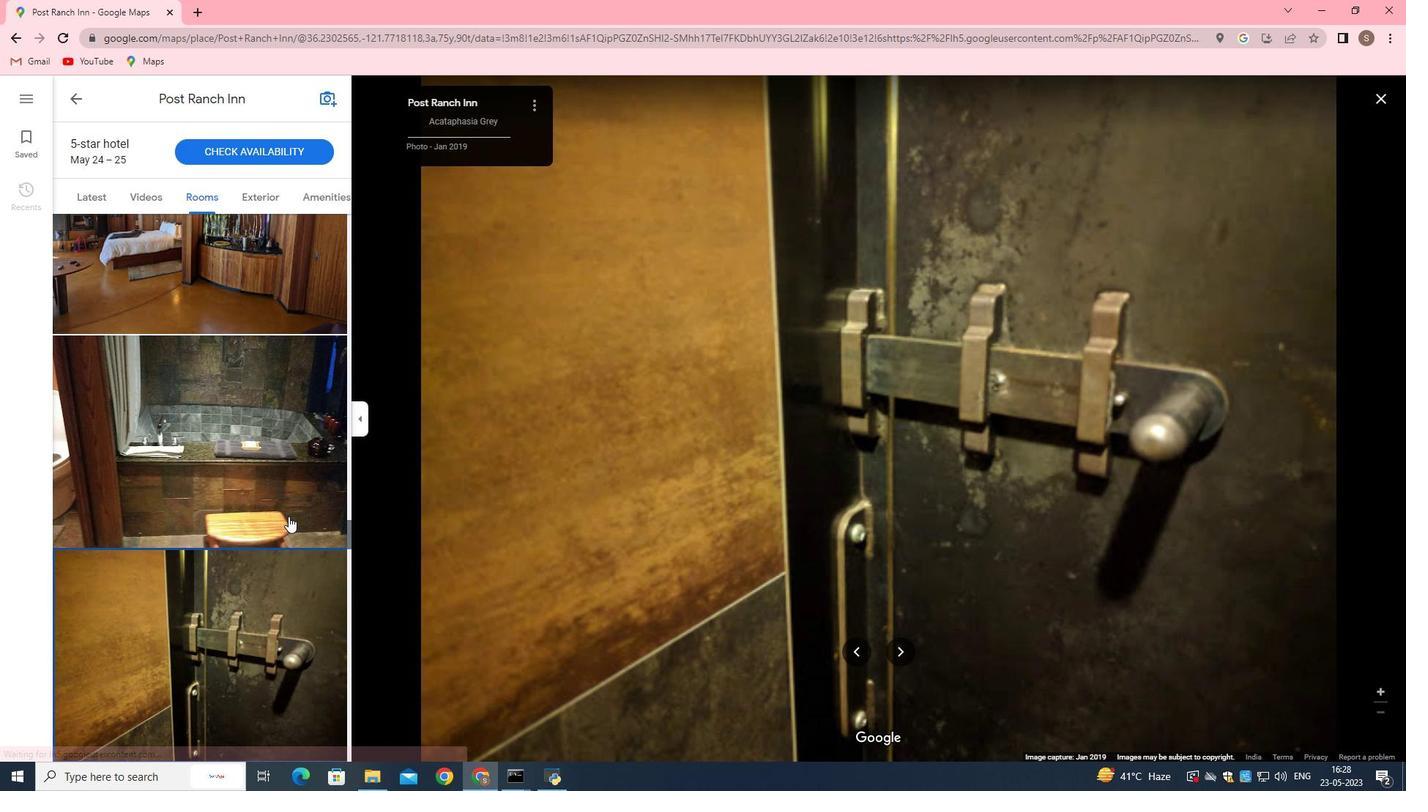 
Action: Mouse scrolled (268, 510) with delta (0, 0)
Screenshot: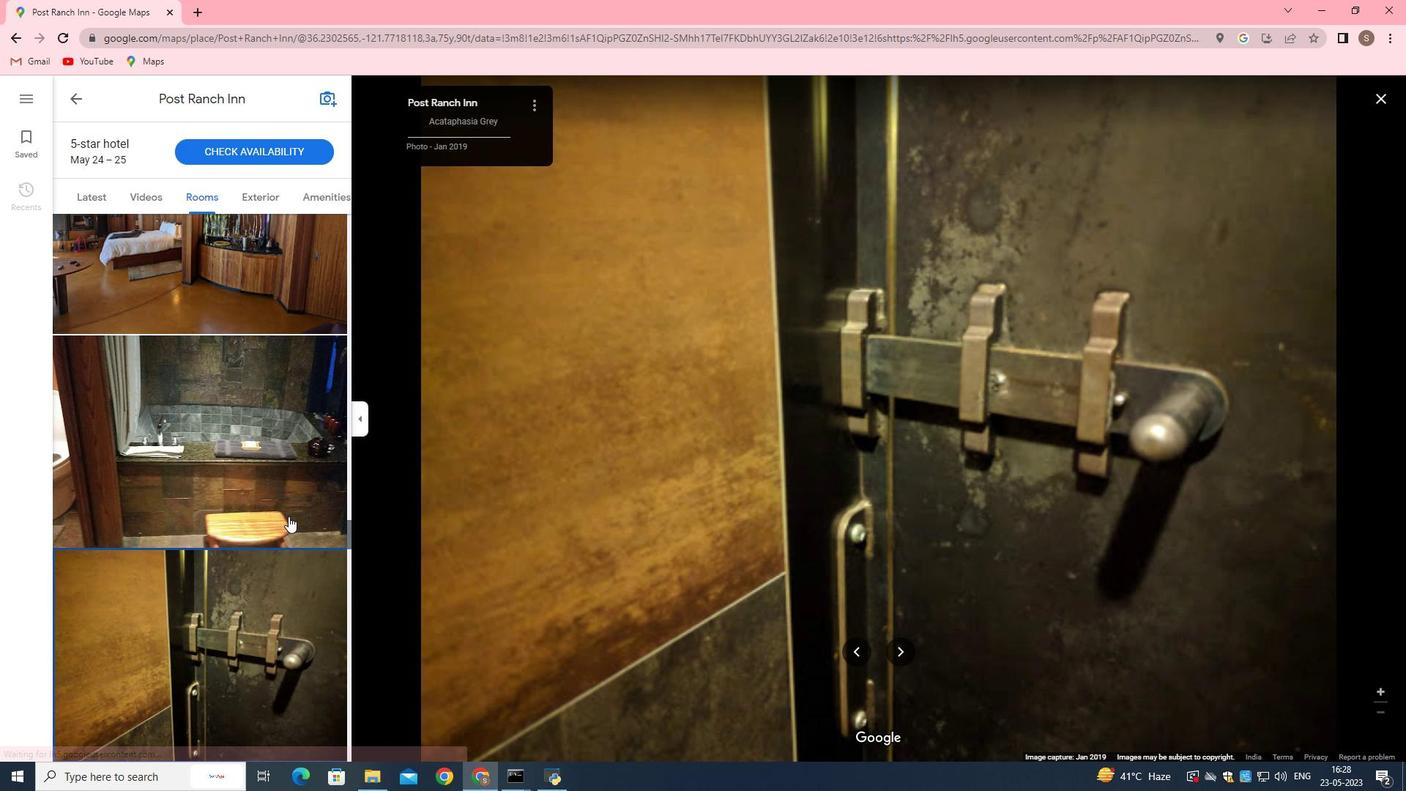 
Action: Mouse moved to (268, 510)
Screenshot: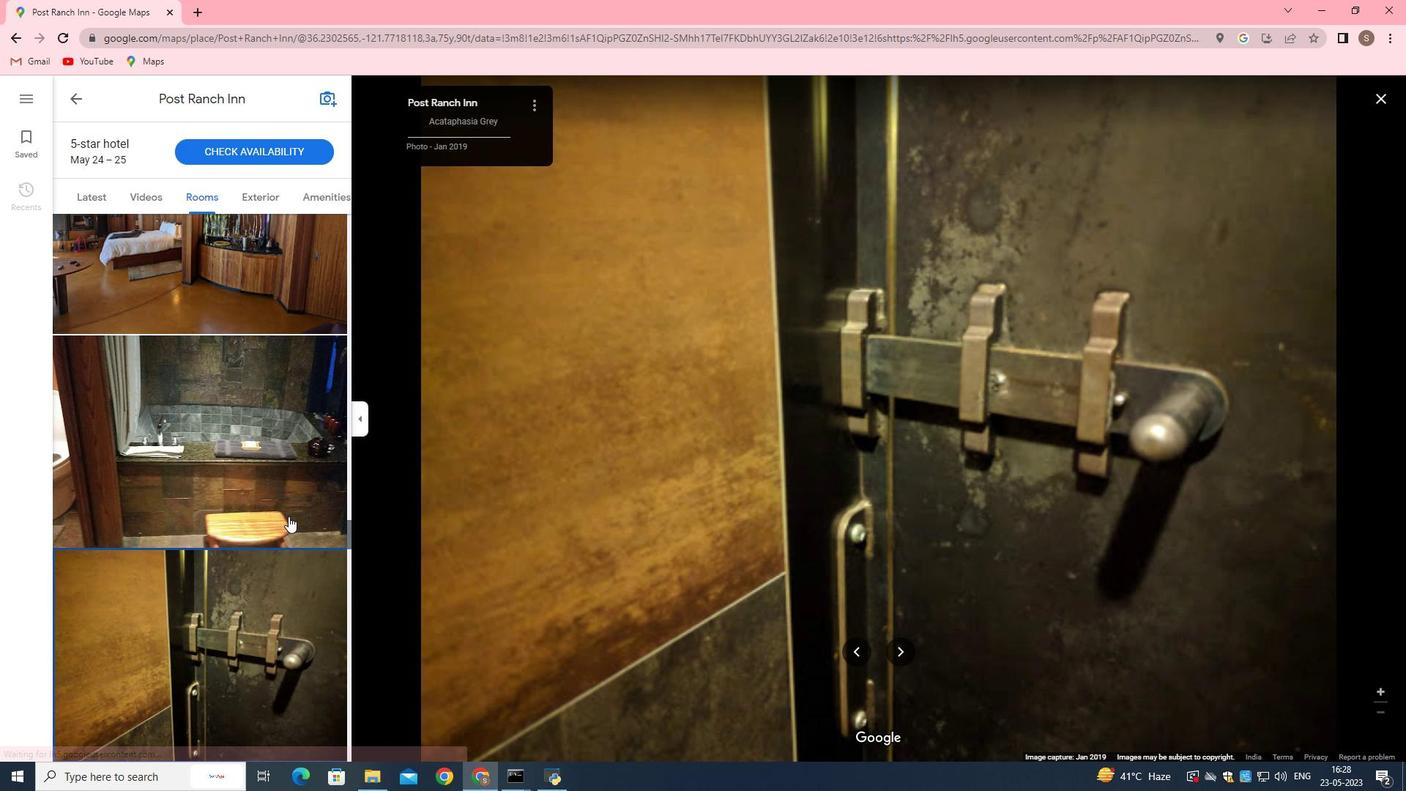 
Action: Mouse scrolled (268, 510) with delta (0, 0)
Screenshot: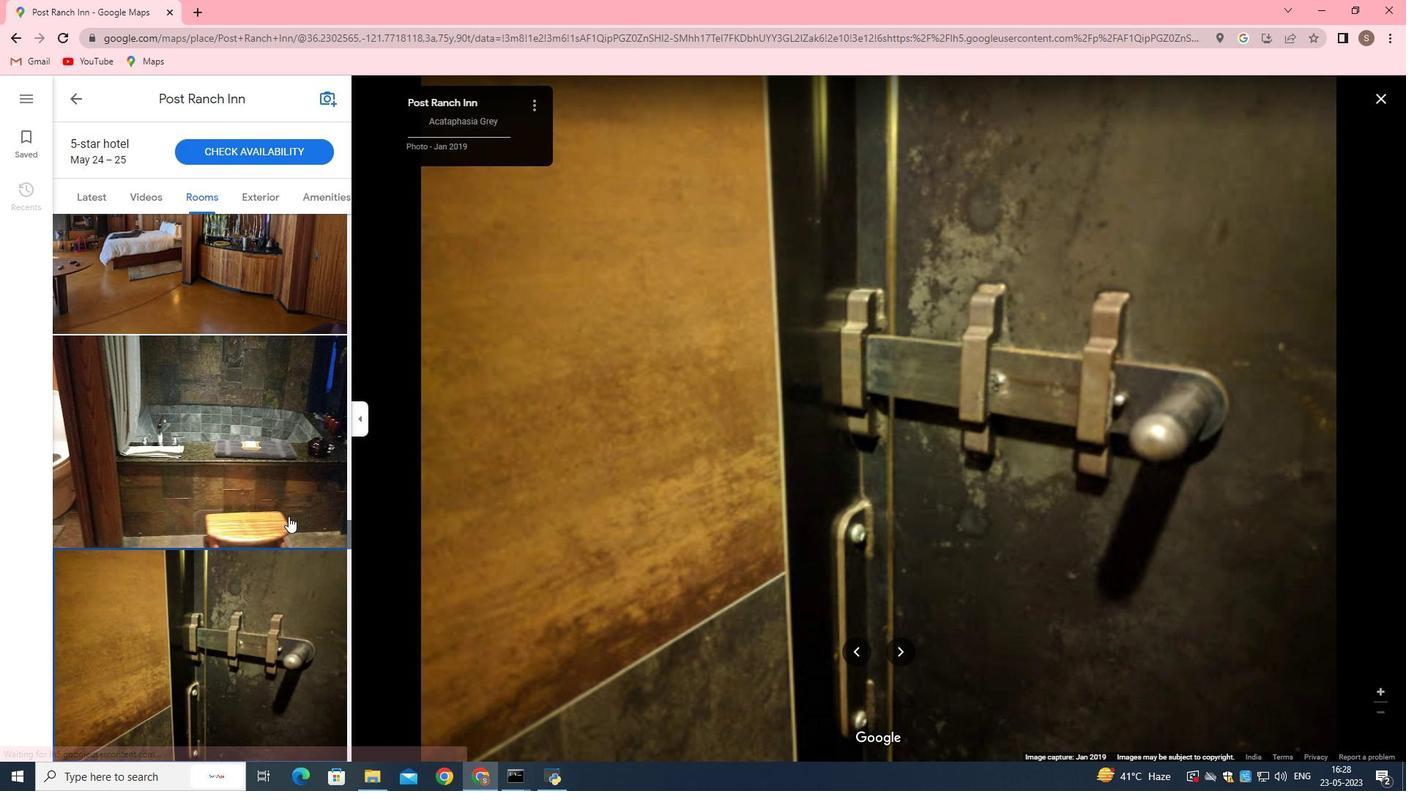 
Action: Mouse moved to (267, 510)
